 Task: Look for Airbnb properties in Montego Bay, Jamaica from 12th  December, 2023 to 15th December, 2023 for 3 adults.2 bedrooms having 3 beds and 1 bathroom. Property type can be flat. Amenities needed are: washing machine. Booking option can be shelf check-in. Look for 3 properties as per requirement.
Action: Mouse moved to (630, 124)
Screenshot: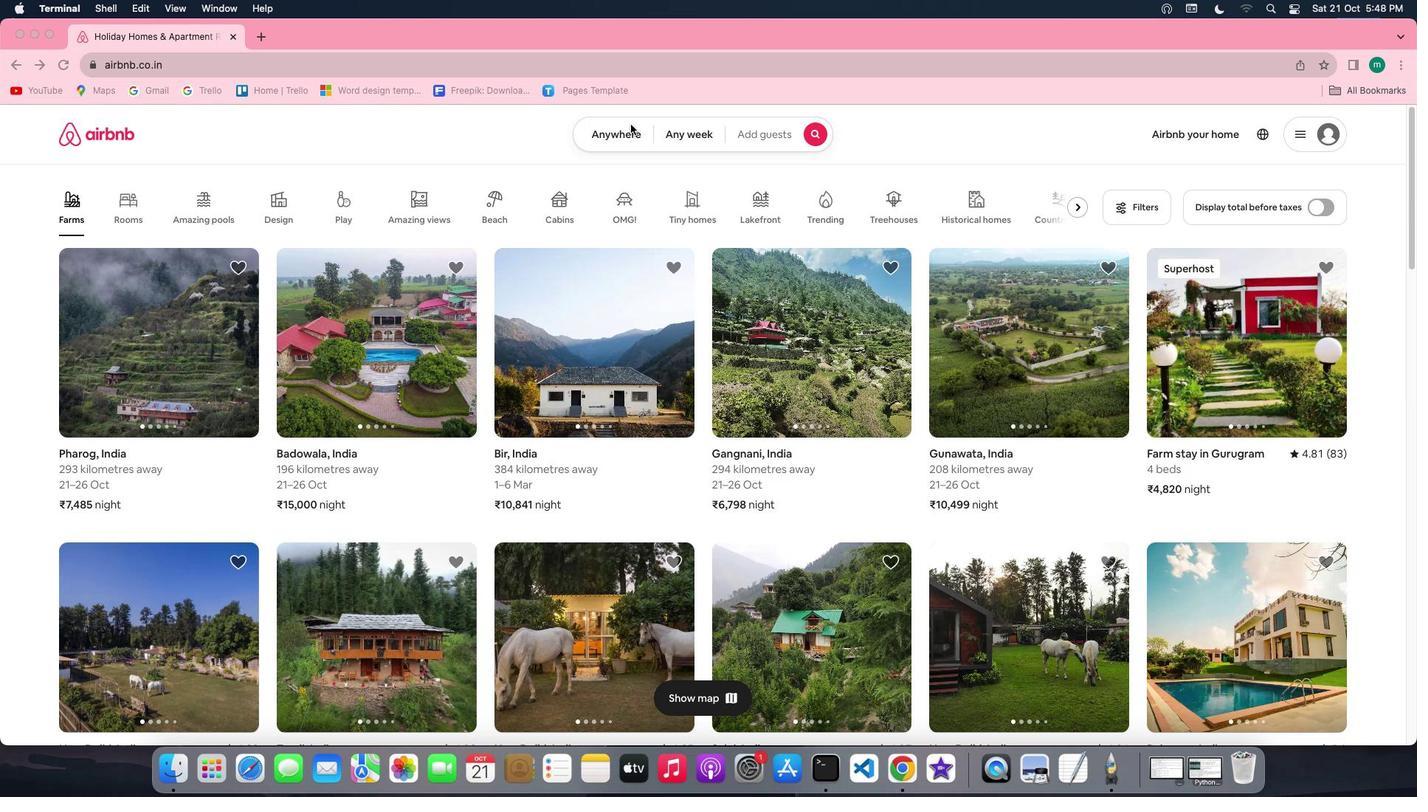 
Action: Mouse pressed left at (630, 124)
Screenshot: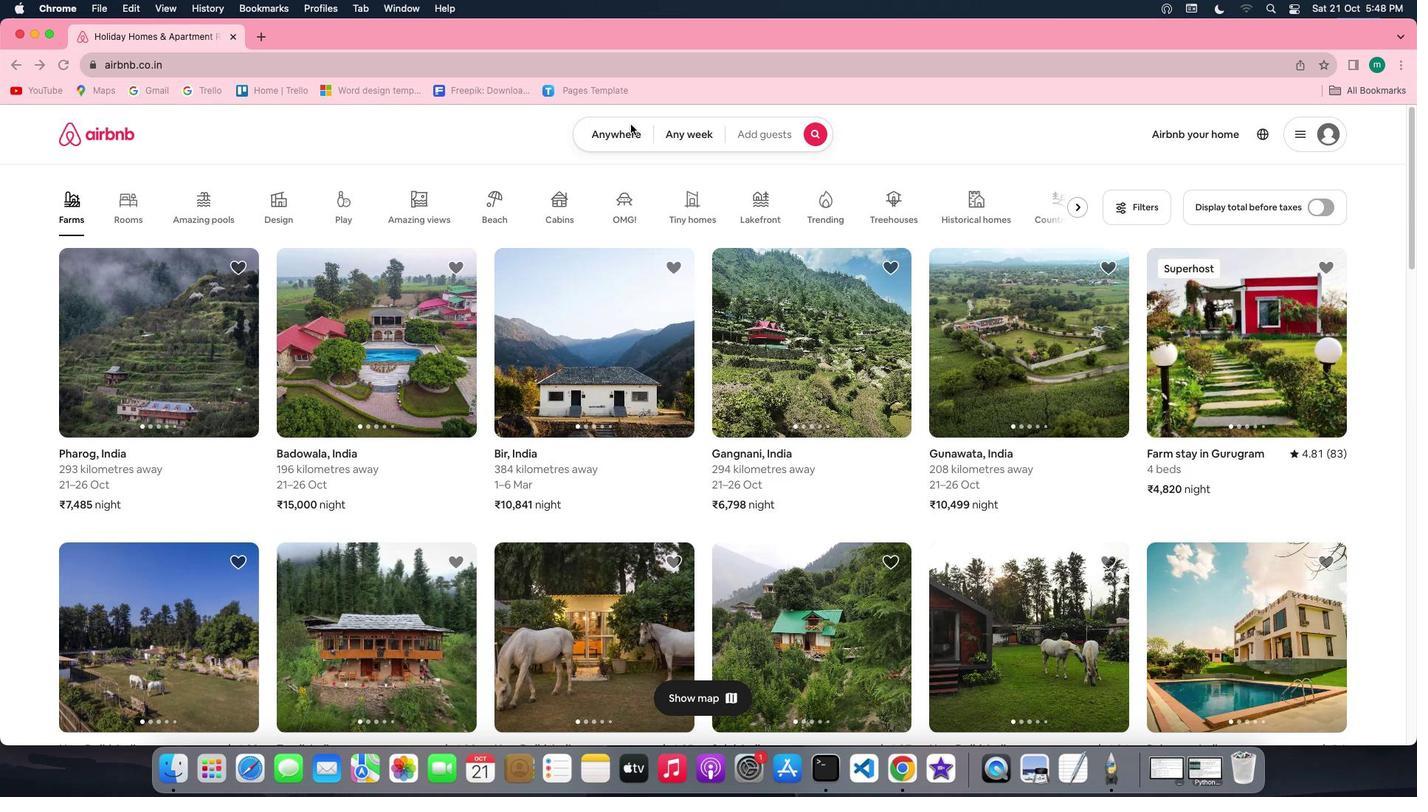 
Action: Mouse moved to (629, 131)
Screenshot: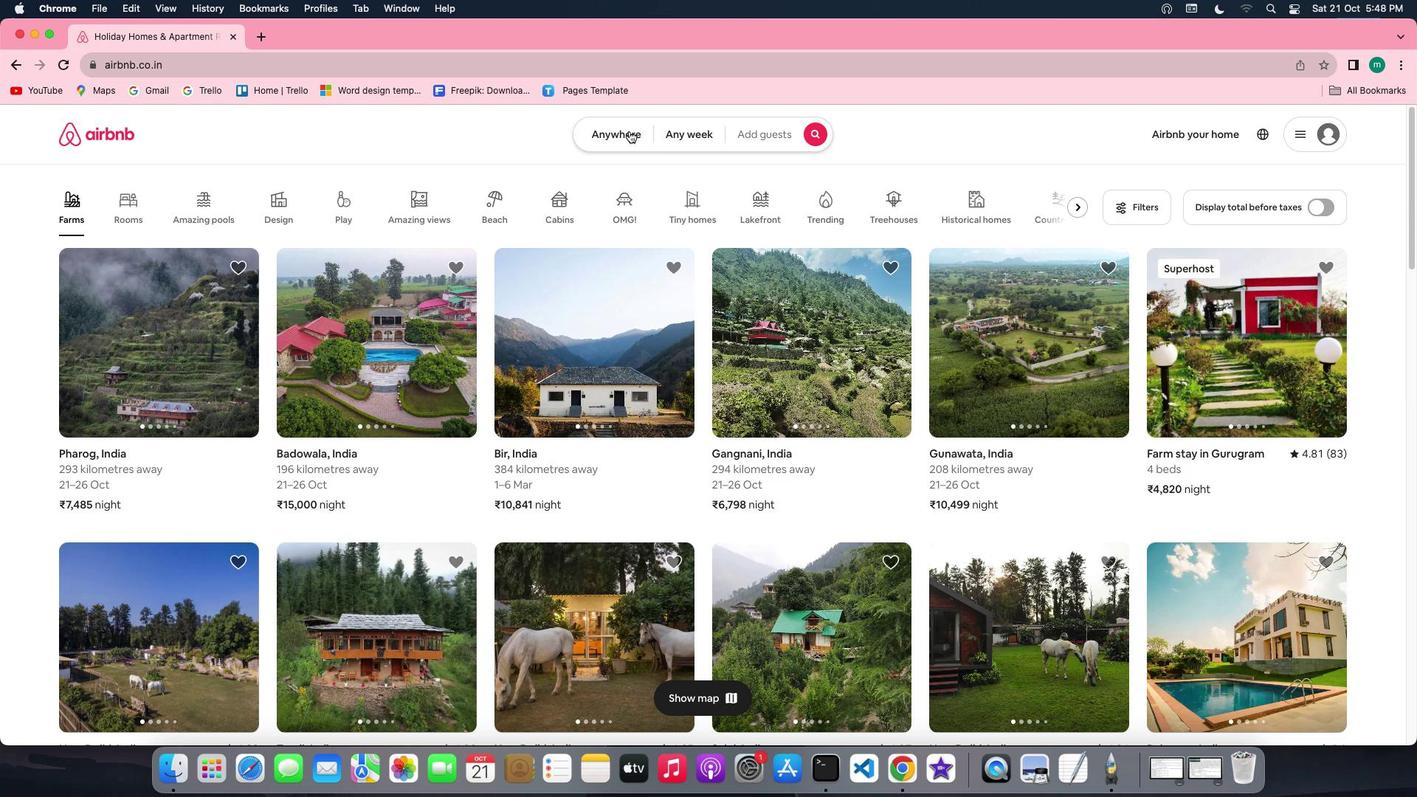
Action: Mouse pressed left at (629, 131)
Screenshot: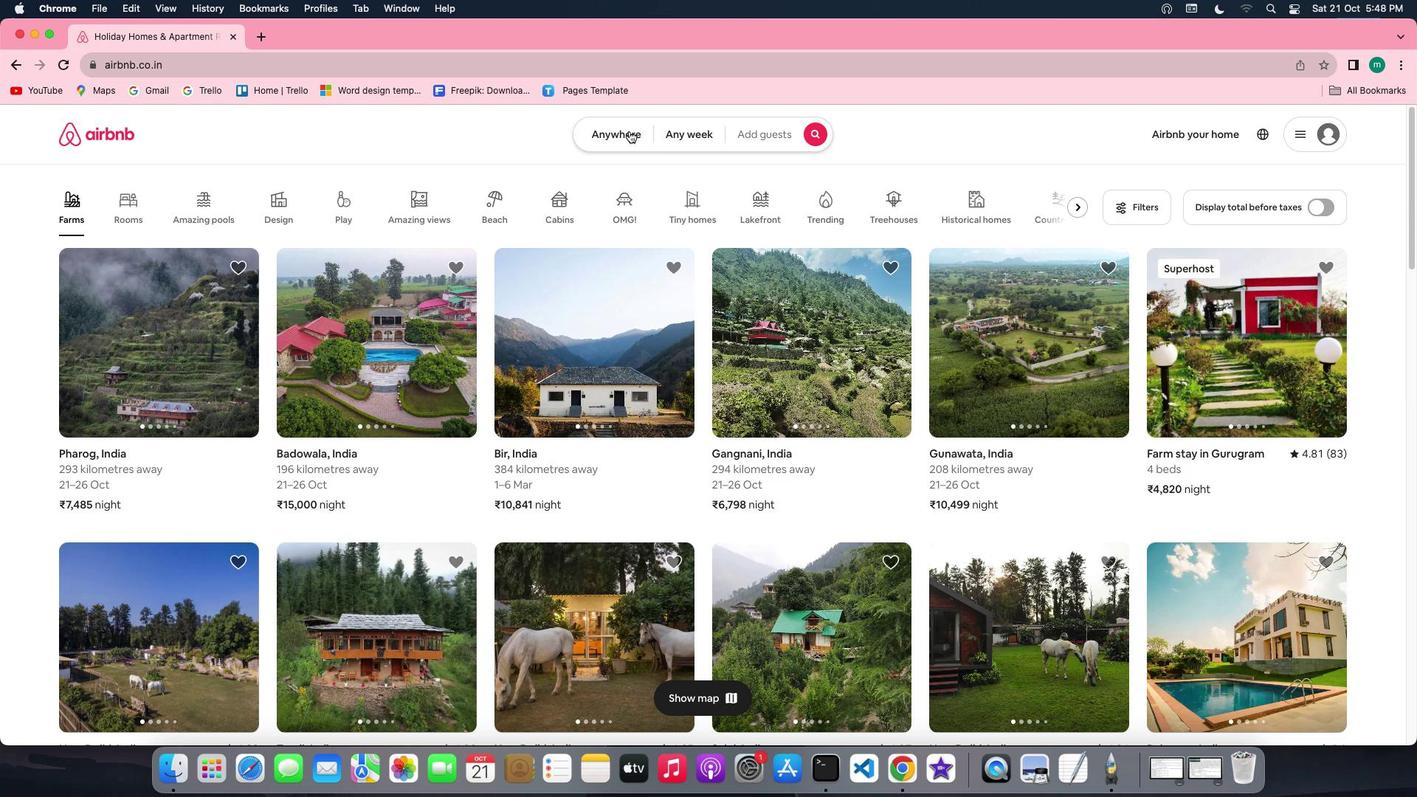
Action: Mouse moved to (527, 186)
Screenshot: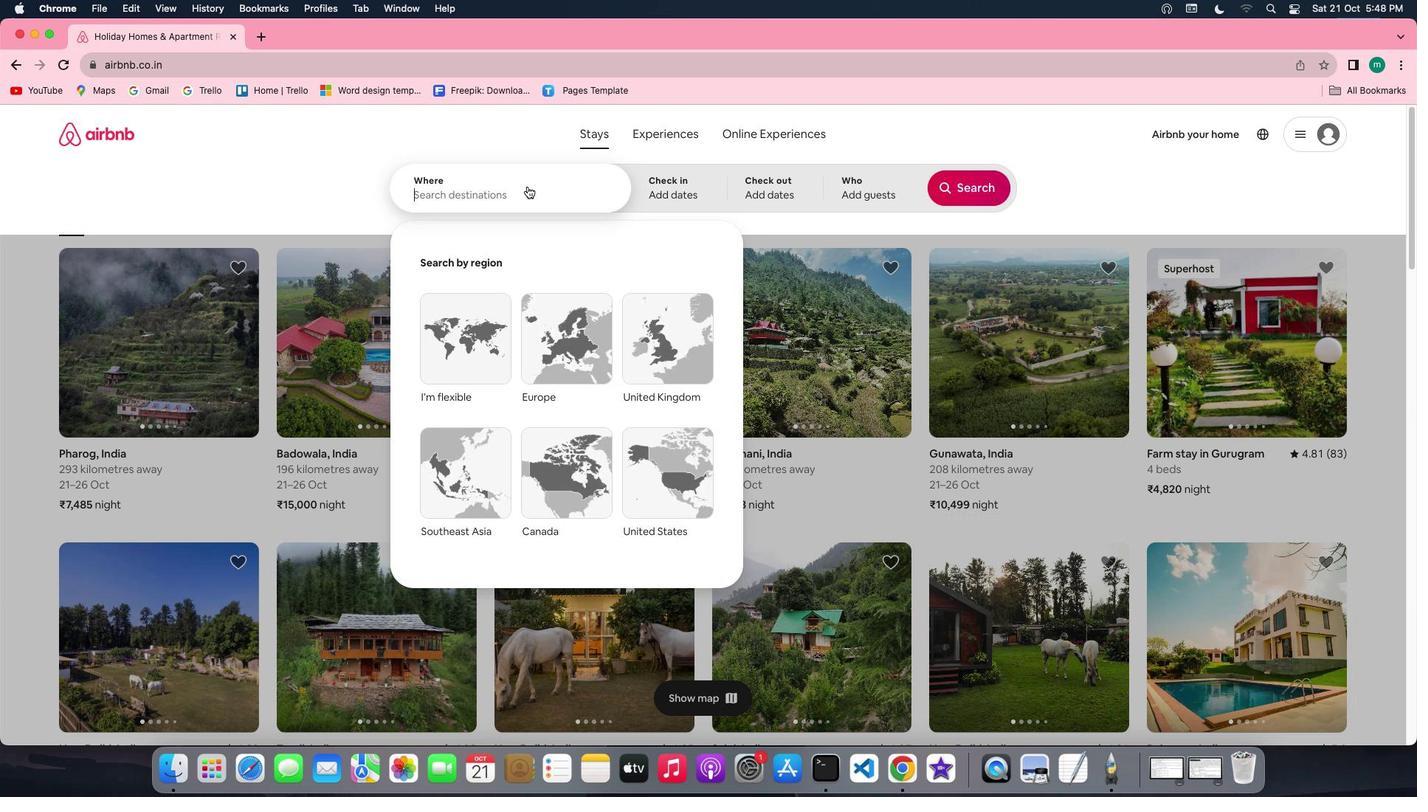 
Action: Mouse pressed left at (527, 186)
Screenshot: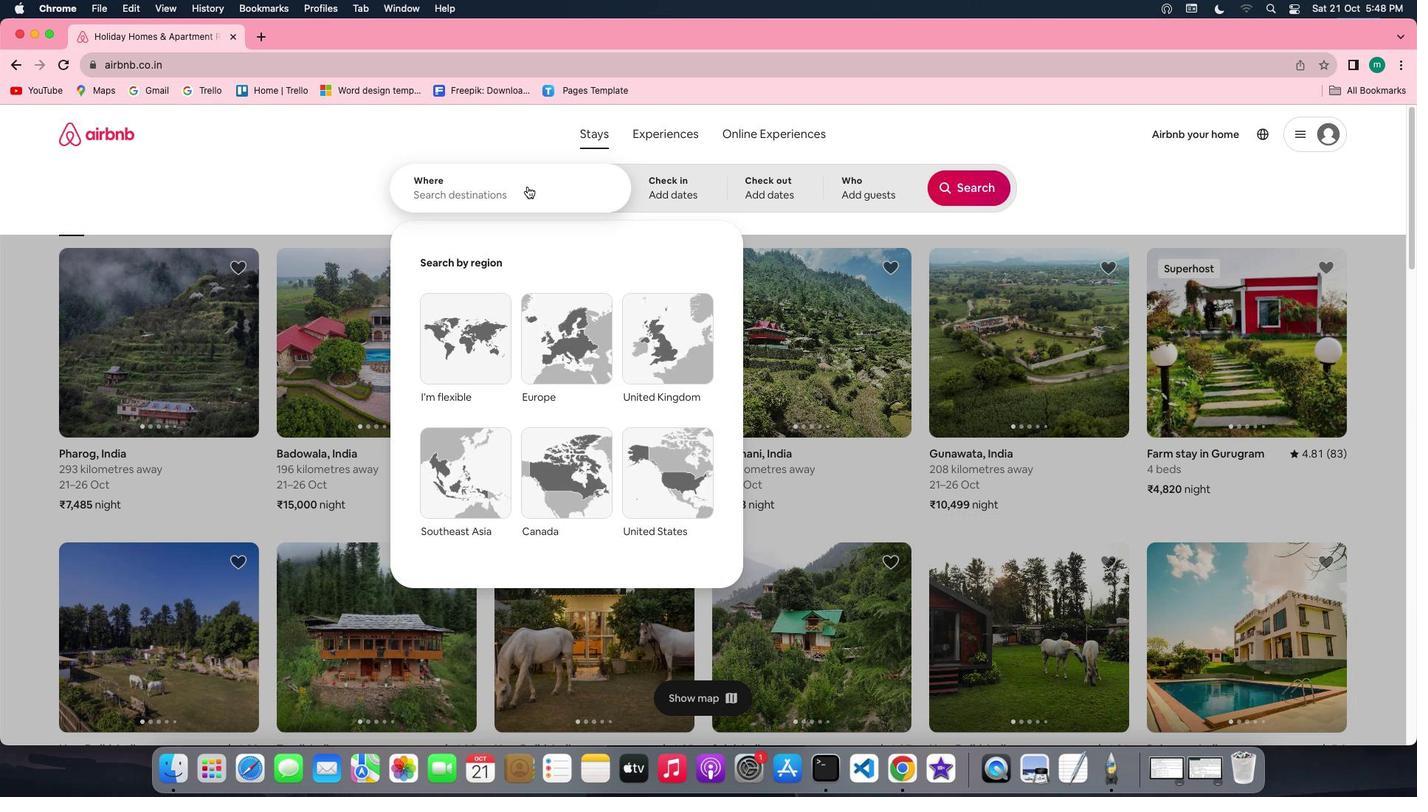 
Action: Key pressed Key.shift'M''o''n''t''e''g''o'Key.spaceKey.shift'B''a''y'','Key.spaceKey.shift'J''a''m''a''i''c''a'
Screenshot: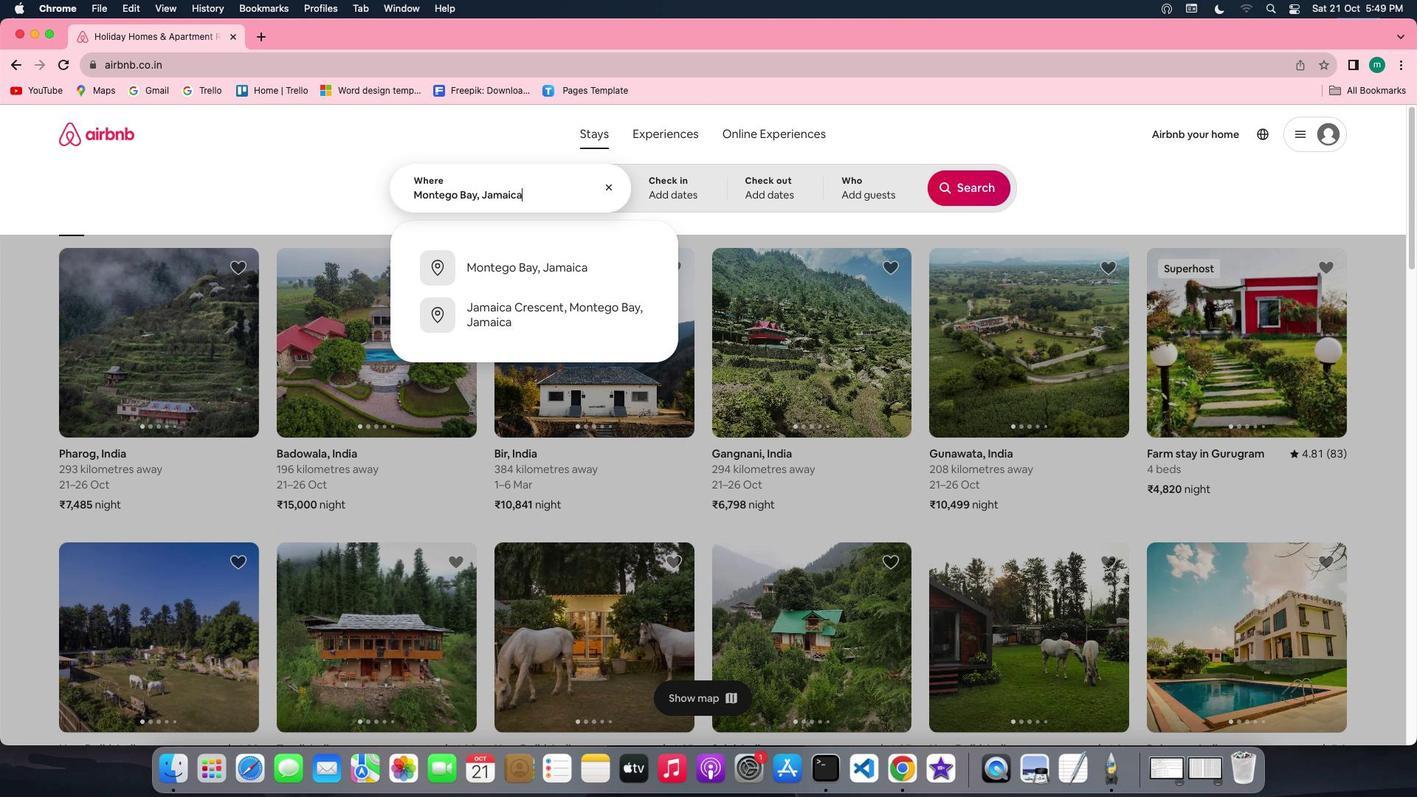 
Action: Mouse moved to (679, 184)
Screenshot: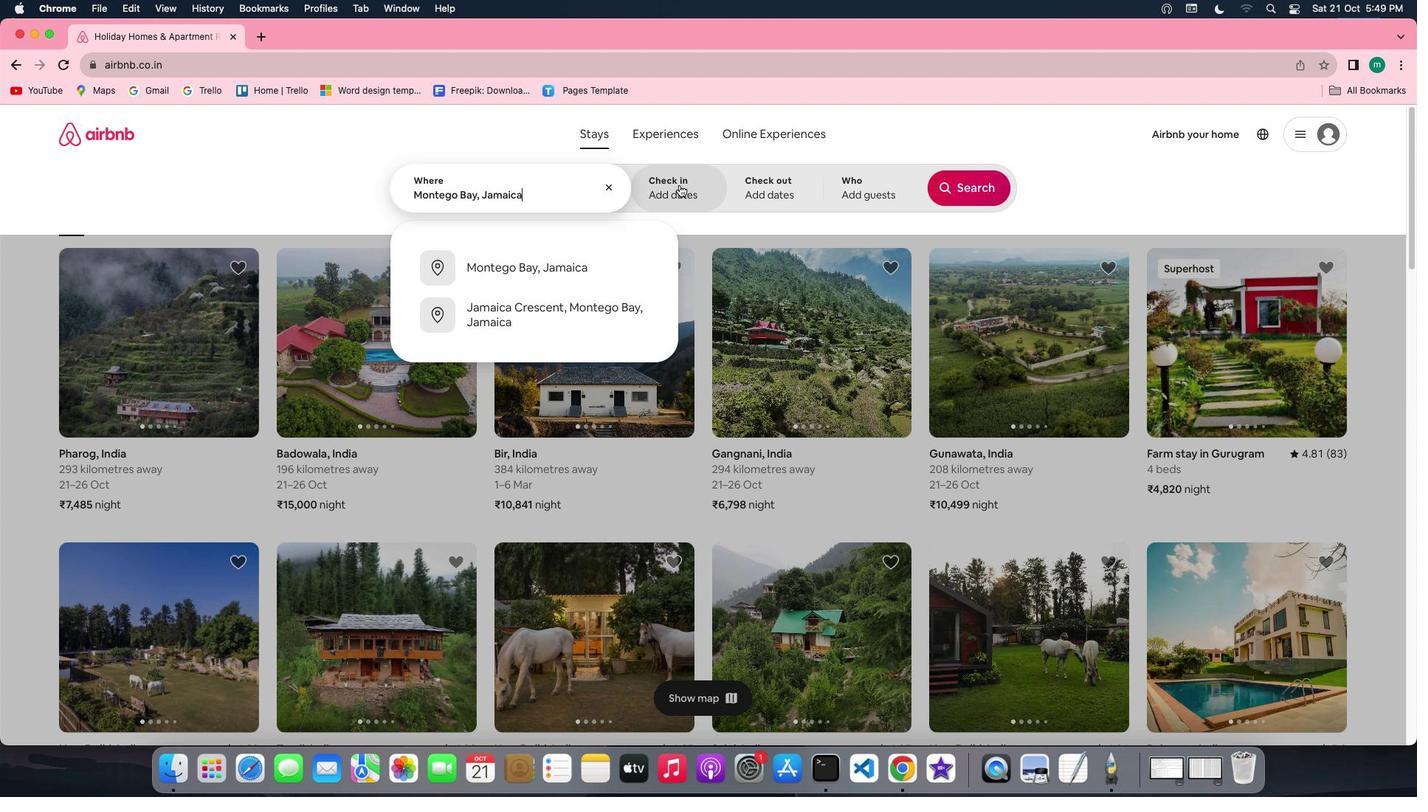 
Action: Mouse pressed left at (679, 184)
Screenshot: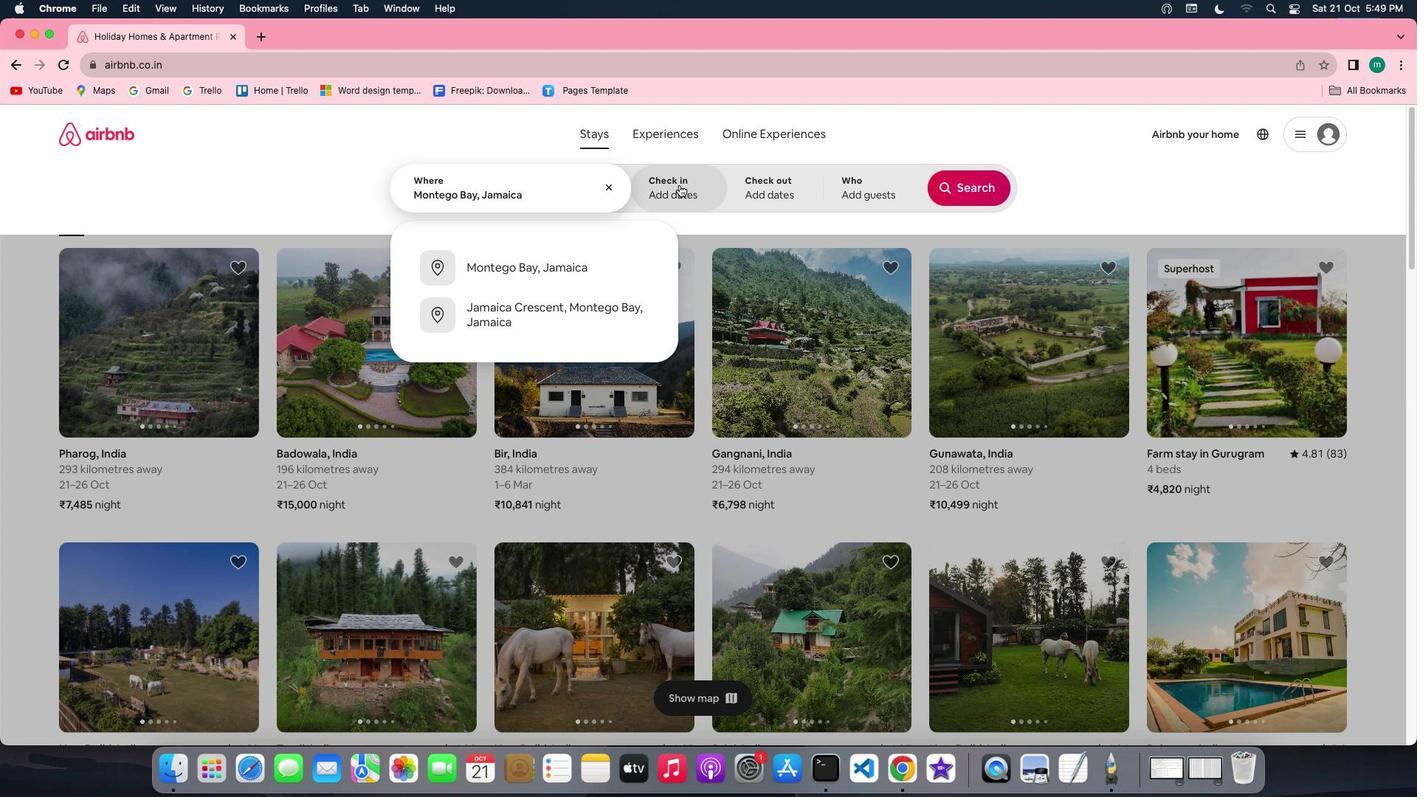 
Action: Mouse moved to (974, 293)
Screenshot: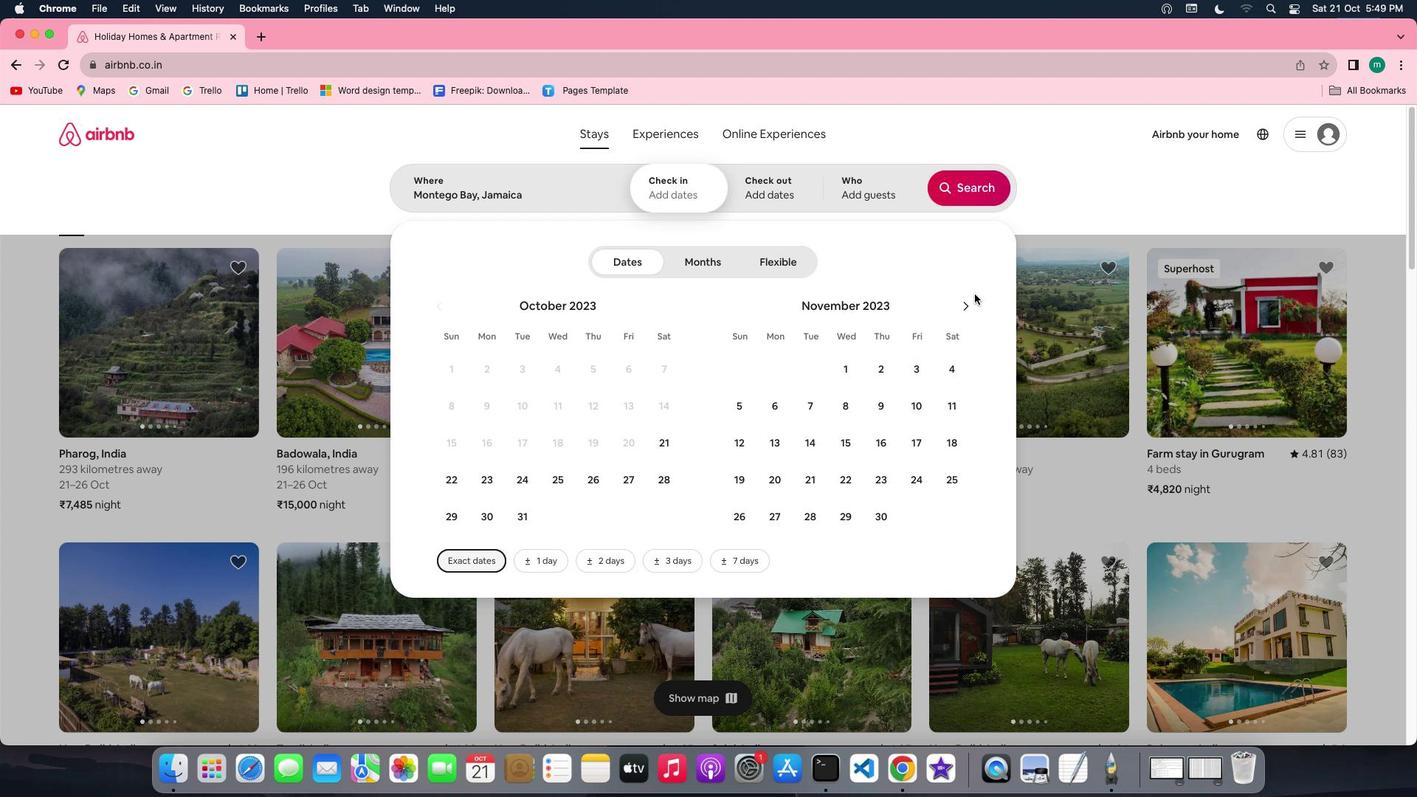 
Action: Mouse pressed left at (974, 293)
Screenshot: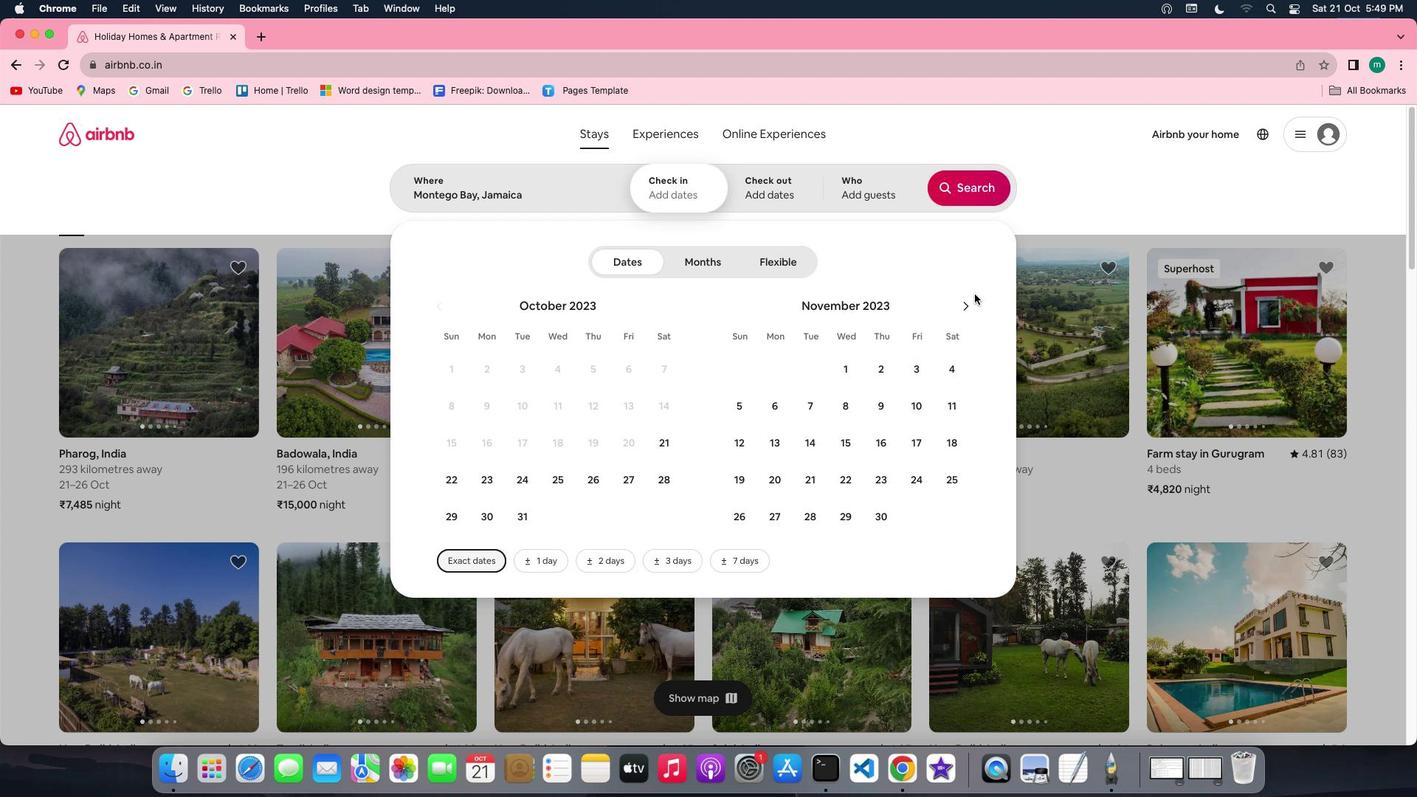 
Action: Mouse moved to (962, 304)
Screenshot: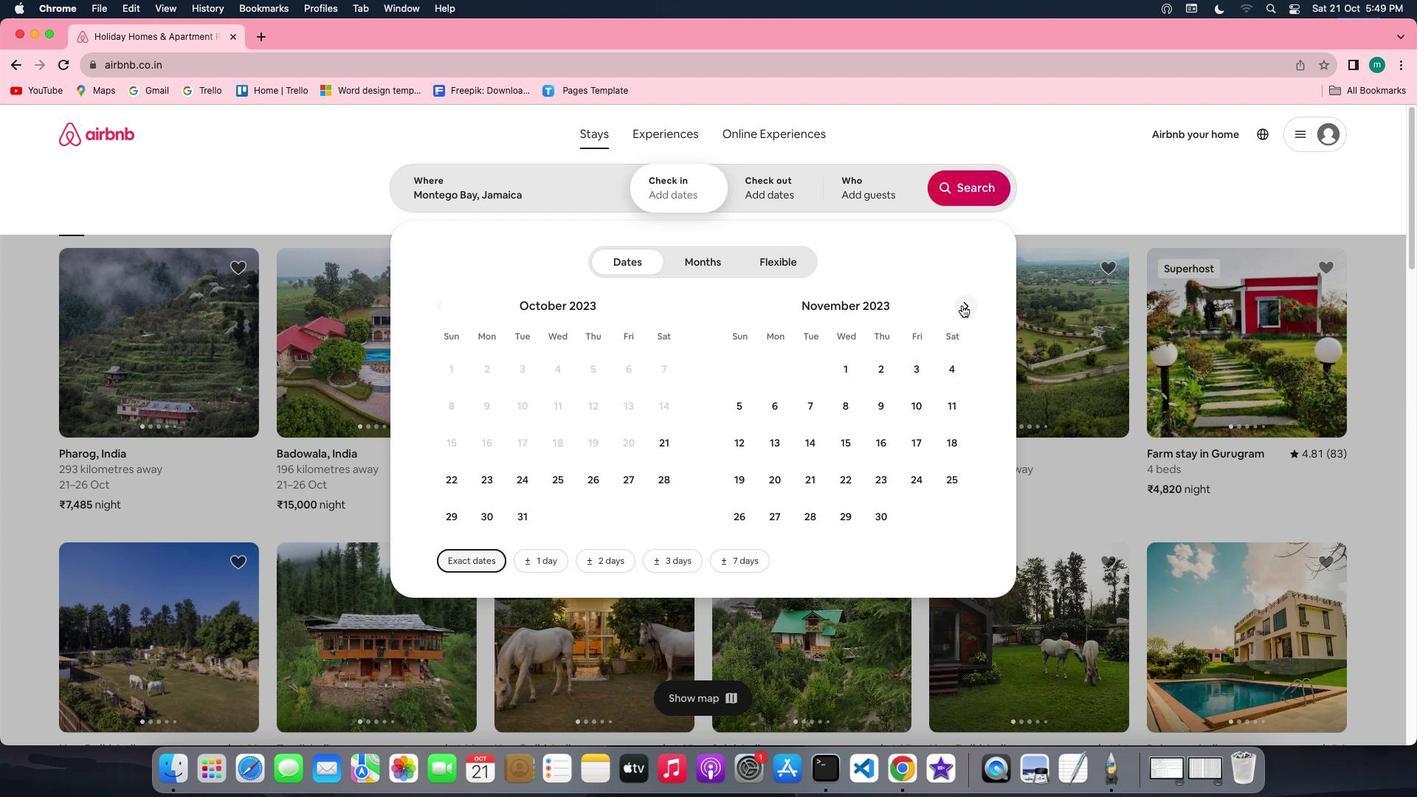 
Action: Mouse pressed left at (962, 304)
Screenshot: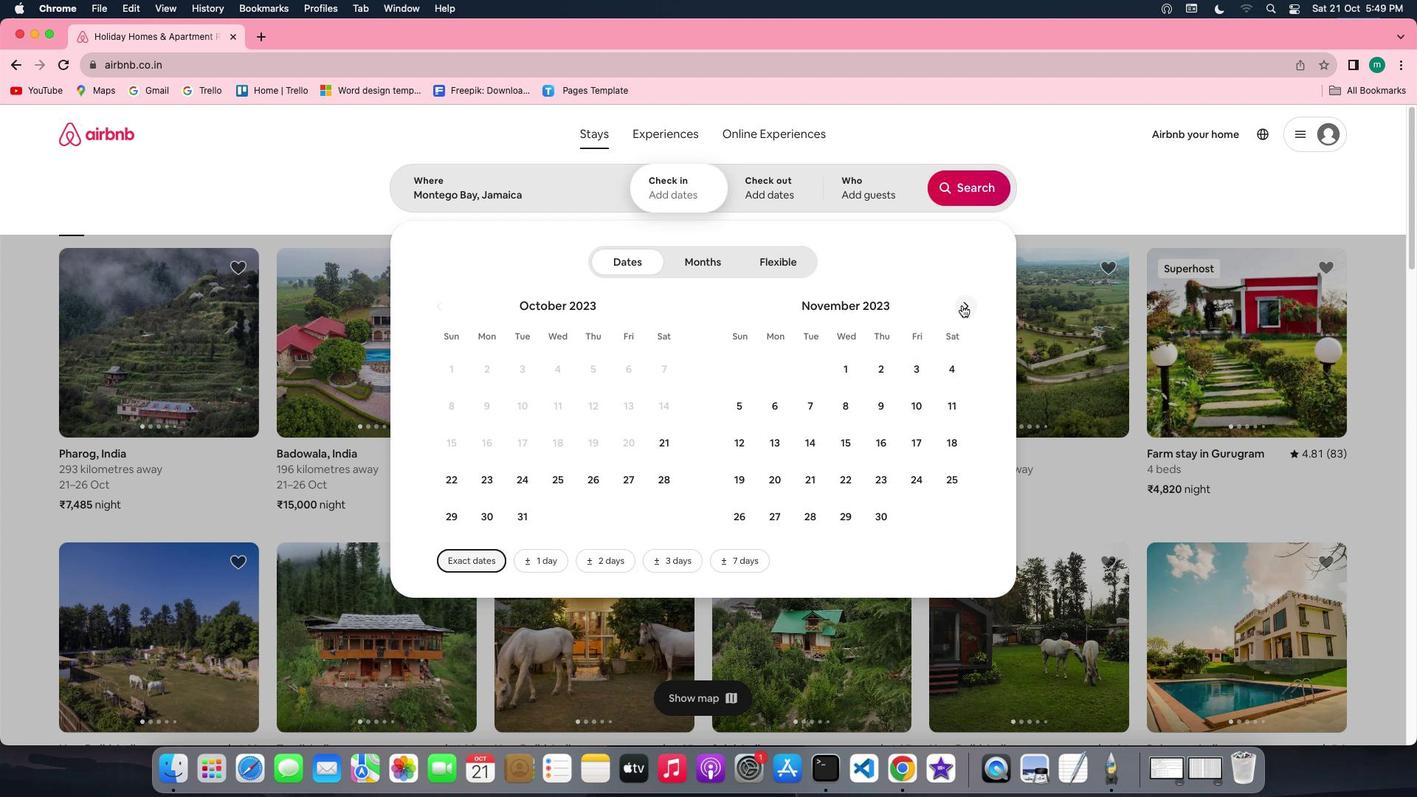 
Action: Mouse moved to (815, 445)
Screenshot: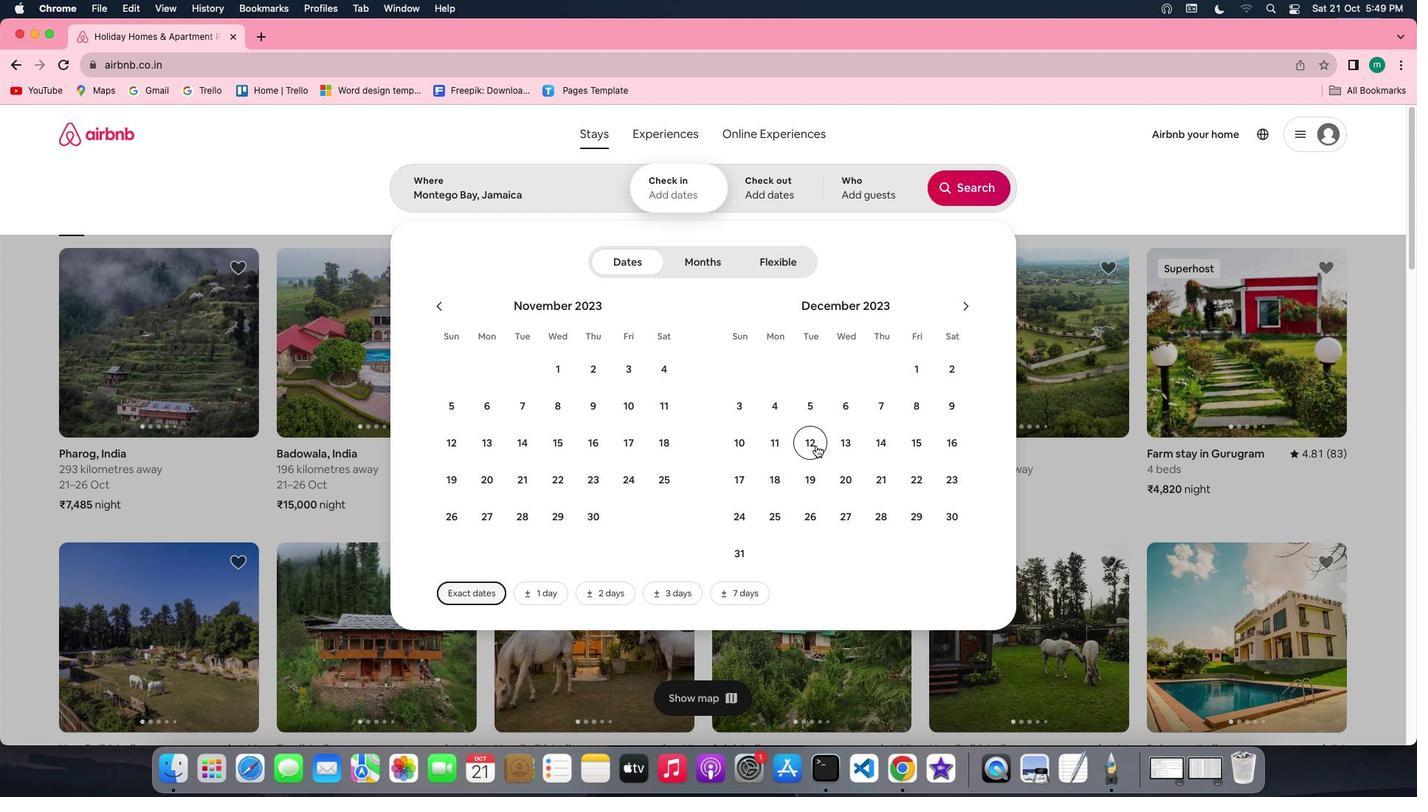 
Action: Mouse pressed left at (815, 445)
Screenshot: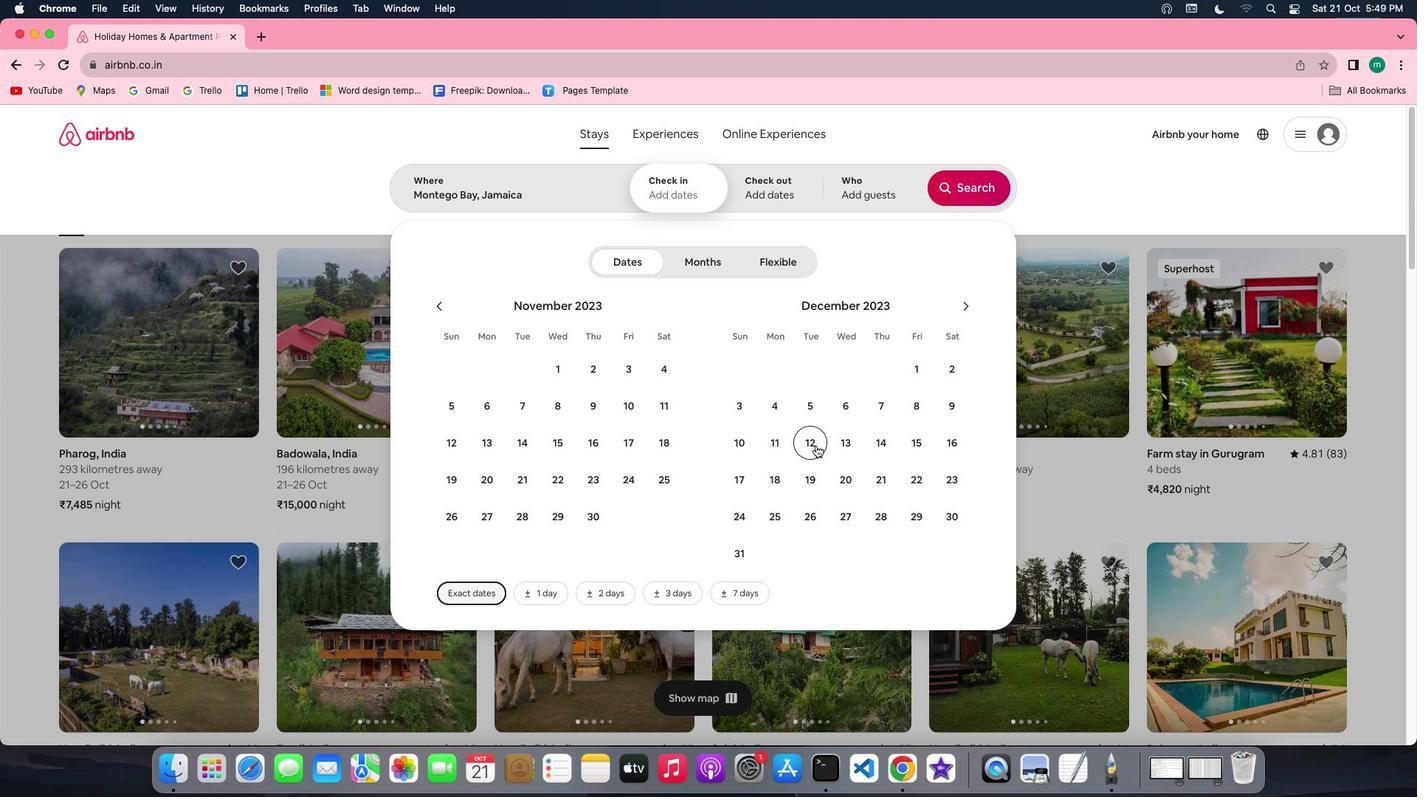
Action: Mouse moved to (929, 445)
Screenshot: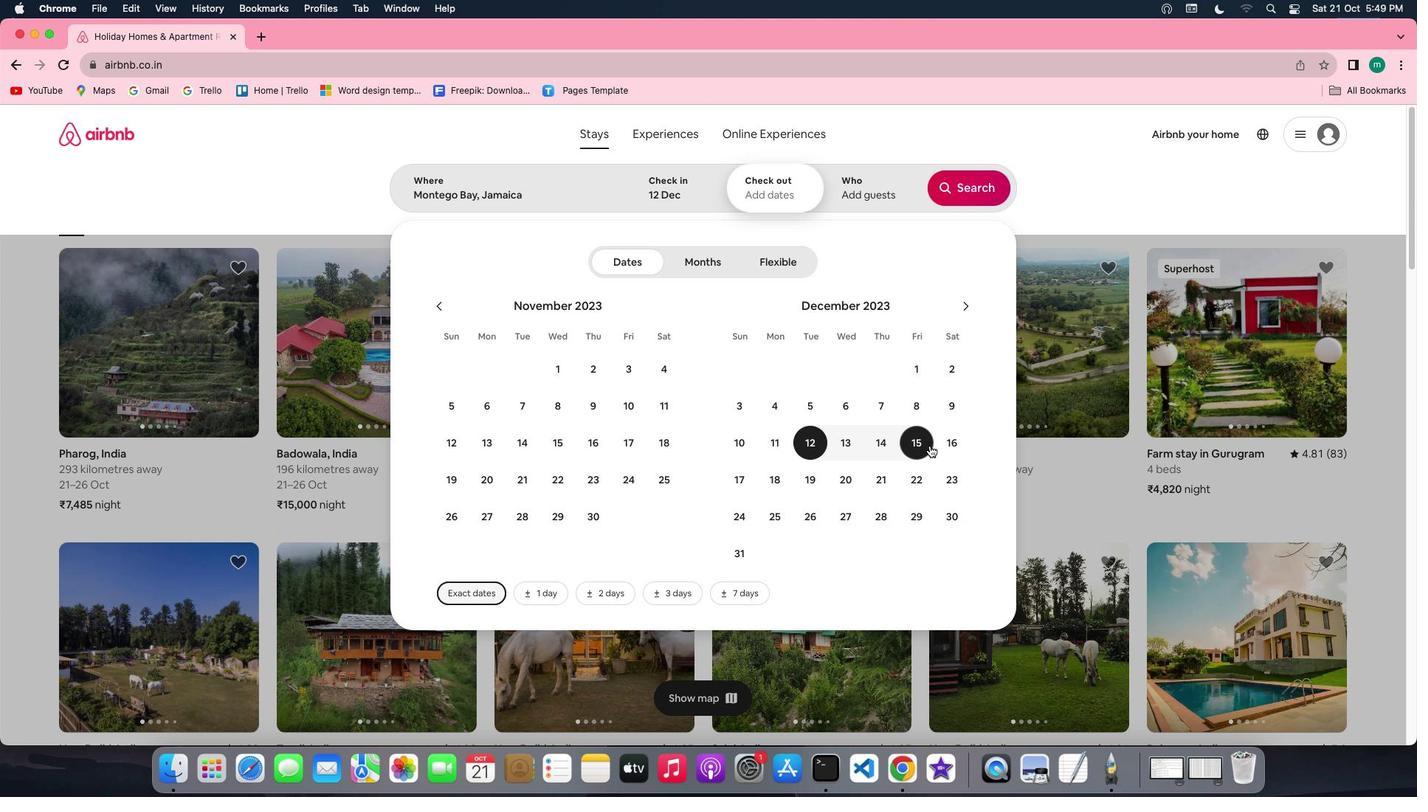 
Action: Mouse pressed left at (929, 445)
Screenshot: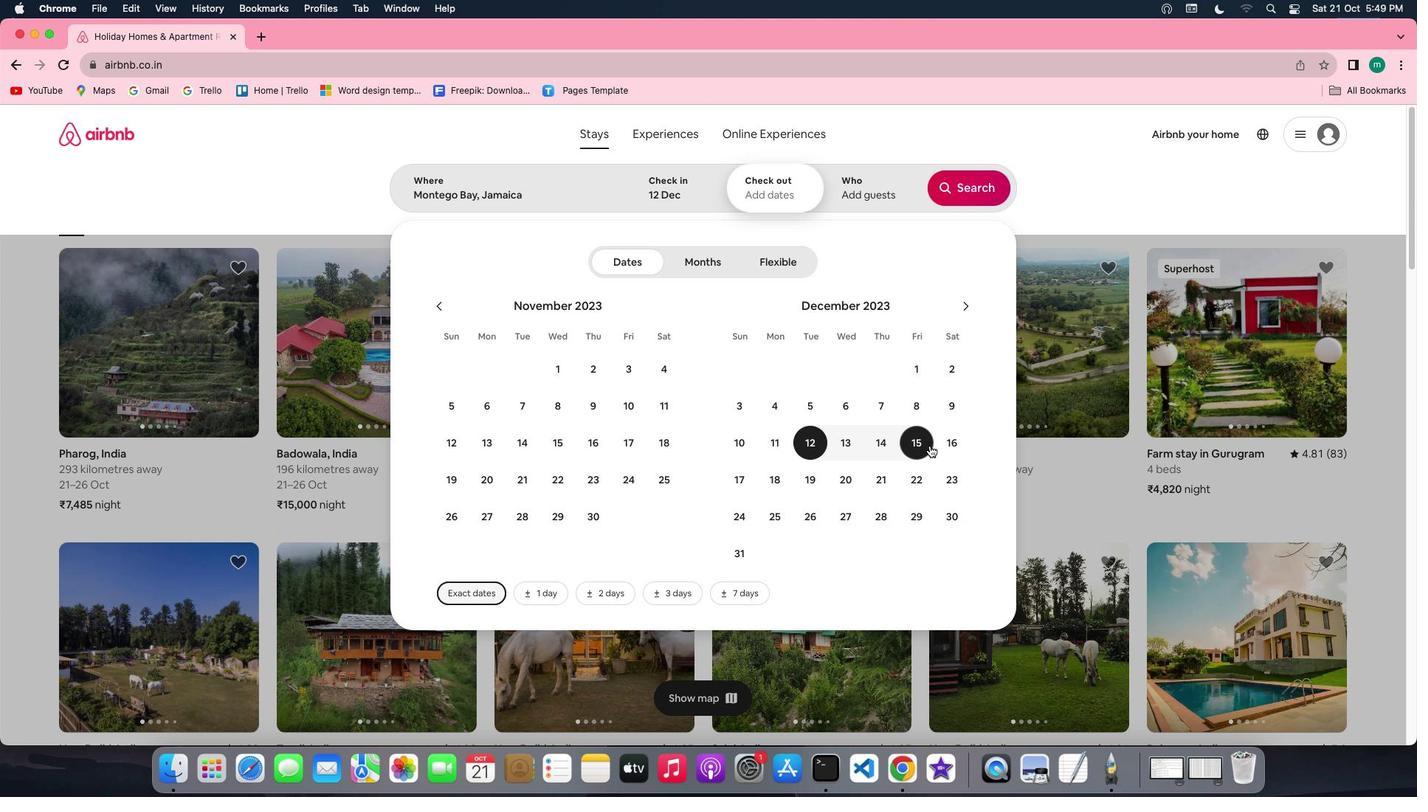 
Action: Mouse moved to (874, 177)
Screenshot: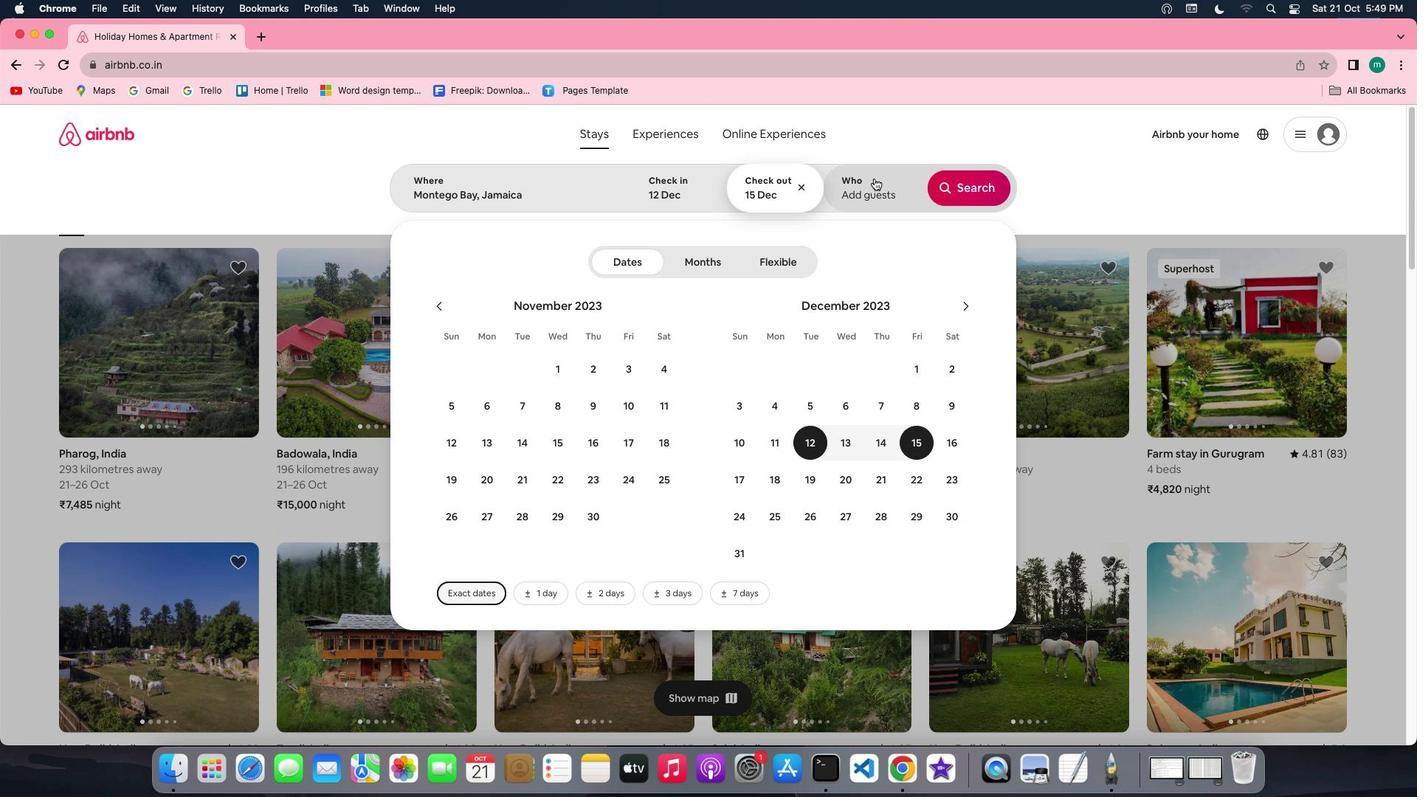 
Action: Mouse pressed left at (874, 177)
Screenshot: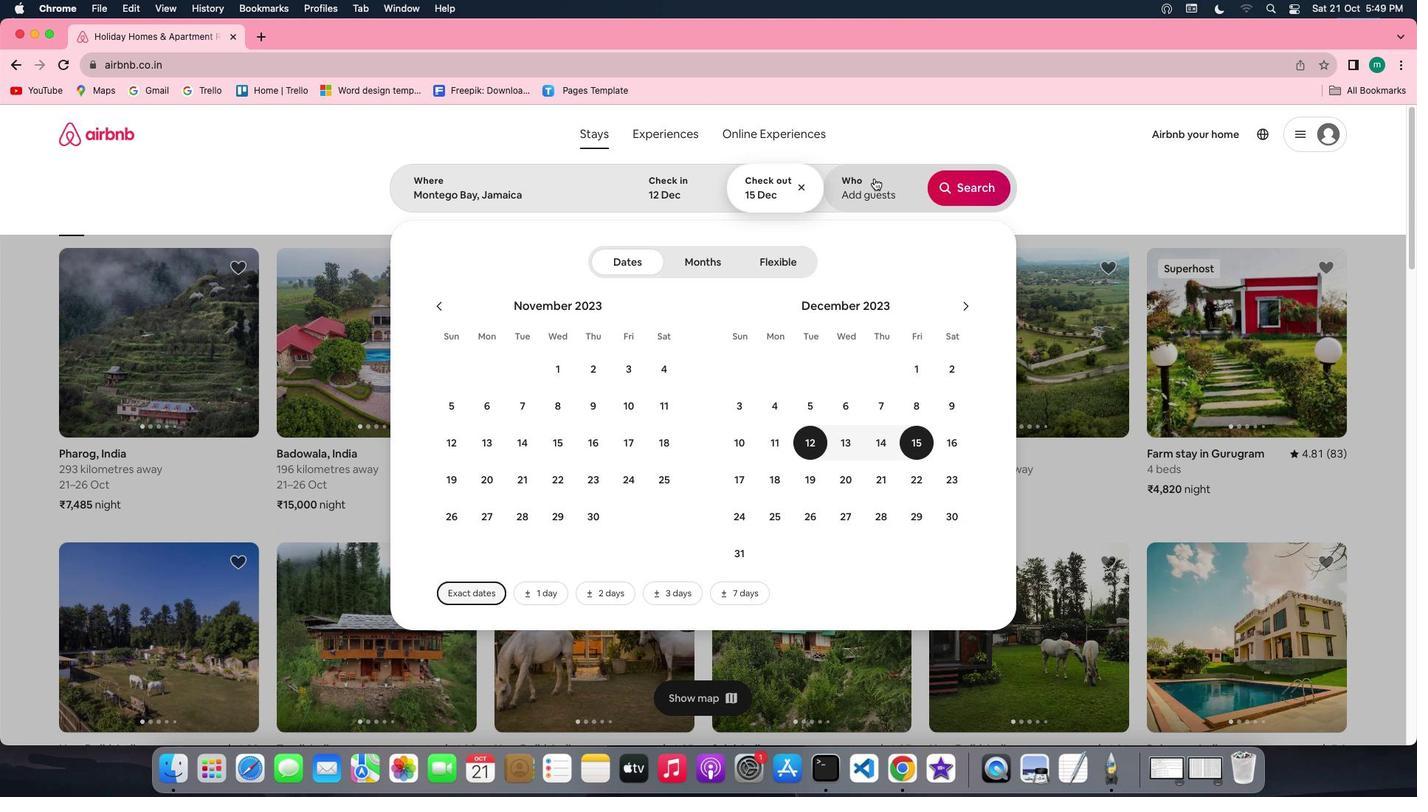 
Action: Mouse moved to (975, 261)
Screenshot: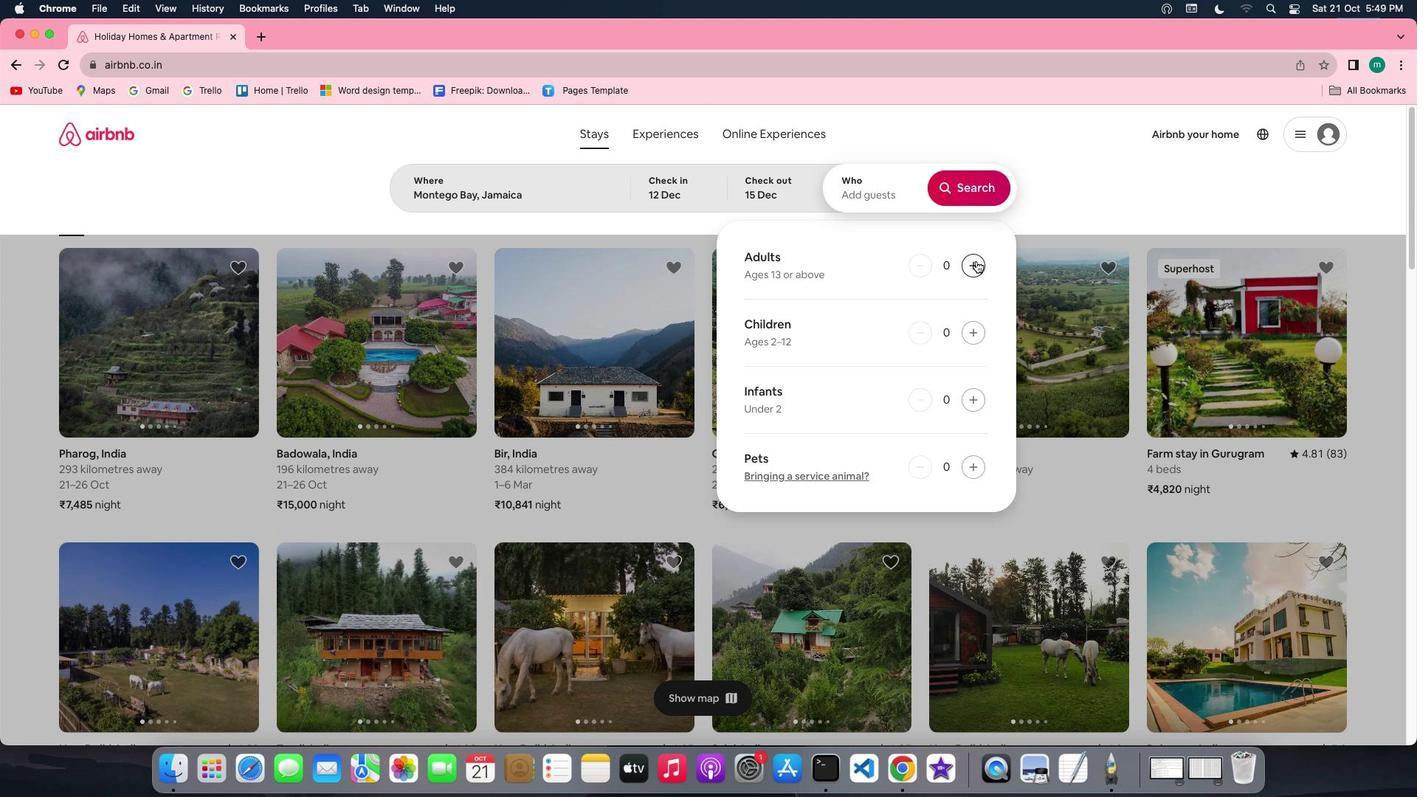 
Action: Mouse pressed left at (975, 261)
Screenshot: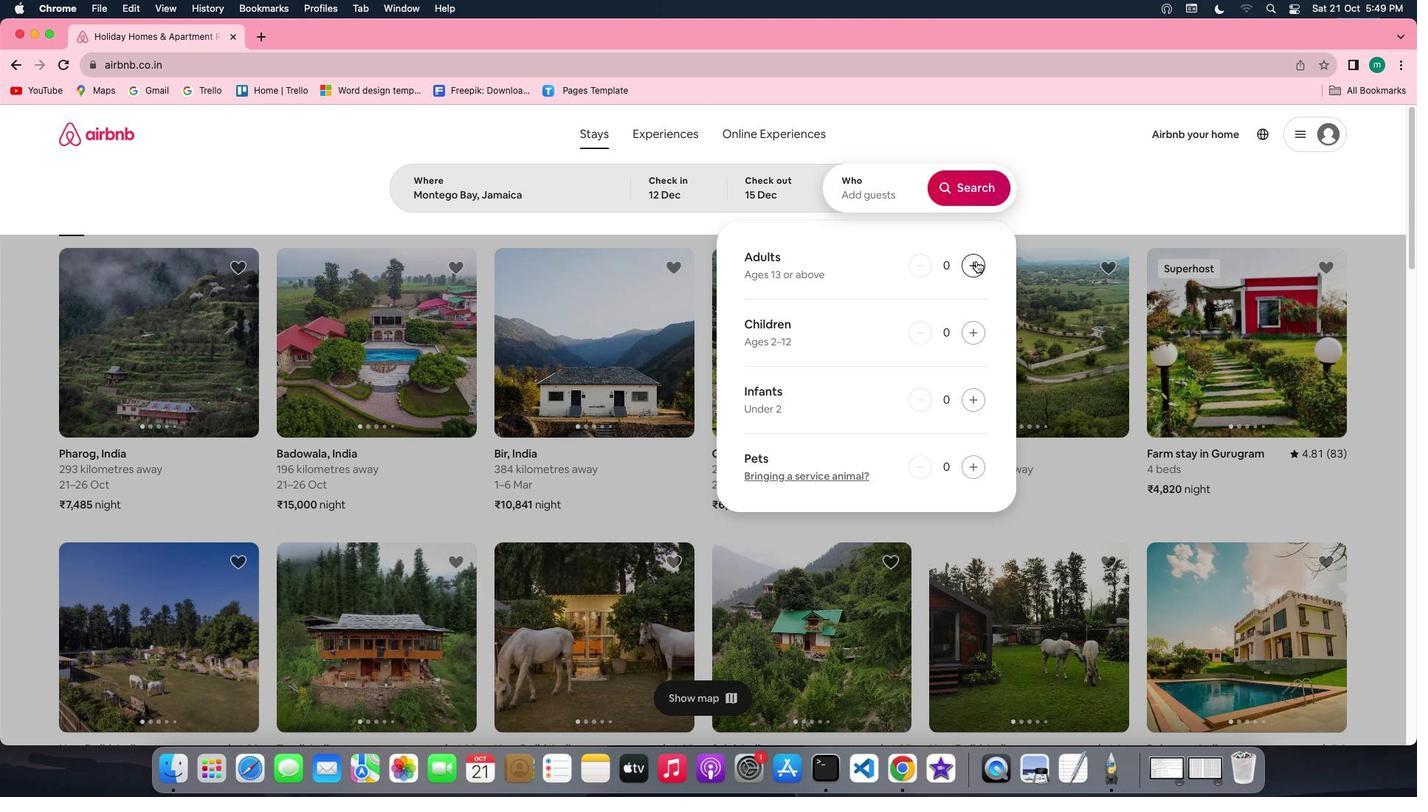 
Action: Mouse pressed left at (975, 261)
Screenshot: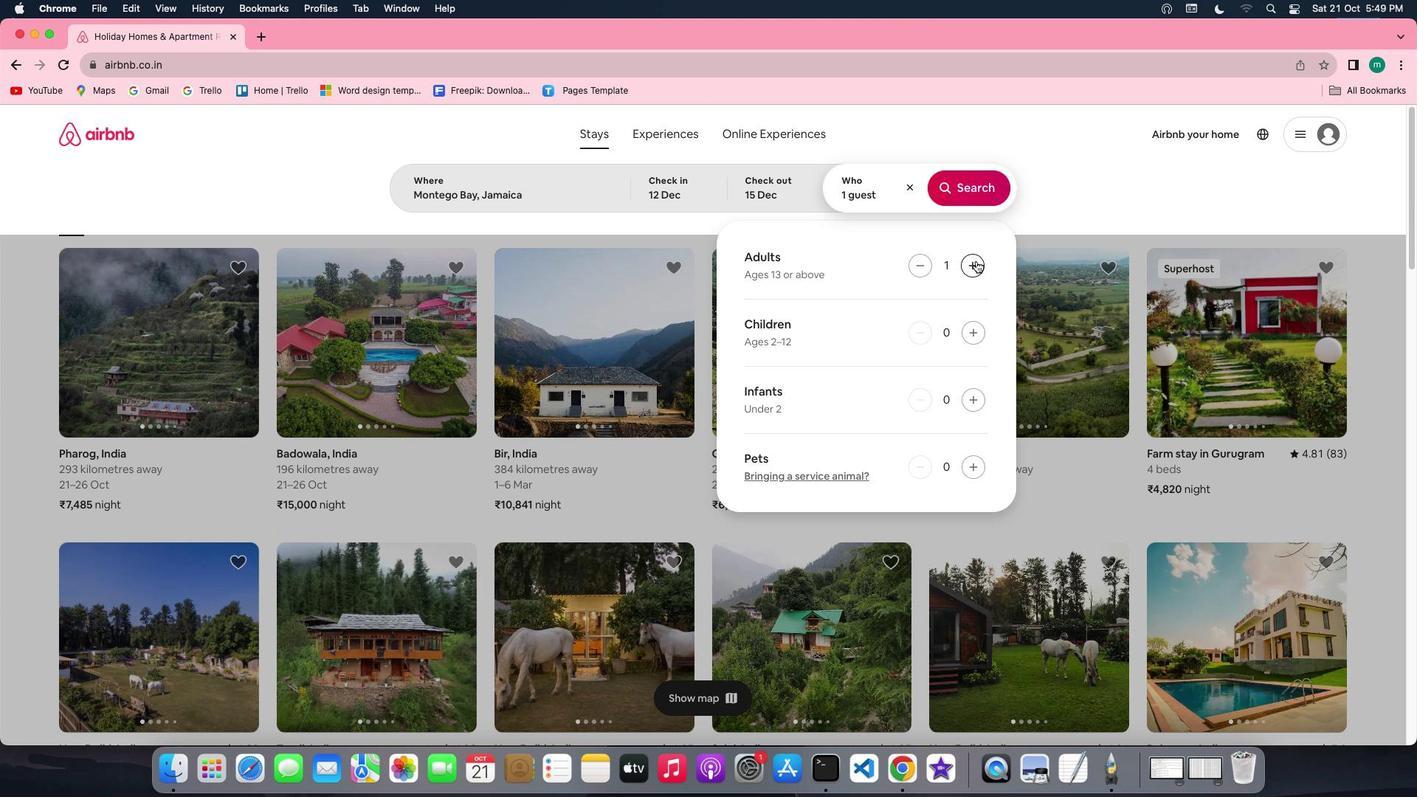 
Action: Mouse pressed left at (975, 261)
Screenshot: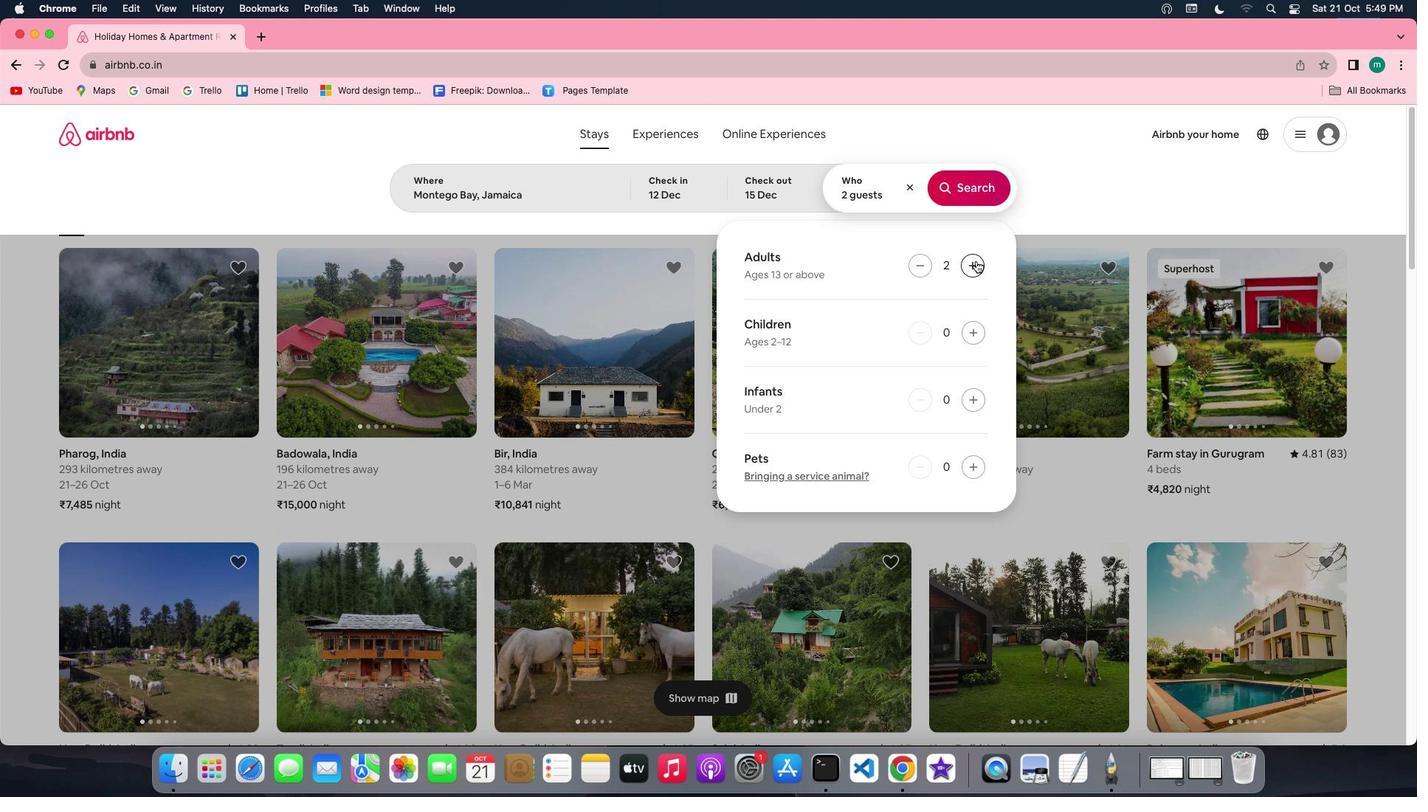 
Action: Mouse moved to (964, 179)
Screenshot: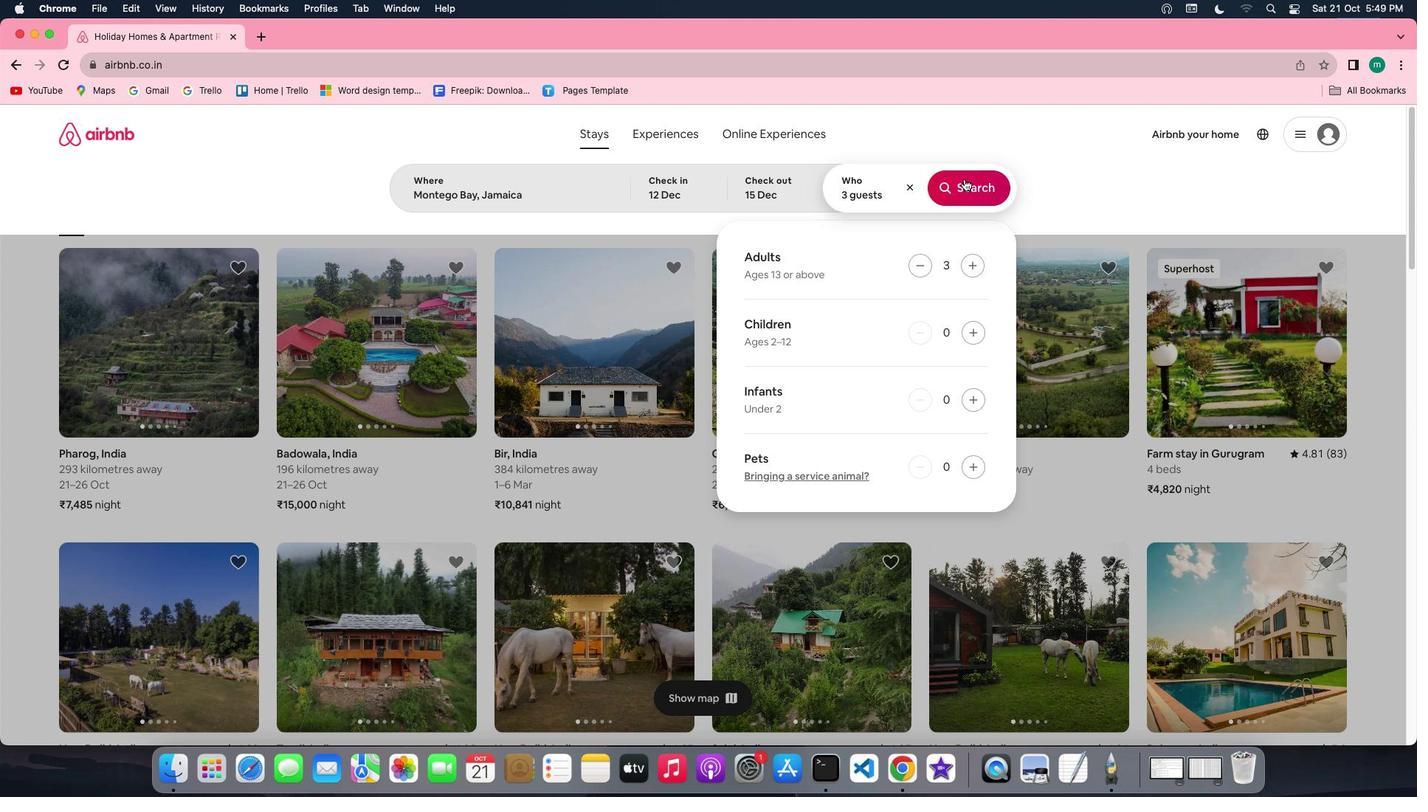 
Action: Mouse pressed left at (964, 179)
Screenshot: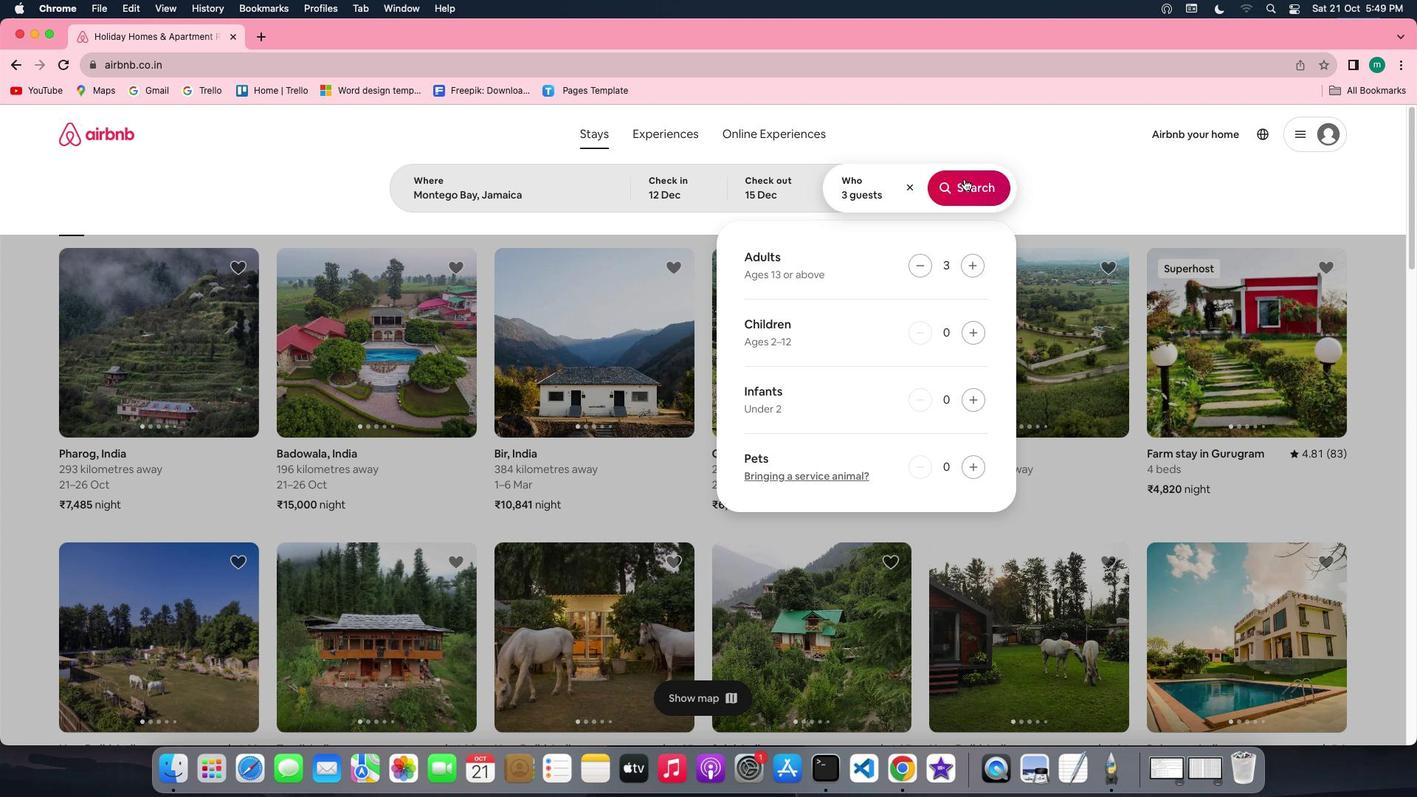 
Action: Mouse moved to (1188, 188)
Screenshot: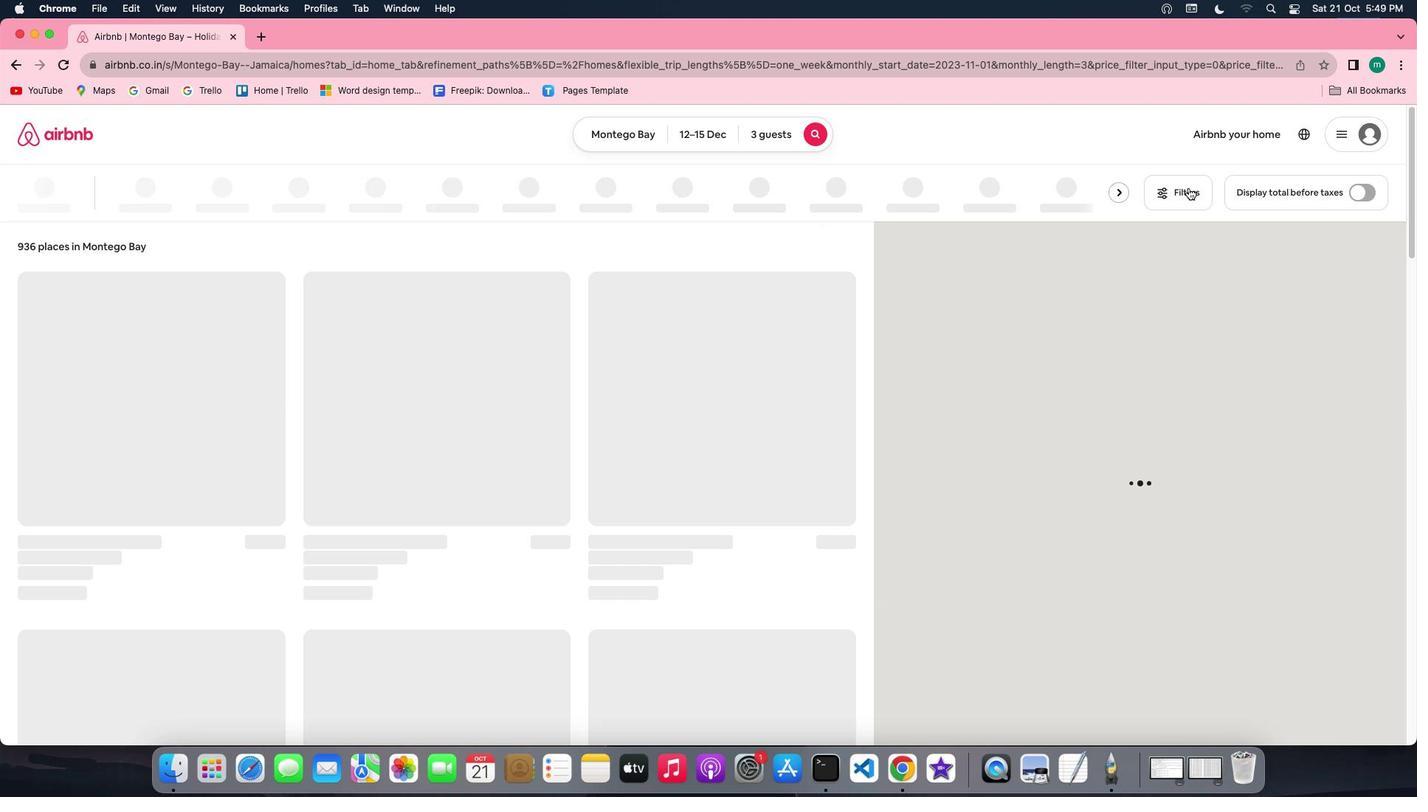 
Action: Mouse pressed left at (1188, 188)
Screenshot: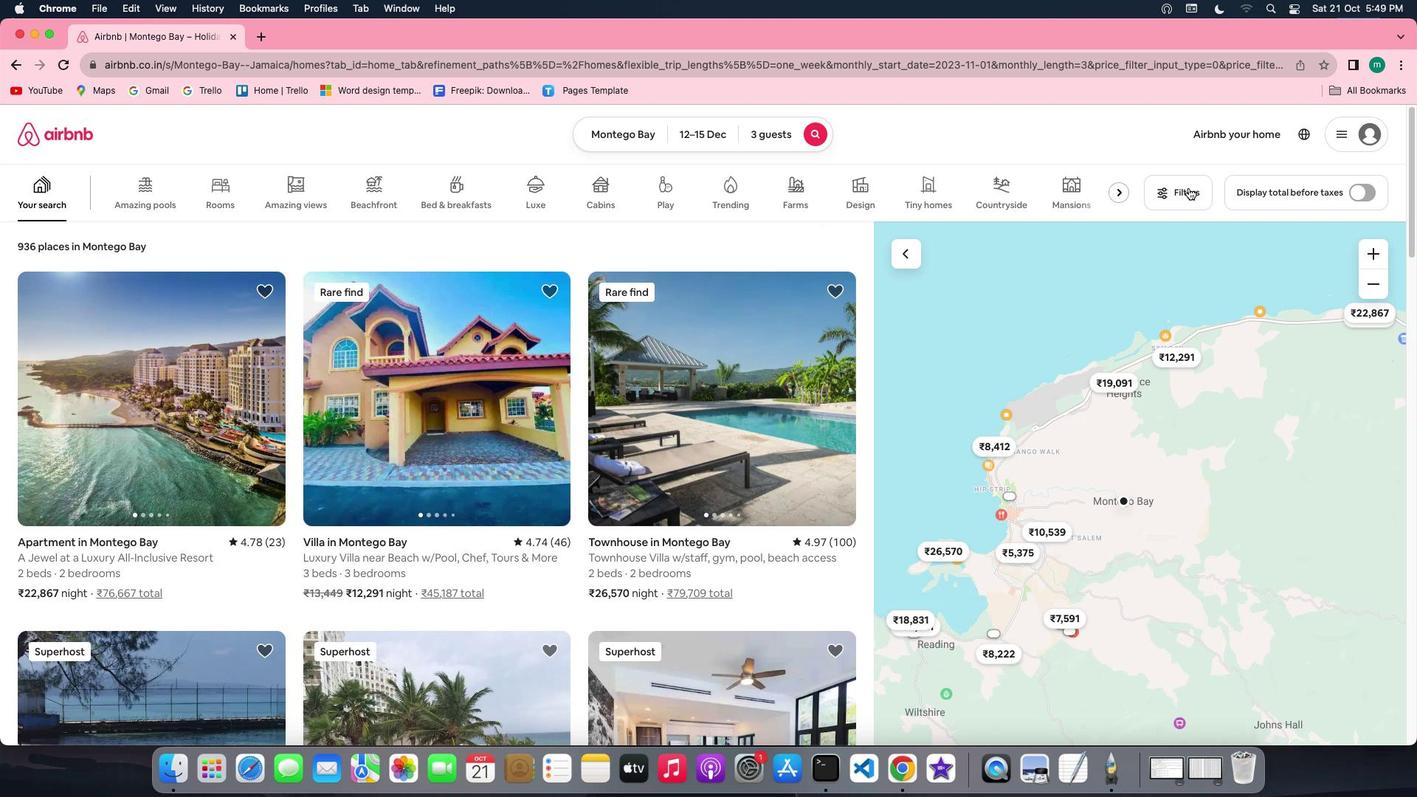 
Action: Mouse moved to (815, 333)
Screenshot: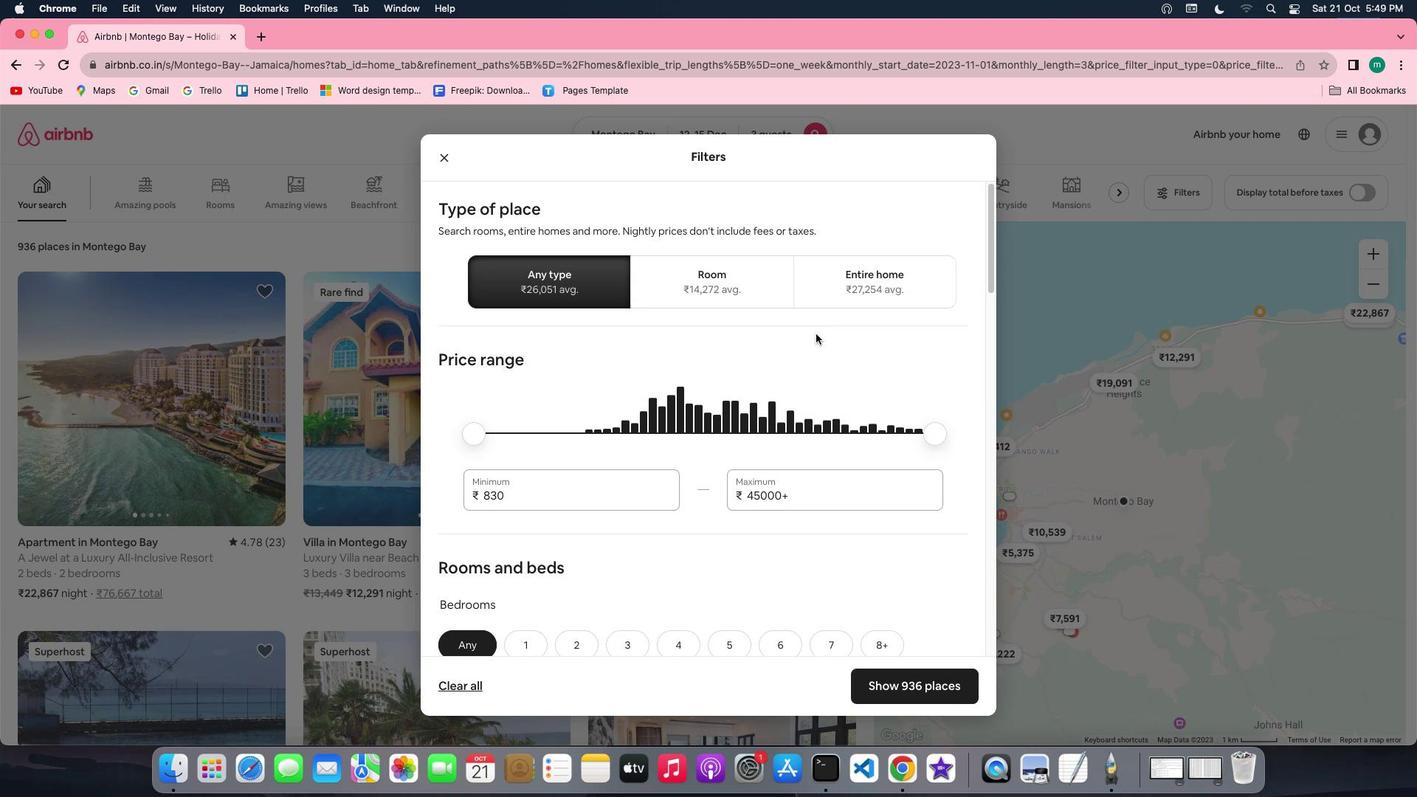 
Action: Mouse scrolled (815, 333) with delta (0, 0)
Screenshot: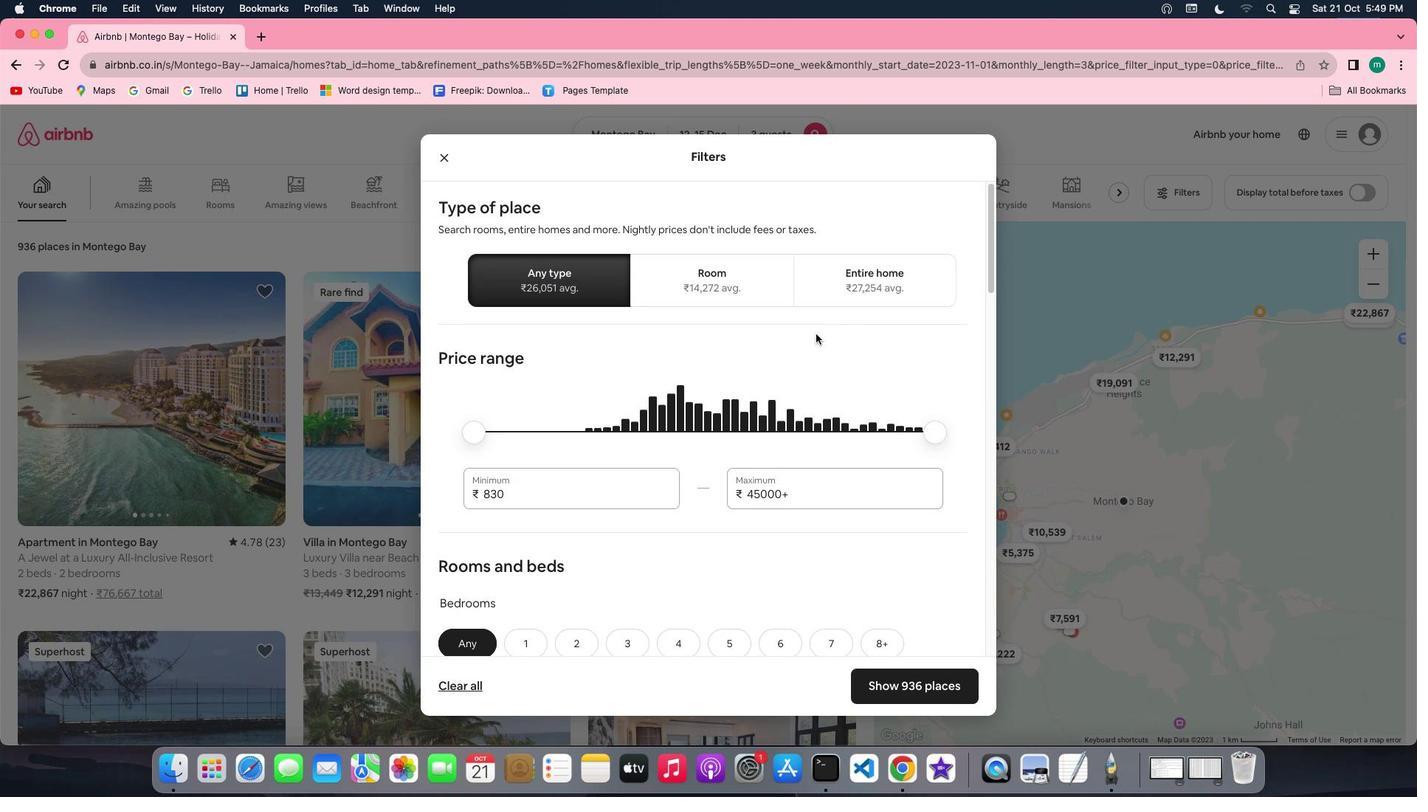 
Action: Mouse scrolled (815, 333) with delta (0, 0)
Screenshot: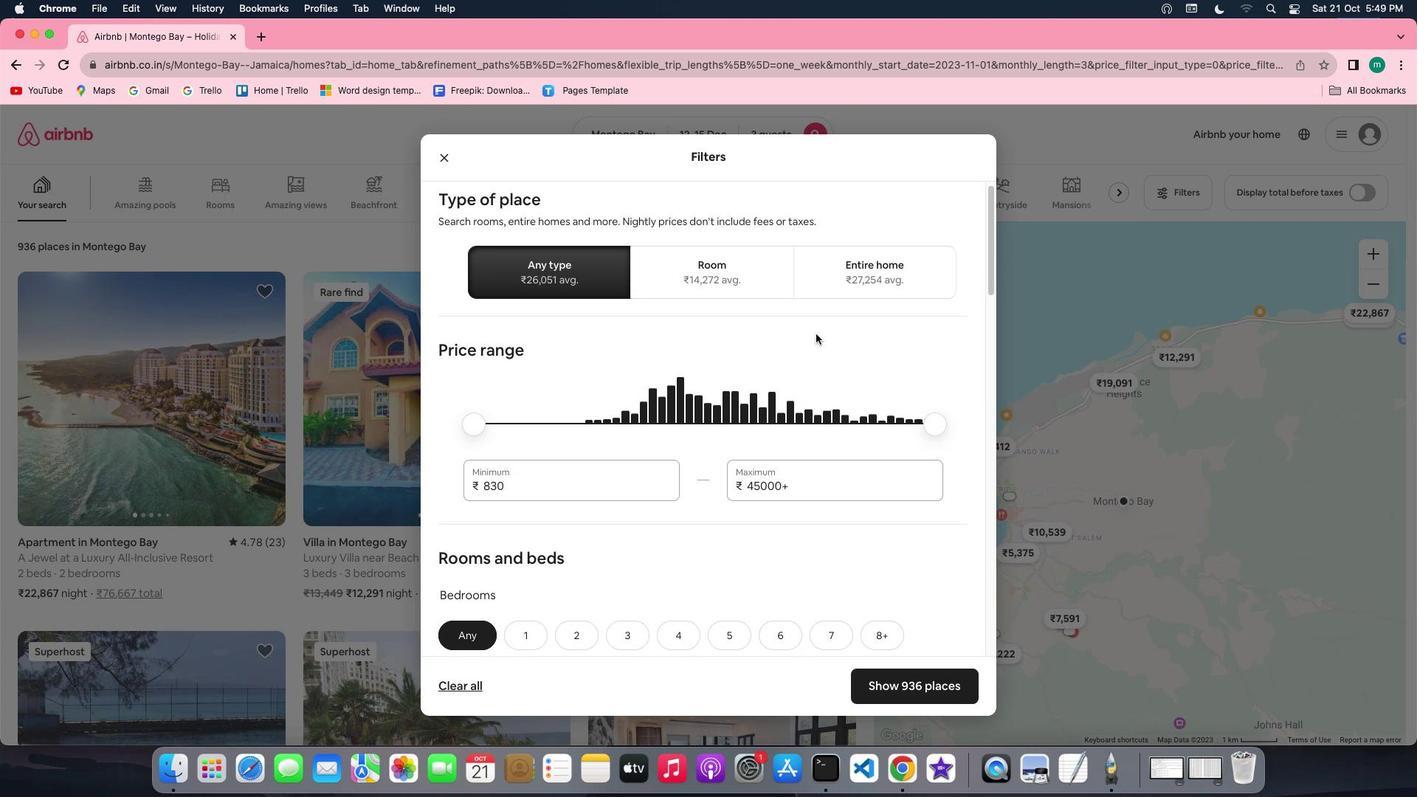 
Action: Mouse scrolled (815, 333) with delta (0, -1)
Screenshot: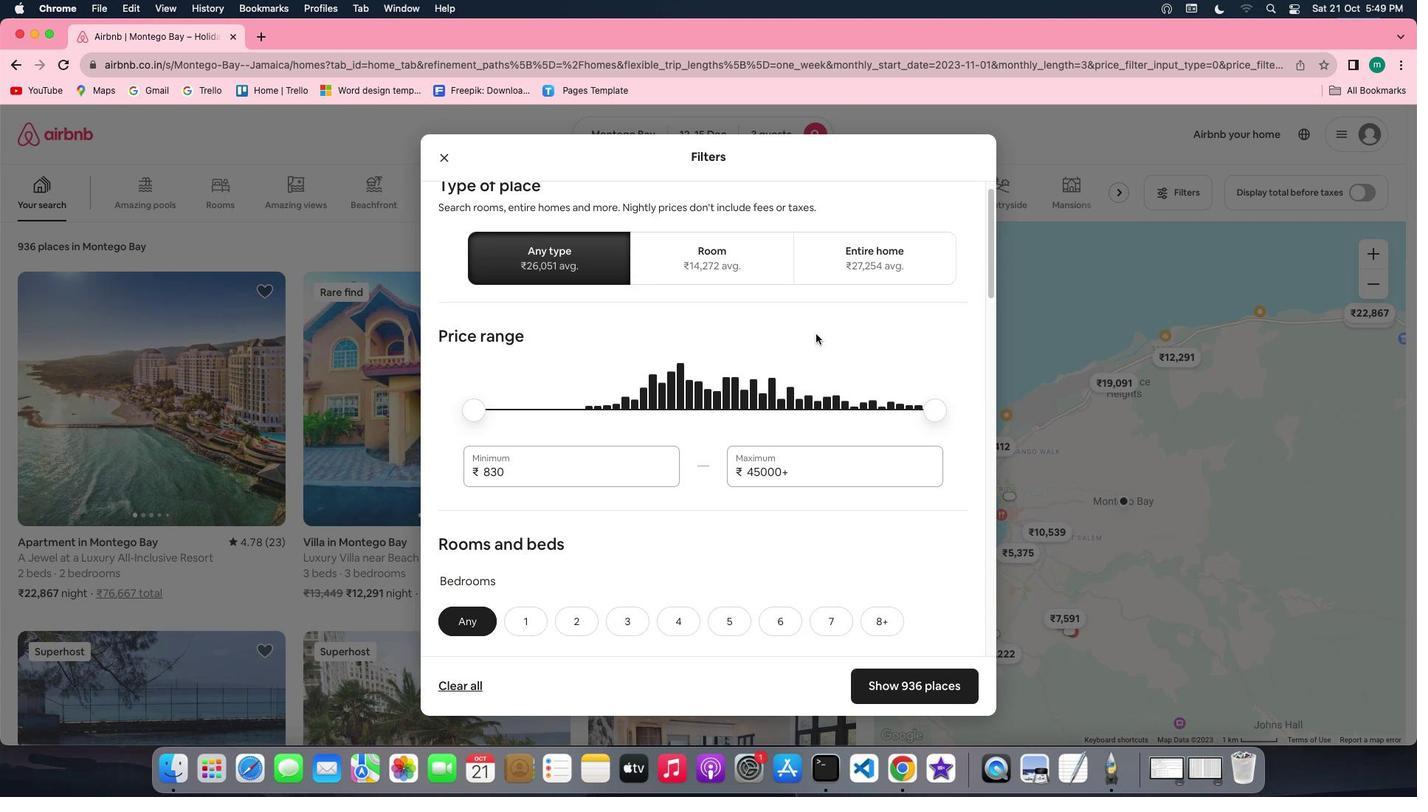 
Action: Mouse scrolled (815, 333) with delta (0, -1)
Screenshot: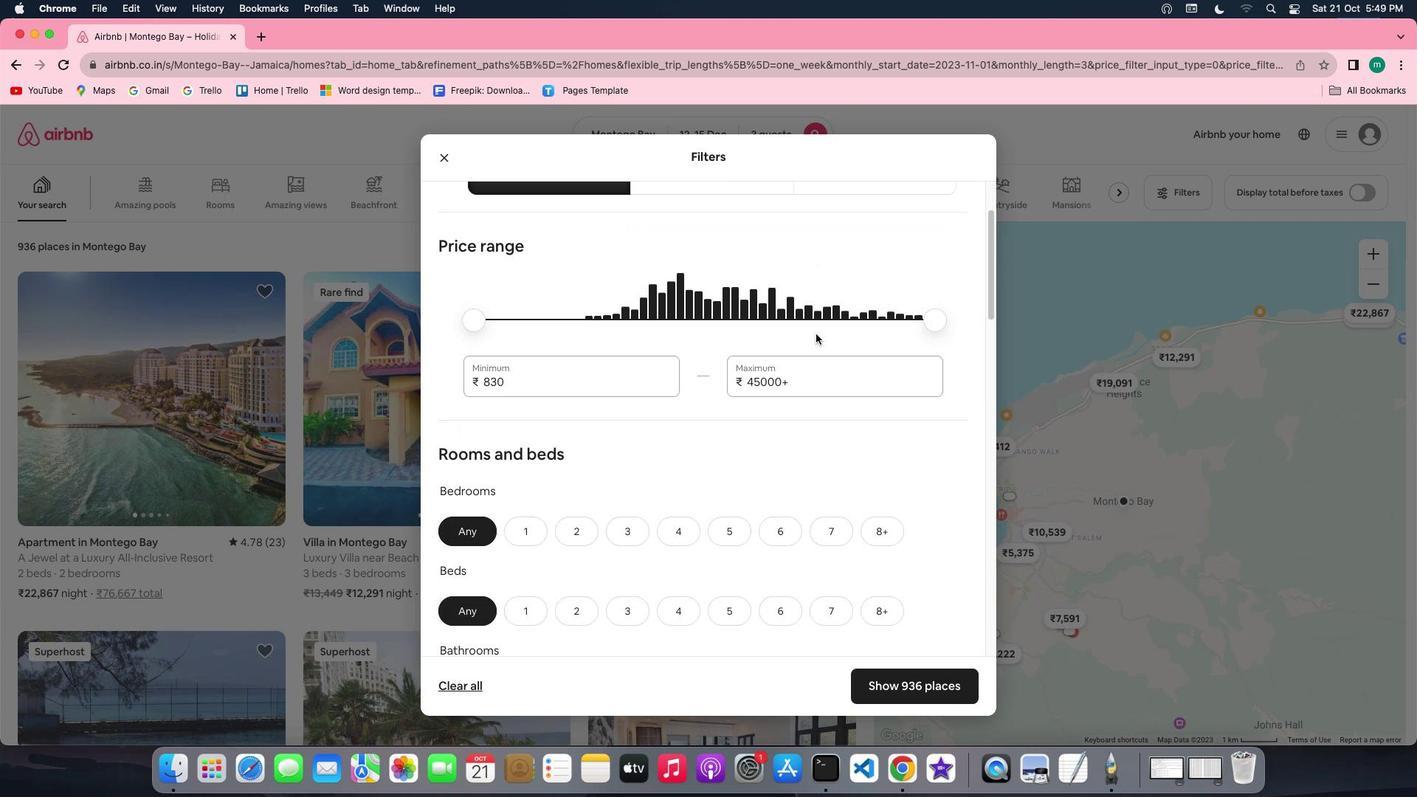 
Action: Mouse scrolled (815, 333) with delta (0, 0)
Screenshot: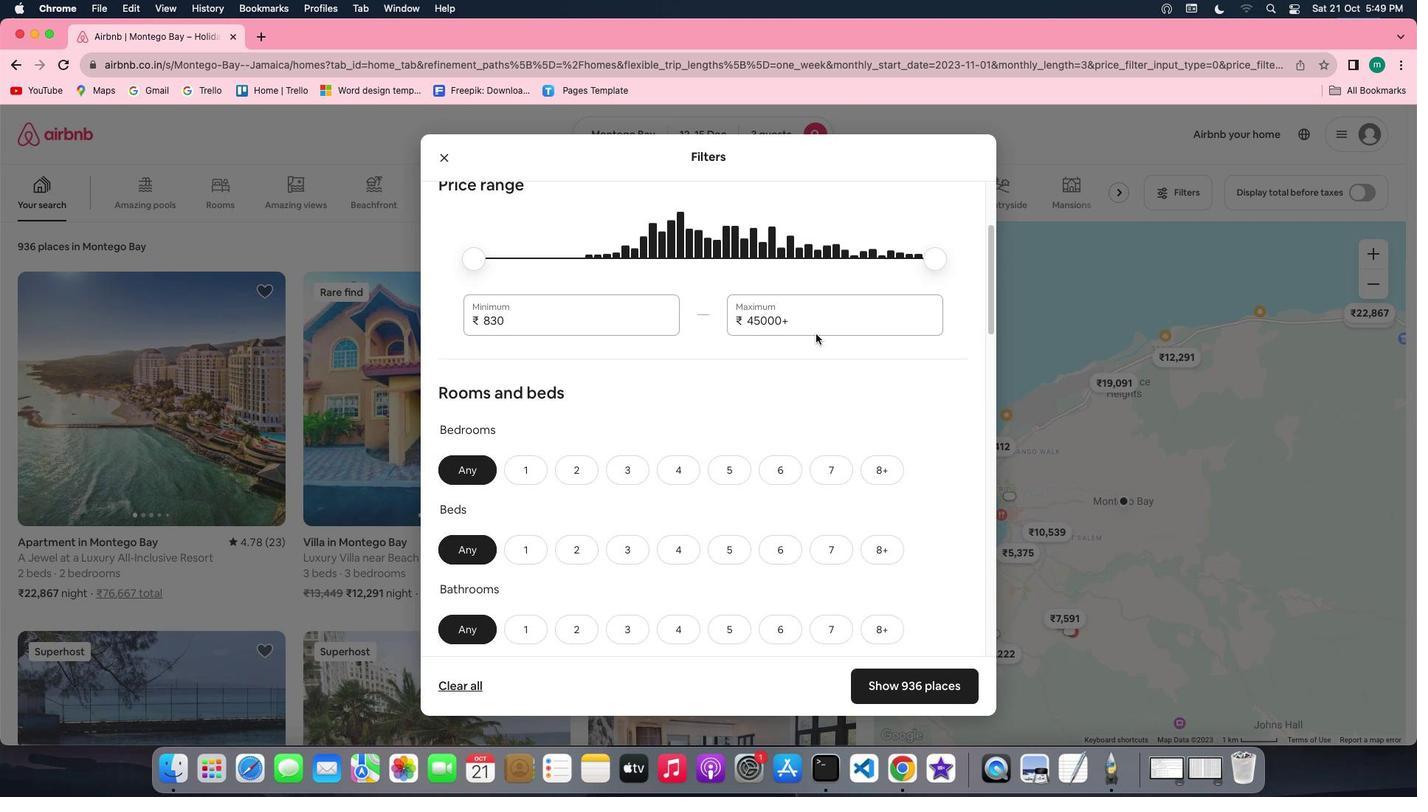 
Action: Mouse scrolled (815, 333) with delta (0, 0)
Screenshot: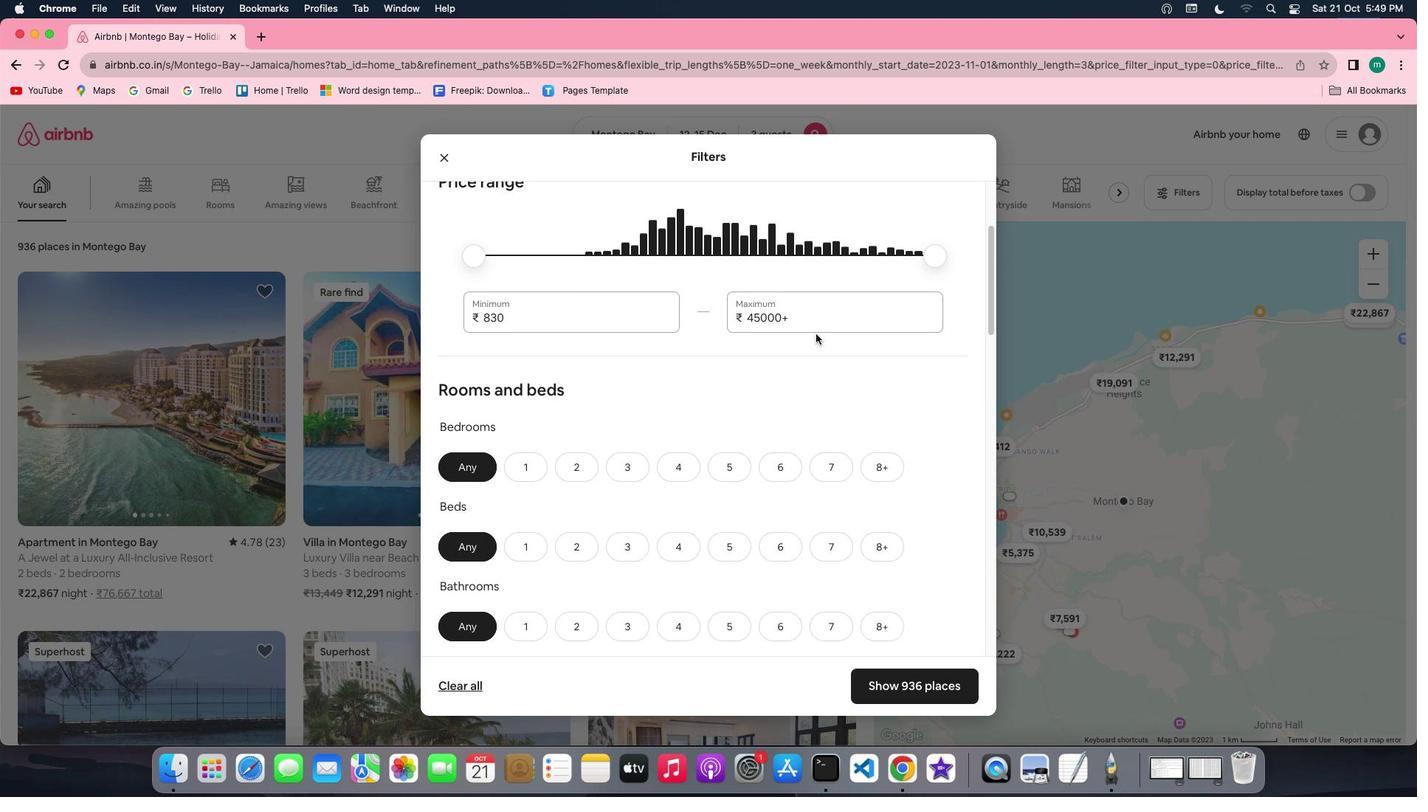 
Action: Mouse scrolled (815, 333) with delta (0, 0)
Screenshot: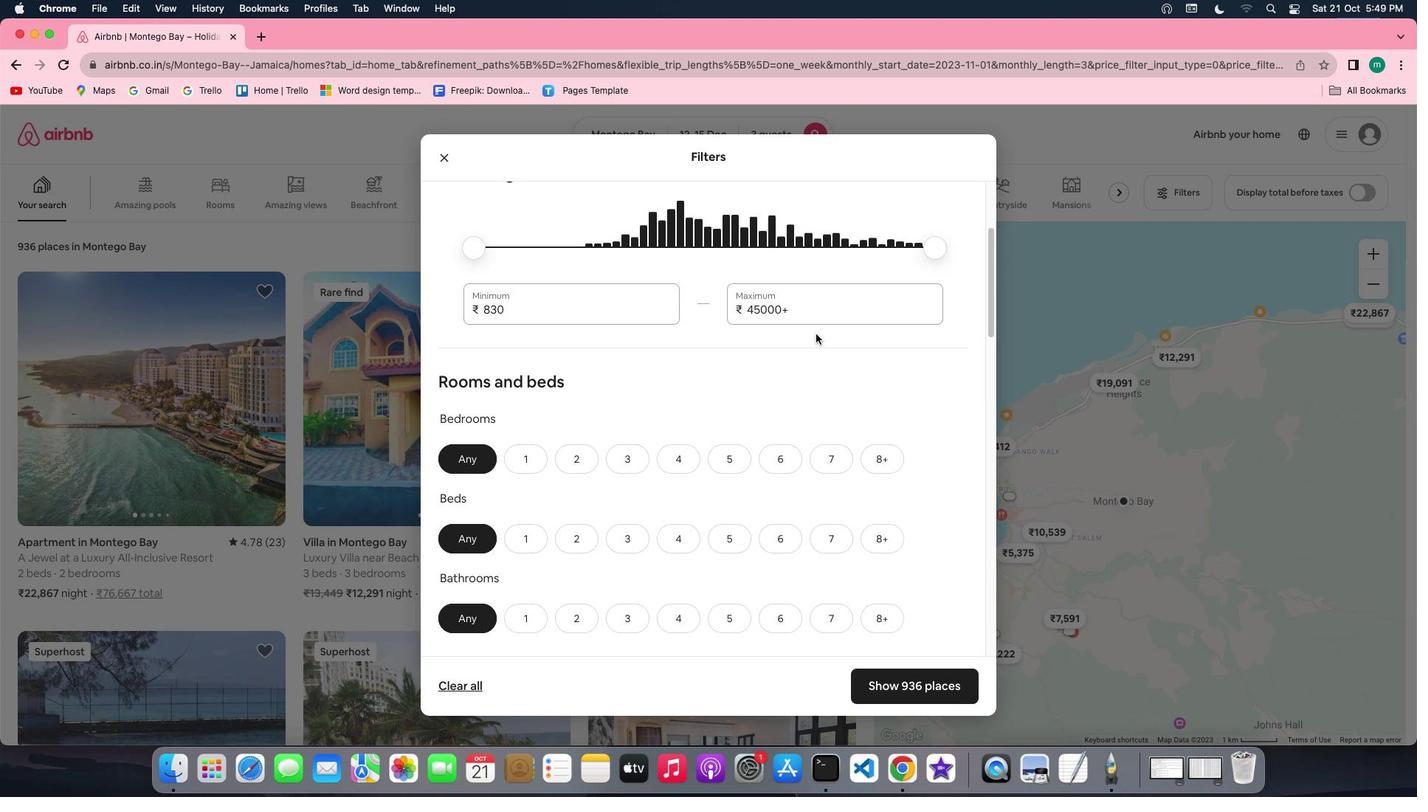 
Action: Mouse scrolled (815, 333) with delta (0, 0)
Screenshot: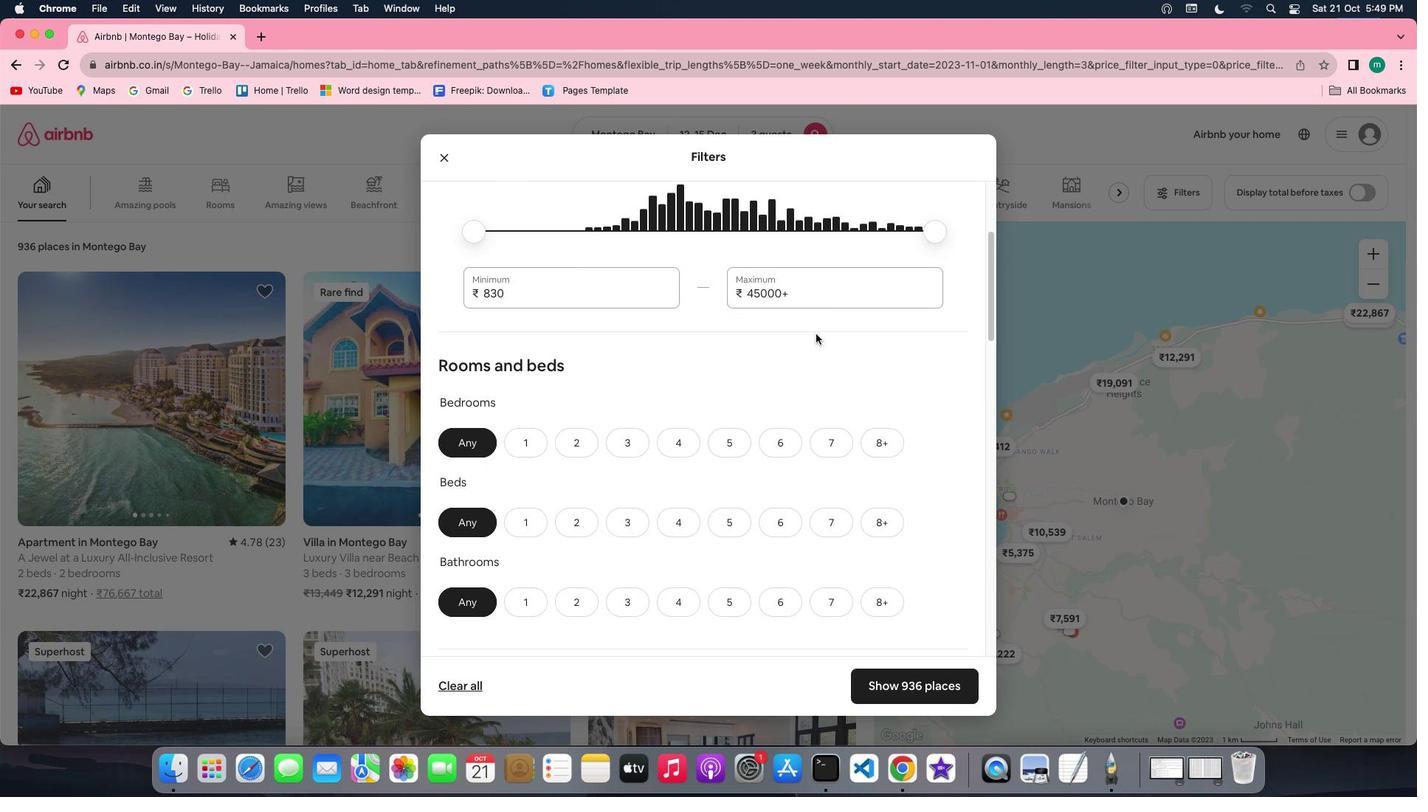 
Action: Mouse scrolled (815, 333) with delta (0, 0)
Screenshot: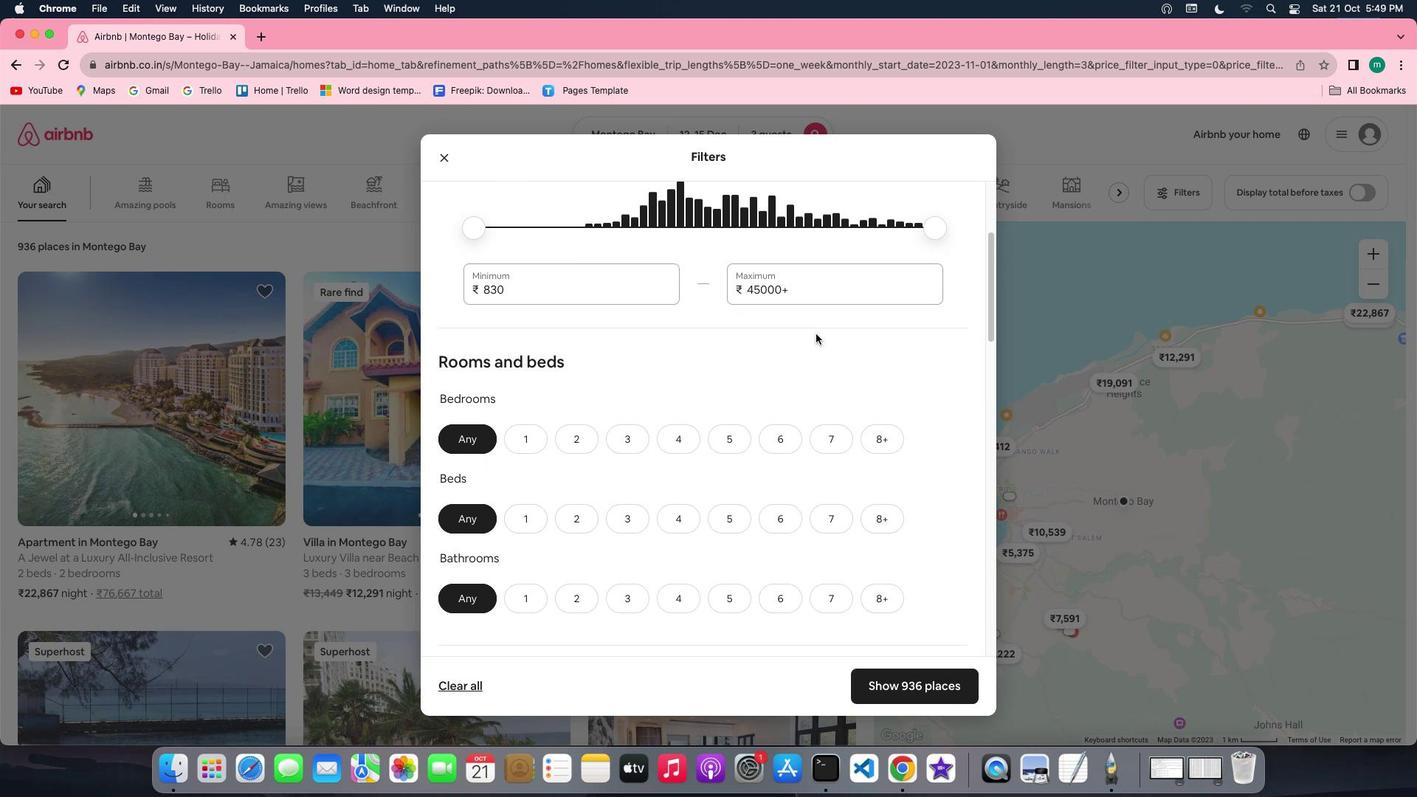 
Action: Mouse scrolled (815, 333) with delta (0, 0)
Screenshot: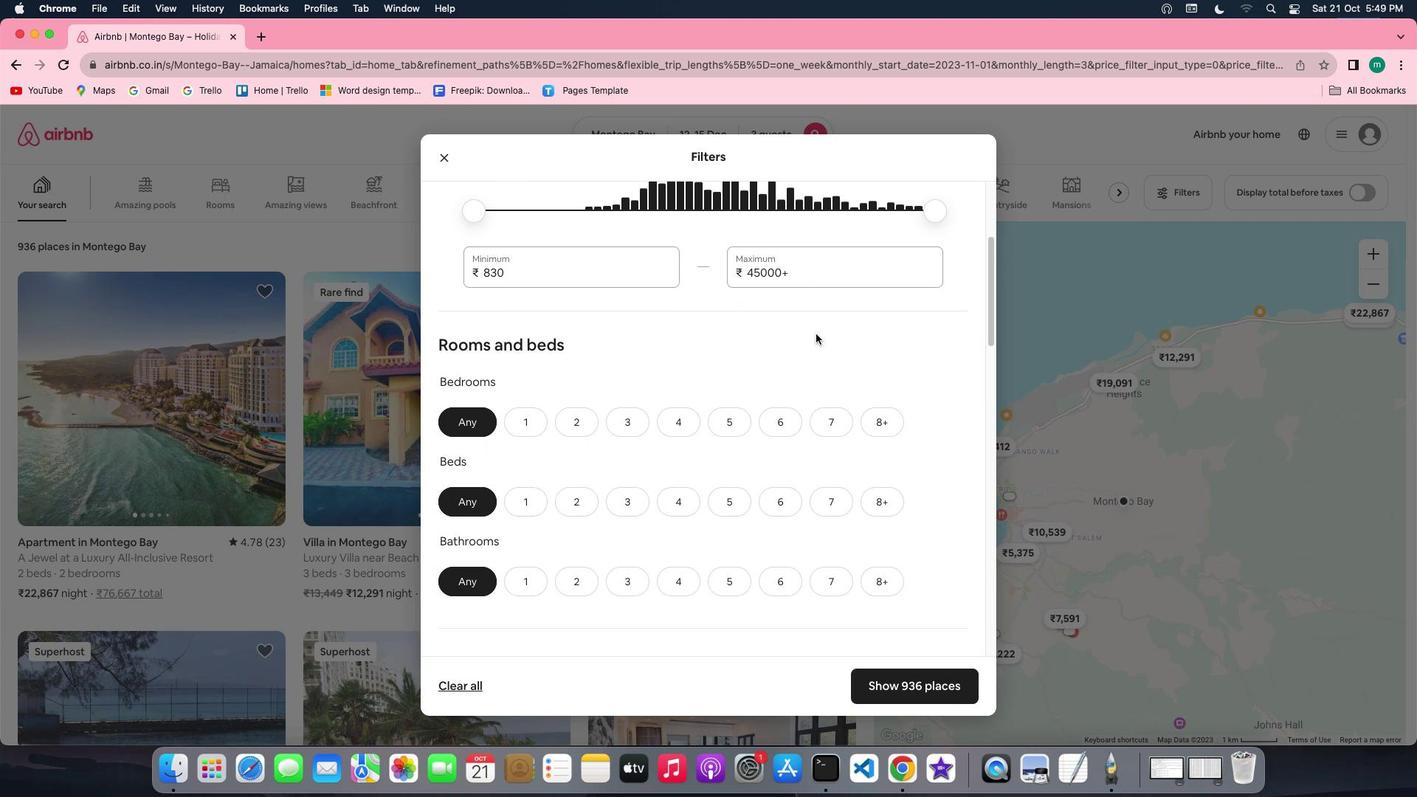 
Action: Mouse scrolled (815, 333) with delta (0, 0)
Screenshot: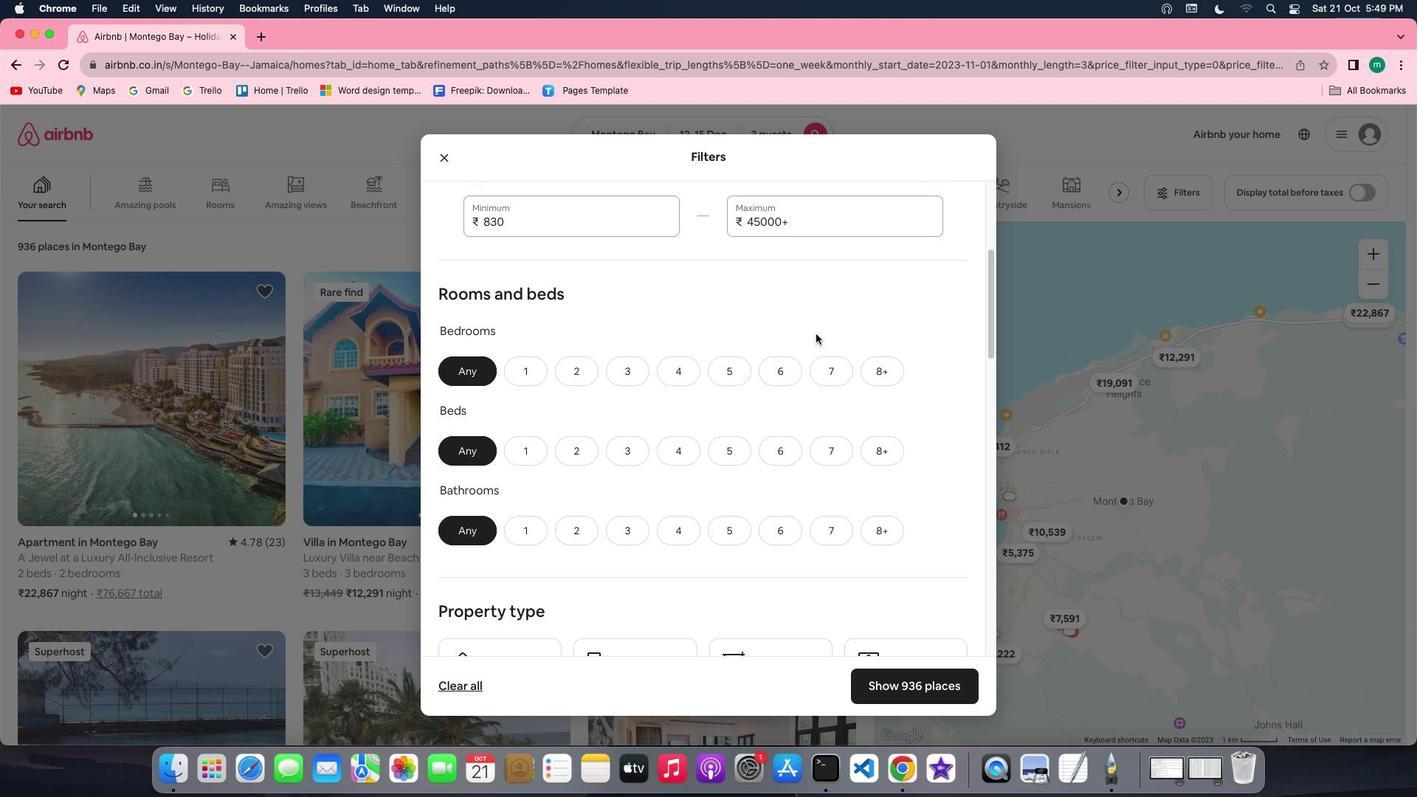 
Action: Mouse scrolled (815, 333) with delta (0, 0)
Screenshot: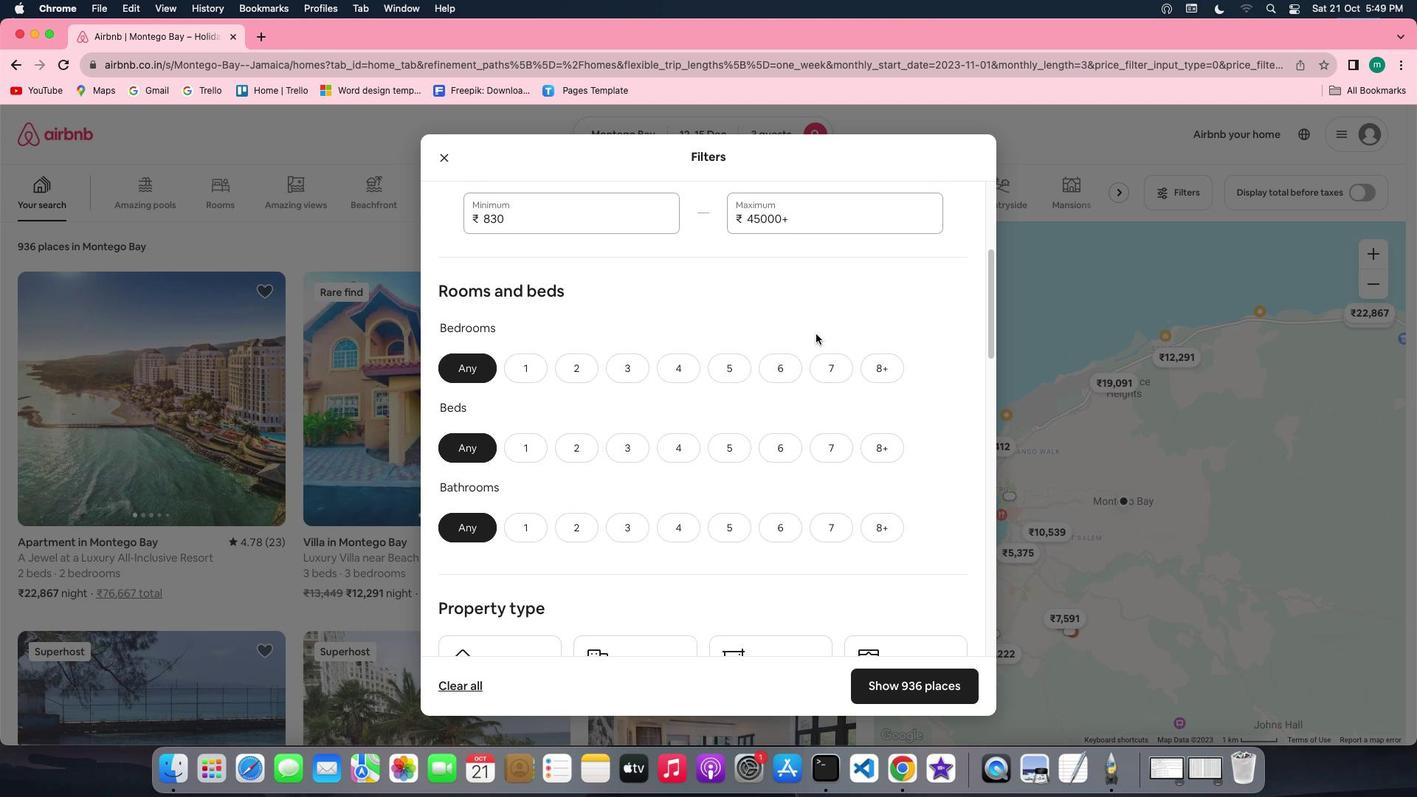 
Action: Mouse scrolled (815, 333) with delta (0, 0)
Screenshot: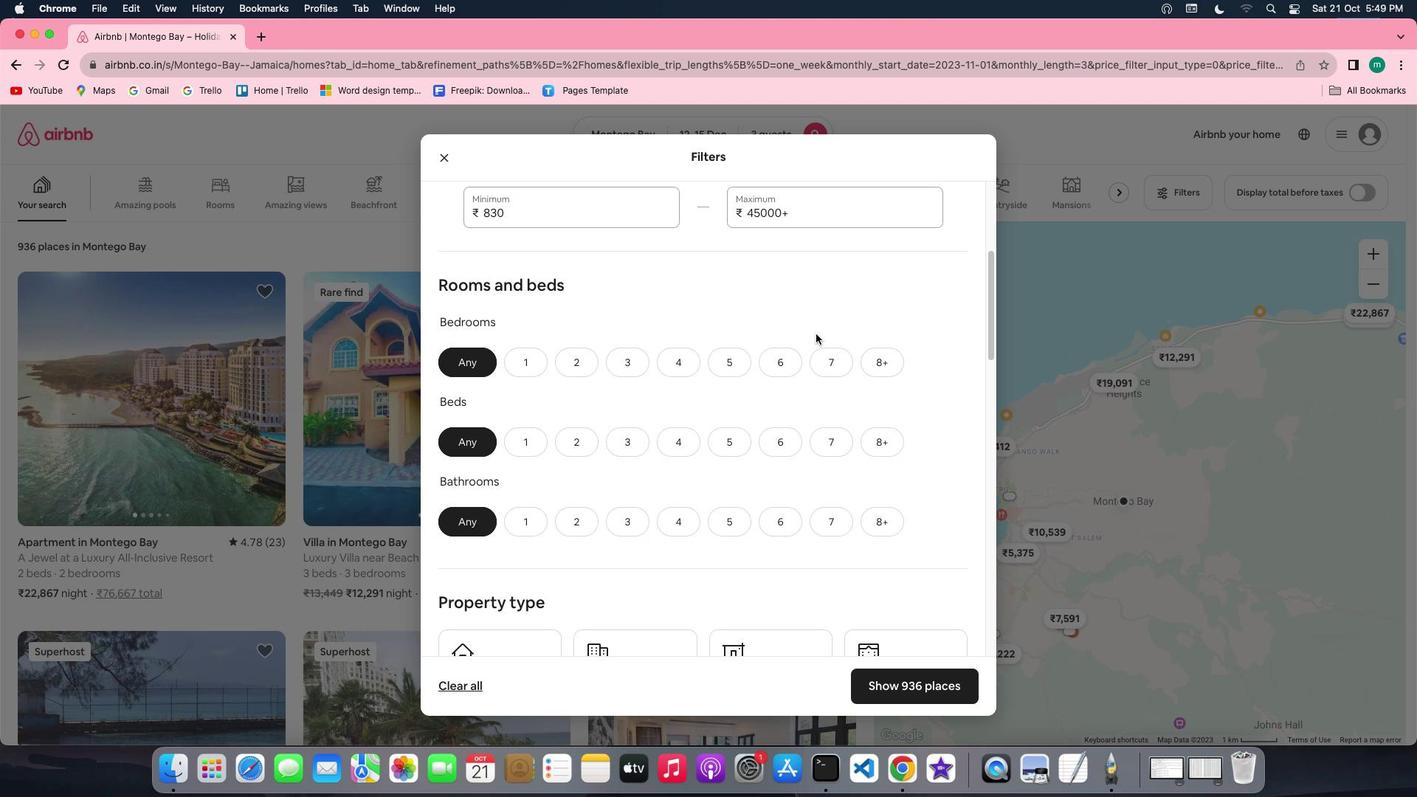 
Action: Mouse scrolled (815, 333) with delta (0, 0)
Screenshot: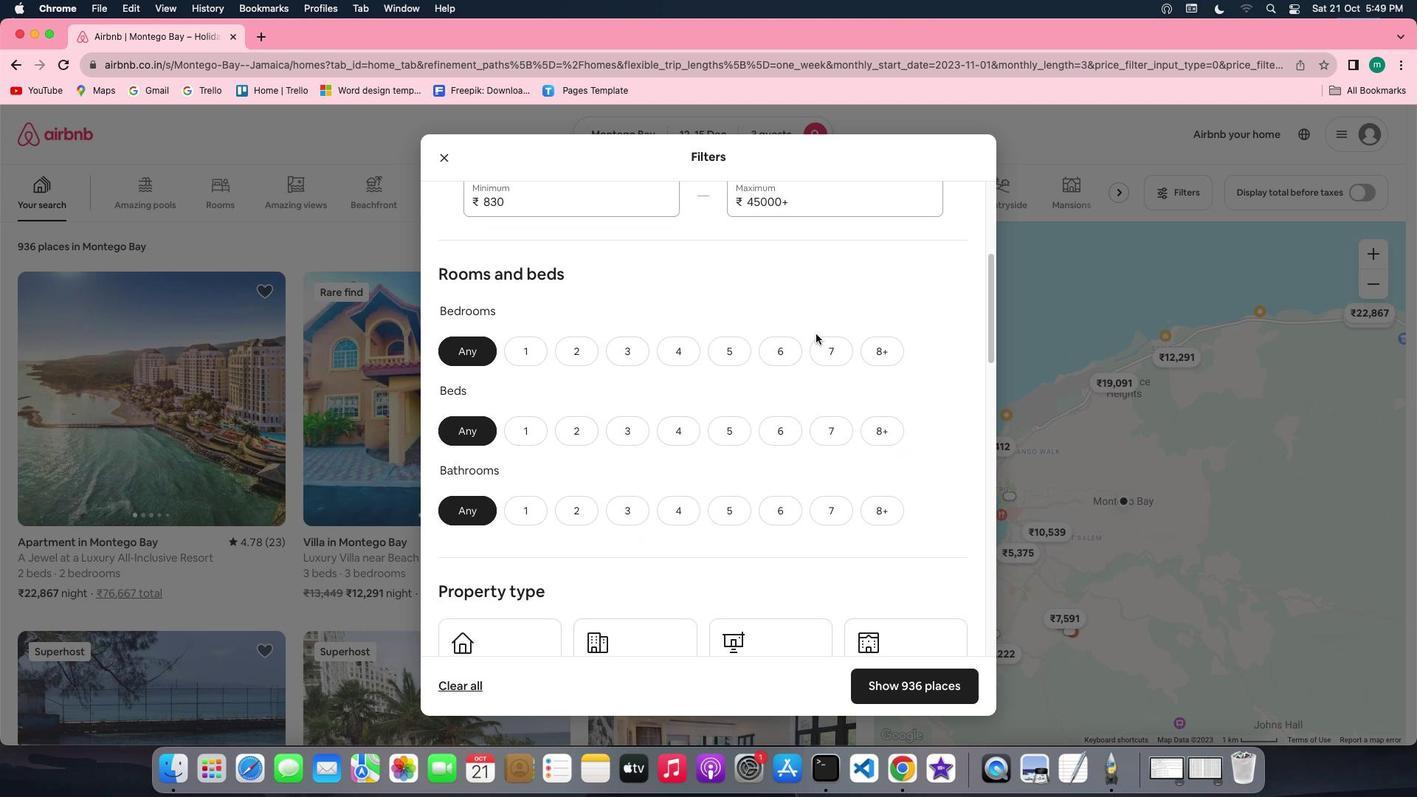 
Action: Mouse scrolled (815, 333) with delta (0, 0)
Screenshot: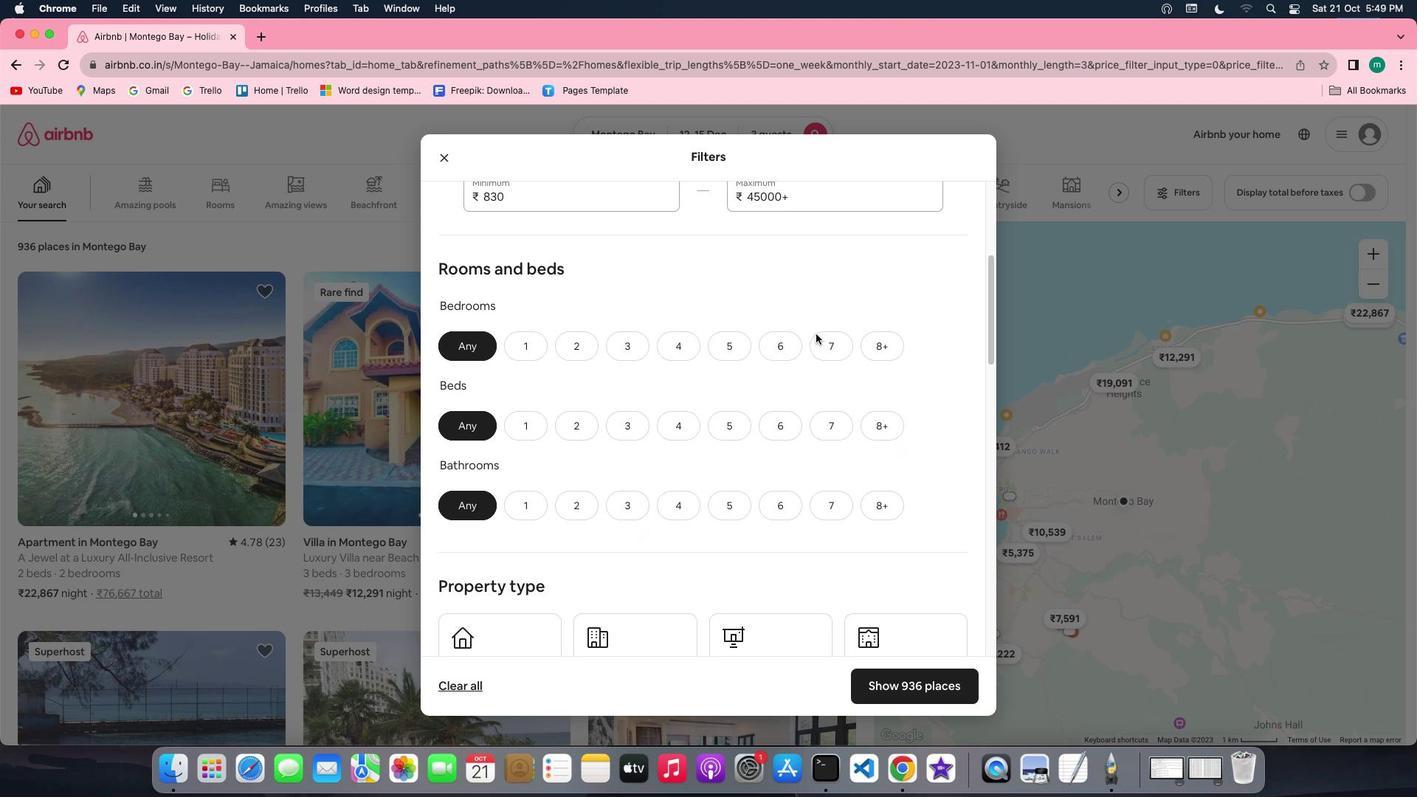 
Action: Mouse scrolled (815, 333) with delta (0, 0)
Screenshot: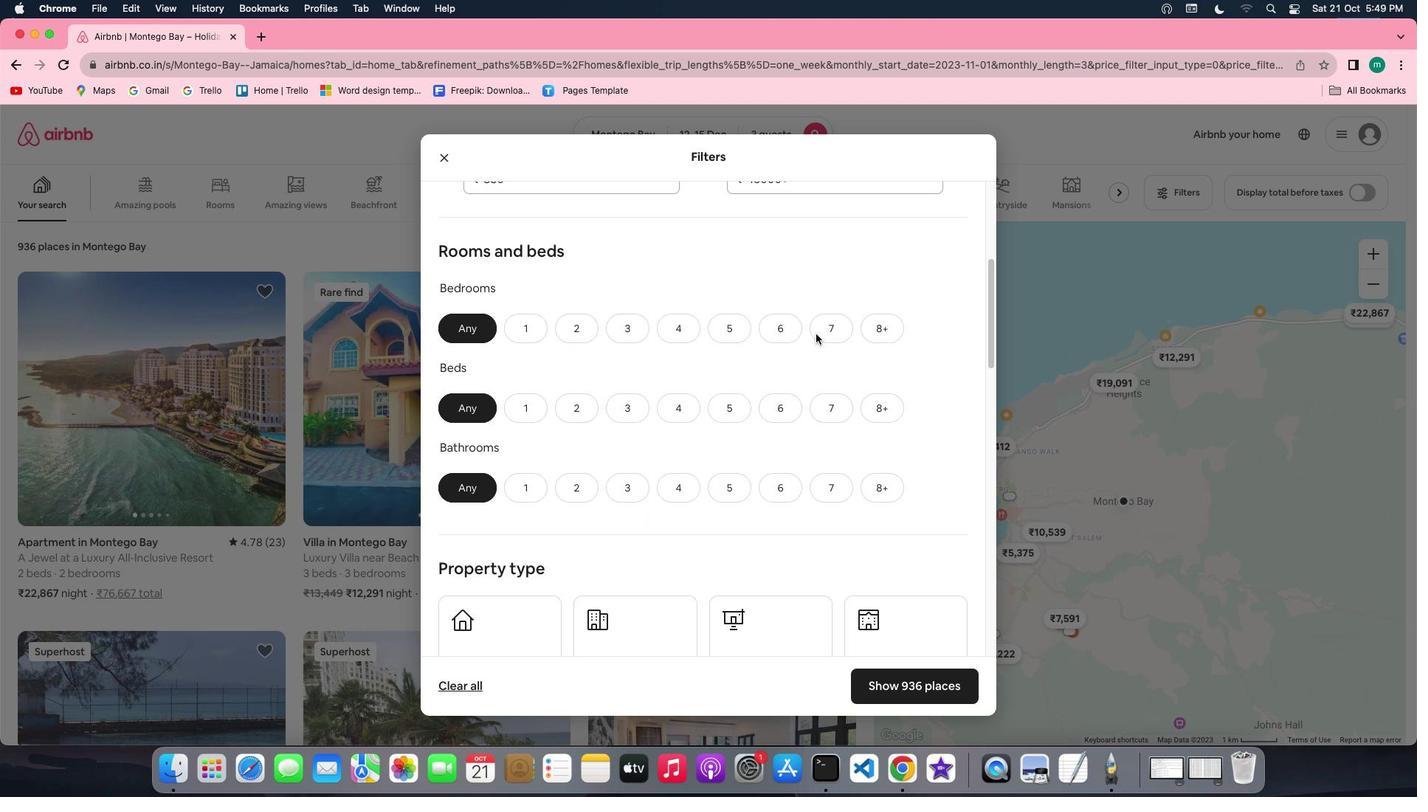 
Action: Mouse scrolled (815, 333) with delta (0, 0)
Screenshot: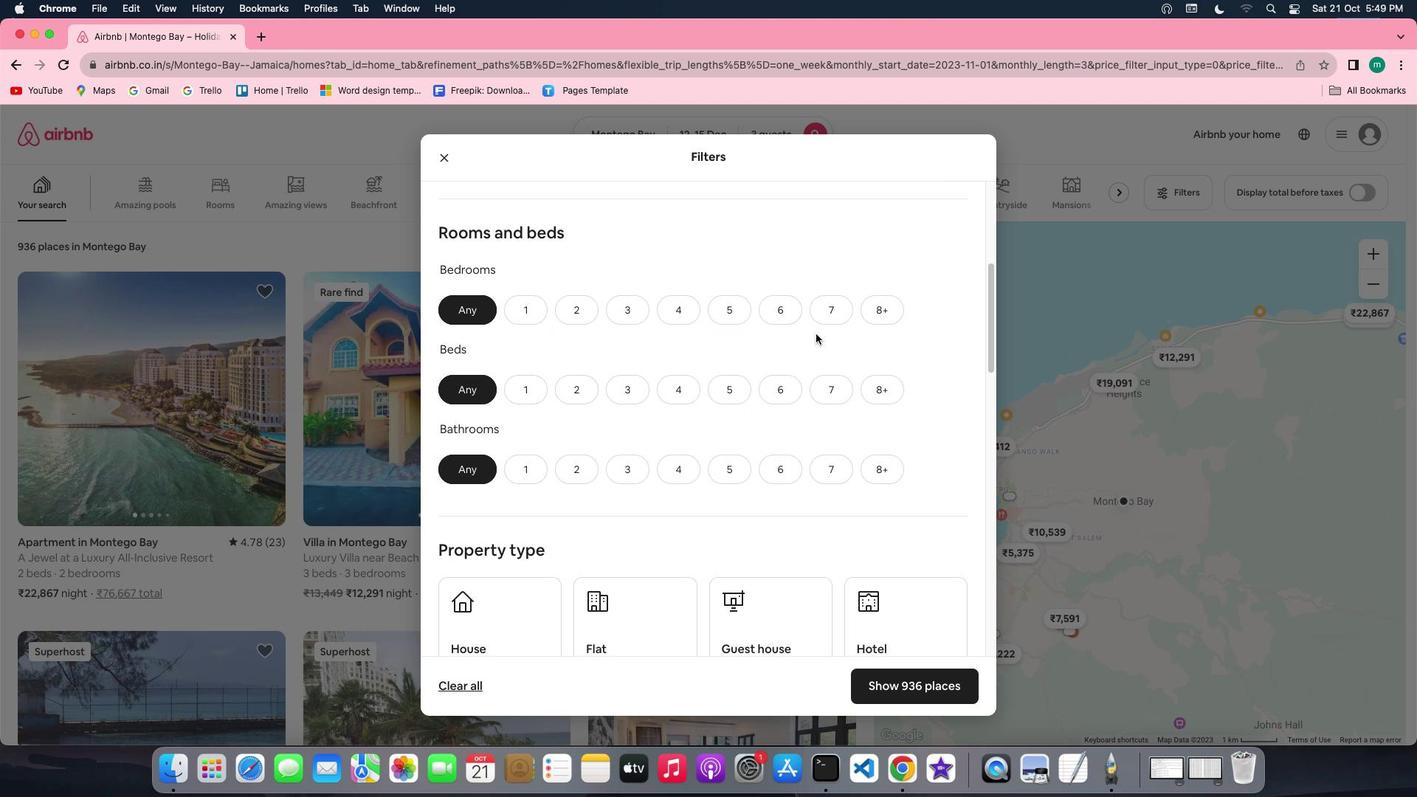 
Action: Mouse scrolled (815, 333) with delta (0, 0)
Screenshot: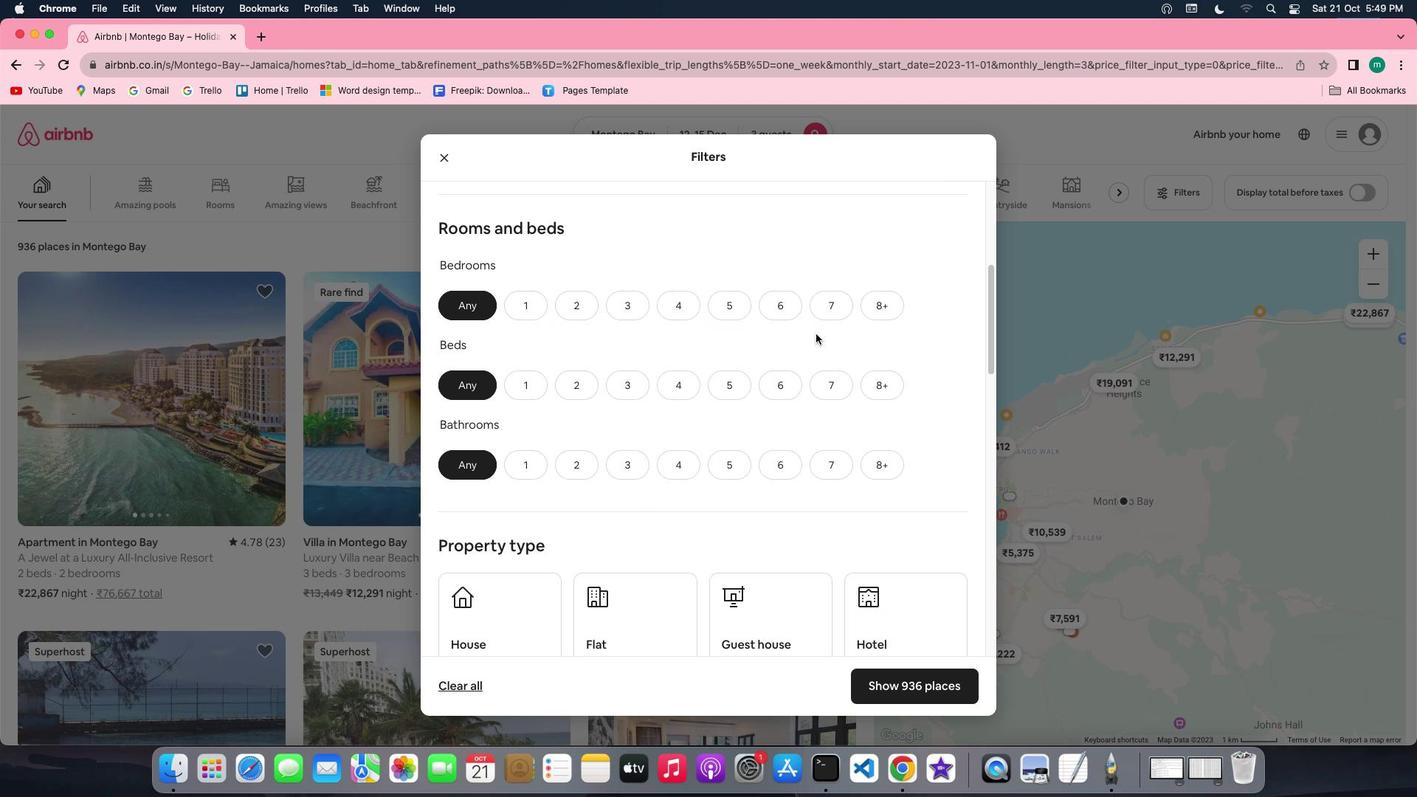 
Action: Mouse scrolled (815, 333) with delta (0, 0)
Screenshot: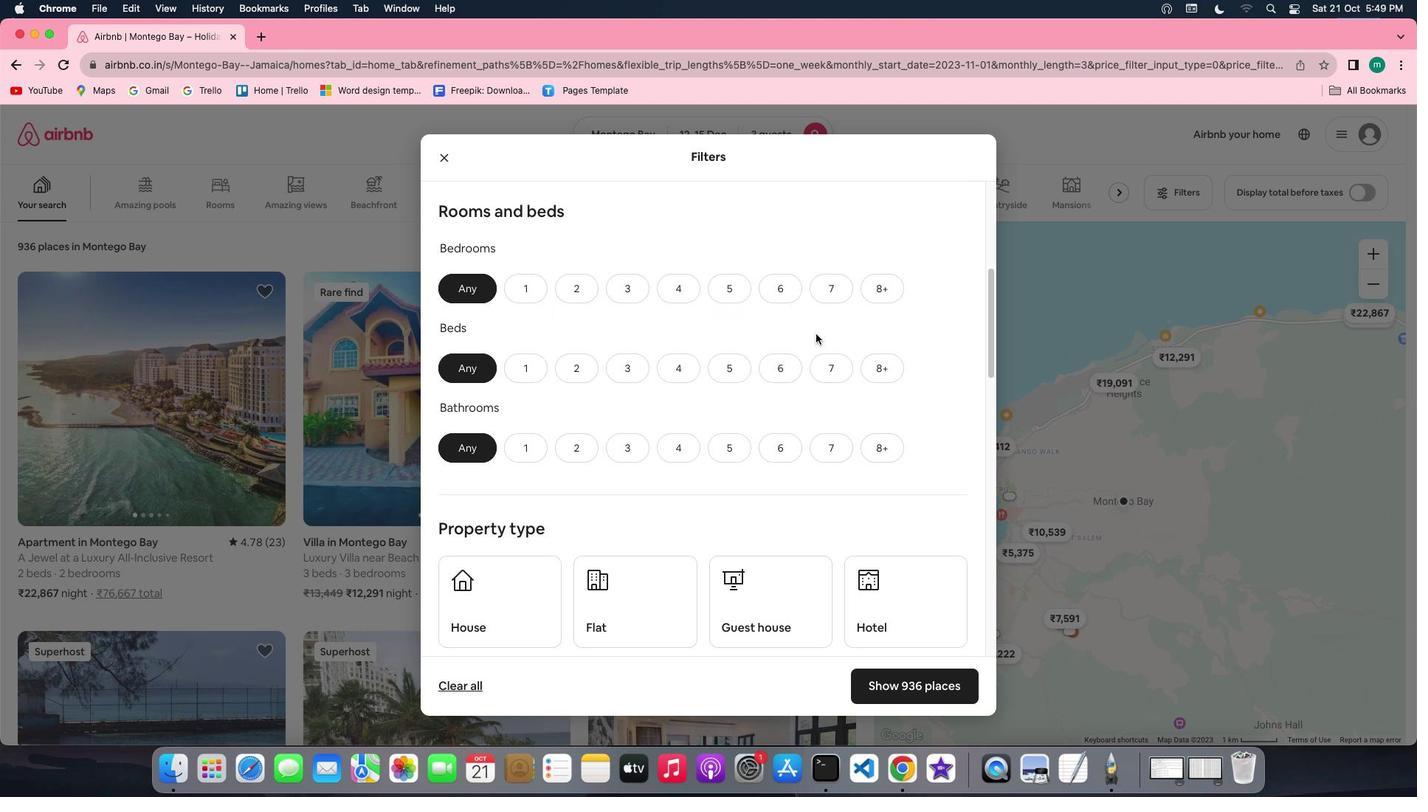 
Action: Mouse moved to (782, 291)
Screenshot: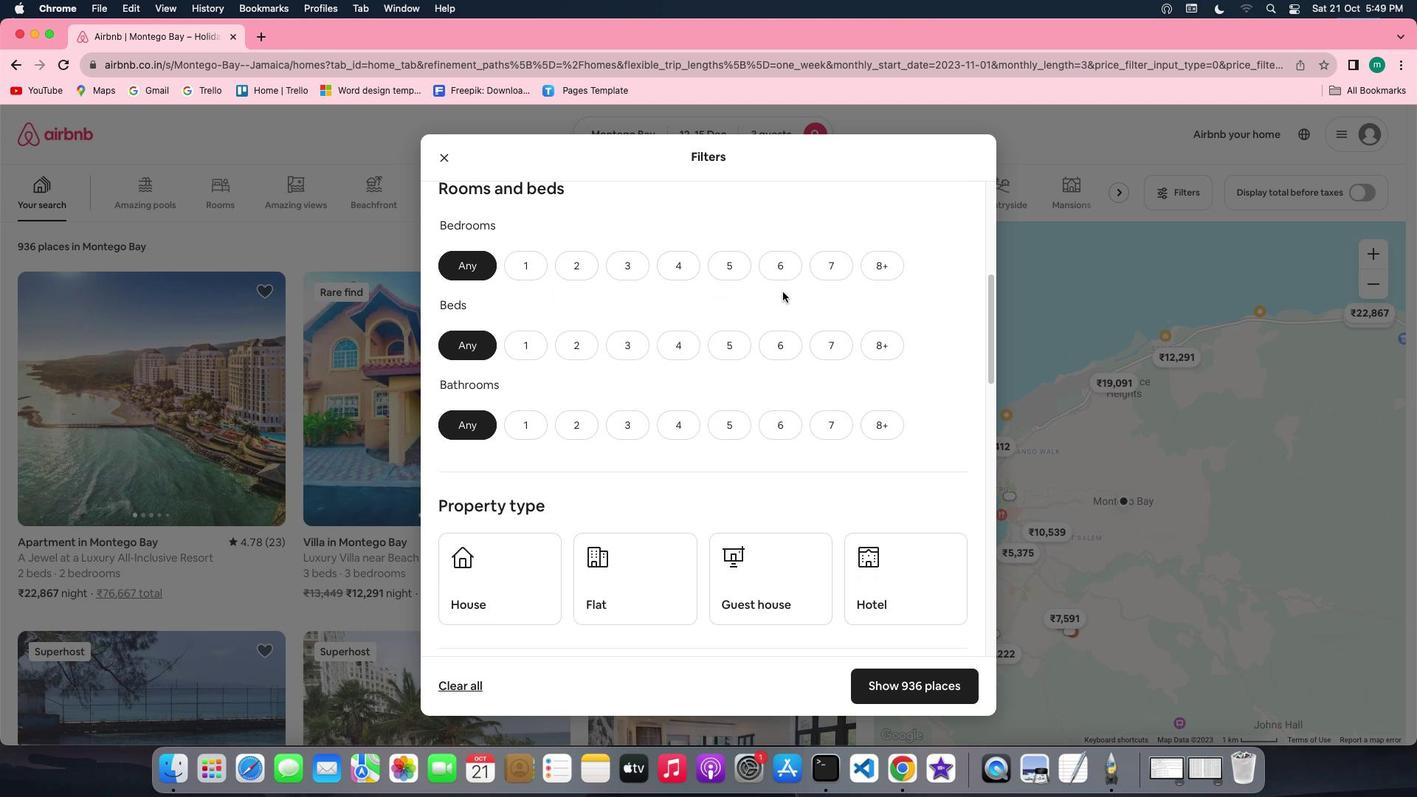 
Action: Mouse scrolled (782, 291) with delta (0, 0)
Screenshot: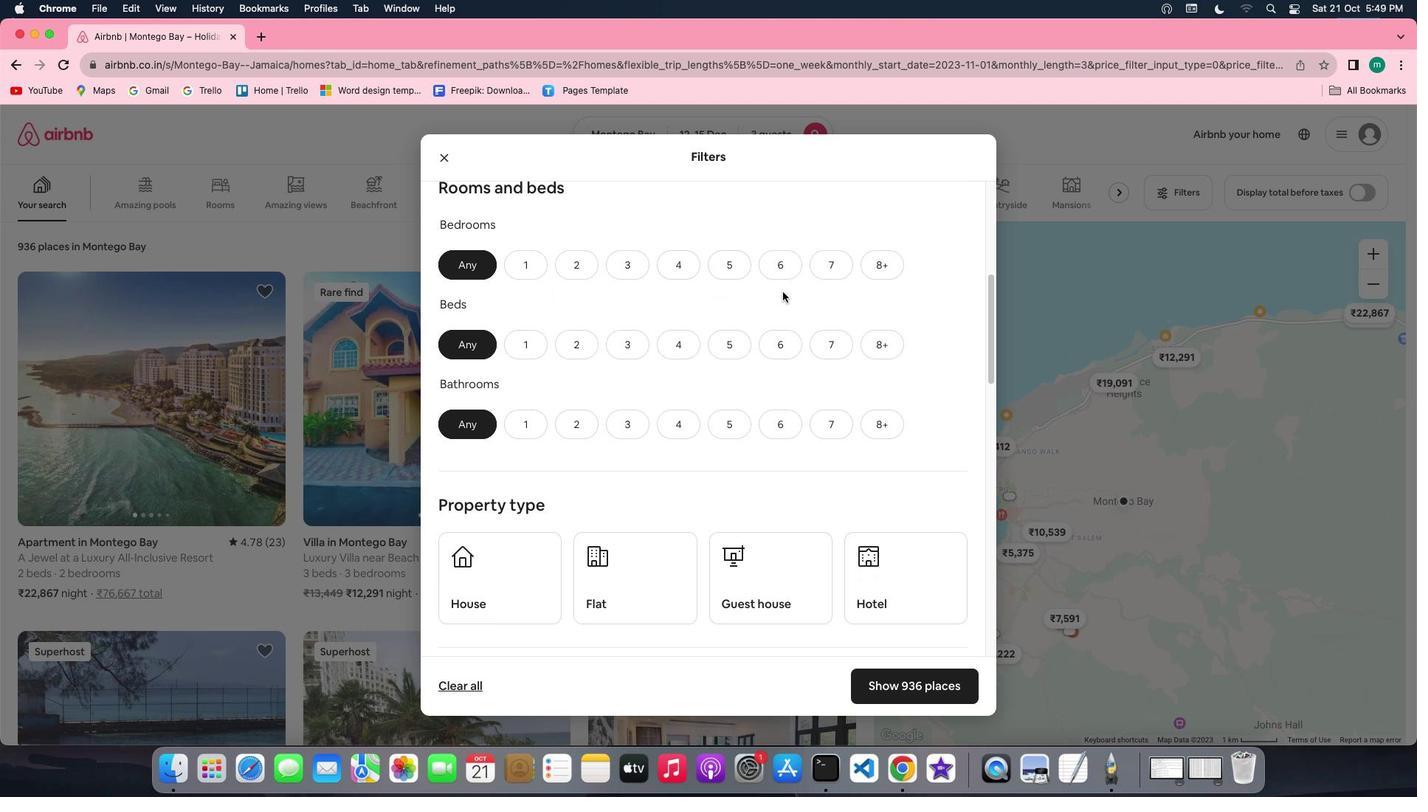 
Action: Mouse scrolled (782, 291) with delta (0, 0)
Screenshot: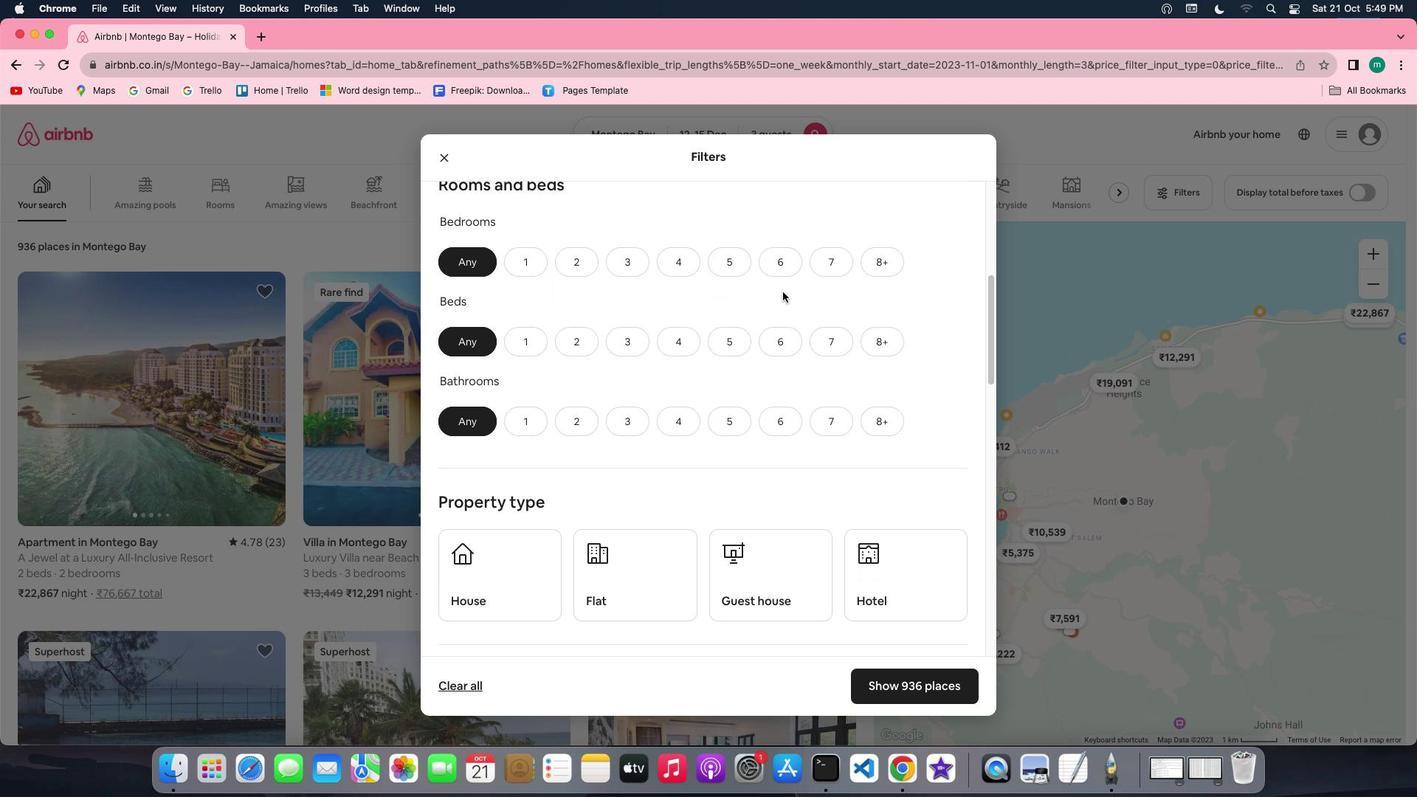 
Action: Mouse scrolled (782, 291) with delta (0, 0)
Screenshot: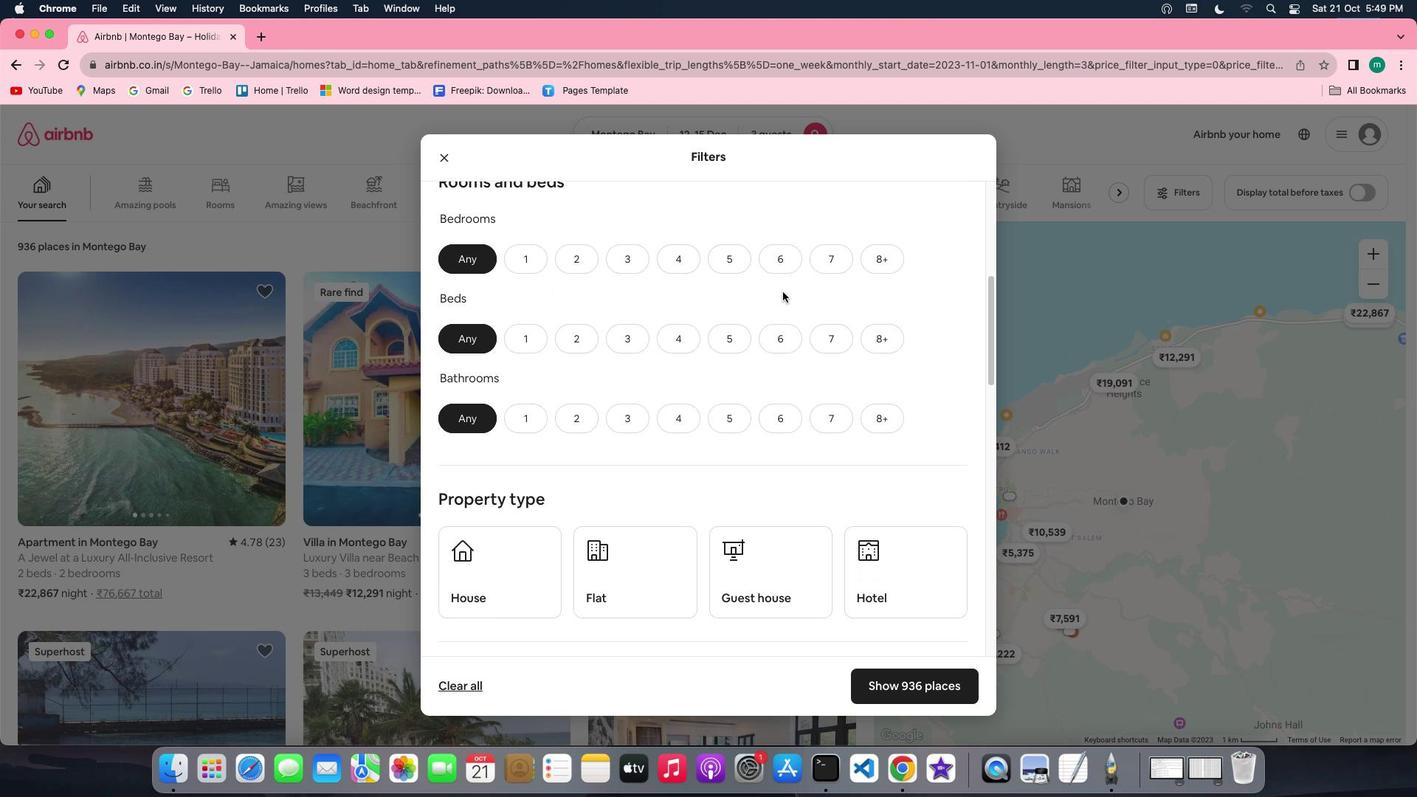 
Action: Mouse scrolled (782, 291) with delta (0, 0)
Screenshot: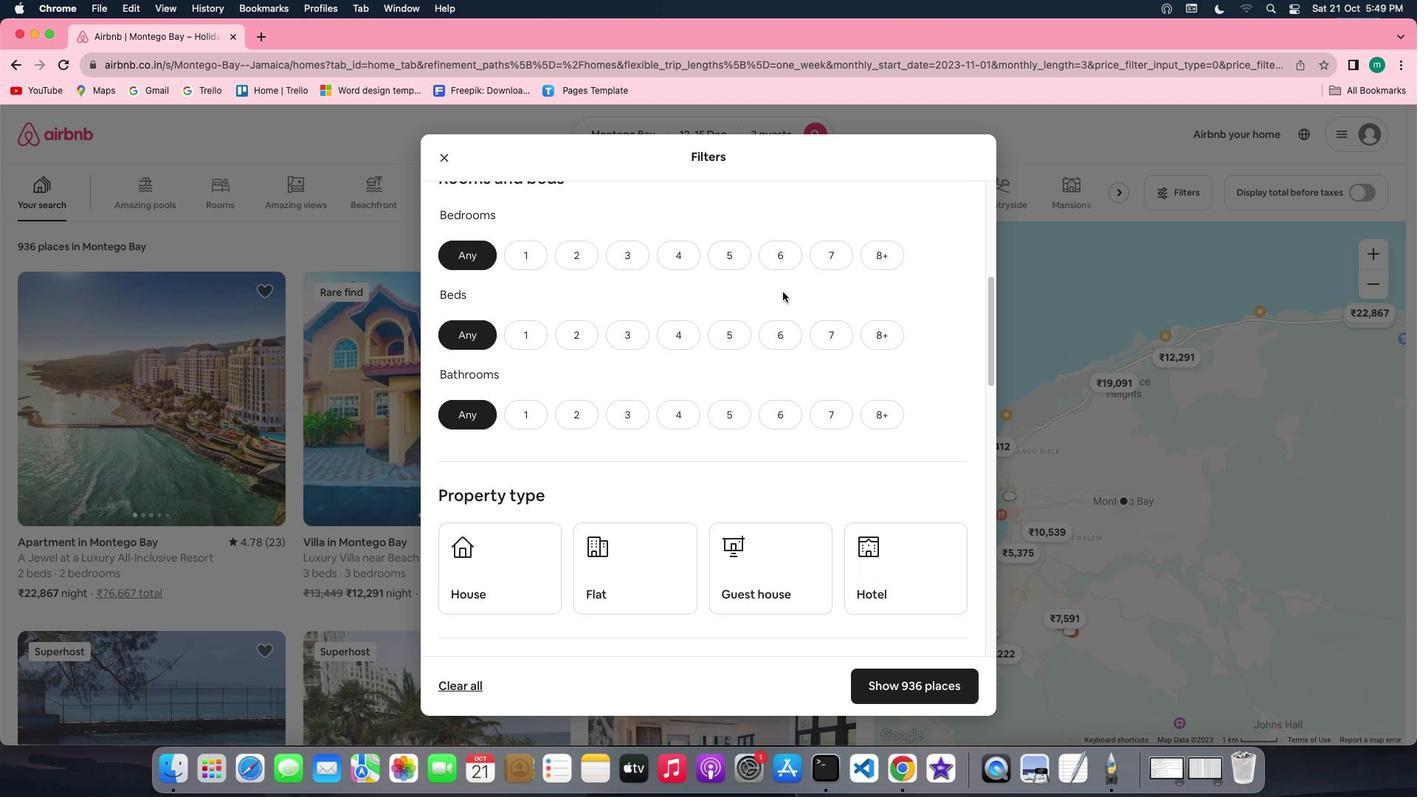 
Action: Mouse scrolled (782, 291) with delta (0, 0)
Screenshot: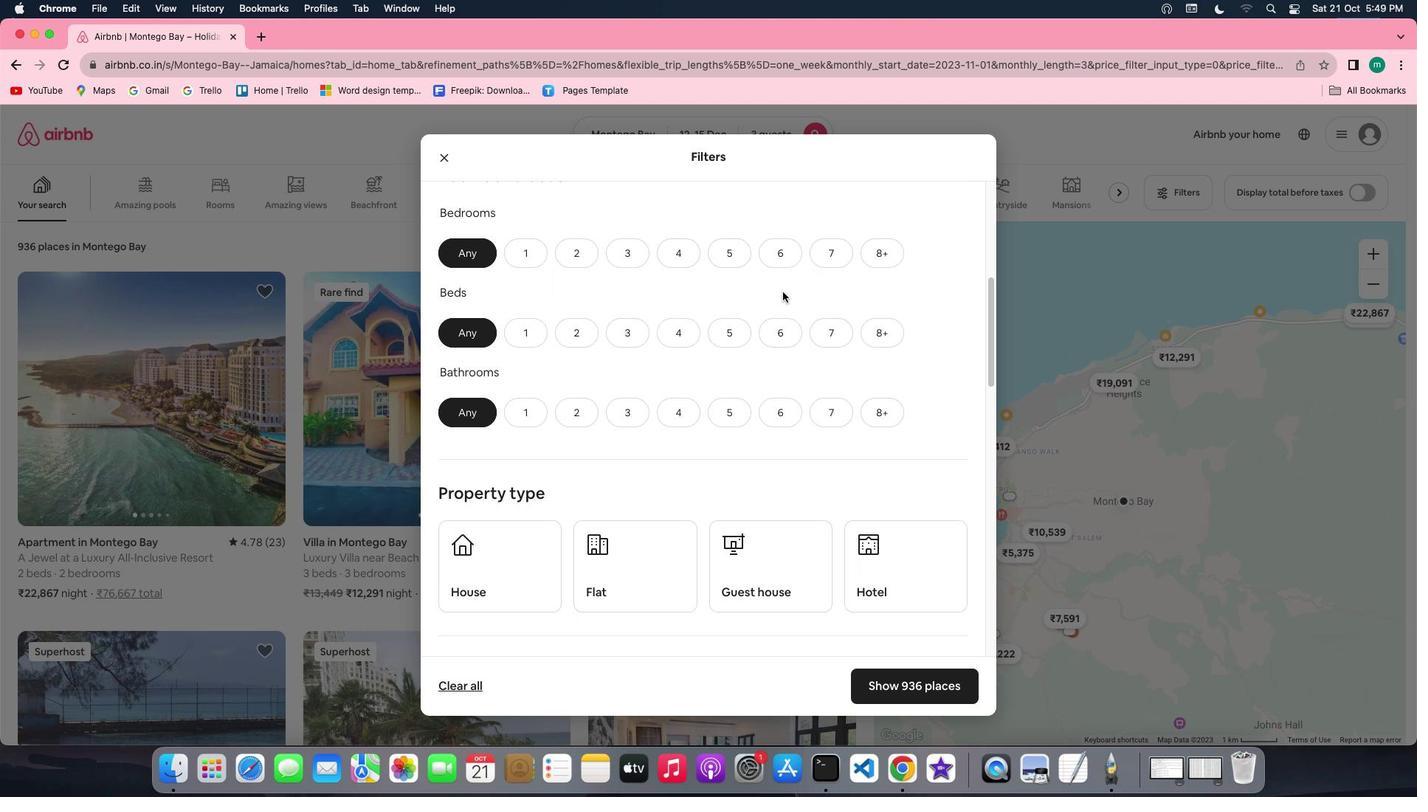 
Action: Mouse scrolled (782, 291) with delta (0, 0)
Screenshot: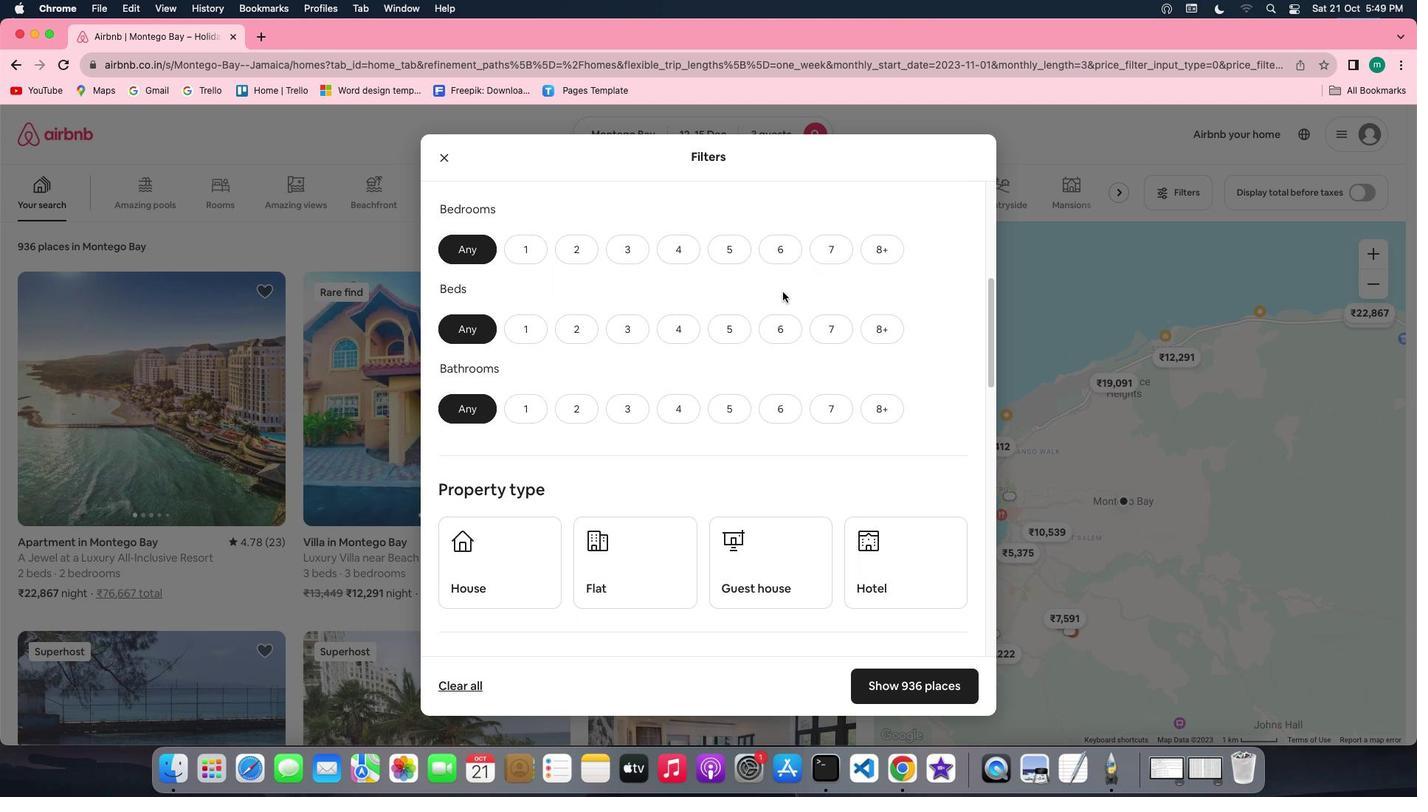 
Action: Mouse scrolled (782, 291) with delta (0, 0)
Screenshot: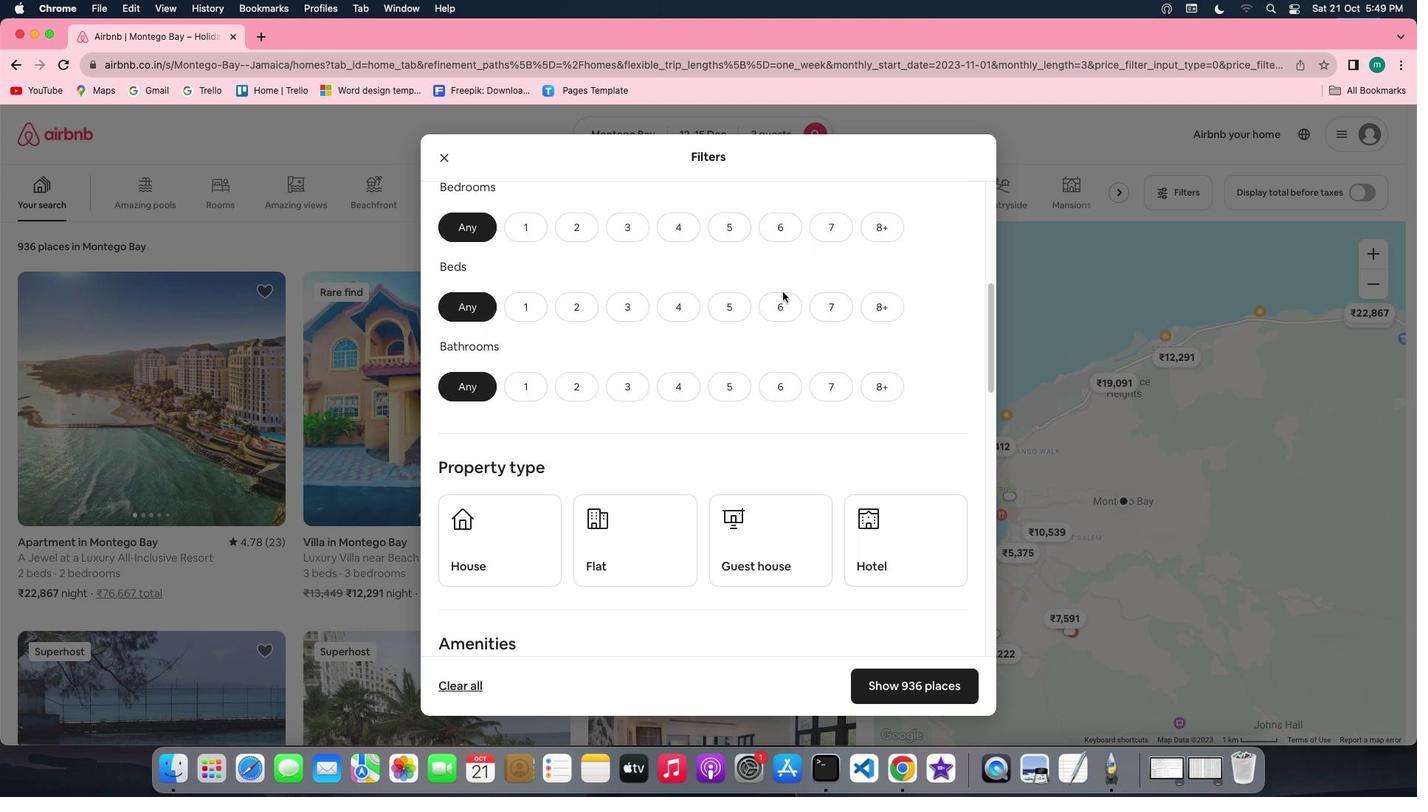 
Action: Mouse moved to (584, 200)
Screenshot: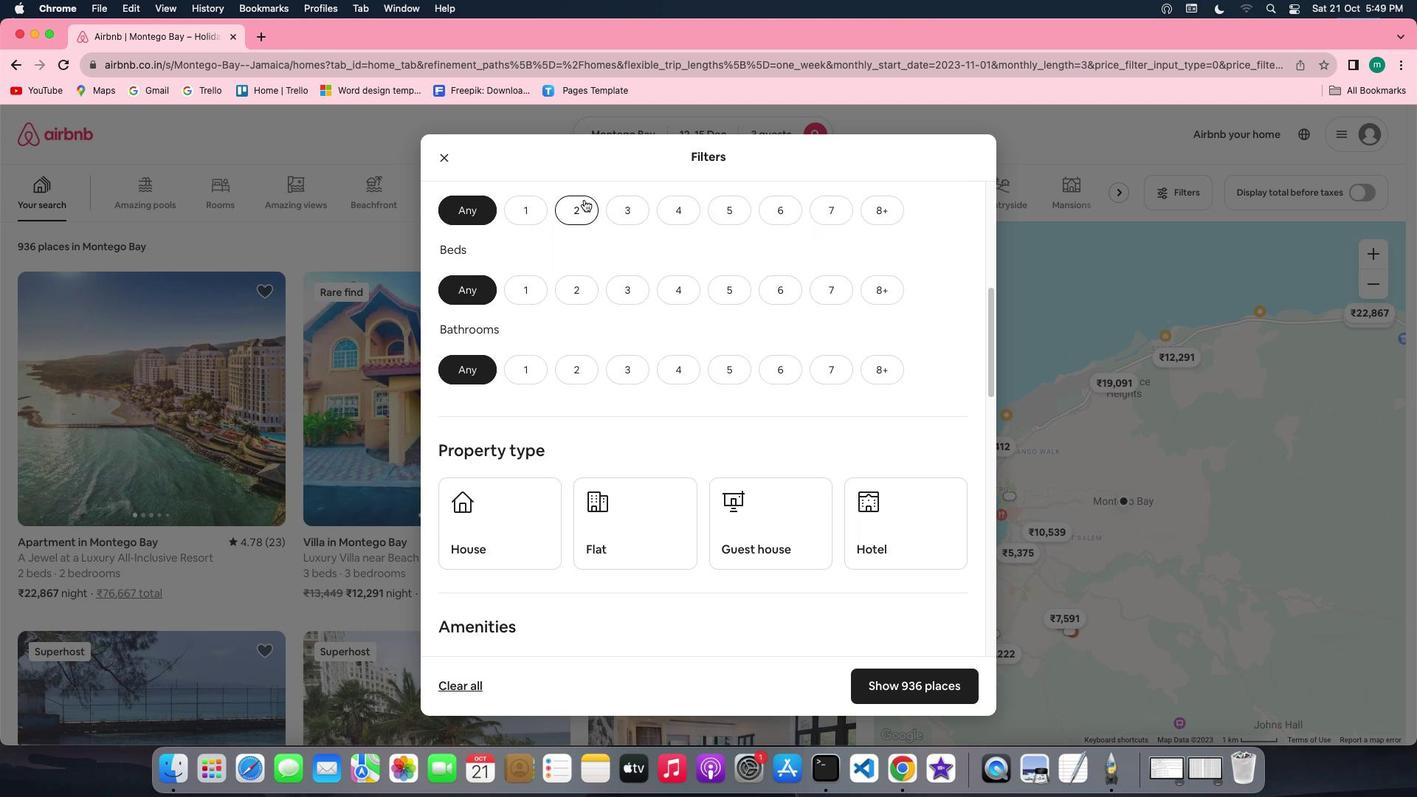 
Action: Mouse pressed left at (584, 200)
Screenshot: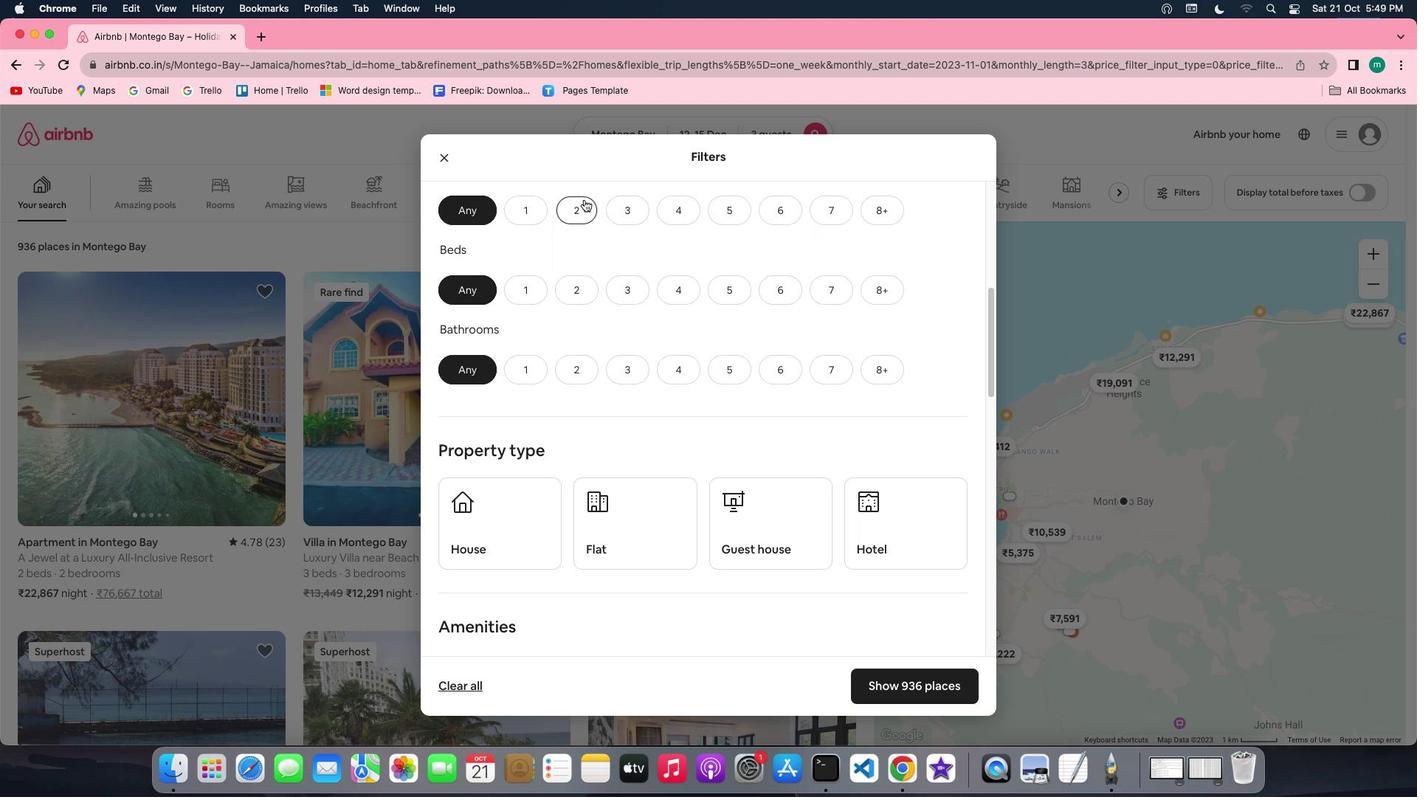 
Action: Mouse moved to (634, 294)
Screenshot: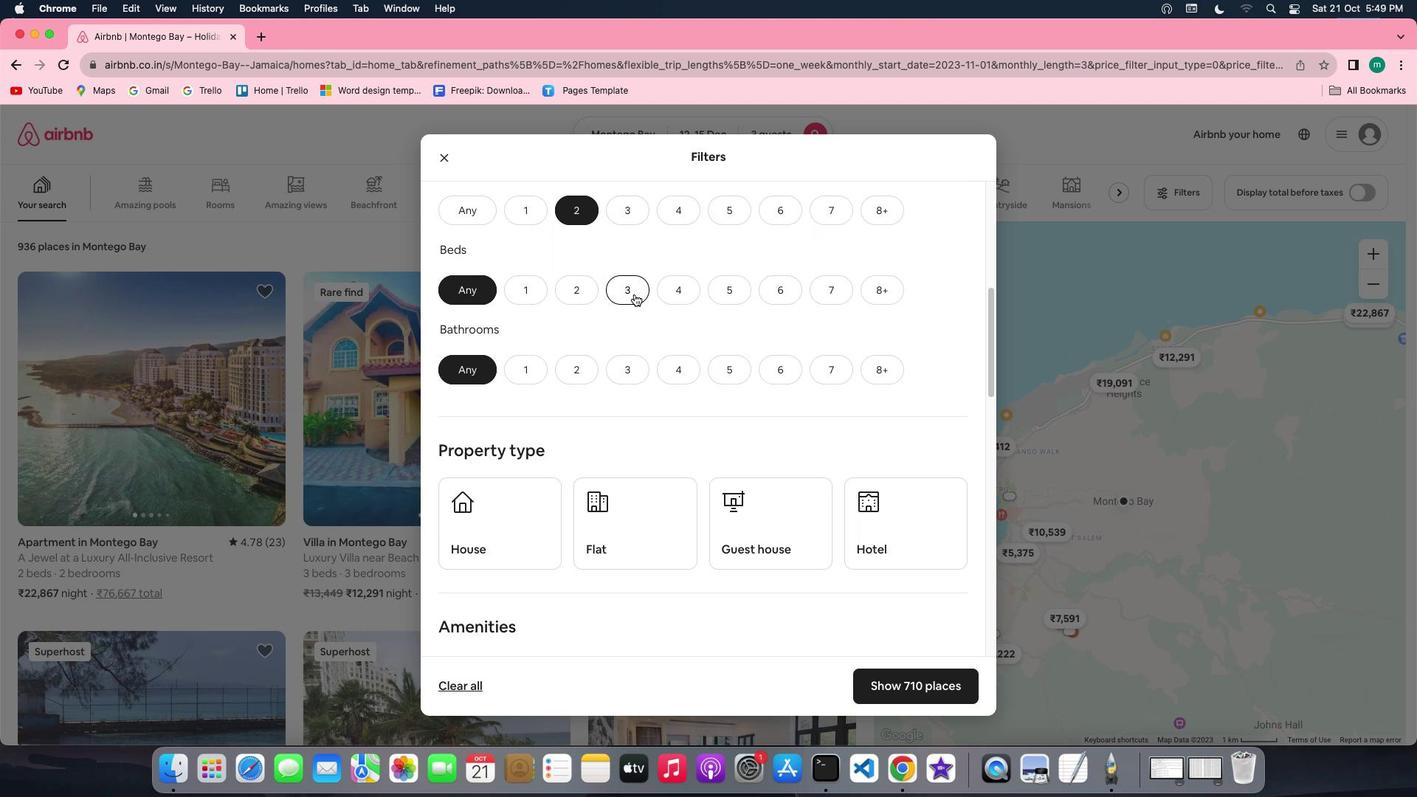 
Action: Mouse pressed left at (634, 294)
Screenshot: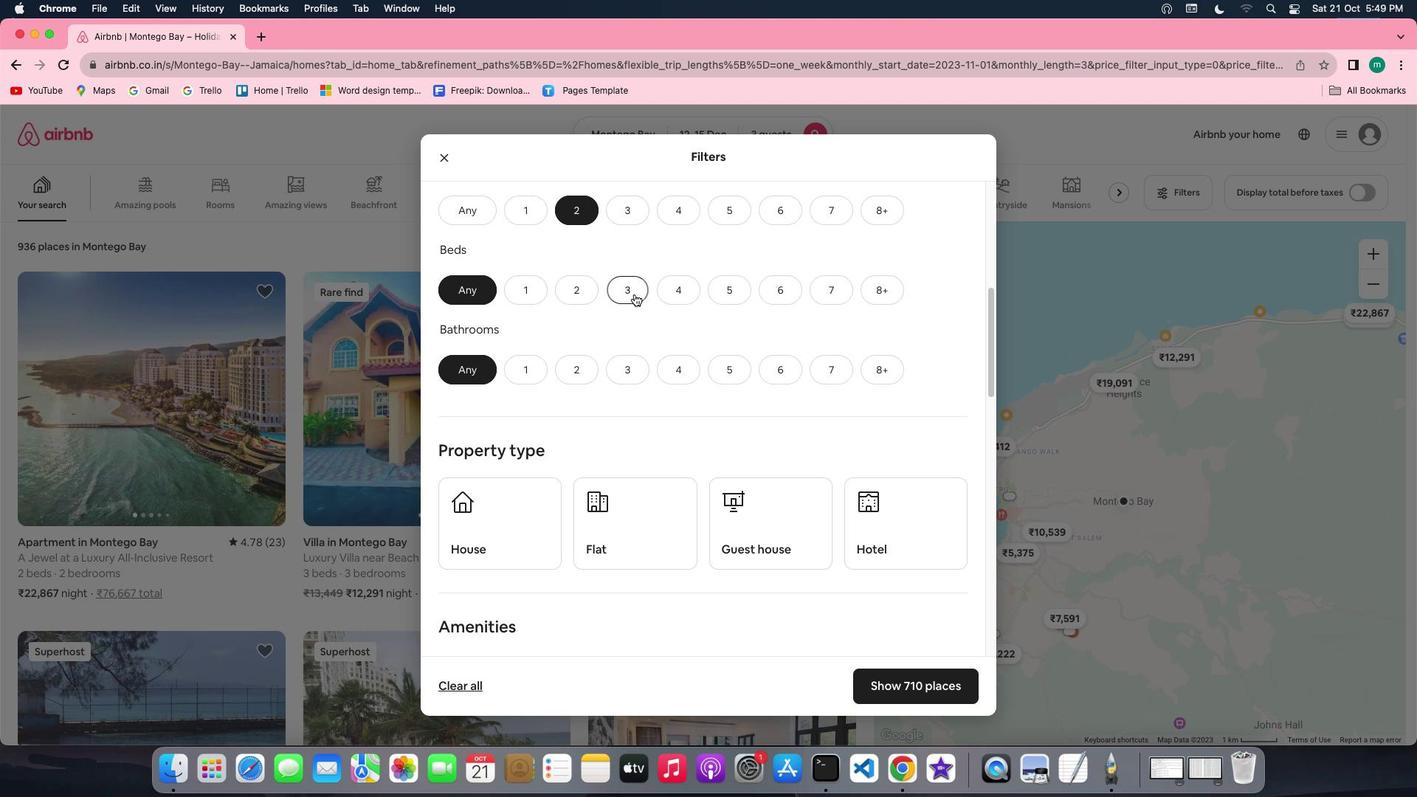
Action: Mouse moved to (521, 365)
Screenshot: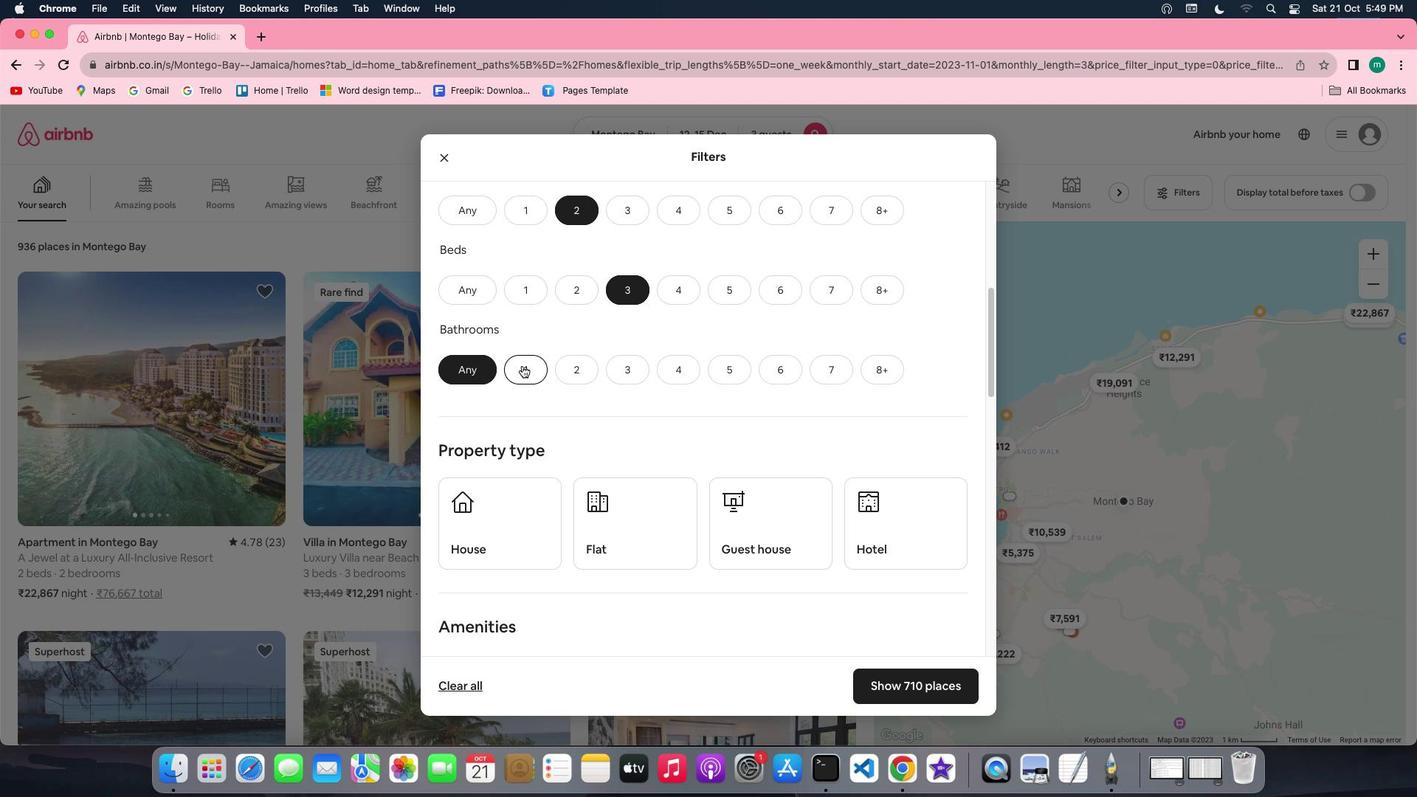 
Action: Mouse pressed left at (521, 365)
Screenshot: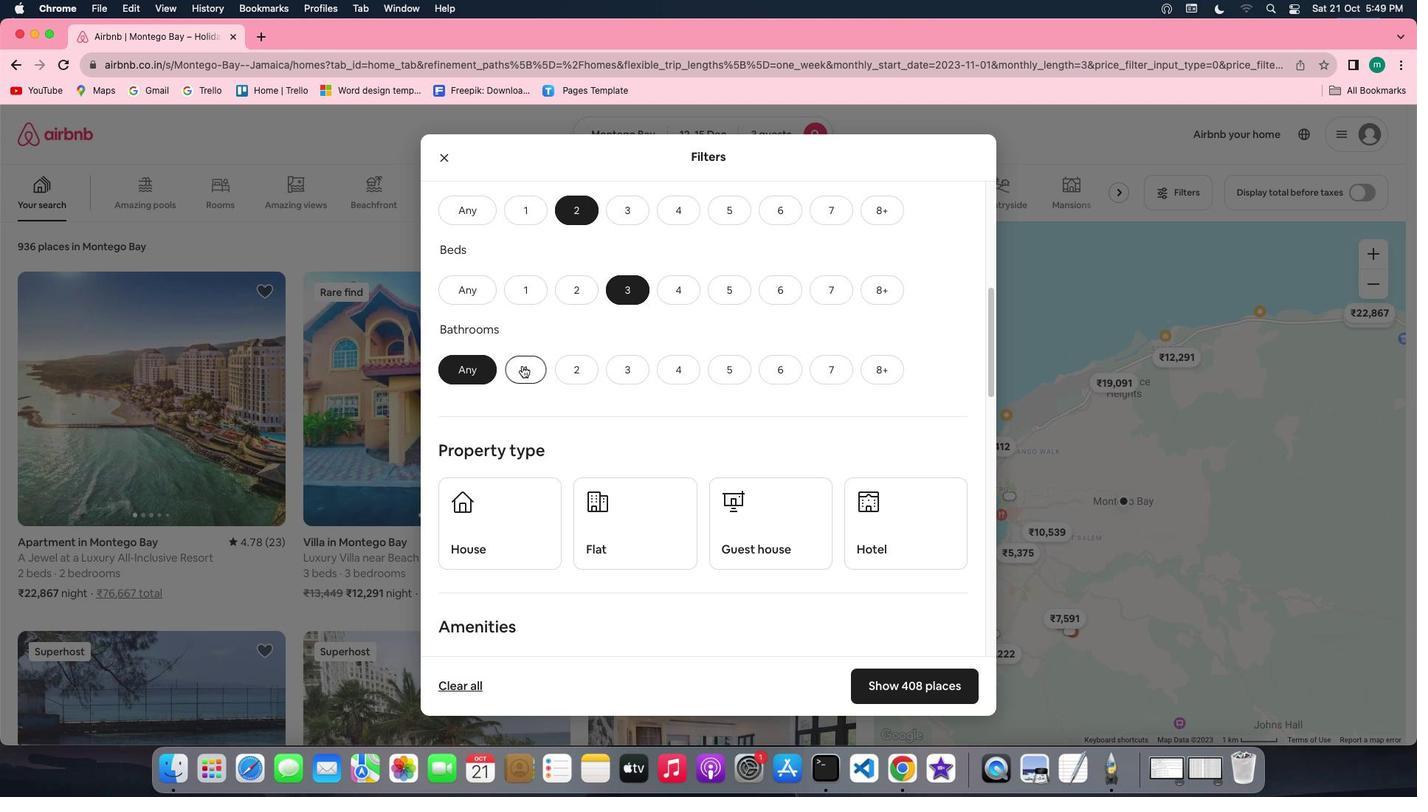 
Action: Mouse moved to (739, 369)
Screenshot: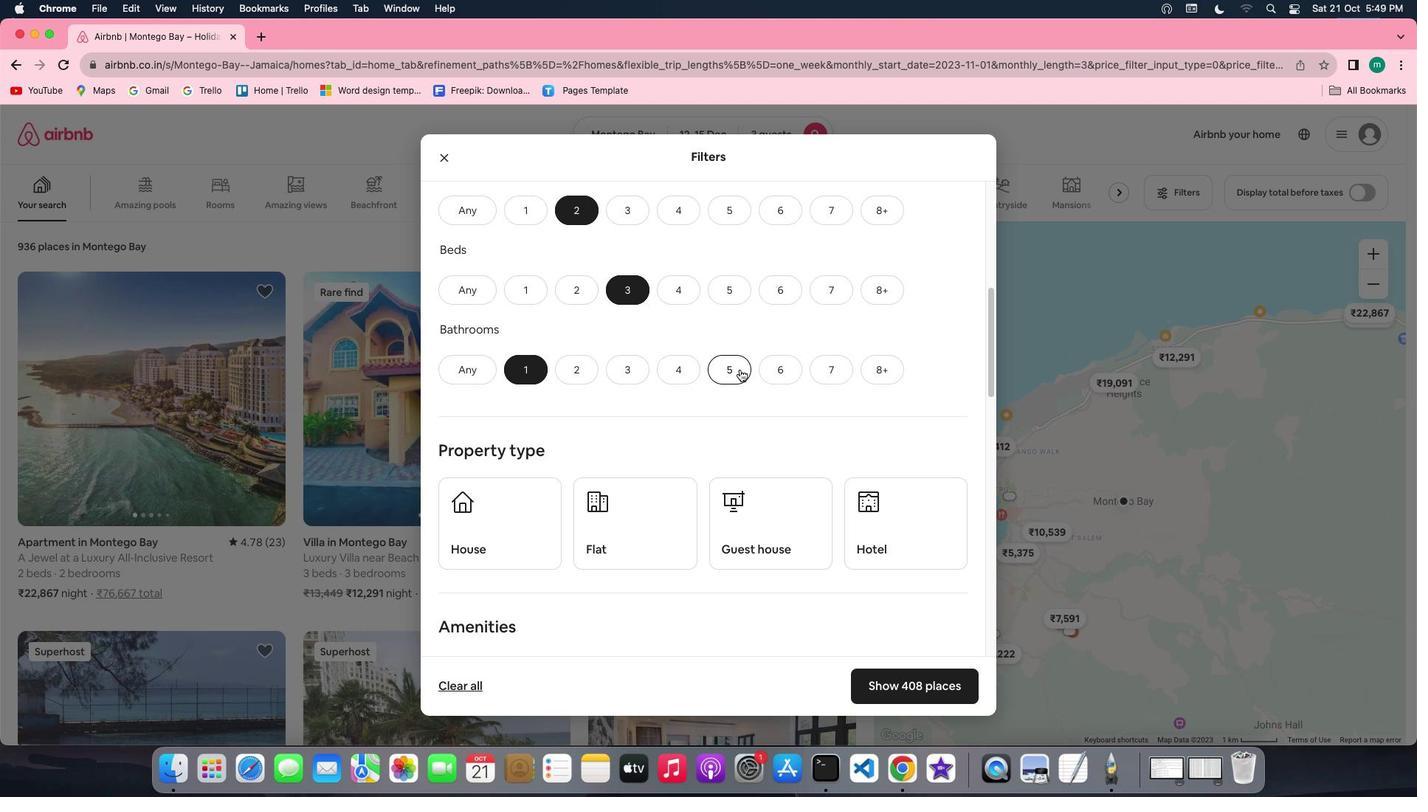 
Action: Mouse scrolled (739, 369) with delta (0, 0)
Screenshot: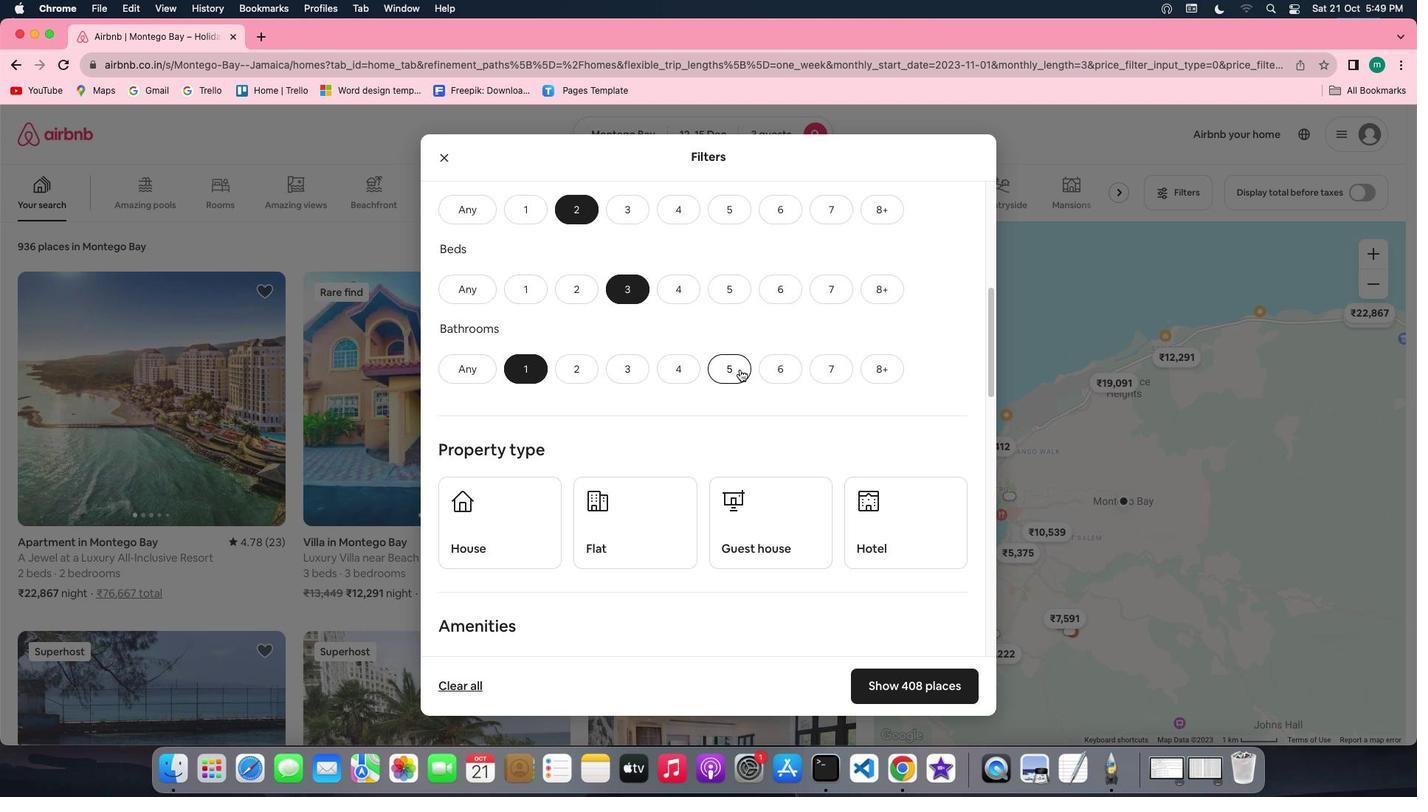 
Action: Mouse scrolled (739, 369) with delta (0, 0)
Screenshot: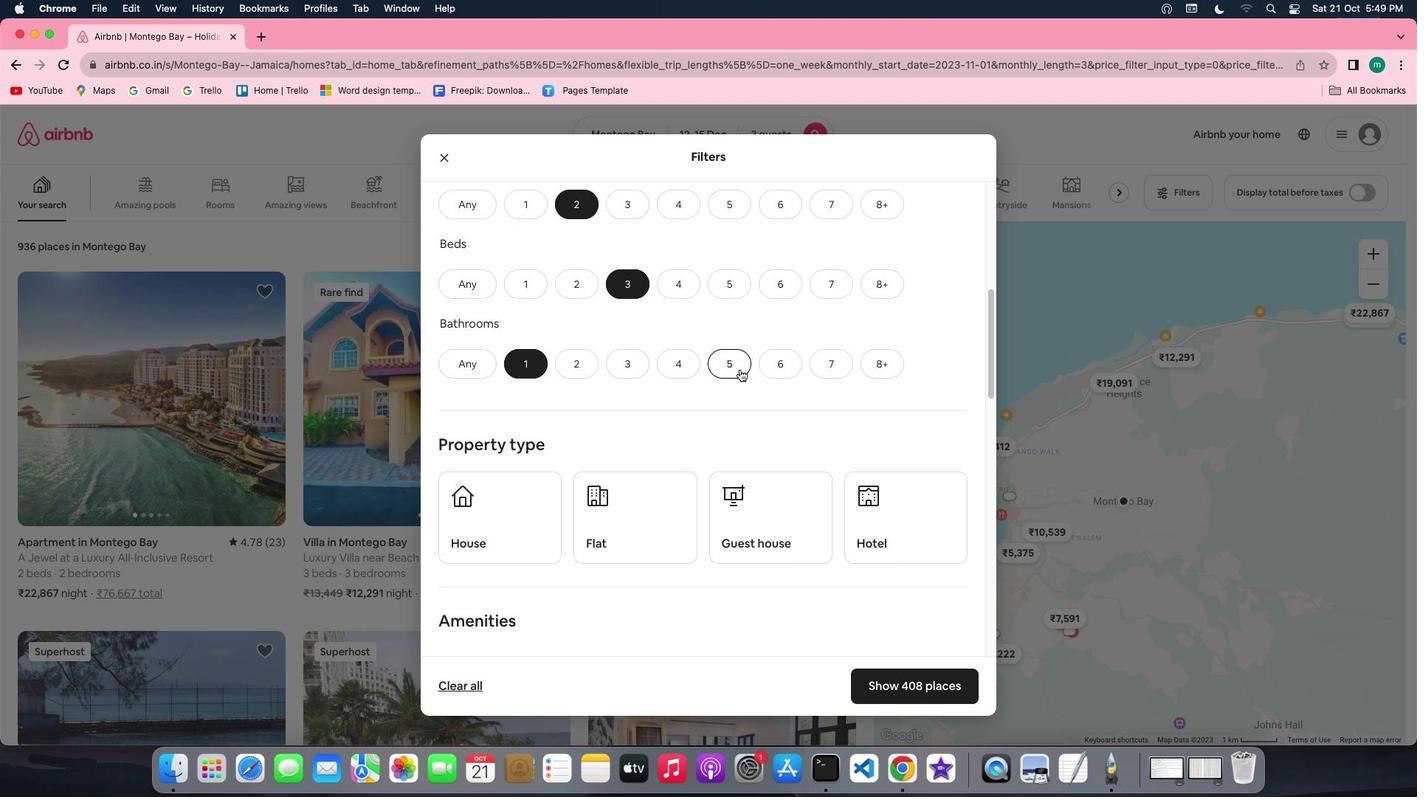 
Action: Mouse scrolled (739, 369) with delta (0, 0)
Screenshot: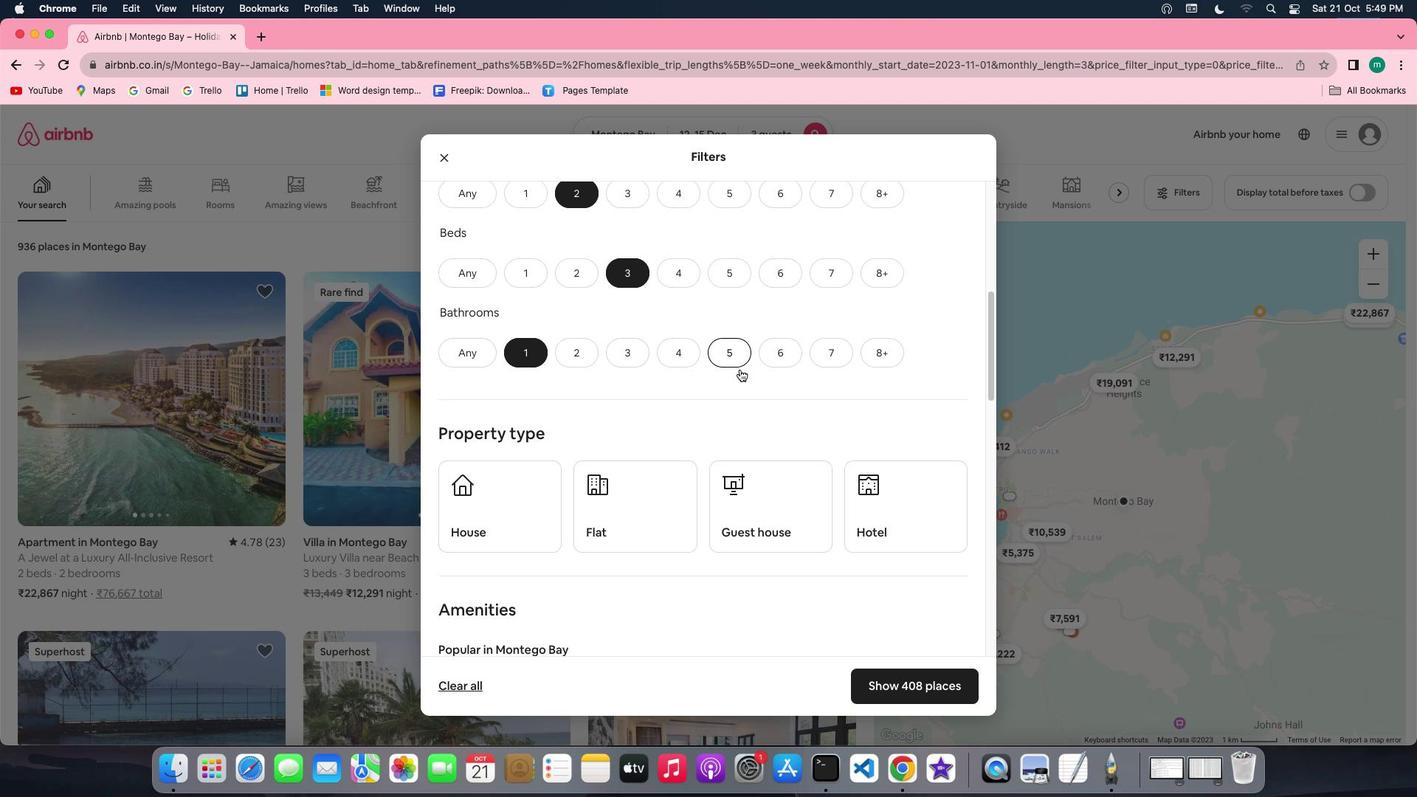 
Action: Mouse moved to (825, 375)
Screenshot: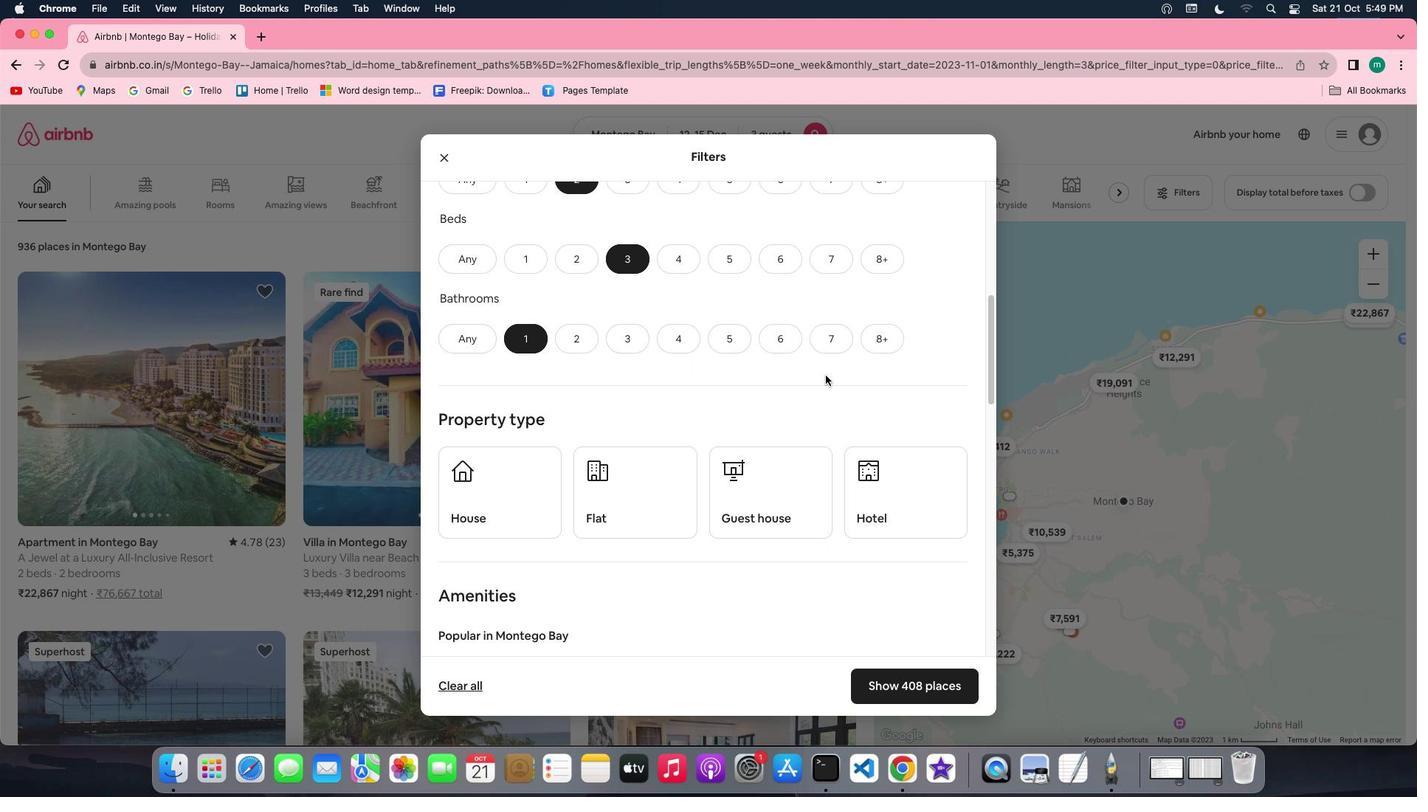 
Action: Mouse scrolled (825, 375) with delta (0, 0)
Screenshot: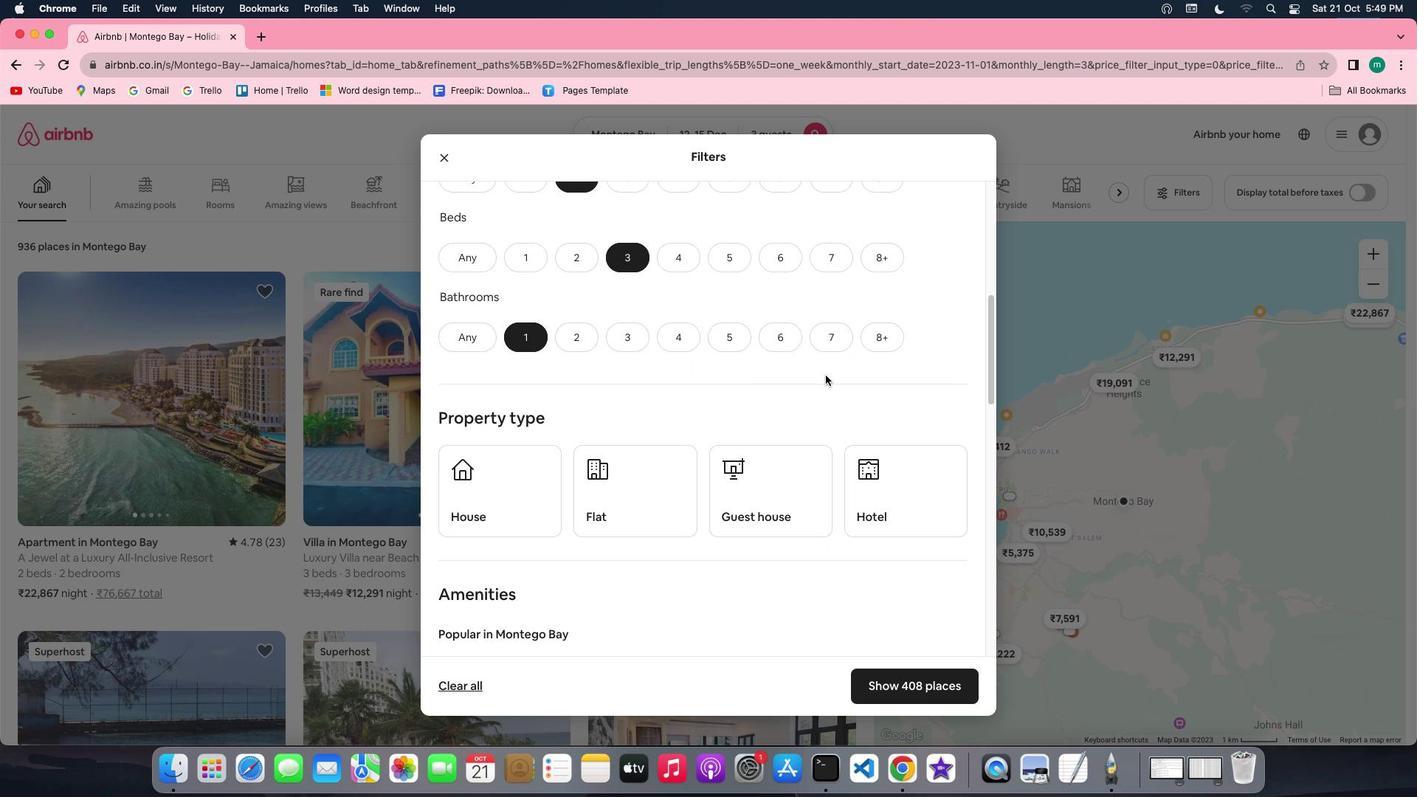 
Action: Mouse scrolled (825, 375) with delta (0, 0)
Screenshot: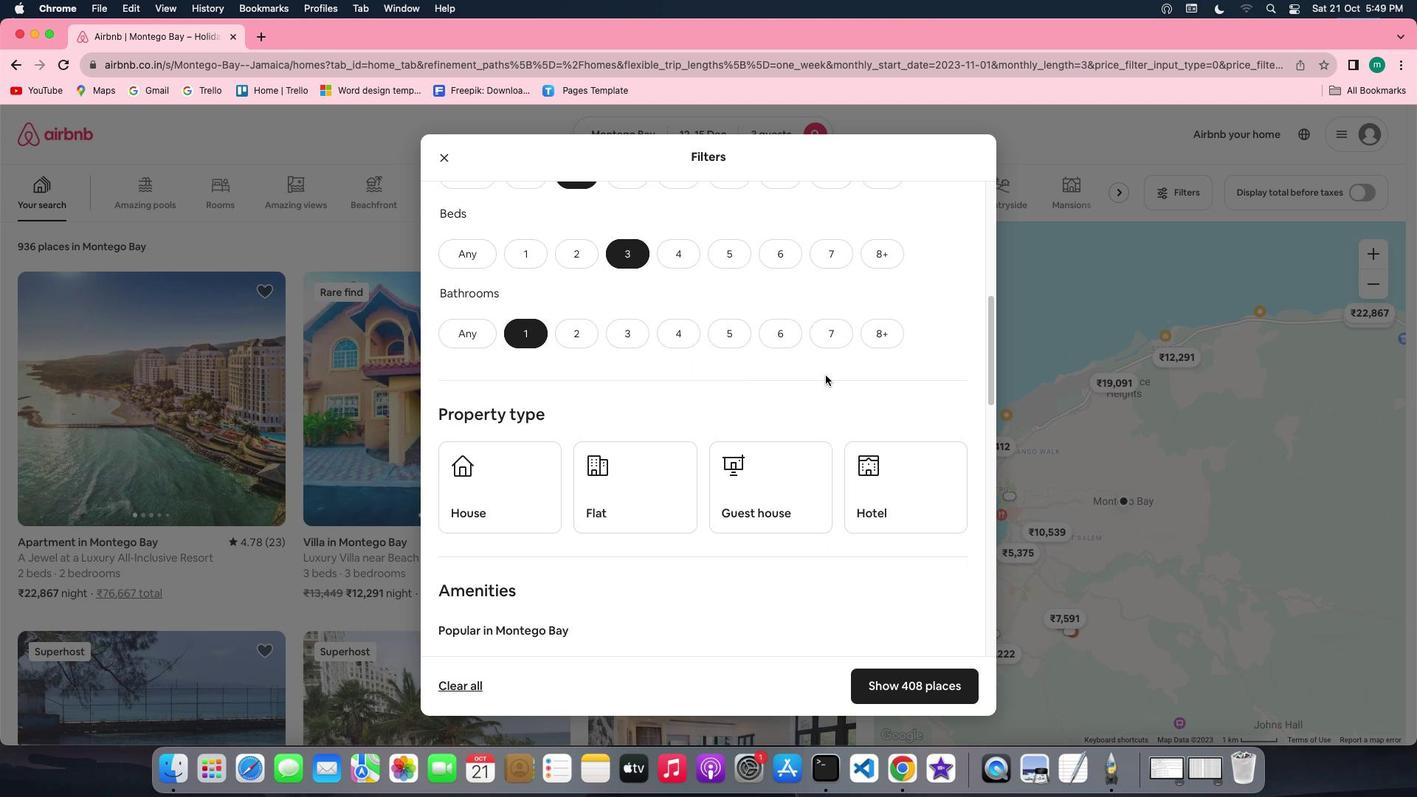 
Action: Mouse scrolled (825, 375) with delta (0, 0)
Screenshot: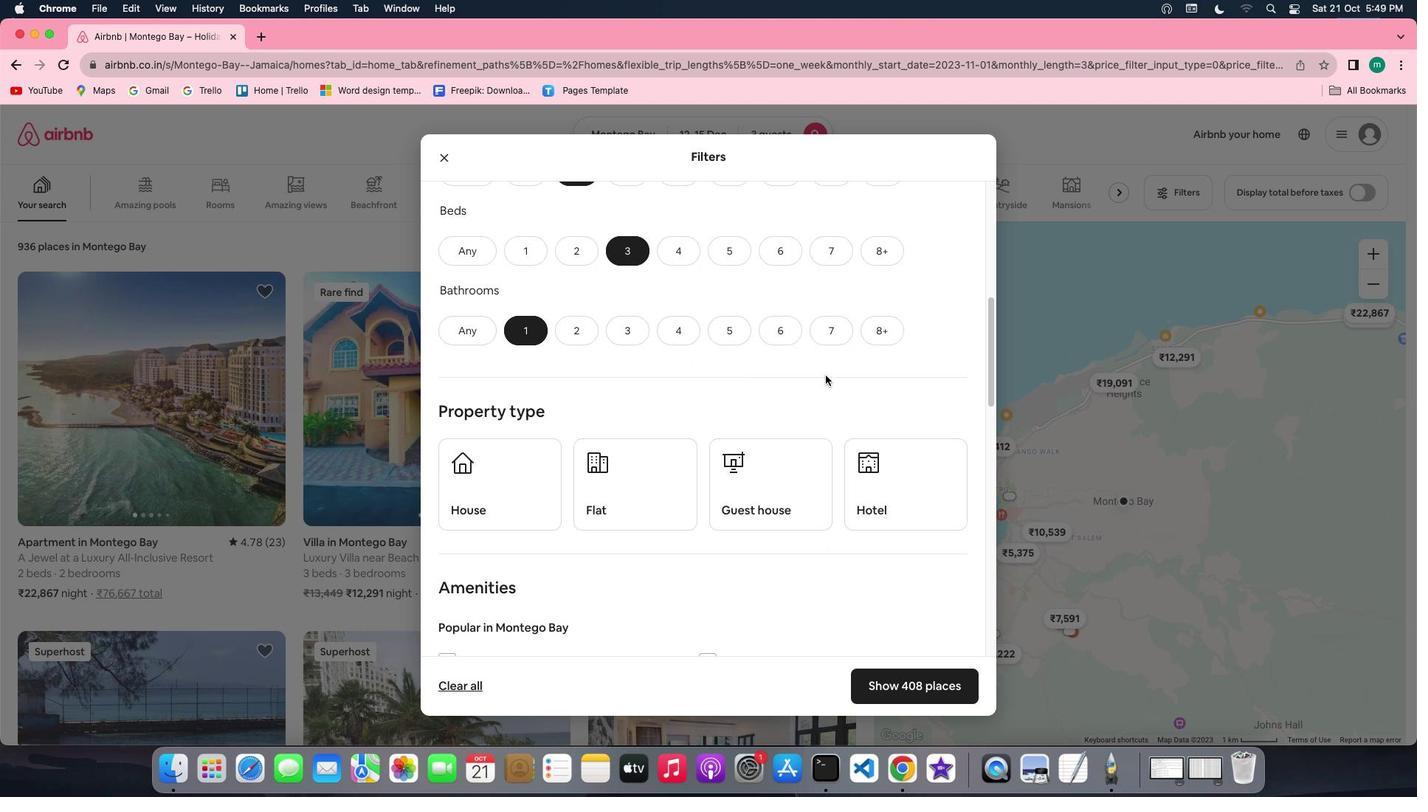 
Action: Mouse scrolled (825, 375) with delta (0, 0)
Screenshot: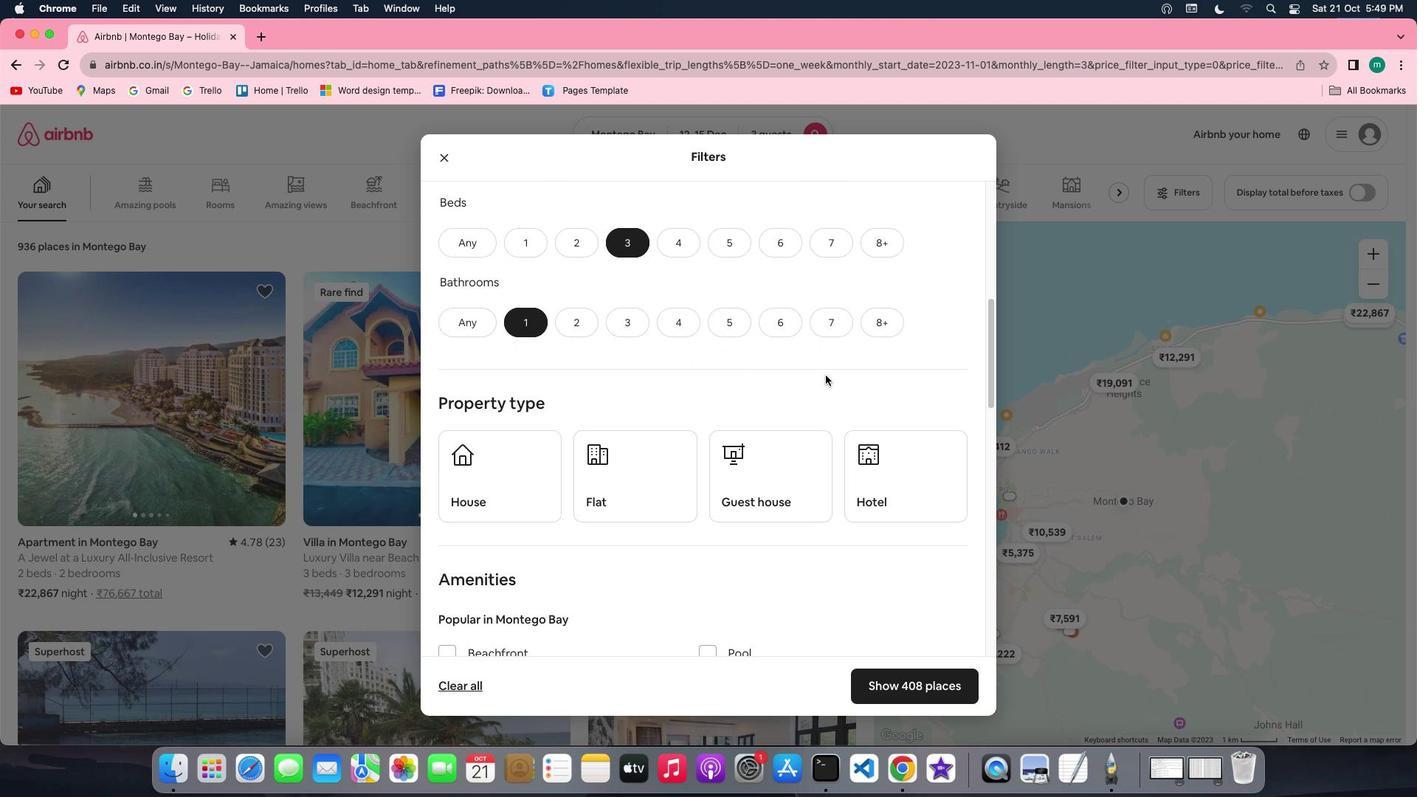 
Action: Mouse scrolled (825, 375) with delta (0, 0)
Screenshot: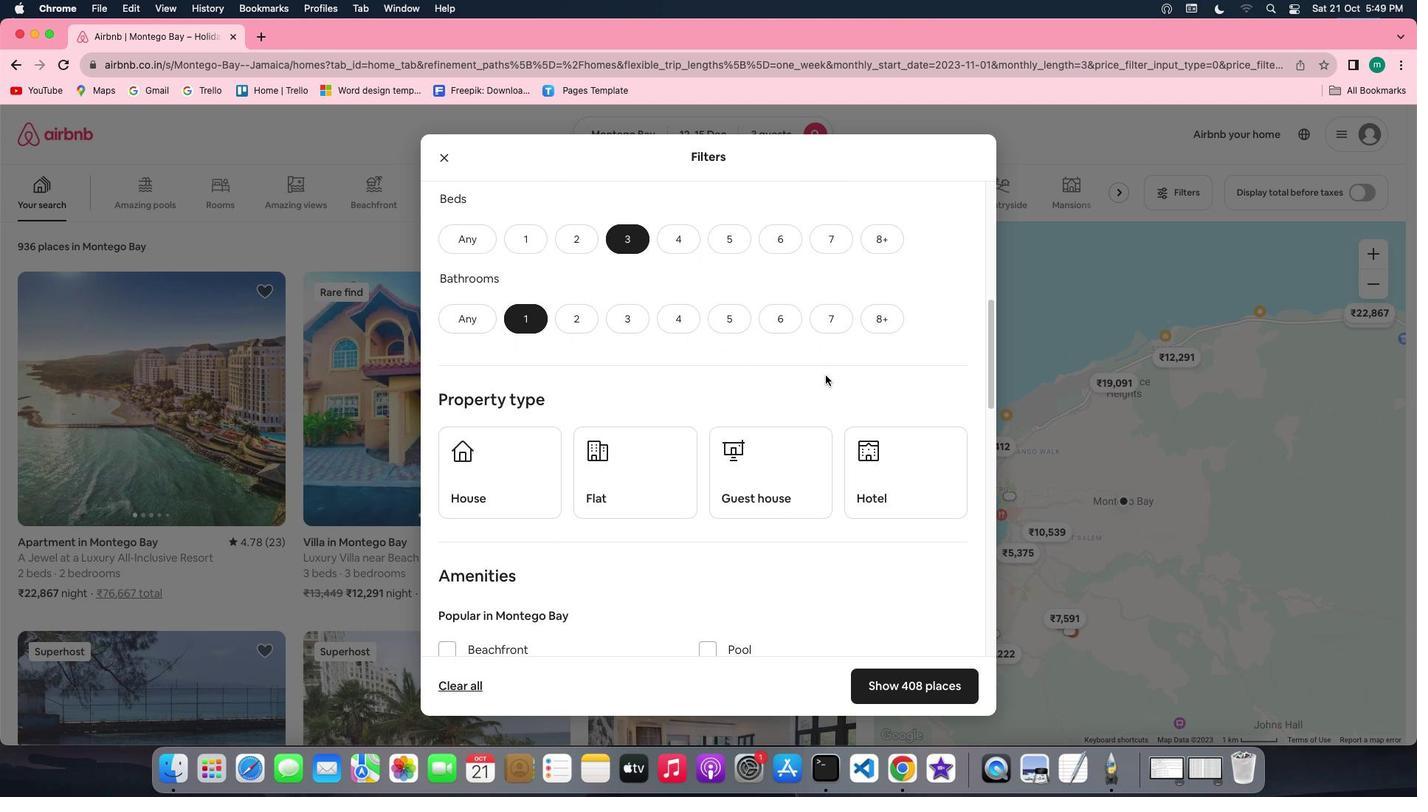 
Action: Mouse scrolled (825, 375) with delta (0, 0)
Screenshot: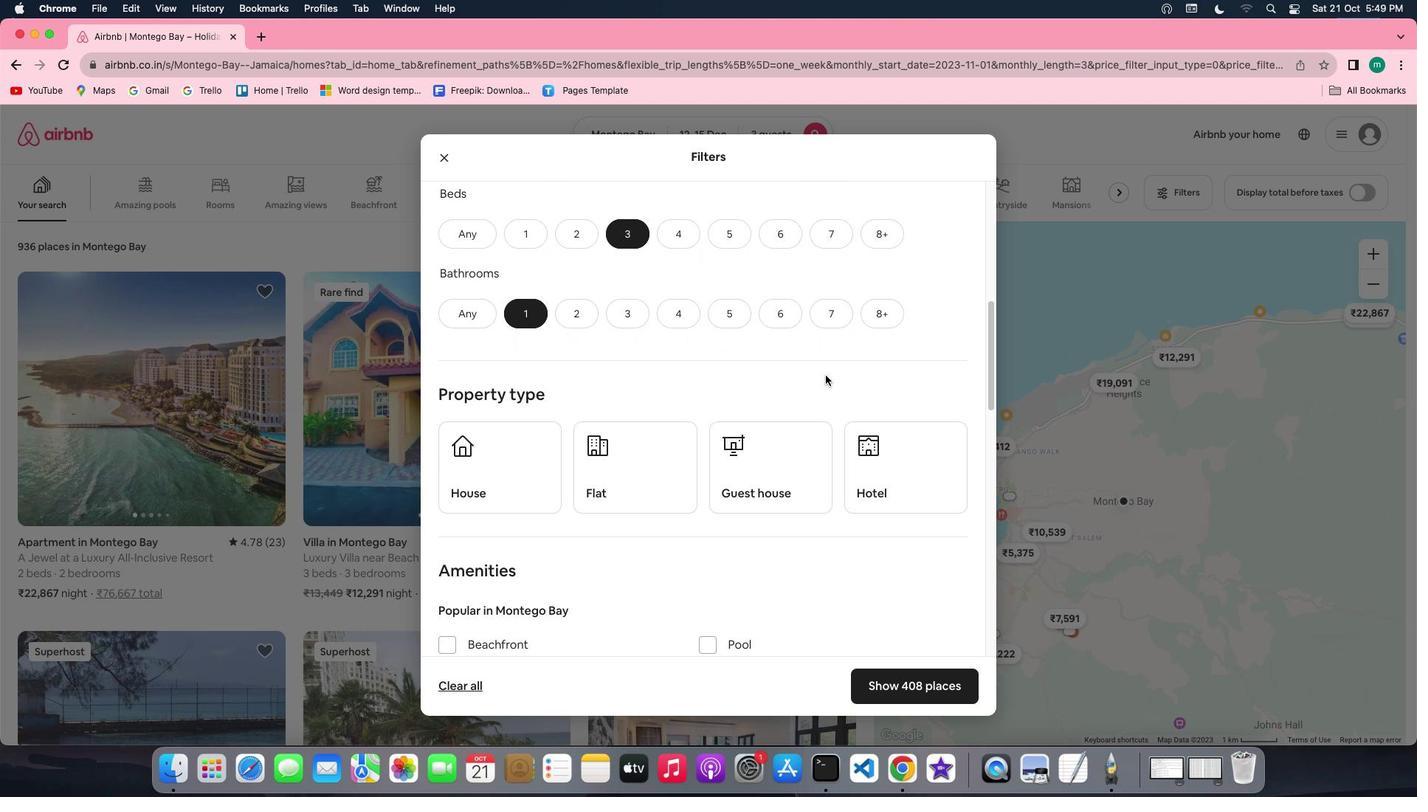 
Action: Mouse scrolled (825, 375) with delta (0, 0)
Screenshot: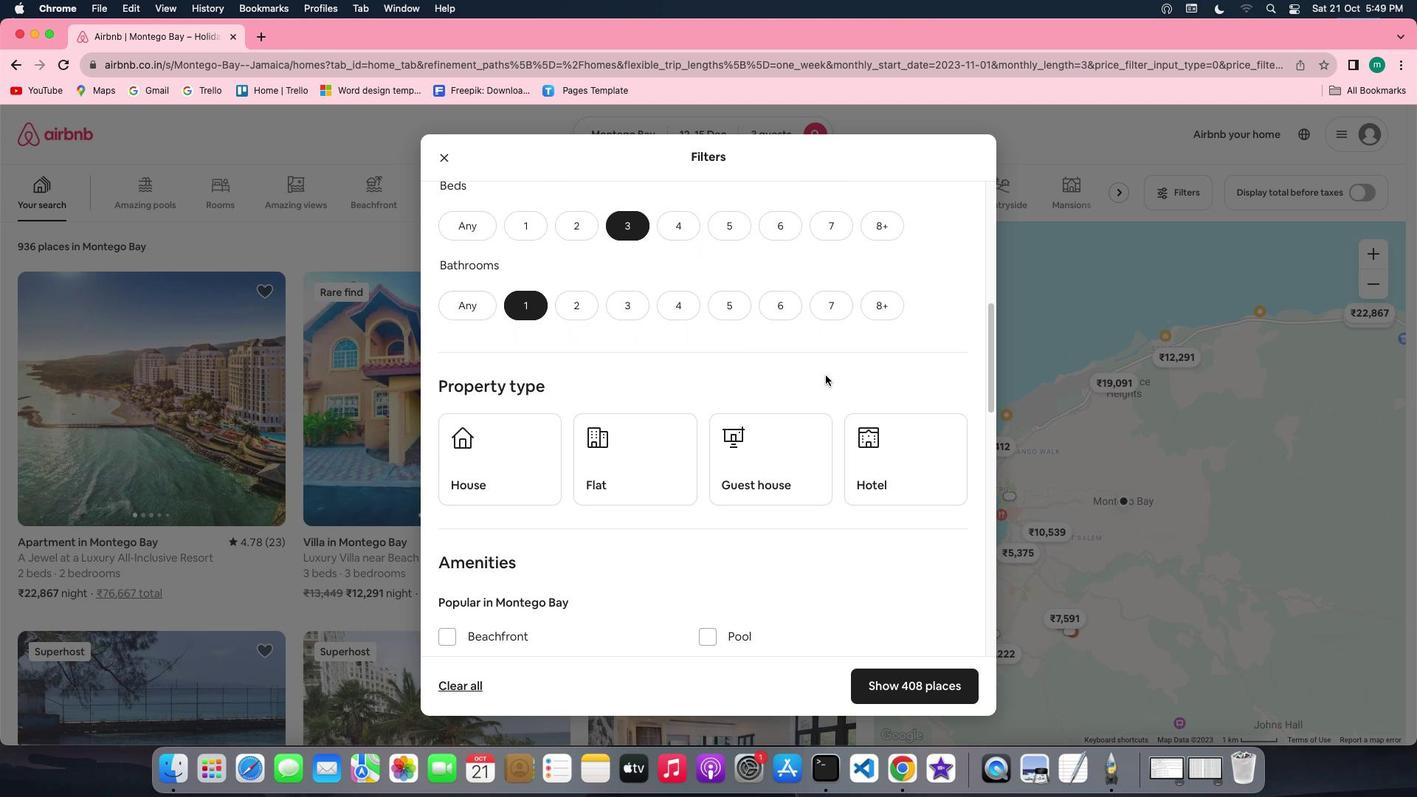 
Action: Mouse scrolled (825, 375) with delta (0, 0)
Screenshot: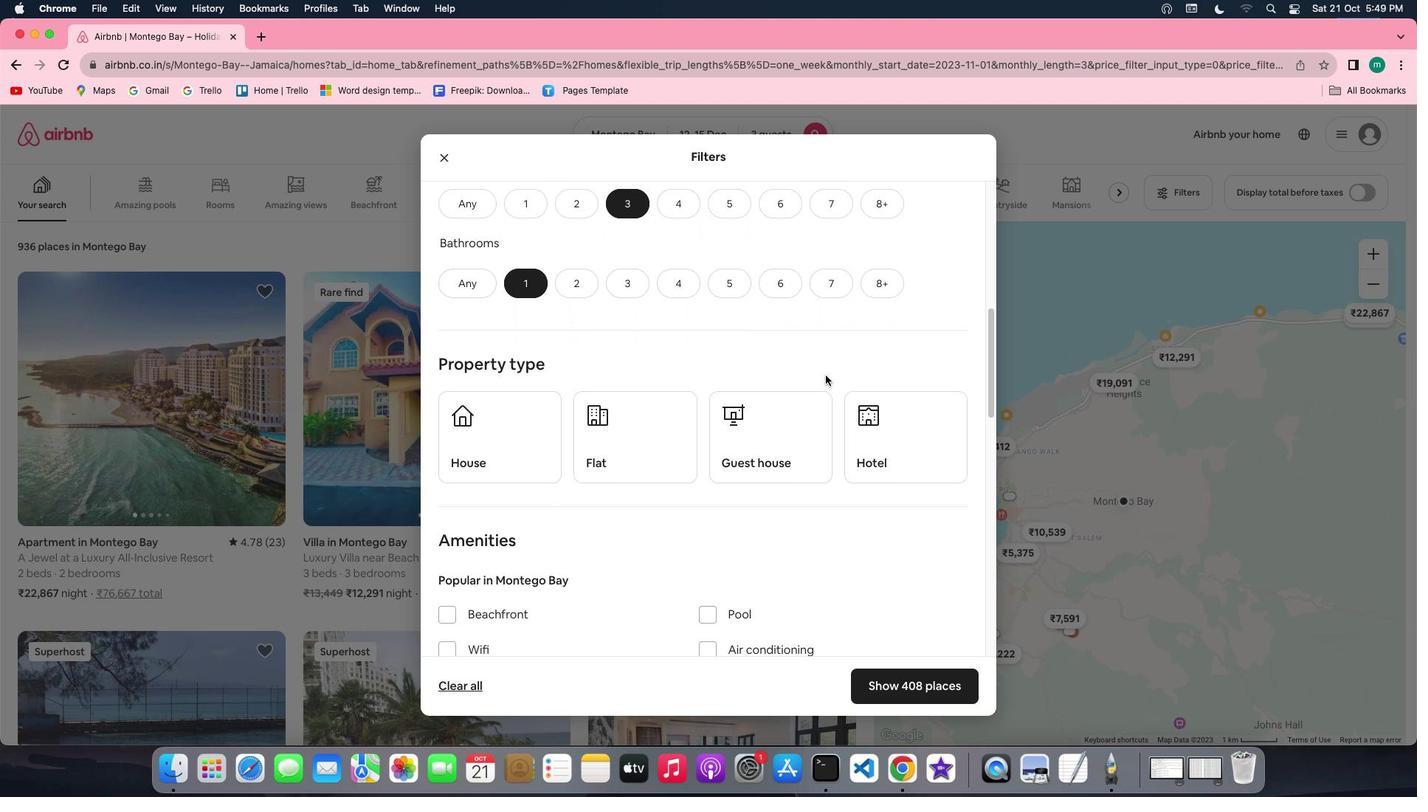 
Action: Mouse scrolled (825, 375) with delta (0, 0)
Screenshot: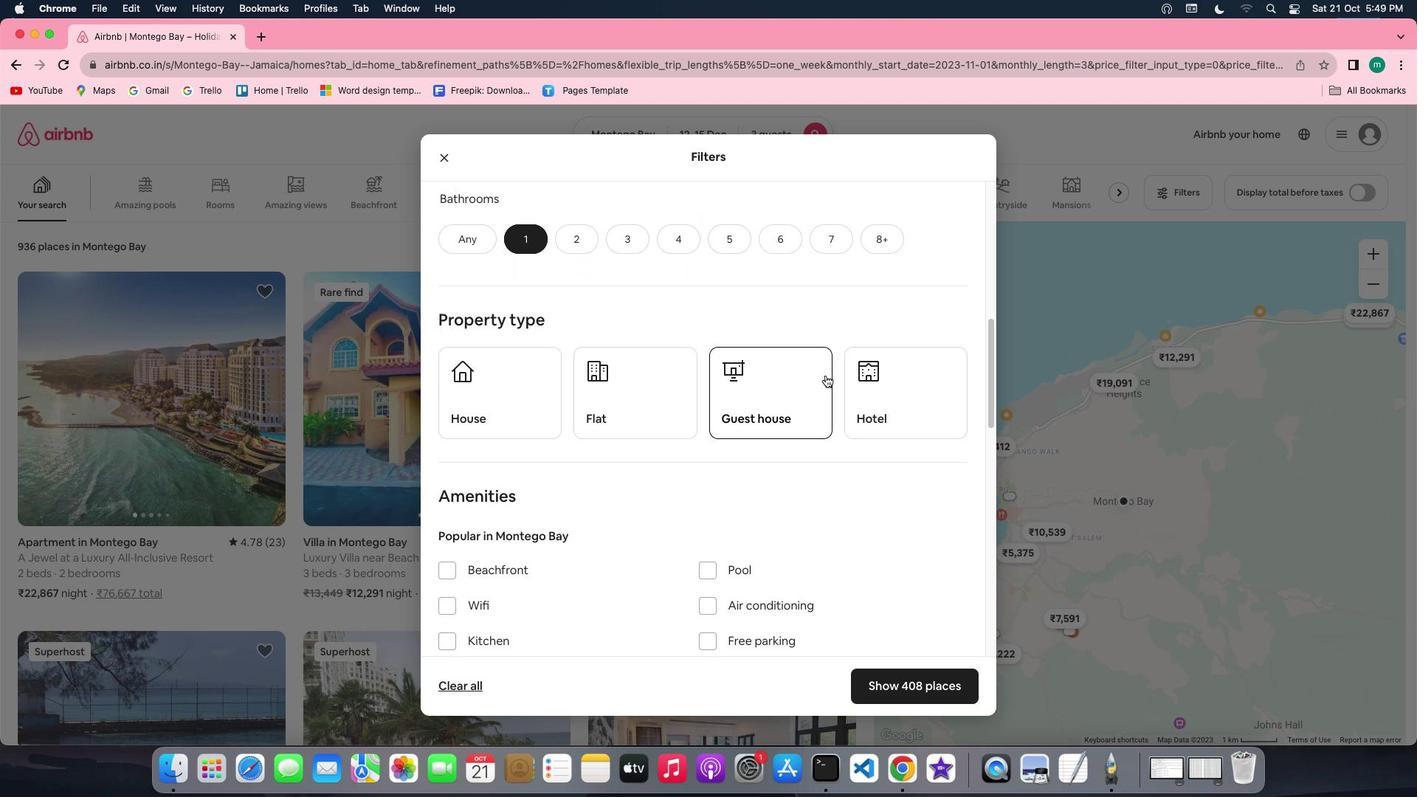 
Action: Mouse scrolled (825, 375) with delta (0, 0)
Screenshot: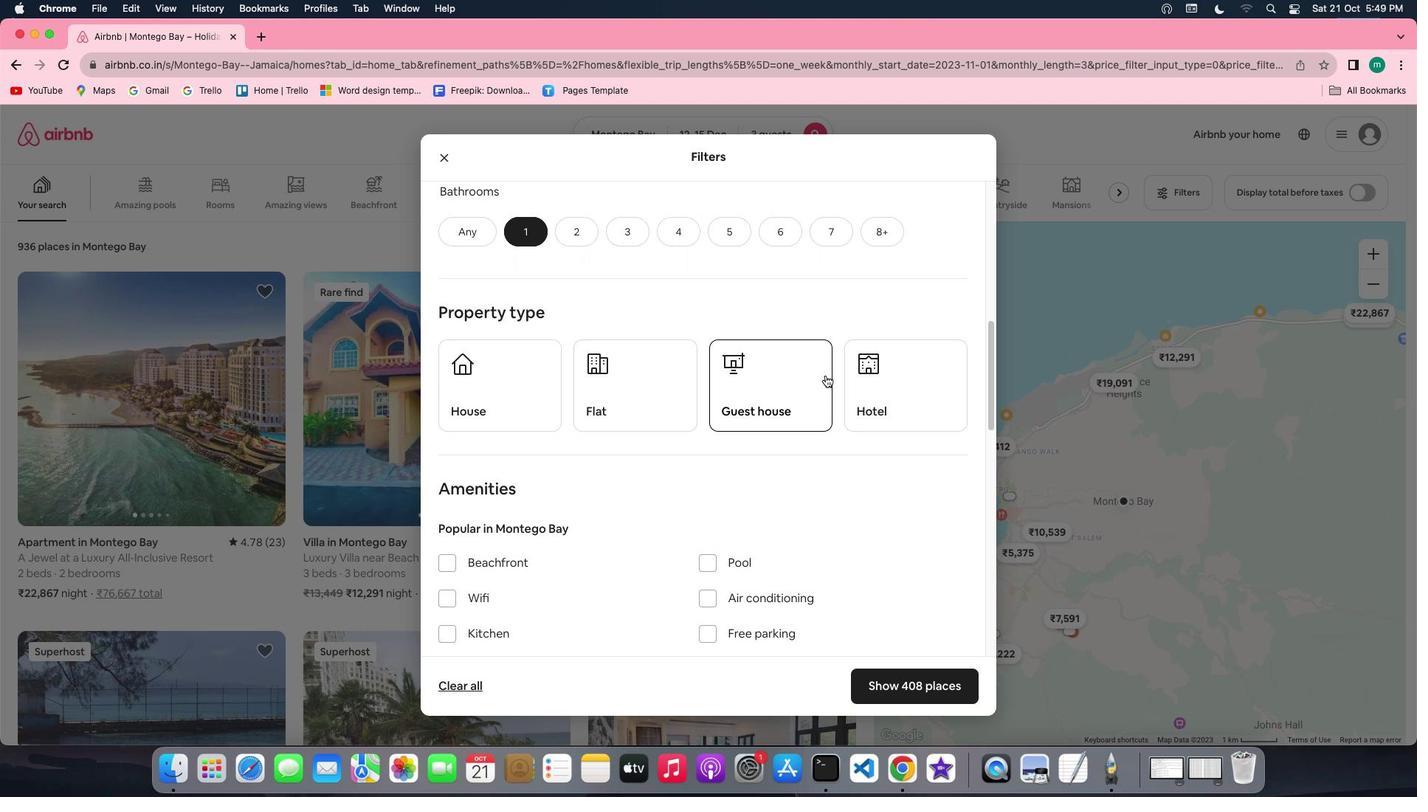
Action: Mouse scrolled (825, 375) with delta (0, 0)
Screenshot: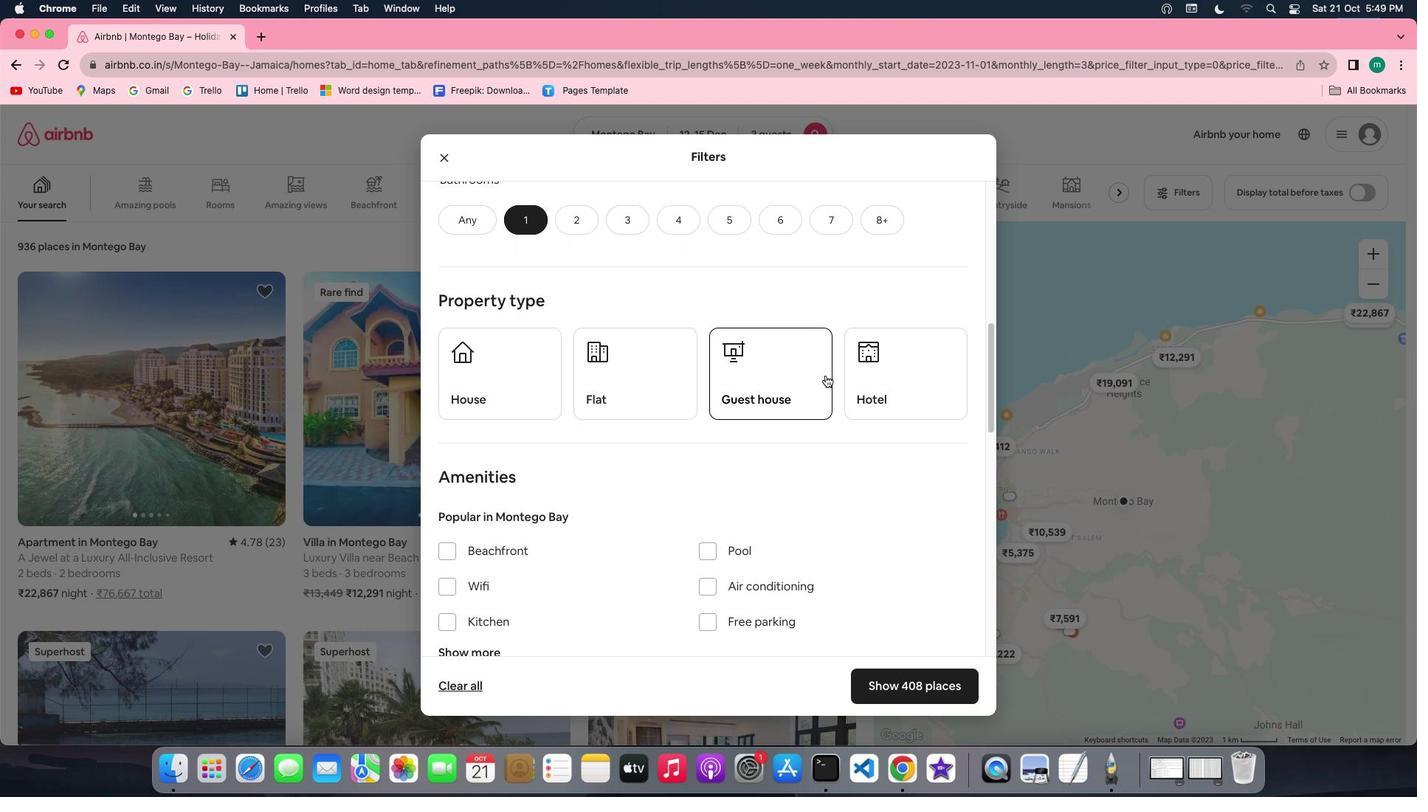 
Action: Mouse scrolled (825, 375) with delta (0, 0)
Screenshot: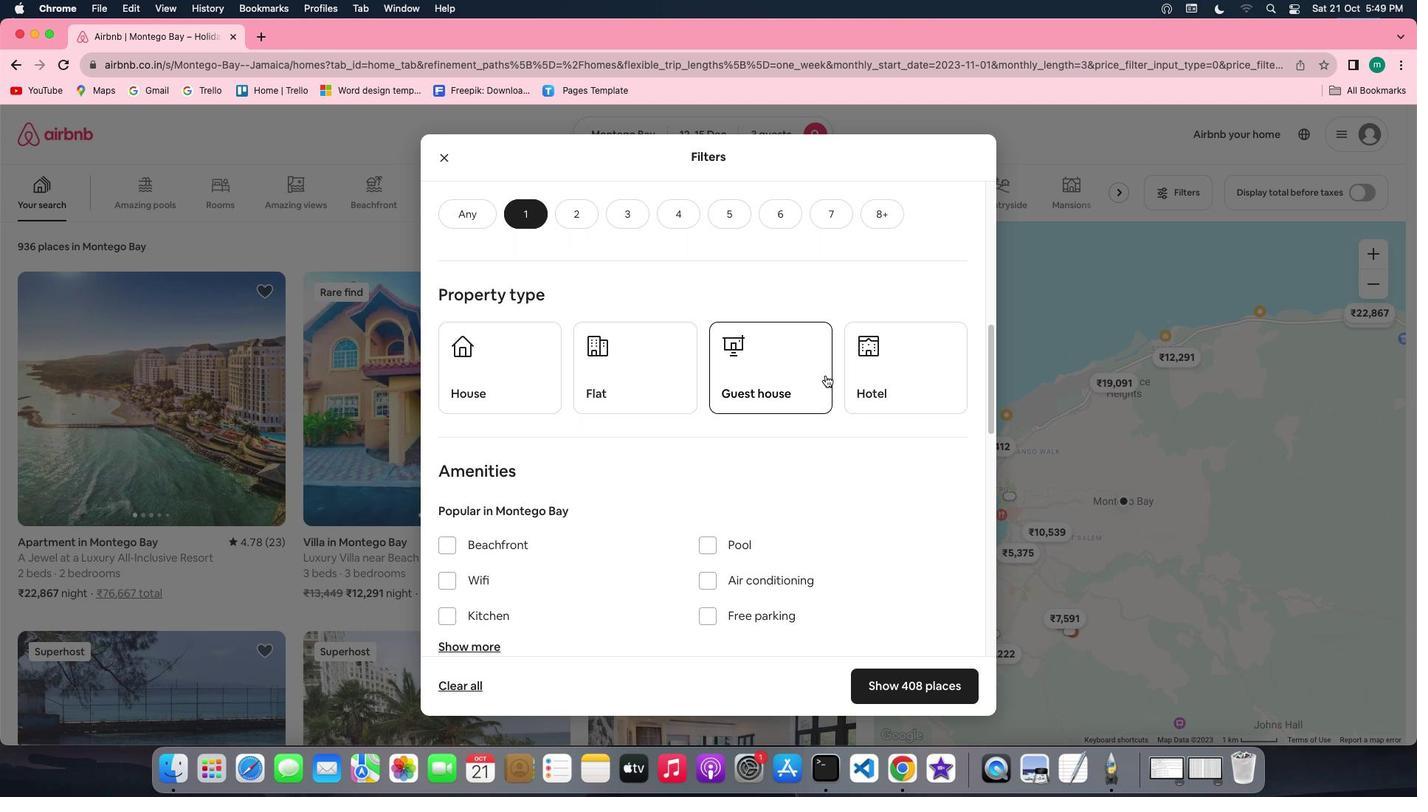 
Action: Mouse scrolled (825, 375) with delta (0, 0)
Screenshot: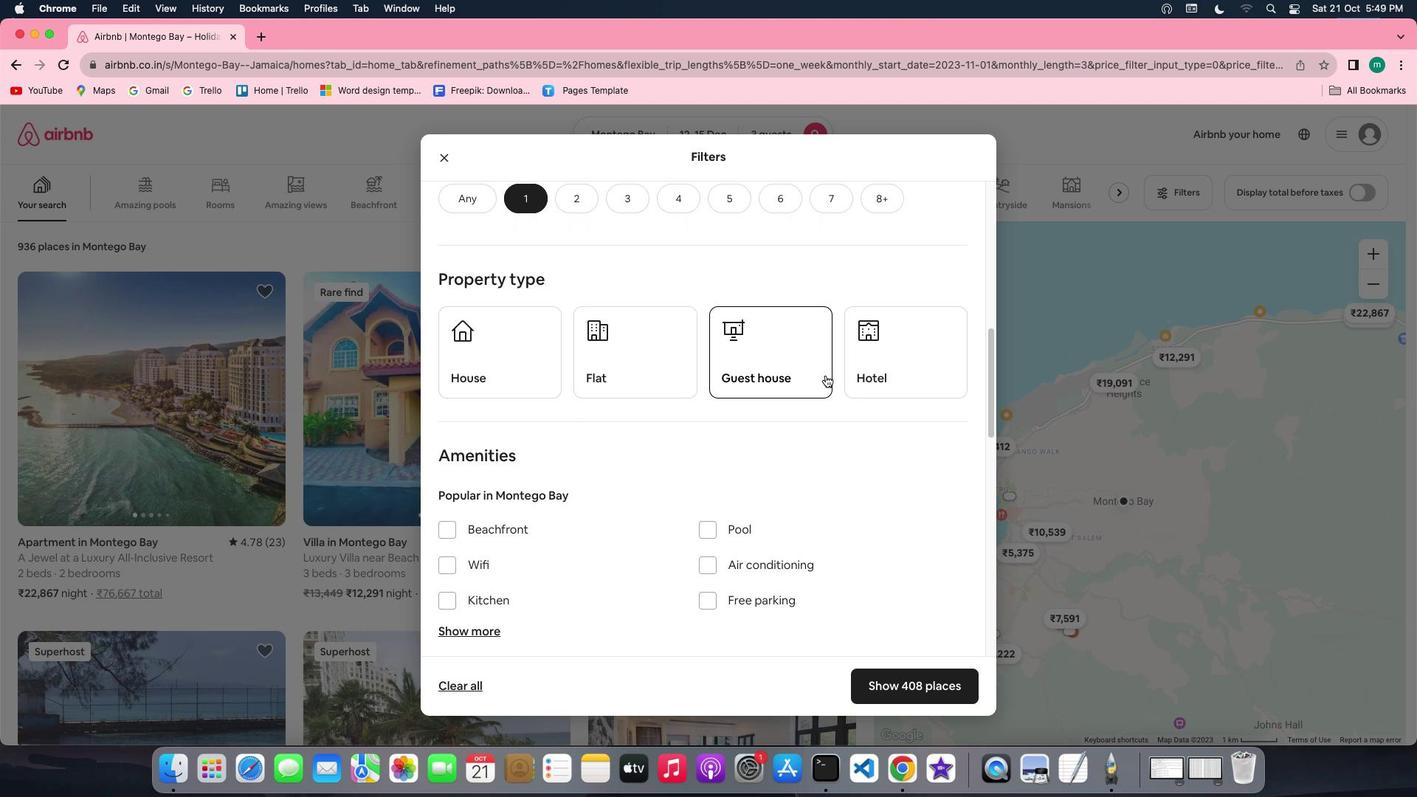 
Action: Mouse moved to (654, 304)
Screenshot: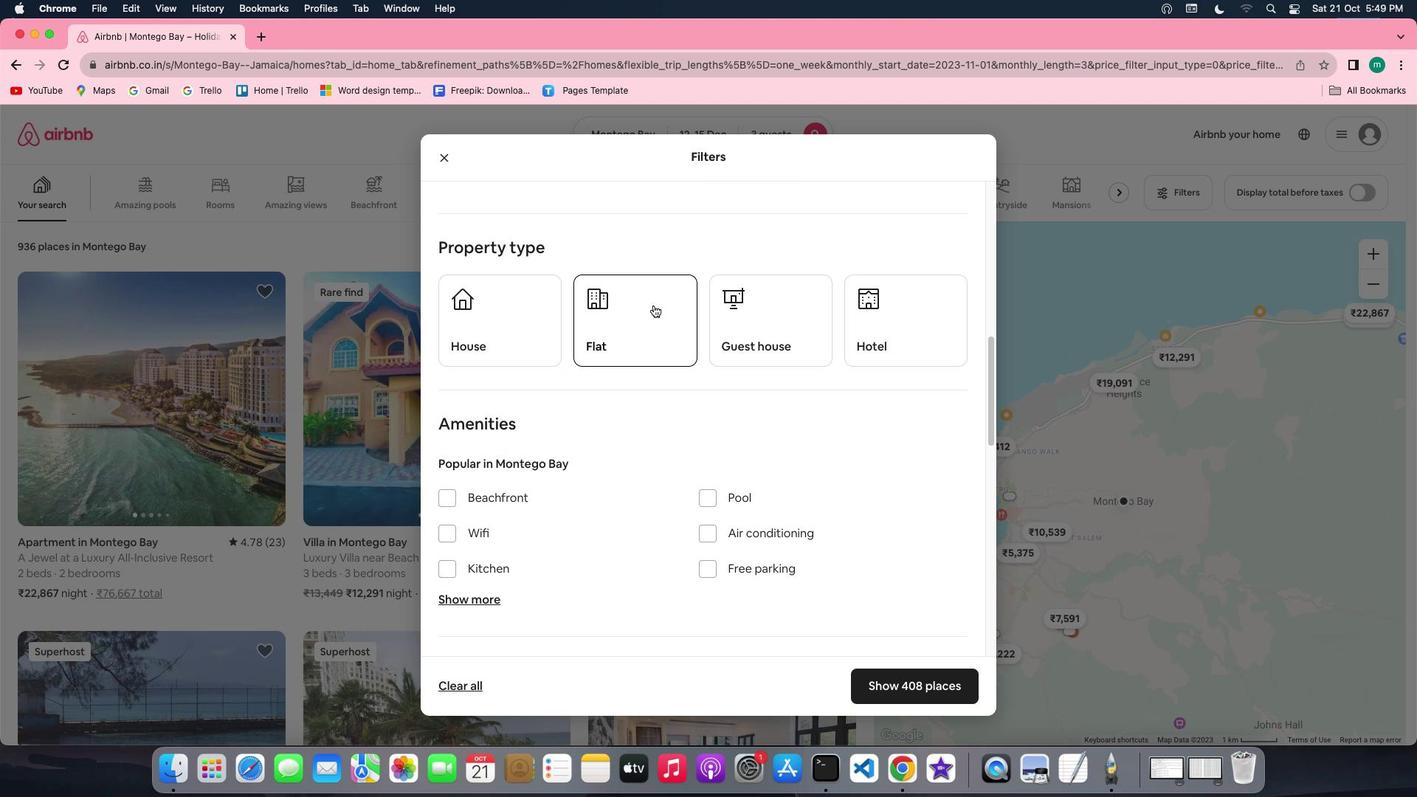 
Action: Mouse pressed left at (654, 304)
Screenshot: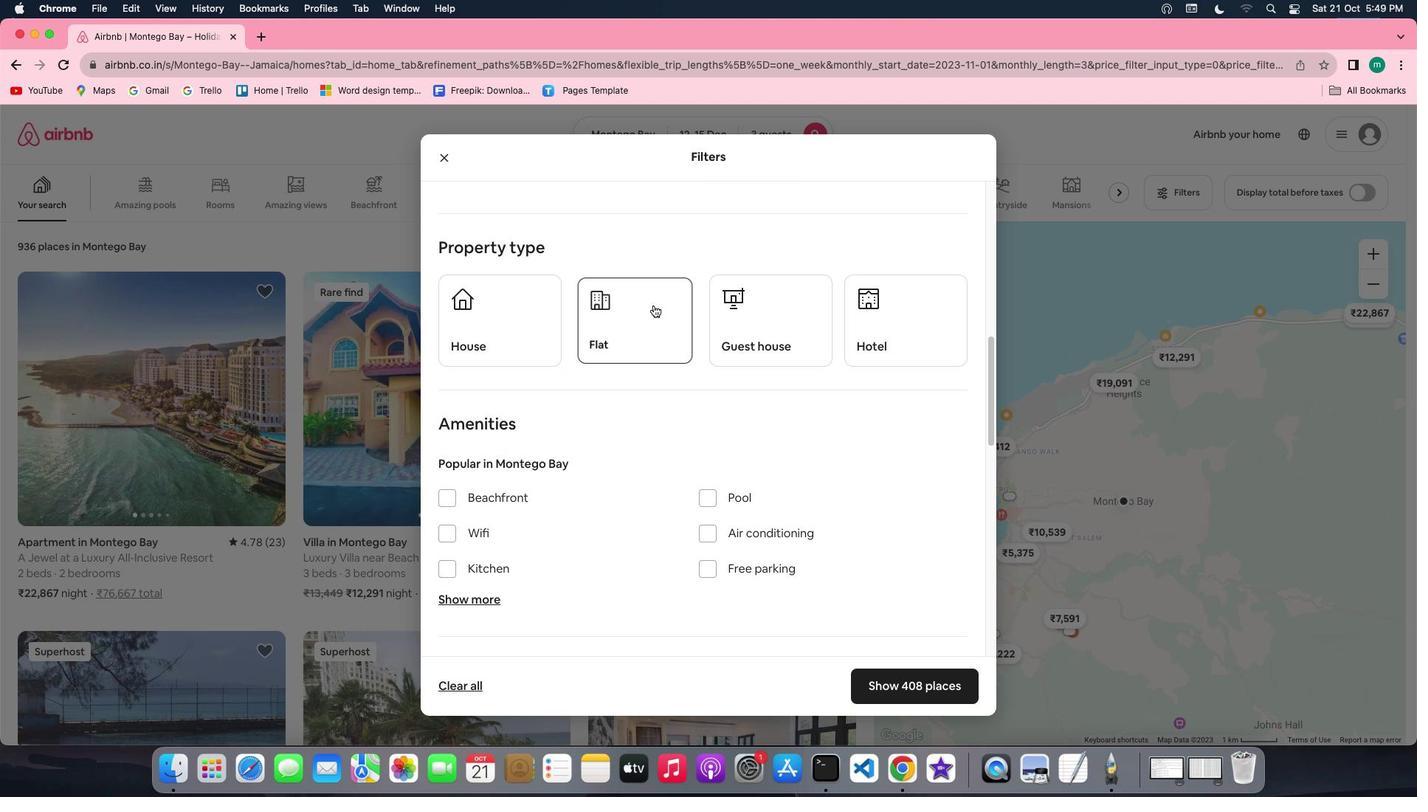 
Action: Mouse moved to (764, 357)
Screenshot: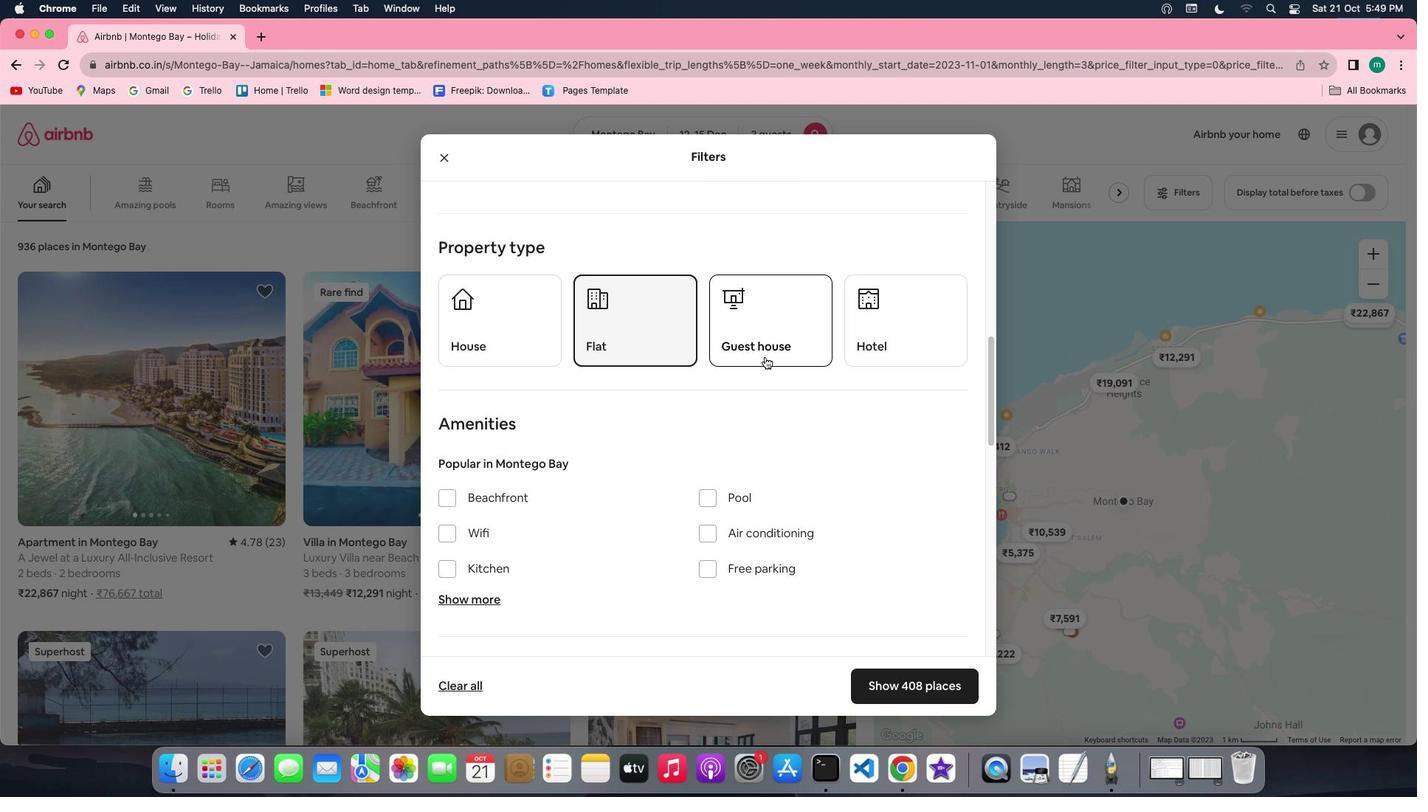 
Action: Mouse scrolled (764, 357) with delta (0, 0)
Screenshot: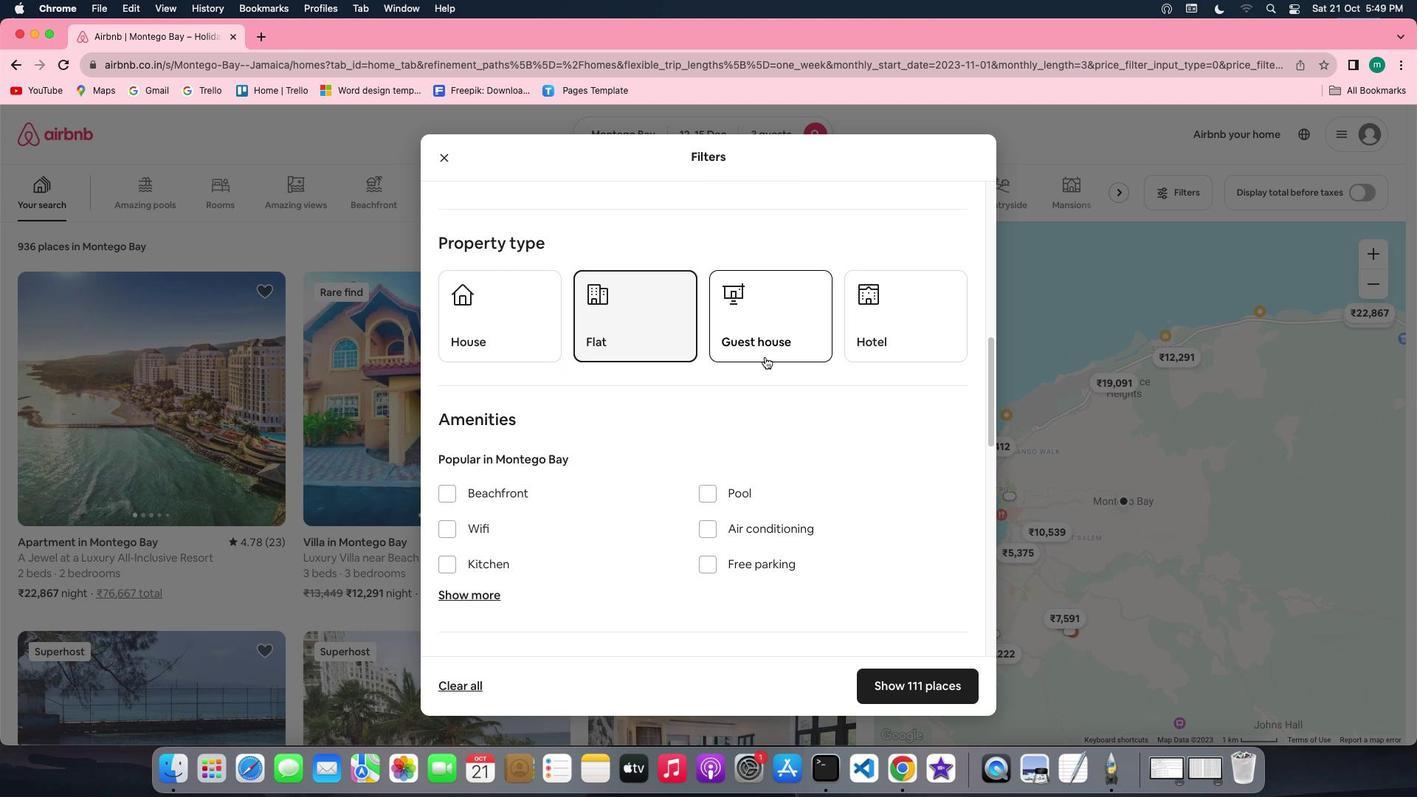 
Action: Mouse scrolled (764, 357) with delta (0, 0)
Screenshot: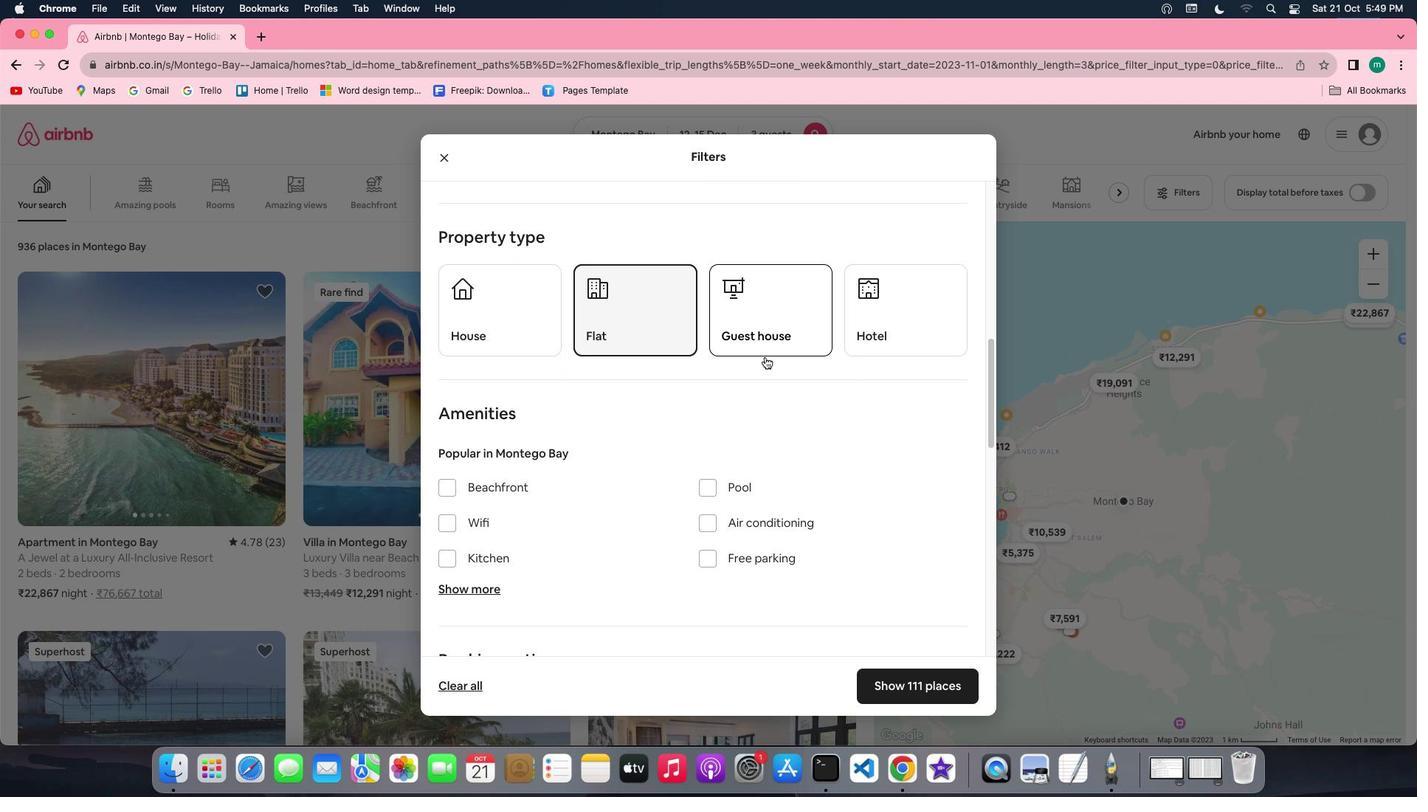 
Action: Mouse scrolled (764, 357) with delta (0, 0)
Screenshot: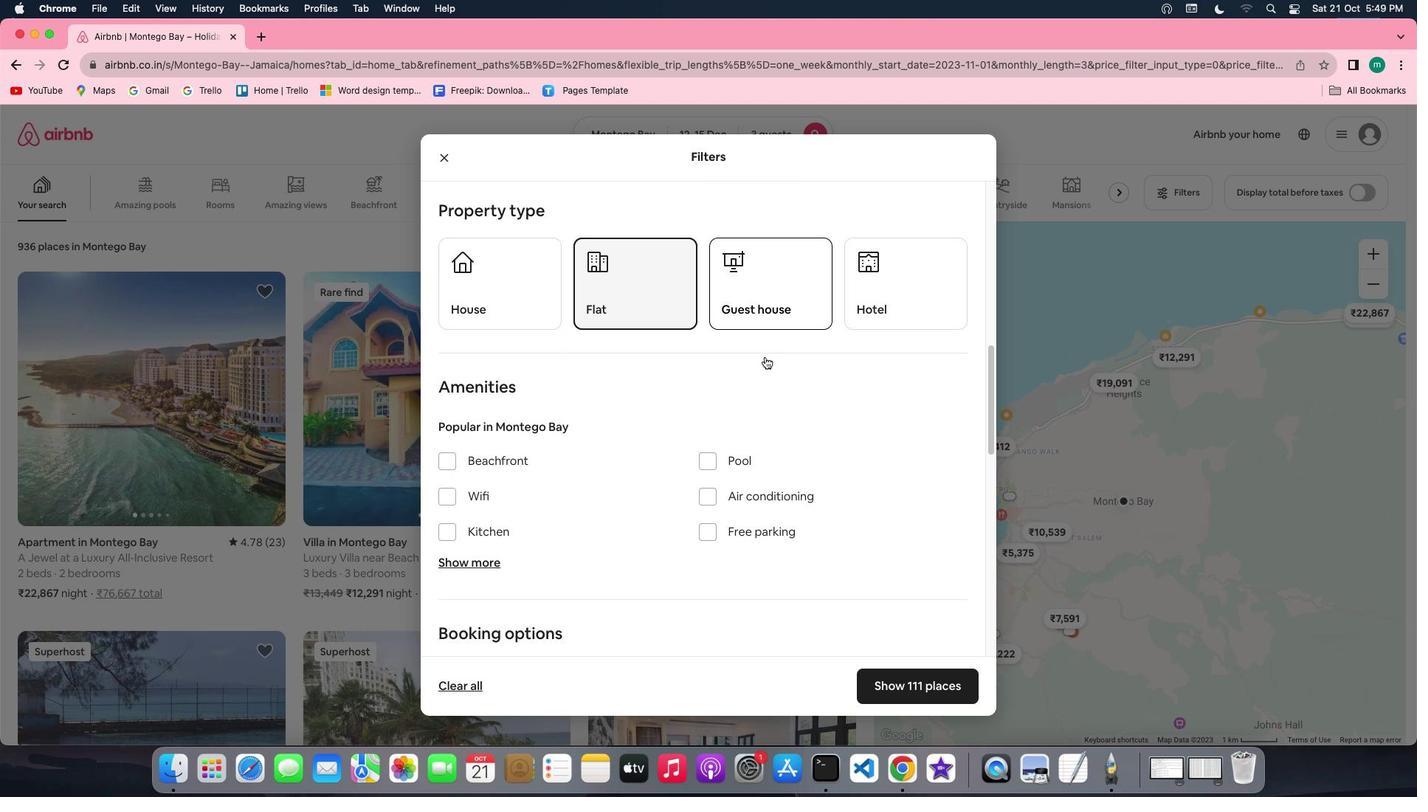 
Action: Mouse scrolled (764, 357) with delta (0, 0)
Screenshot: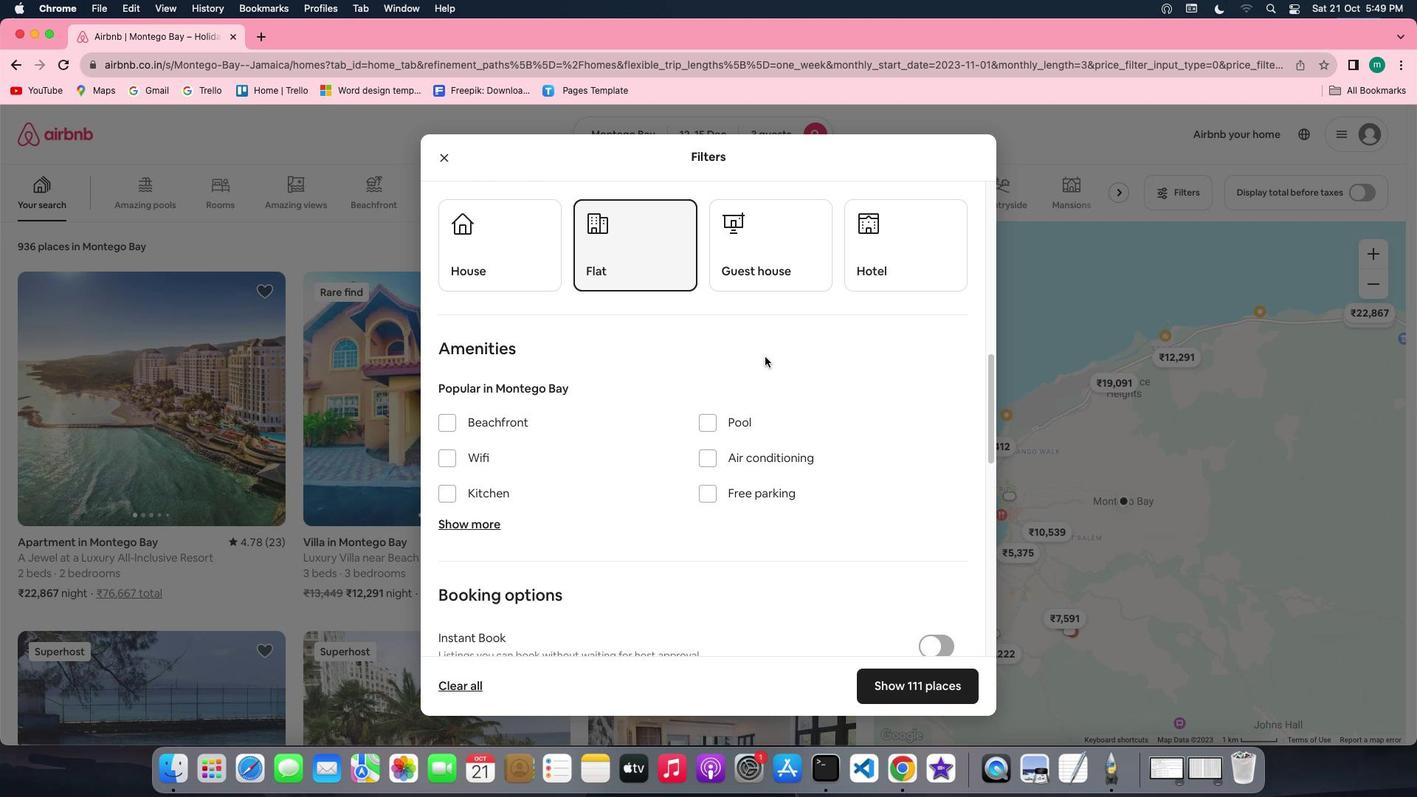 
Action: Mouse scrolled (764, 357) with delta (0, 0)
Screenshot: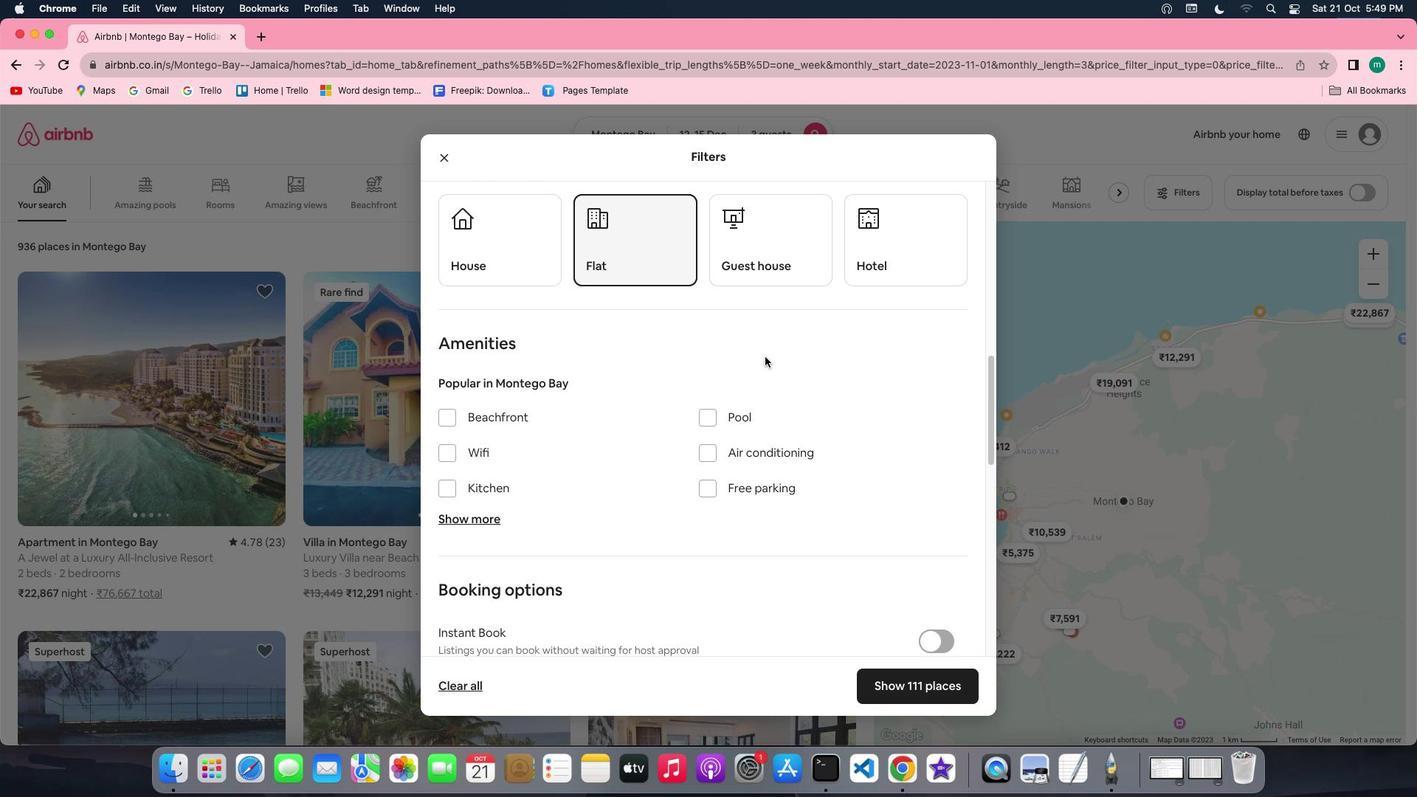 
Action: Mouse scrolled (764, 357) with delta (0, 0)
Screenshot: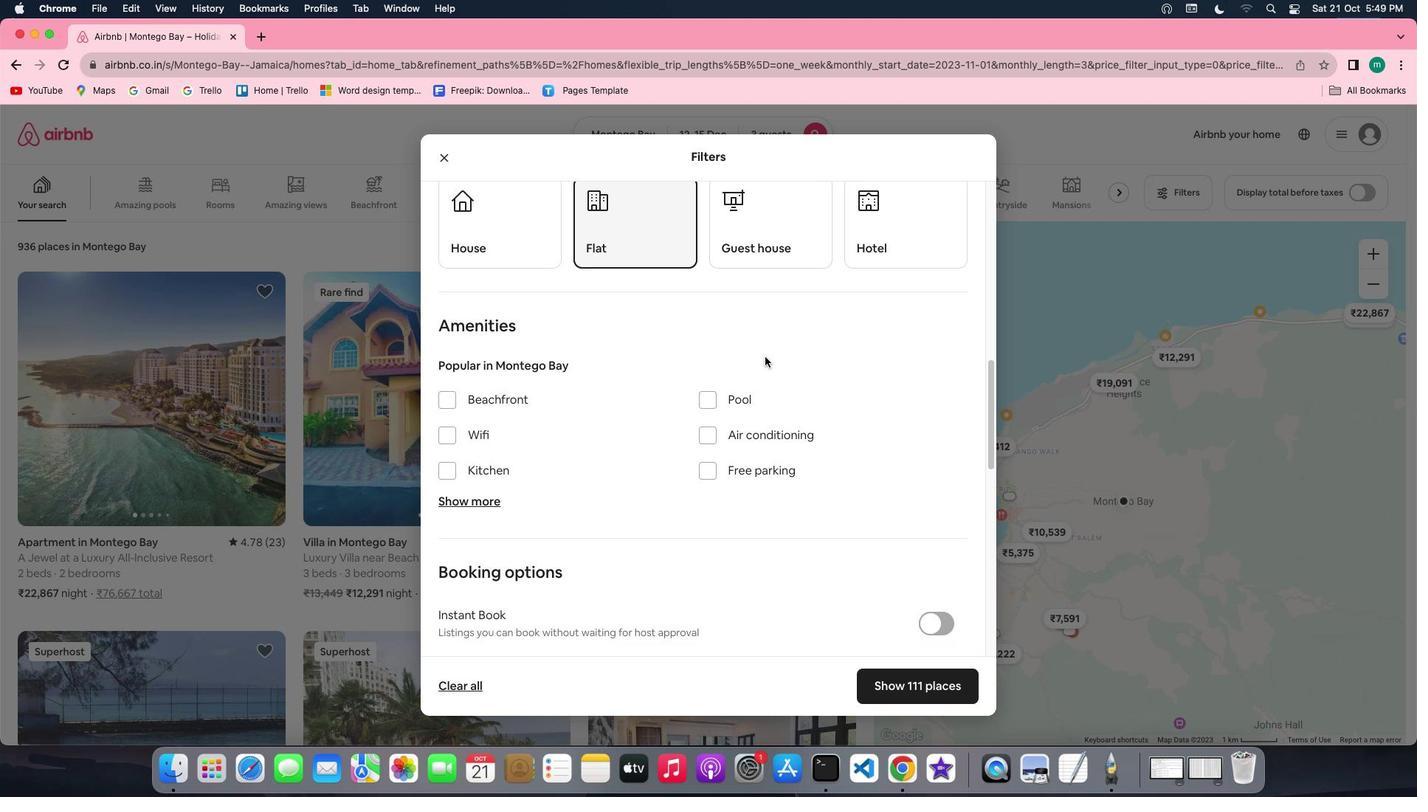 
Action: Mouse scrolled (764, 357) with delta (0, 0)
Screenshot: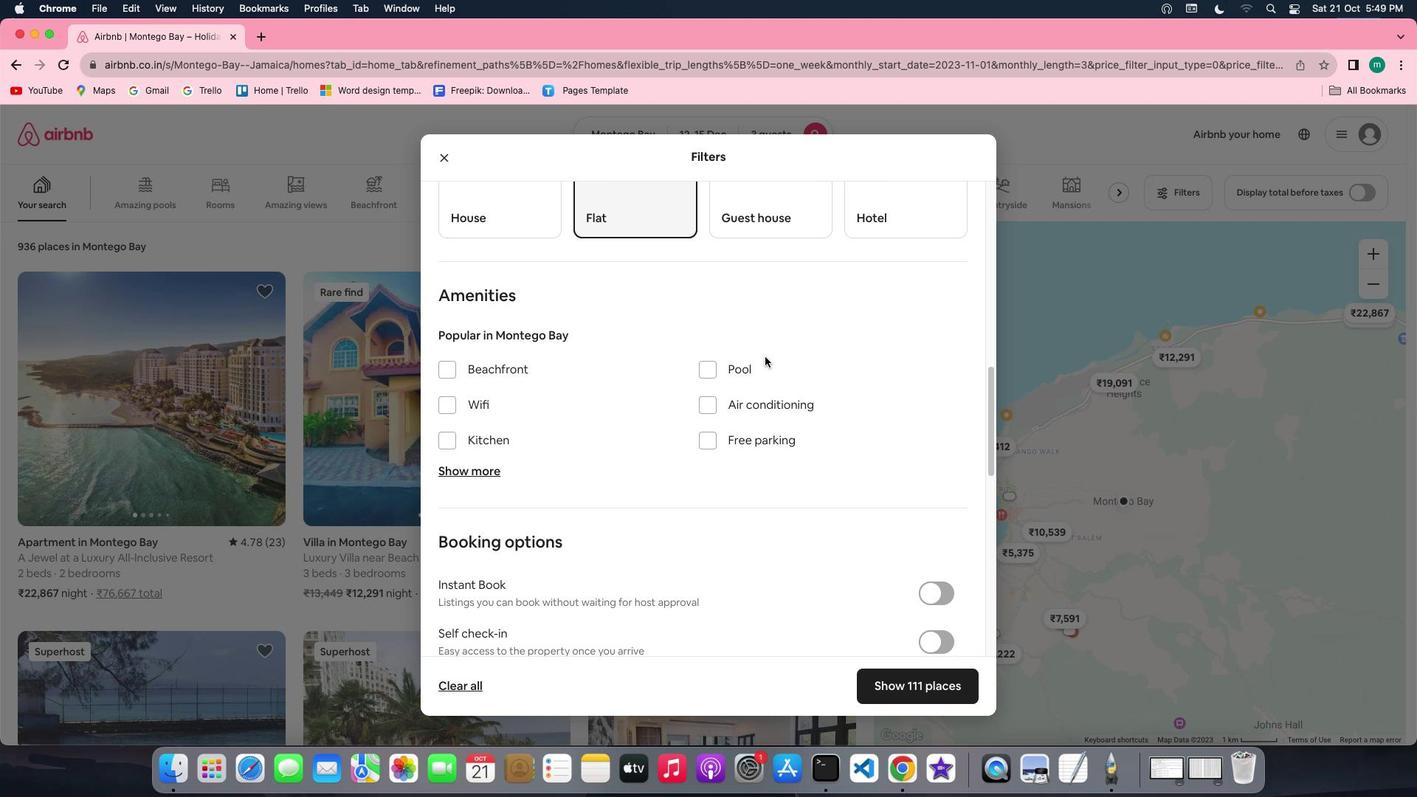 
Action: Mouse scrolled (764, 357) with delta (0, 0)
Screenshot: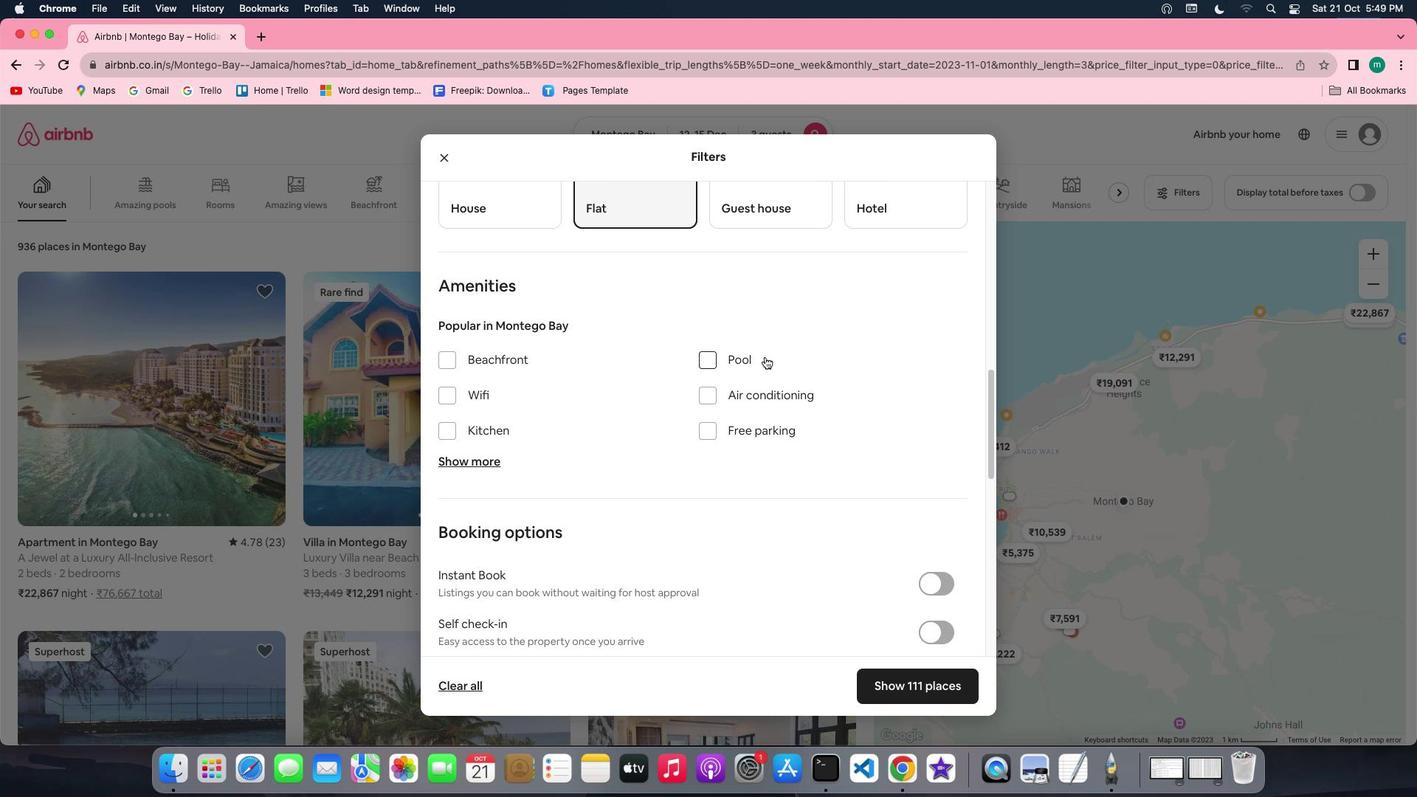 
Action: Mouse moved to (764, 357)
Screenshot: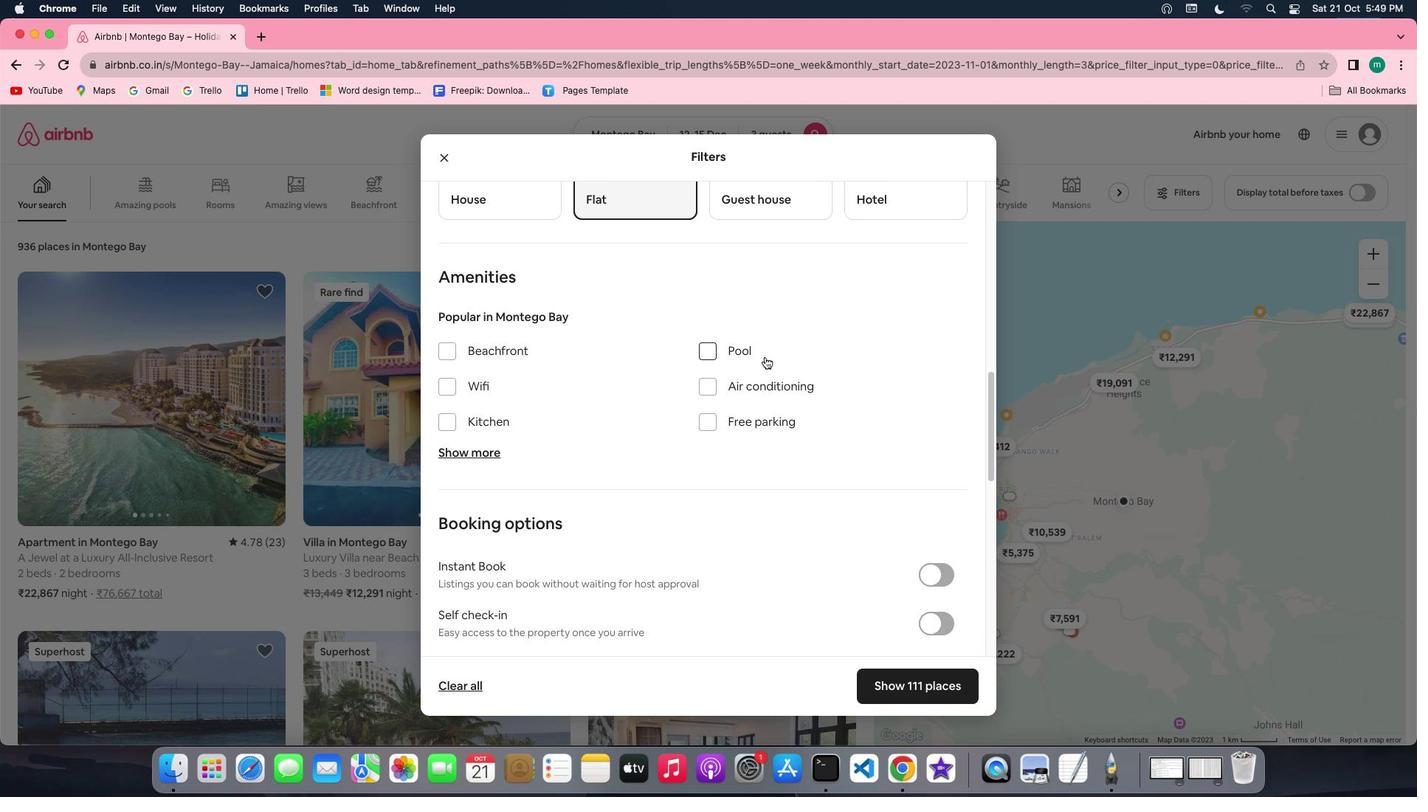 
Action: Mouse scrolled (764, 357) with delta (0, 0)
Screenshot: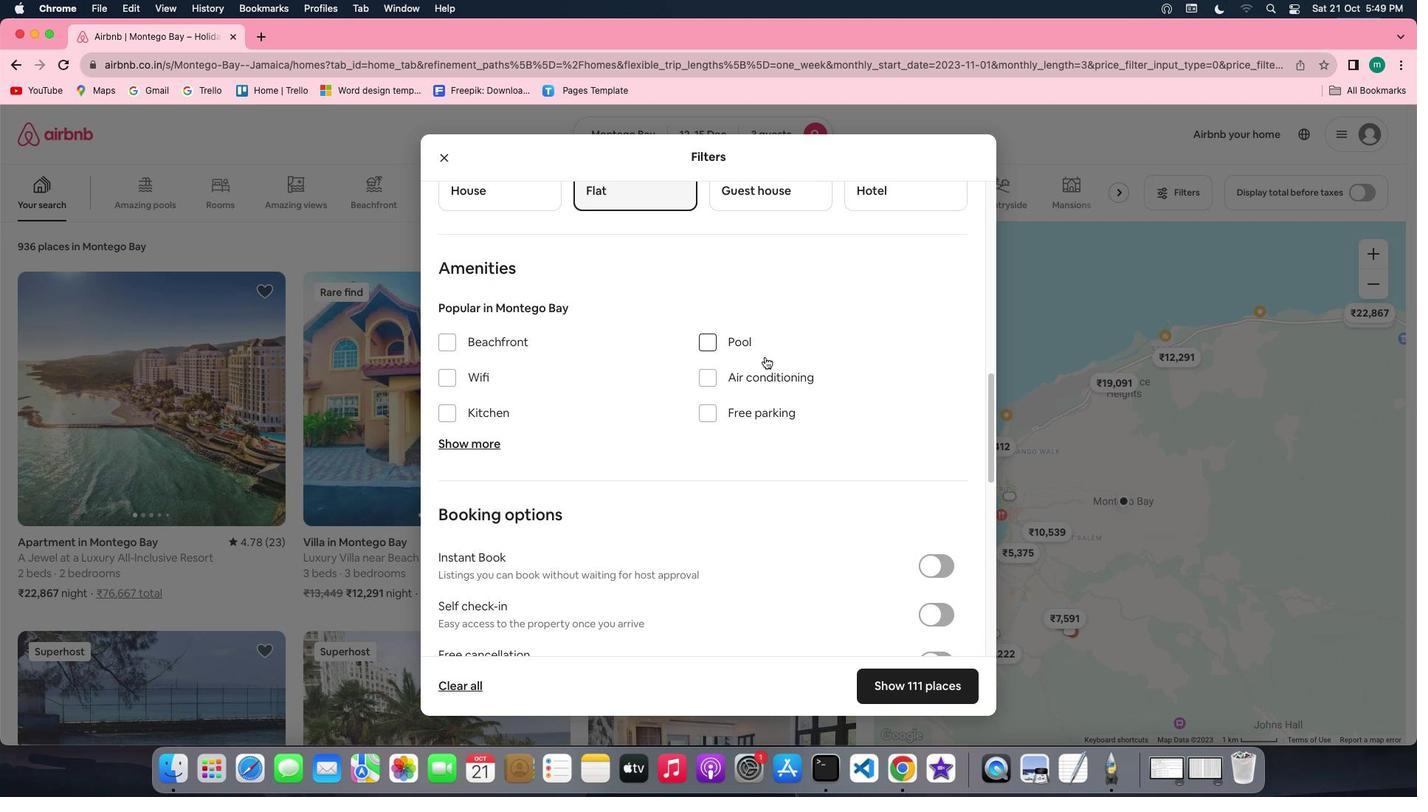 
Action: Mouse scrolled (764, 357) with delta (0, 0)
Screenshot: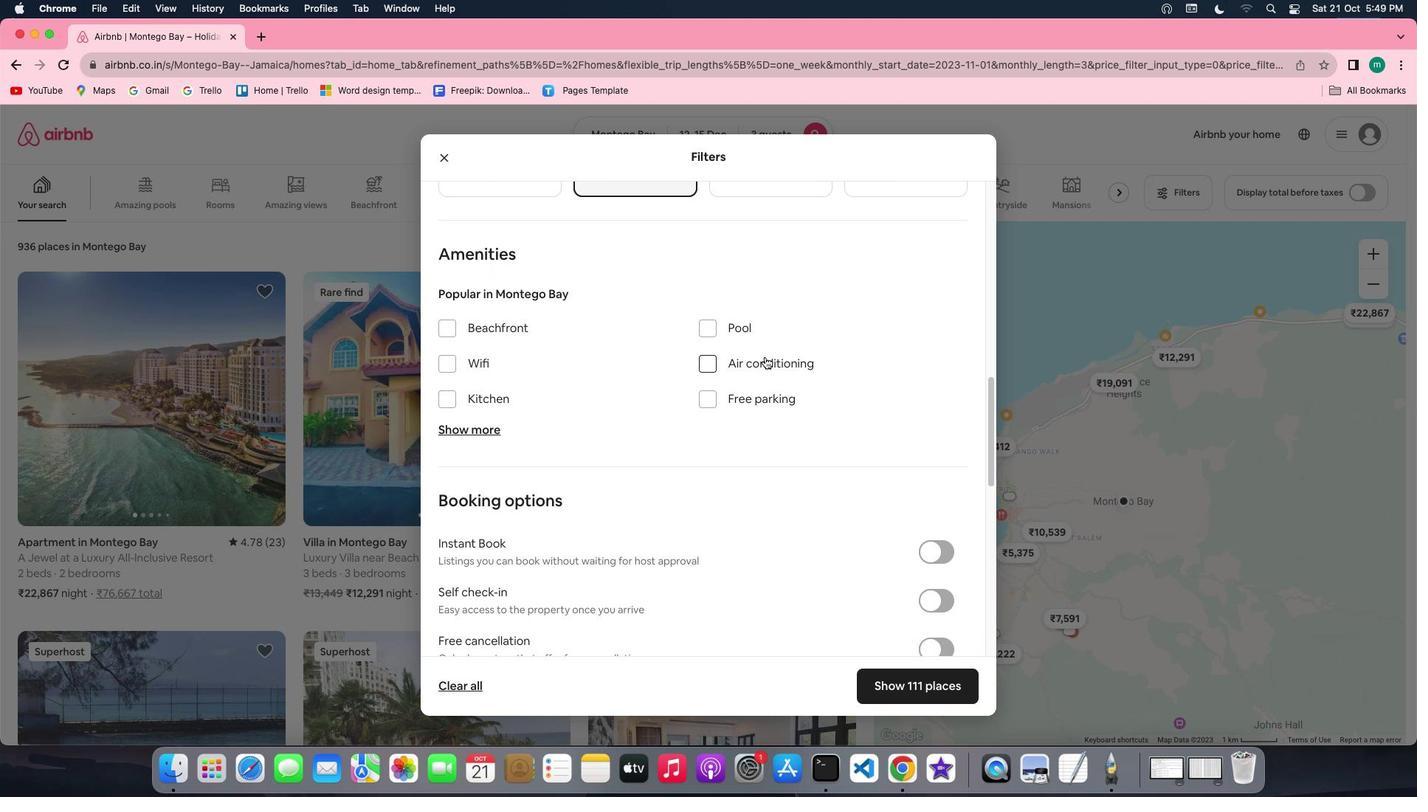 
Action: Mouse scrolled (764, 357) with delta (0, 0)
Screenshot: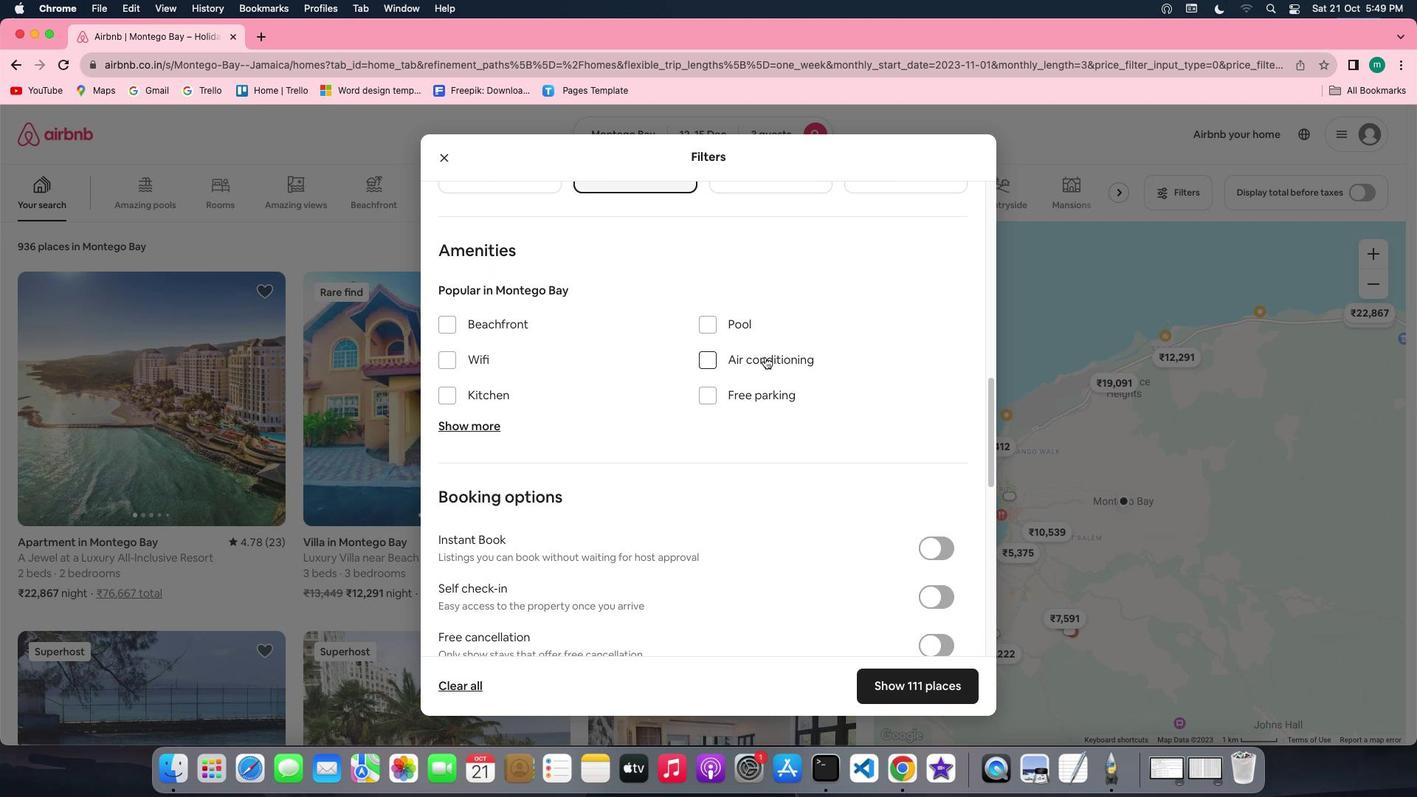 
Action: Mouse scrolled (764, 357) with delta (0, 0)
Screenshot: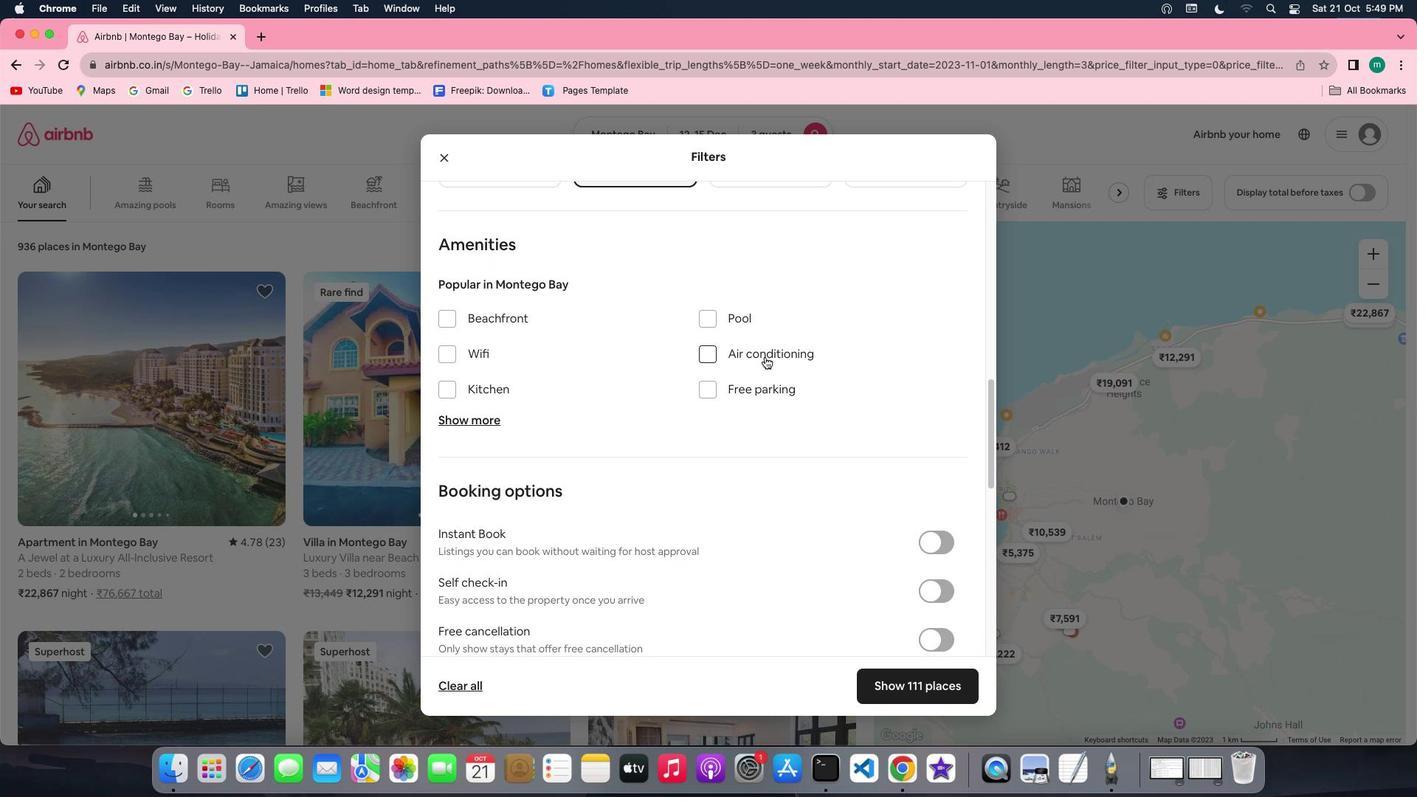 
Action: Mouse moved to (820, 335)
Screenshot: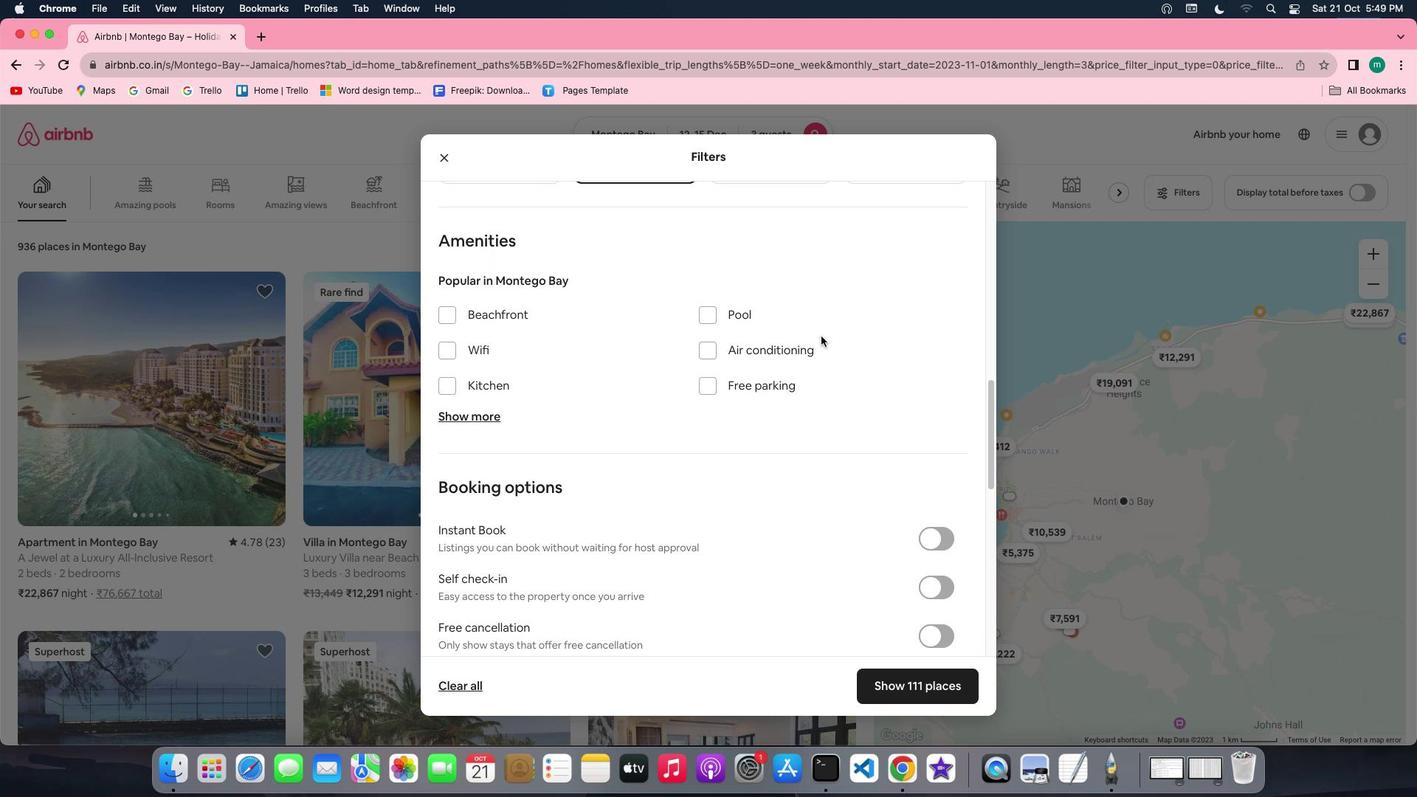 
Action: Mouse scrolled (820, 335) with delta (0, 0)
Screenshot: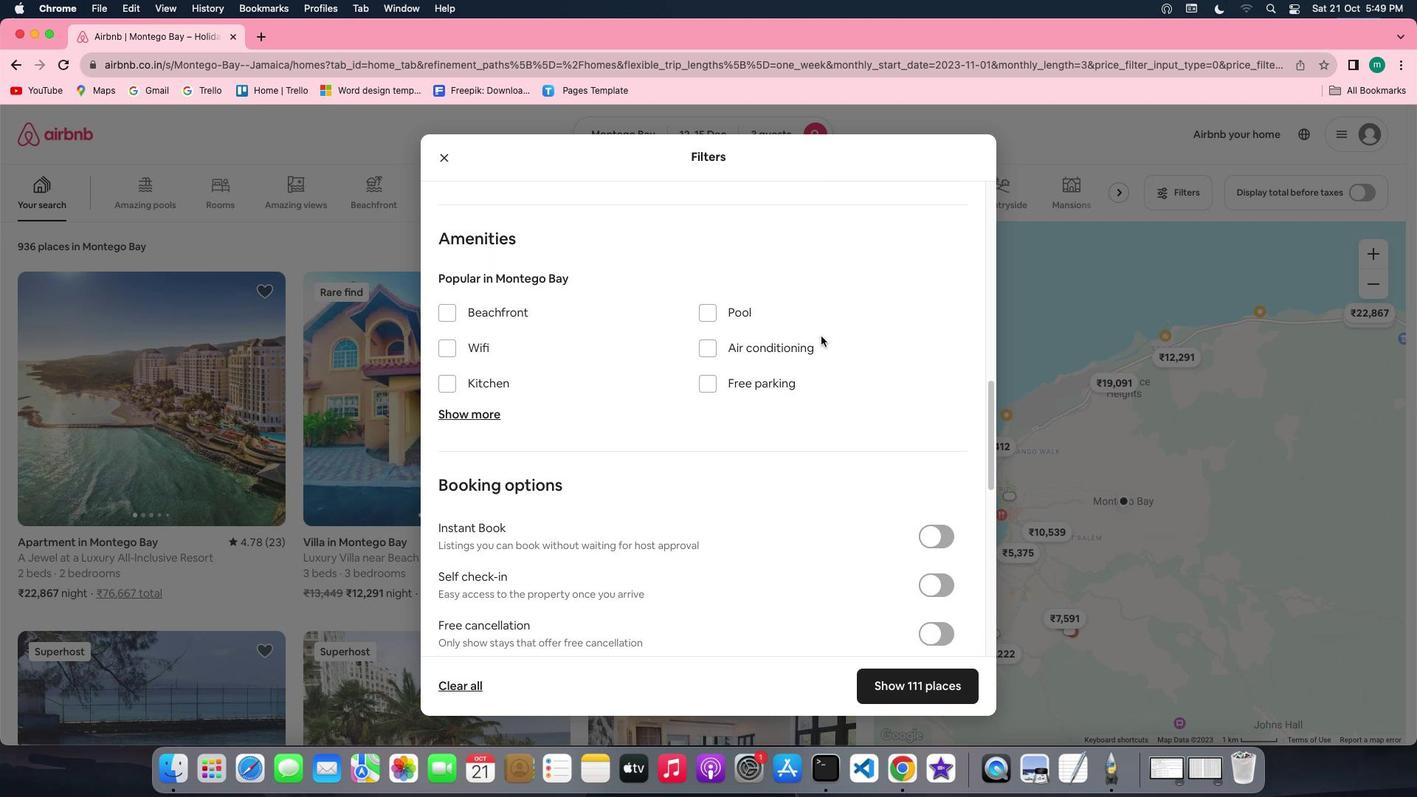 
Action: Mouse scrolled (820, 335) with delta (0, 0)
Screenshot: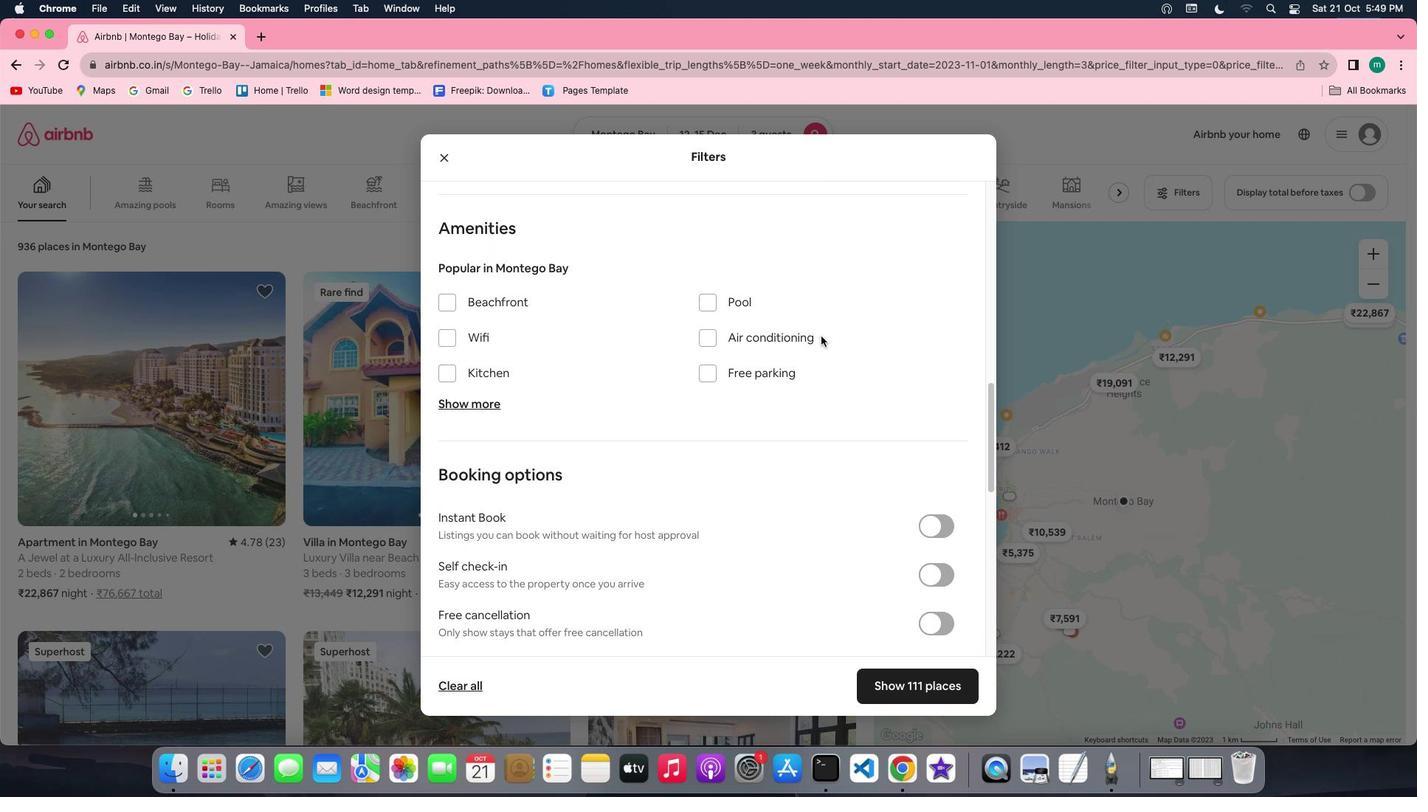 
Action: Mouse scrolled (820, 335) with delta (0, 0)
Screenshot: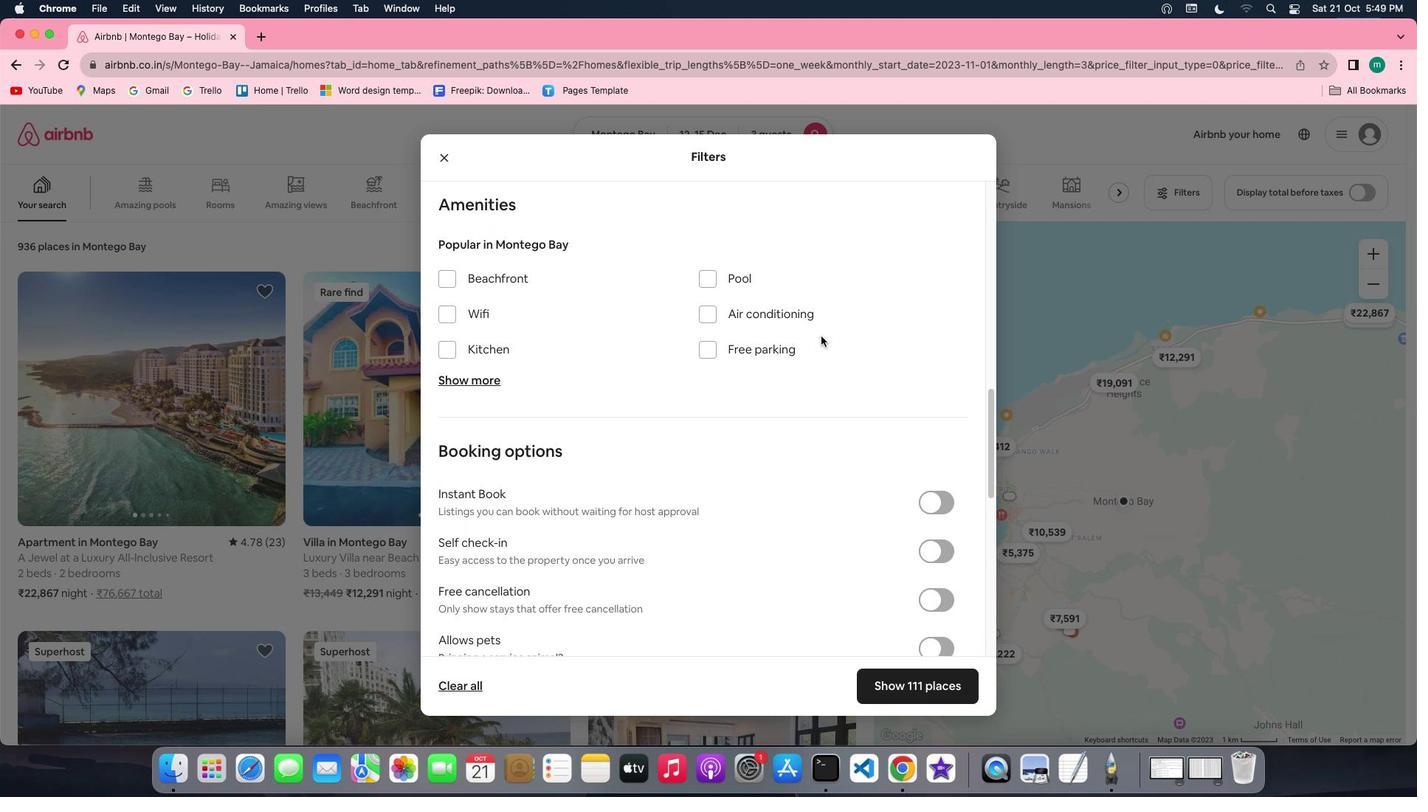 
Action: Mouse scrolled (820, 335) with delta (0, 0)
Screenshot: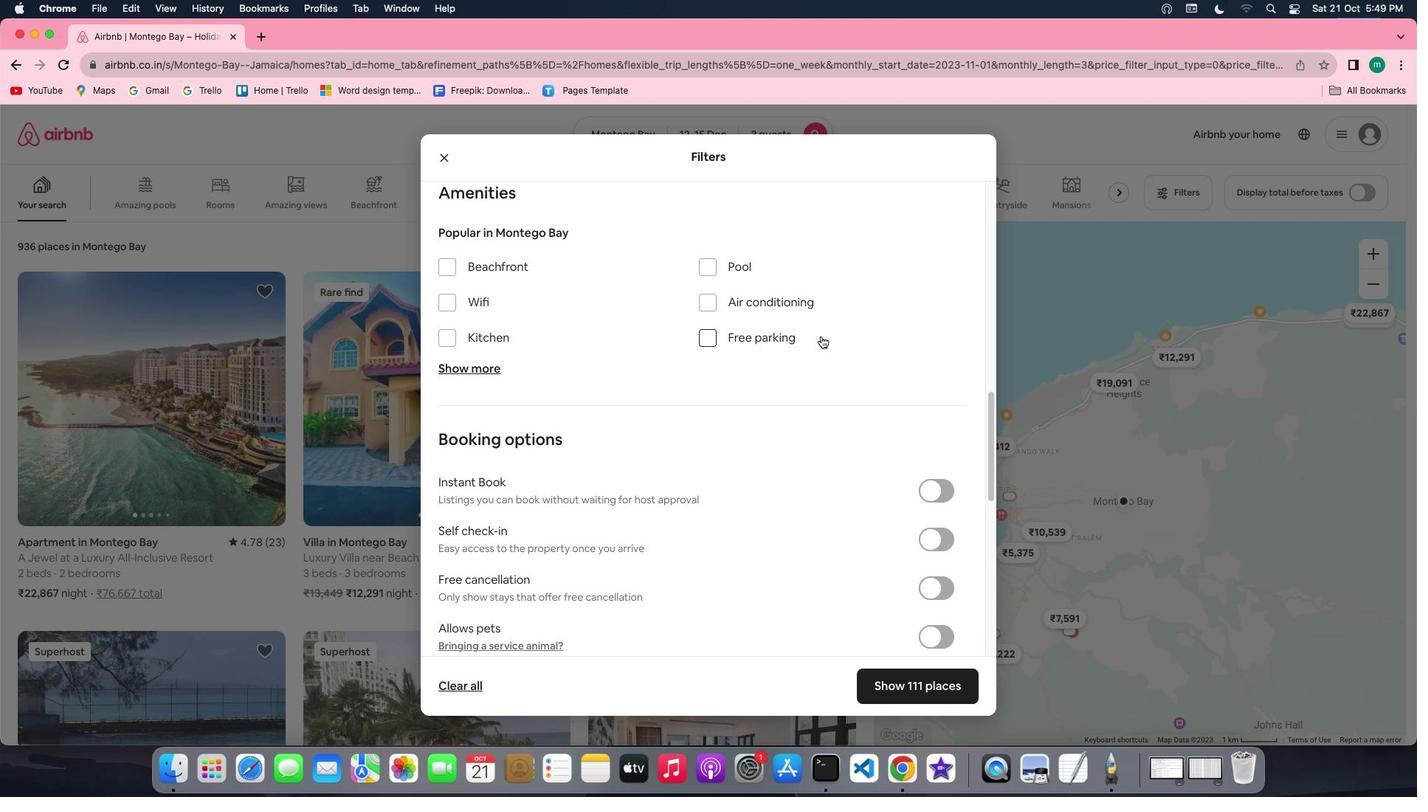 
Action: Mouse scrolled (820, 335) with delta (0, 0)
Screenshot: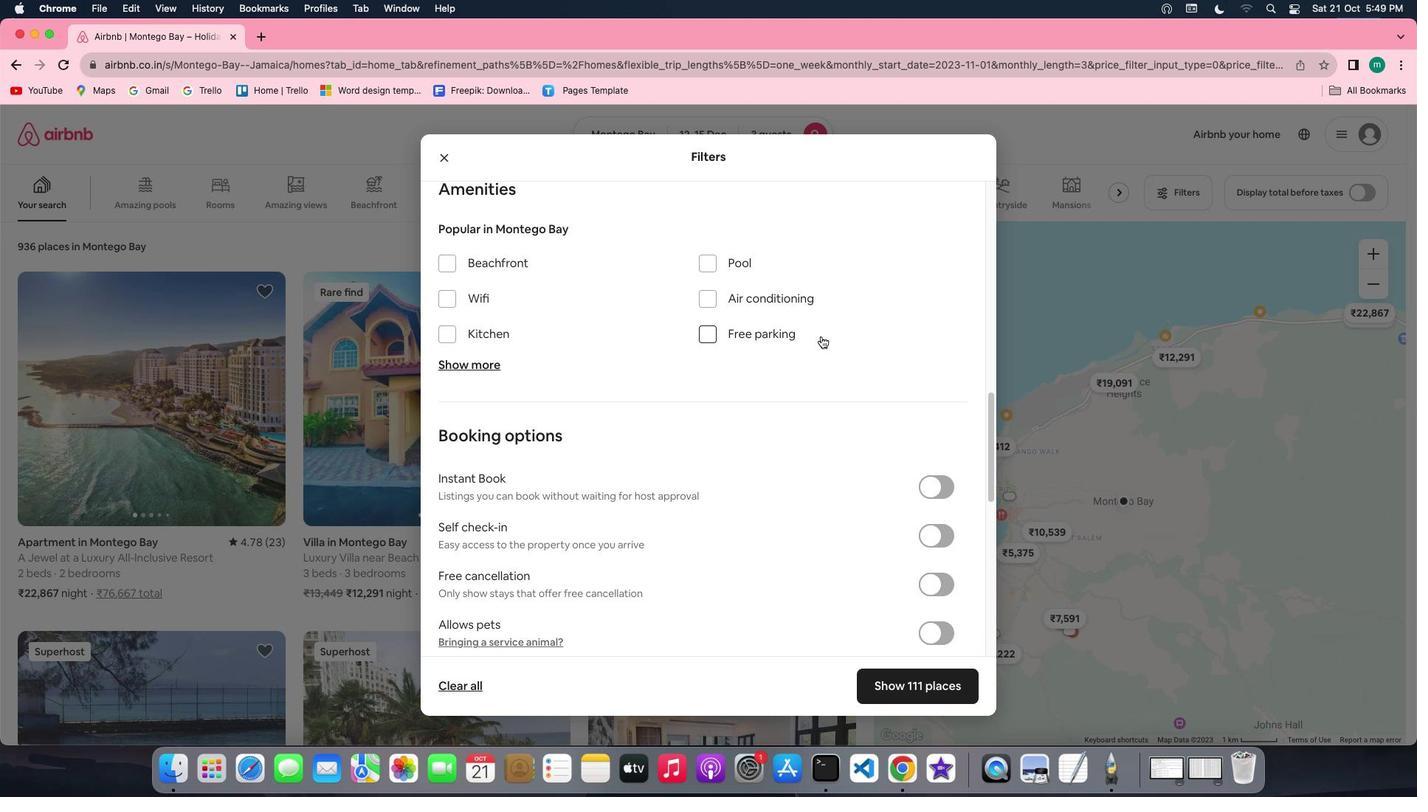 
Action: Mouse scrolled (820, 335) with delta (0, 0)
Screenshot: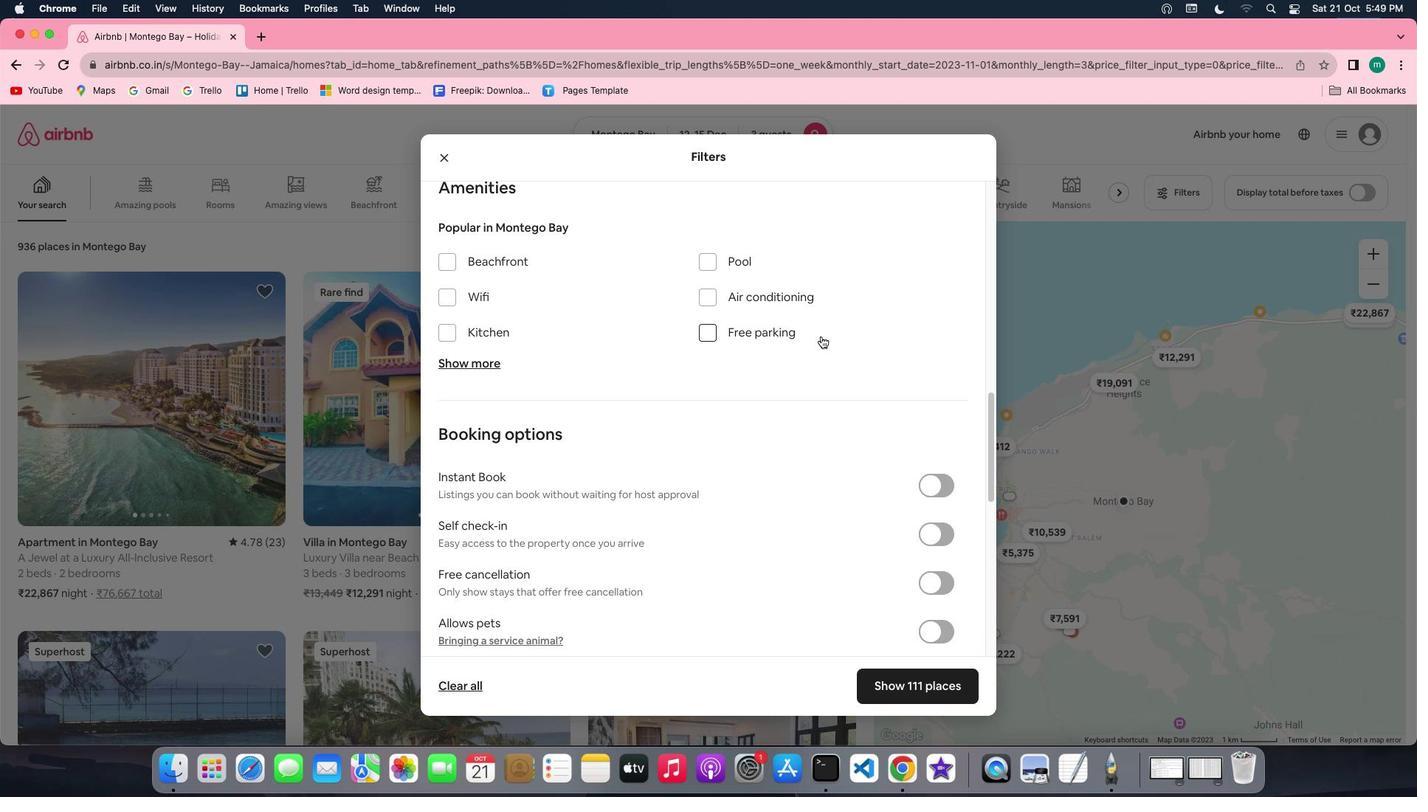 
Action: Mouse scrolled (820, 335) with delta (0, 0)
Screenshot: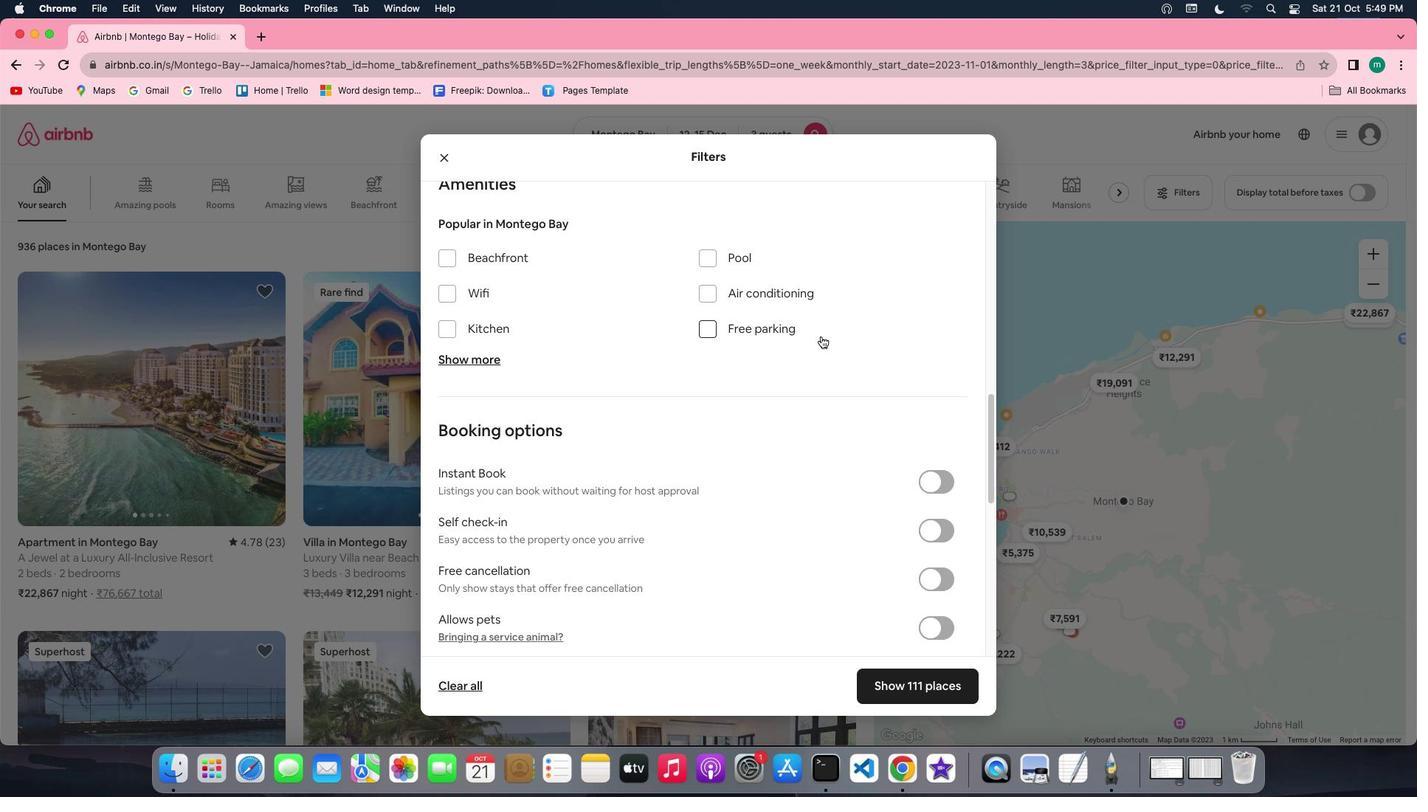 
Action: Mouse scrolled (820, 335) with delta (0, 0)
Screenshot: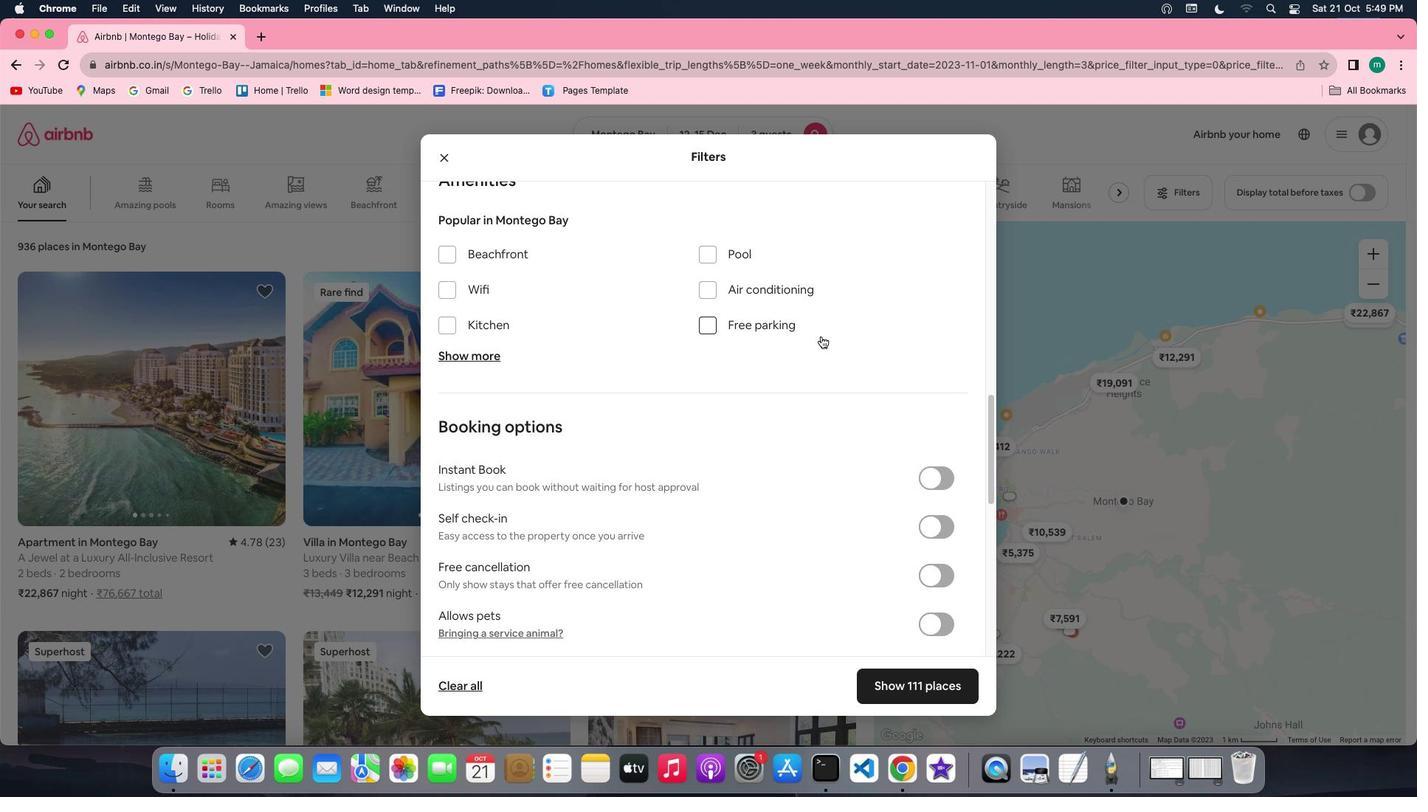 
Action: Mouse moved to (487, 352)
Screenshot: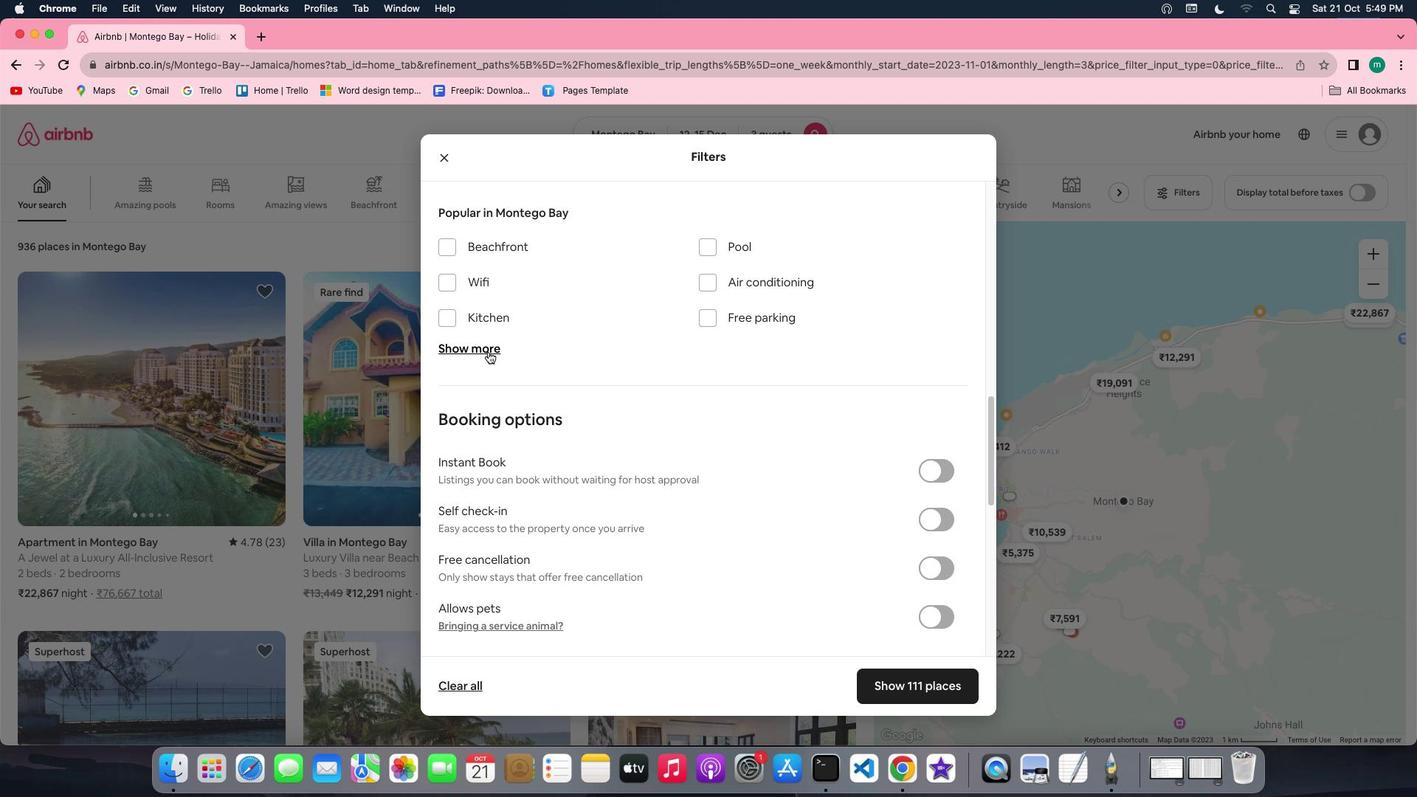 
Action: Mouse pressed left at (487, 352)
Screenshot: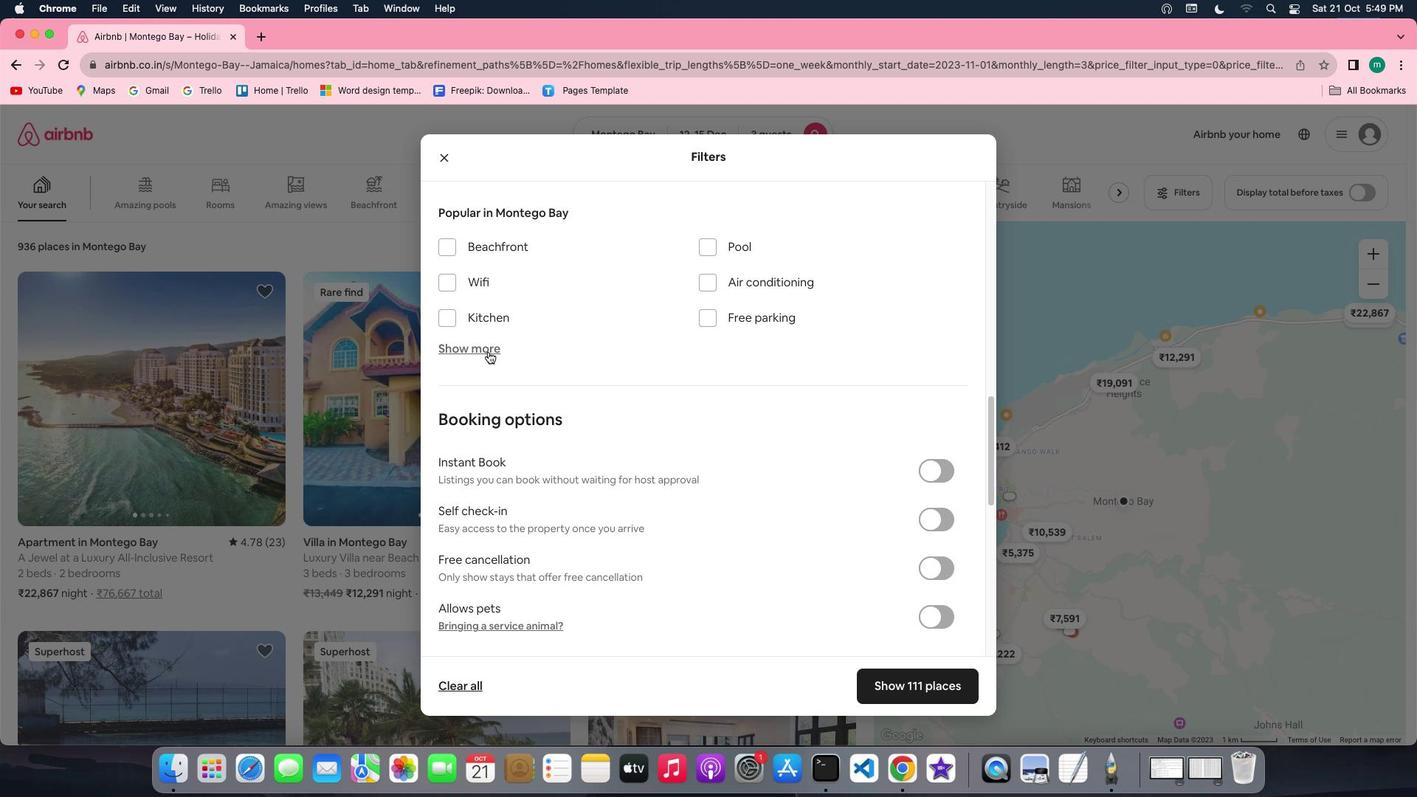 
Action: Mouse moved to (528, 402)
Screenshot: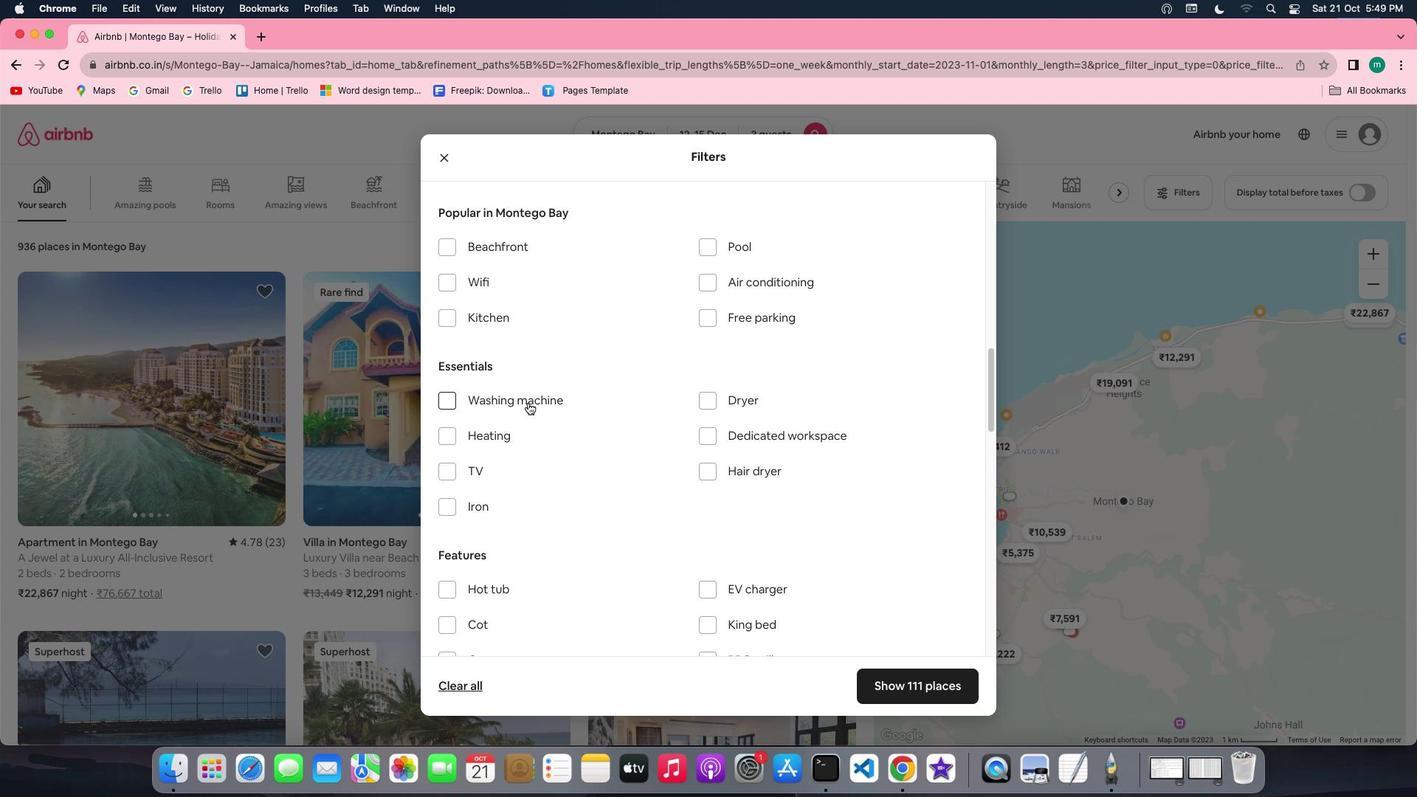 
Action: Mouse pressed left at (528, 402)
Screenshot: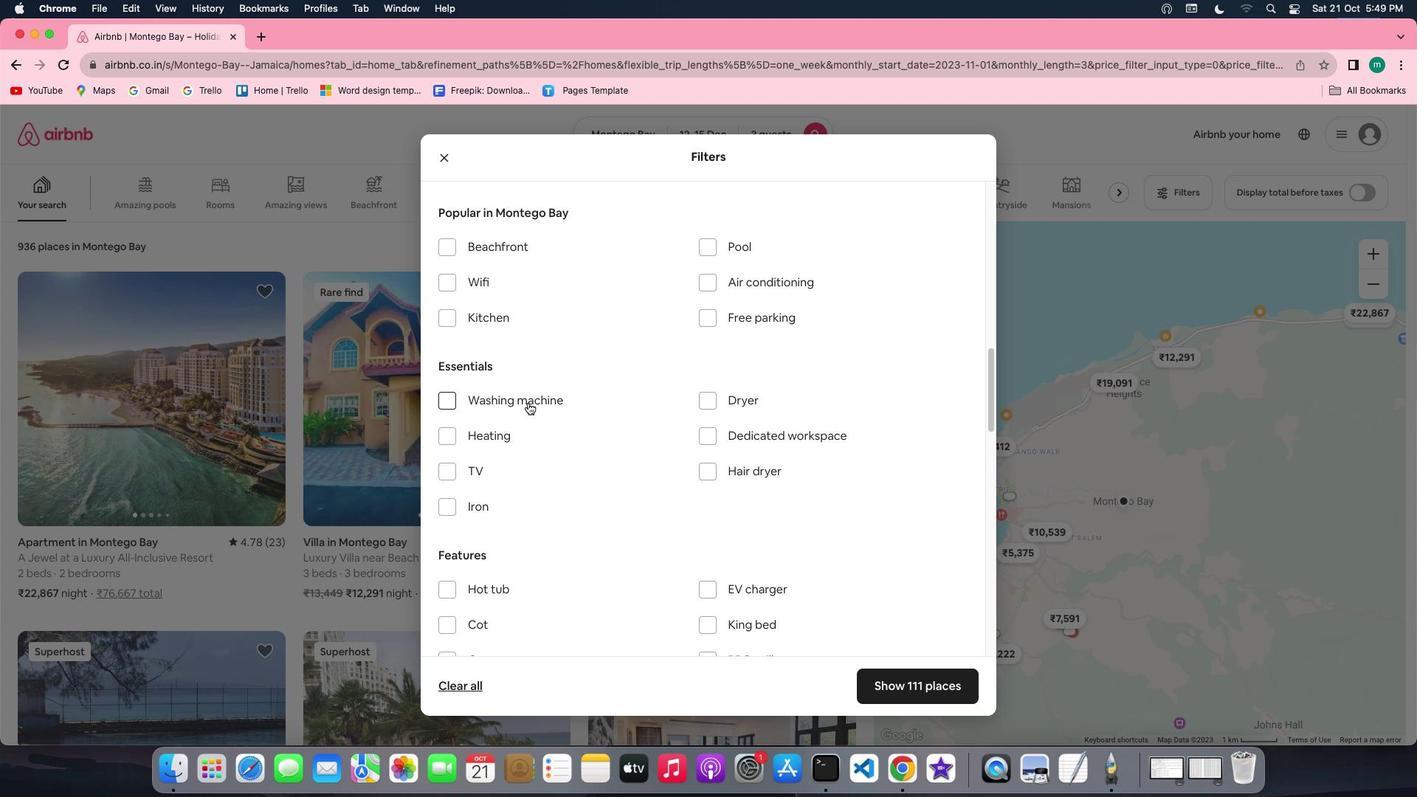 
Action: Mouse moved to (700, 434)
Screenshot: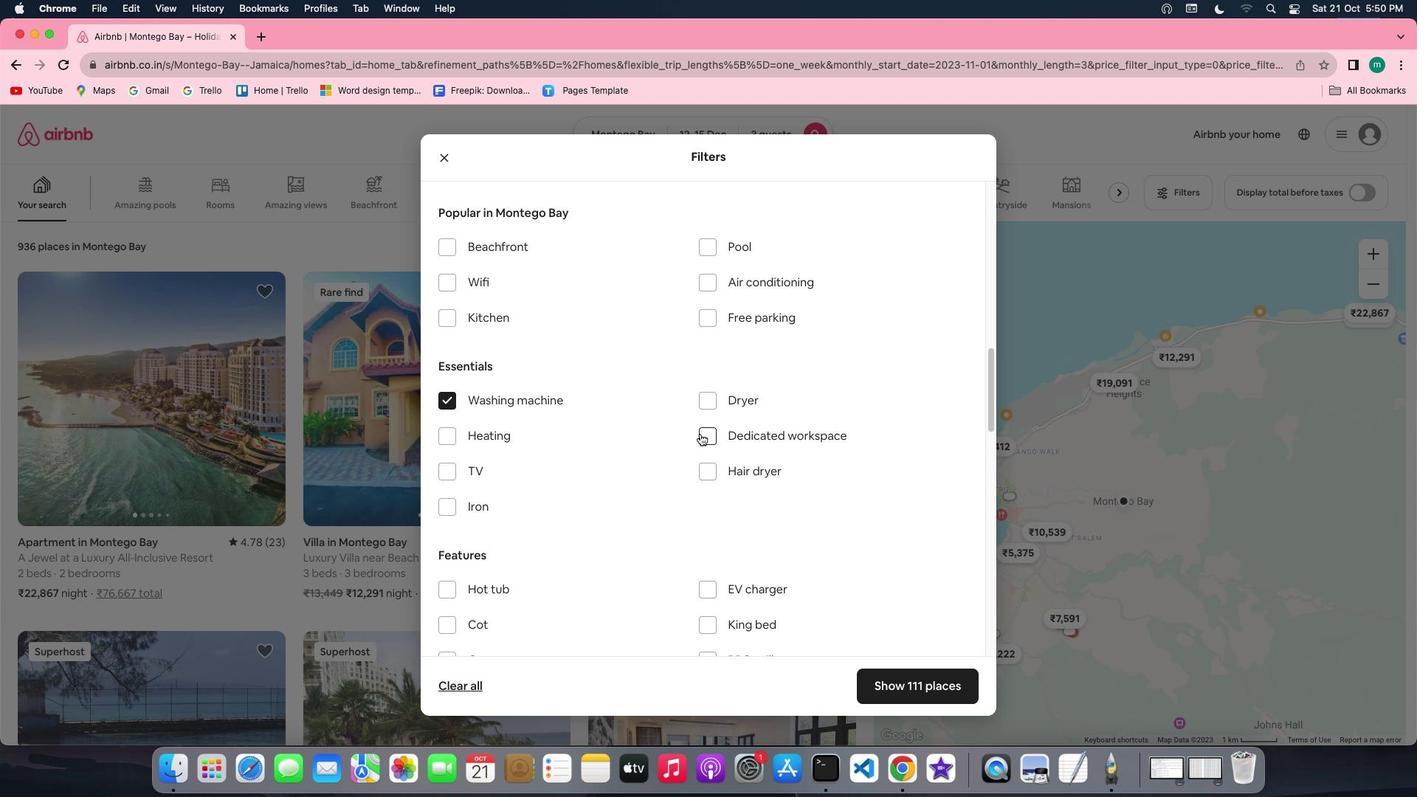 
Action: Mouse scrolled (700, 434) with delta (0, 0)
Screenshot: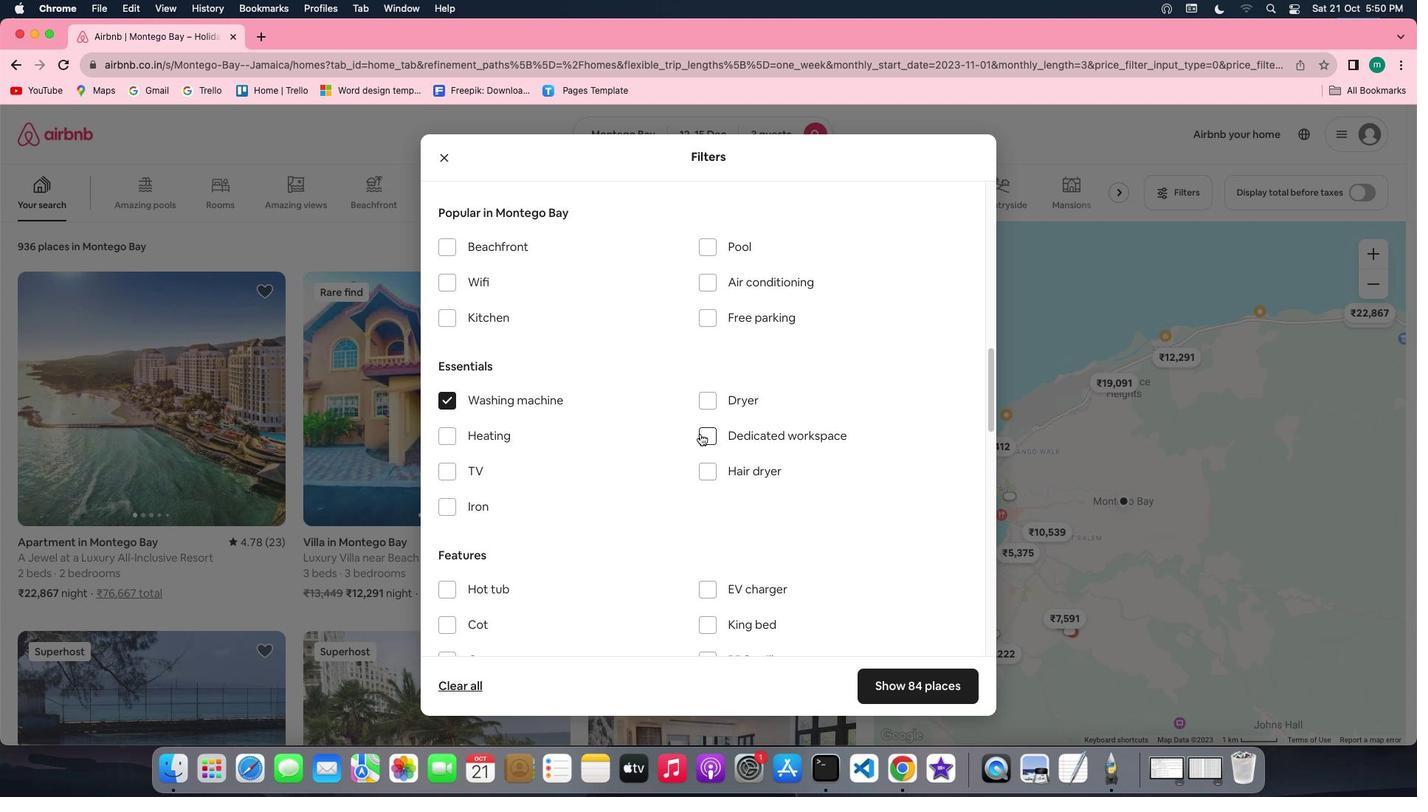 
Action: Mouse scrolled (700, 434) with delta (0, 0)
Screenshot: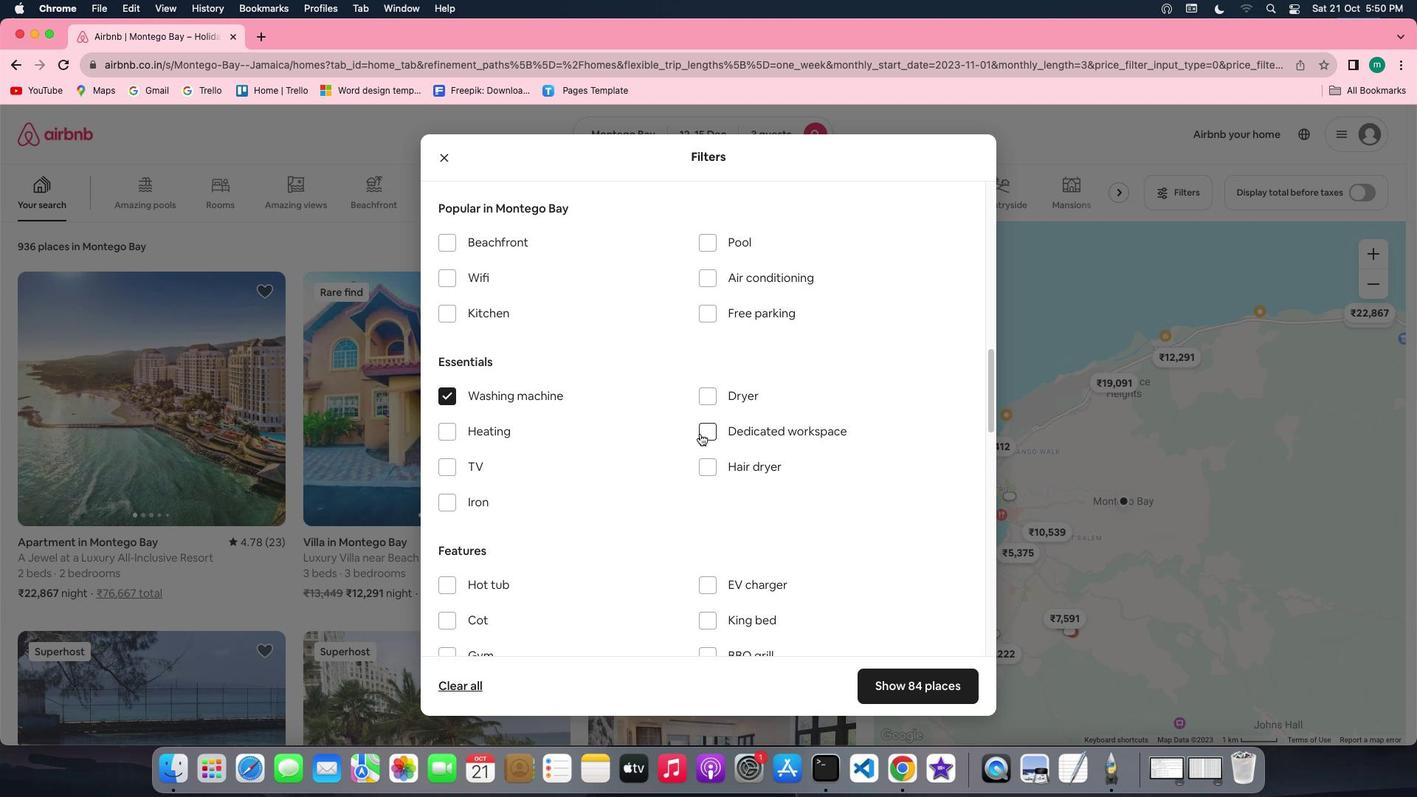 
Action: Mouse scrolled (700, 434) with delta (0, 0)
Screenshot: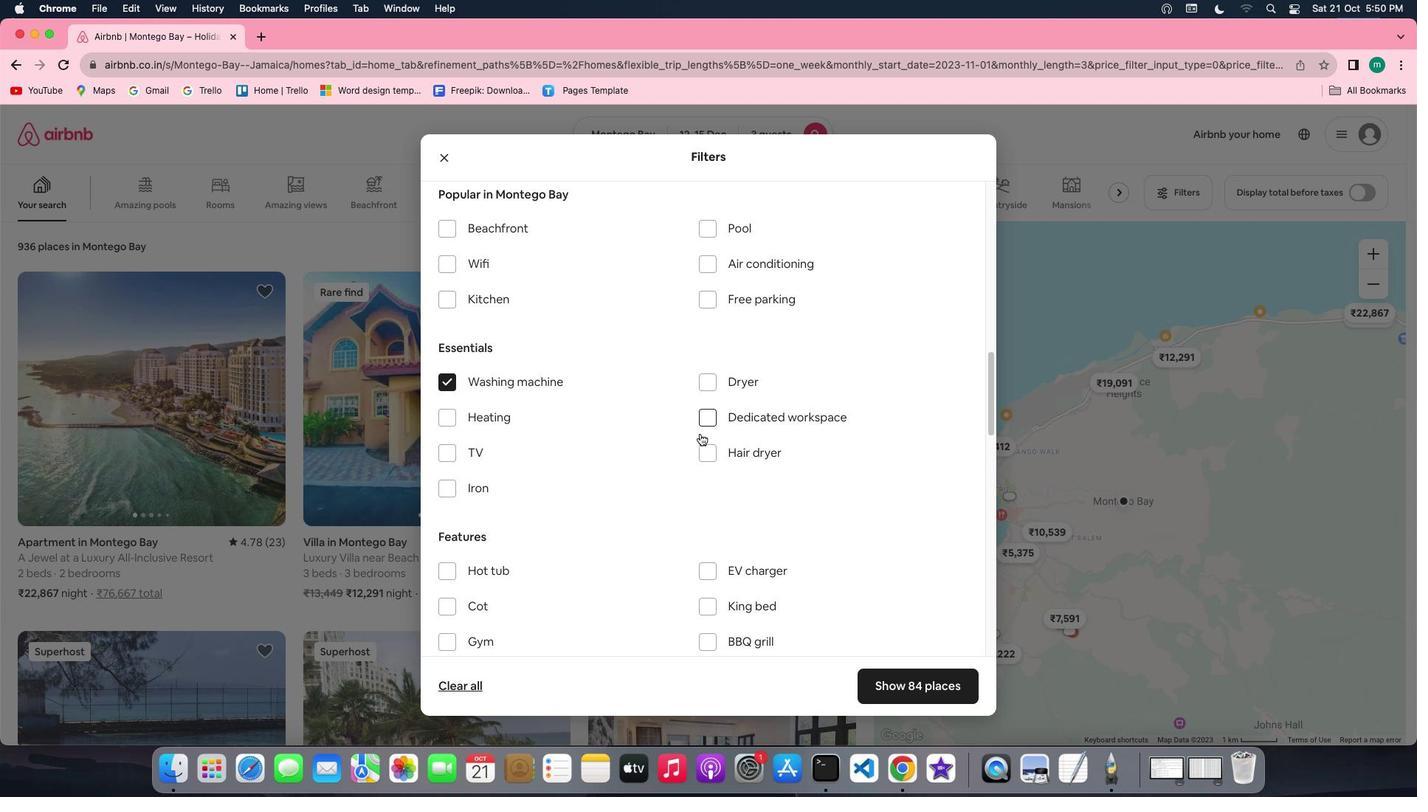 
Action: Mouse moved to (796, 471)
Screenshot: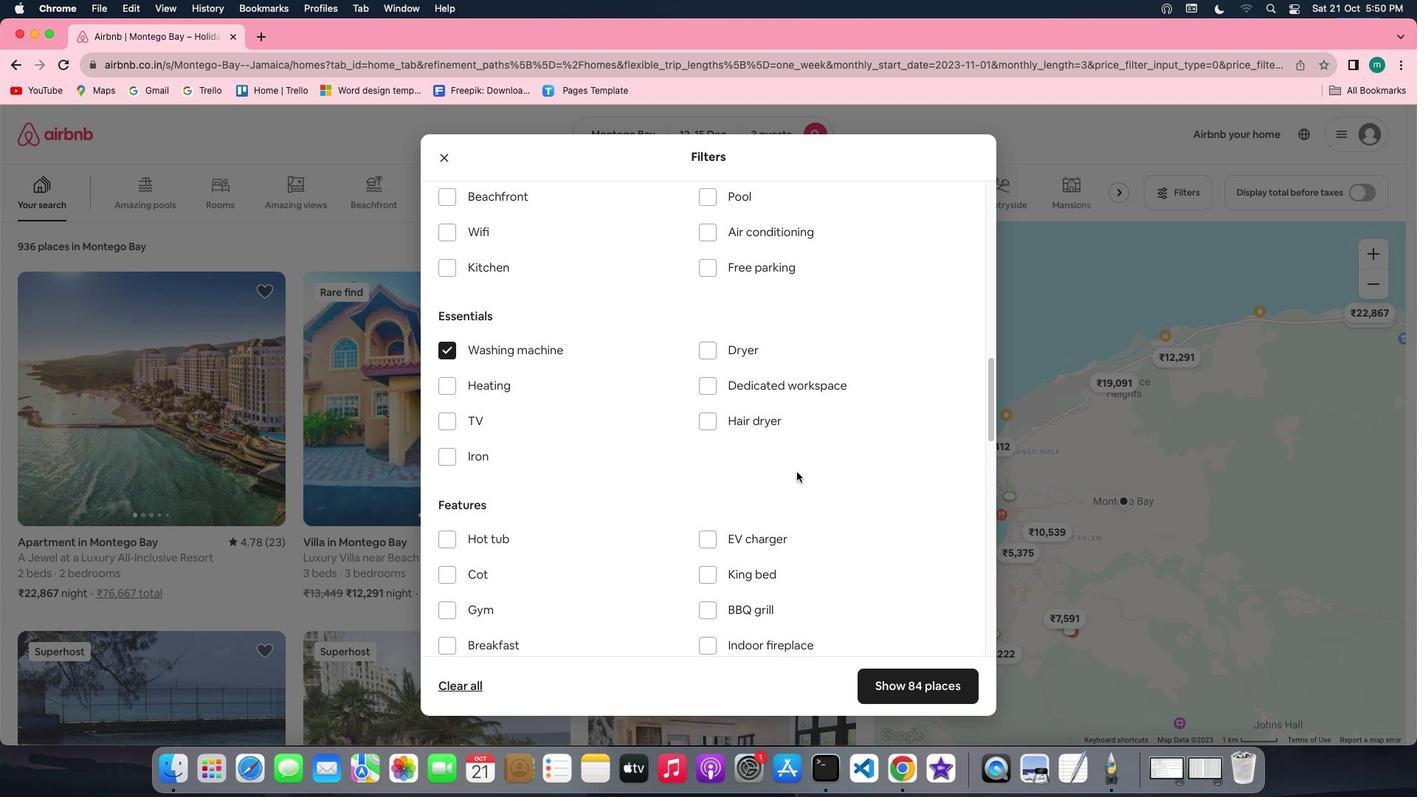
Action: Mouse scrolled (796, 471) with delta (0, 0)
Screenshot: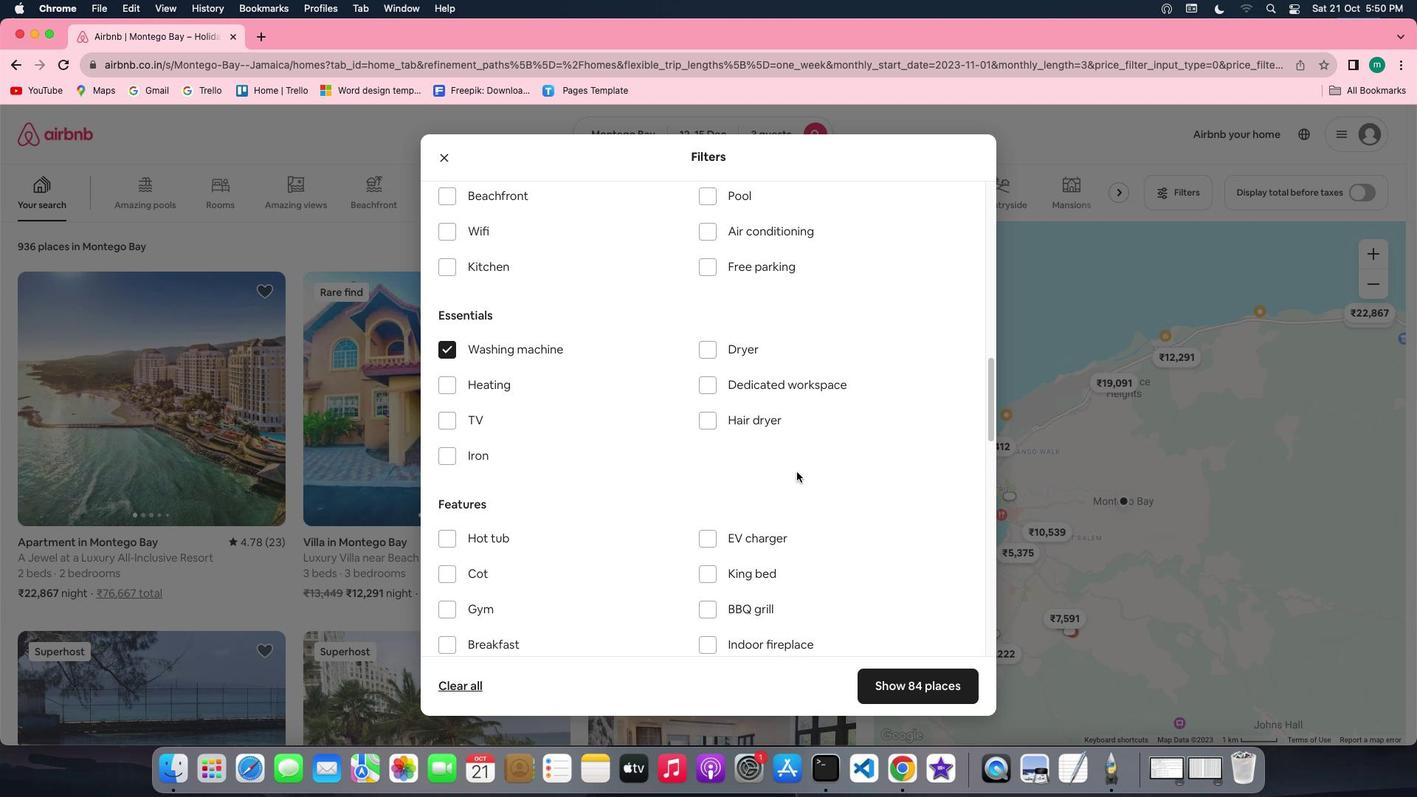 
Action: Mouse scrolled (796, 471) with delta (0, 0)
Screenshot: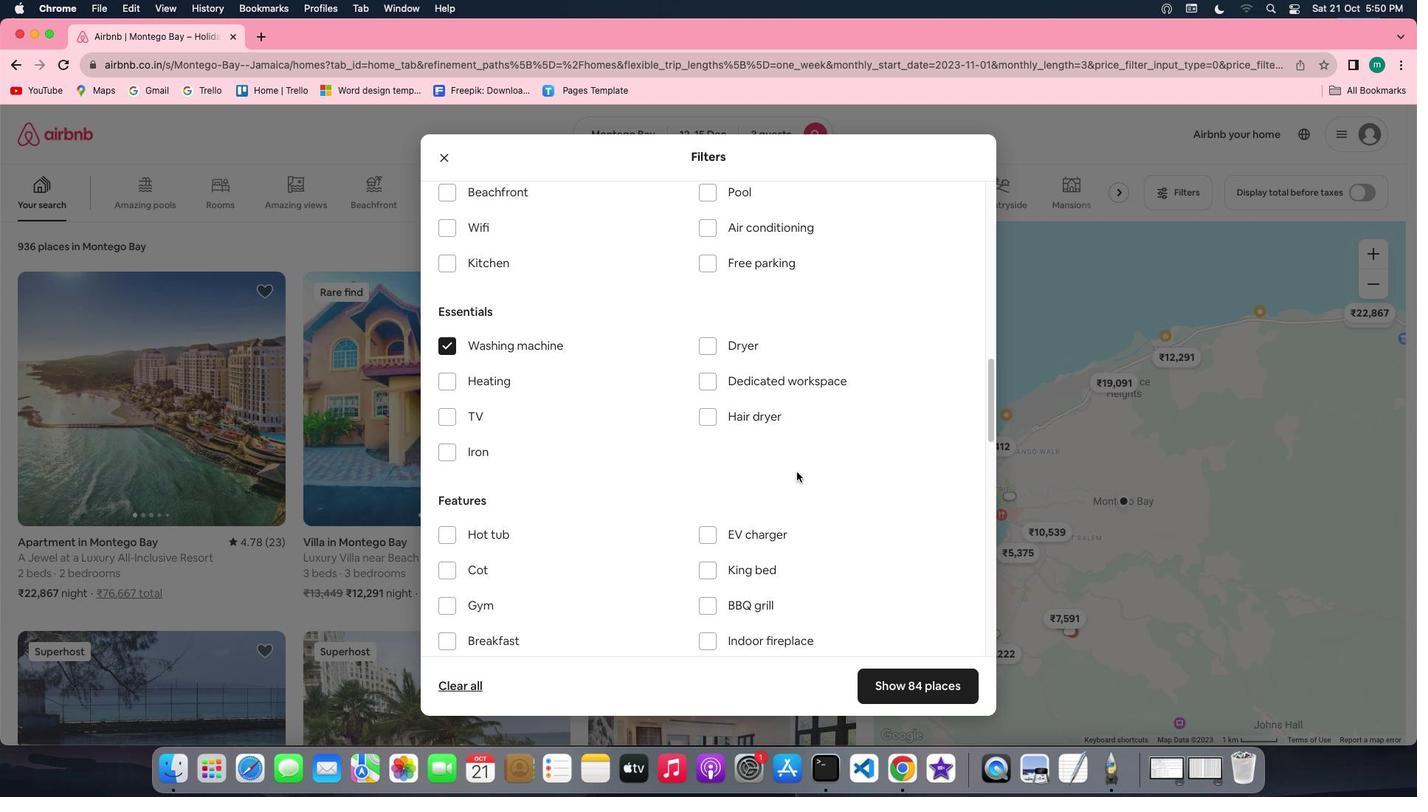 
Action: Mouse scrolled (796, 471) with delta (0, 0)
Screenshot: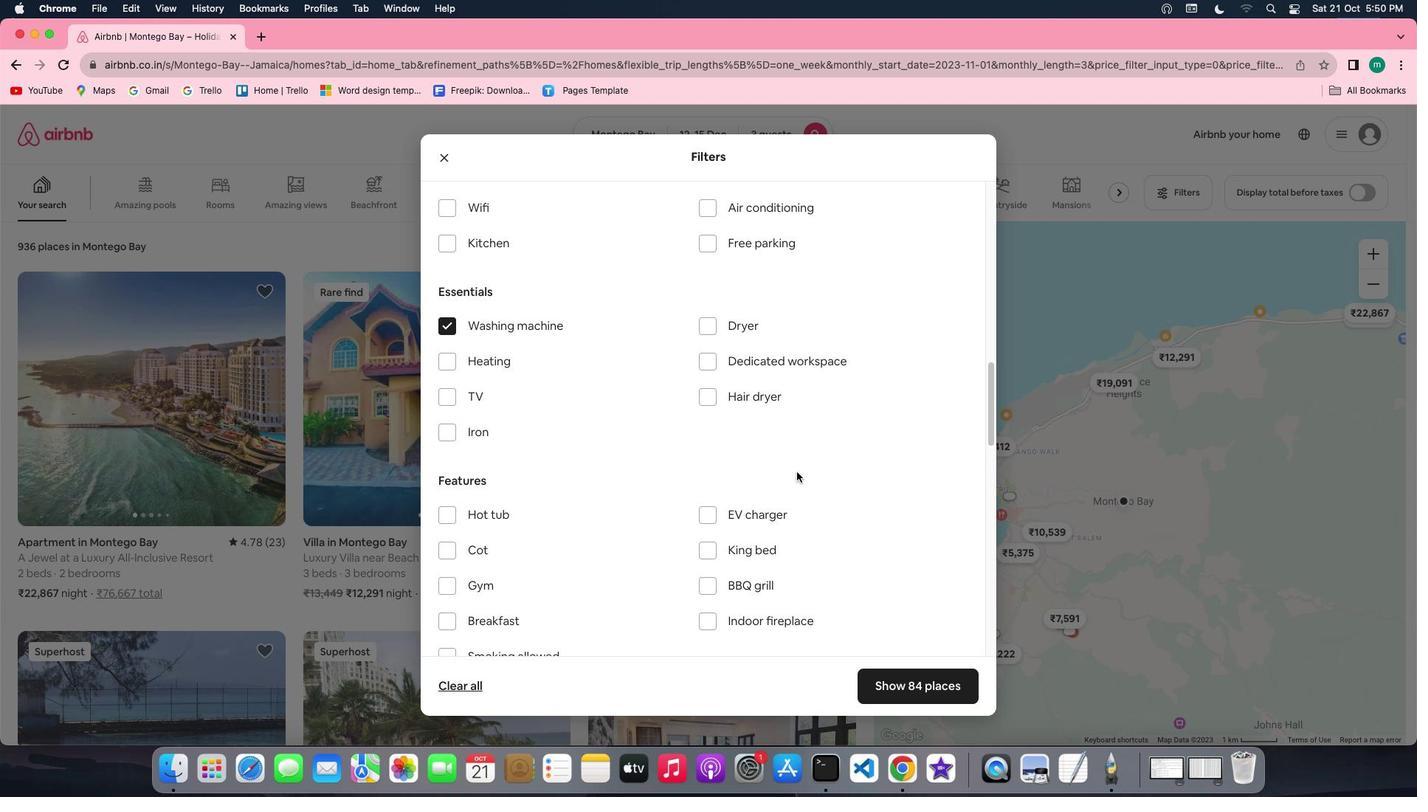 
Action: Mouse scrolled (796, 471) with delta (0, 0)
Screenshot: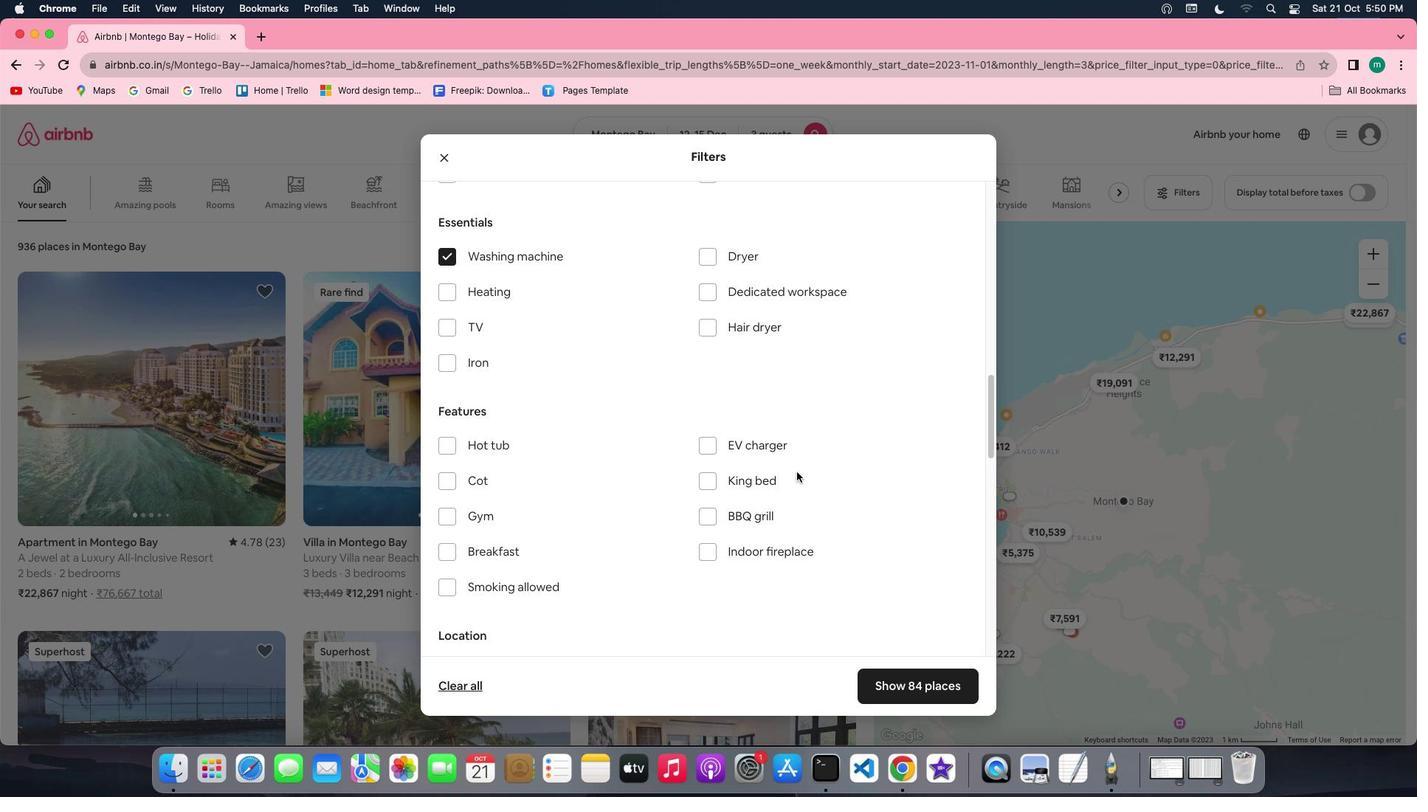 
Action: Mouse scrolled (796, 471) with delta (0, 0)
Screenshot: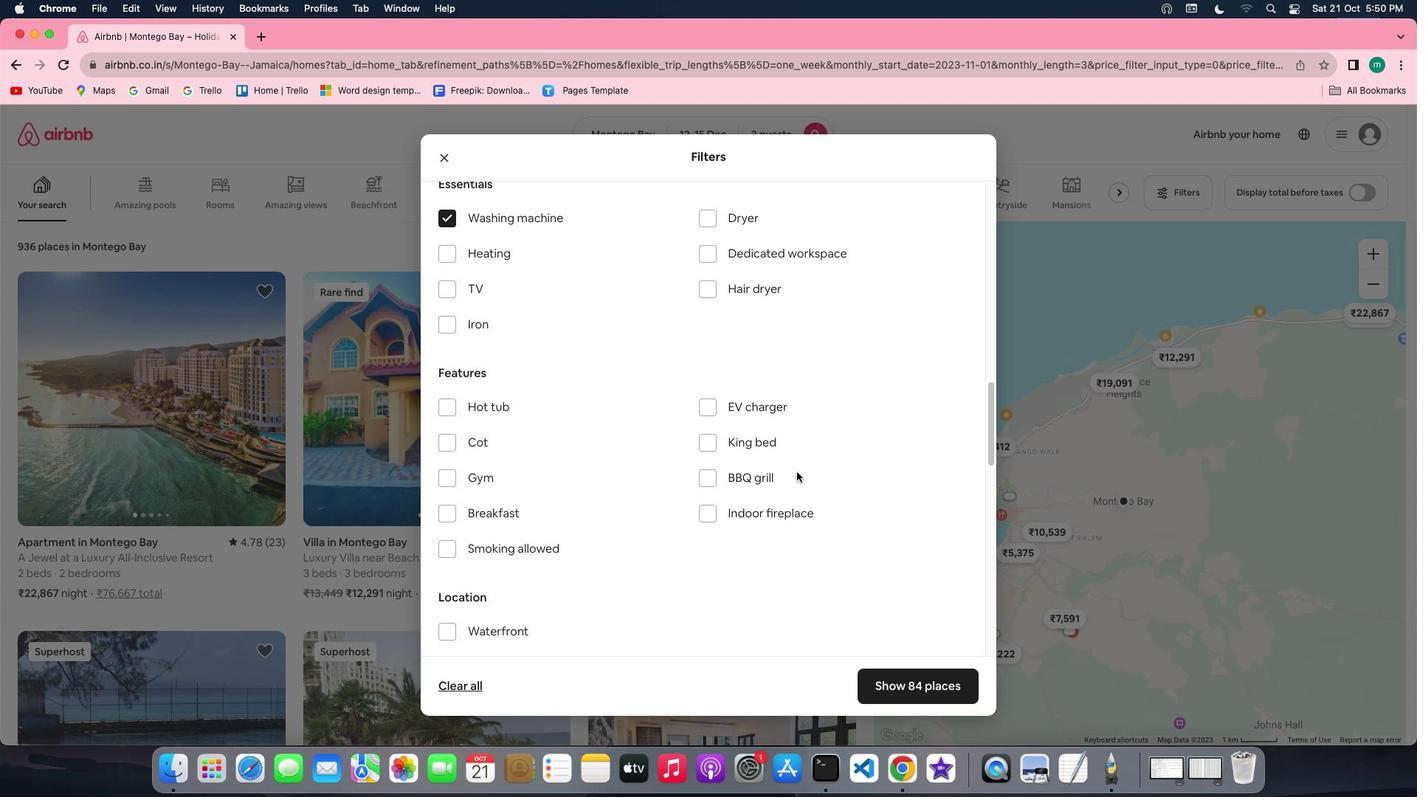 
Action: Mouse scrolled (796, 471) with delta (0, 0)
Screenshot: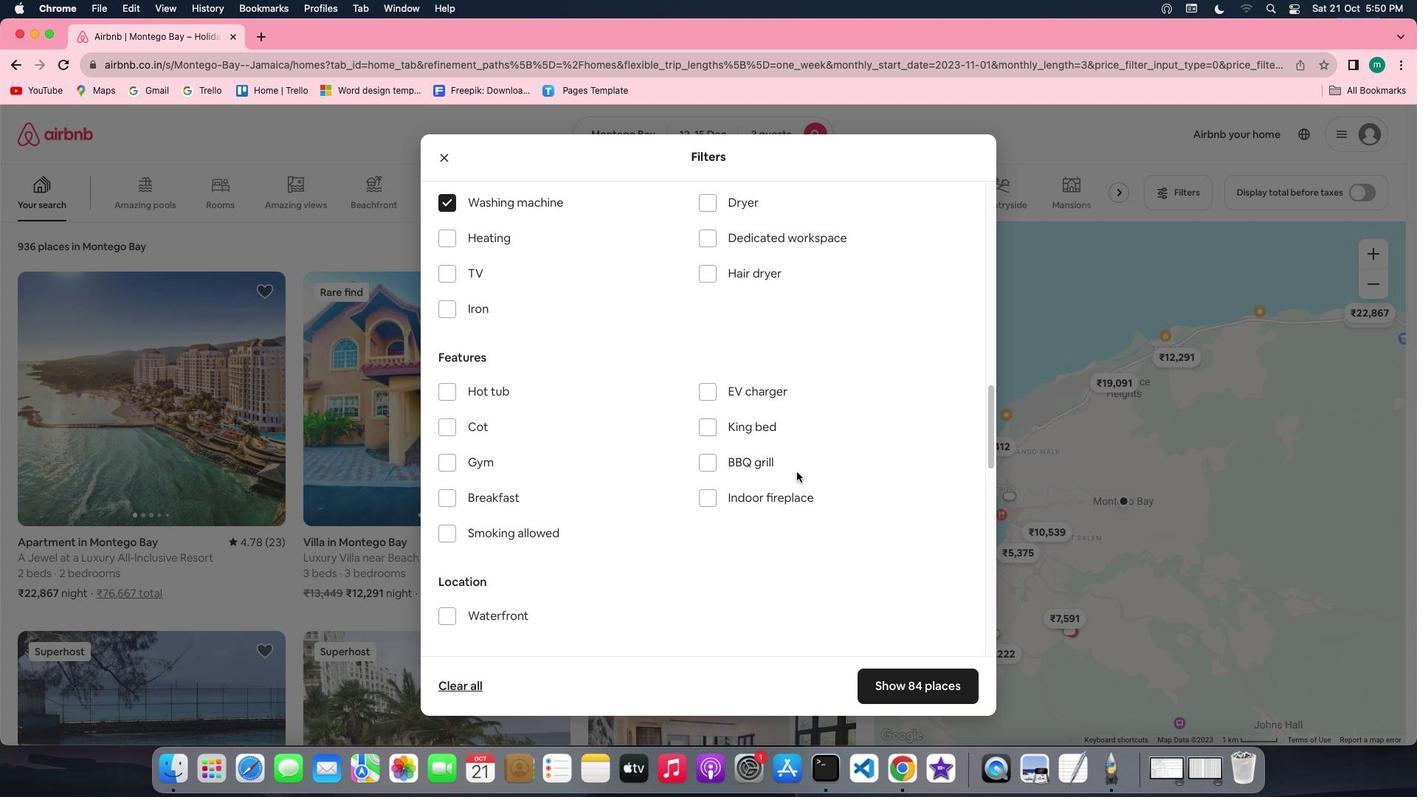 
Action: Mouse scrolled (796, 471) with delta (0, -2)
Screenshot: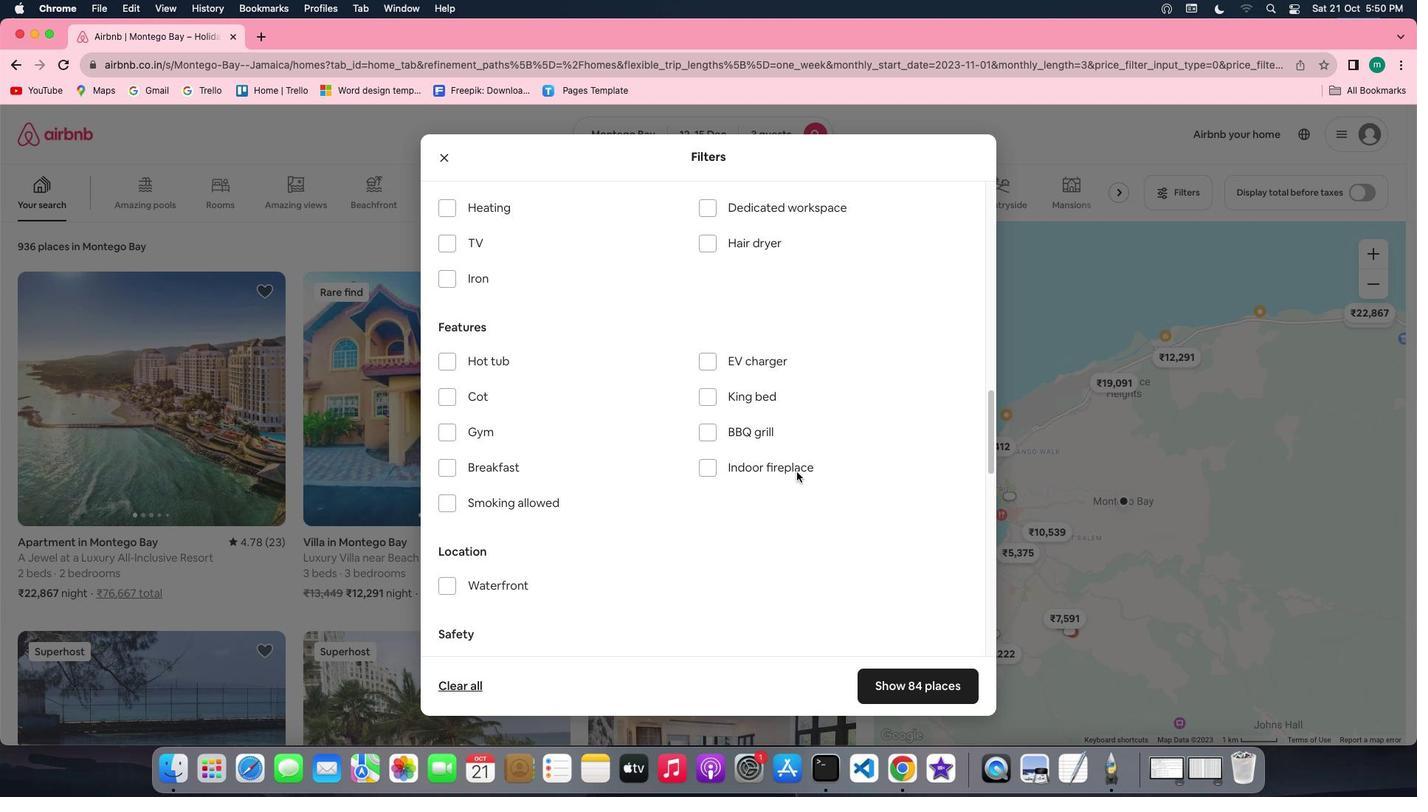 
Action: Mouse scrolled (796, 471) with delta (0, -2)
Screenshot: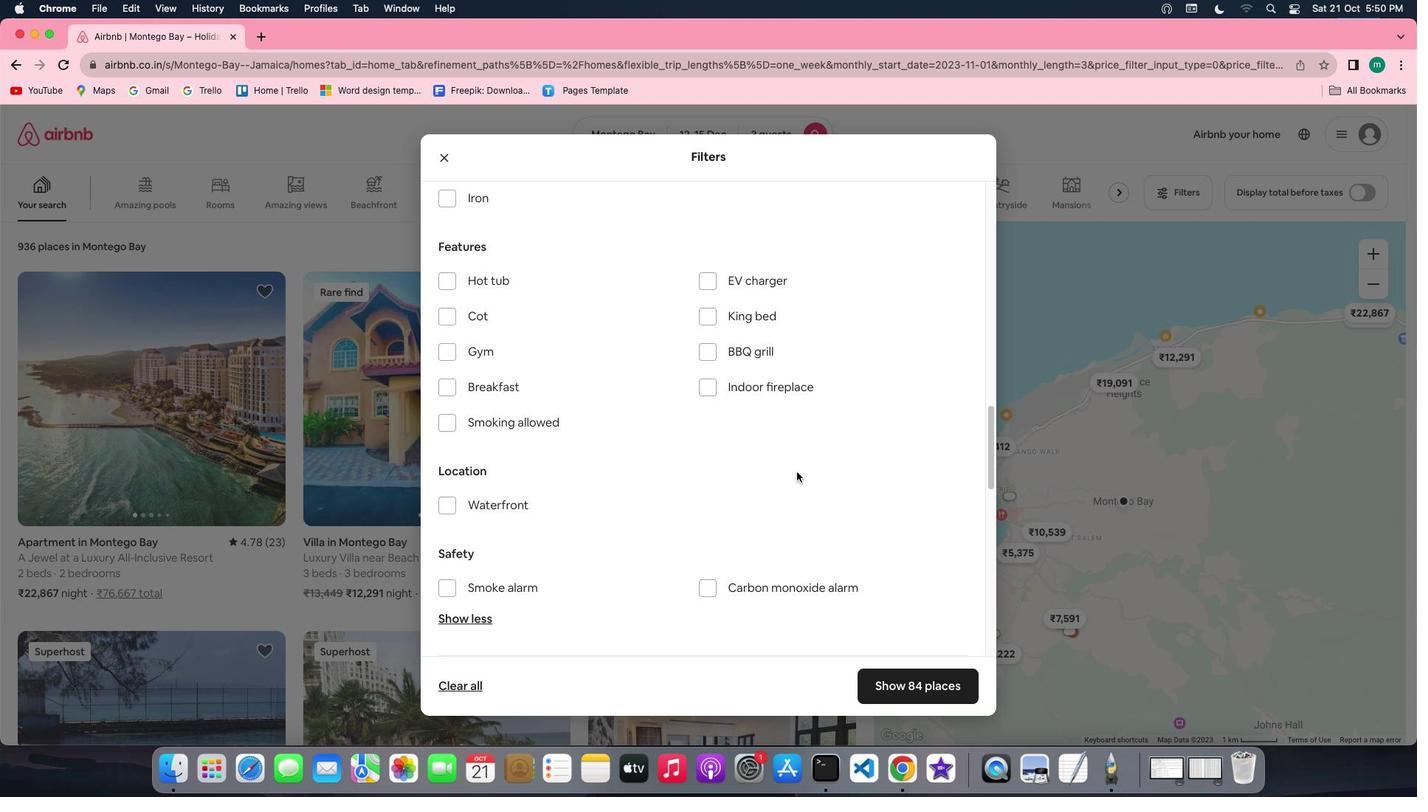 
Action: Mouse scrolled (796, 471) with delta (0, 0)
Screenshot: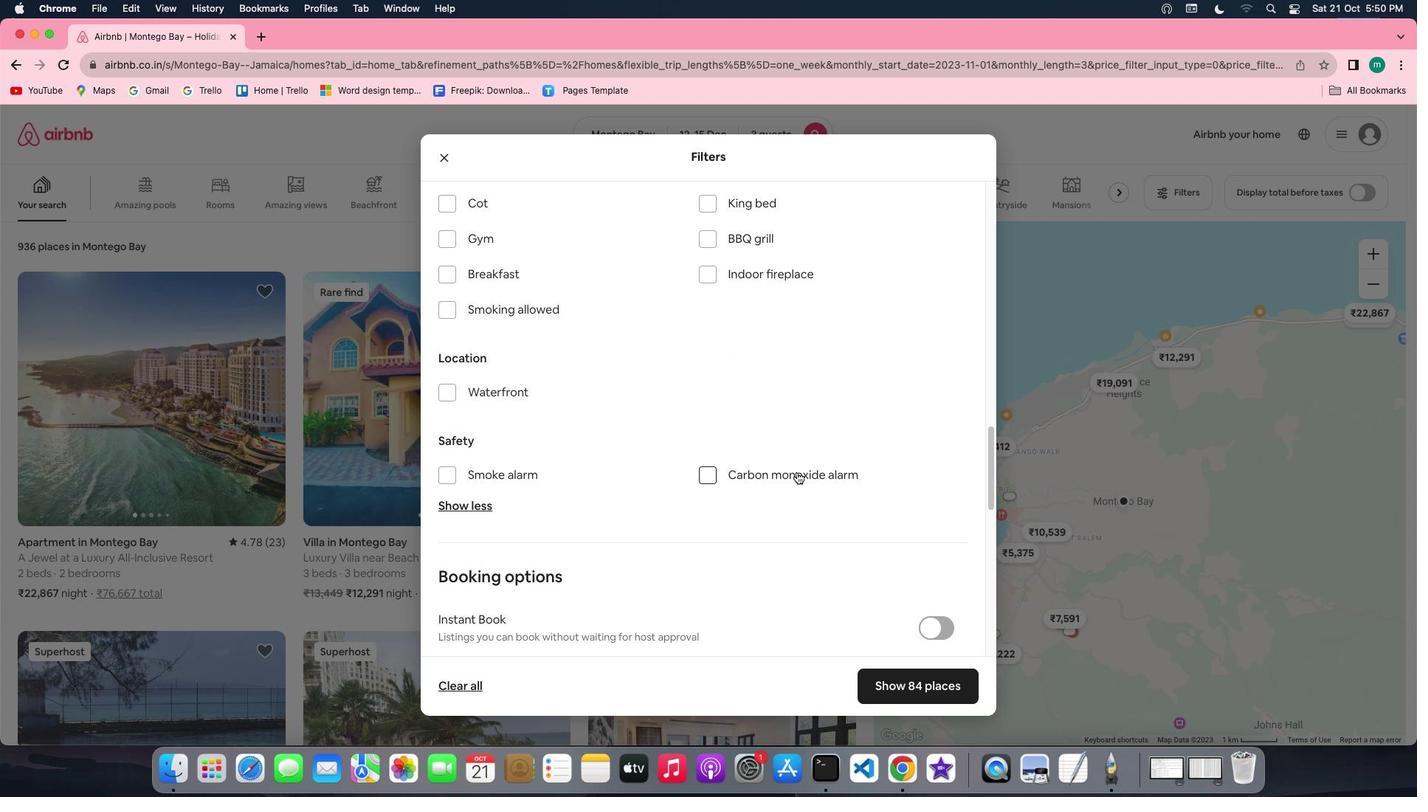 
Action: Mouse scrolled (796, 471) with delta (0, 0)
Screenshot: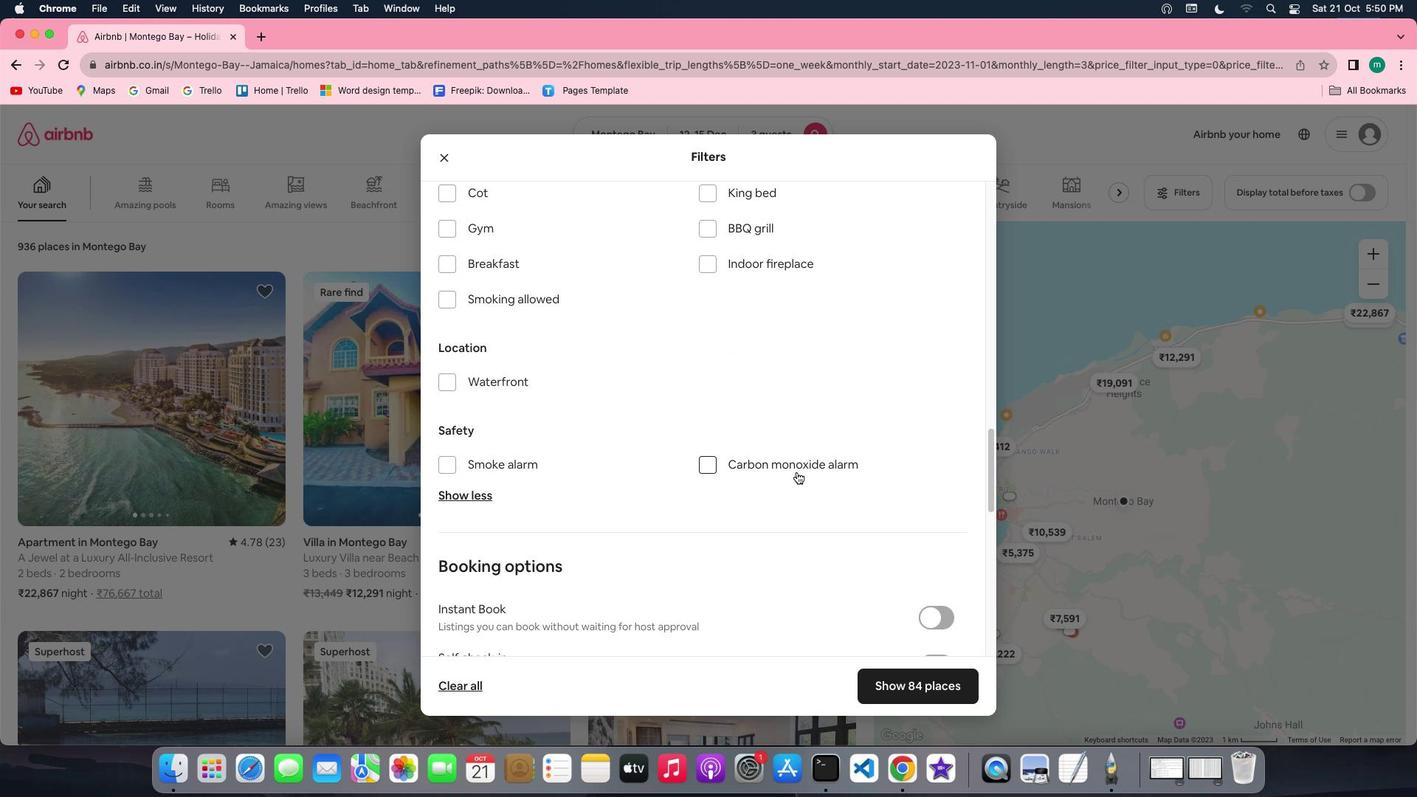 
Action: Mouse scrolled (796, 471) with delta (0, -1)
Screenshot: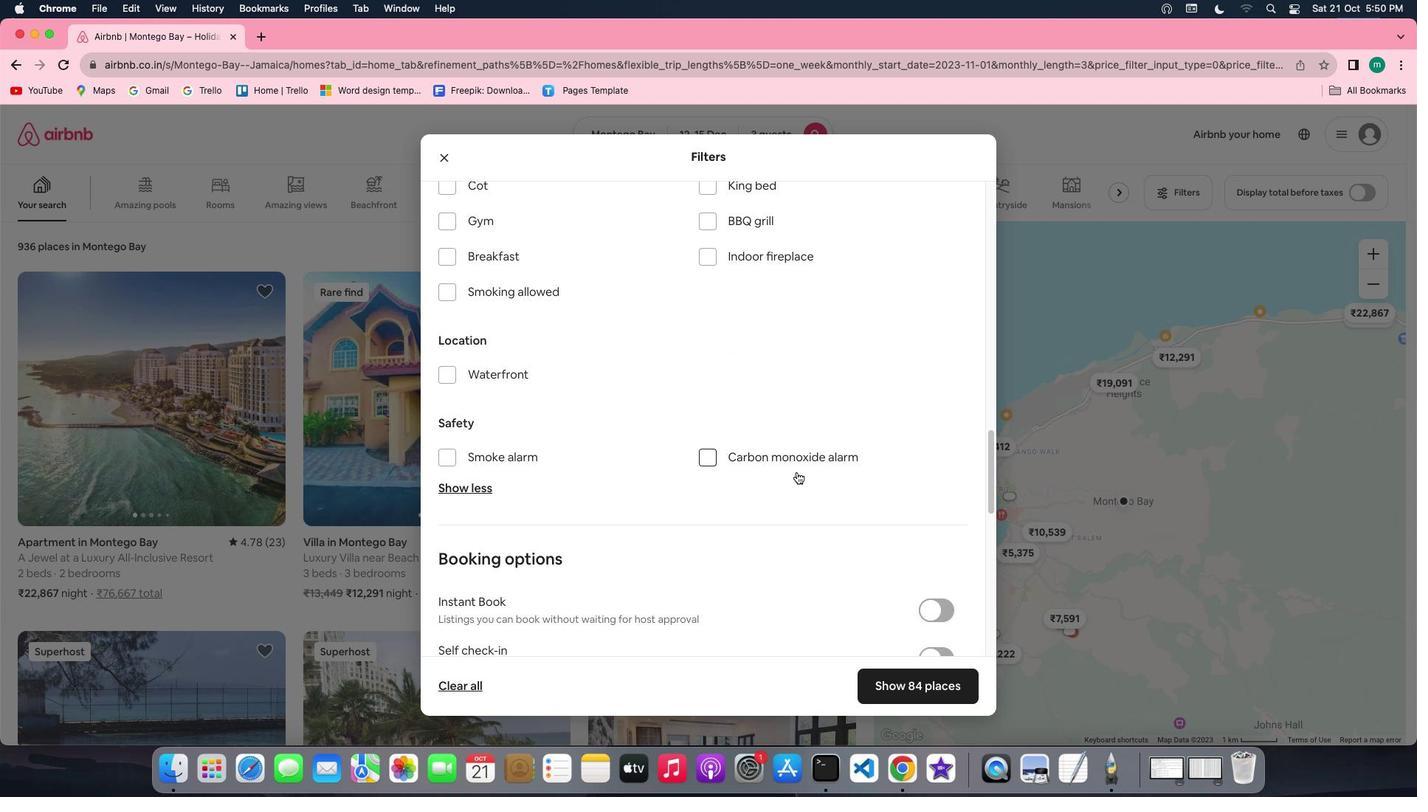 
Action: Mouse scrolled (796, 471) with delta (0, -1)
Screenshot: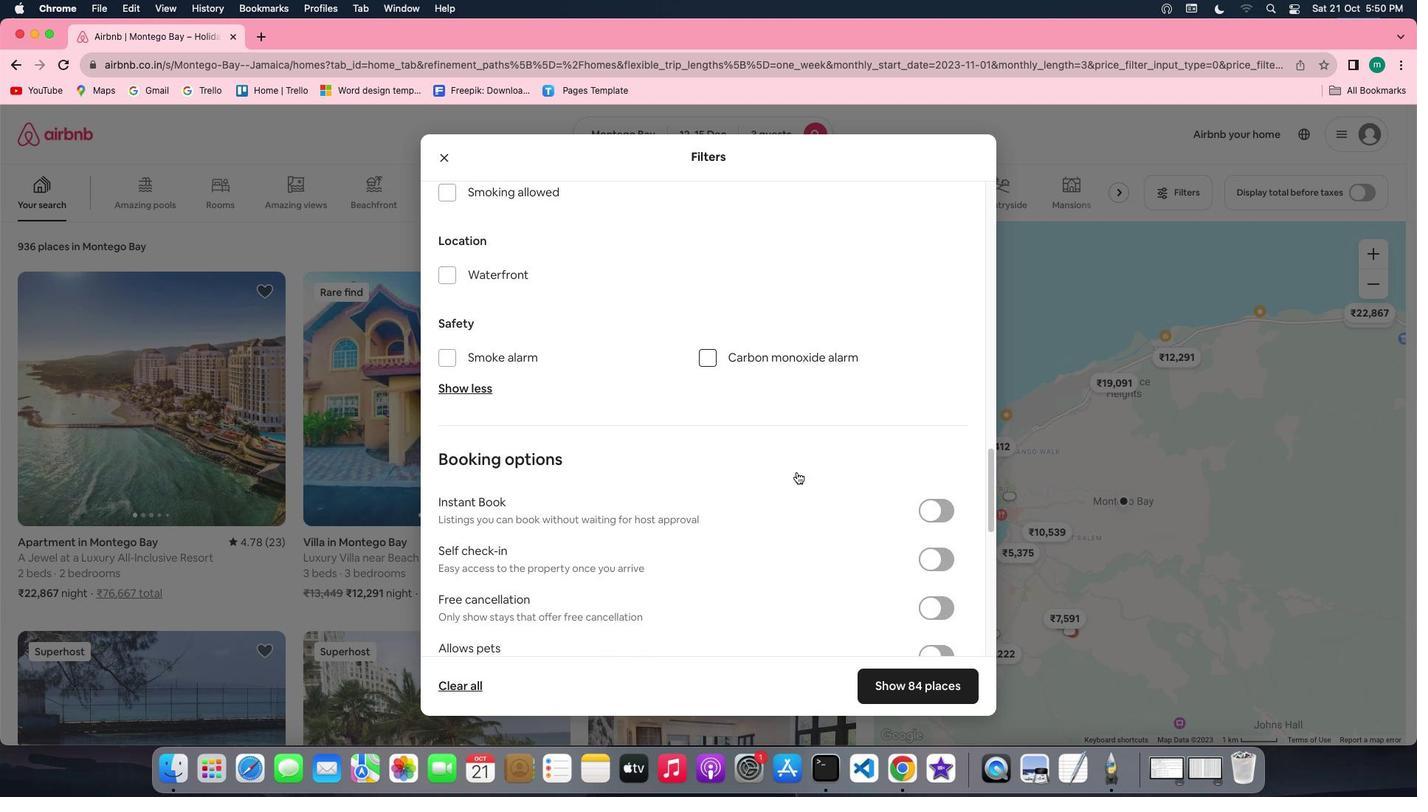 
Action: Mouse moved to (934, 507)
Screenshot: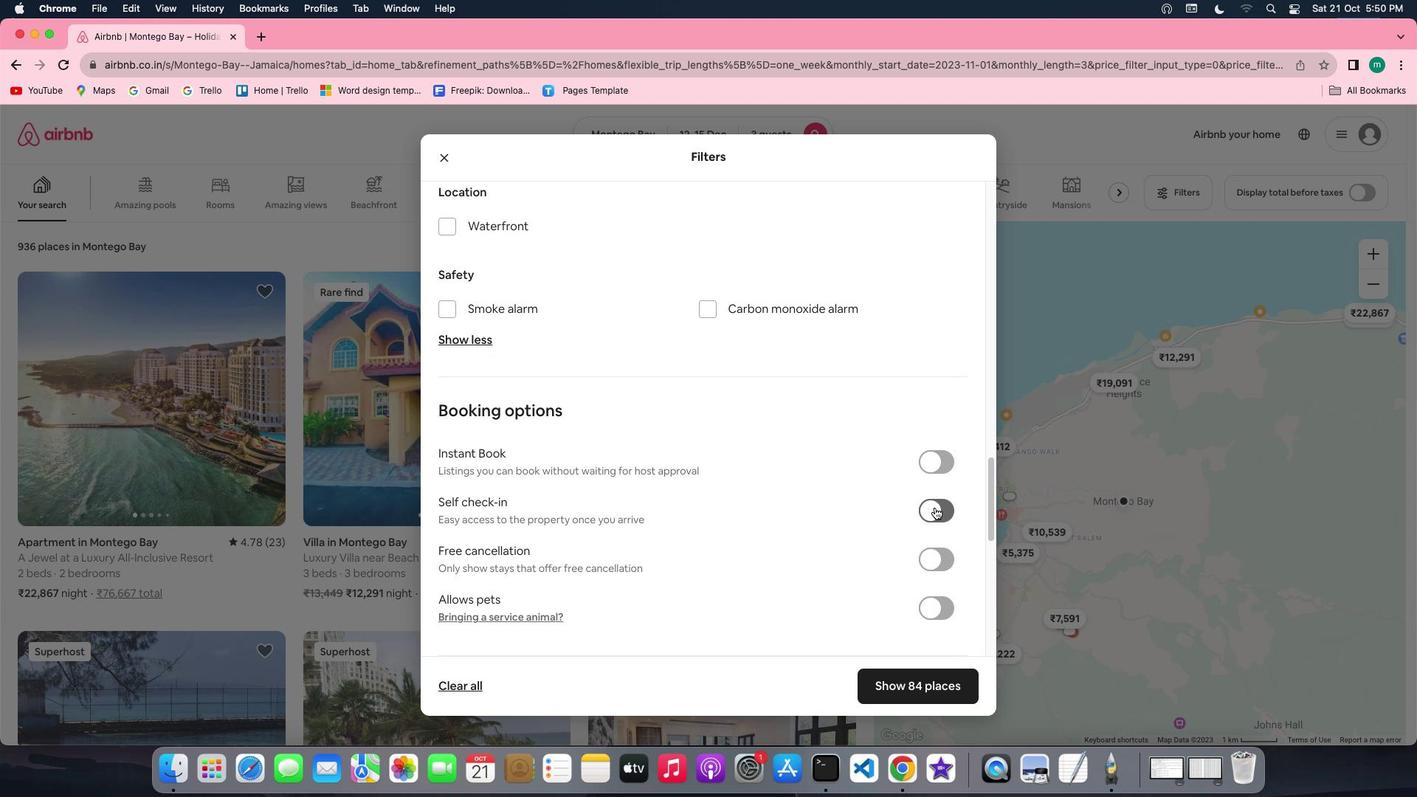 
Action: Mouse pressed left at (934, 507)
Screenshot: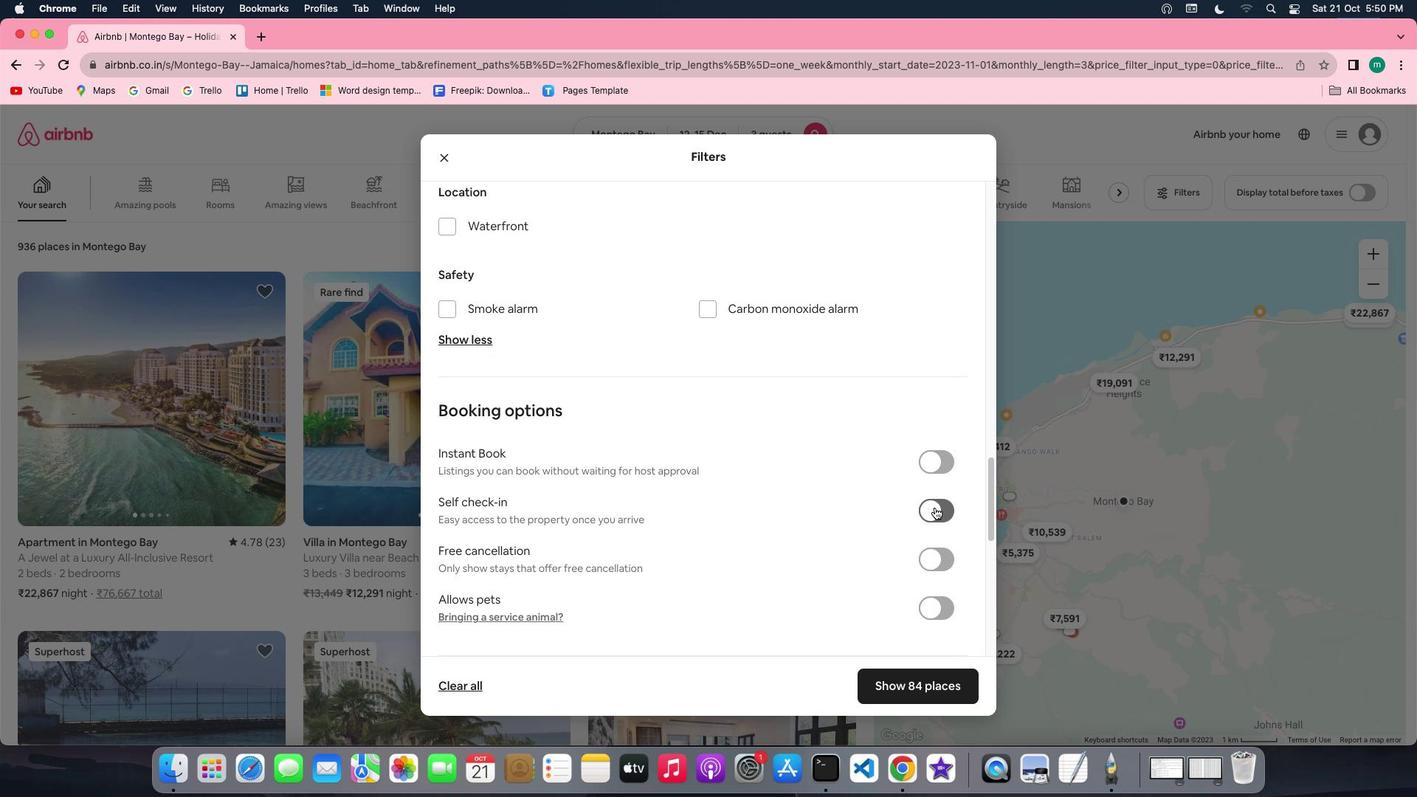 
Action: Mouse moved to (754, 469)
Screenshot: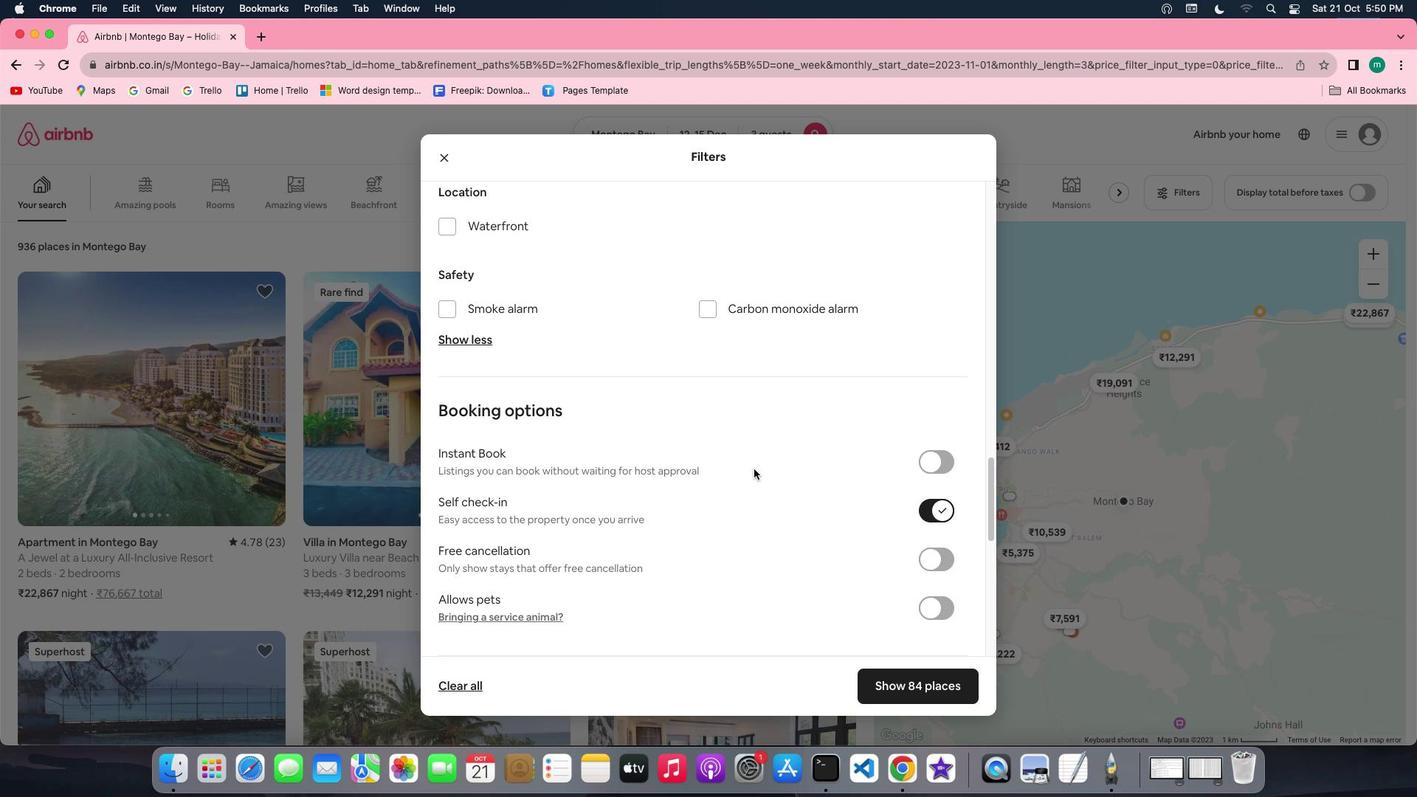 
Action: Mouse scrolled (754, 469) with delta (0, 0)
Screenshot: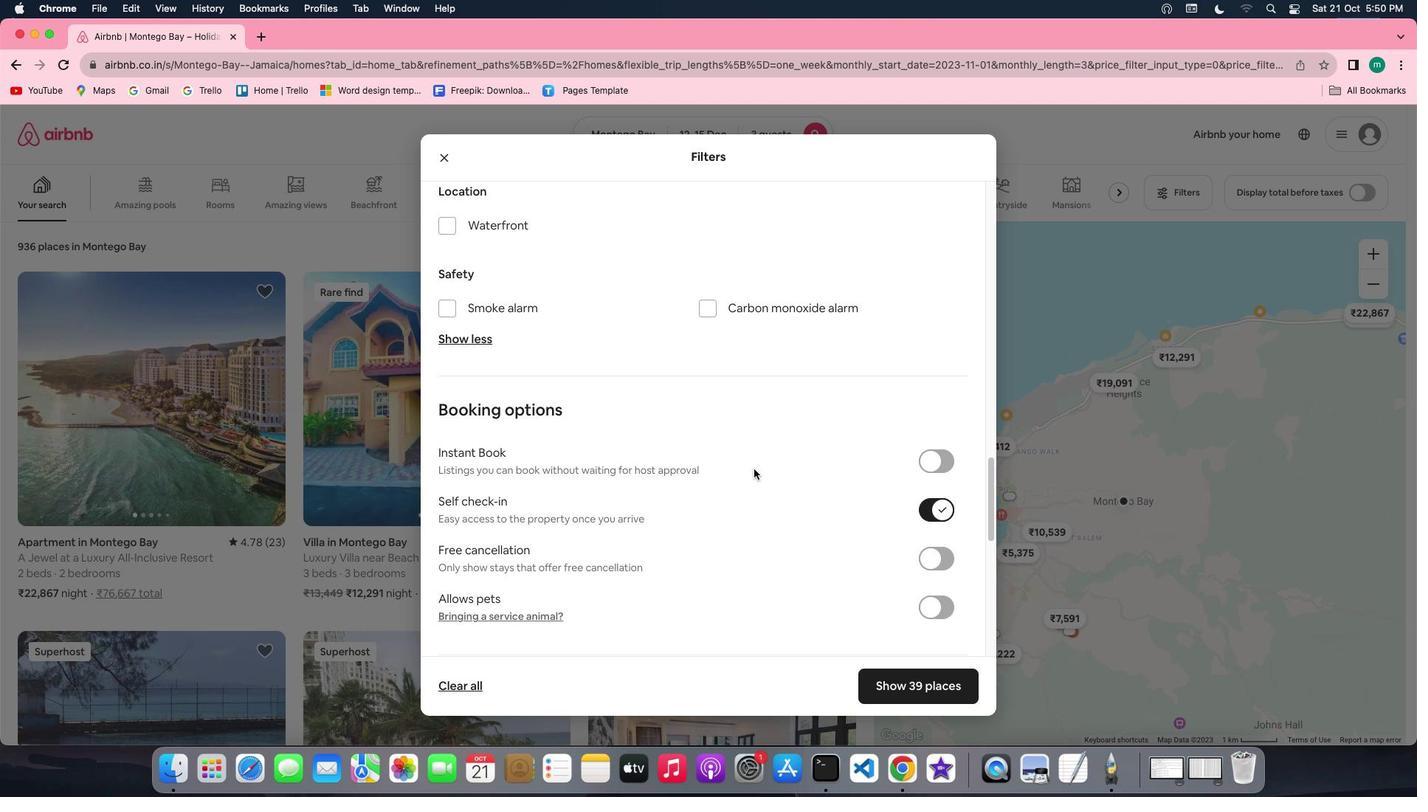 
Action: Mouse scrolled (754, 469) with delta (0, 0)
Screenshot: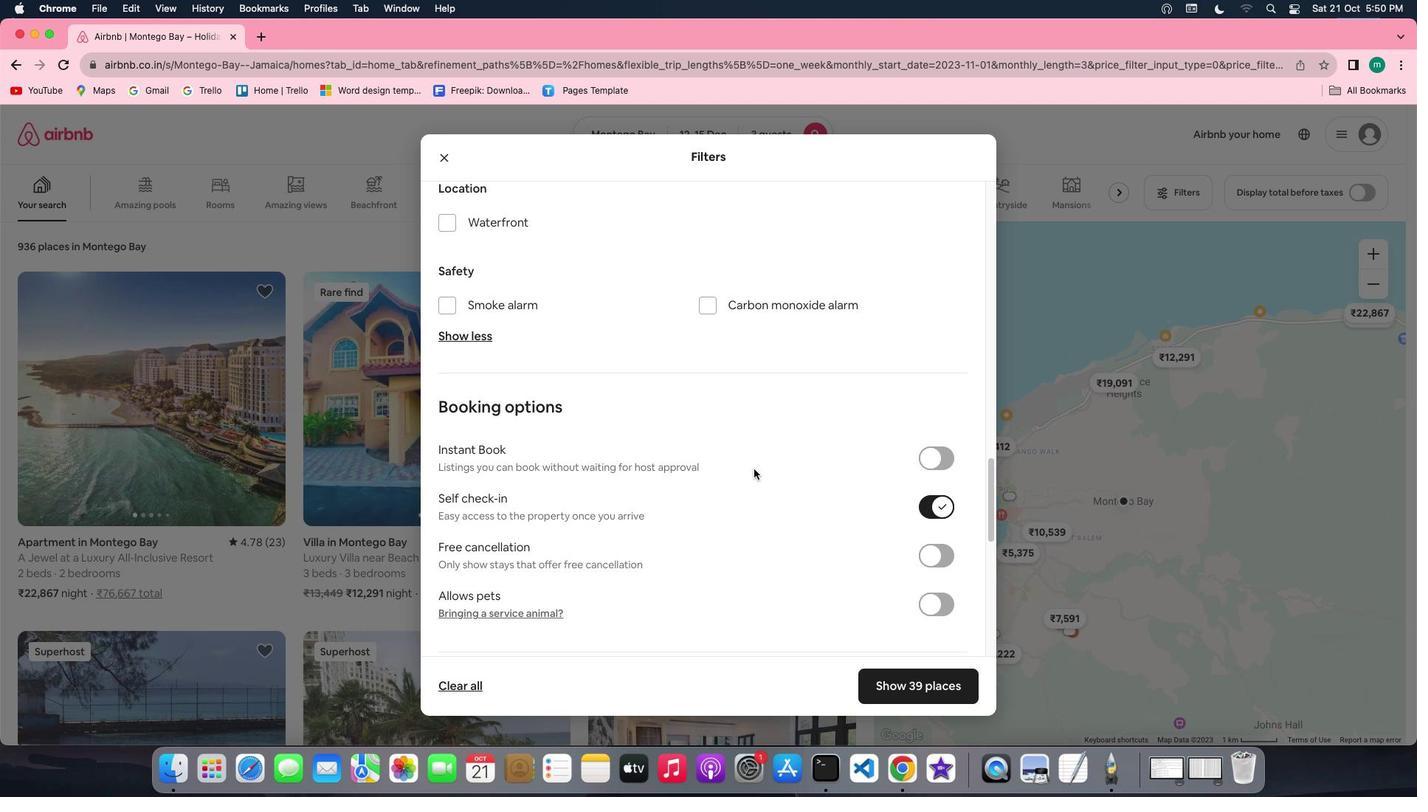 
Action: Mouse scrolled (754, 469) with delta (0, 0)
Screenshot: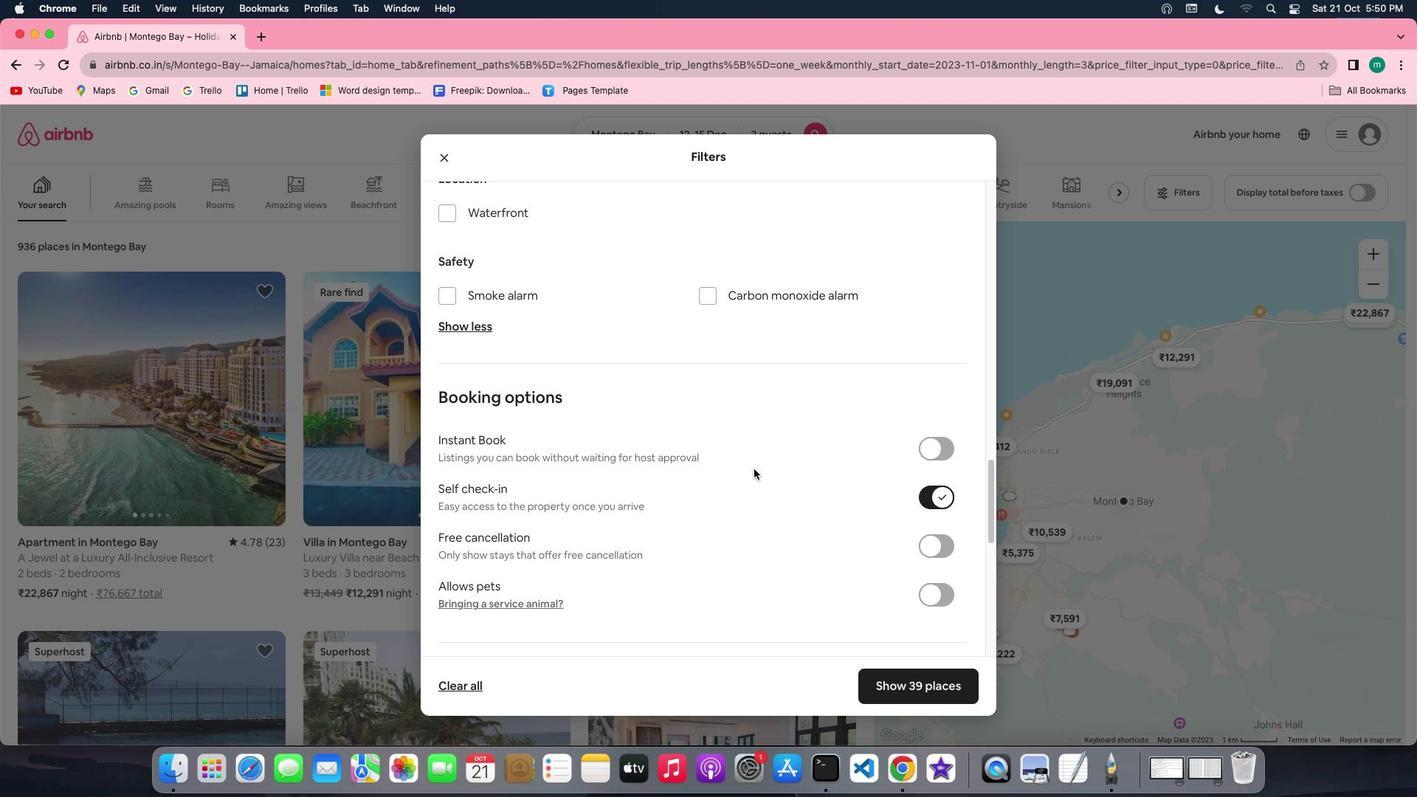 
Action: Mouse scrolled (754, 469) with delta (0, 0)
Screenshot: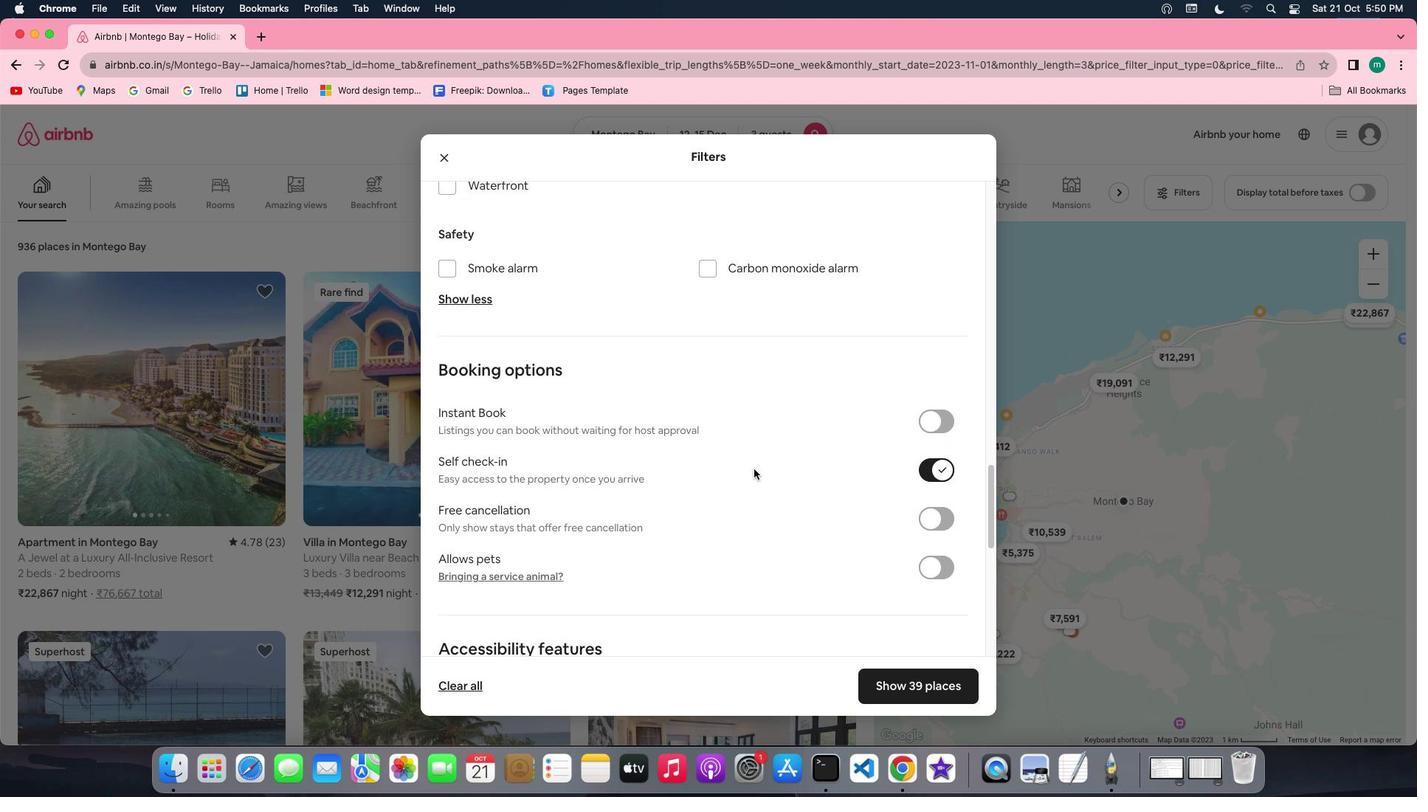 
Action: Mouse moved to (754, 469)
Screenshot: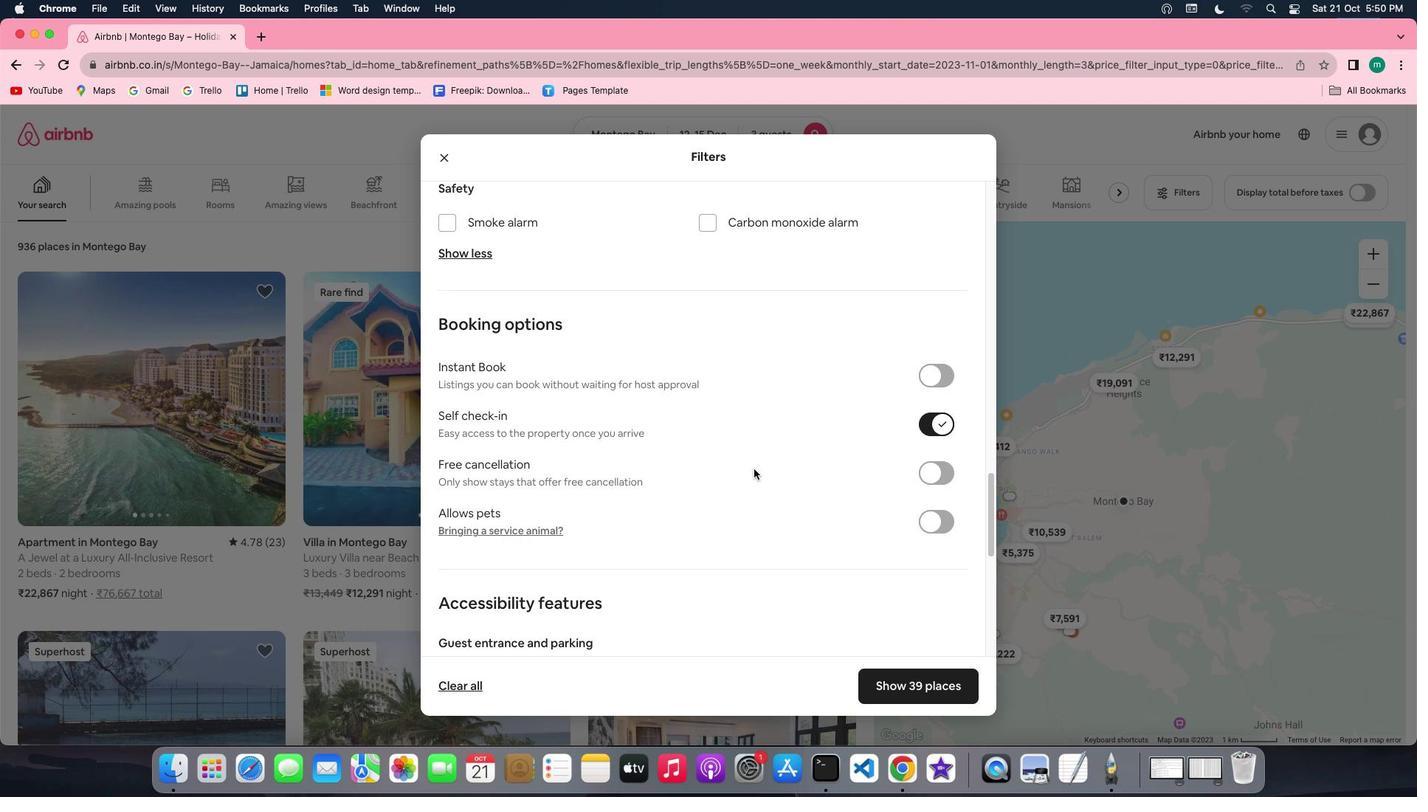 
Action: Mouse scrolled (754, 469) with delta (0, 0)
Screenshot: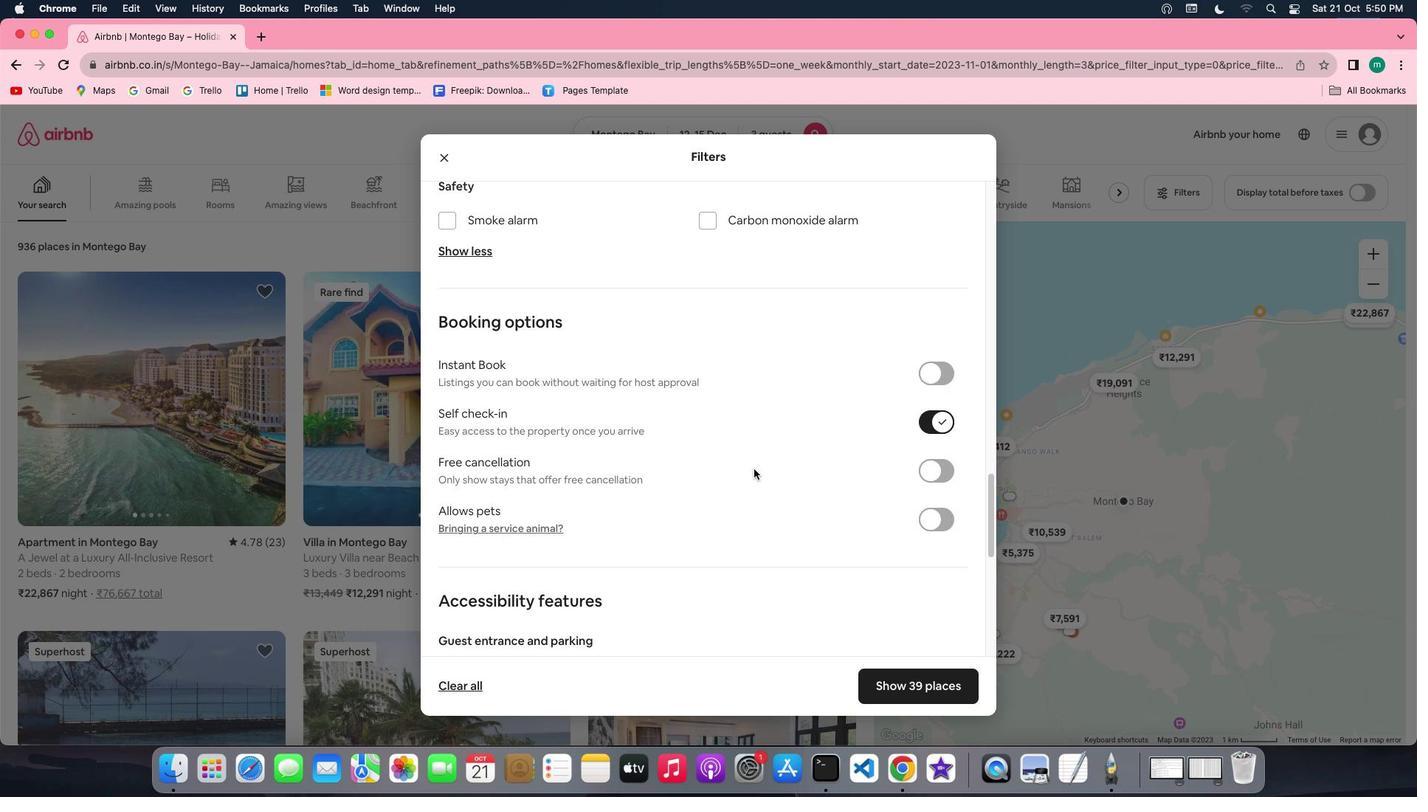 
Action: Mouse scrolled (754, 469) with delta (0, 0)
Screenshot: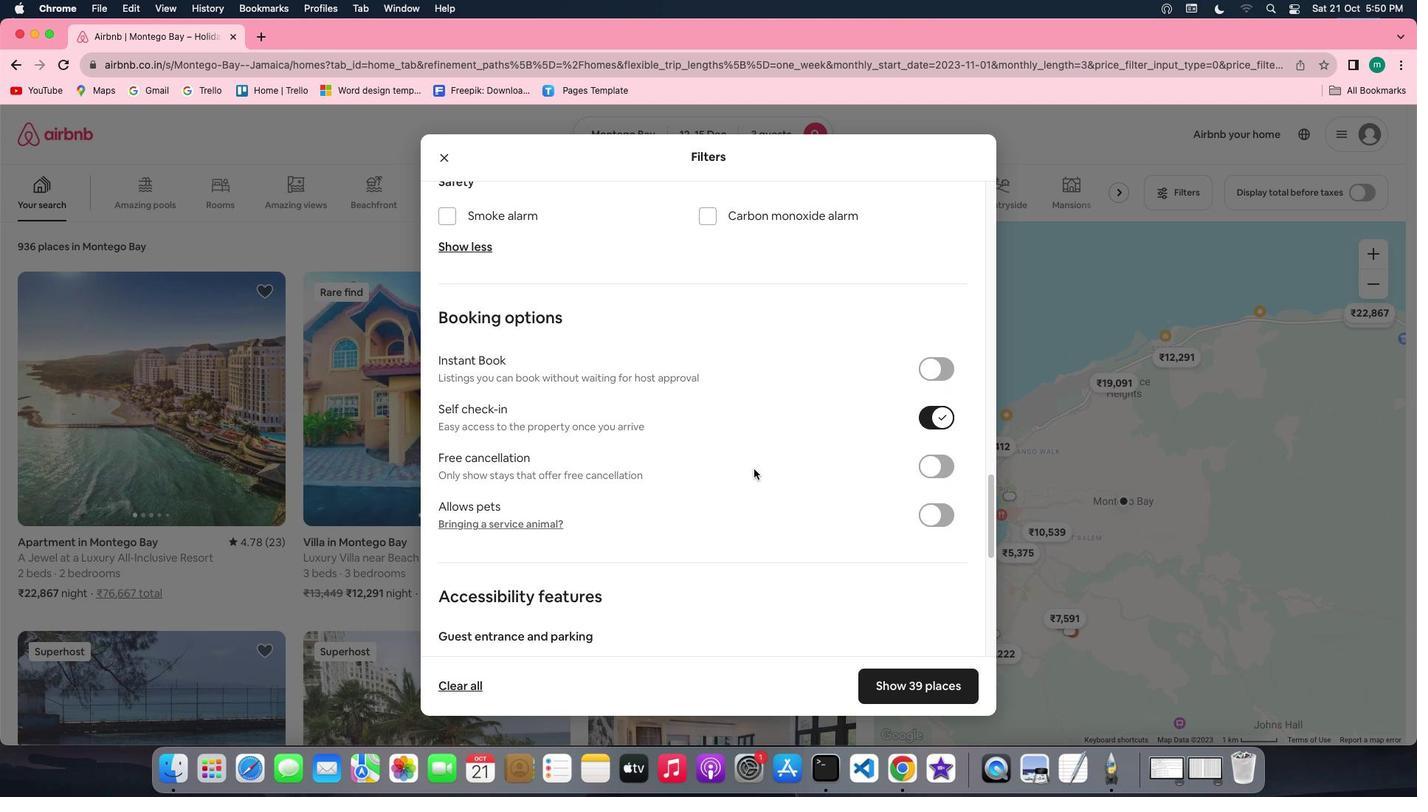 
Action: Mouse scrolled (754, 469) with delta (0, -1)
Screenshot: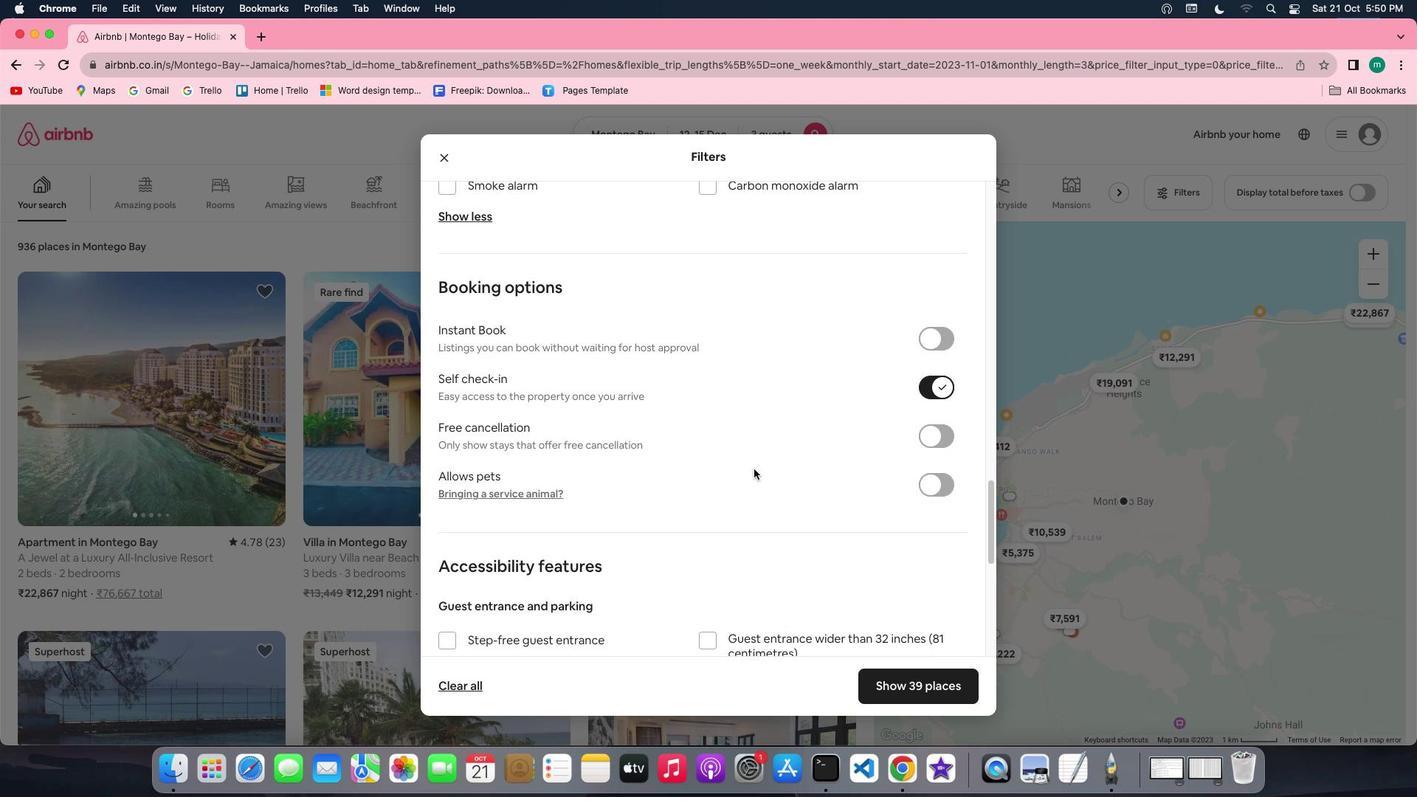 
Action: Mouse scrolled (754, 469) with delta (0, -2)
Screenshot: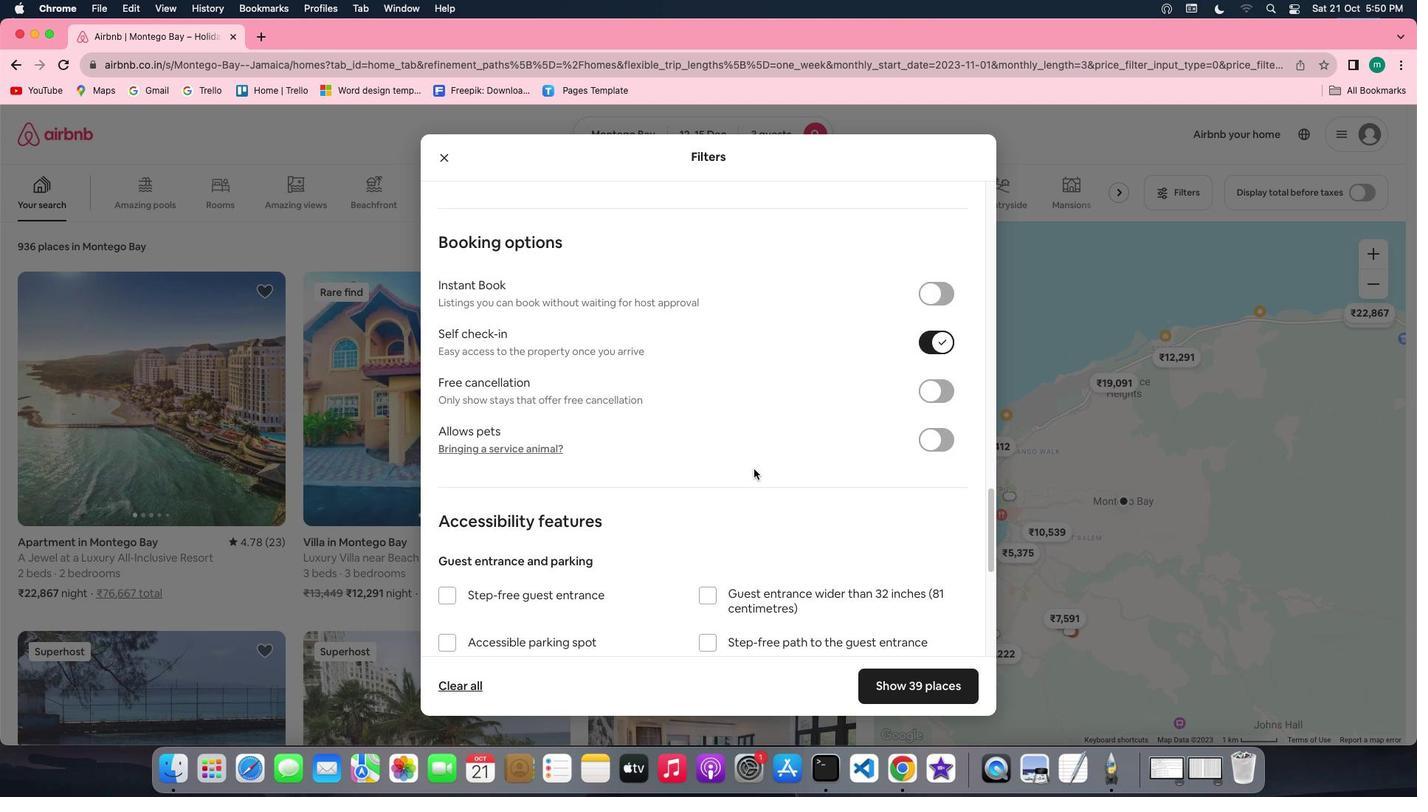 
Action: Mouse scrolled (754, 469) with delta (0, 0)
Screenshot: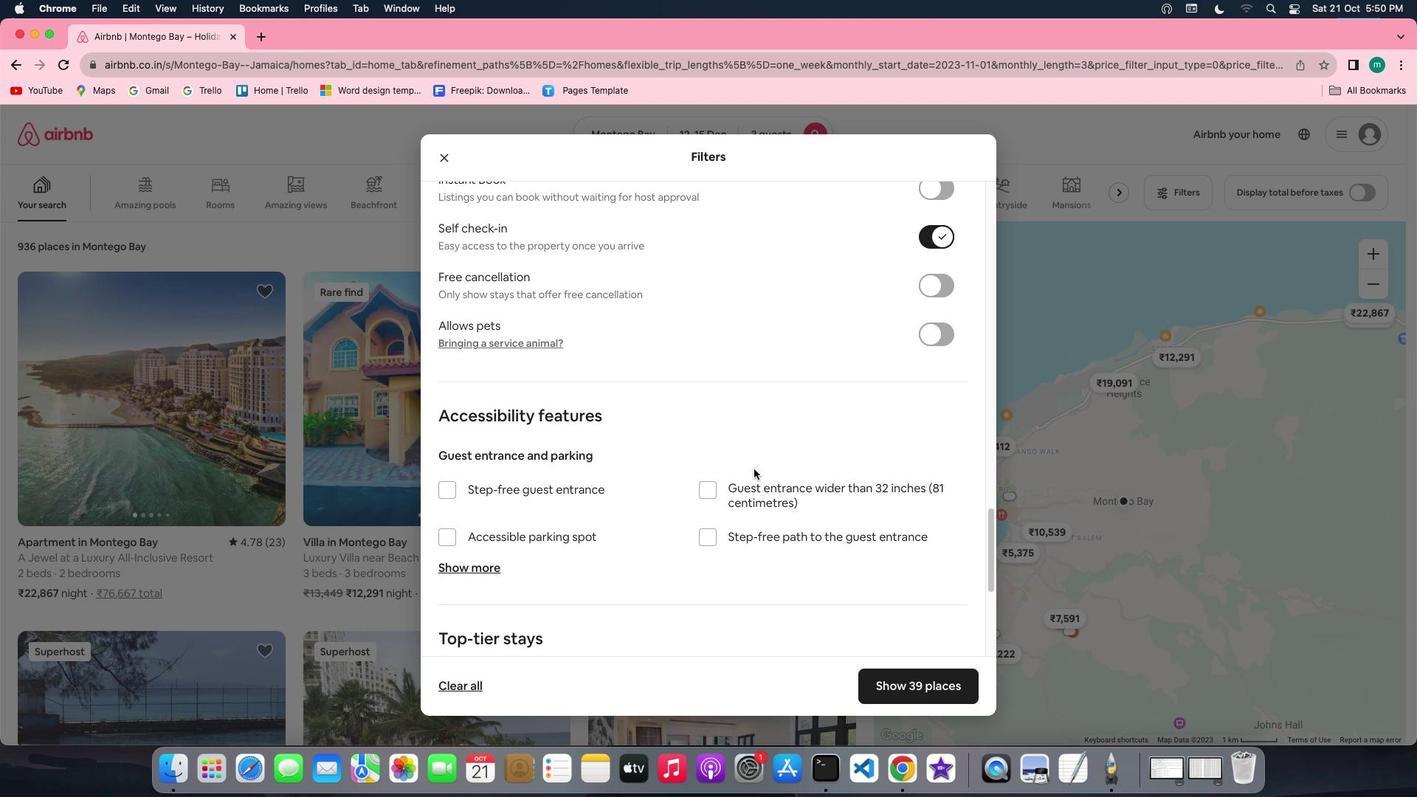 
Action: Mouse scrolled (754, 469) with delta (0, 0)
Screenshot: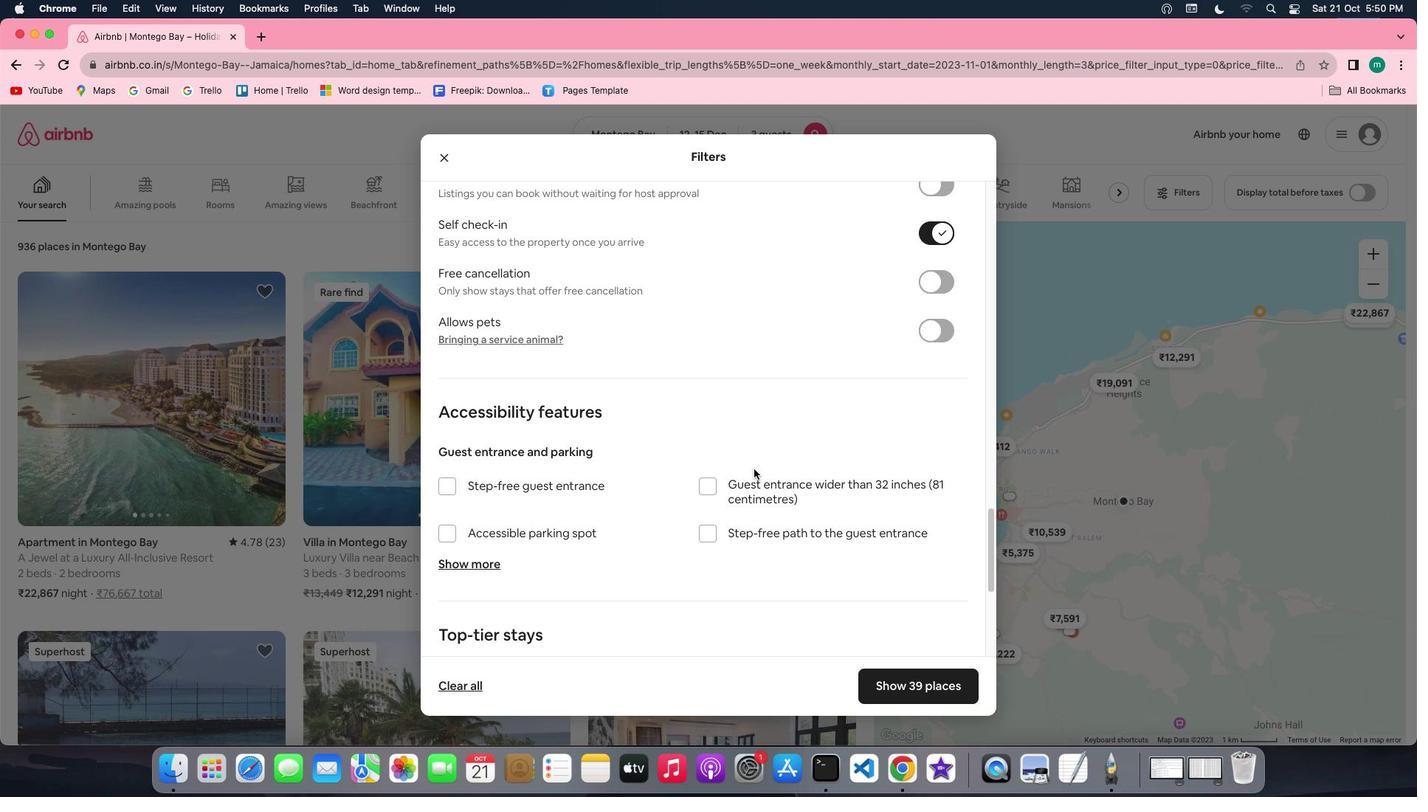 
Action: Mouse scrolled (754, 469) with delta (0, 0)
Screenshot: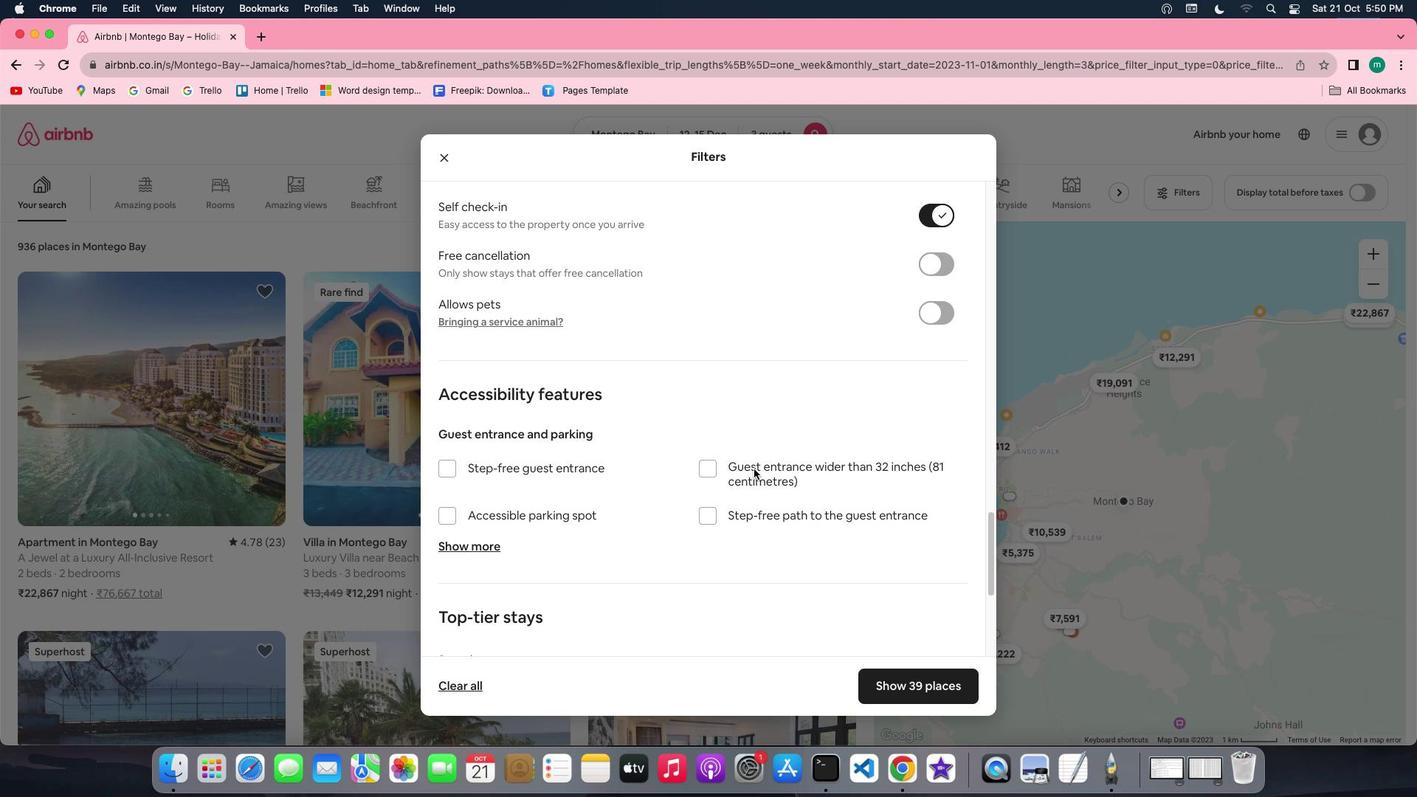 
Action: Mouse scrolled (754, 469) with delta (0, -1)
Screenshot: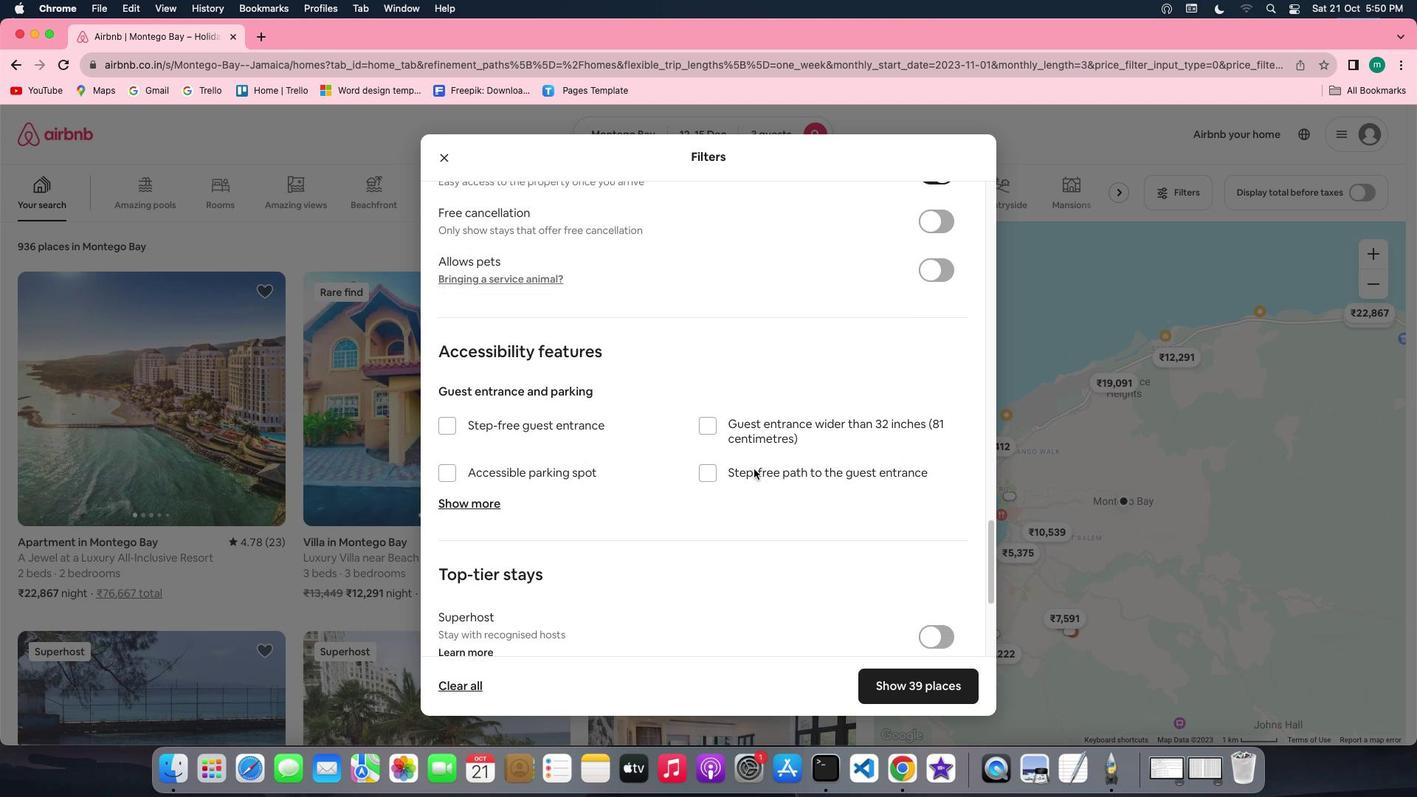 
Action: Mouse scrolled (754, 469) with delta (0, 0)
Screenshot: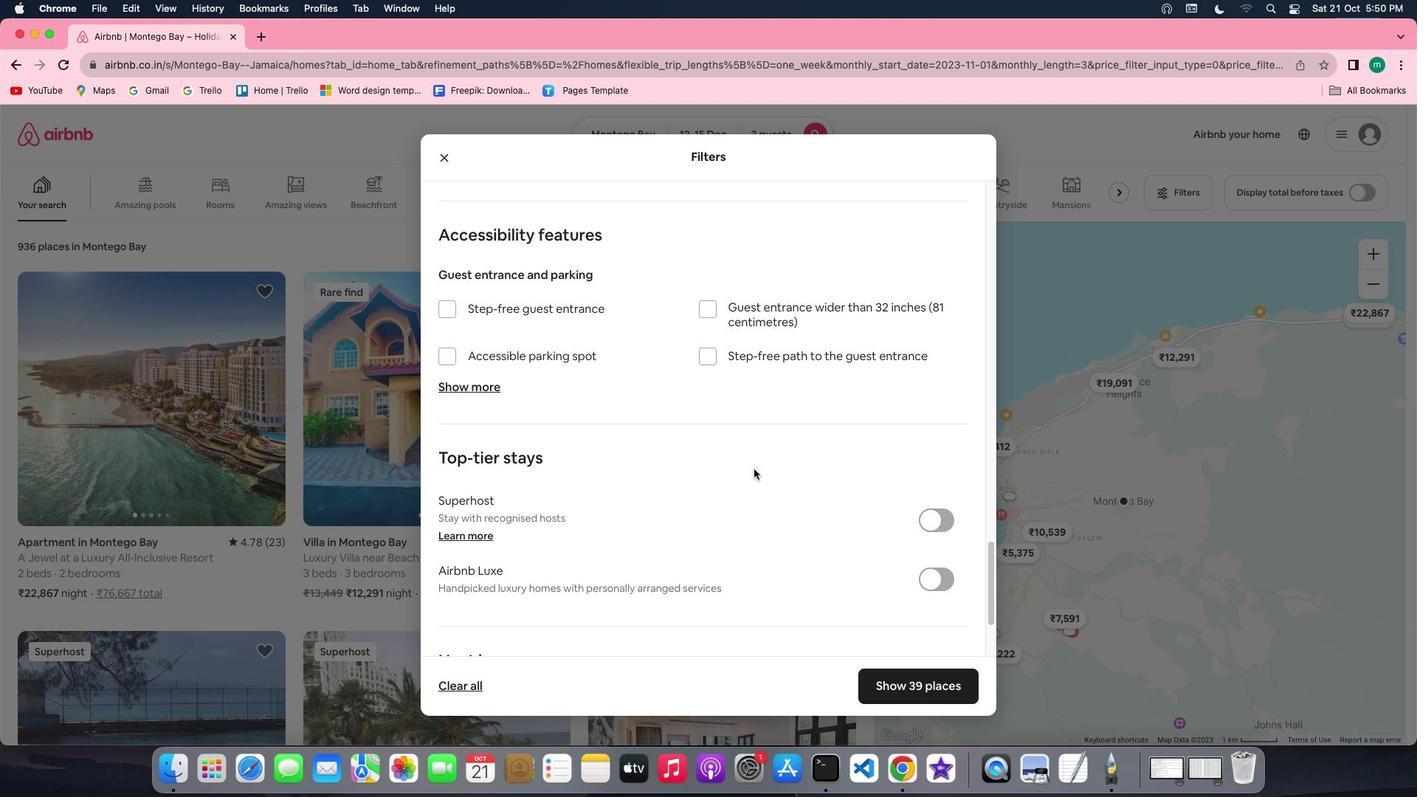 
Action: Mouse scrolled (754, 469) with delta (0, 0)
Screenshot: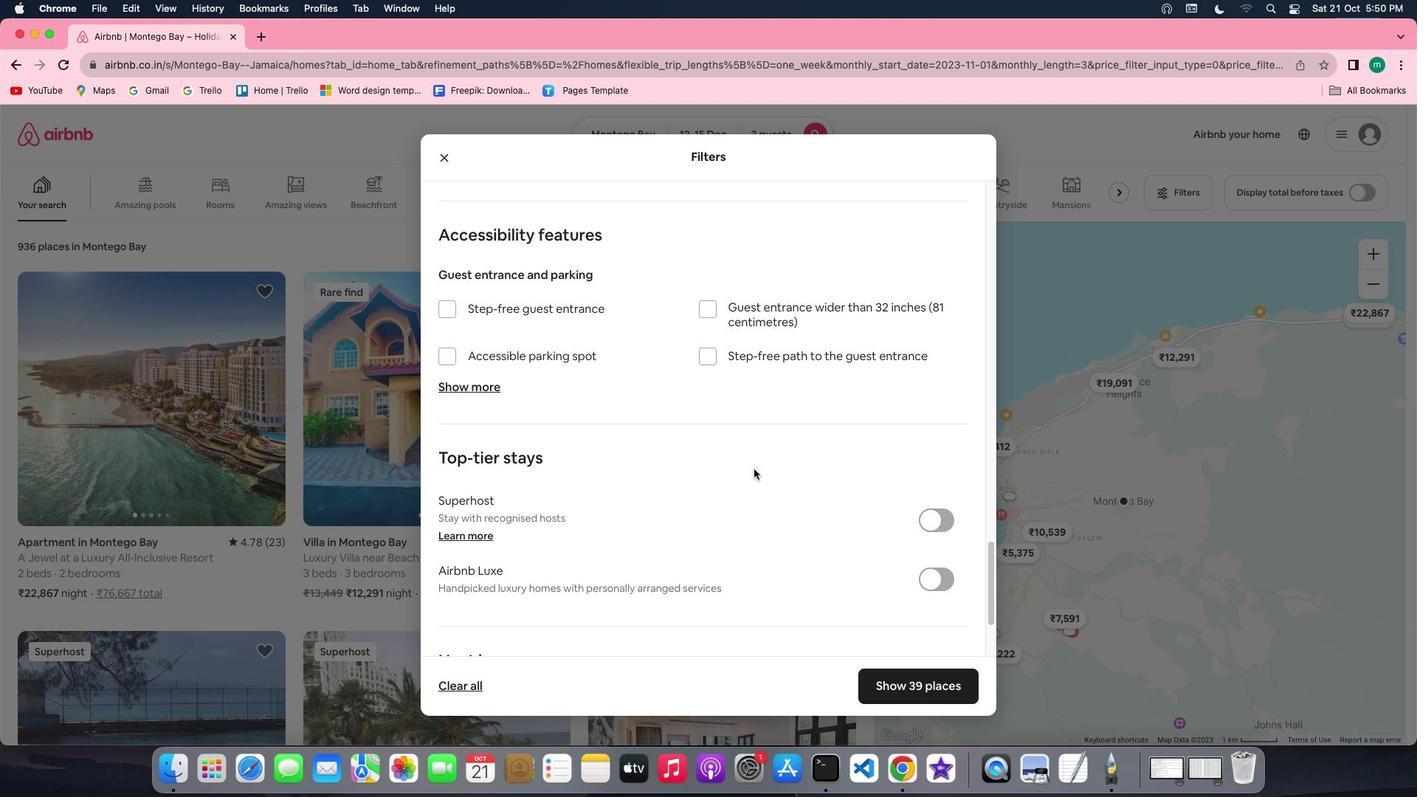 
Action: Mouse scrolled (754, 469) with delta (0, -2)
Screenshot: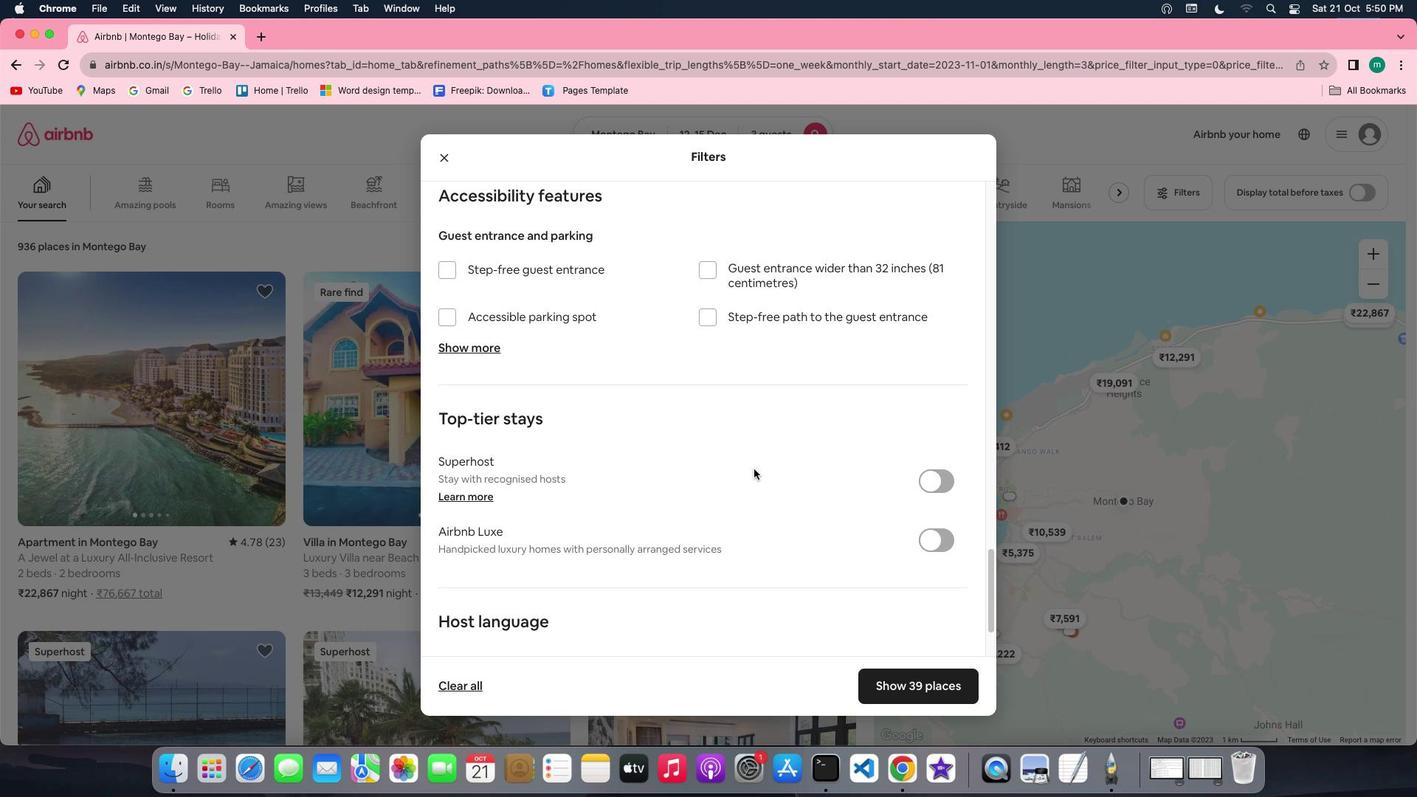
Action: Mouse scrolled (754, 469) with delta (0, -3)
Screenshot: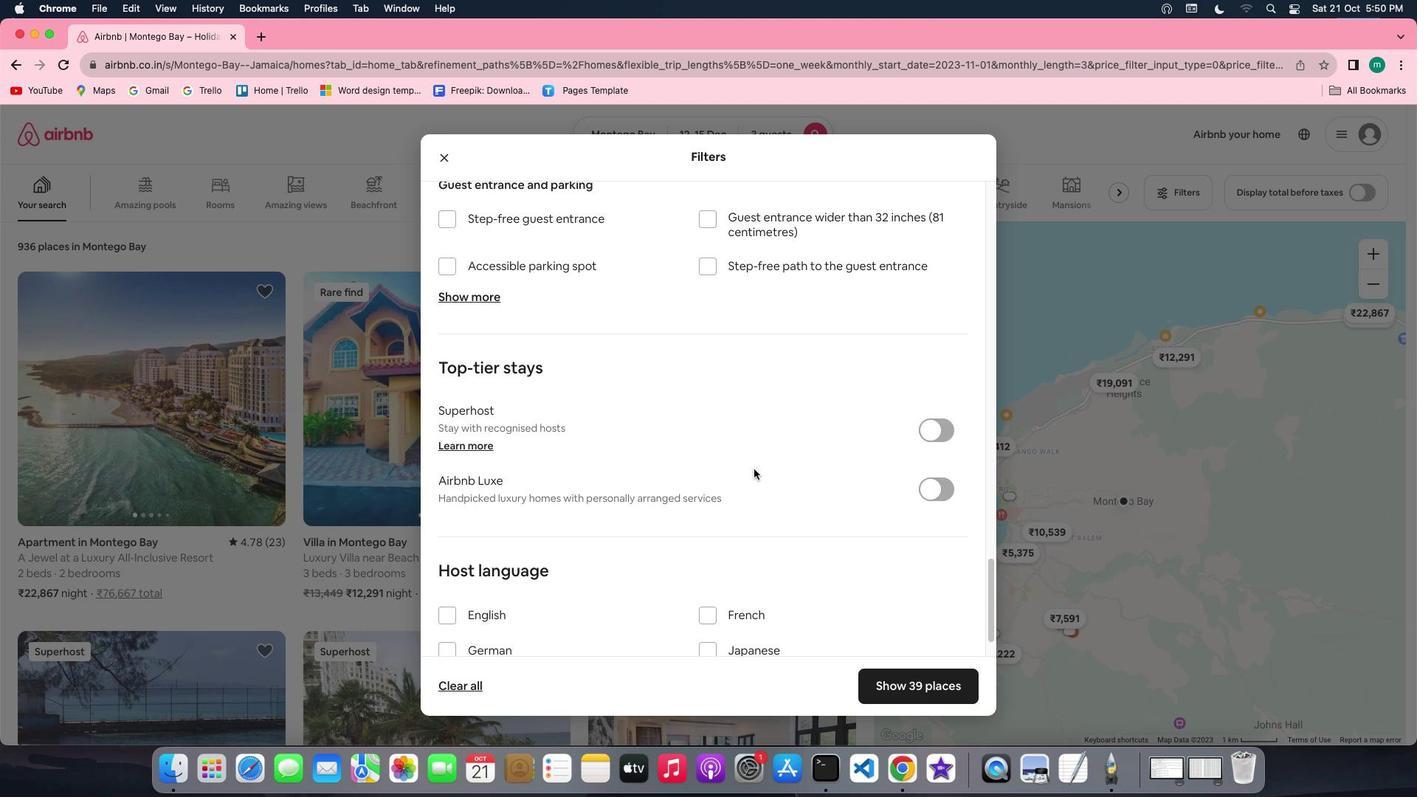 
Action: Mouse scrolled (754, 469) with delta (0, -4)
Screenshot: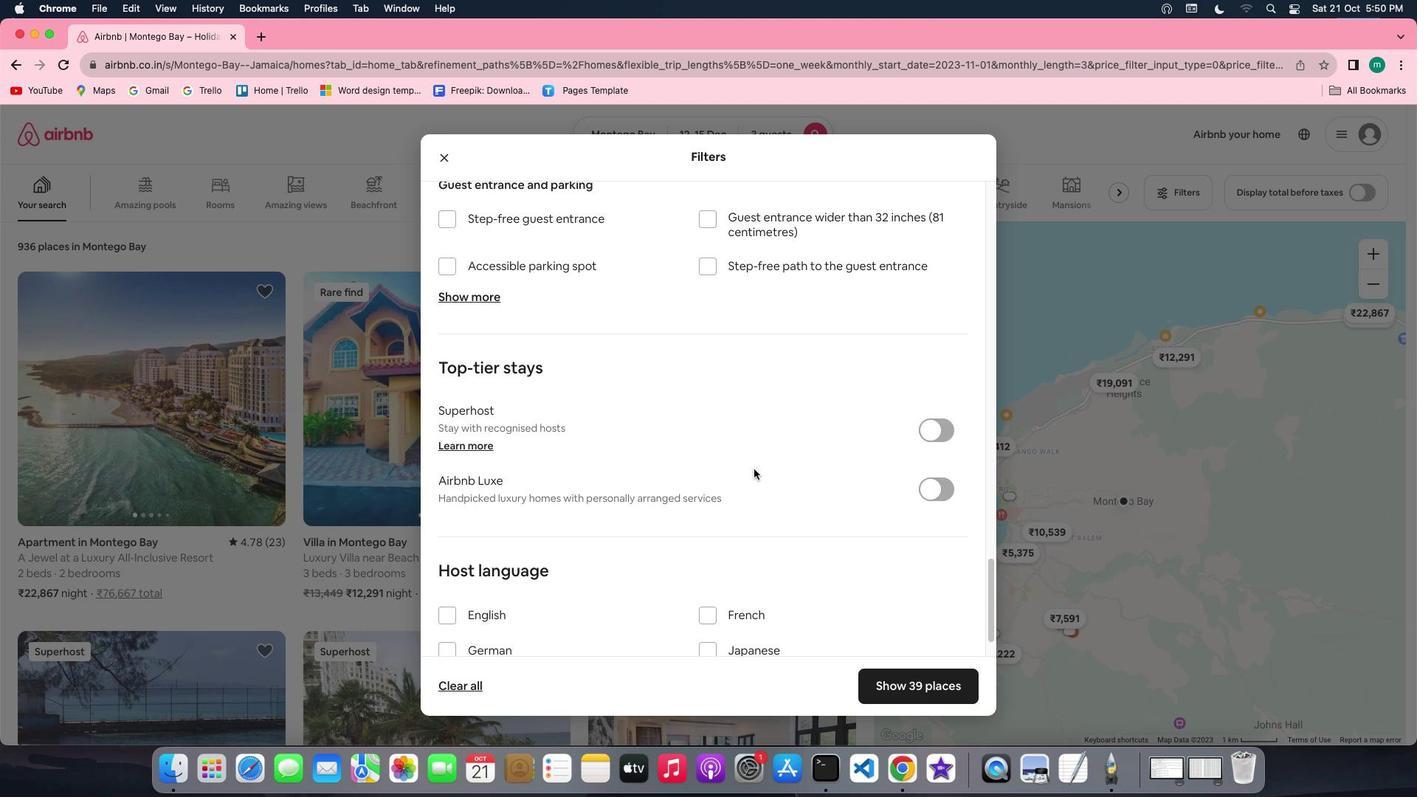 
Action: Mouse scrolled (754, 469) with delta (0, -4)
Screenshot: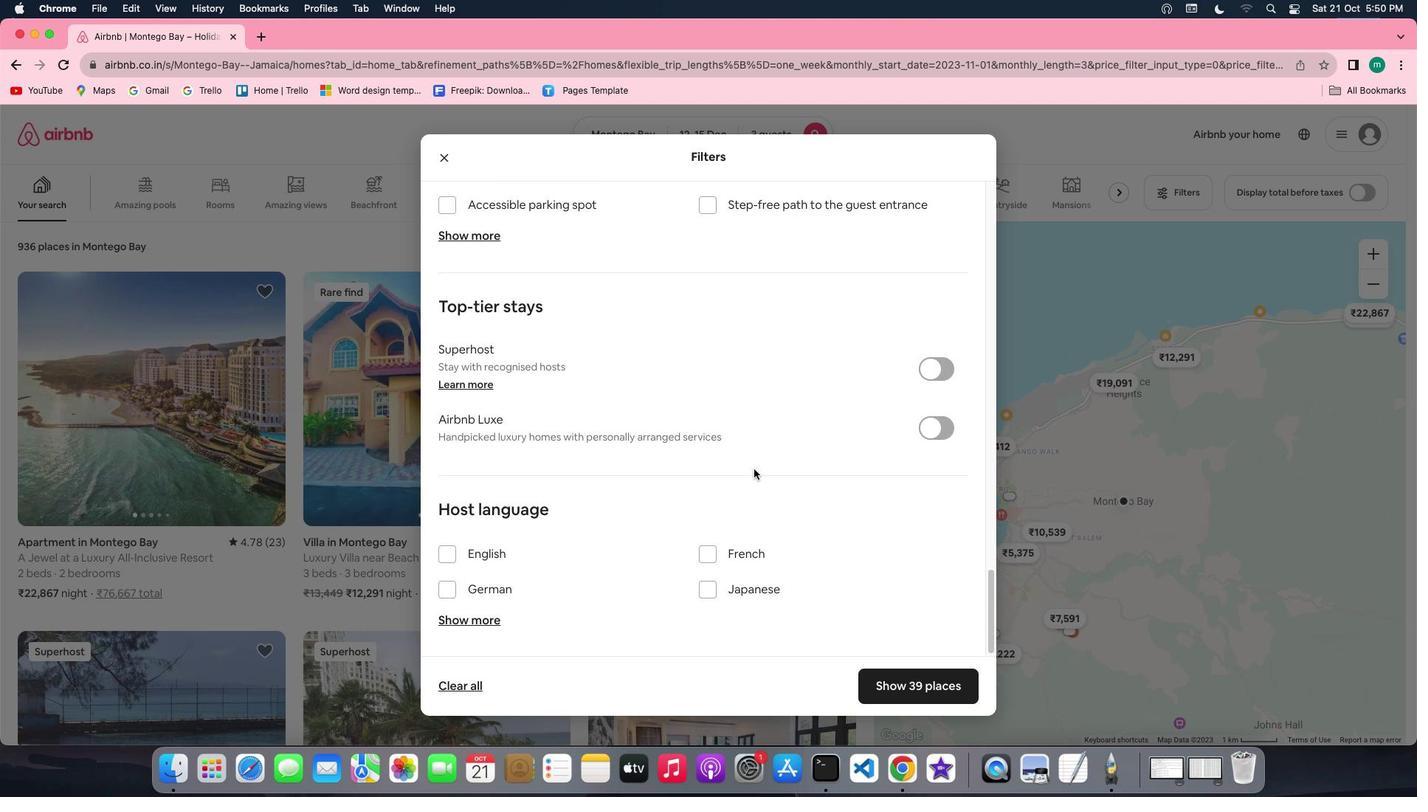 
Action: Mouse moved to (756, 472)
Screenshot: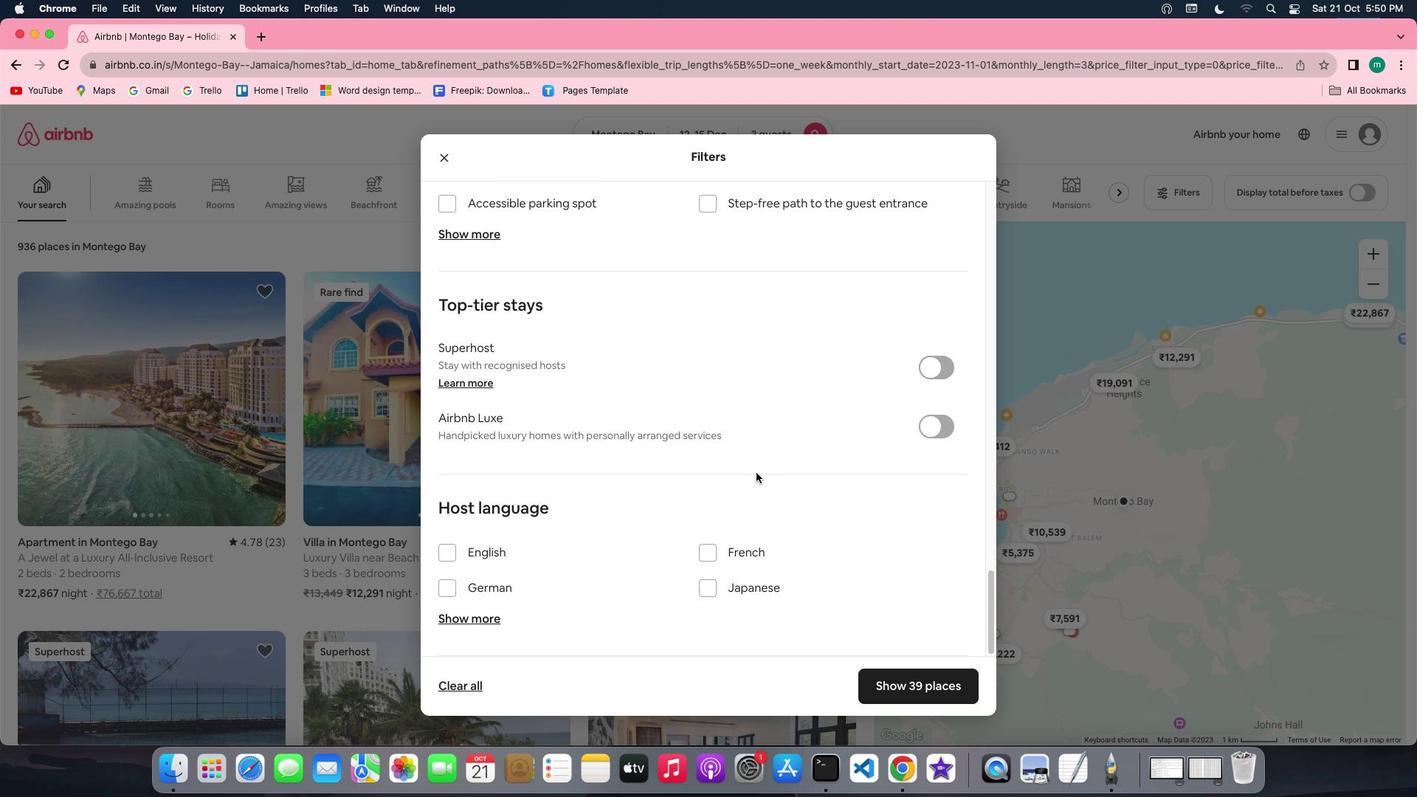 
Action: Mouse scrolled (756, 472) with delta (0, 0)
Screenshot: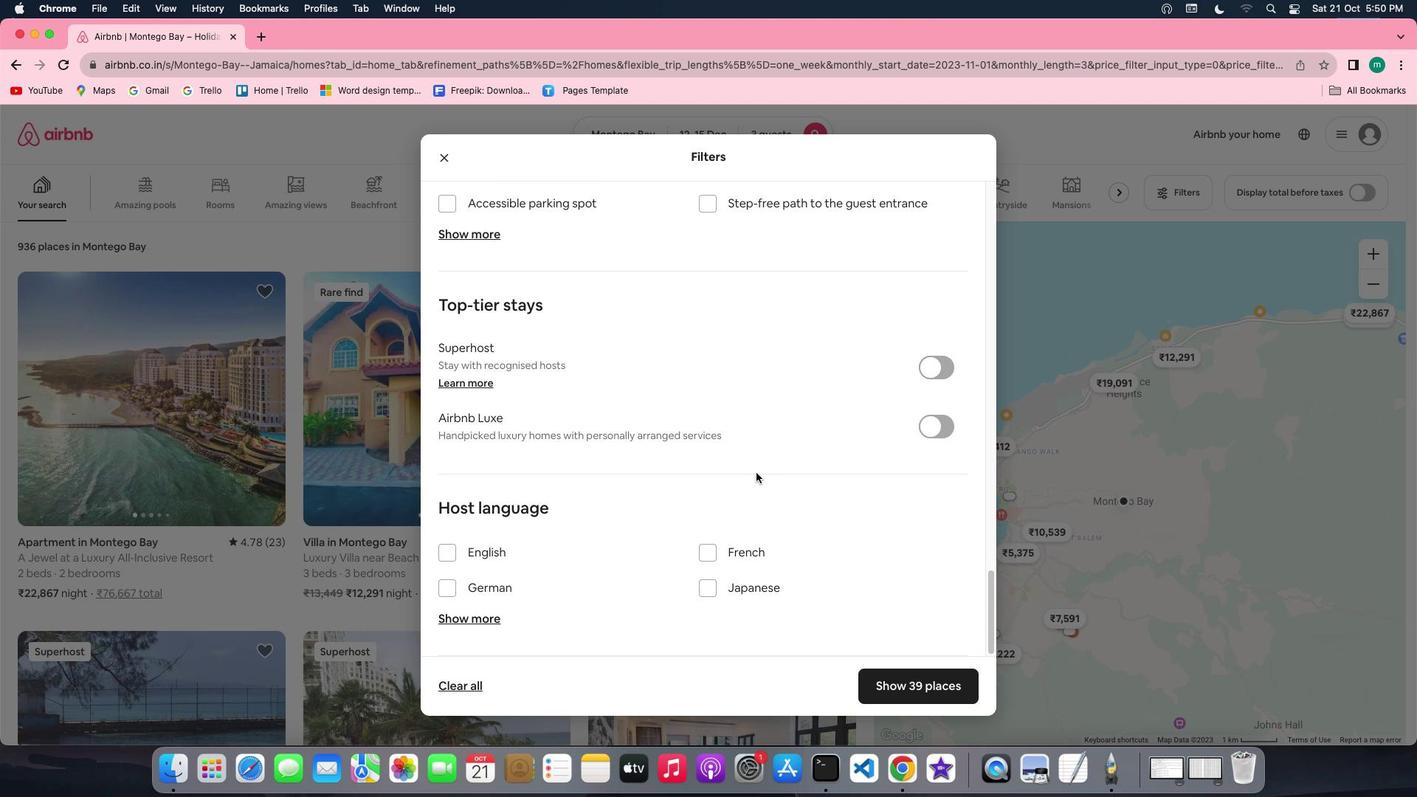 
Action: Mouse scrolled (756, 472) with delta (0, 0)
Screenshot: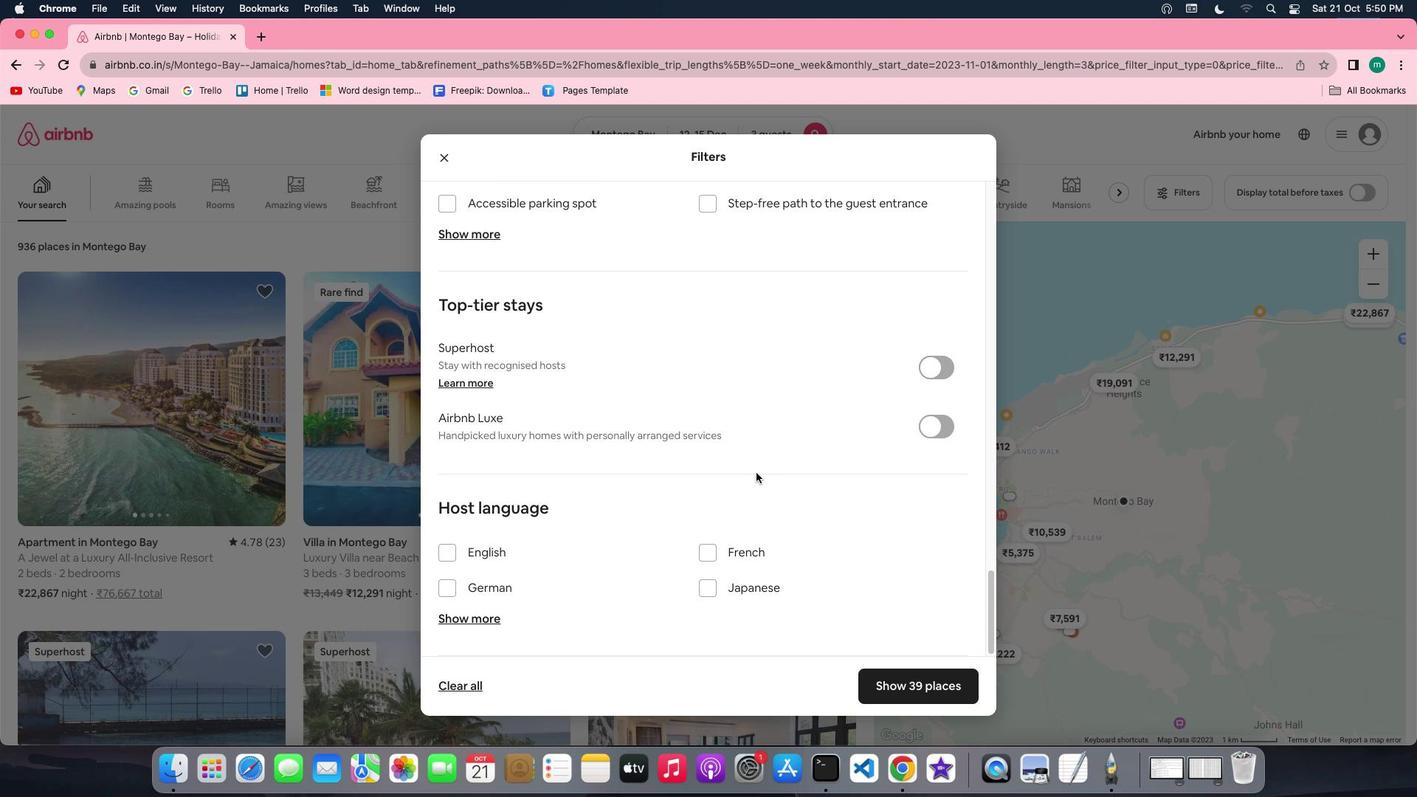 
Action: Mouse scrolled (756, 472) with delta (0, -2)
Screenshot: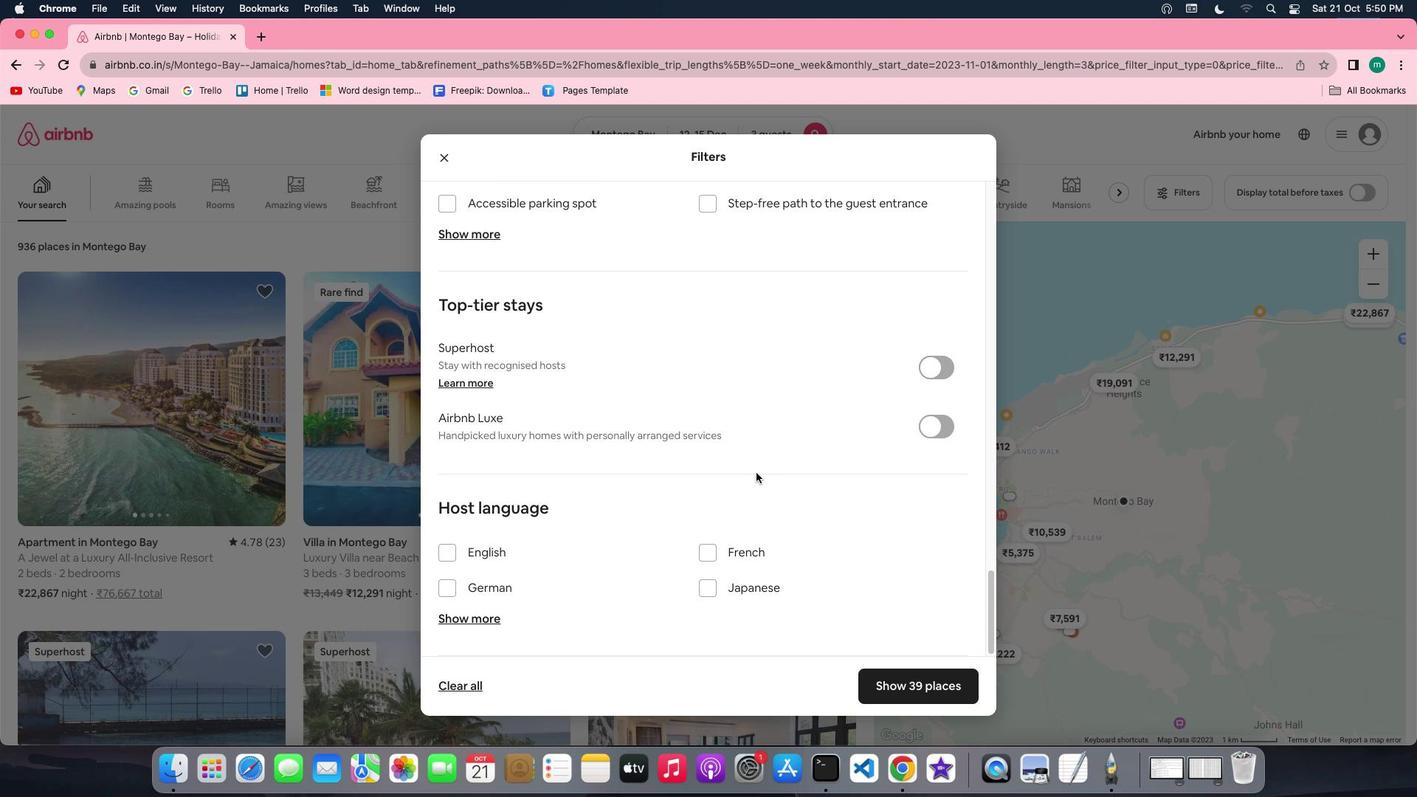 
Action: Mouse scrolled (756, 472) with delta (0, -3)
Screenshot: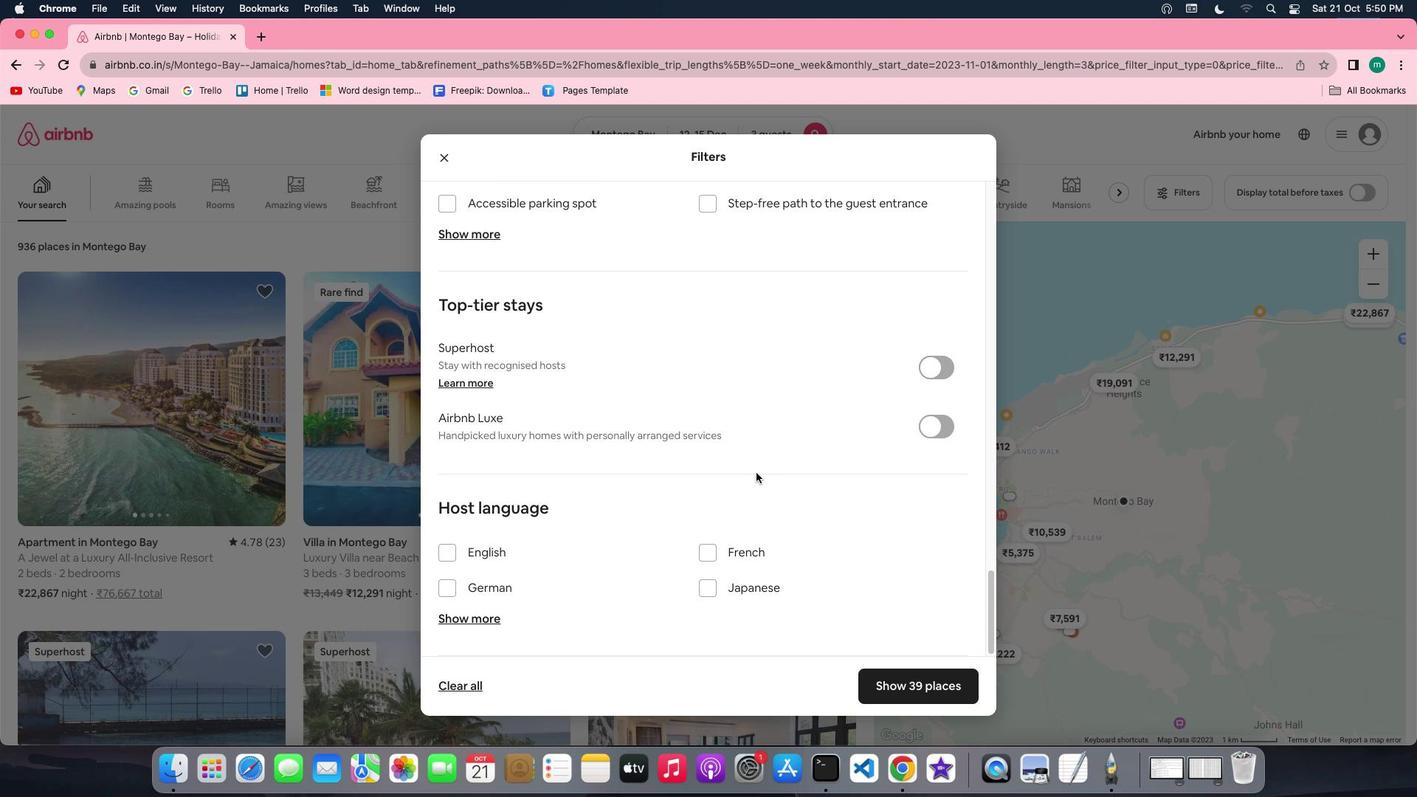 
Action: Mouse scrolled (756, 472) with delta (0, -4)
Screenshot: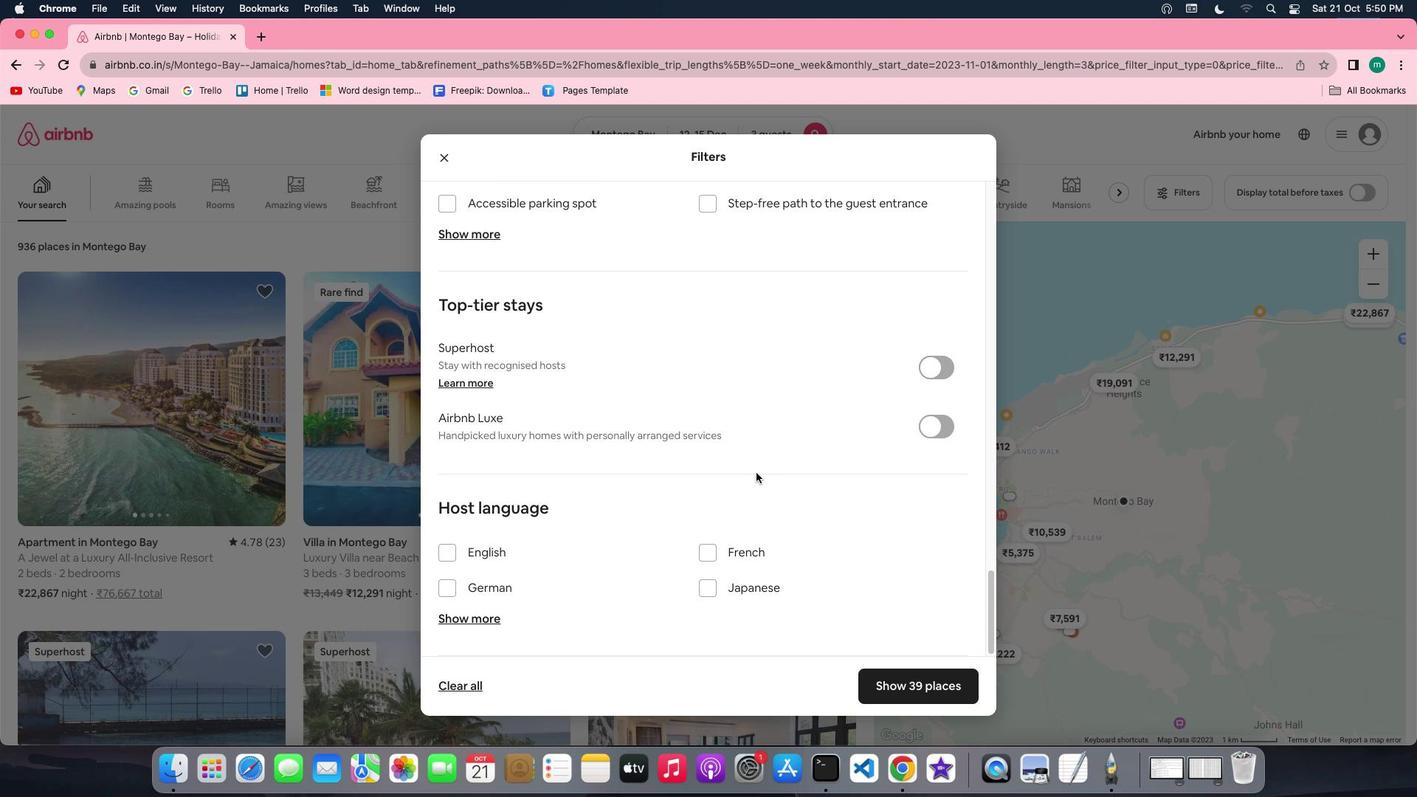 
Action: Mouse moved to (761, 481)
Screenshot: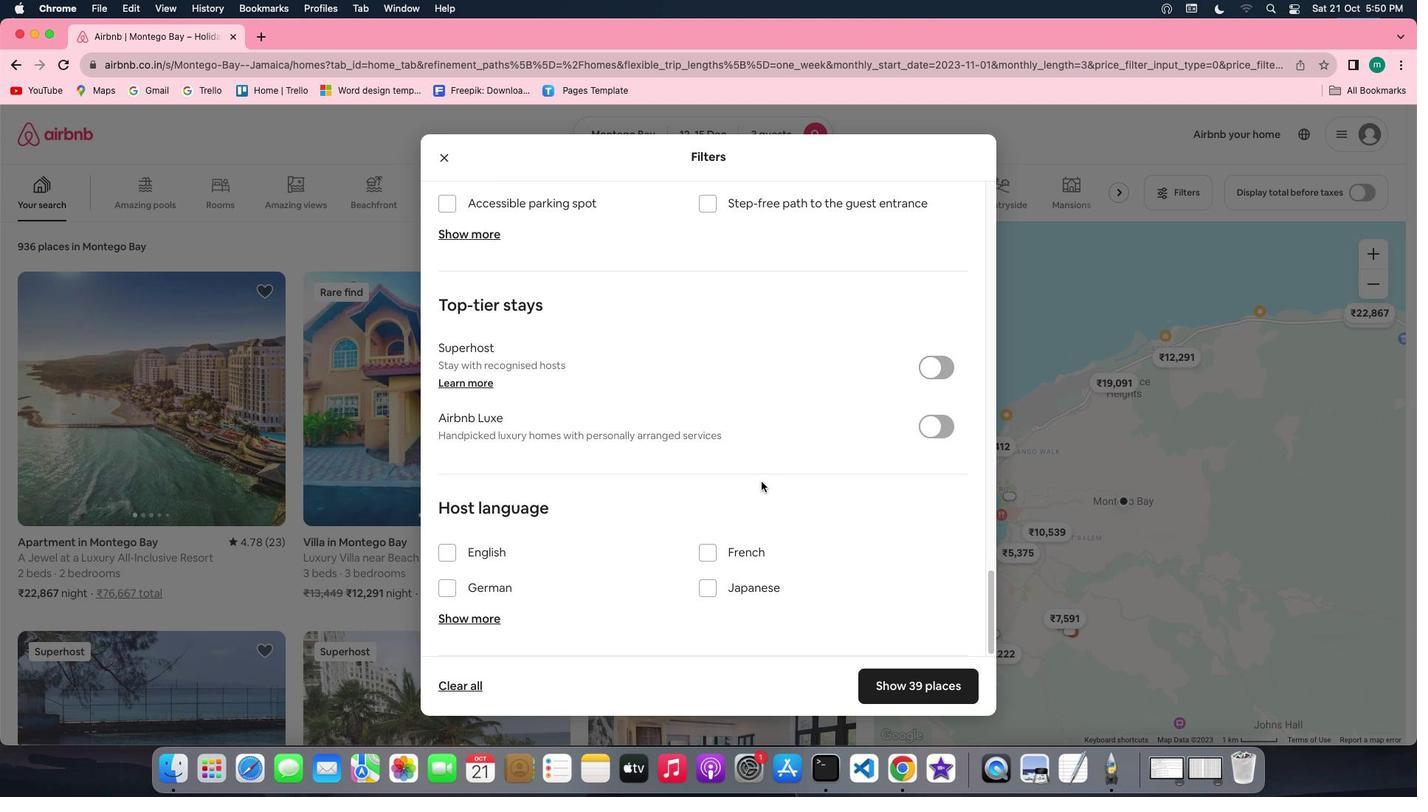 
Action: Mouse scrolled (761, 481) with delta (0, 0)
Screenshot: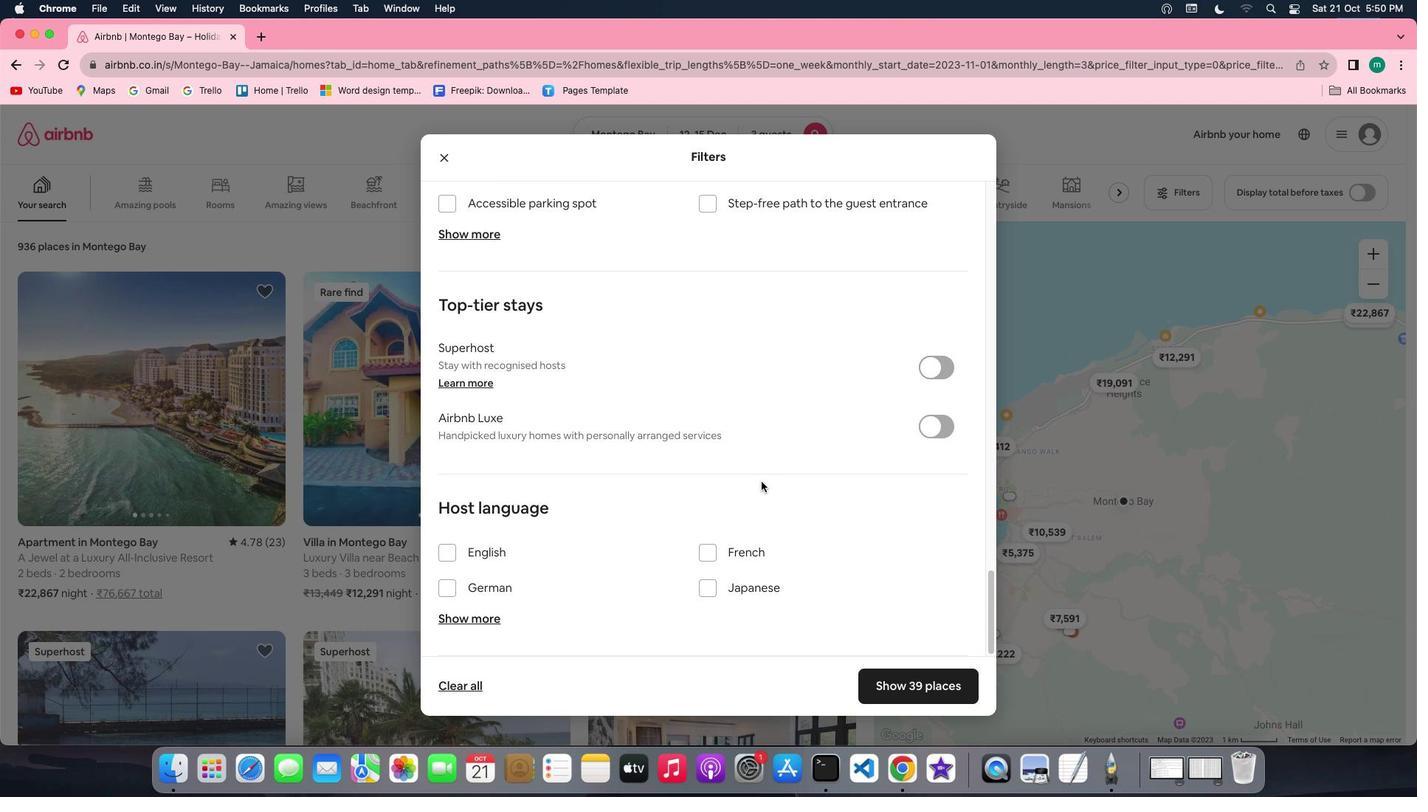 
Action: Mouse scrolled (761, 481) with delta (0, 0)
Screenshot: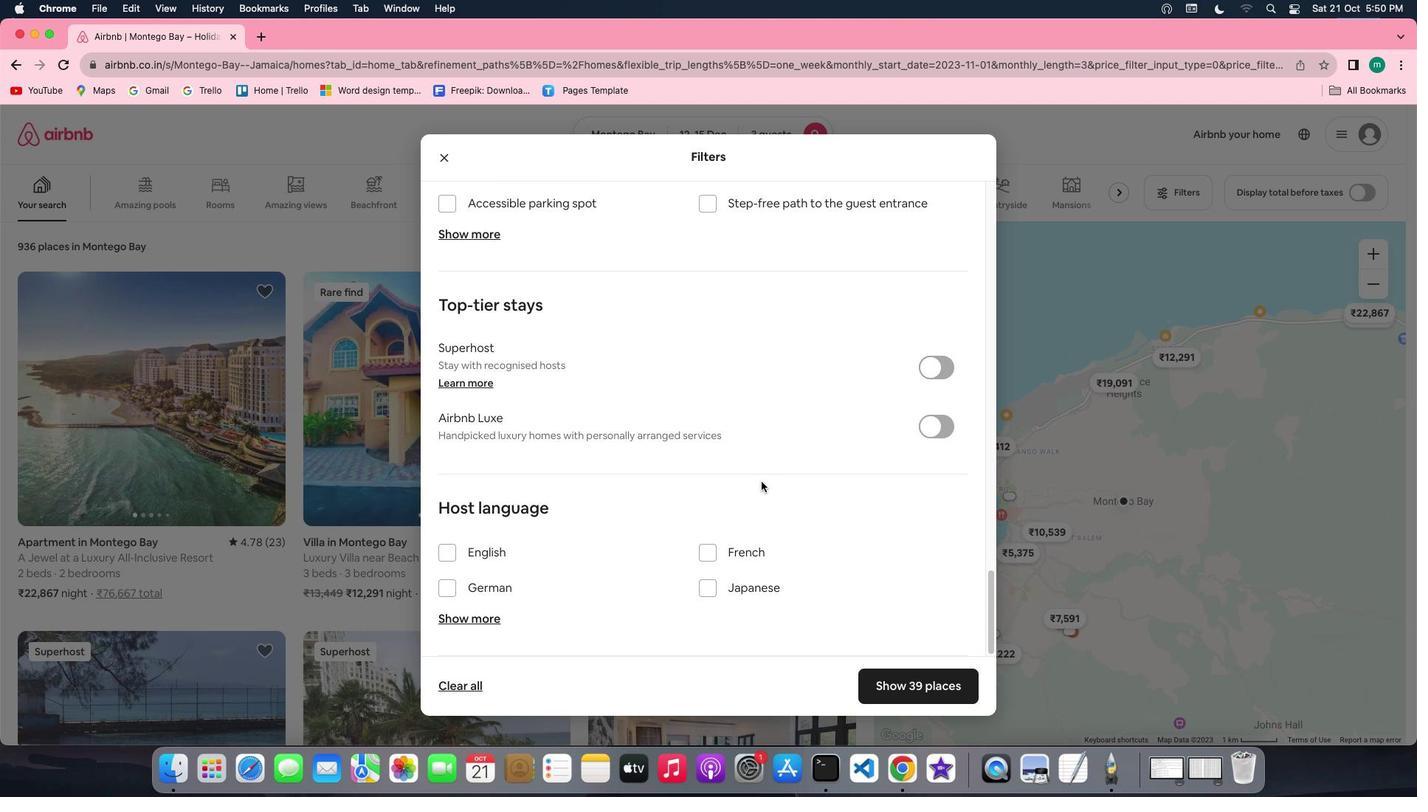 
Action: Mouse scrolled (761, 481) with delta (0, -2)
Screenshot: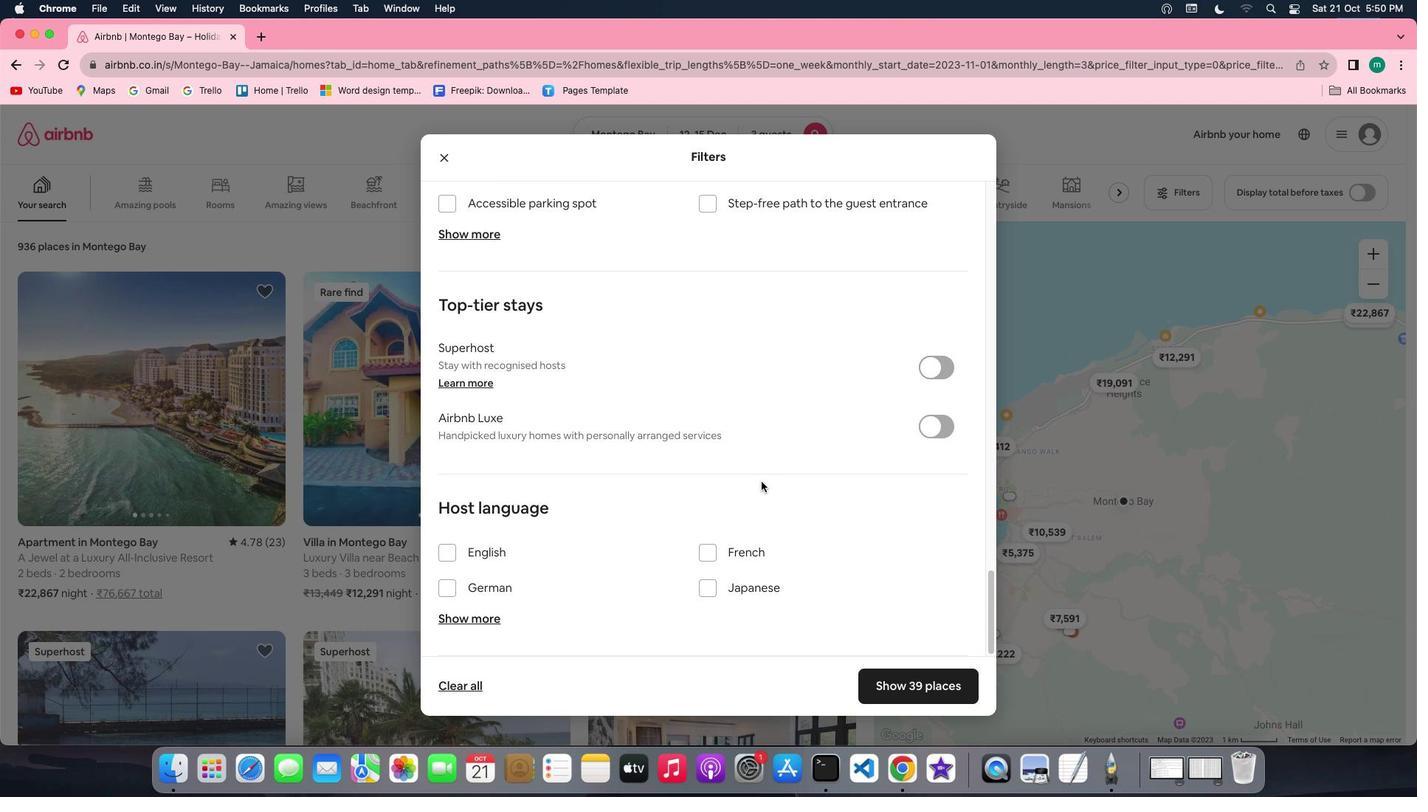 
Action: Mouse scrolled (761, 481) with delta (0, -2)
Screenshot: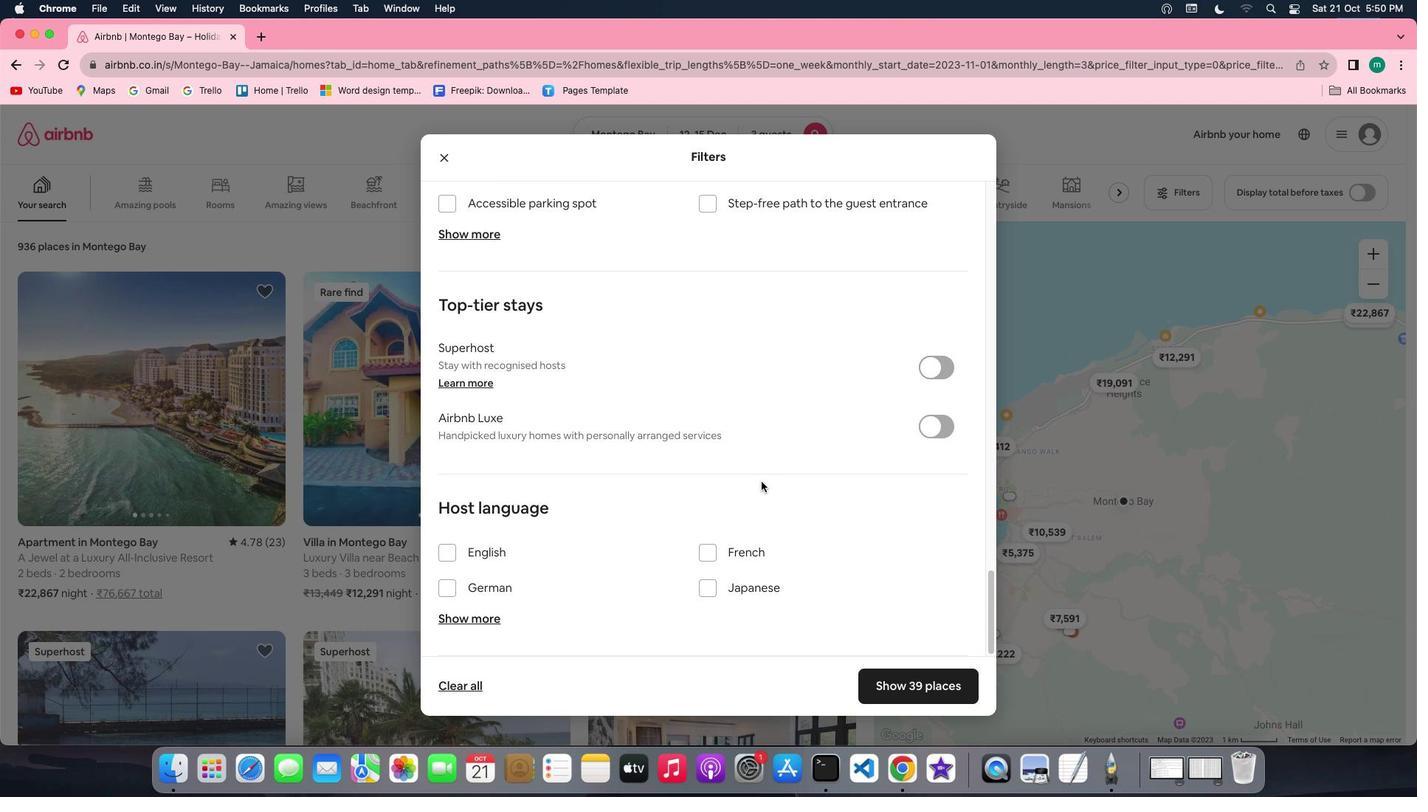 
Action: Mouse scrolled (761, 481) with delta (0, -3)
Screenshot: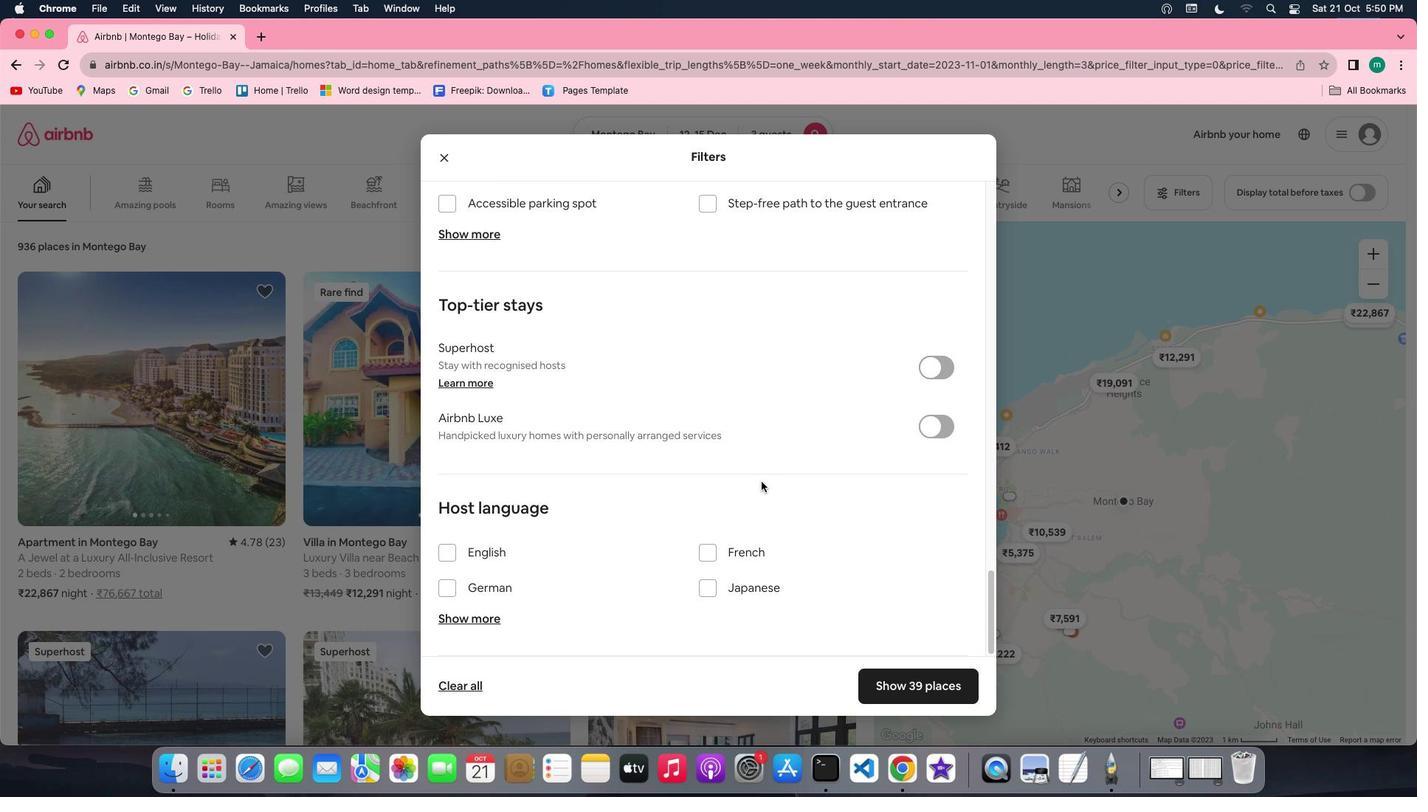 
Action: Mouse scrolled (761, 481) with delta (0, 0)
Screenshot: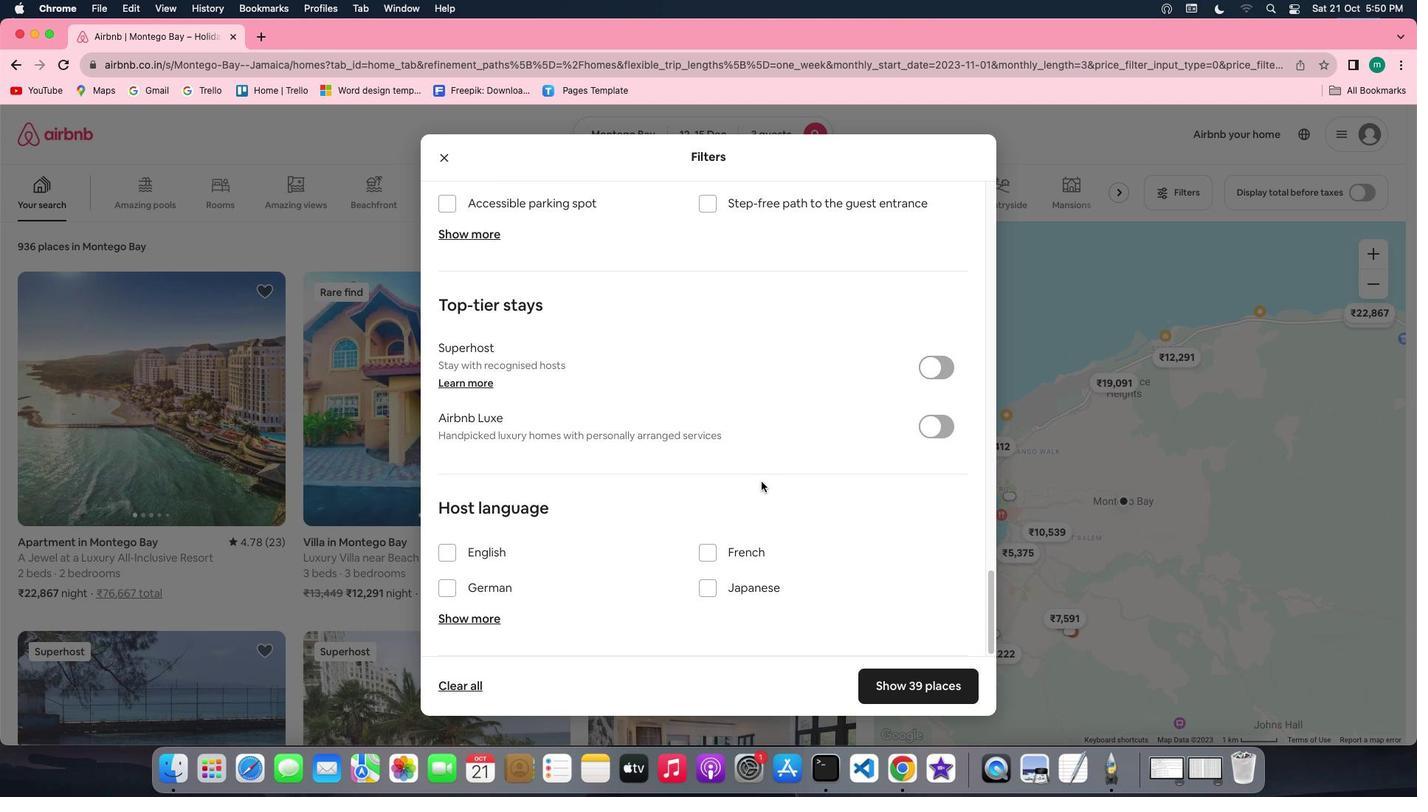 
Action: Mouse scrolled (761, 481) with delta (0, 0)
Screenshot: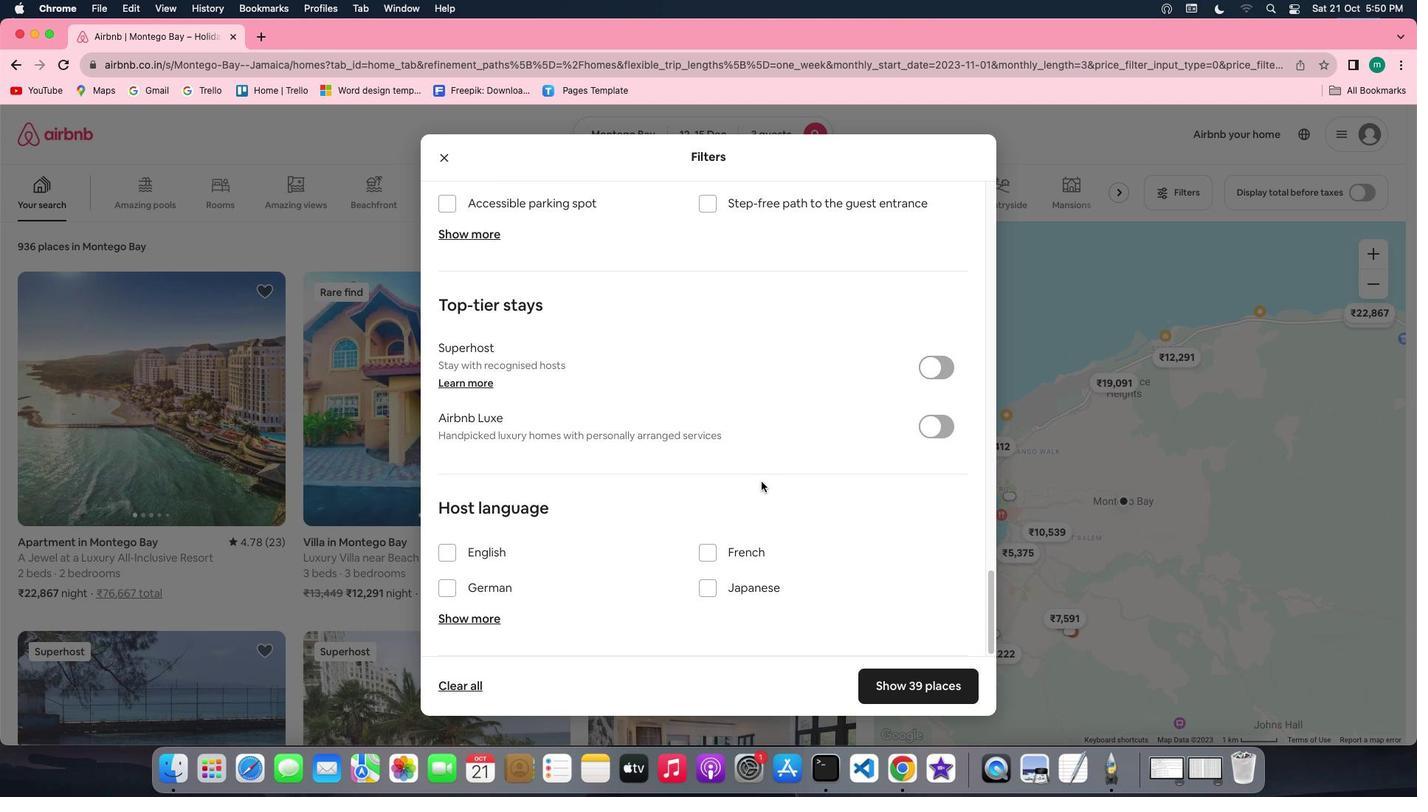 
Action: Mouse scrolled (761, 481) with delta (0, -2)
Screenshot: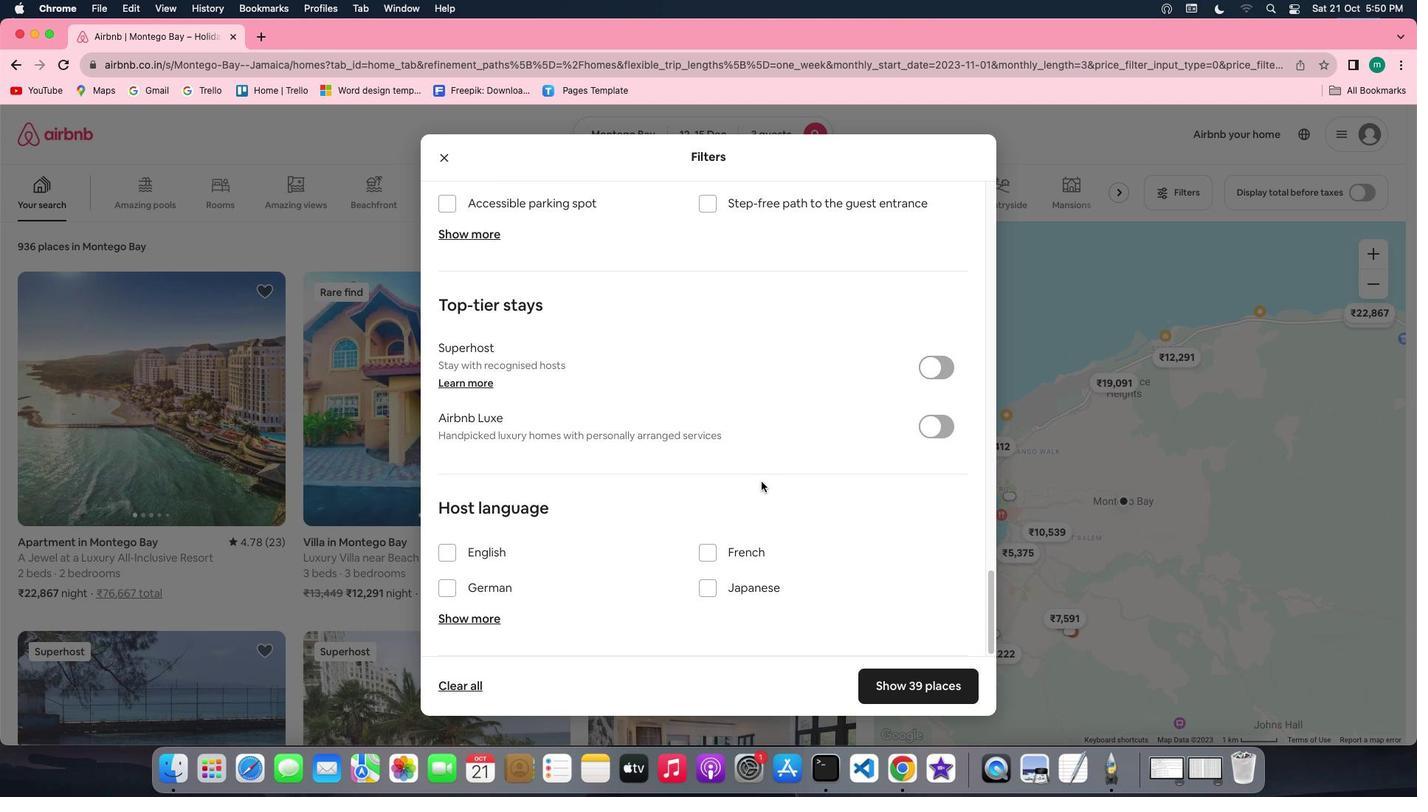 
Action: Mouse scrolled (761, 481) with delta (0, -3)
Screenshot: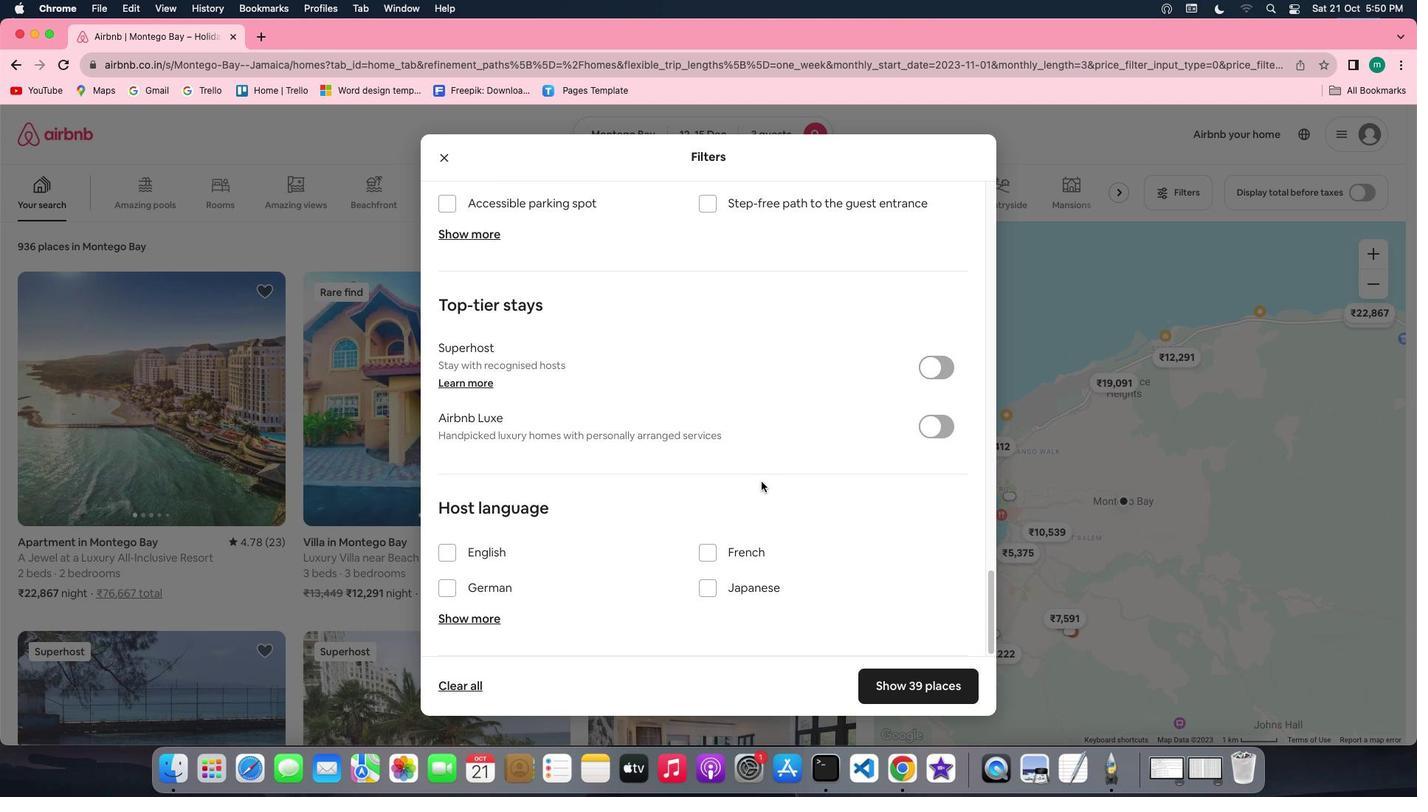 
Action: Mouse scrolled (761, 481) with delta (0, -4)
Screenshot: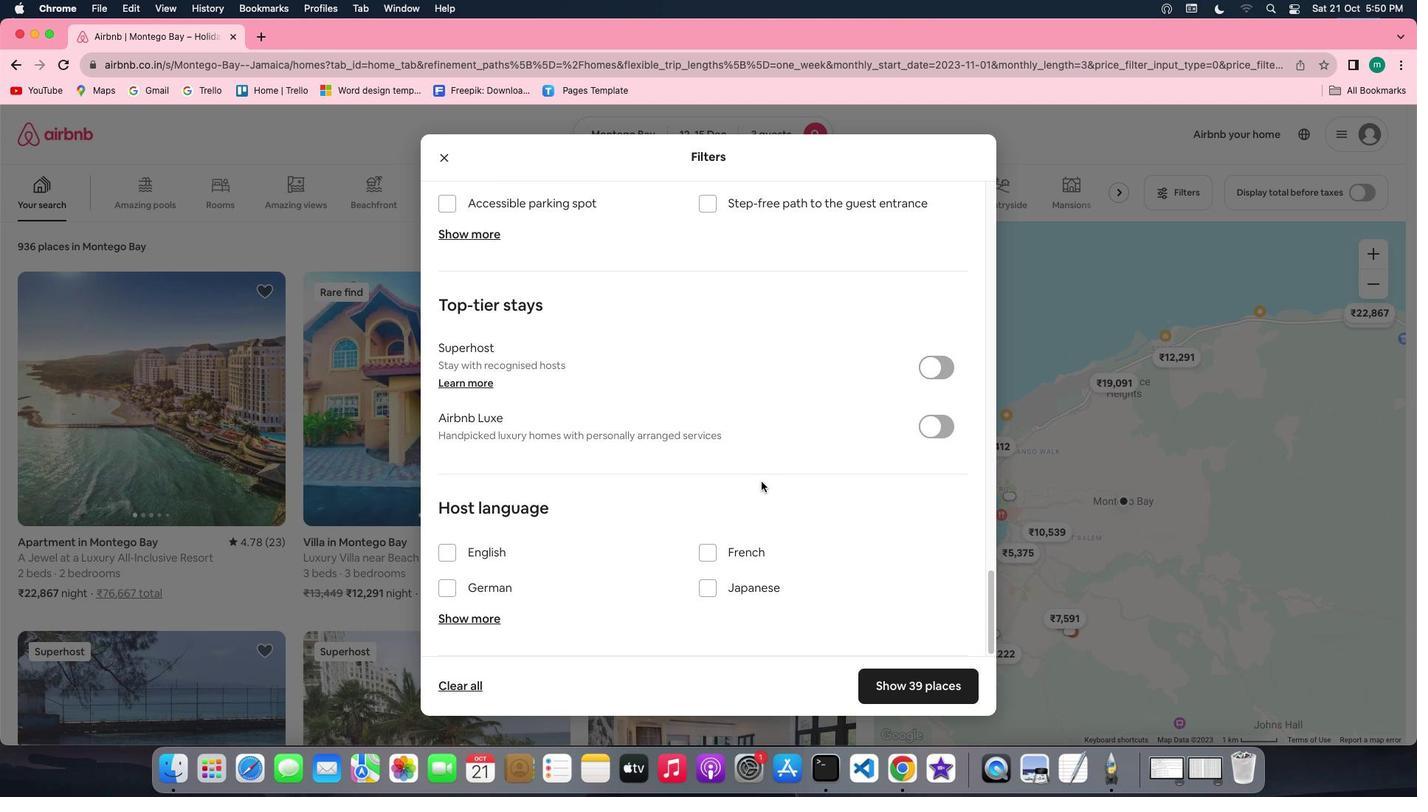 
Action: Mouse scrolled (761, 481) with delta (0, -4)
Screenshot: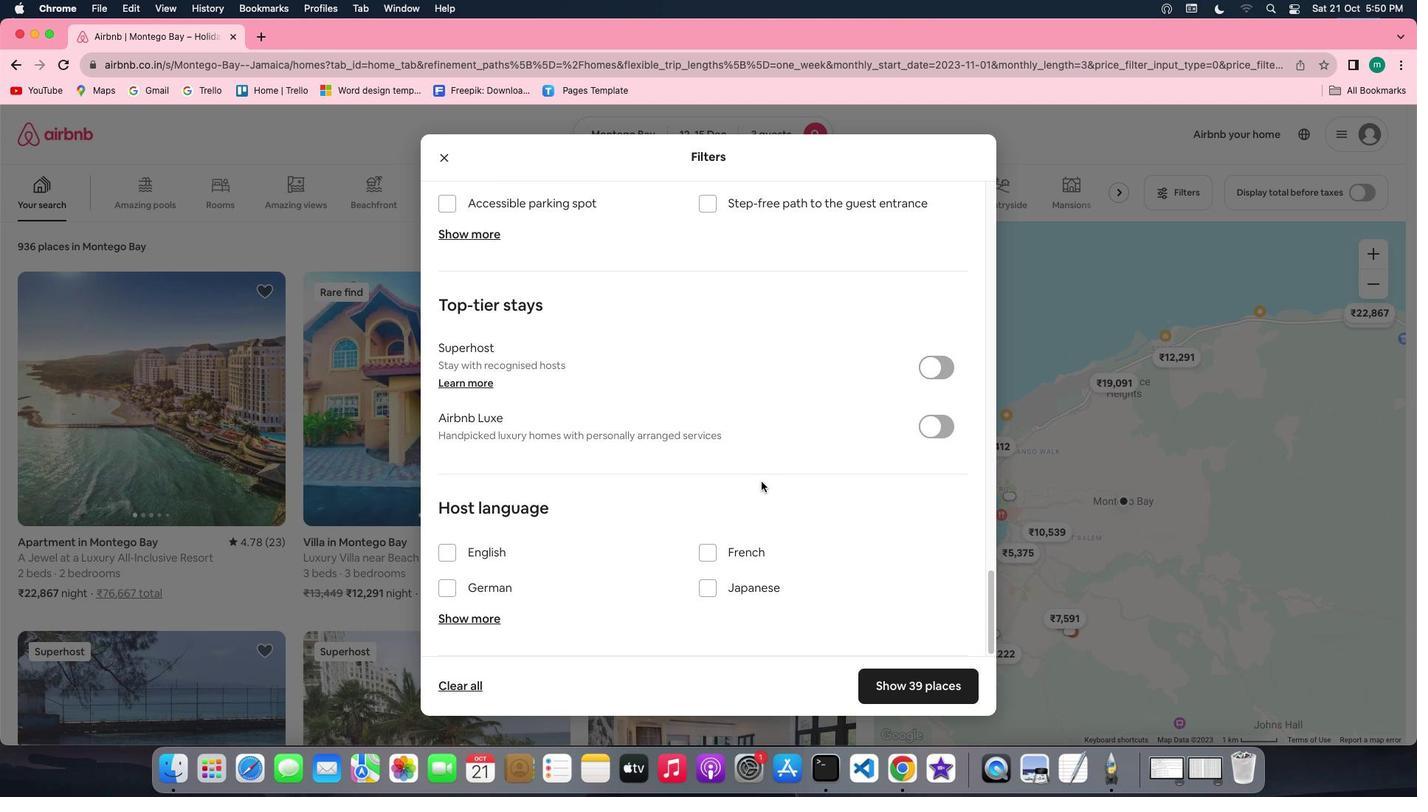 
Action: Mouse moved to (942, 671)
Screenshot: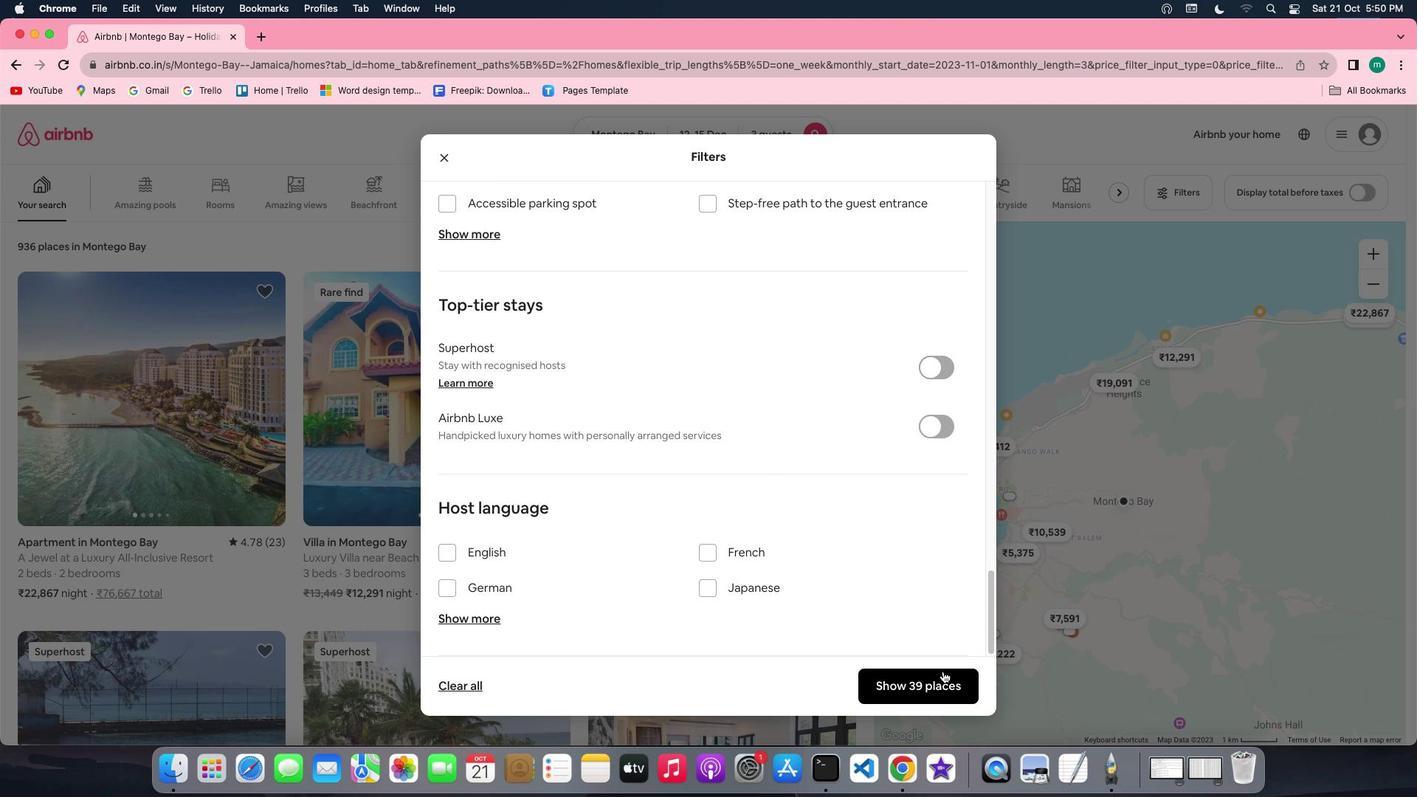 
Action: Mouse pressed left at (942, 671)
Screenshot: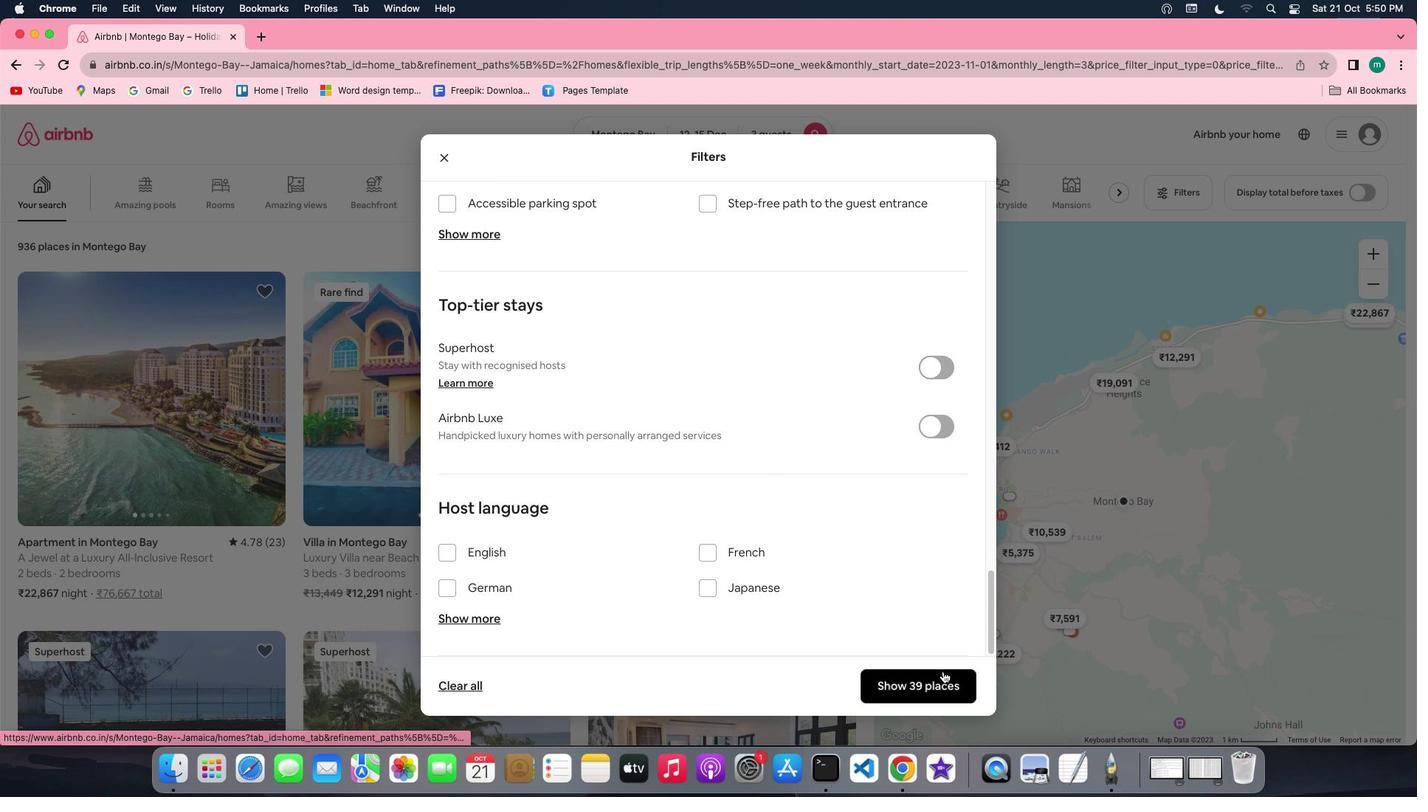 
Action: Mouse moved to (200, 351)
Screenshot: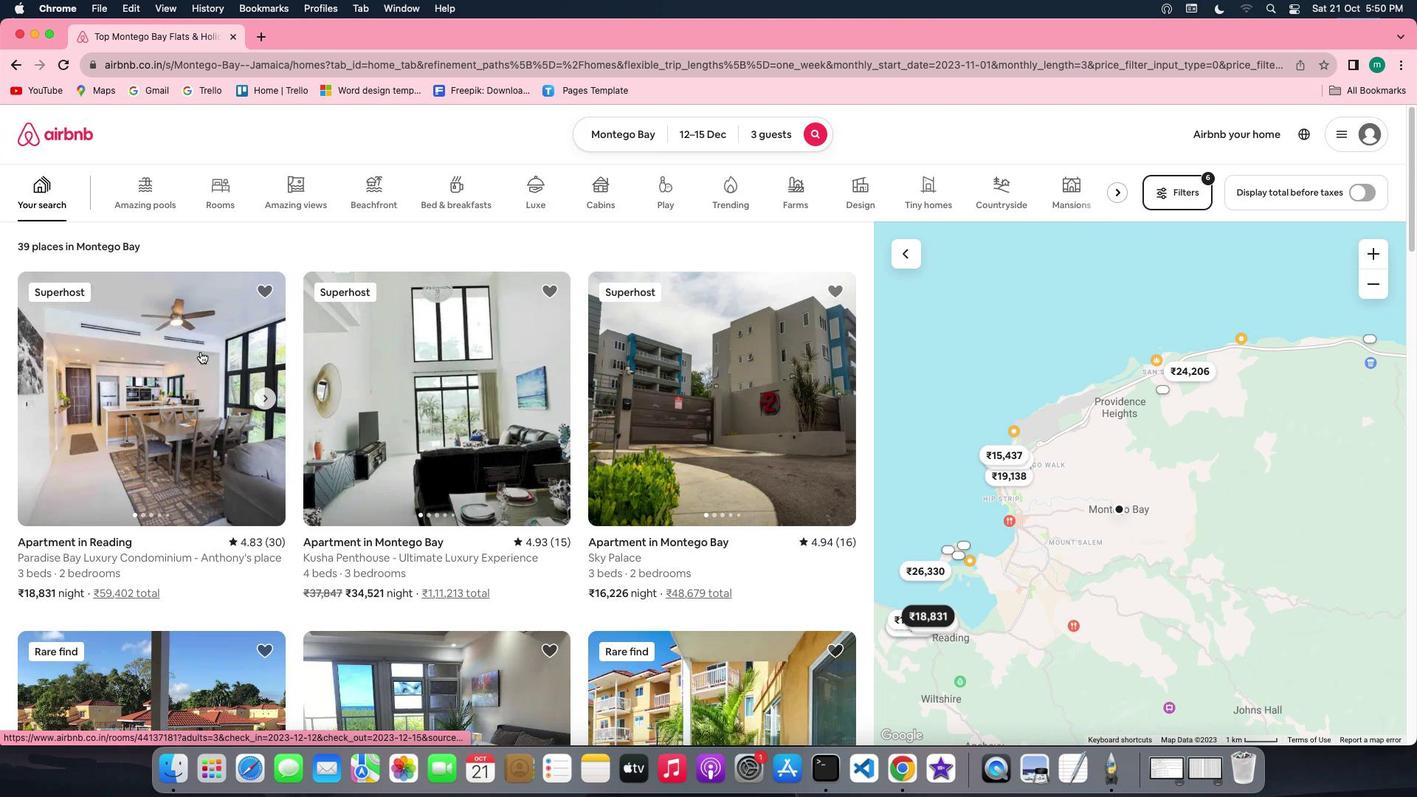 
Action: Mouse pressed left at (200, 351)
Screenshot: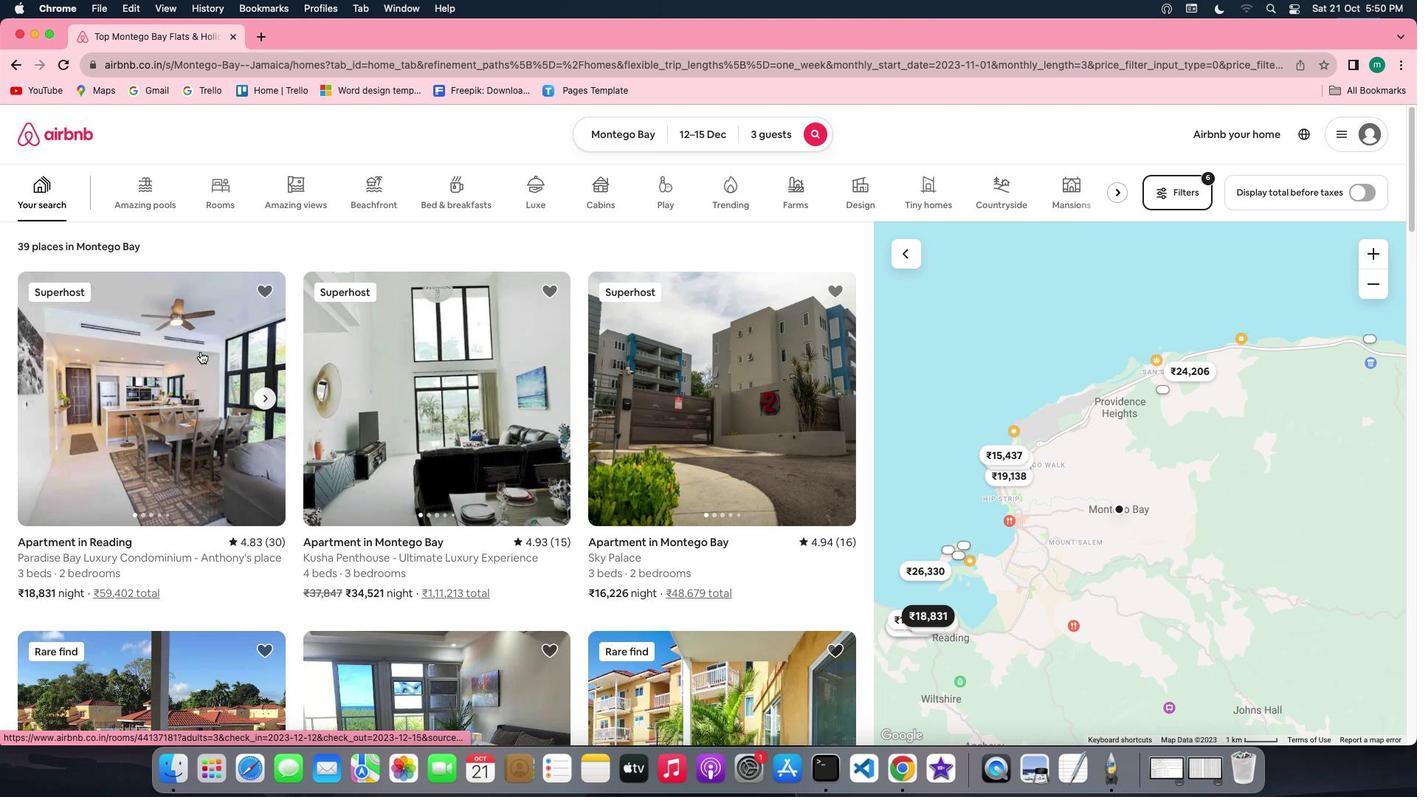 
Action: Mouse moved to (1046, 555)
Screenshot: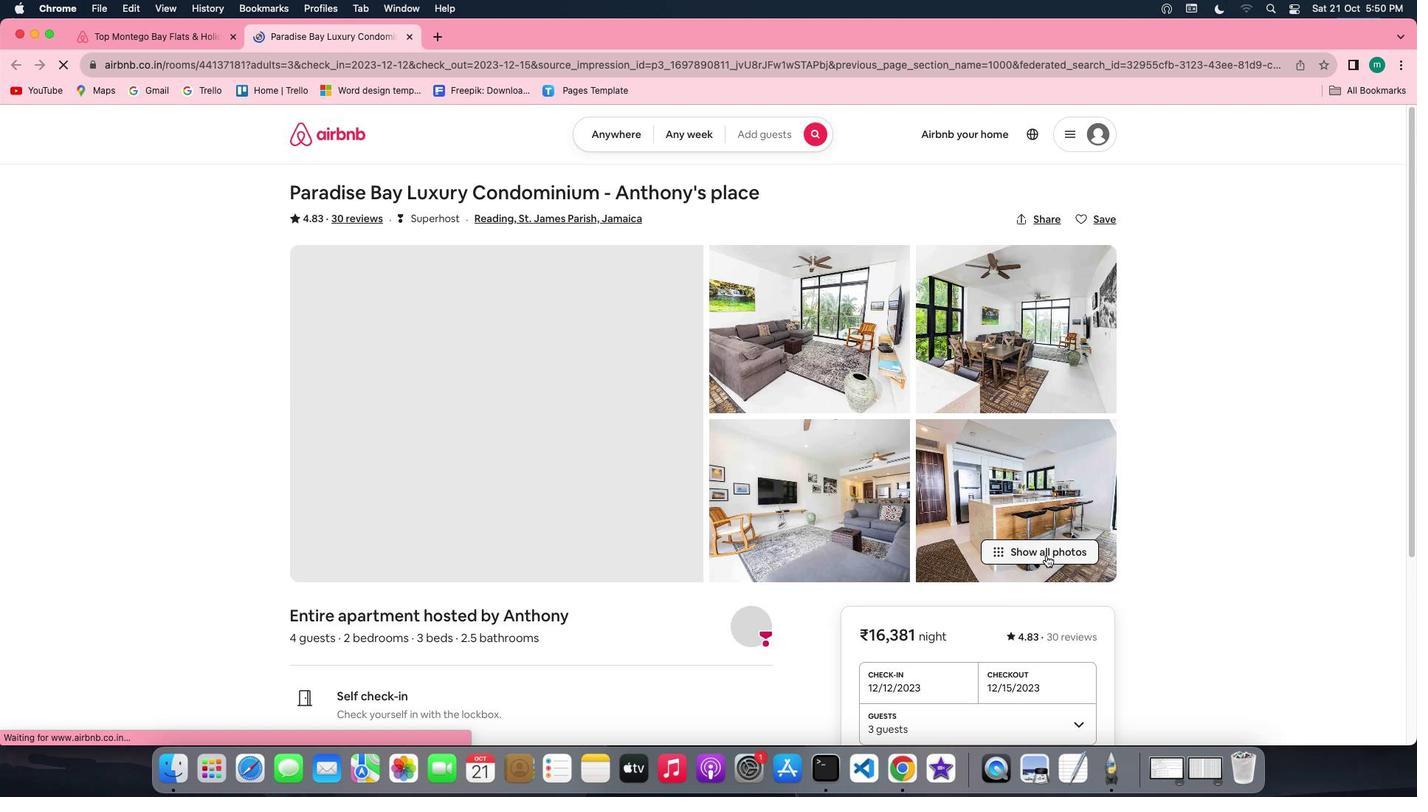 
Action: Mouse pressed left at (1046, 555)
Screenshot: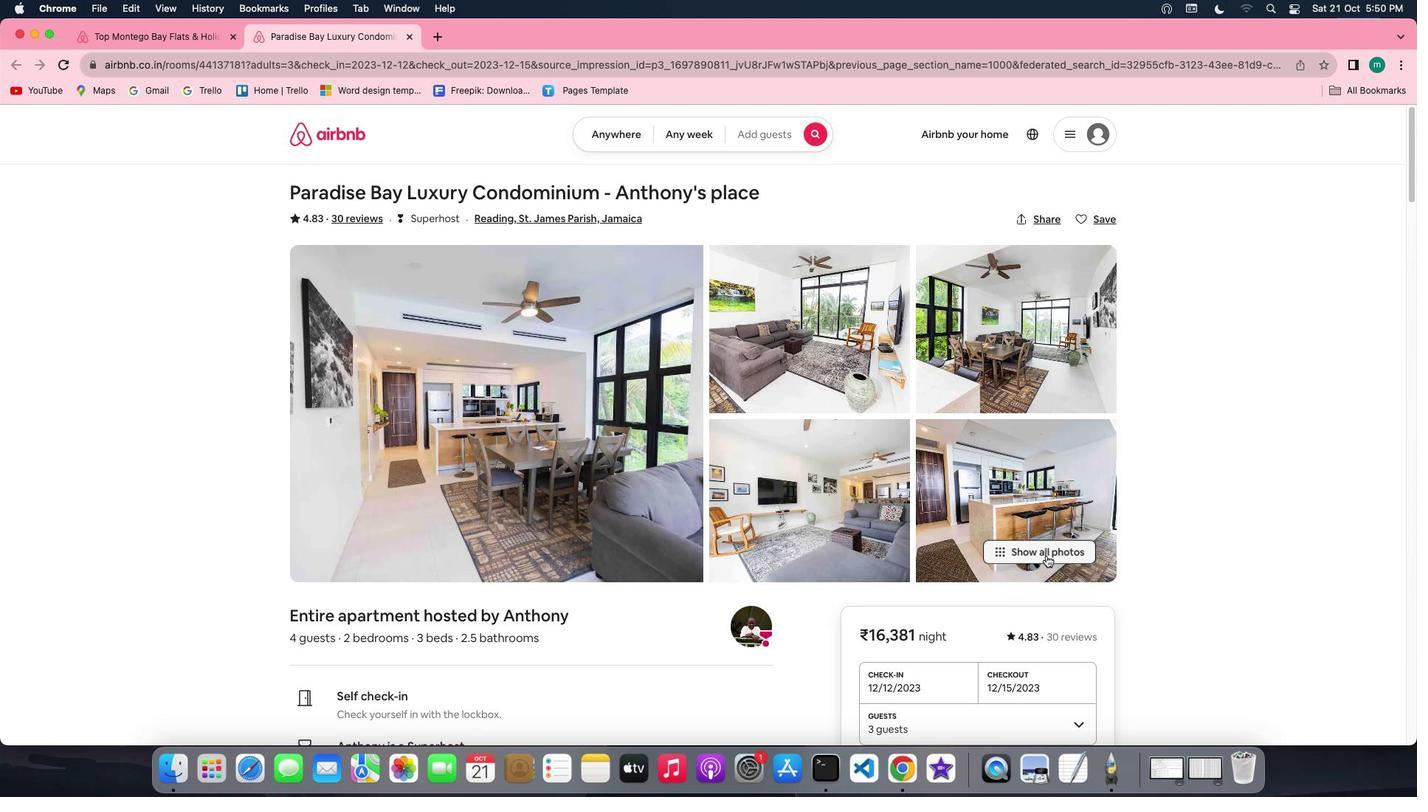 
Action: Mouse moved to (636, 468)
Screenshot: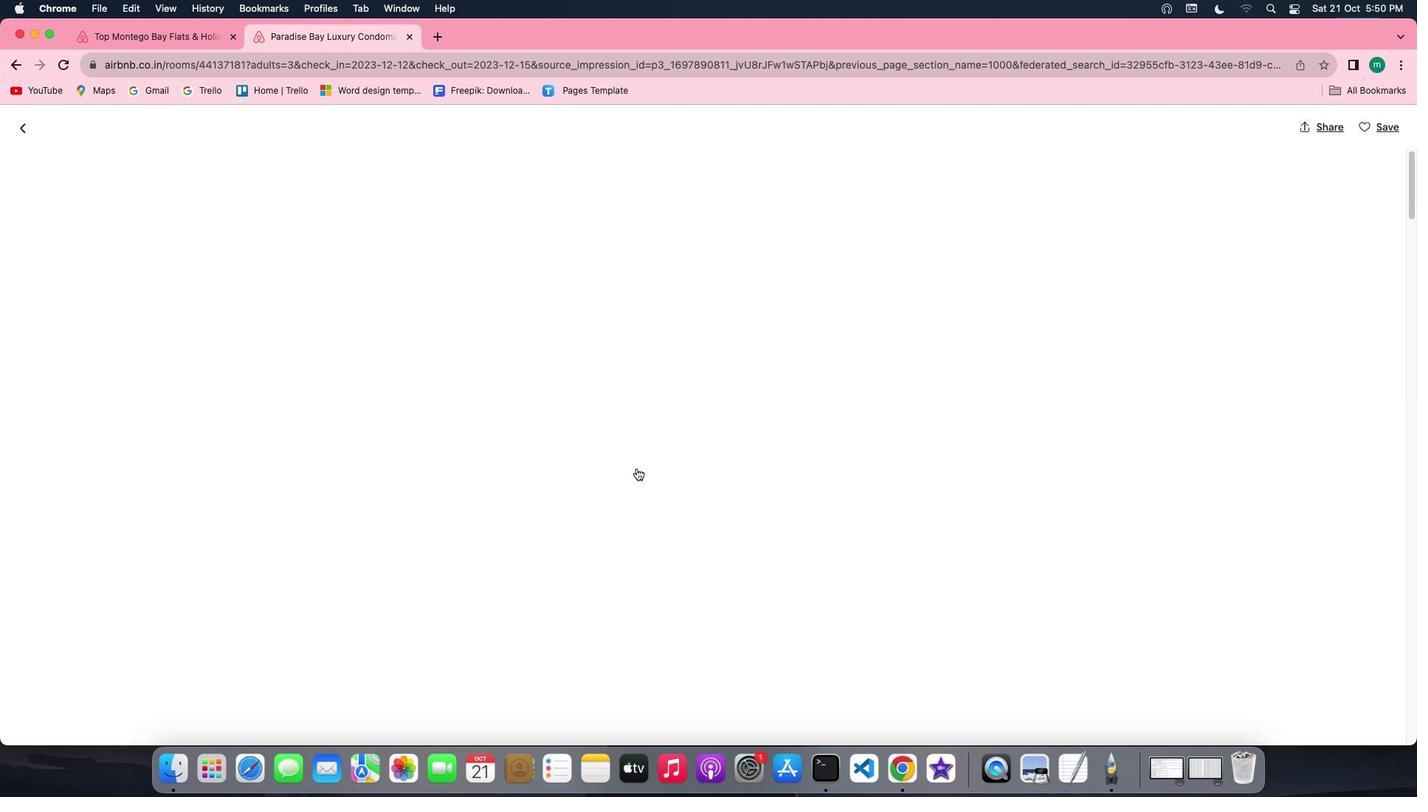 
Action: Mouse scrolled (636, 468) with delta (0, 0)
Screenshot: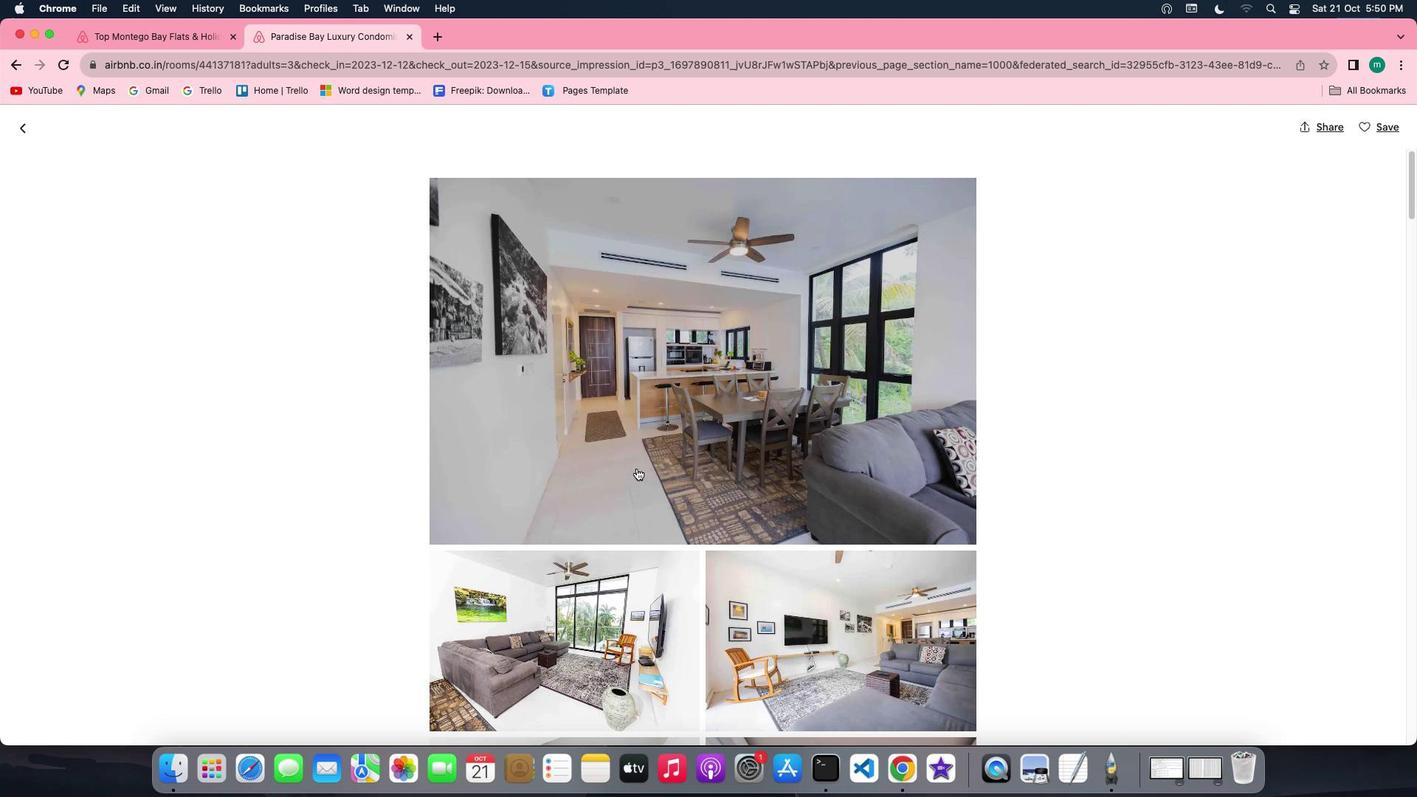 
Action: Mouse scrolled (636, 468) with delta (0, 0)
Screenshot: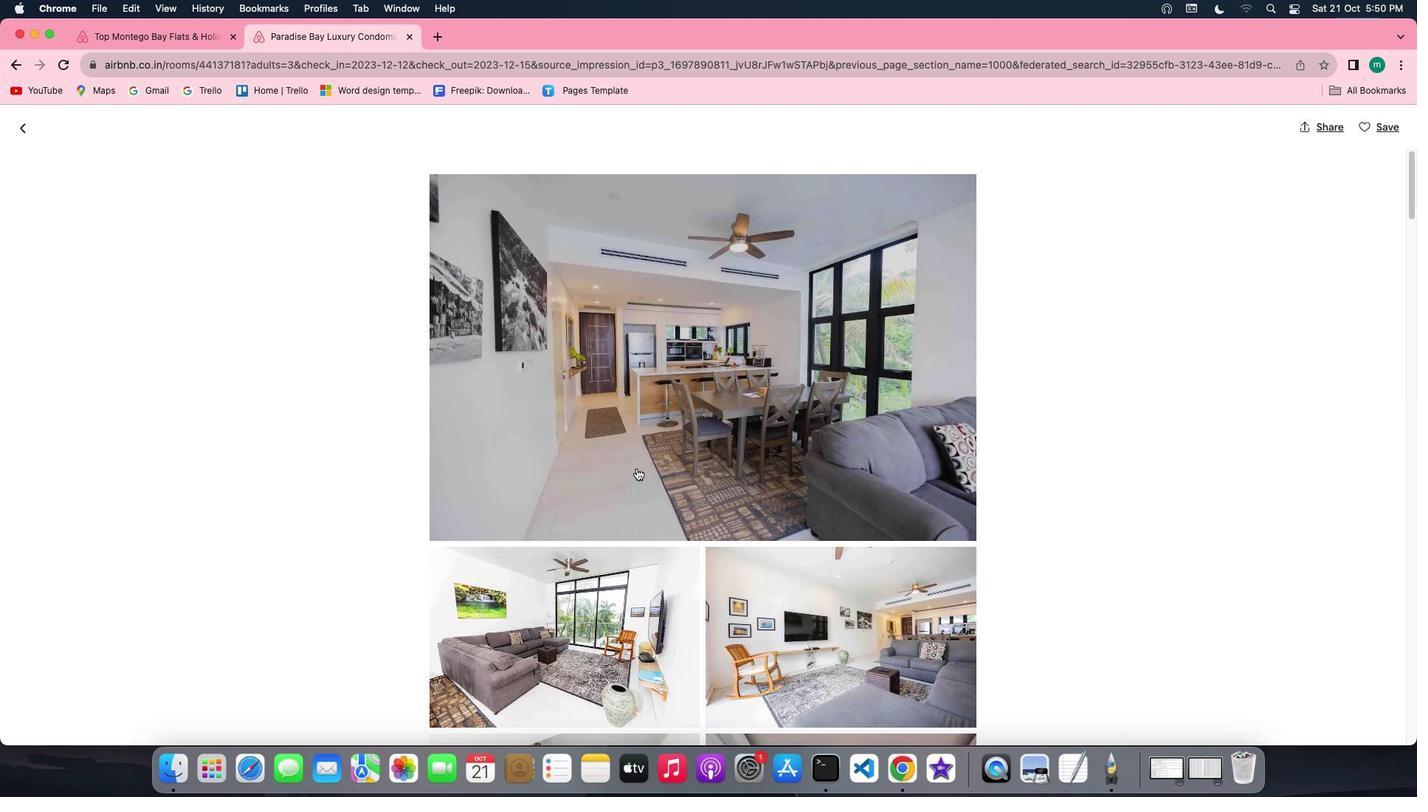 
Action: Mouse scrolled (636, 468) with delta (0, -1)
Screenshot: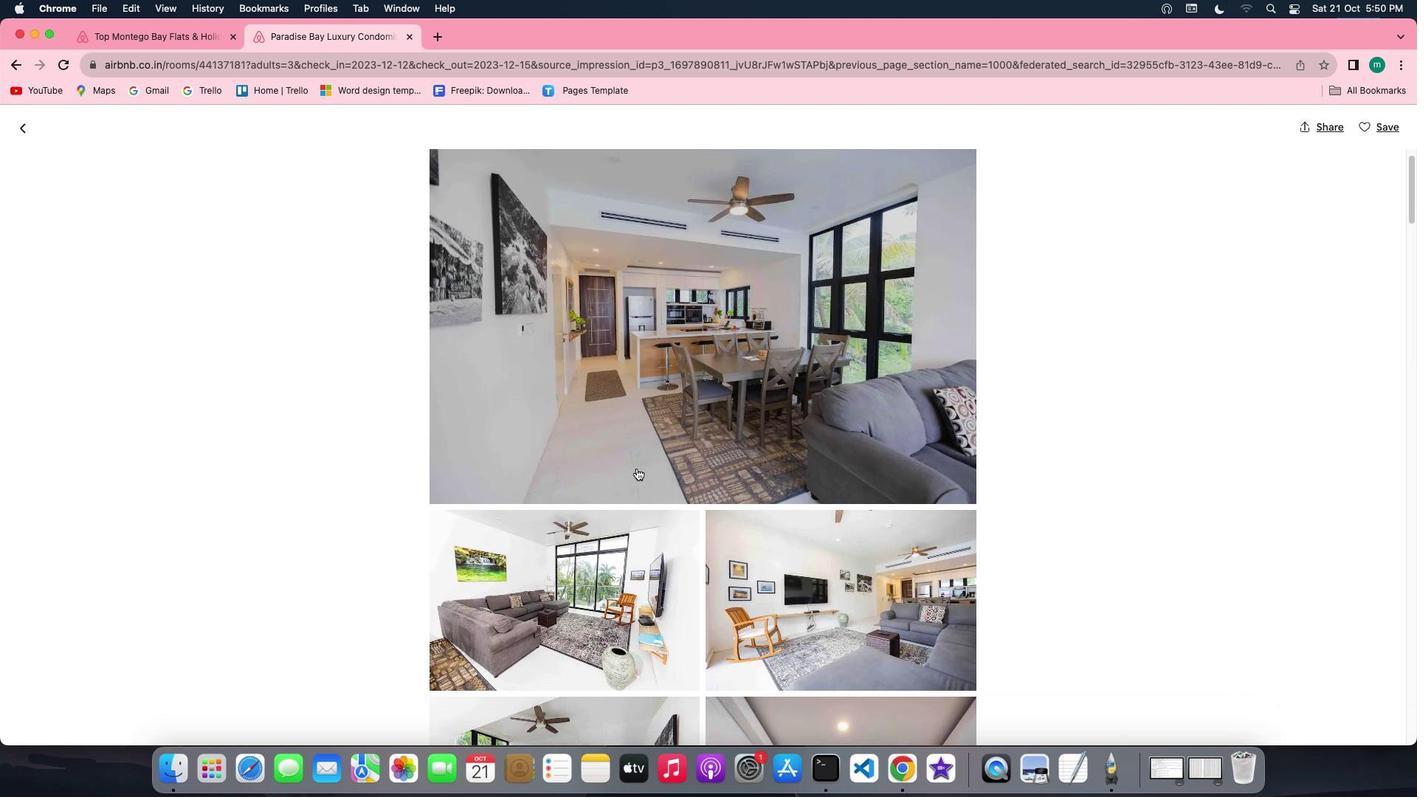 
Action: Mouse scrolled (636, 468) with delta (0, -2)
Screenshot: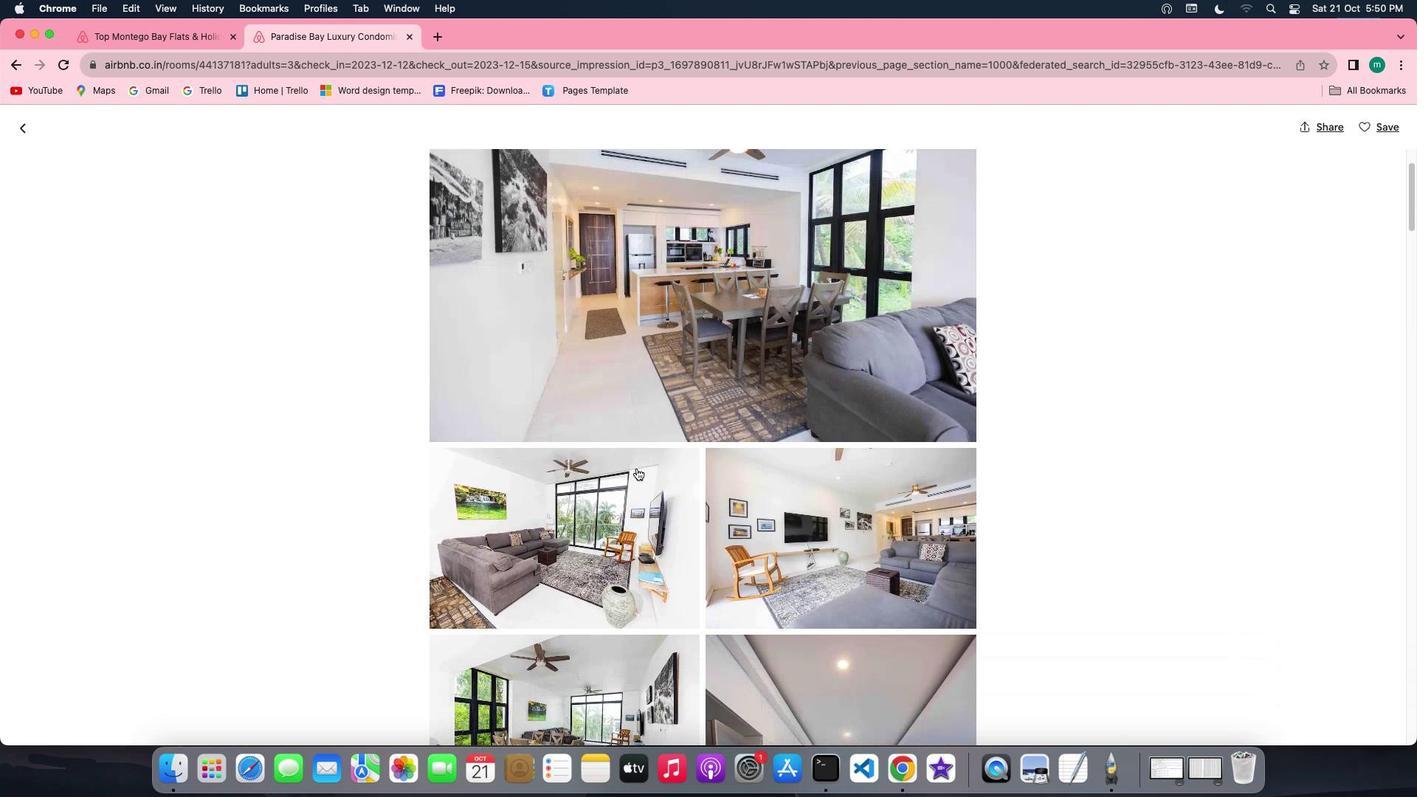 
Action: Mouse scrolled (636, 468) with delta (0, 0)
Screenshot: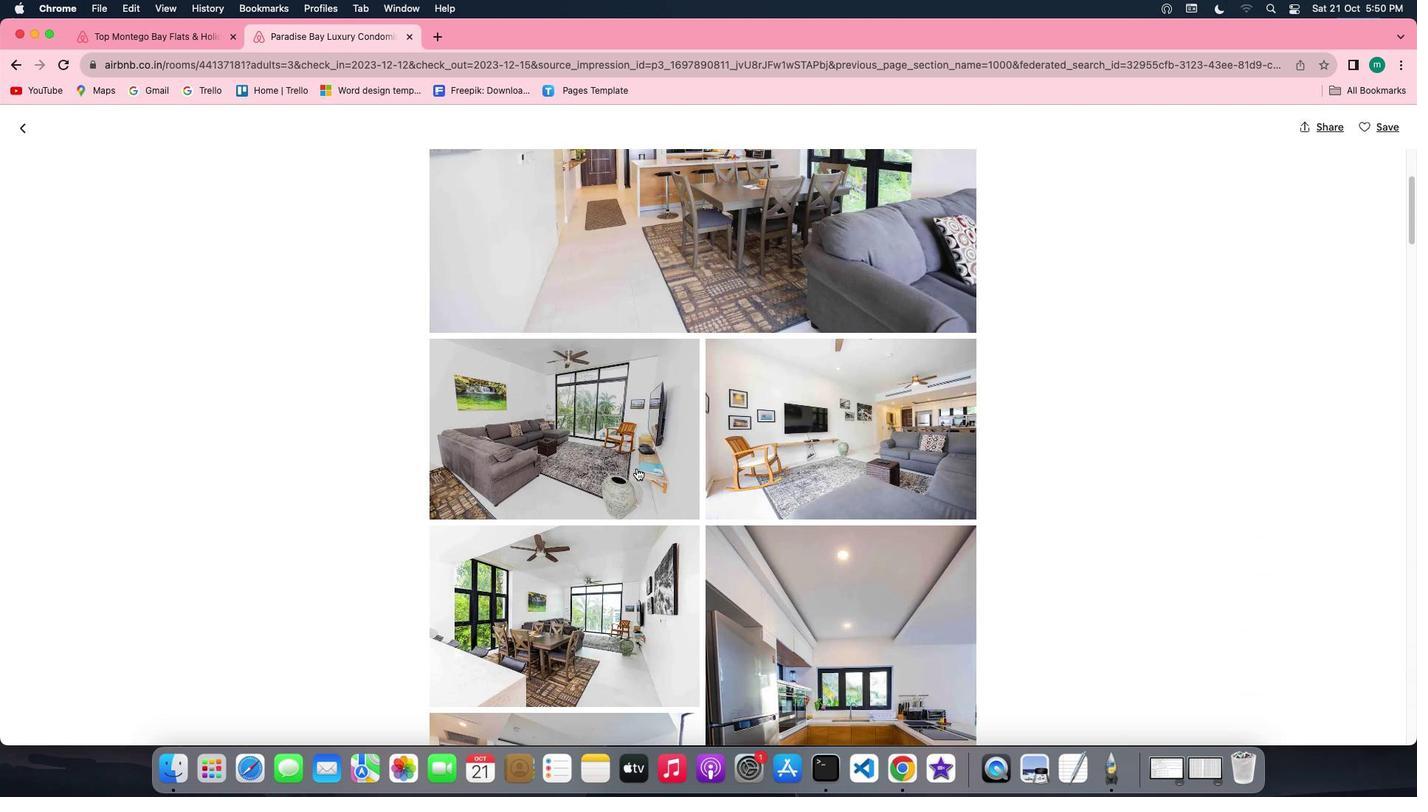 
Action: Mouse scrolled (636, 468) with delta (0, 0)
Screenshot: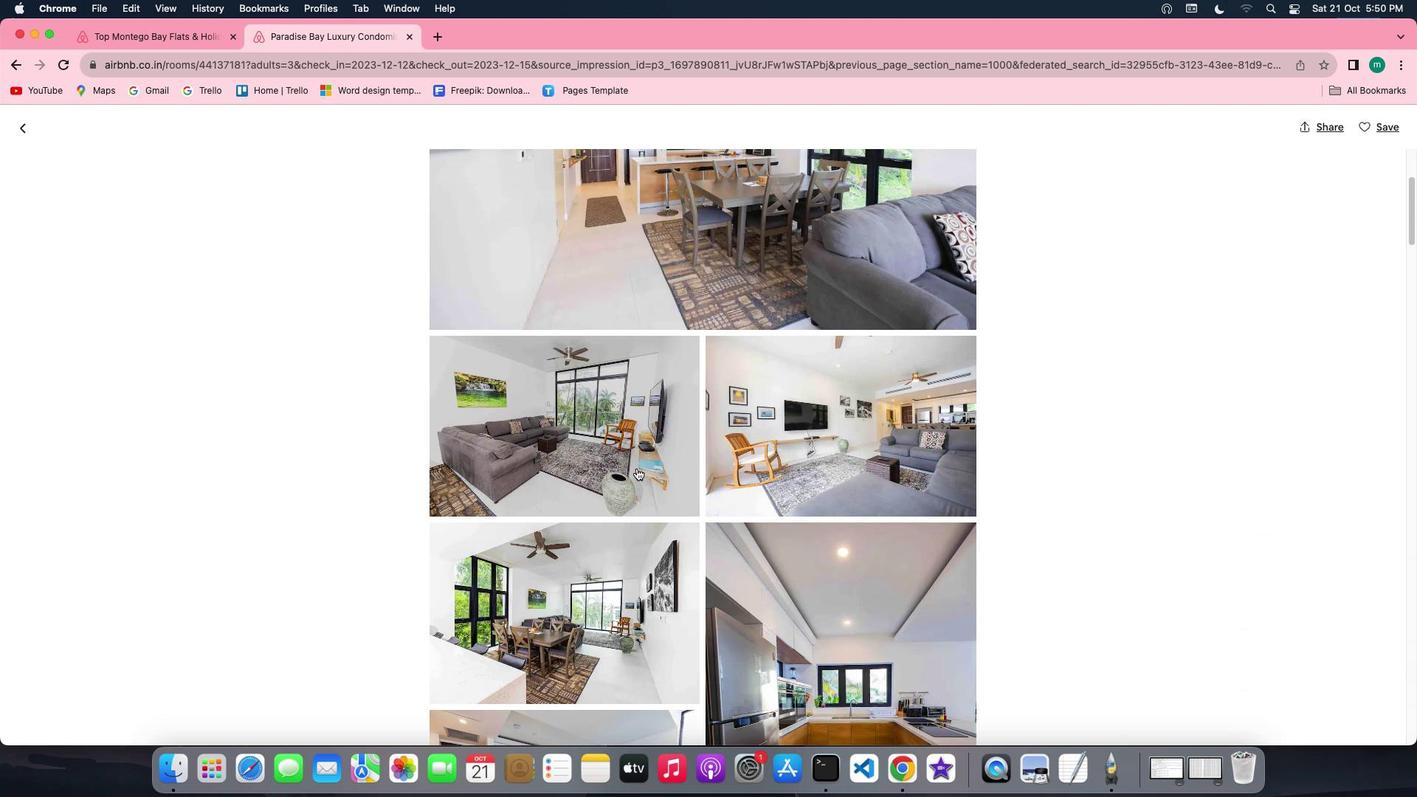 
Action: Mouse scrolled (636, 468) with delta (0, -1)
Screenshot: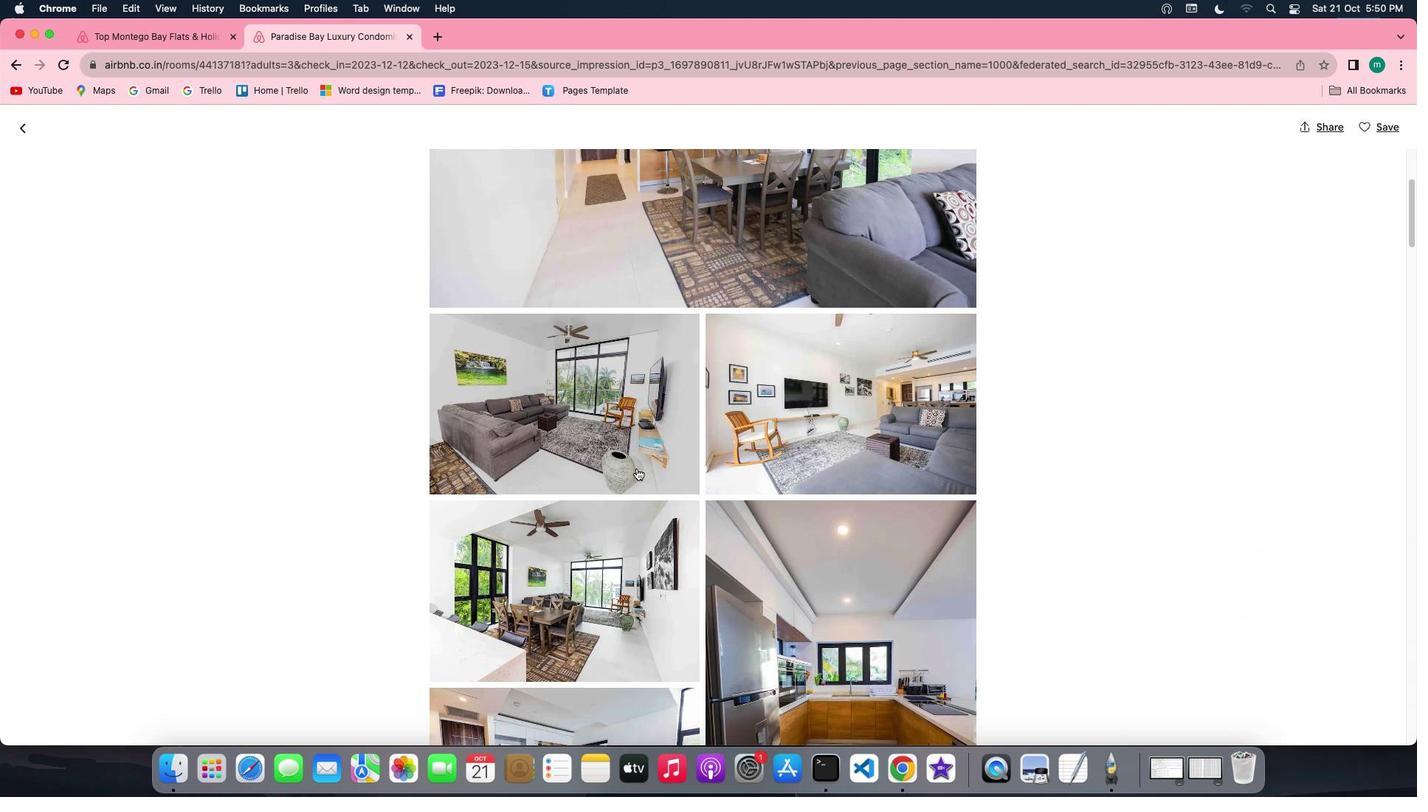 
Action: Mouse scrolled (636, 468) with delta (0, -2)
Screenshot: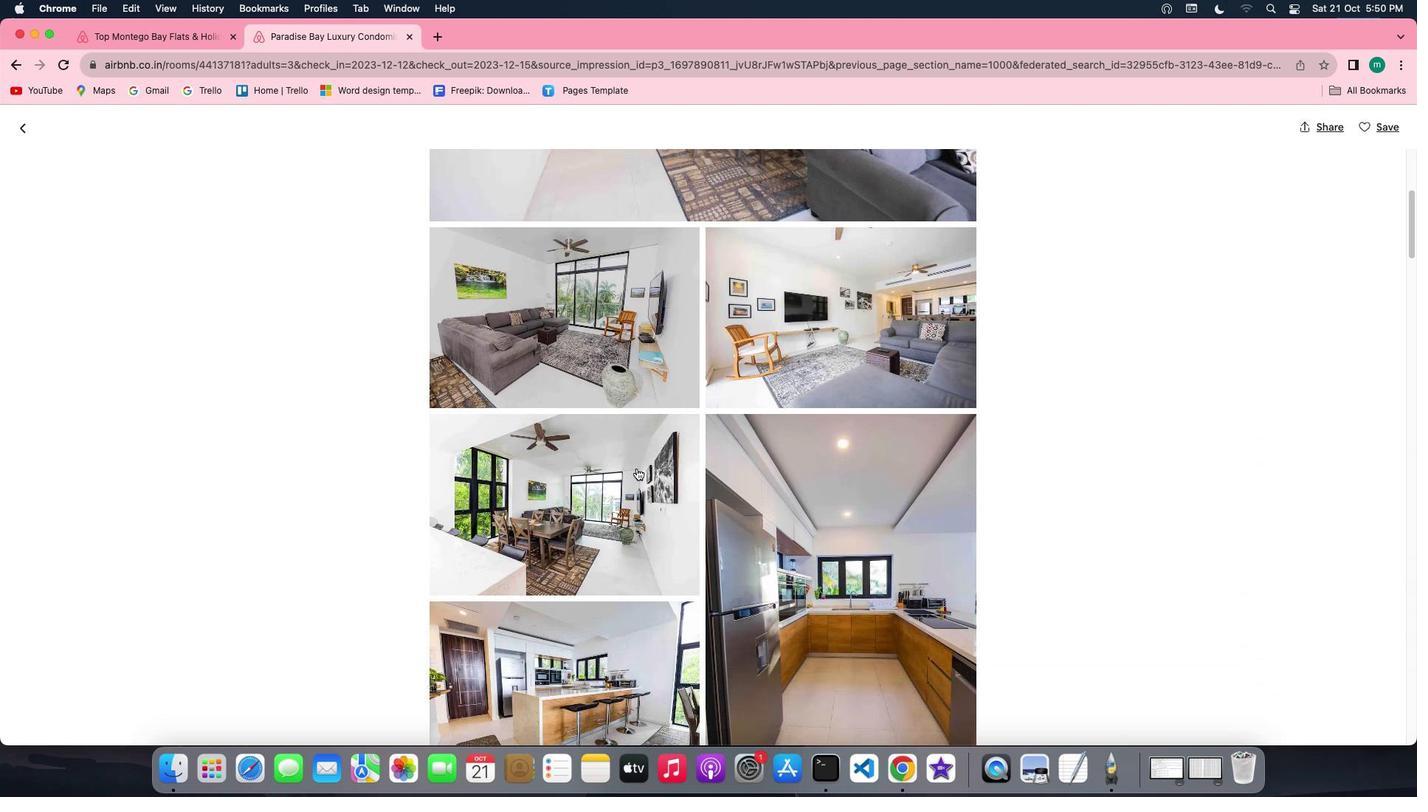 
Action: Mouse scrolled (636, 468) with delta (0, 0)
Screenshot: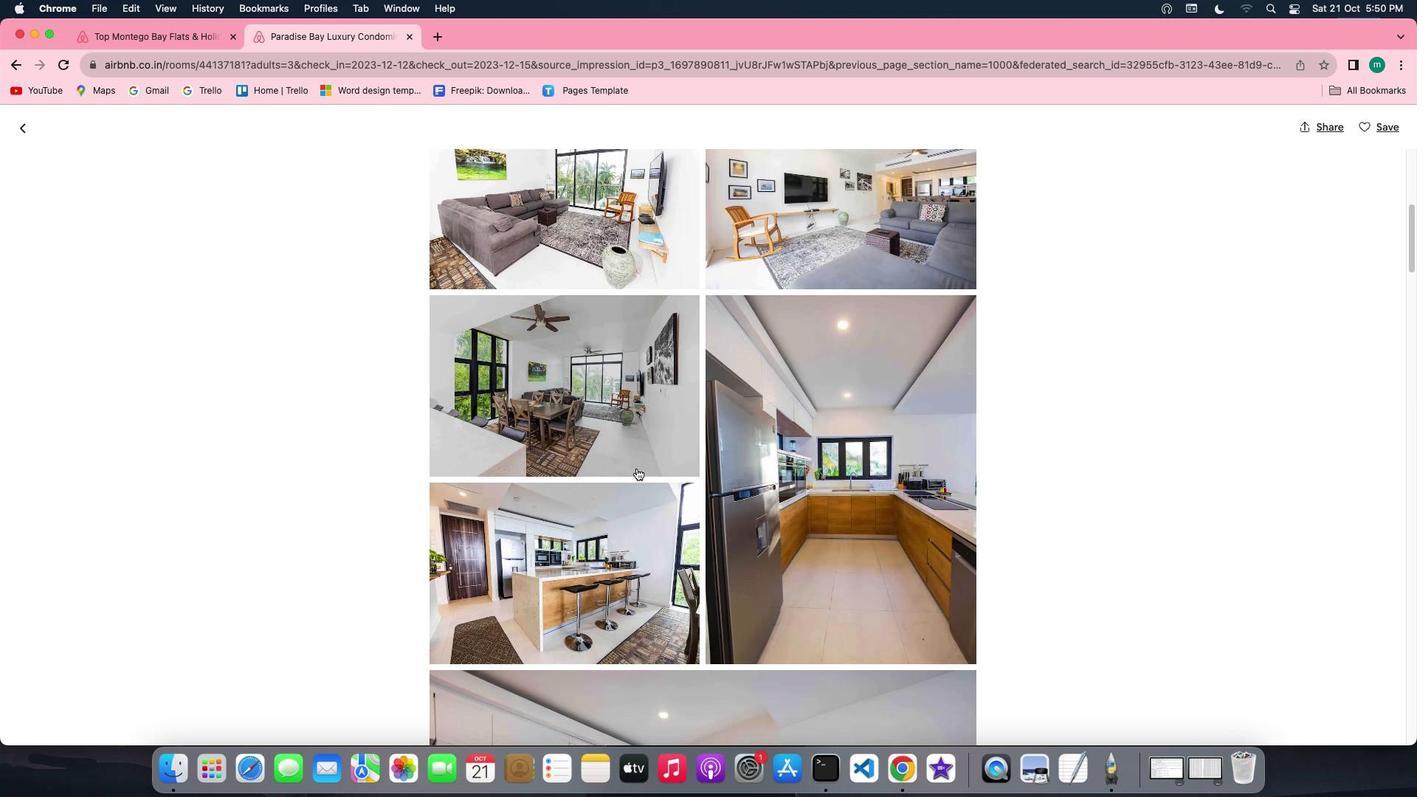 
Action: Mouse scrolled (636, 468) with delta (0, 0)
Screenshot: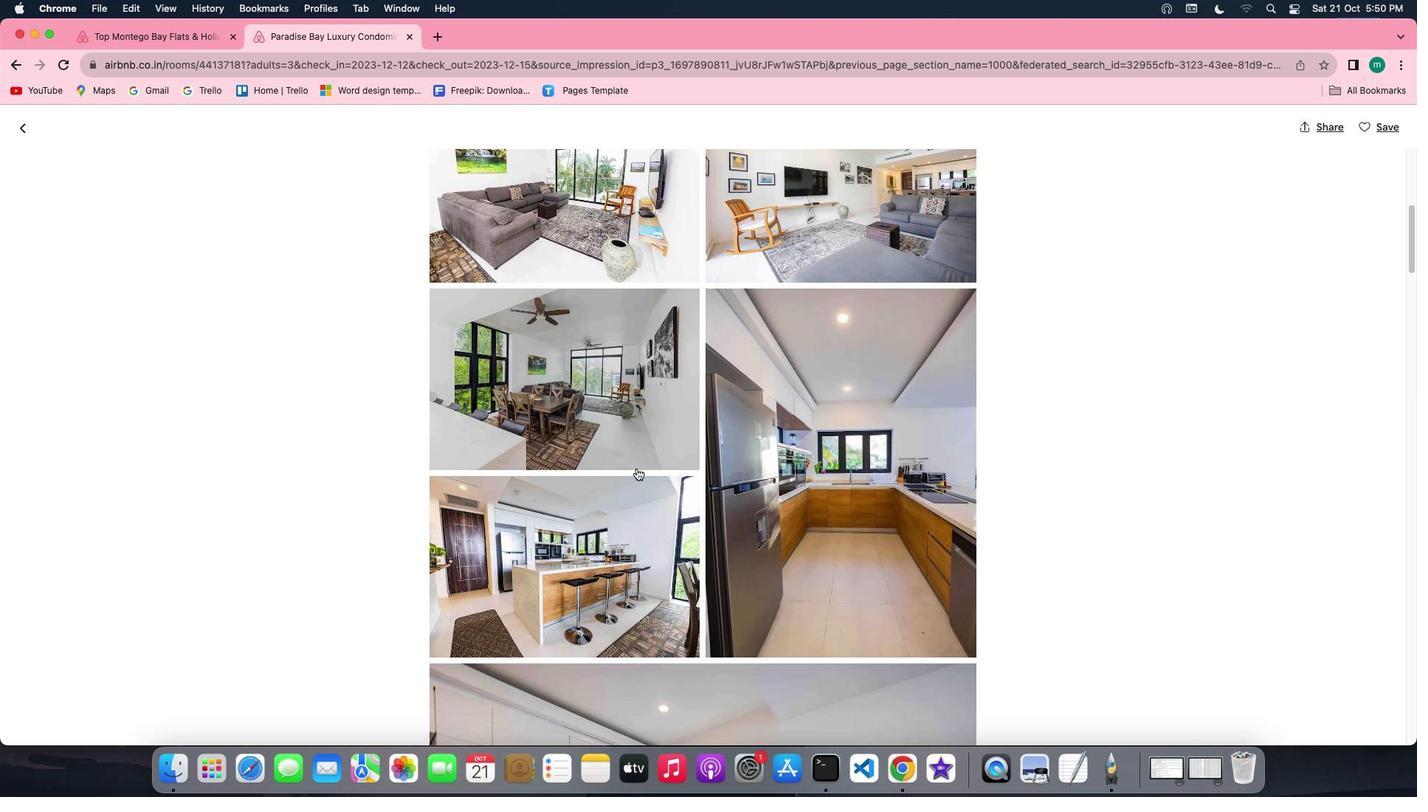 
Action: Mouse scrolled (636, 468) with delta (0, 0)
Screenshot: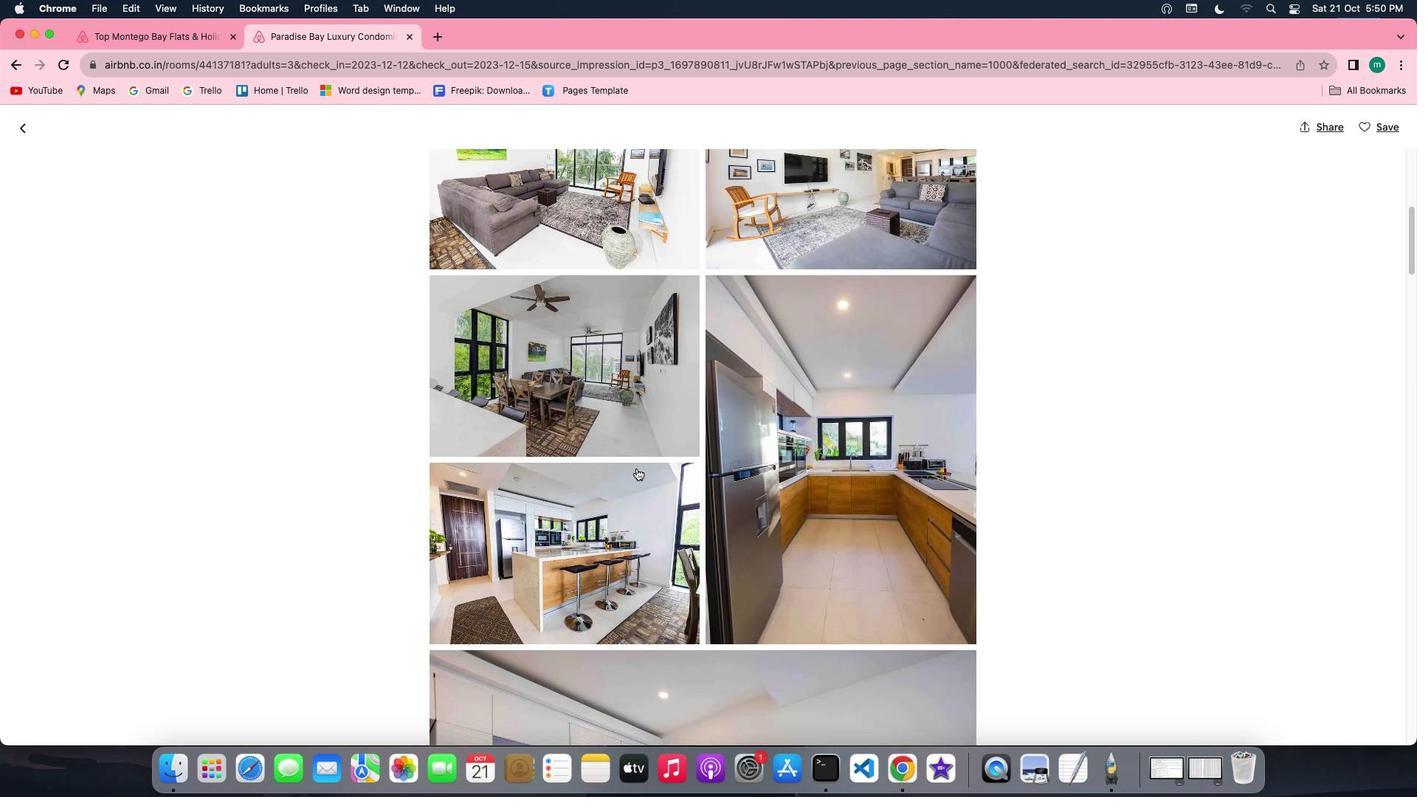 
Action: Mouse scrolled (636, 468) with delta (0, 0)
Screenshot: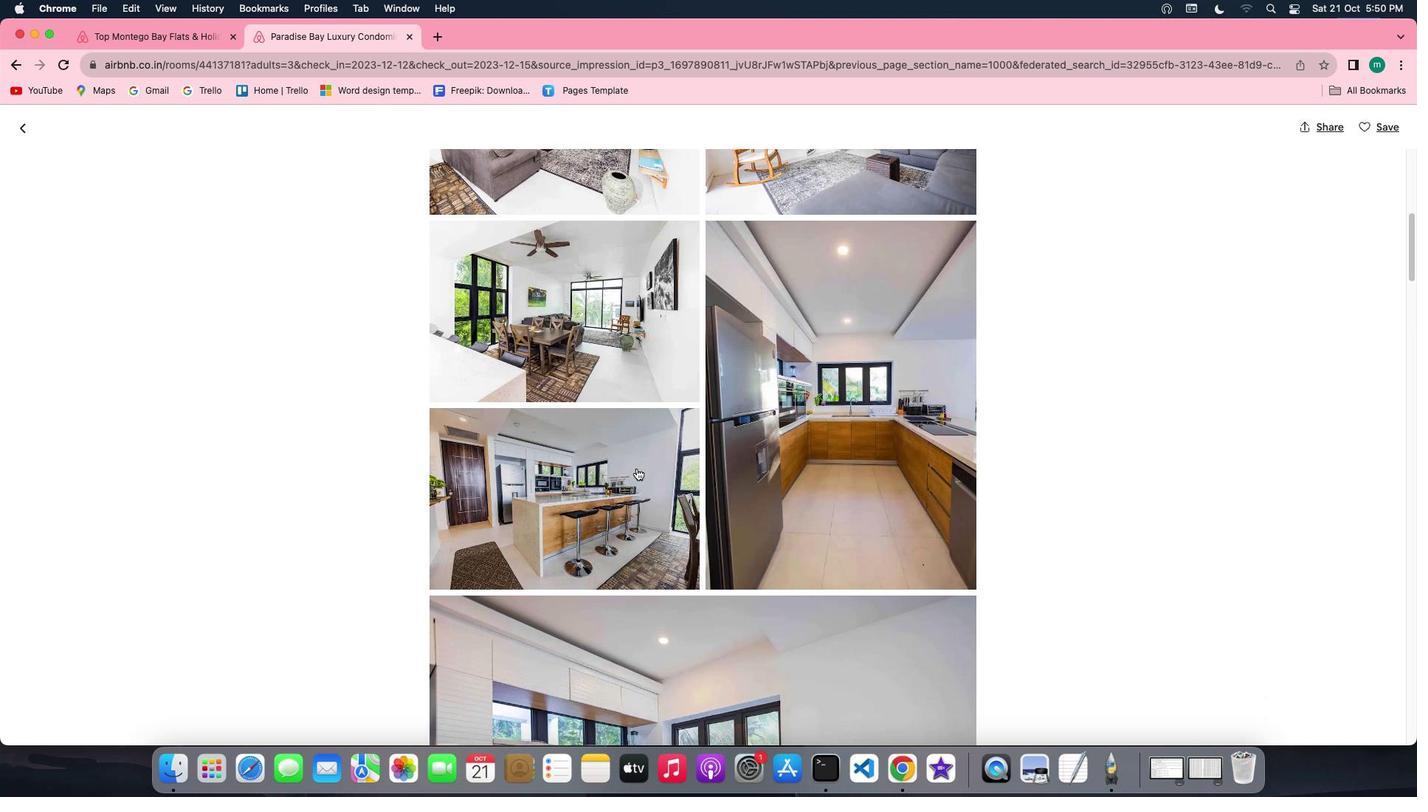 
Action: Mouse scrolled (636, 468) with delta (0, 0)
Screenshot: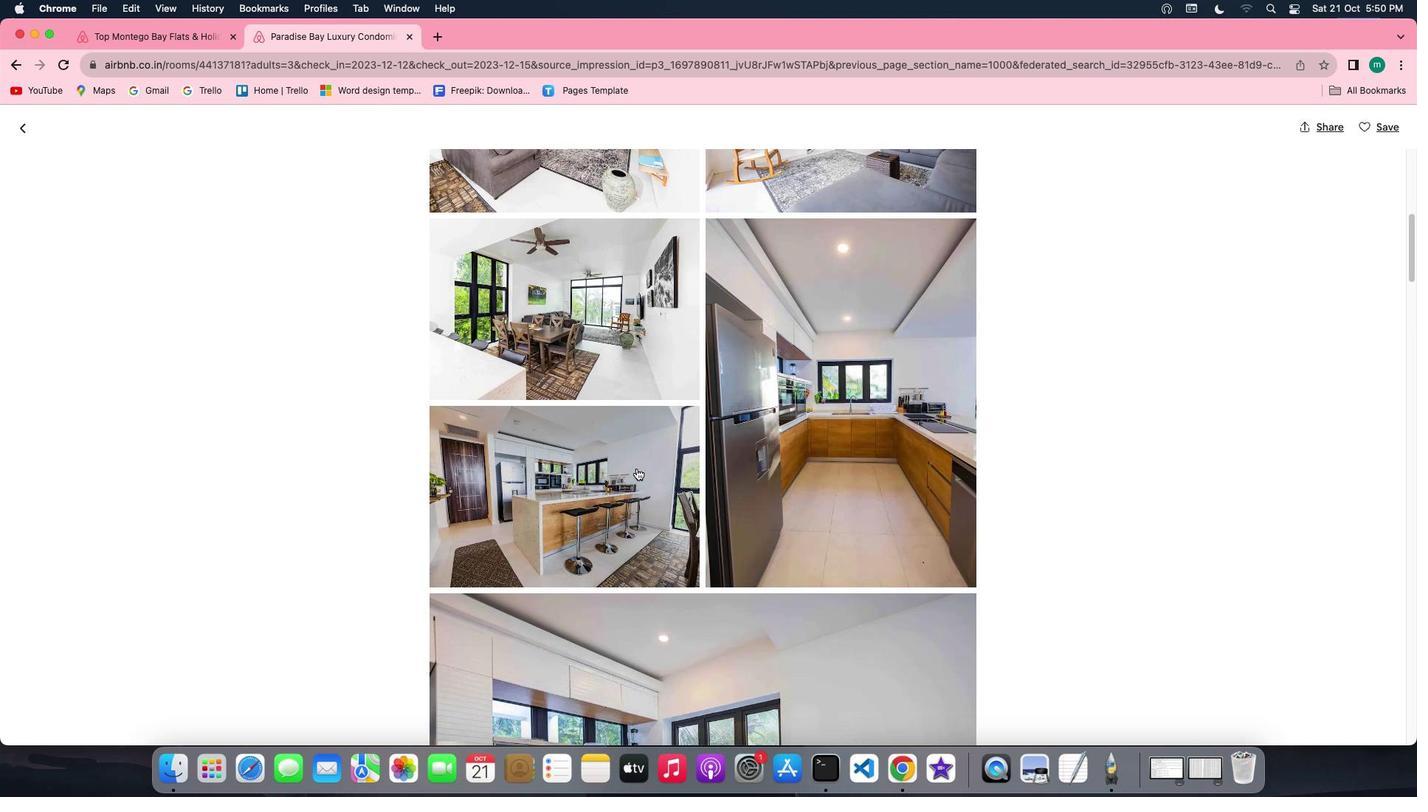 
Action: Mouse scrolled (636, 468) with delta (0, 0)
Screenshot: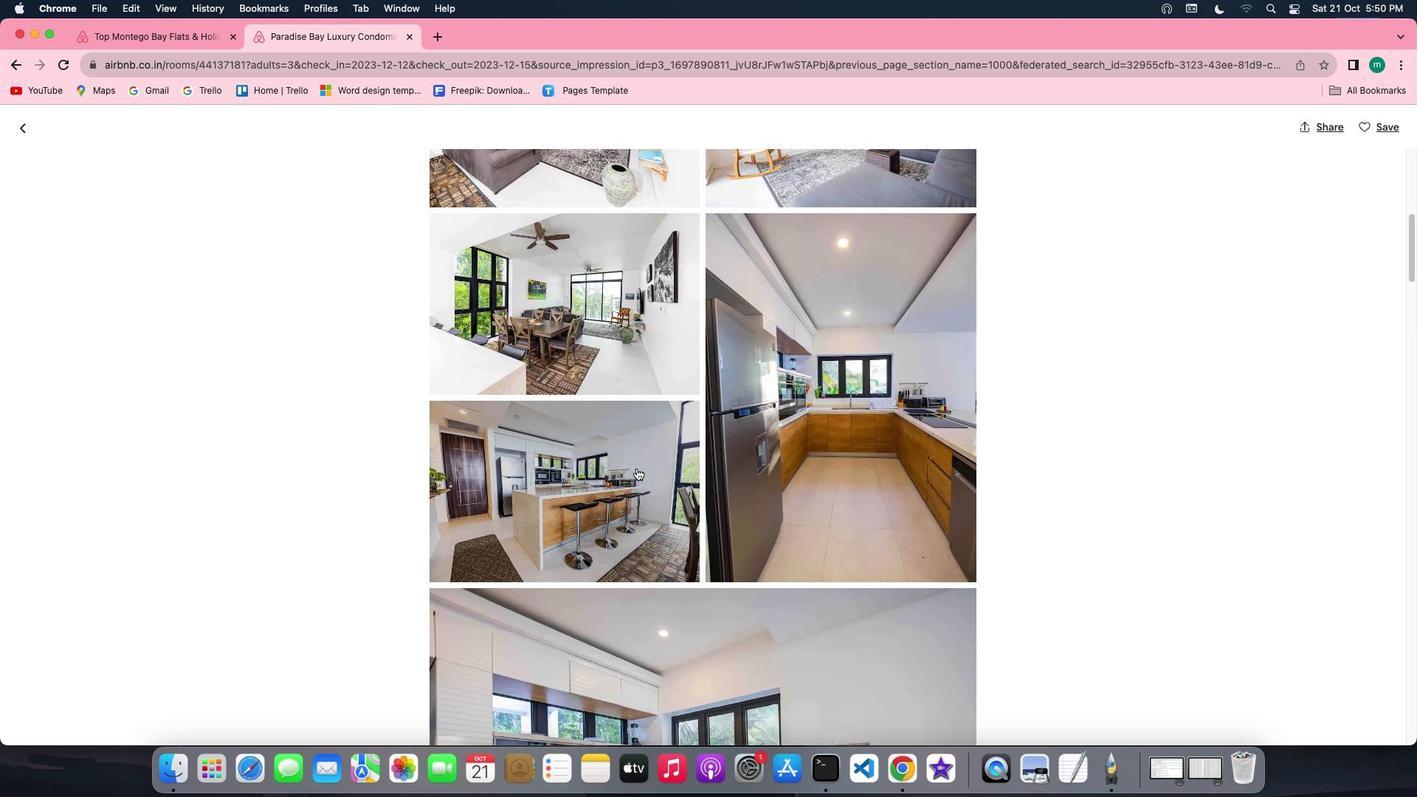
Action: Mouse scrolled (636, 468) with delta (0, 0)
Screenshot: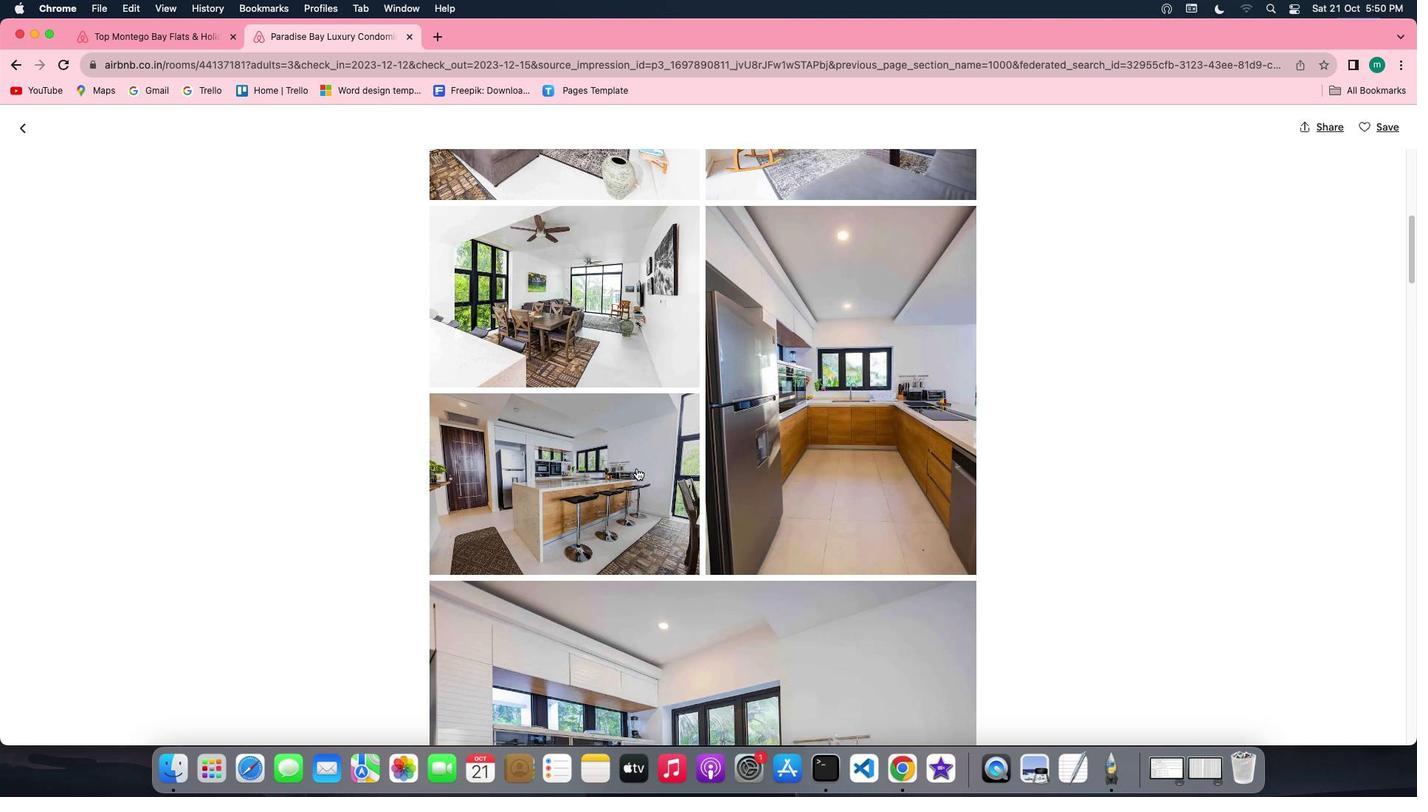 
Action: Mouse scrolled (636, 468) with delta (0, -1)
Screenshot: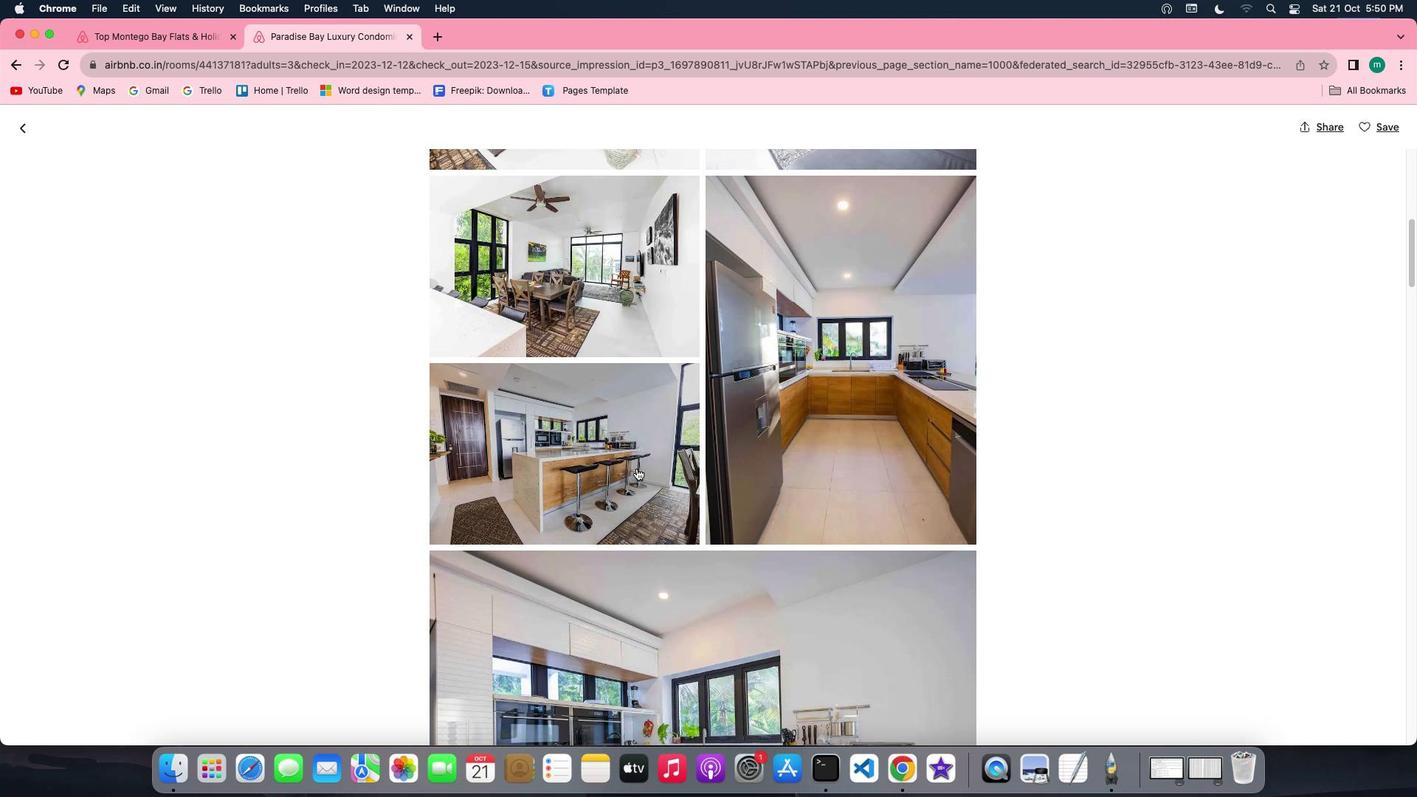 
Action: Mouse scrolled (636, 468) with delta (0, -2)
Screenshot: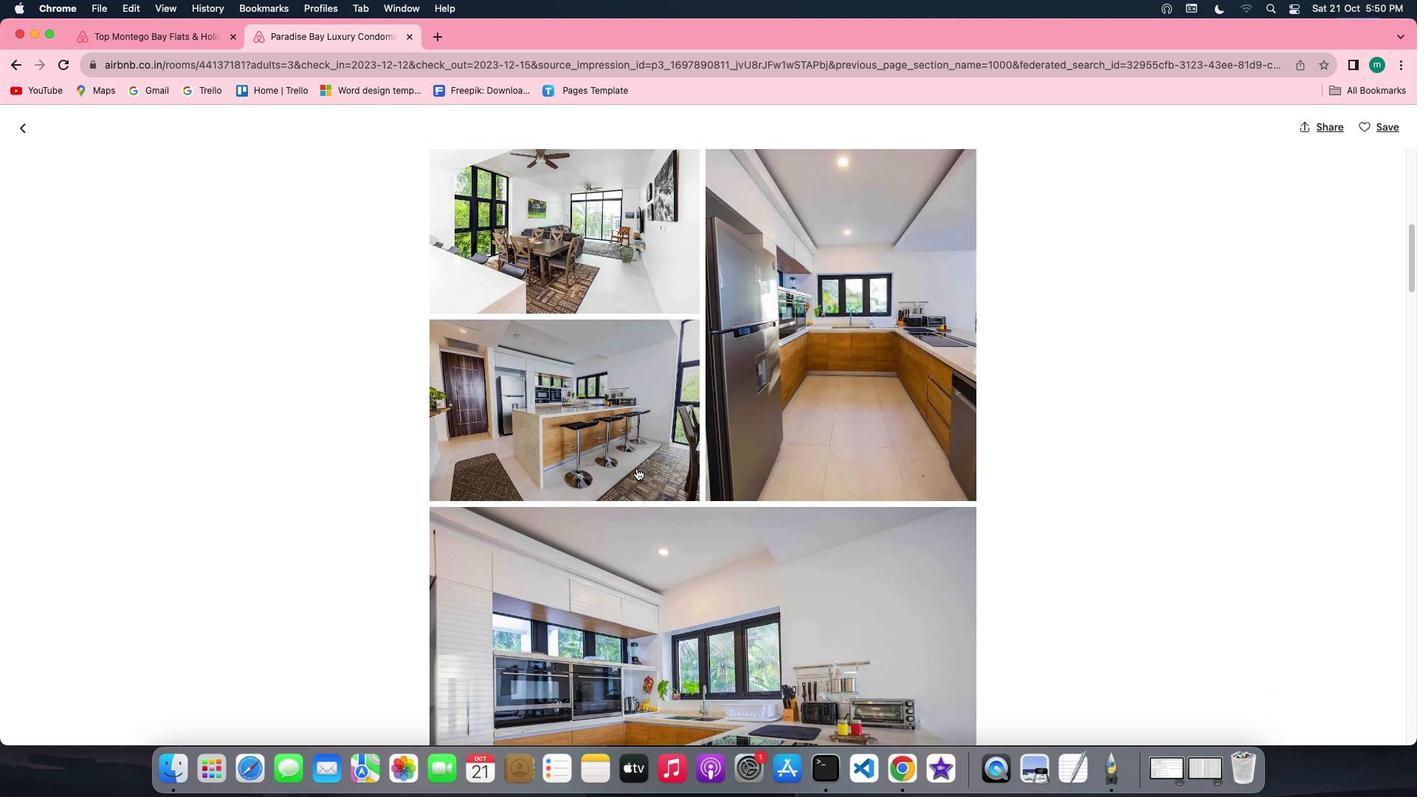 
Action: Mouse moved to (636, 468)
Screenshot: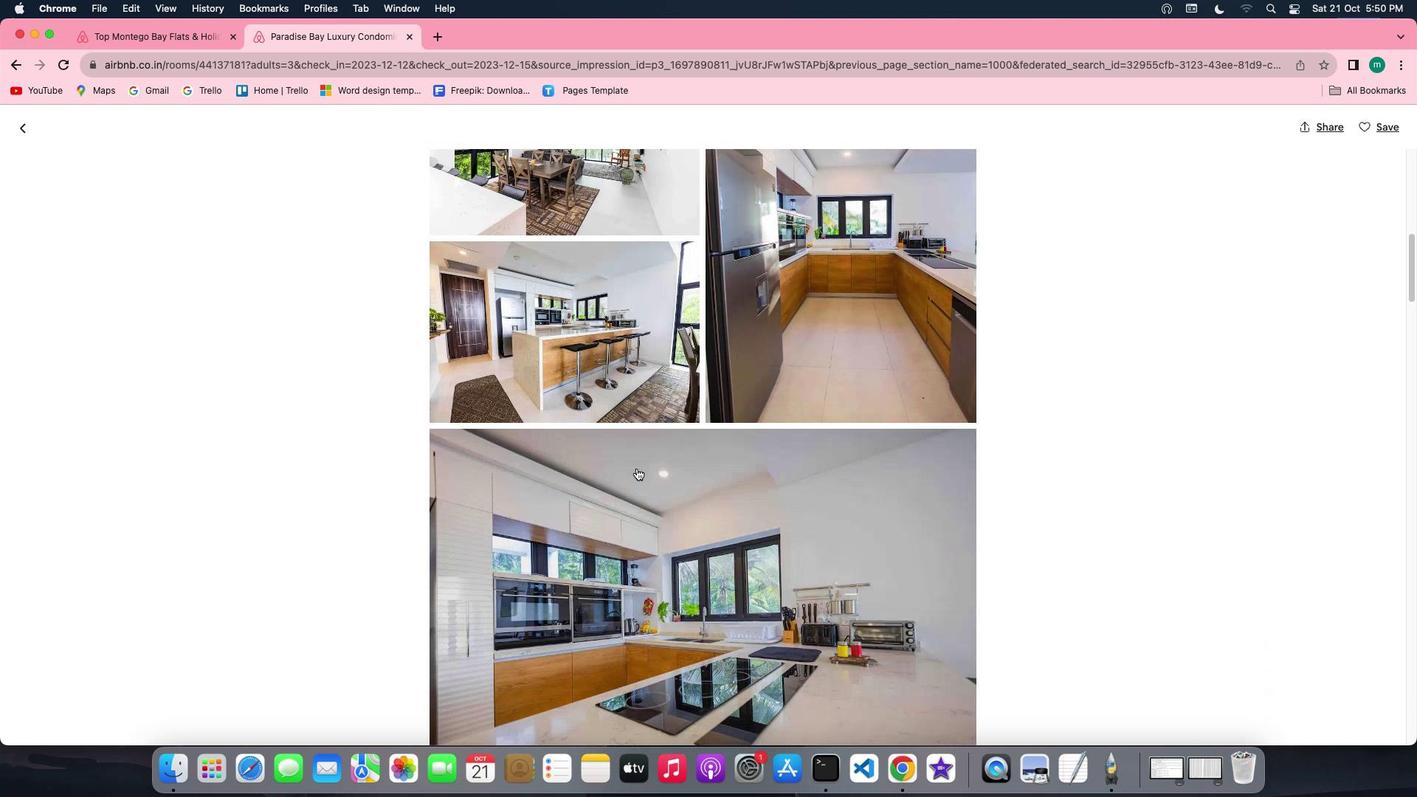 
Action: Mouse scrolled (636, 468) with delta (0, 0)
Screenshot: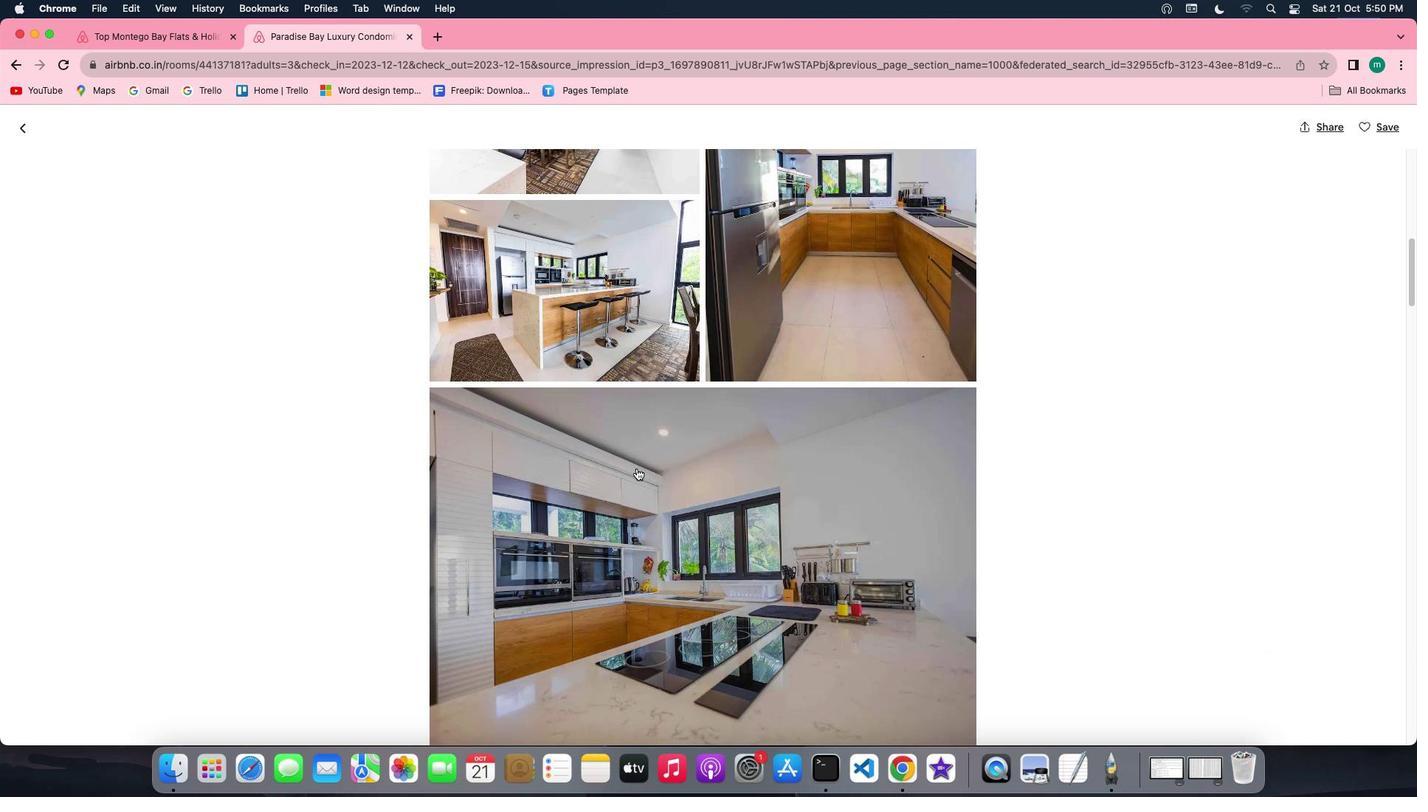 
Action: Mouse scrolled (636, 468) with delta (0, 0)
Screenshot: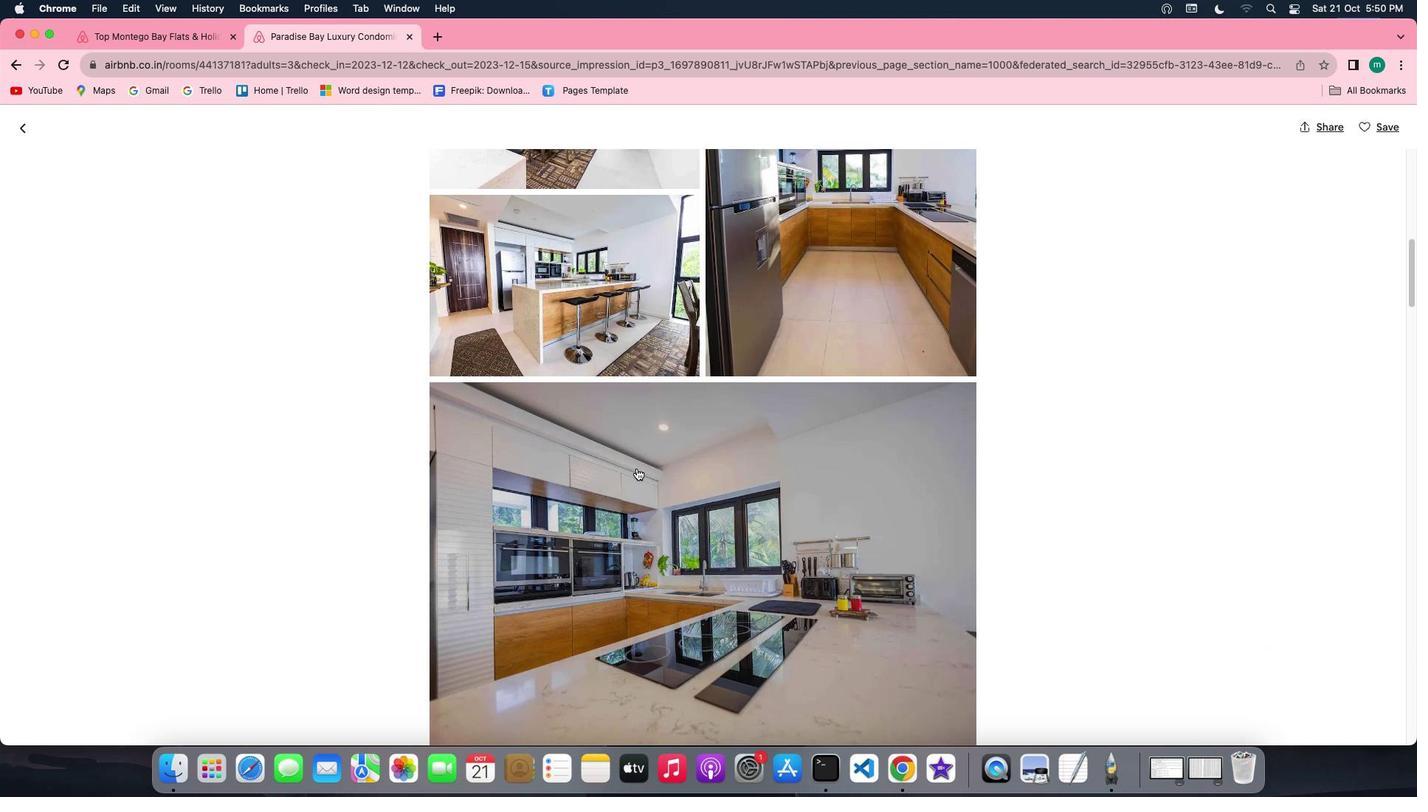 
Action: Mouse scrolled (636, 468) with delta (0, 0)
Screenshot: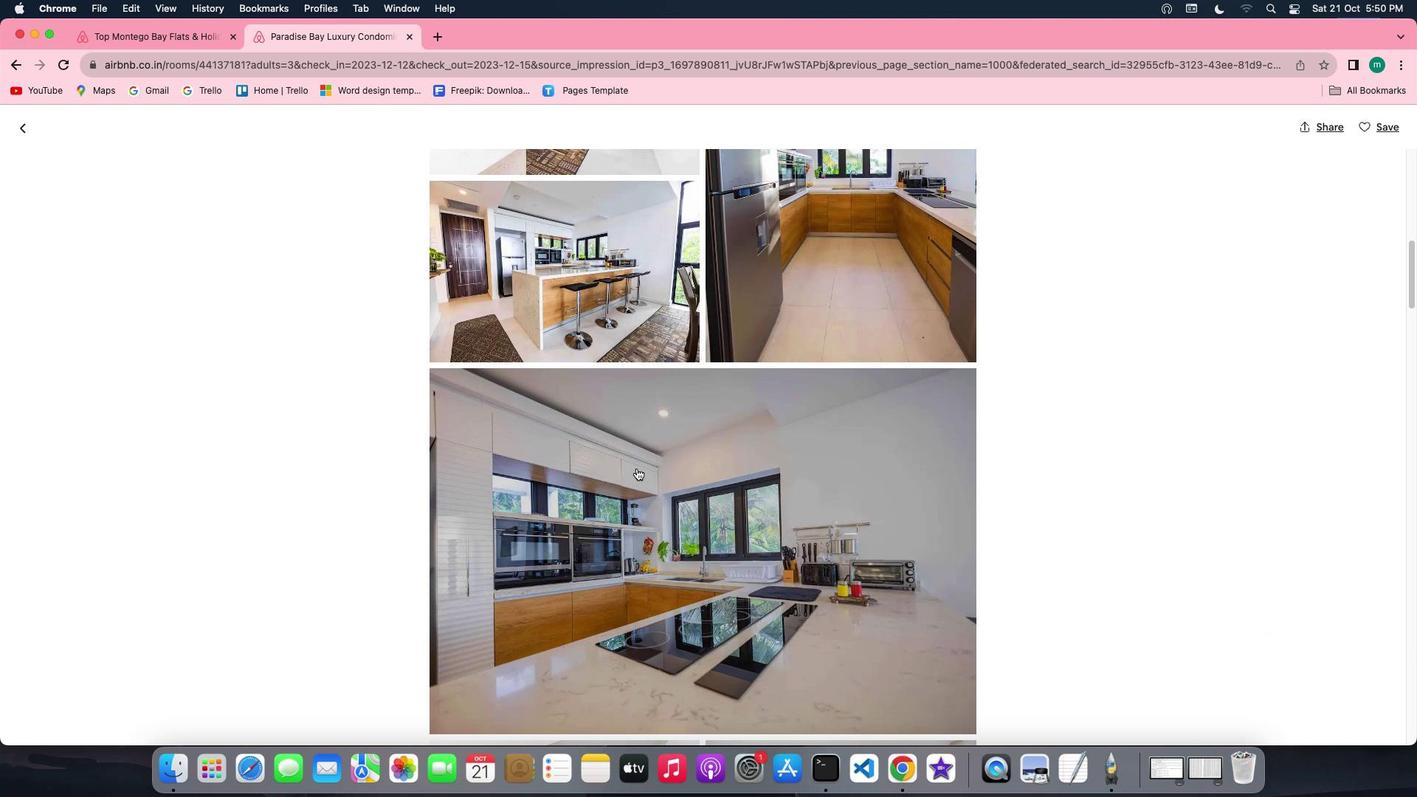 
Action: Mouse scrolled (636, 468) with delta (0, 0)
Screenshot: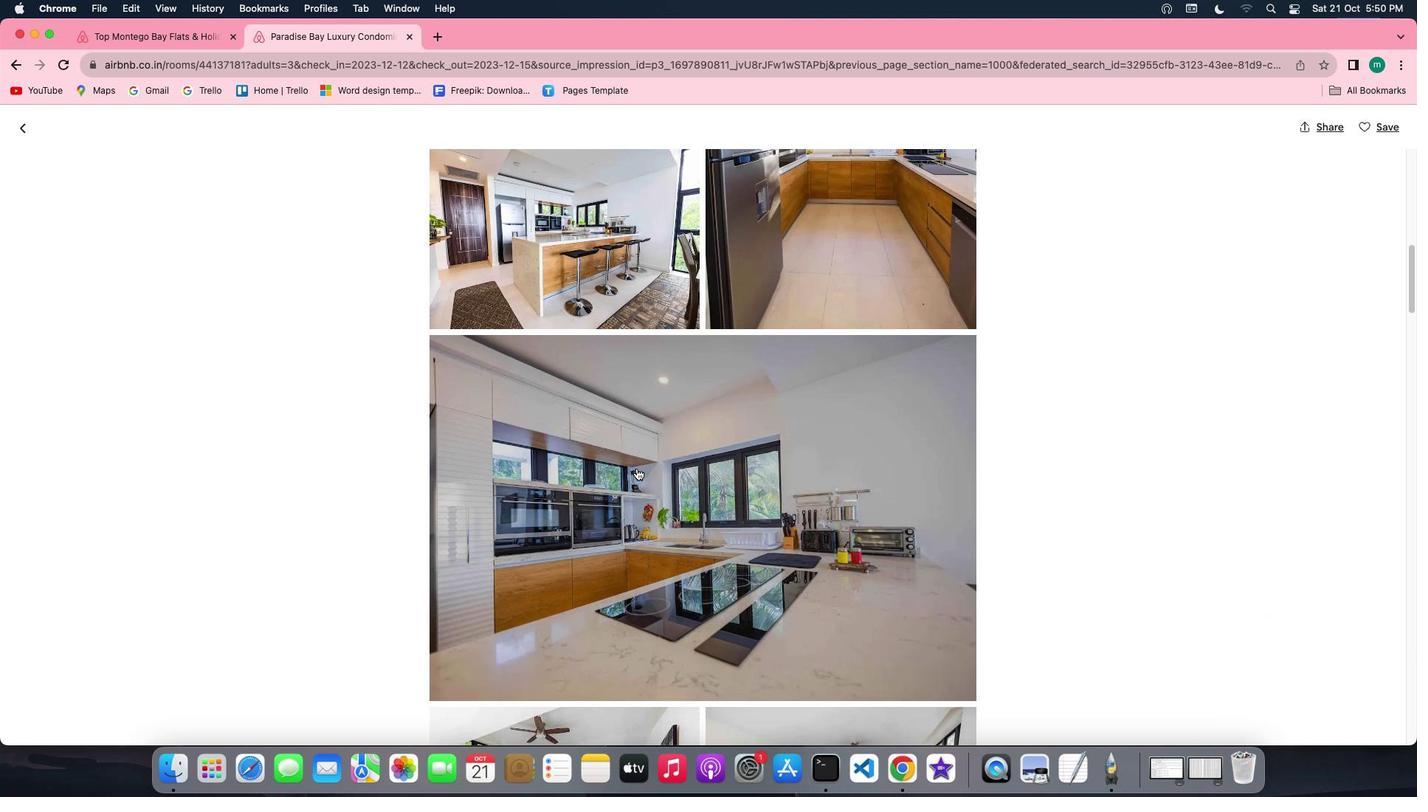 
Action: Mouse scrolled (636, 468) with delta (0, 0)
Screenshot: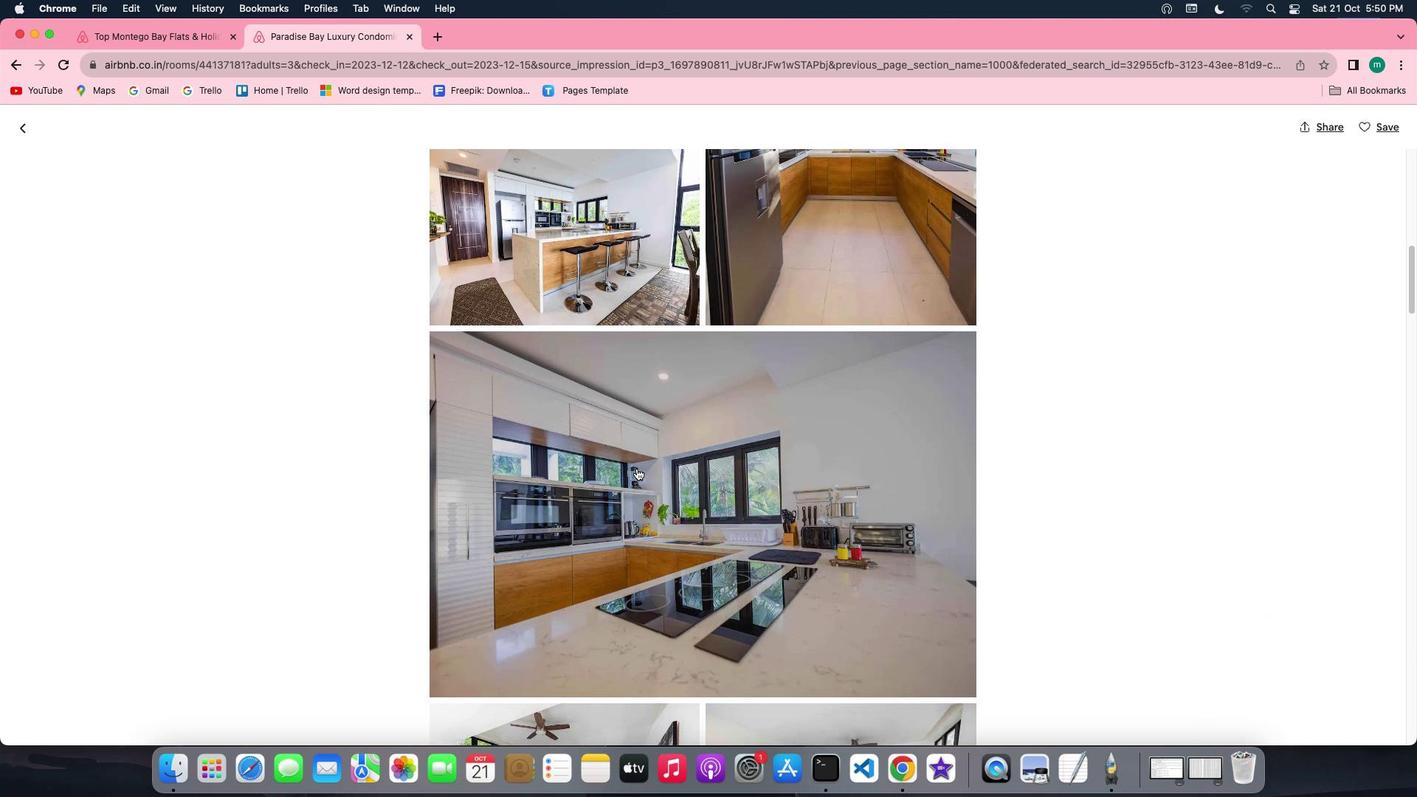 
Action: Mouse scrolled (636, 468) with delta (0, -1)
Screenshot: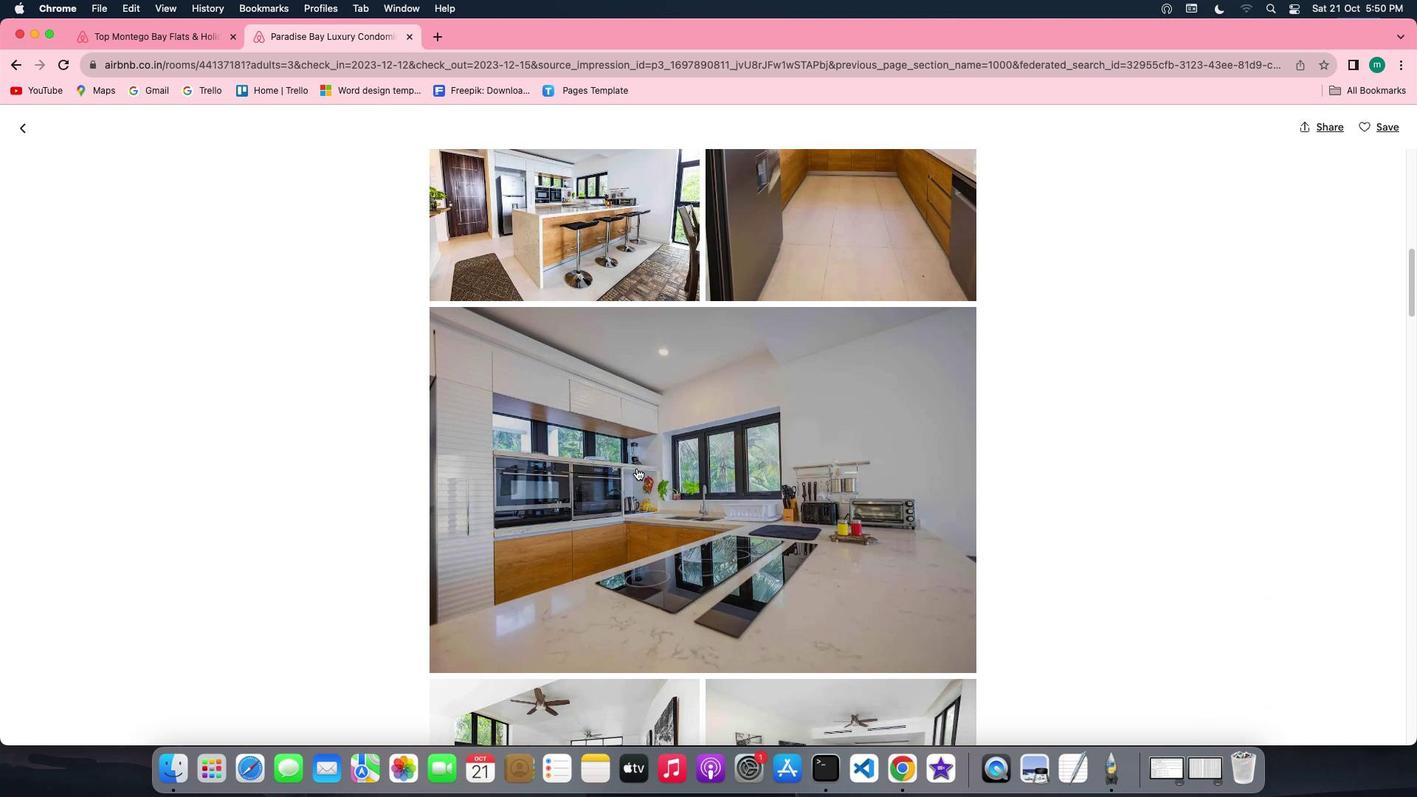 
Action: Mouse scrolled (636, 468) with delta (0, -1)
Screenshot: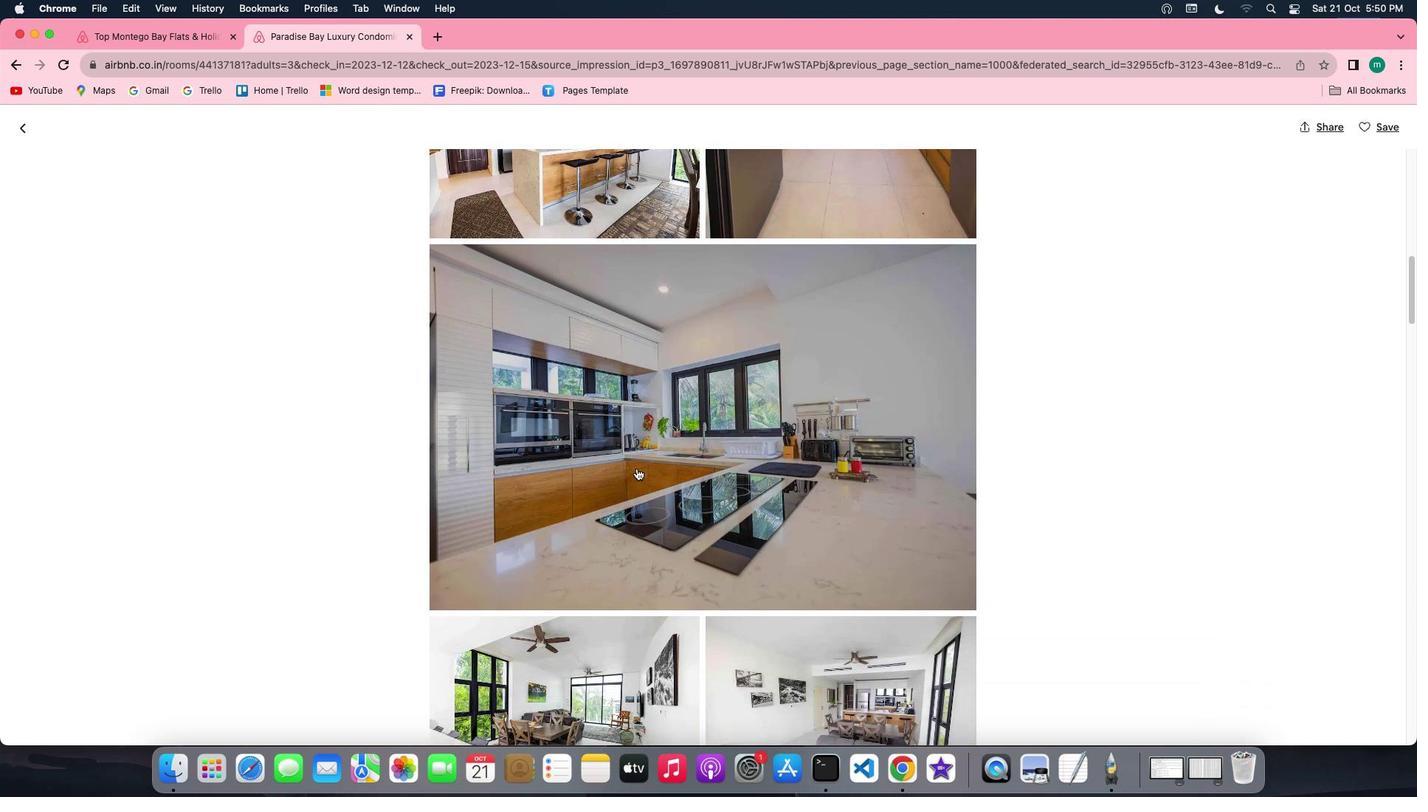 
Action: Mouse moved to (637, 468)
Screenshot: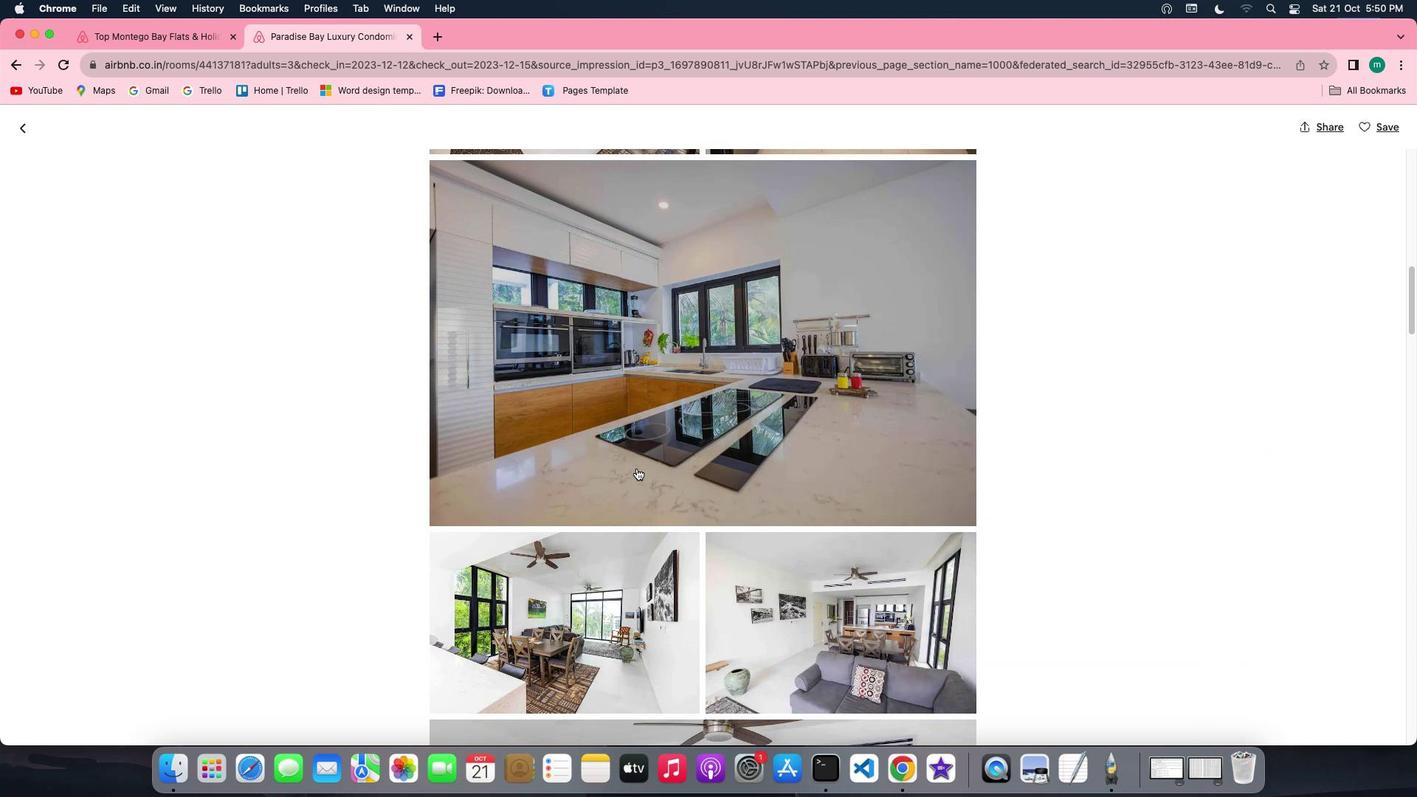 
Action: Mouse scrolled (637, 468) with delta (0, 0)
Screenshot: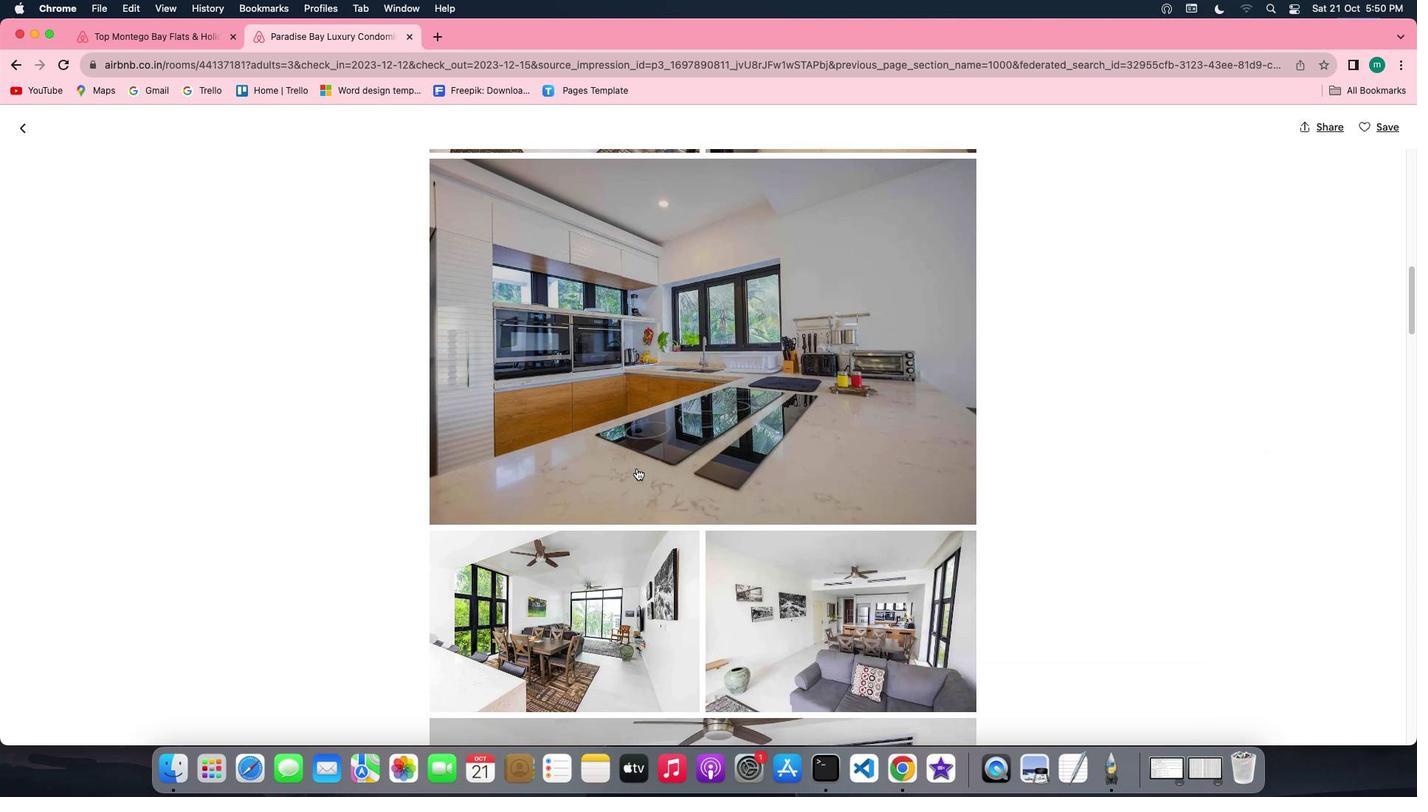 
Action: Mouse scrolled (637, 468) with delta (0, 0)
Screenshot: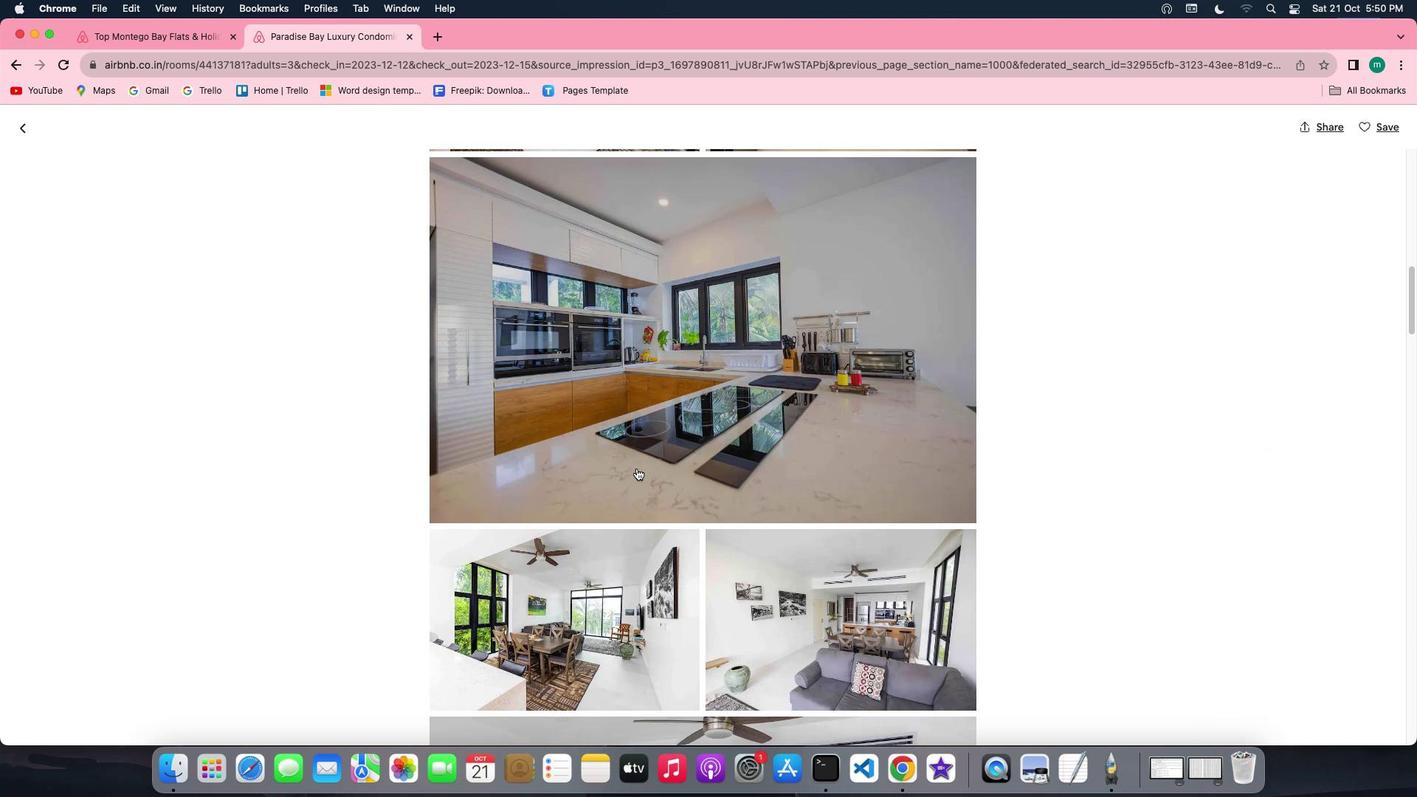 
Action: Mouse scrolled (637, 468) with delta (0, 0)
Screenshot: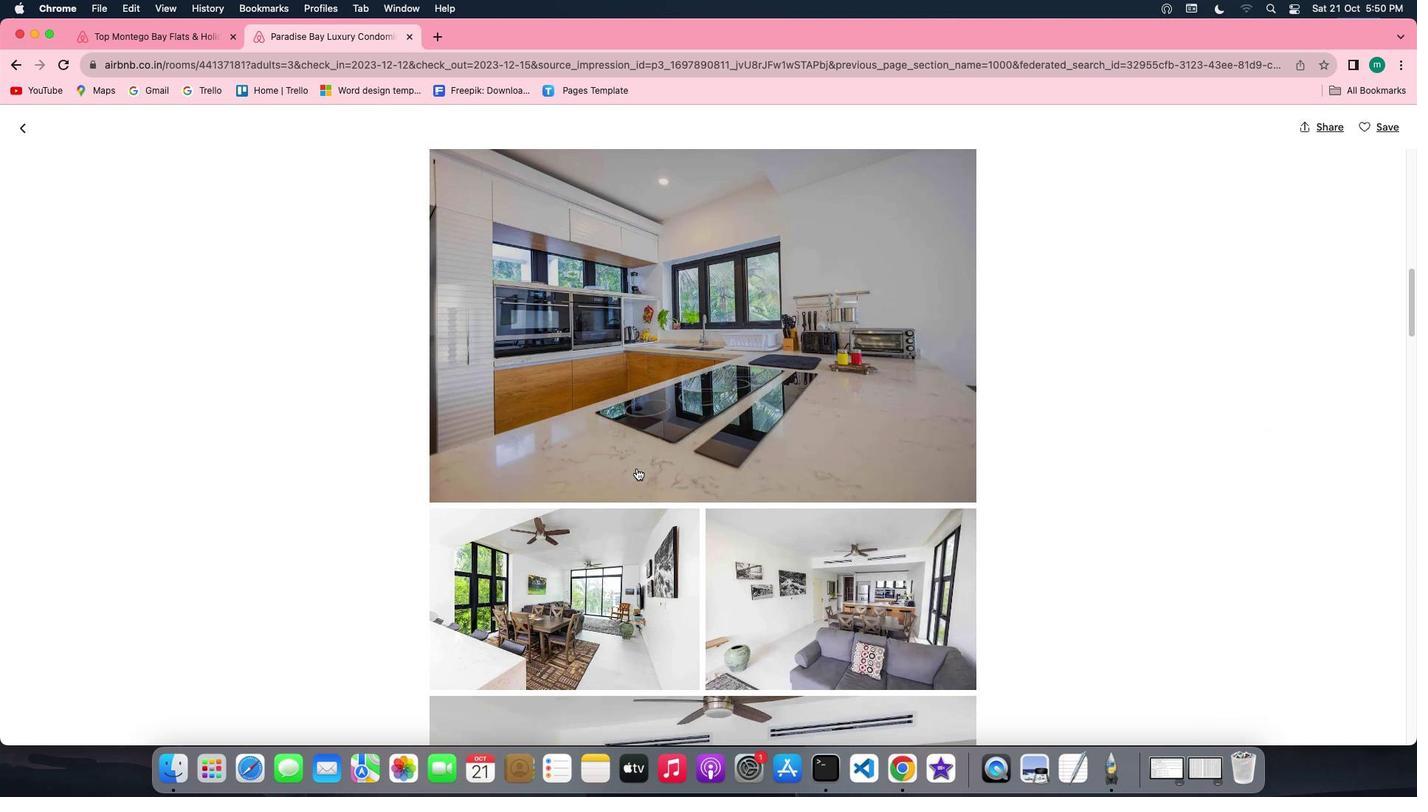 
Action: Mouse scrolled (637, 468) with delta (0, 0)
Screenshot: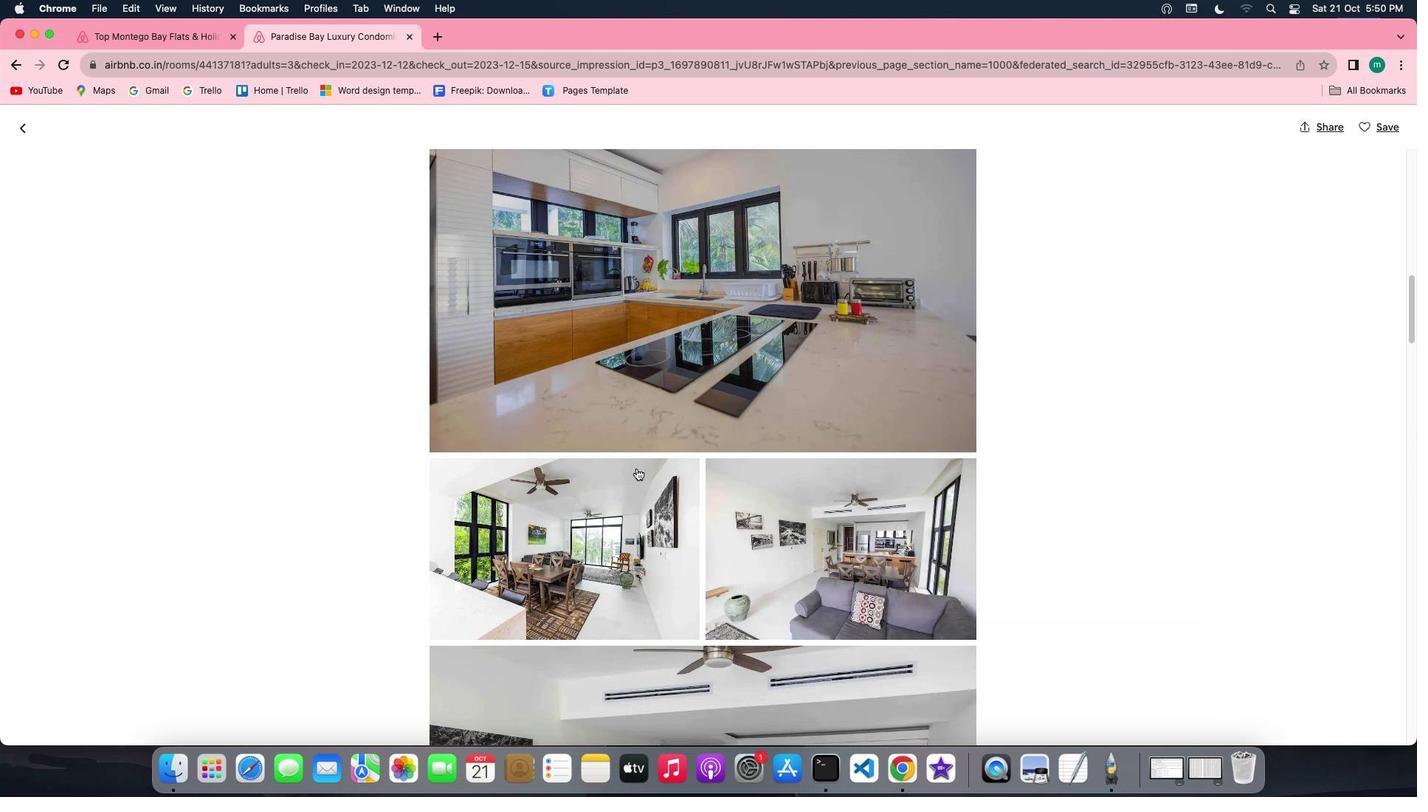 
Action: Mouse scrolled (637, 468) with delta (0, 0)
Screenshot: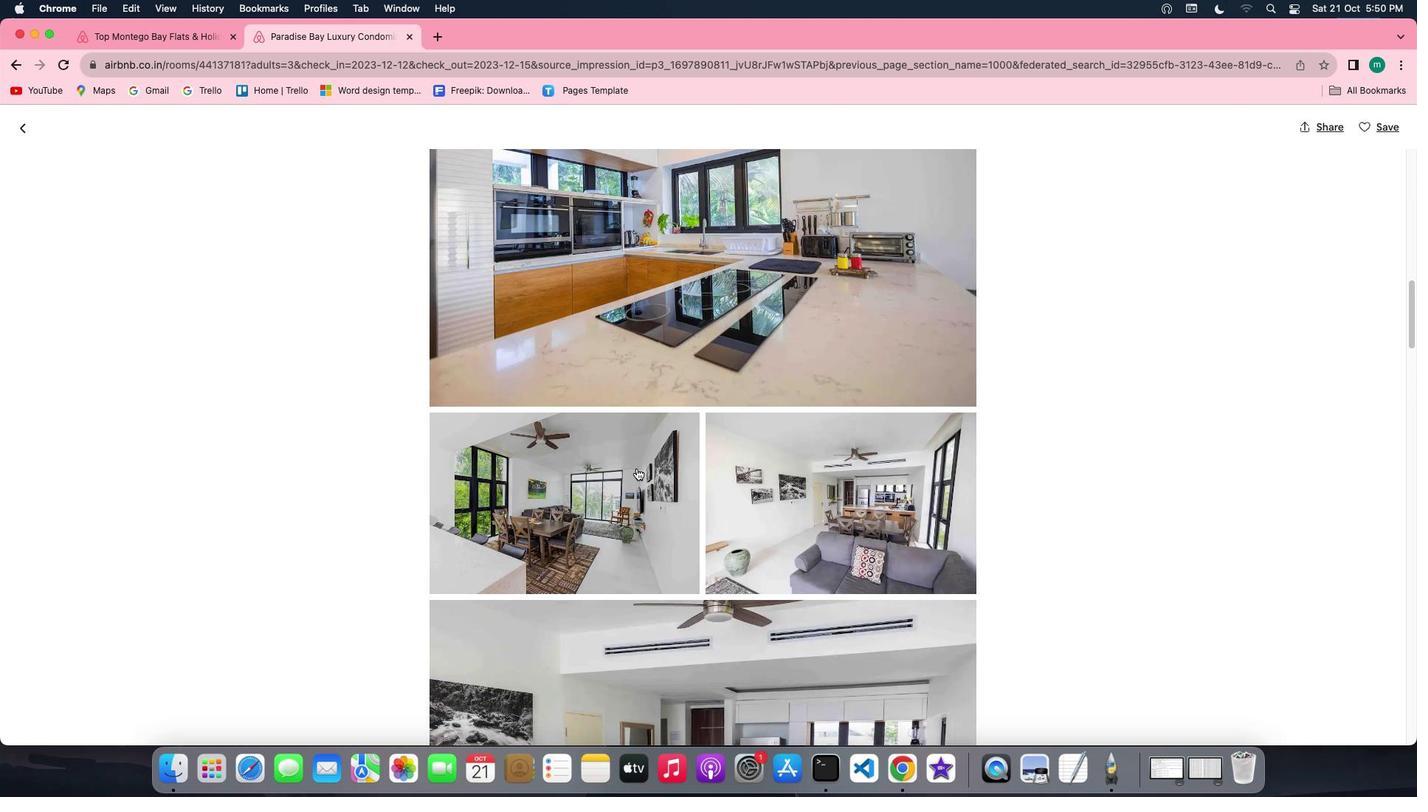 
Action: Mouse scrolled (637, 468) with delta (0, 0)
Screenshot: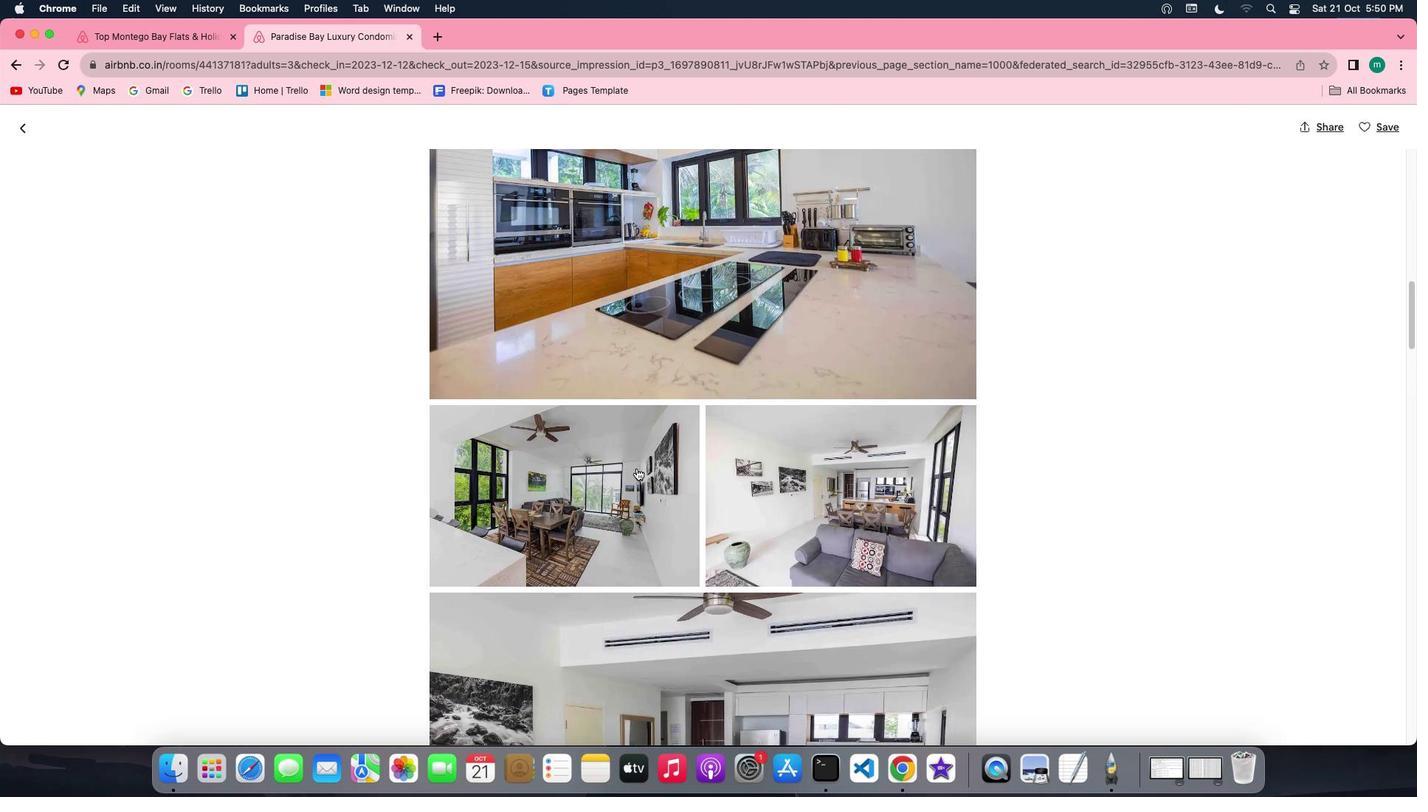 
Action: Mouse scrolled (637, 468) with delta (0, -1)
Screenshot: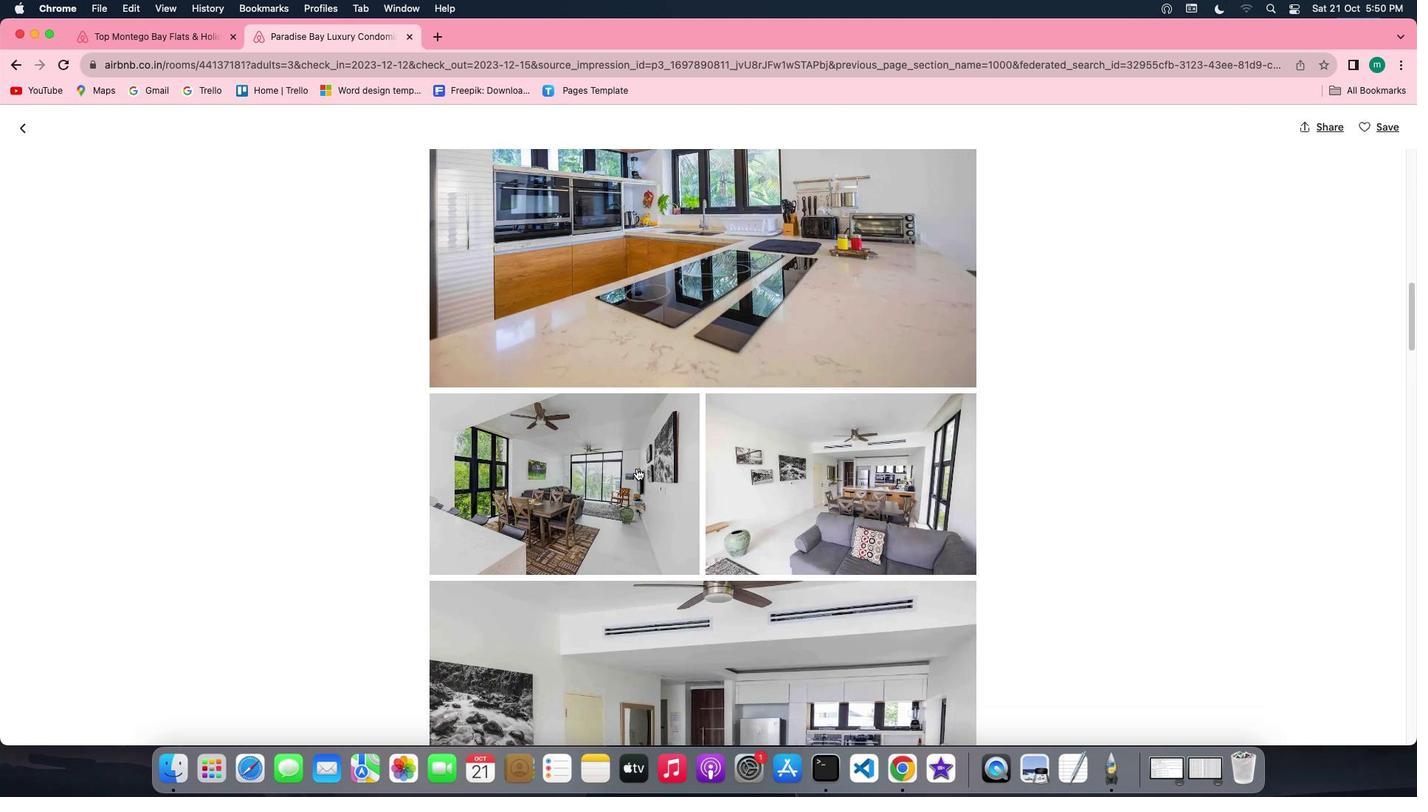 
Action: Mouse scrolled (637, 468) with delta (0, -1)
Screenshot: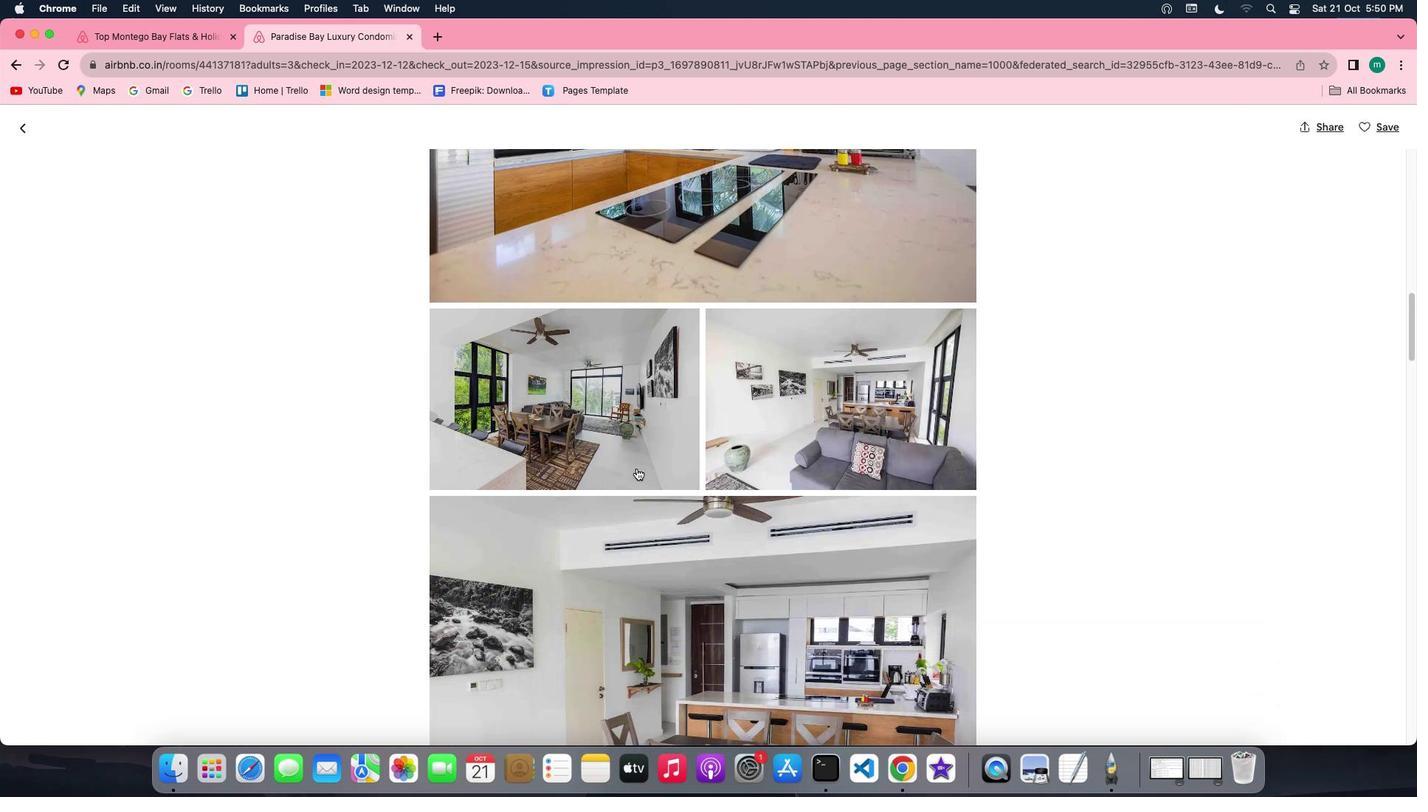 
Action: Mouse scrolled (637, 468) with delta (0, 0)
Screenshot: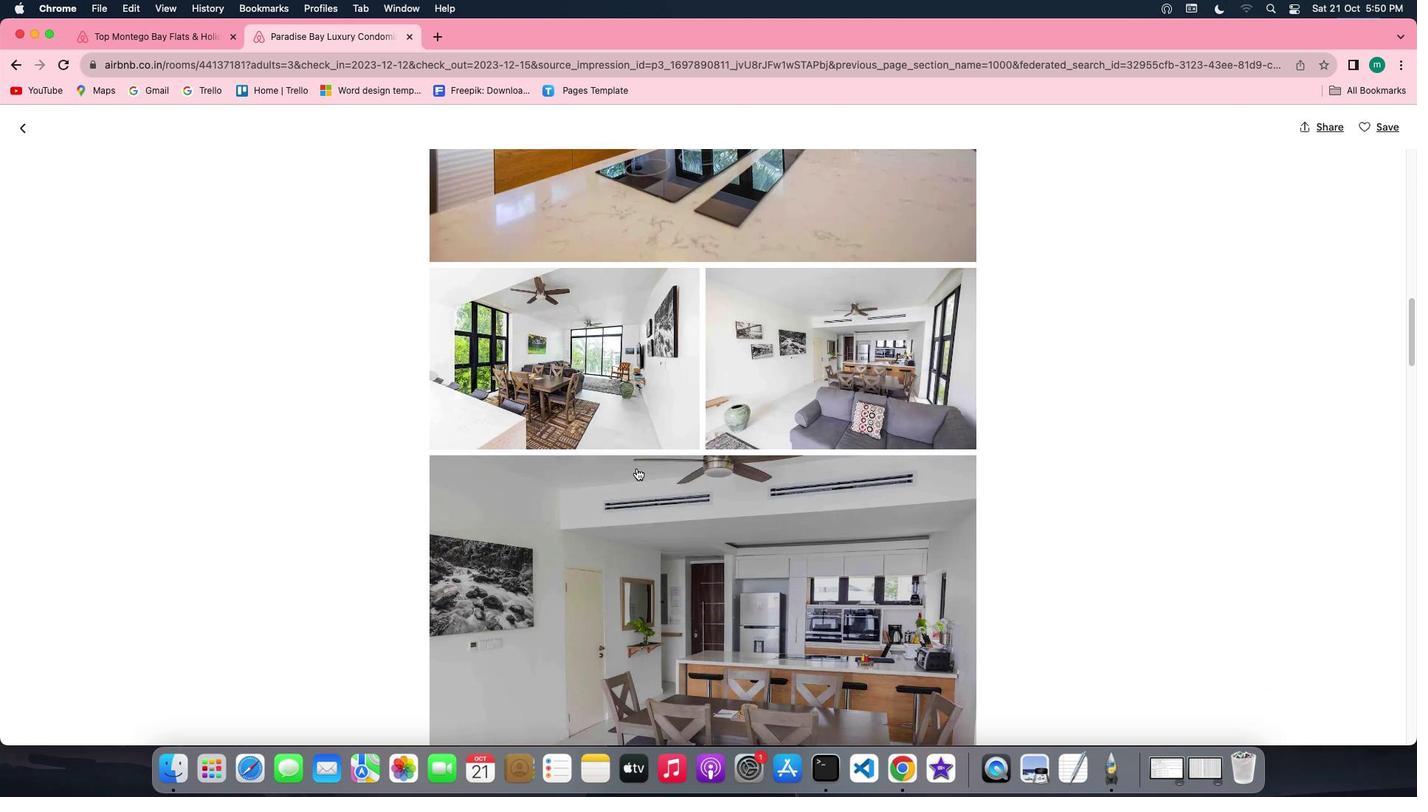
Action: Mouse scrolled (637, 468) with delta (0, 0)
Screenshot: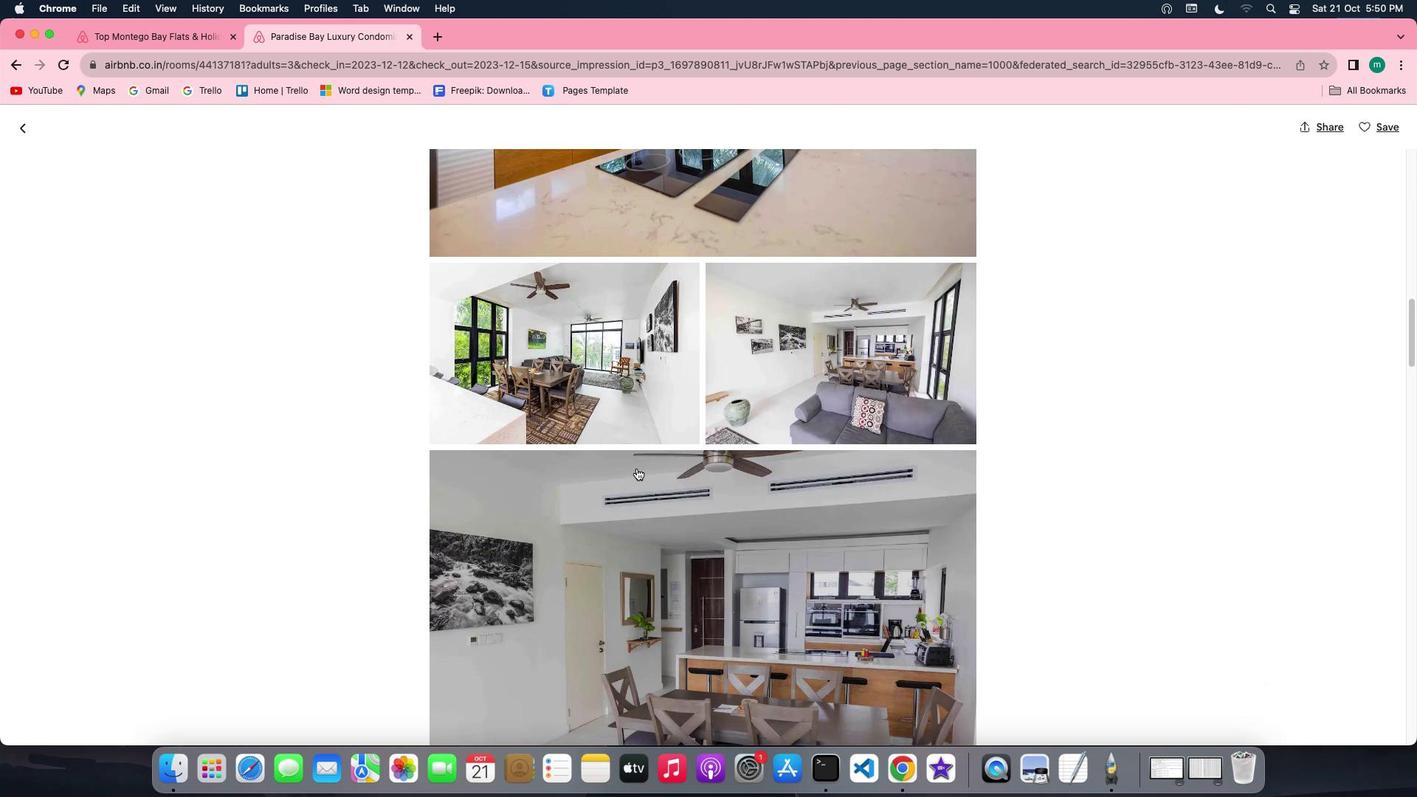 
Action: Mouse scrolled (637, 468) with delta (0, 0)
Screenshot: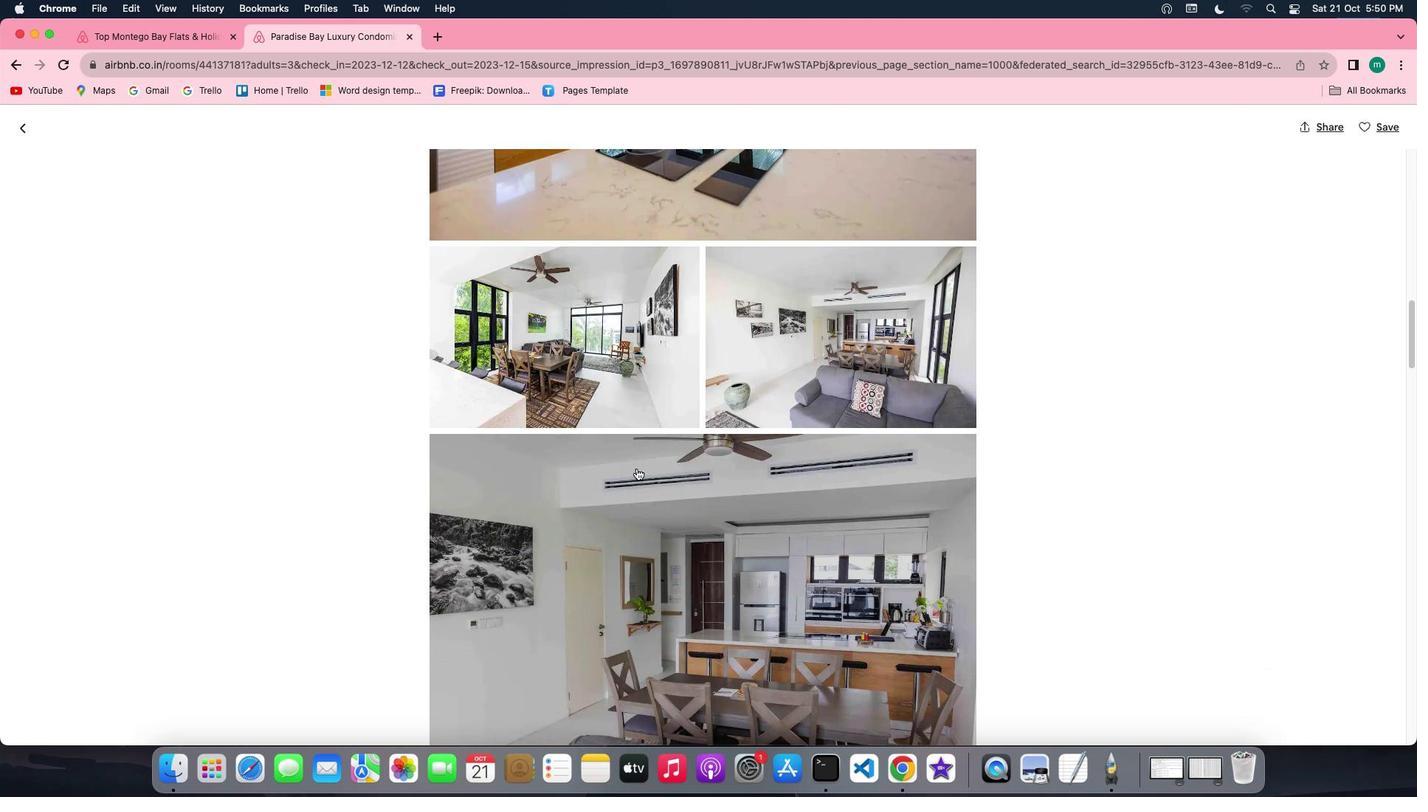 
Action: Mouse scrolled (637, 468) with delta (0, 0)
Screenshot: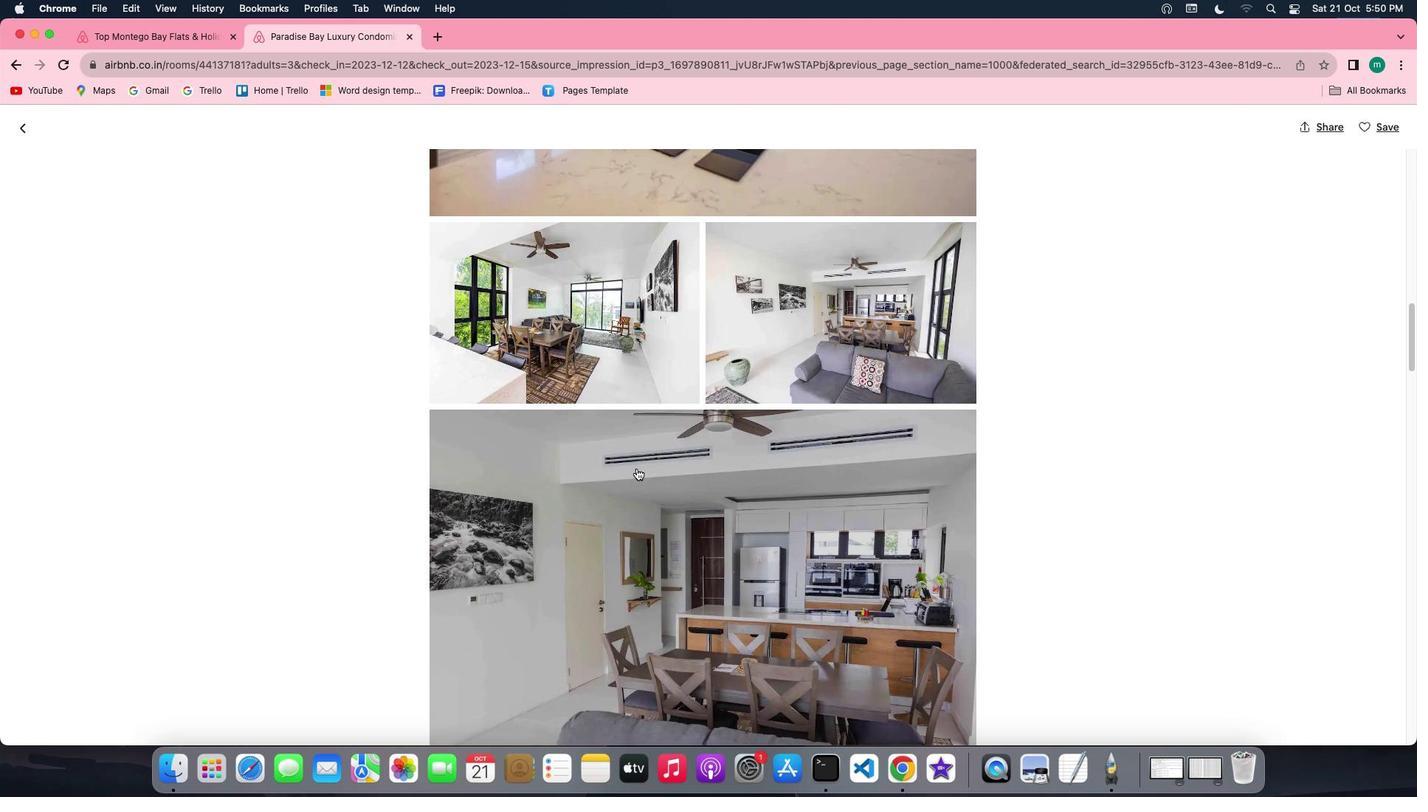 
Action: Mouse scrolled (637, 468) with delta (0, 0)
Screenshot: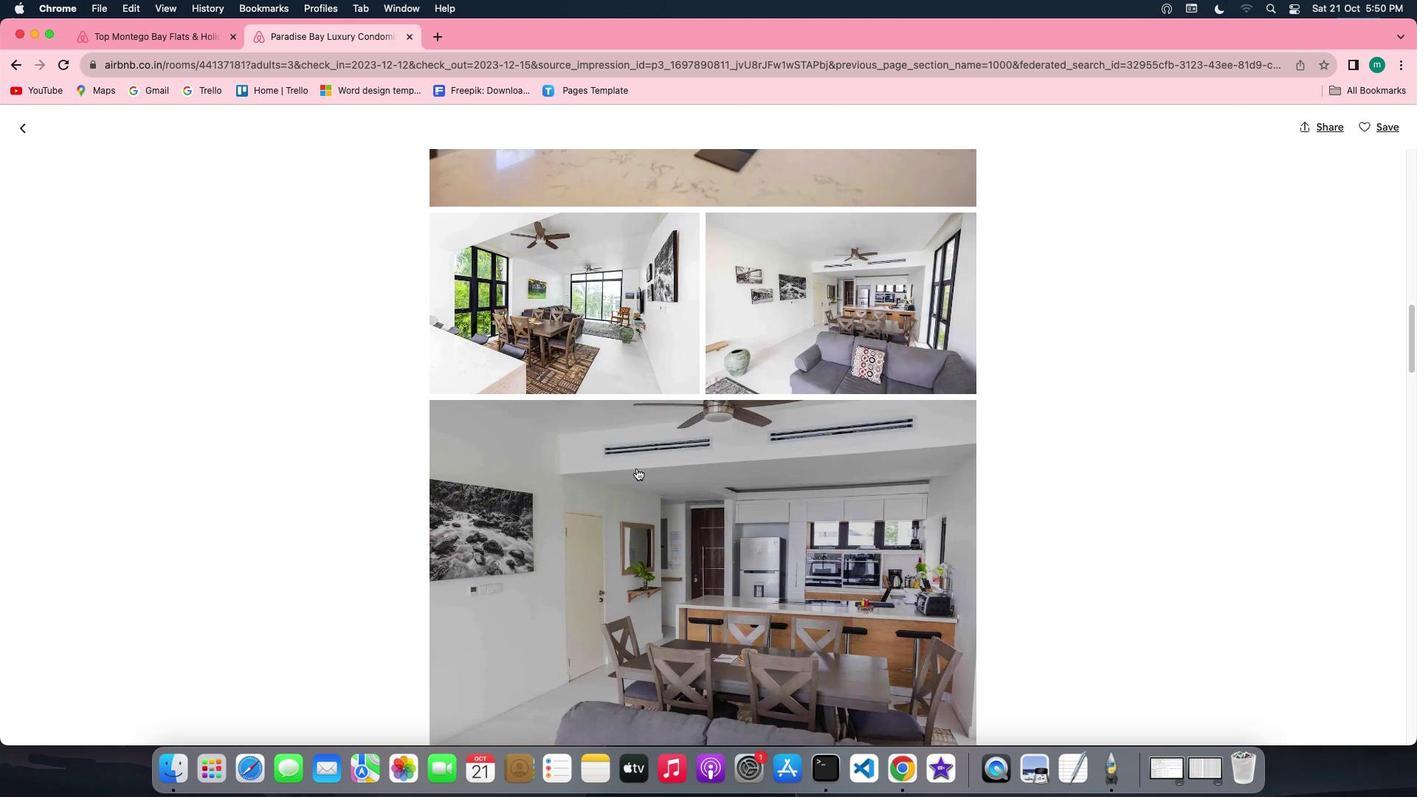 
Action: Mouse scrolled (637, 468) with delta (0, -1)
Screenshot: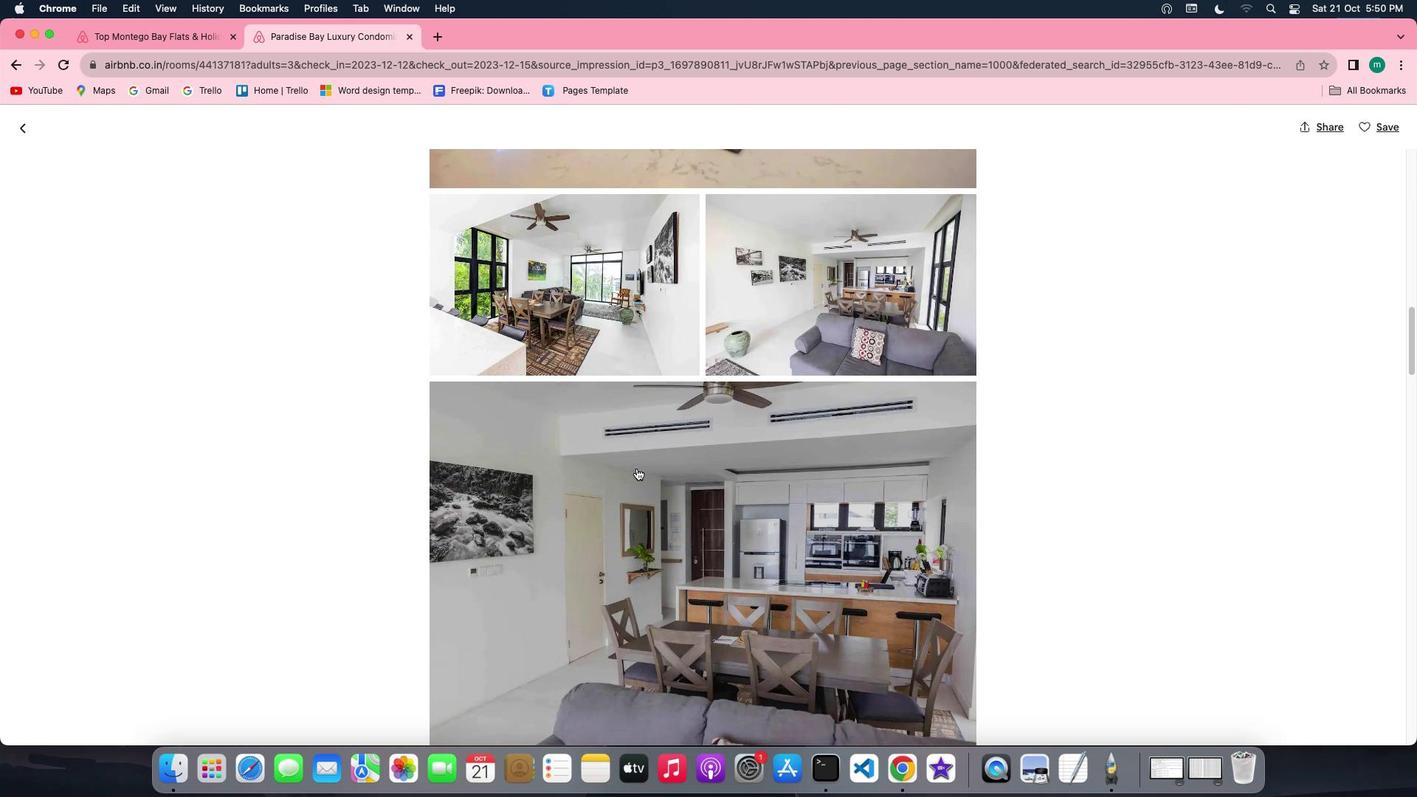 
Action: Mouse scrolled (637, 468) with delta (0, -2)
Screenshot: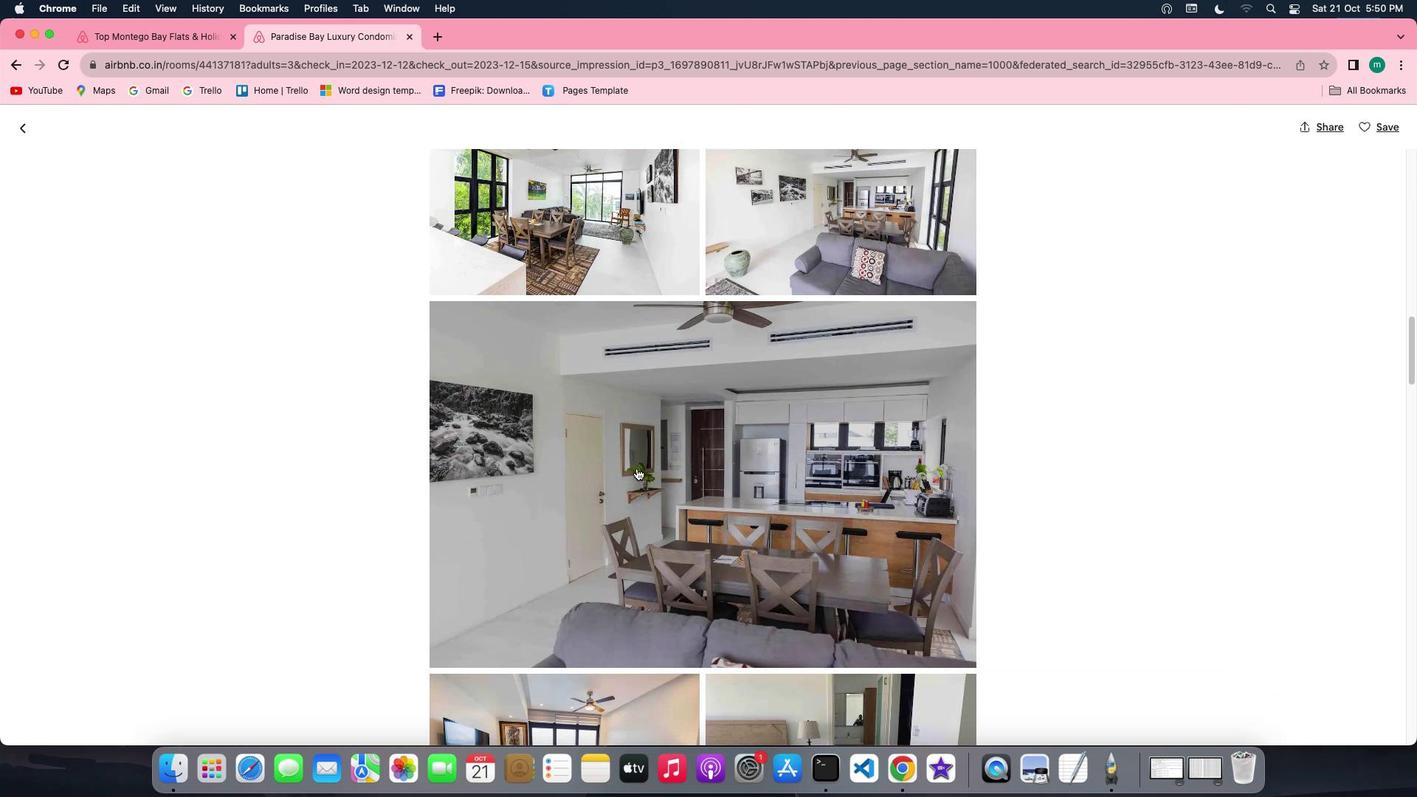 
Action: Mouse scrolled (637, 468) with delta (0, -2)
Screenshot: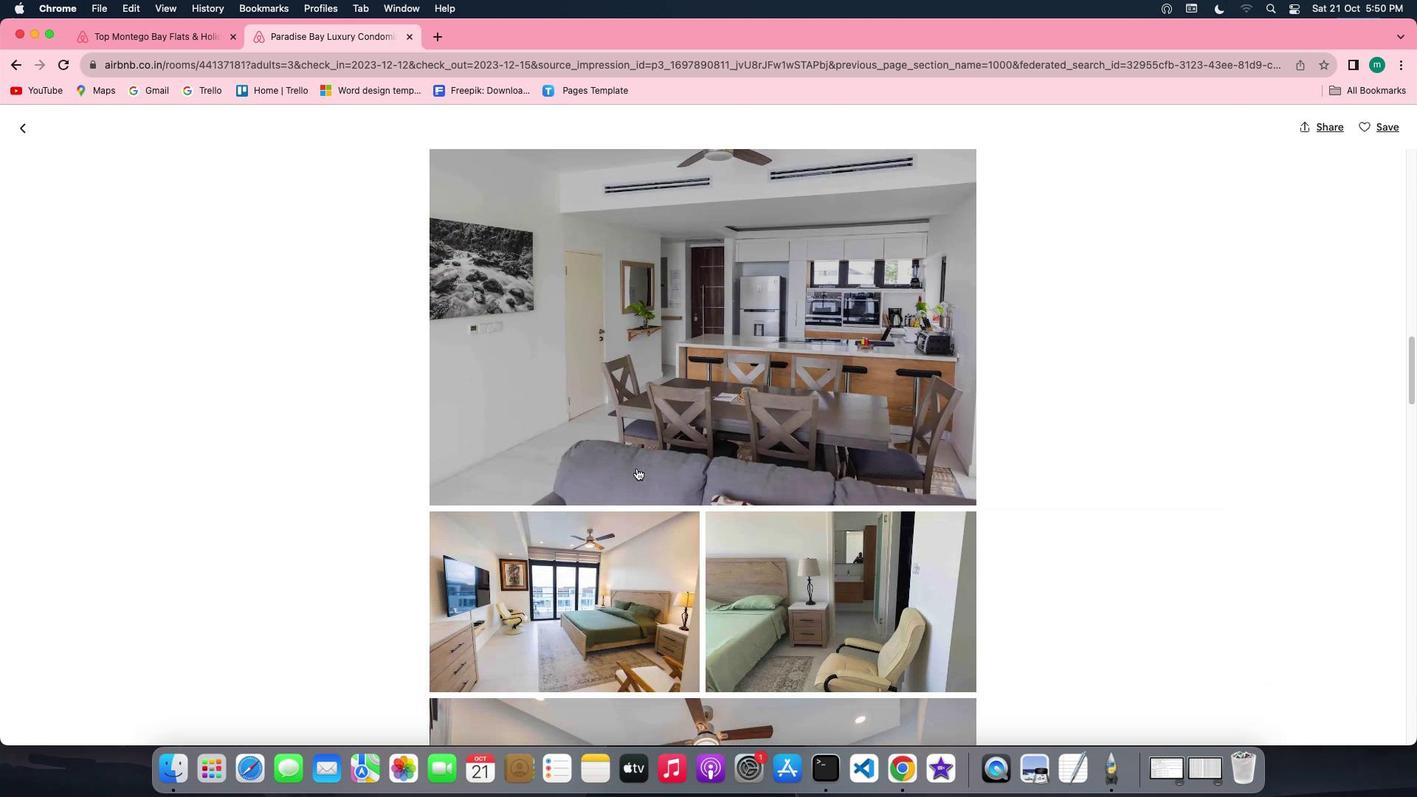 
Action: Mouse scrolled (637, 468) with delta (0, 0)
Screenshot: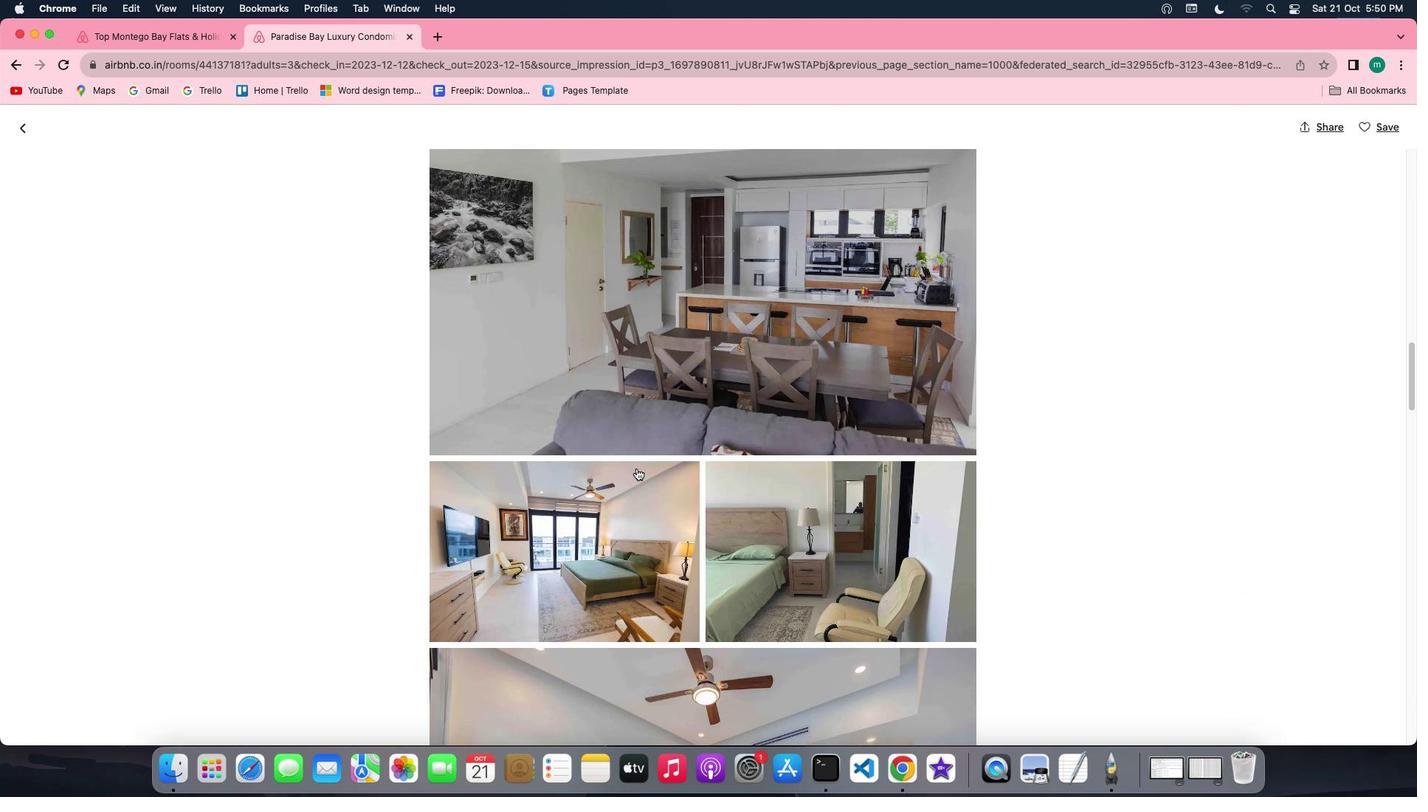 
Action: Mouse scrolled (637, 468) with delta (0, 0)
Screenshot: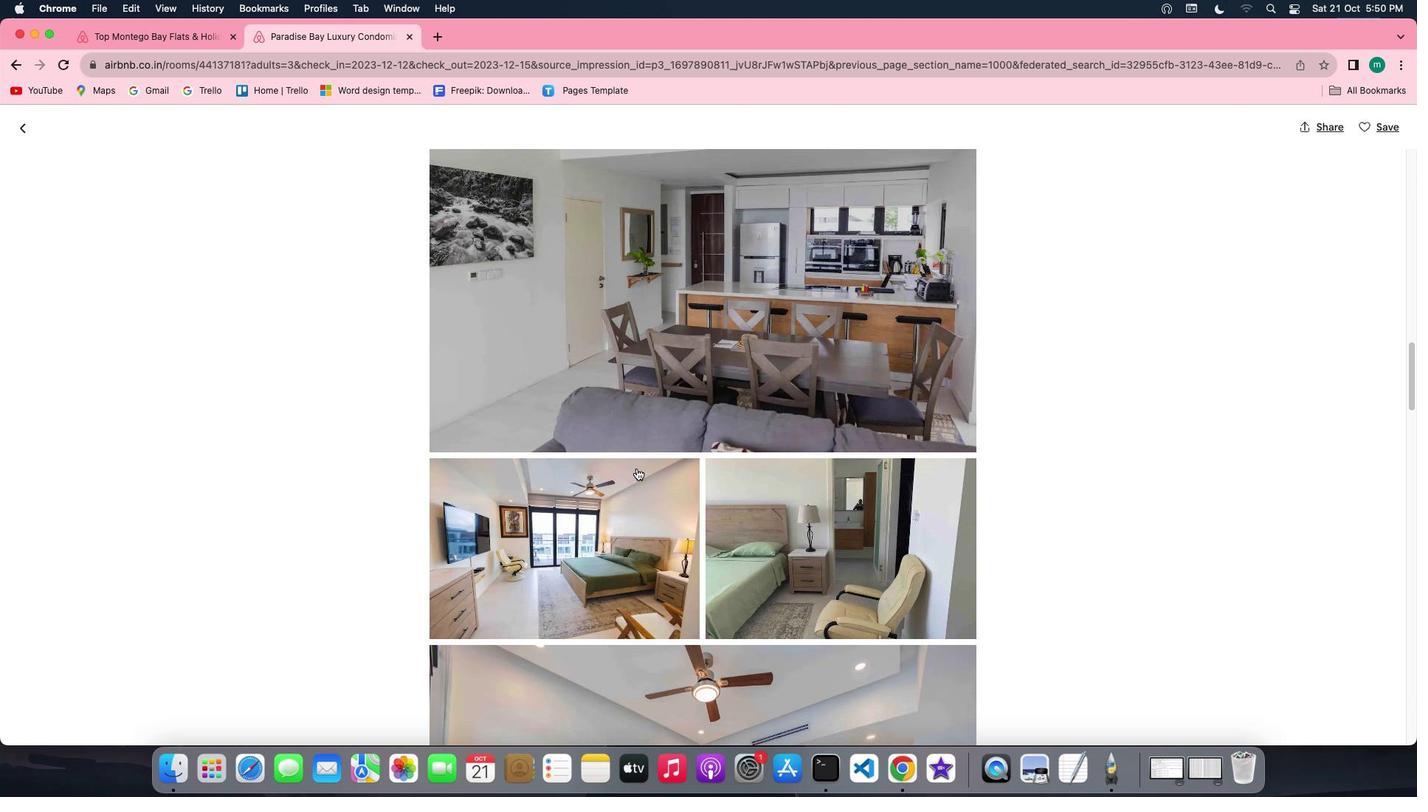 
Action: Mouse scrolled (637, 468) with delta (0, -1)
Screenshot: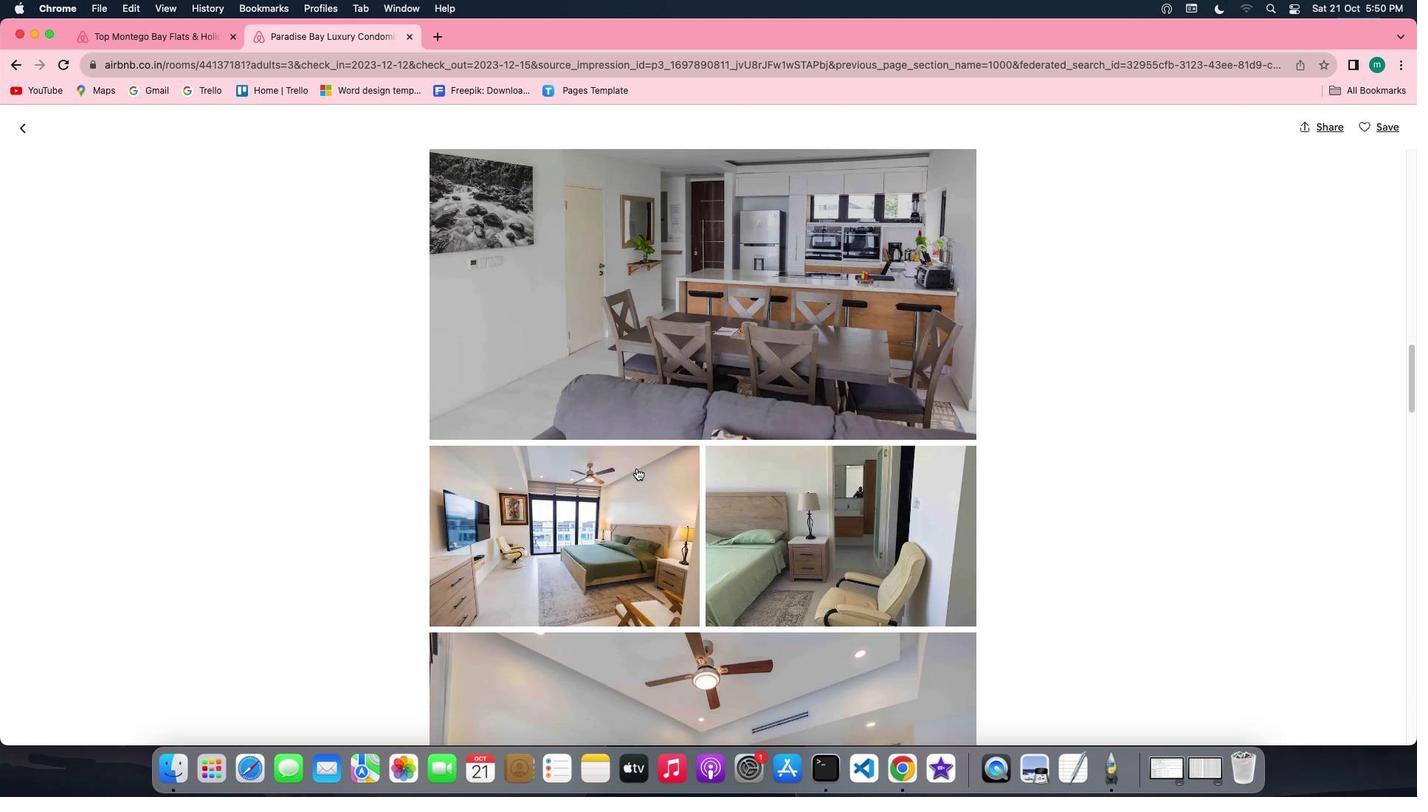 
Action: Mouse scrolled (637, 468) with delta (0, 0)
Screenshot: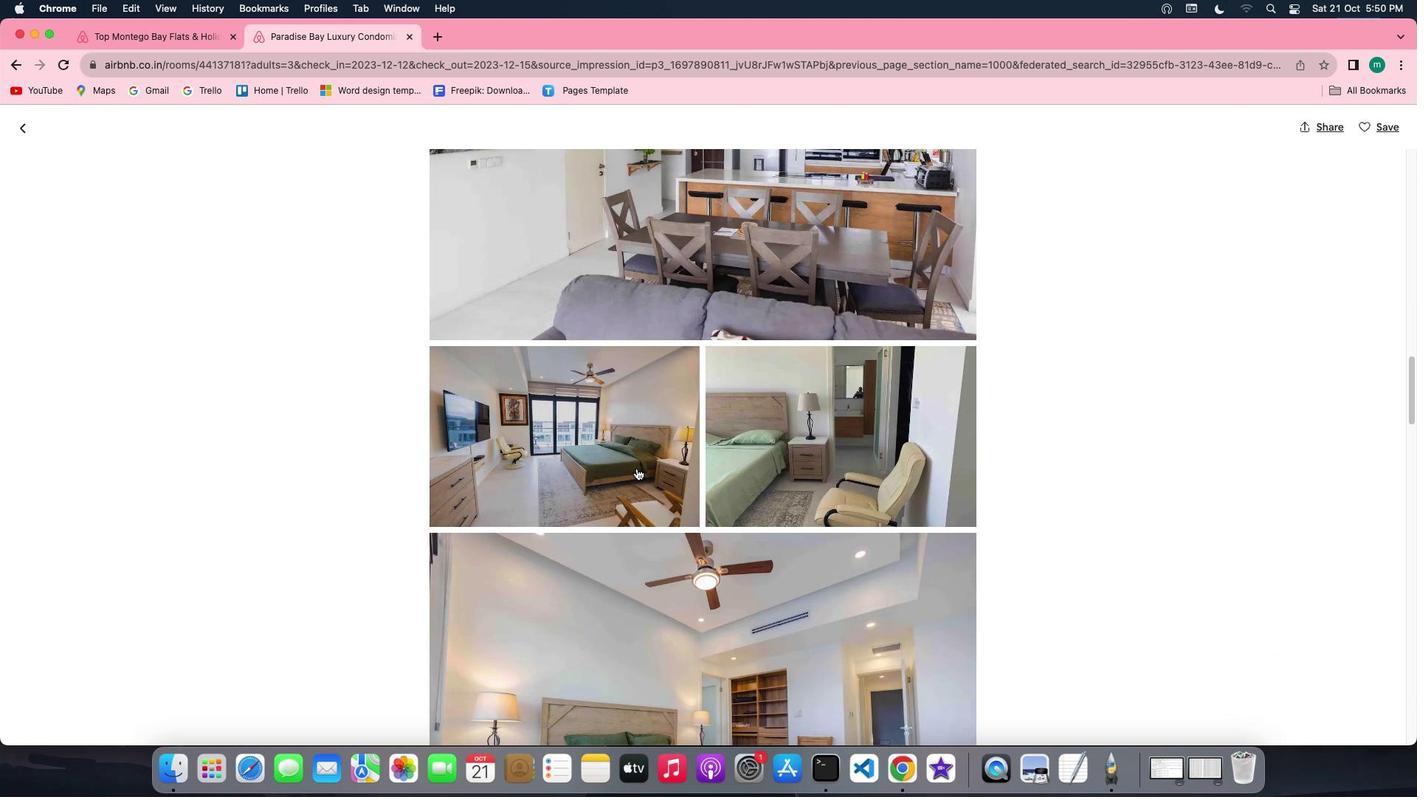 
Action: Mouse scrolled (637, 468) with delta (0, 0)
Screenshot: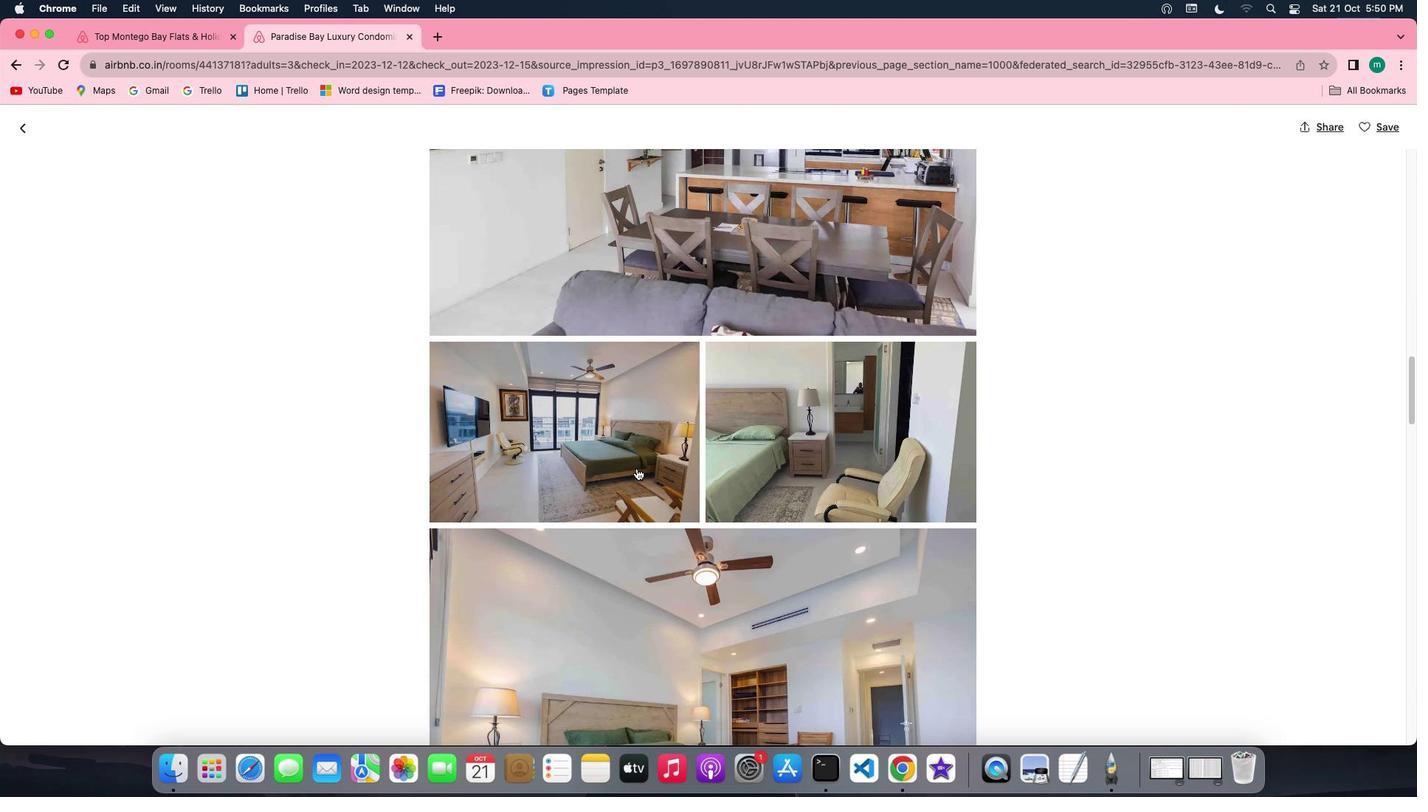 
Action: Mouse scrolled (637, 468) with delta (0, -1)
Screenshot: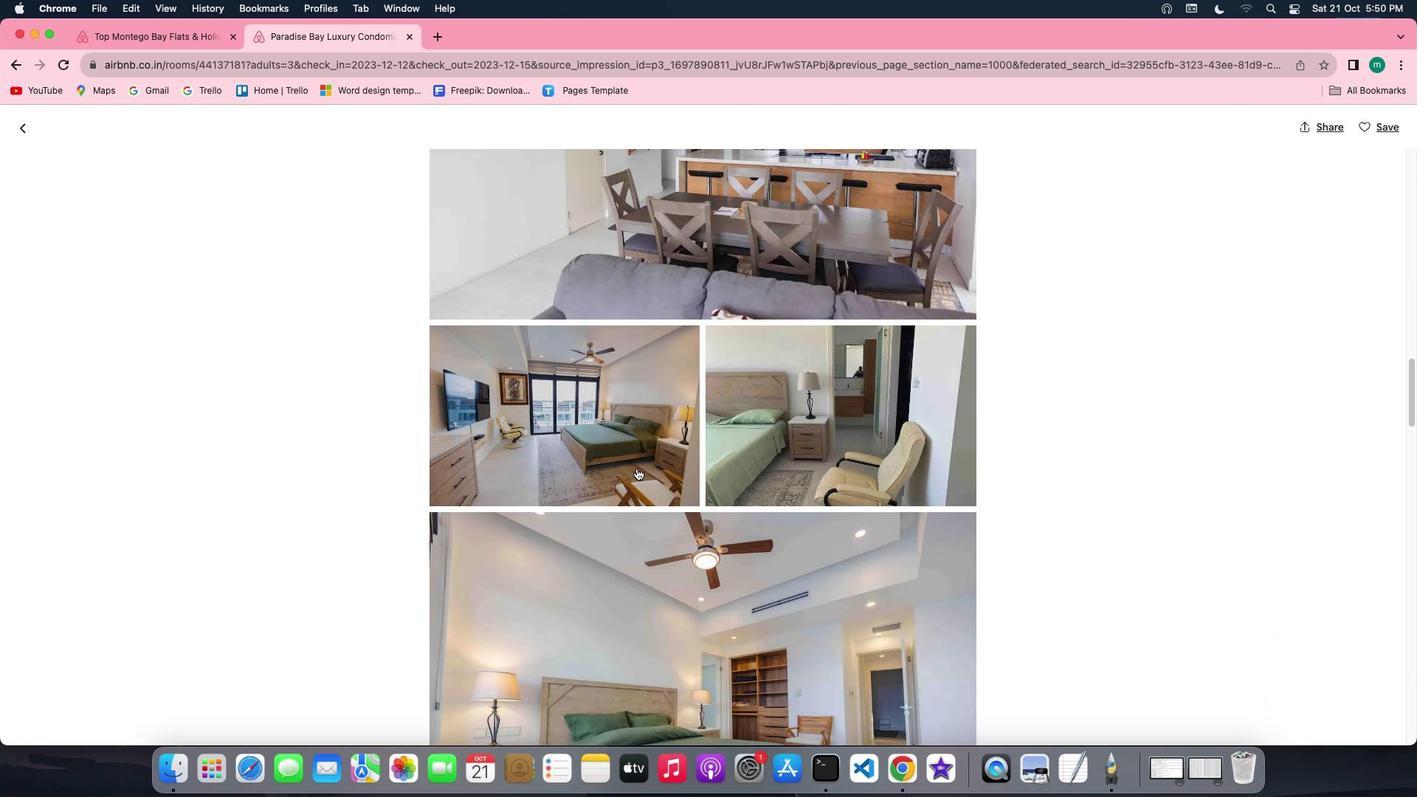 
Action: Mouse scrolled (637, 468) with delta (0, -2)
Screenshot: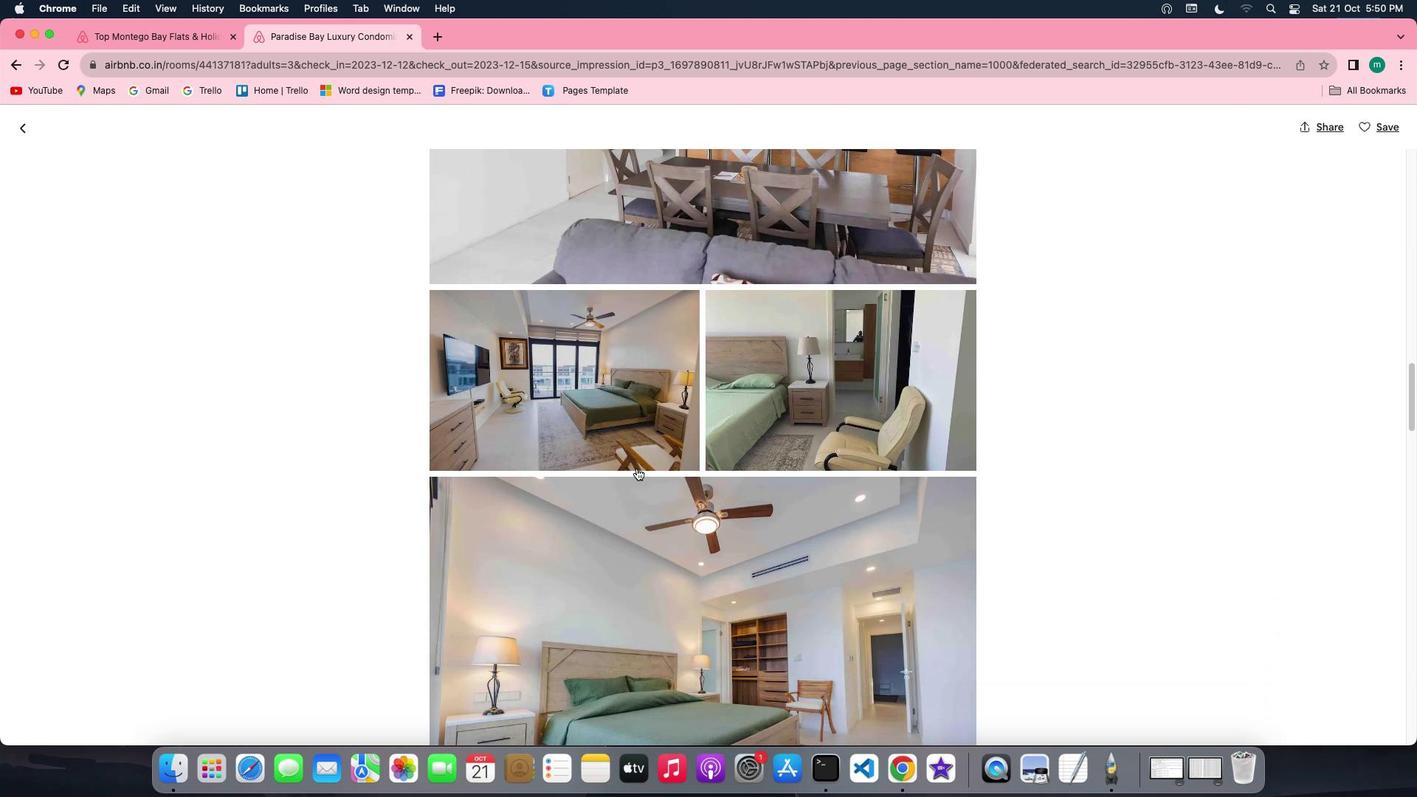 
Action: Mouse scrolled (637, 468) with delta (0, 0)
Screenshot: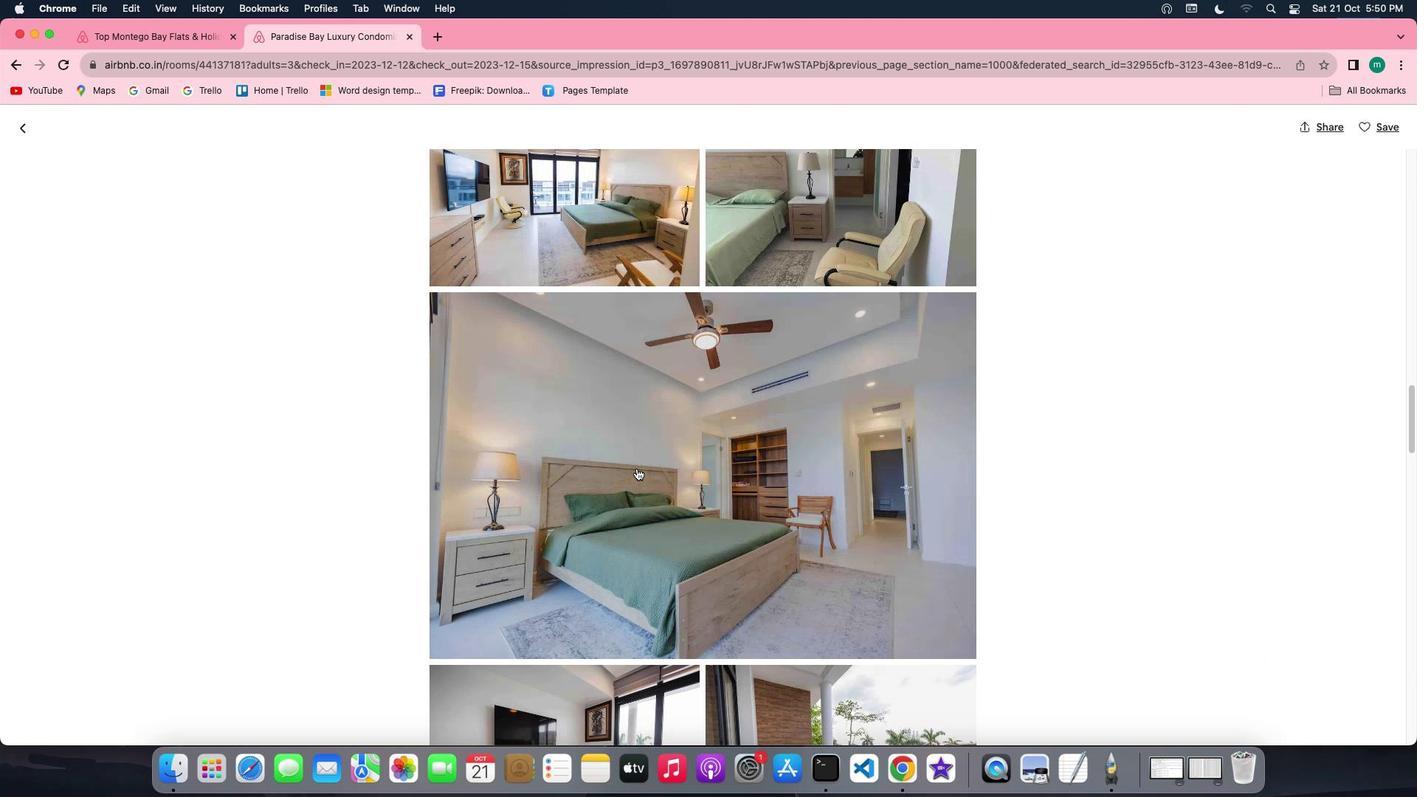 
Action: Mouse scrolled (637, 468) with delta (0, 0)
Screenshot: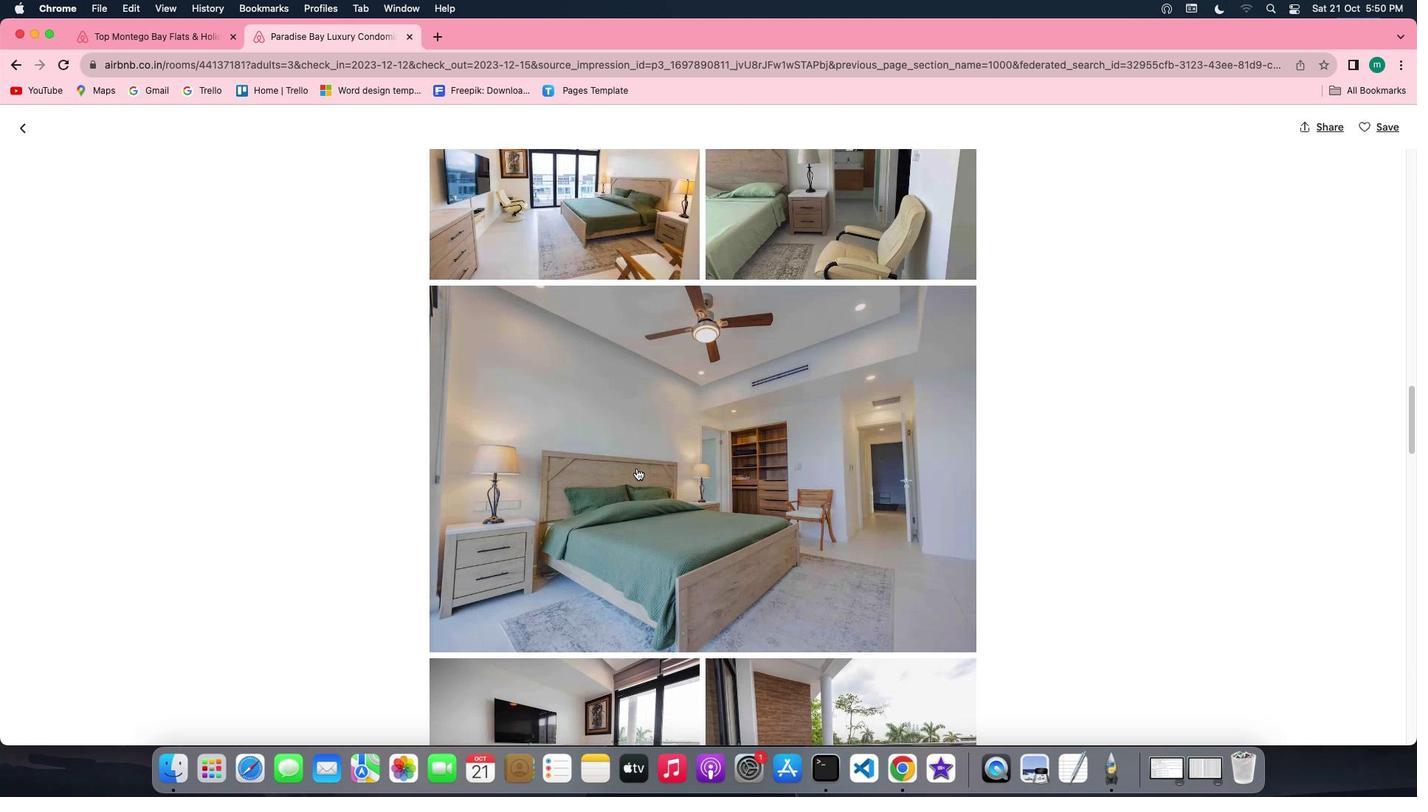 
Action: Mouse scrolled (637, 468) with delta (0, -2)
Screenshot: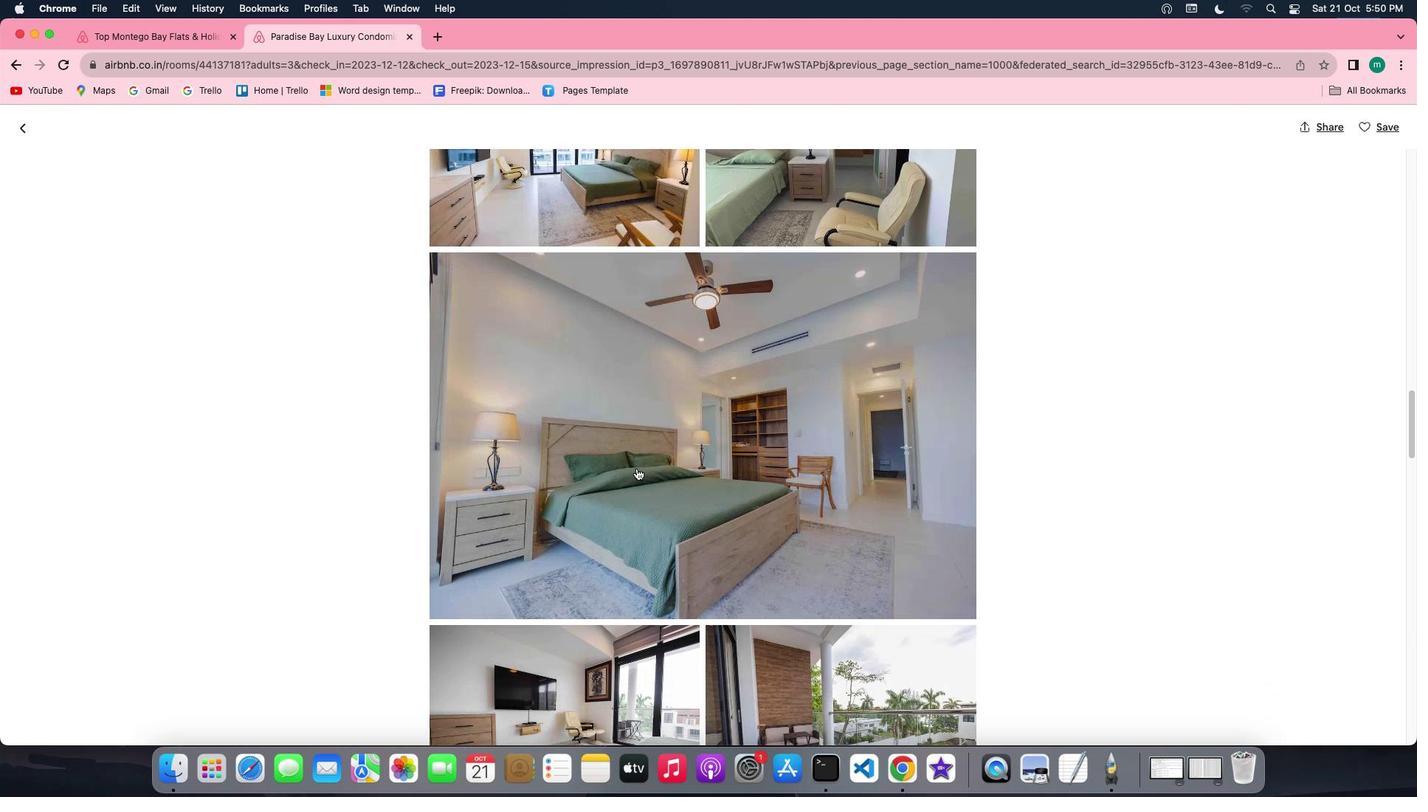 
Action: Mouse scrolled (637, 468) with delta (0, -2)
Screenshot: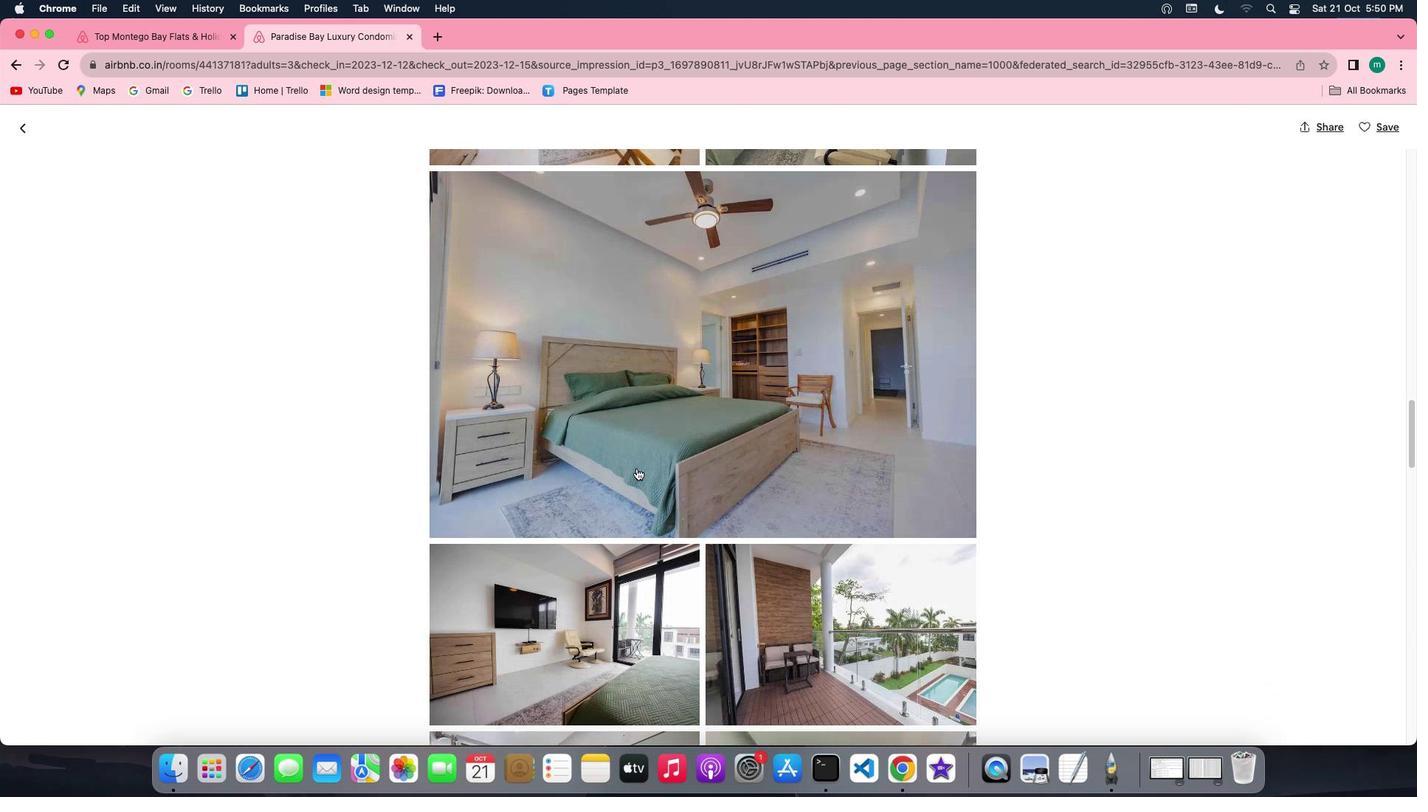 
Action: Mouse scrolled (637, 468) with delta (0, -3)
Screenshot: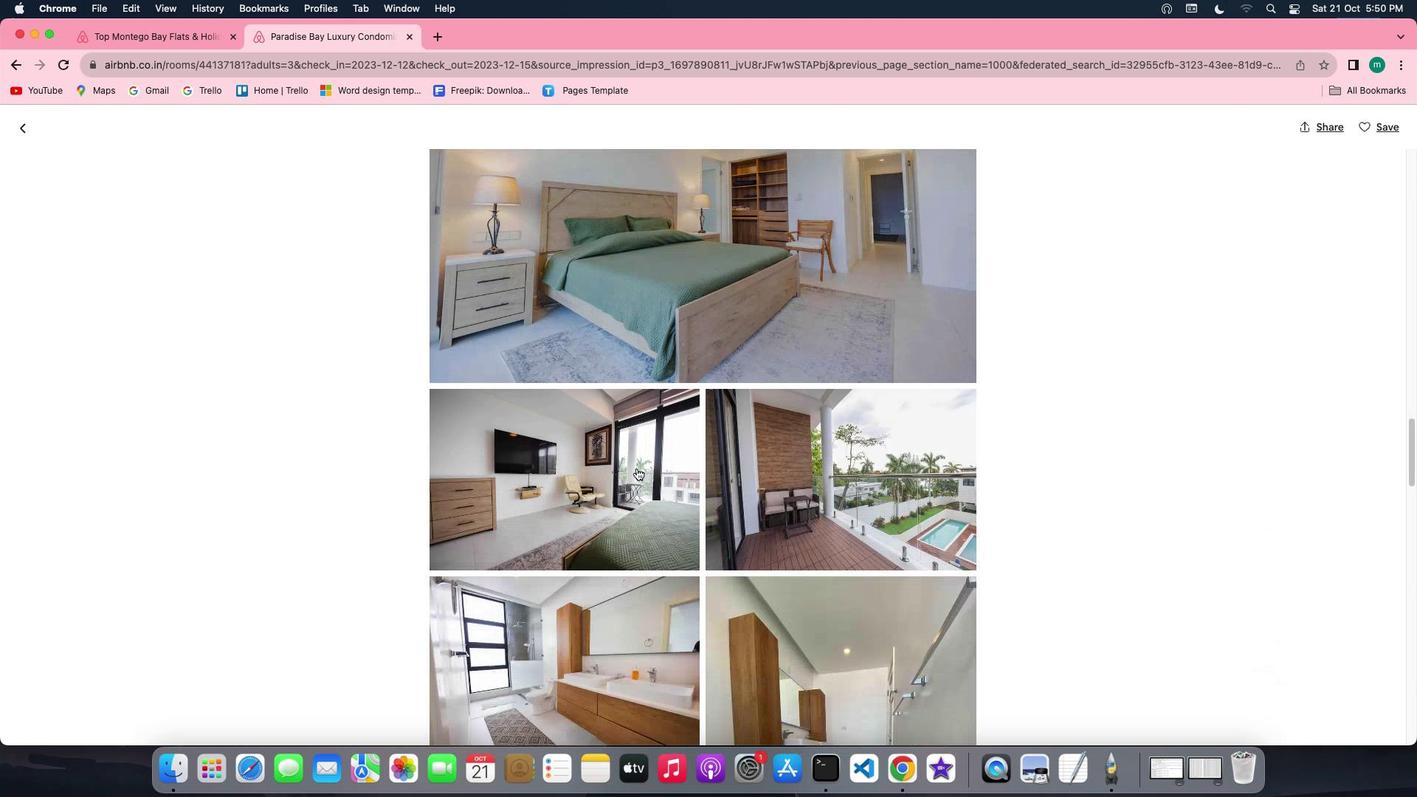 
Action: Mouse scrolled (637, 468) with delta (0, 0)
Screenshot: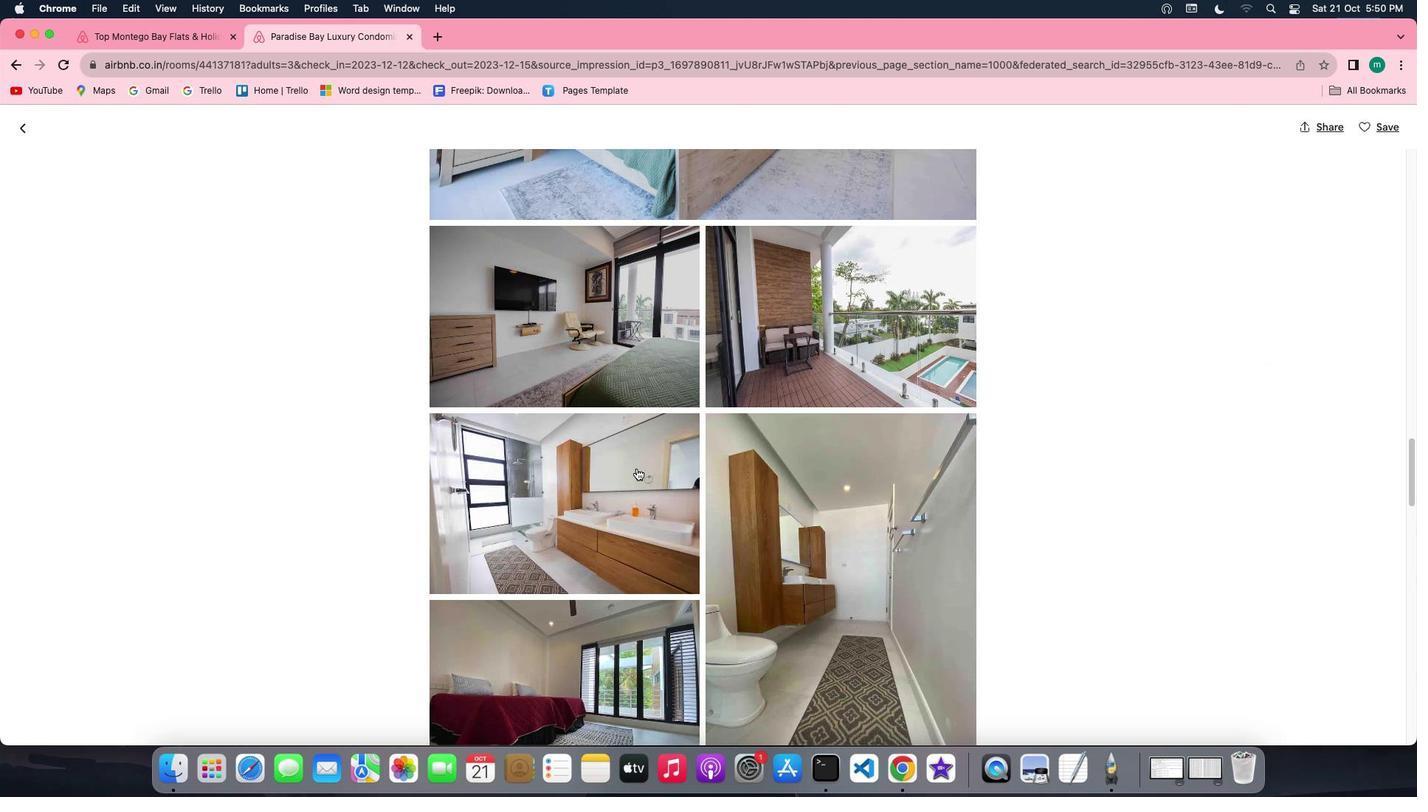 
Action: Mouse scrolled (637, 468) with delta (0, 0)
Screenshot: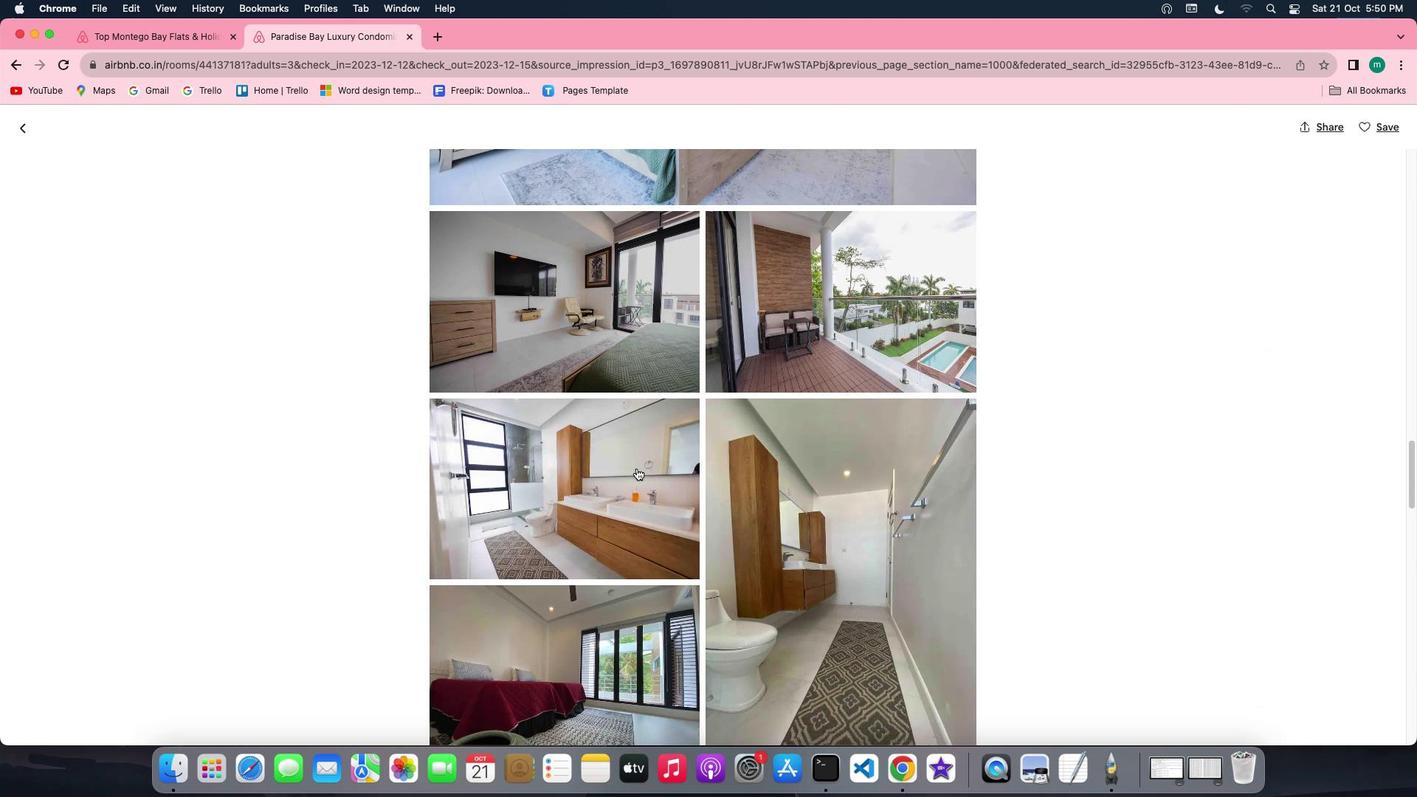 
Action: Mouse scrolled (637, 468) with delta (0, -2)
Screenshot: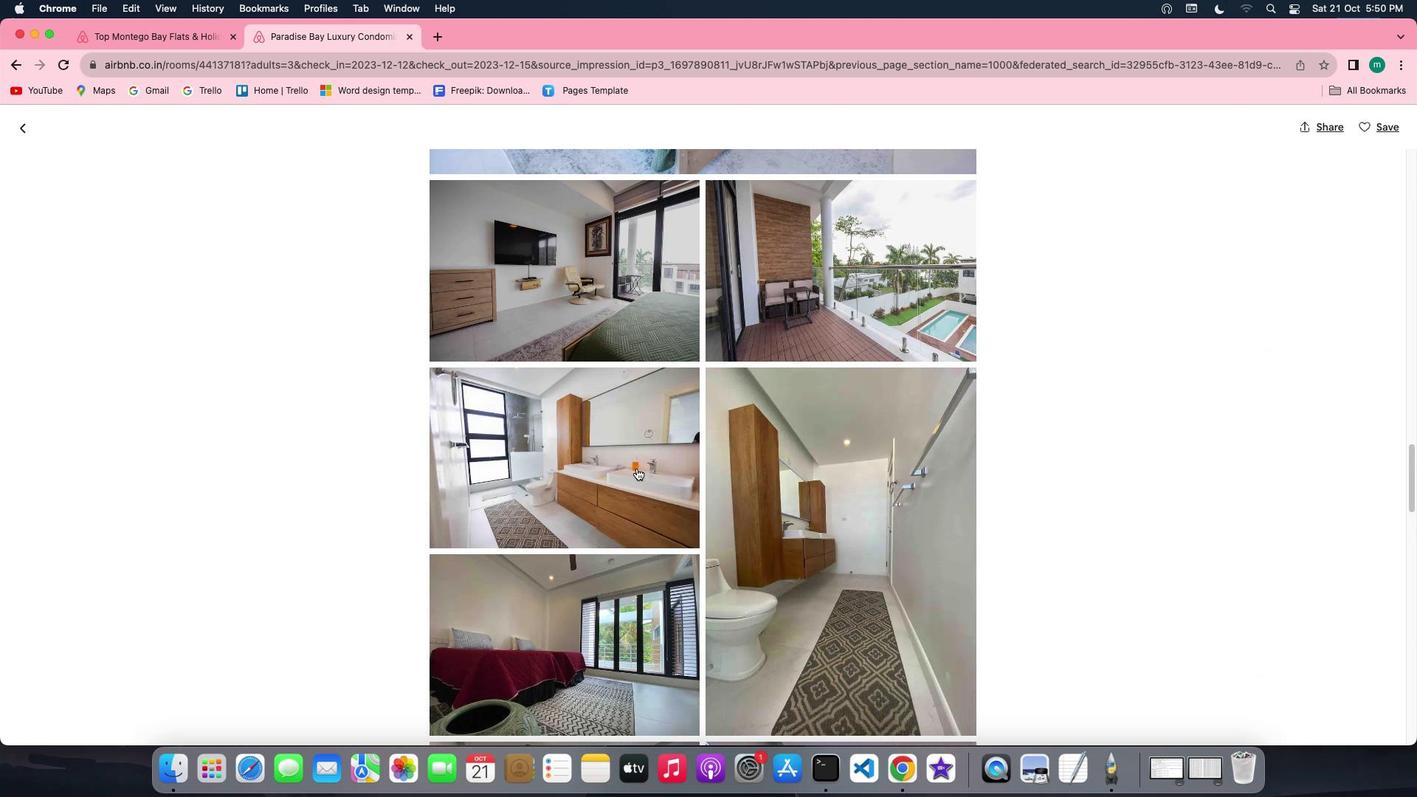 
Action: Mouse scrolled (637, 468) with delta (0, -2)
Screenshot: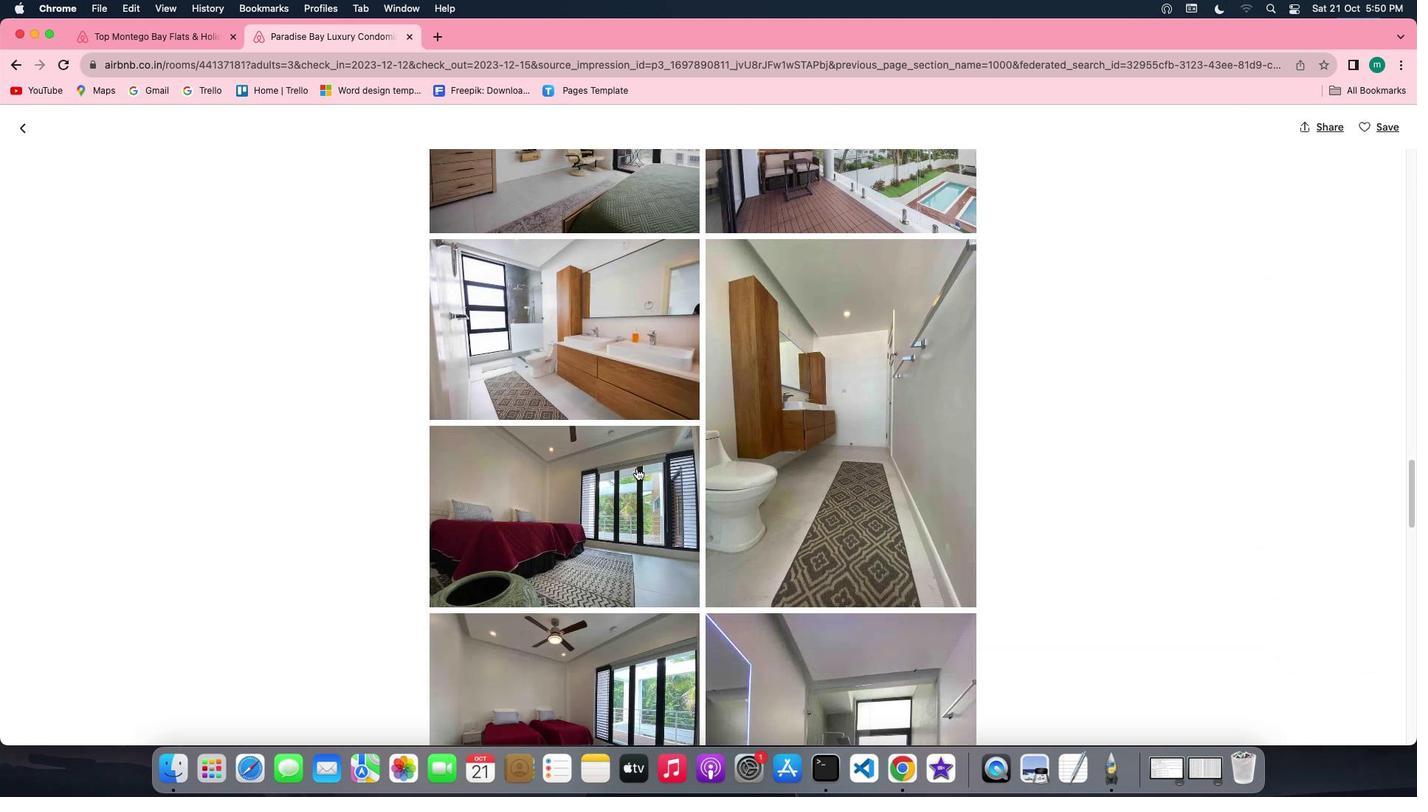 
Action: Mouse scrolled (637, 468) with delta (0, 0)
Screenshot: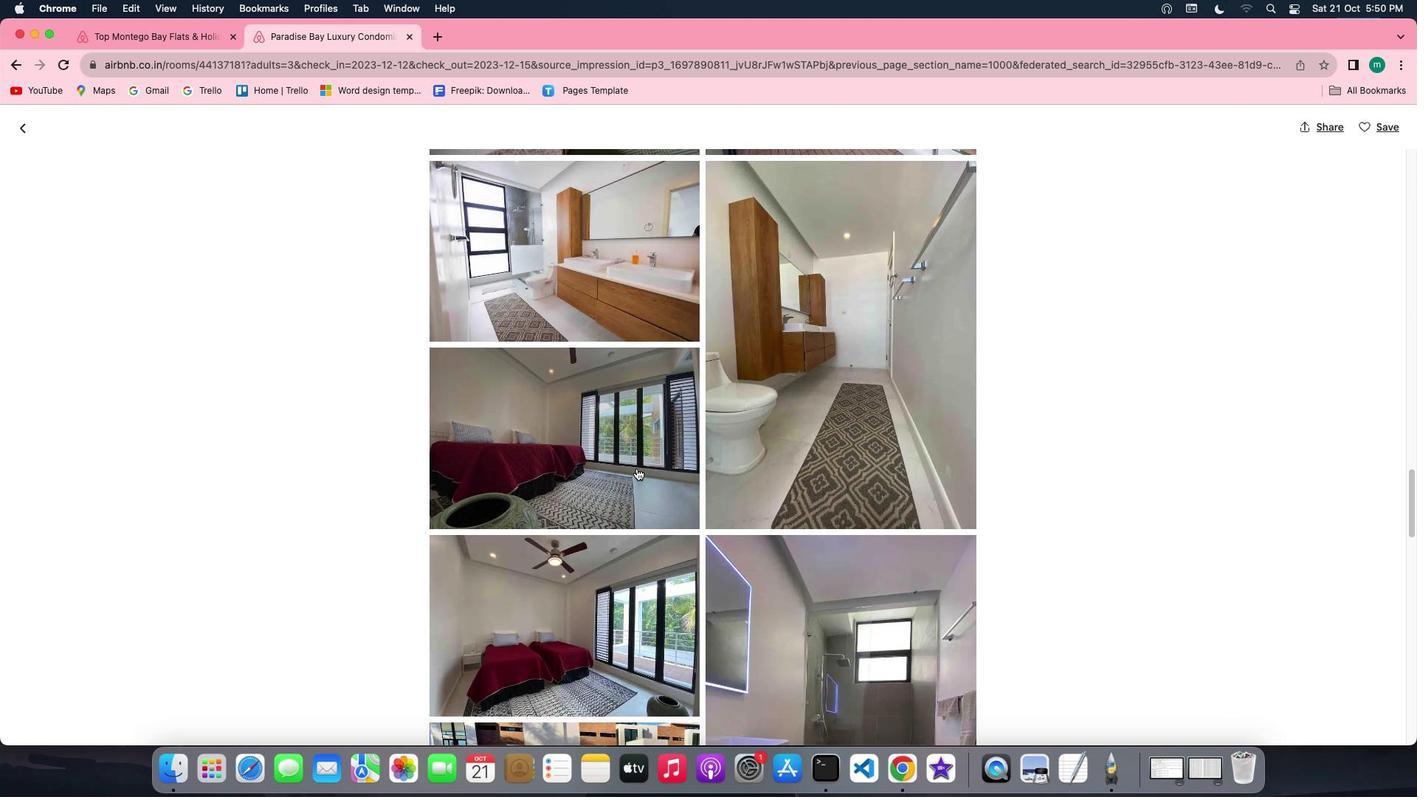
Action: Mouse scrolled (637, 468) with delta (0, 0)
Screenshot: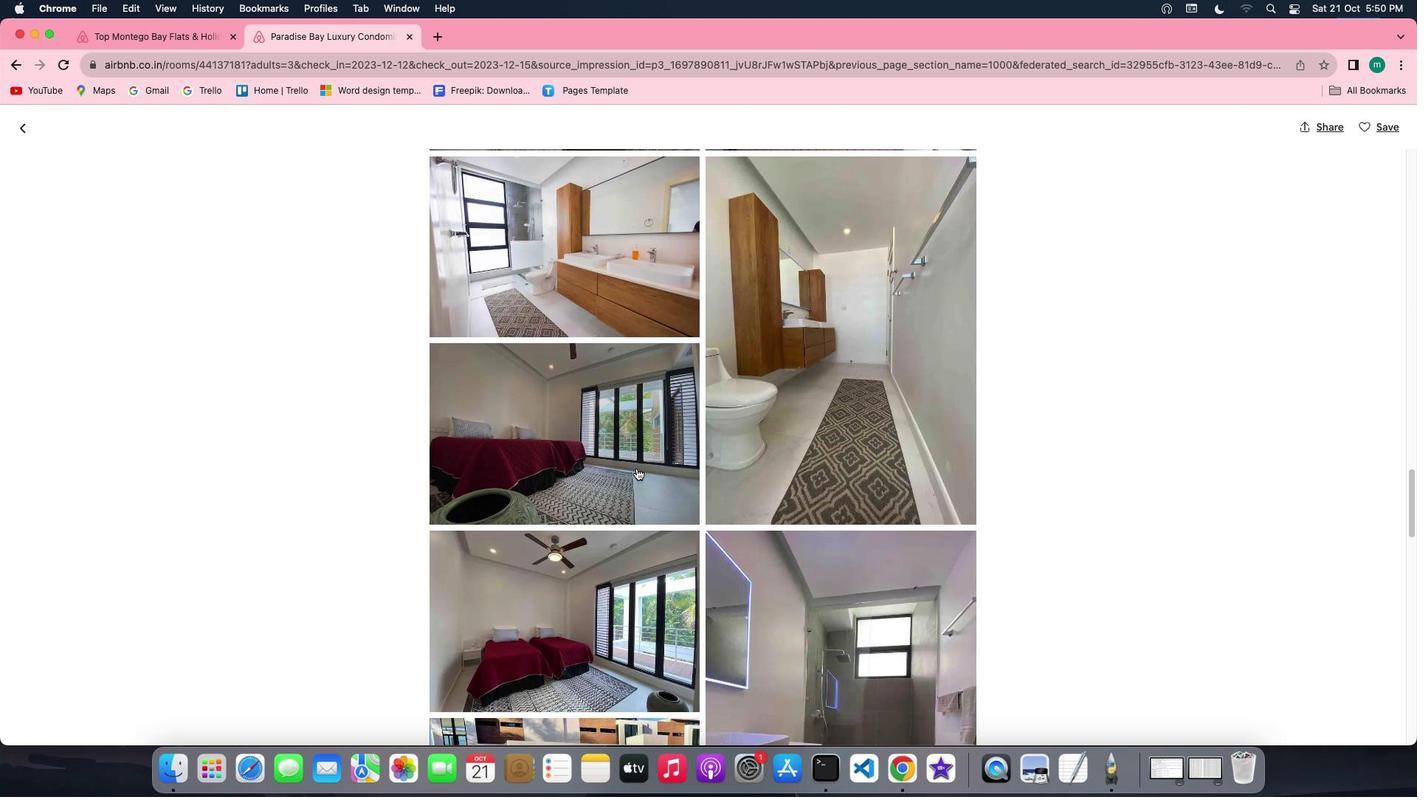 
Action: Mouse scrolled (637, 468) with delta (0, -1)
Screenshot: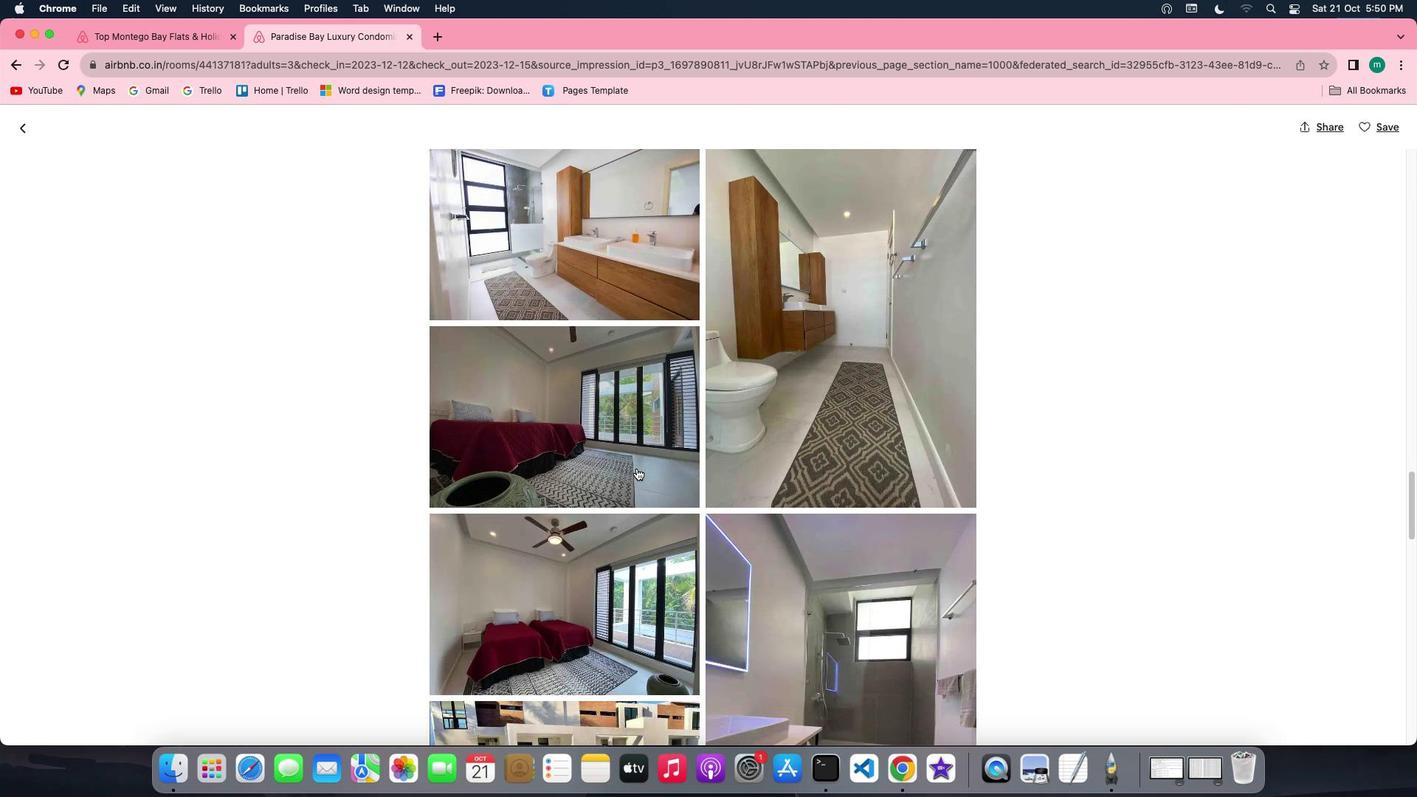 
Action: Mouse scrolled (637, 468) with delta (0, 0)
Screenshot: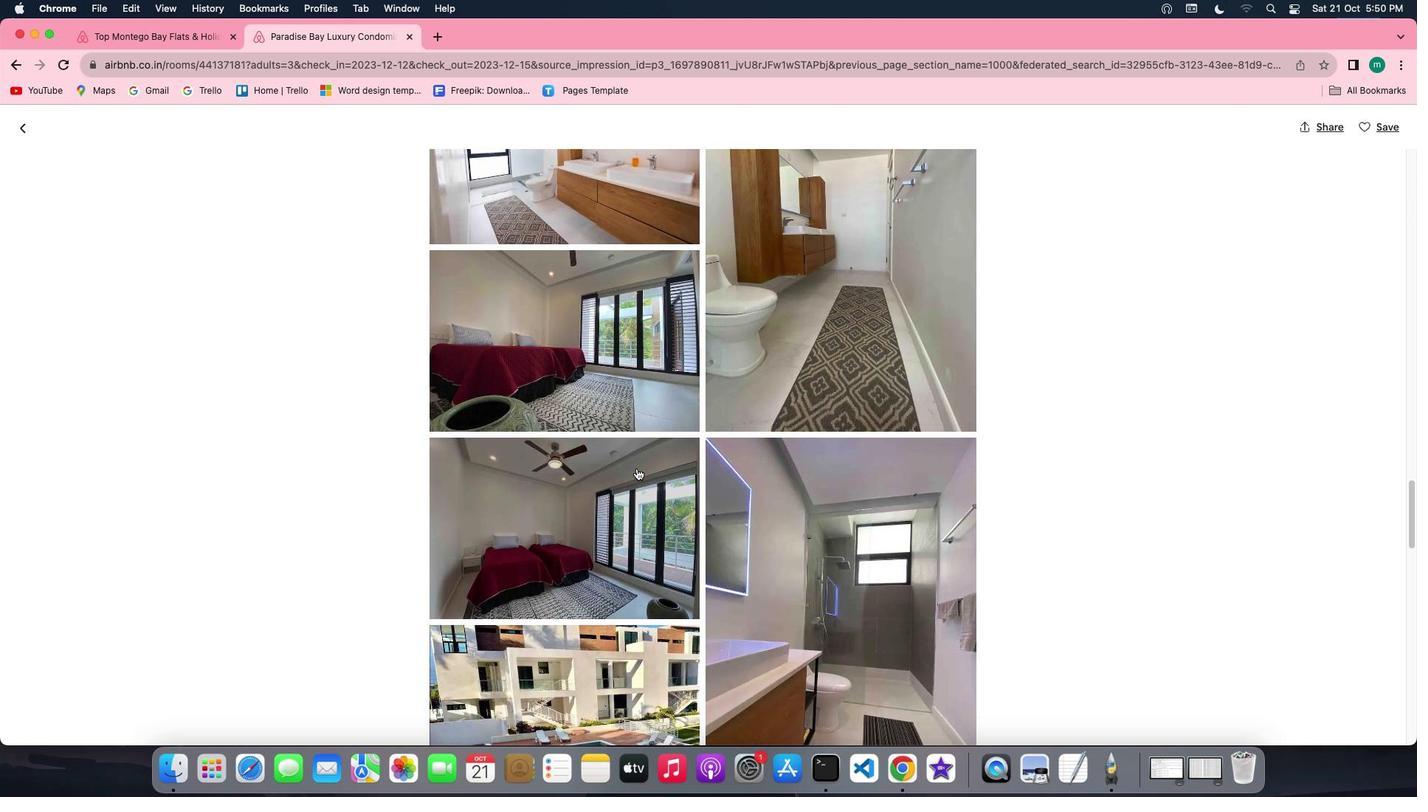 
Action: Mouse scrolled (637, 468) with delta (0, 0)
Screenshot: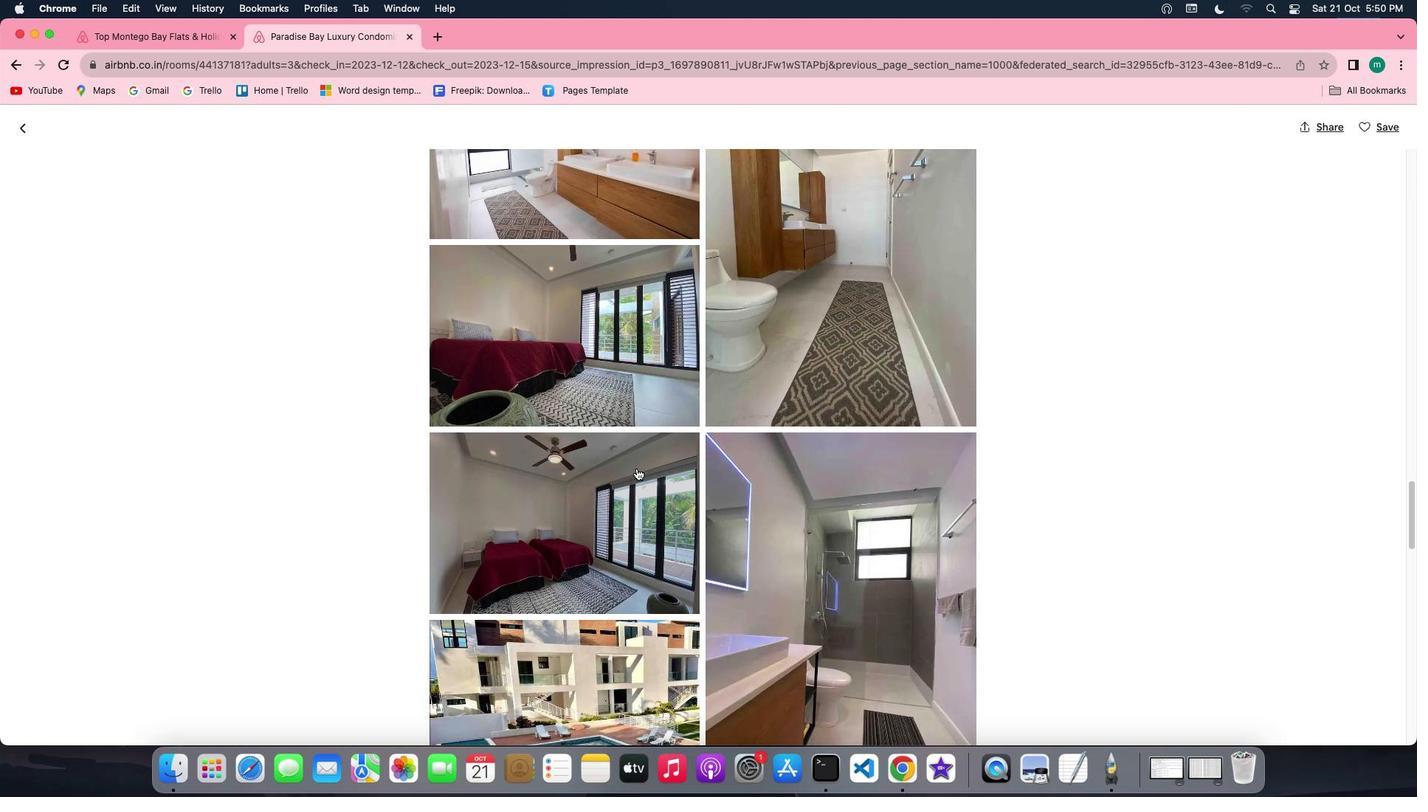 
Action: Mouse scrolled (637, 468) with delta (0, 0)
Screenshot: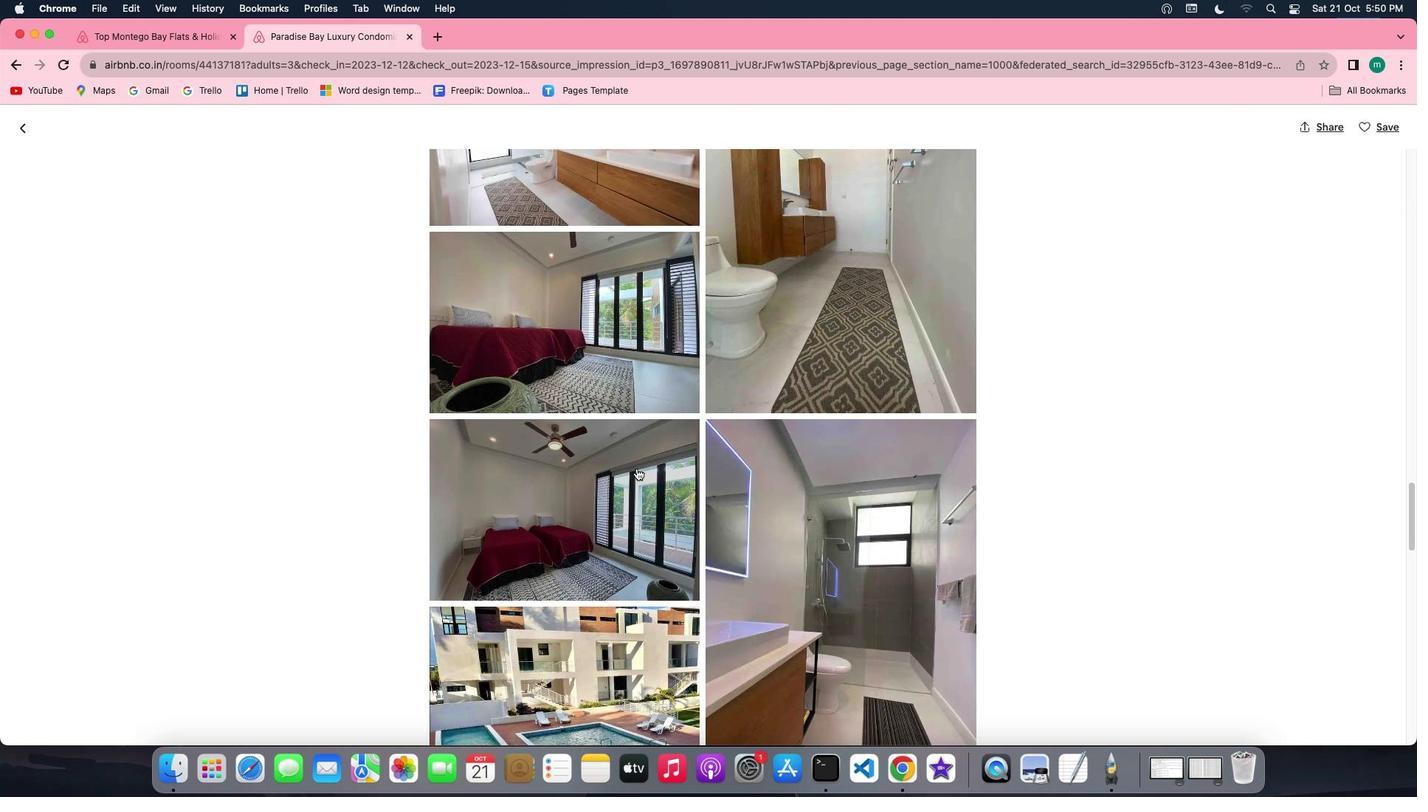 
Action: Mouse scrolled (637, 468) with delta (0, 0)
Screenshot: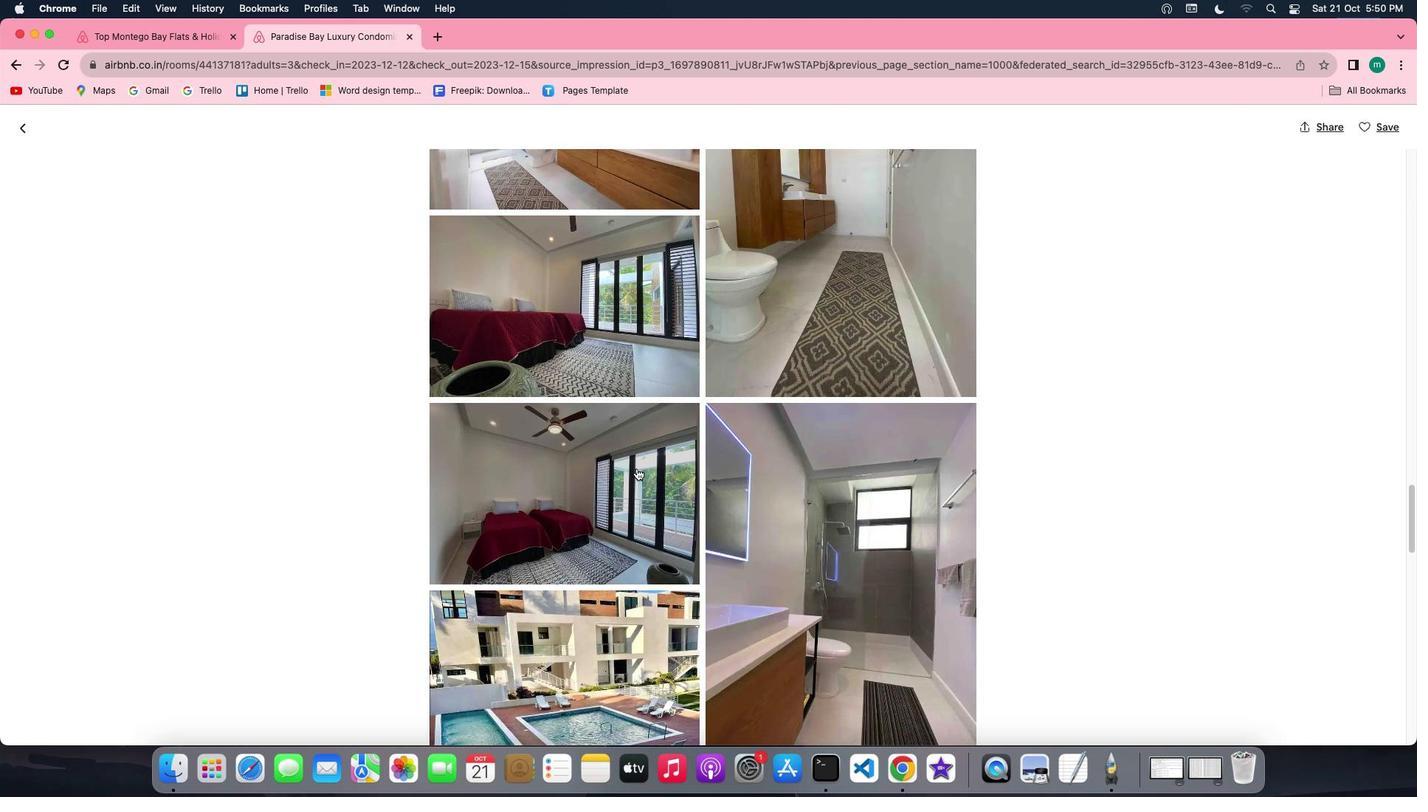 
Action: Mouse scrolled (637, 468) with delta (0, 0)
Screenshot: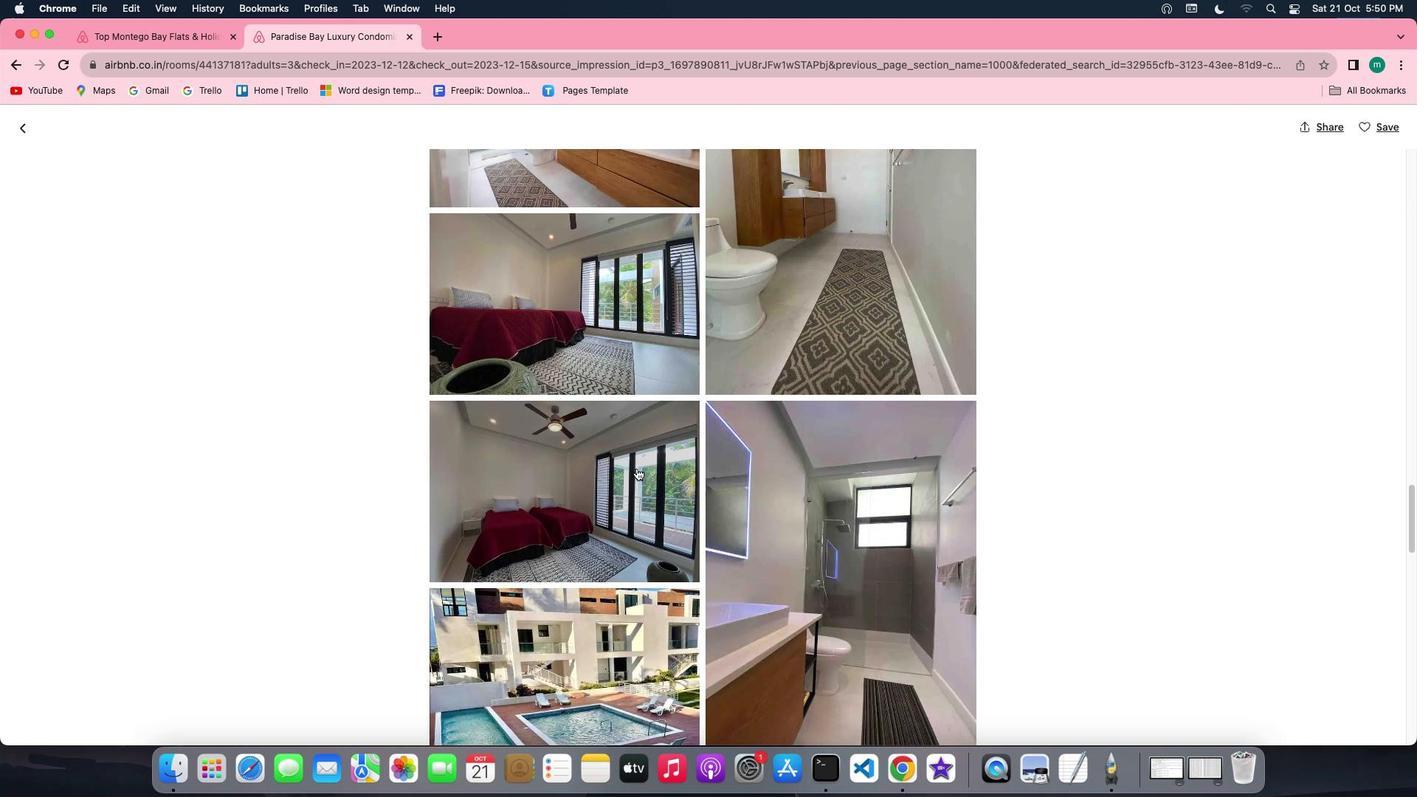 
Action: Mouse scrolled (637, 468) with delta (0, -1)
Screenshot: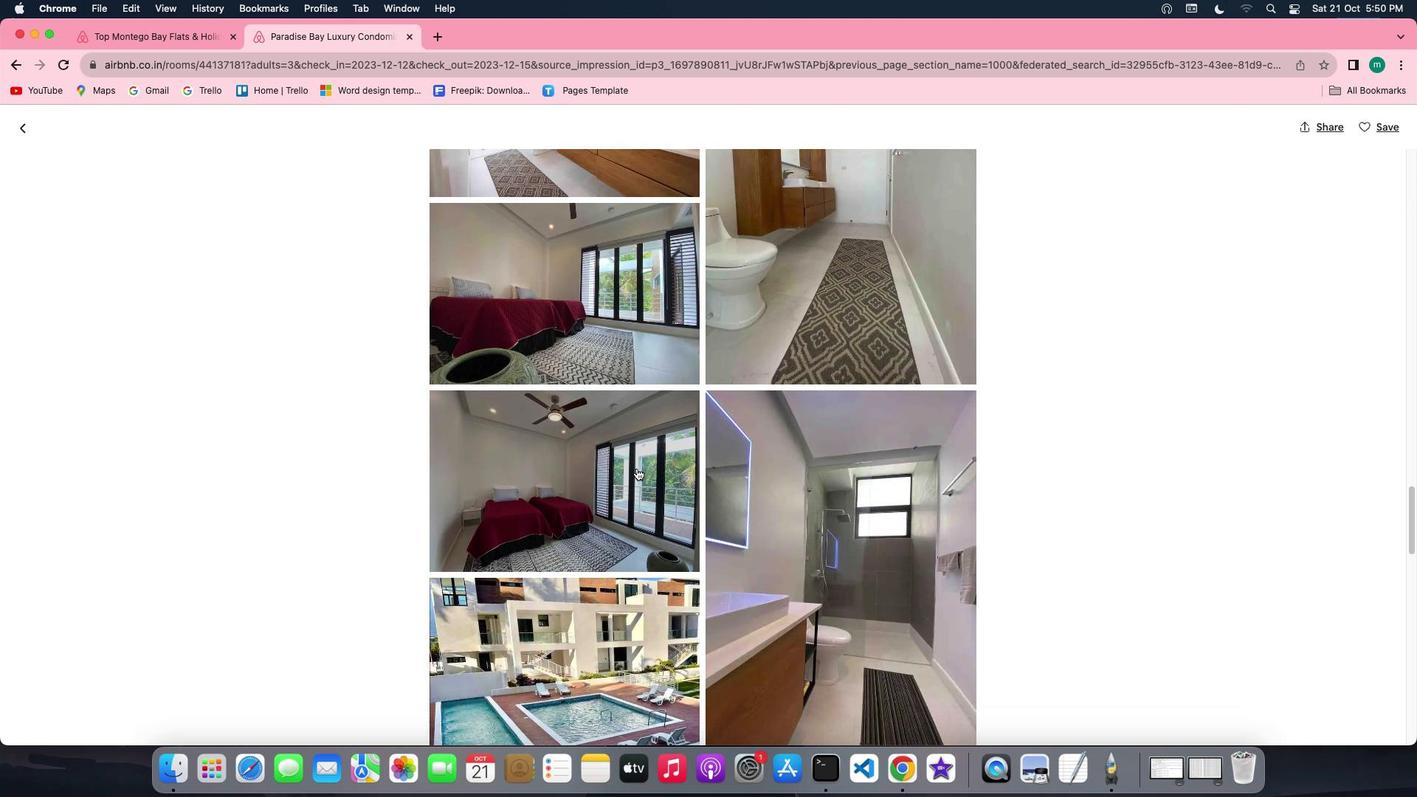 
Action: Mouse scrolled (637, 468) with delta (0, -2)
Screenshot: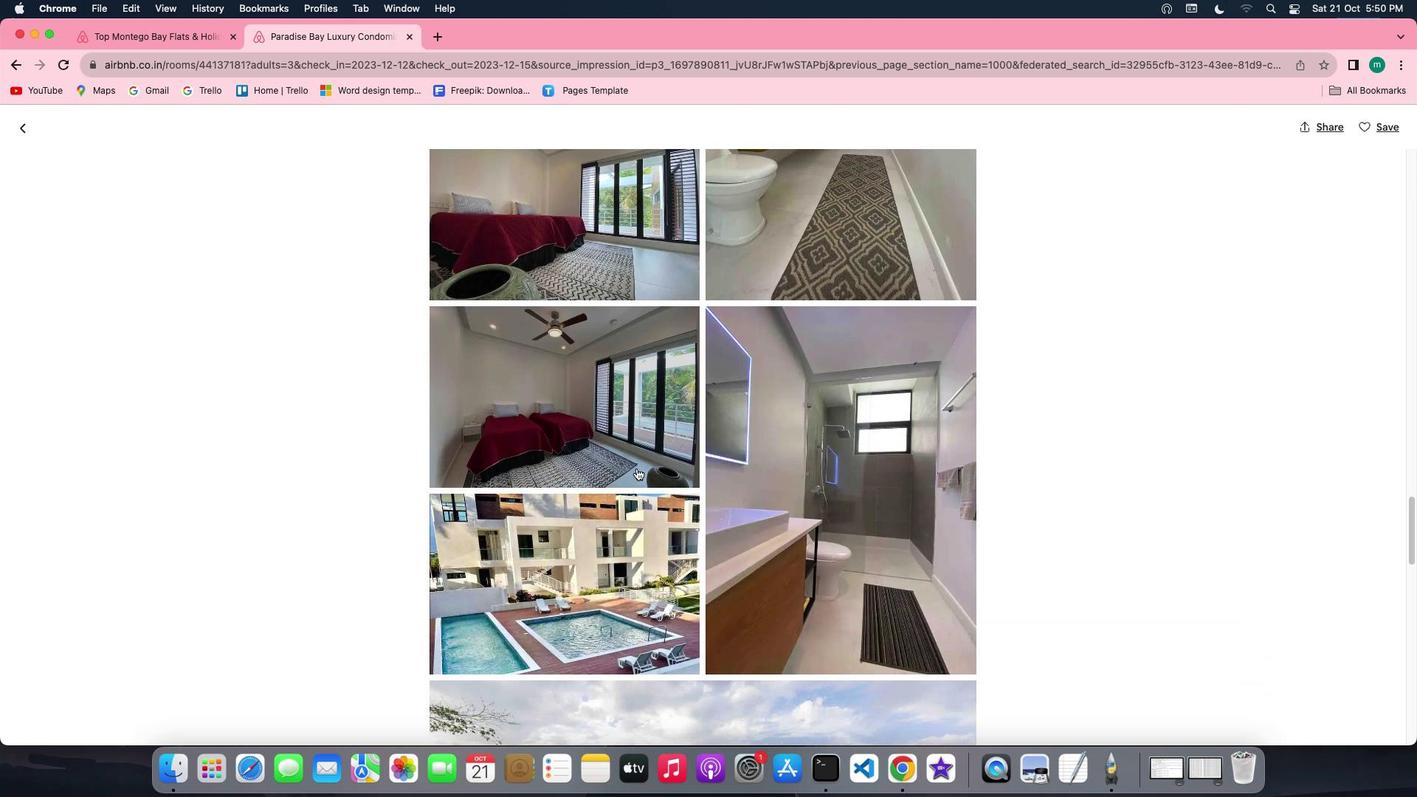 
Action: Mouse scrolled (637, 468) with delta (0, 0)
Screenshot: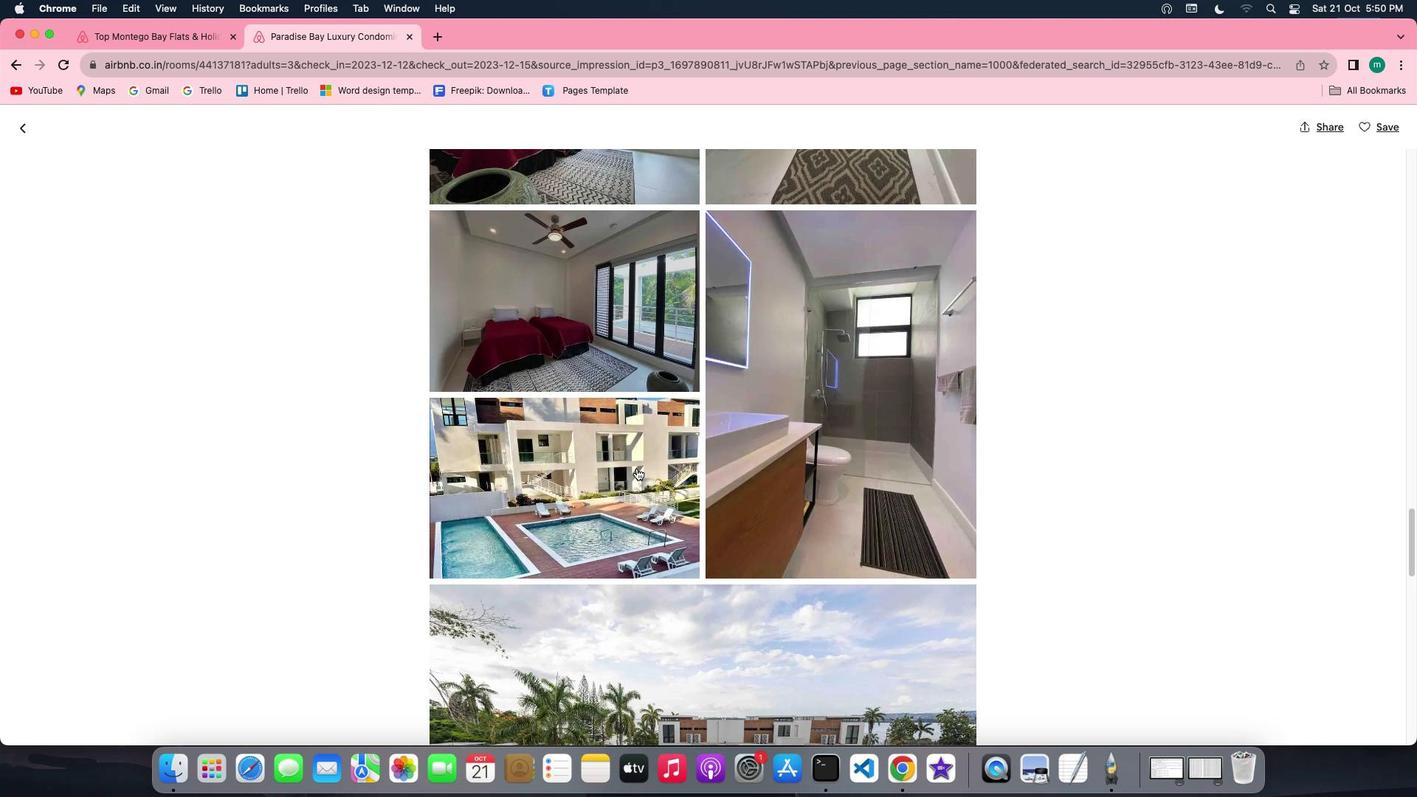 
Action: Mouse scrolled (637, 468) with delta (0, 0)
Screenshot: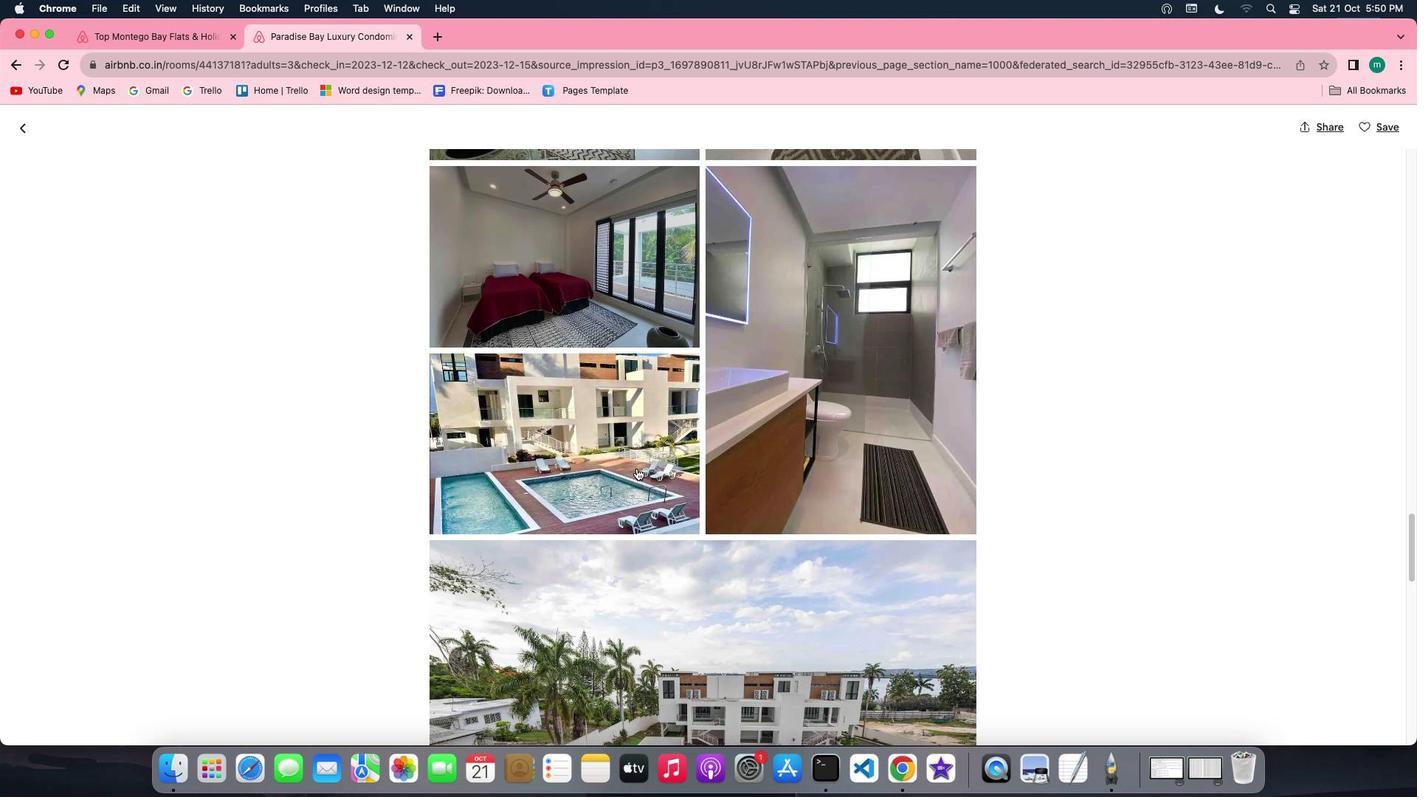 
Action: Mouse scrolled (637, 468) with delta (0, -2)
Screenshot: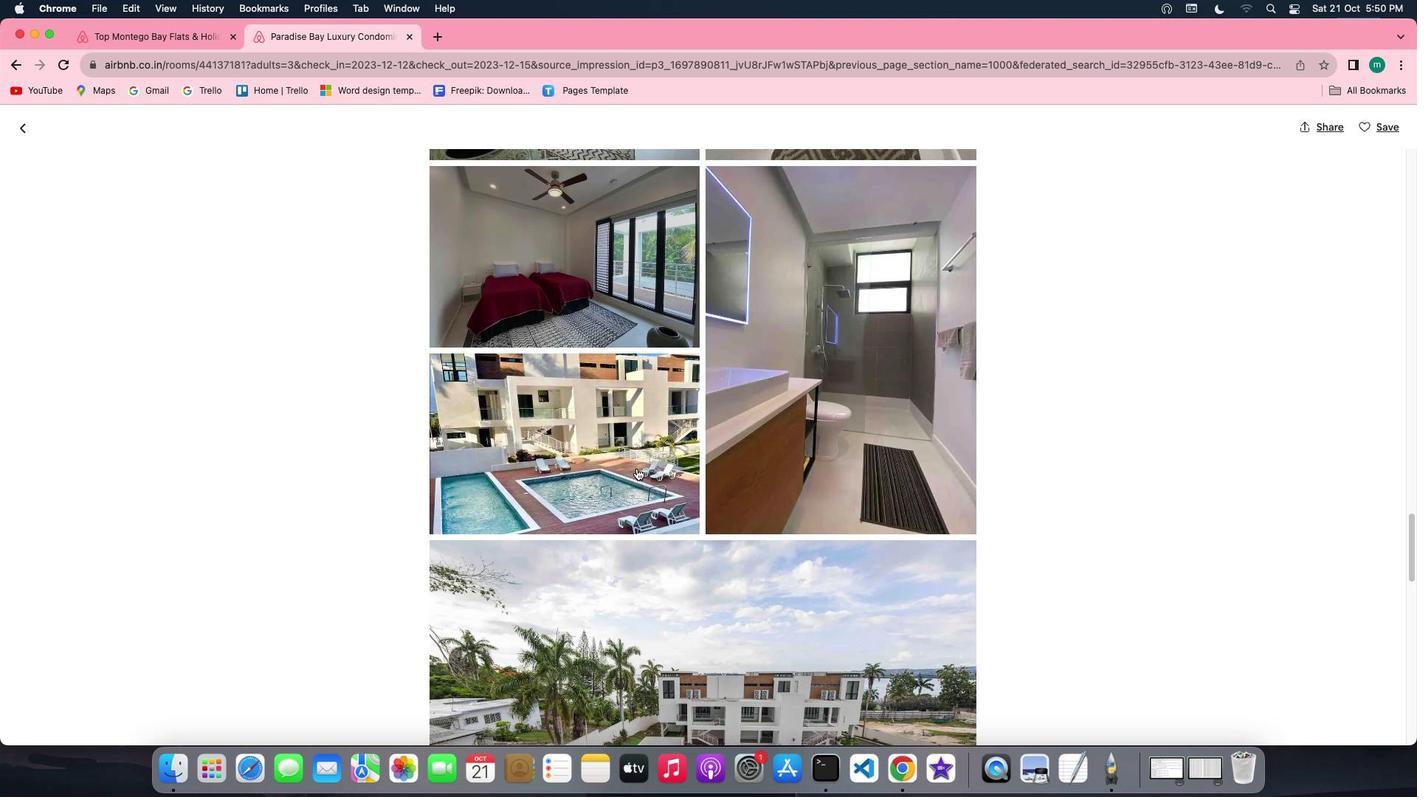 
Action: Mouse scrolled (637, 468) with delta (0, -3)
Screenshot: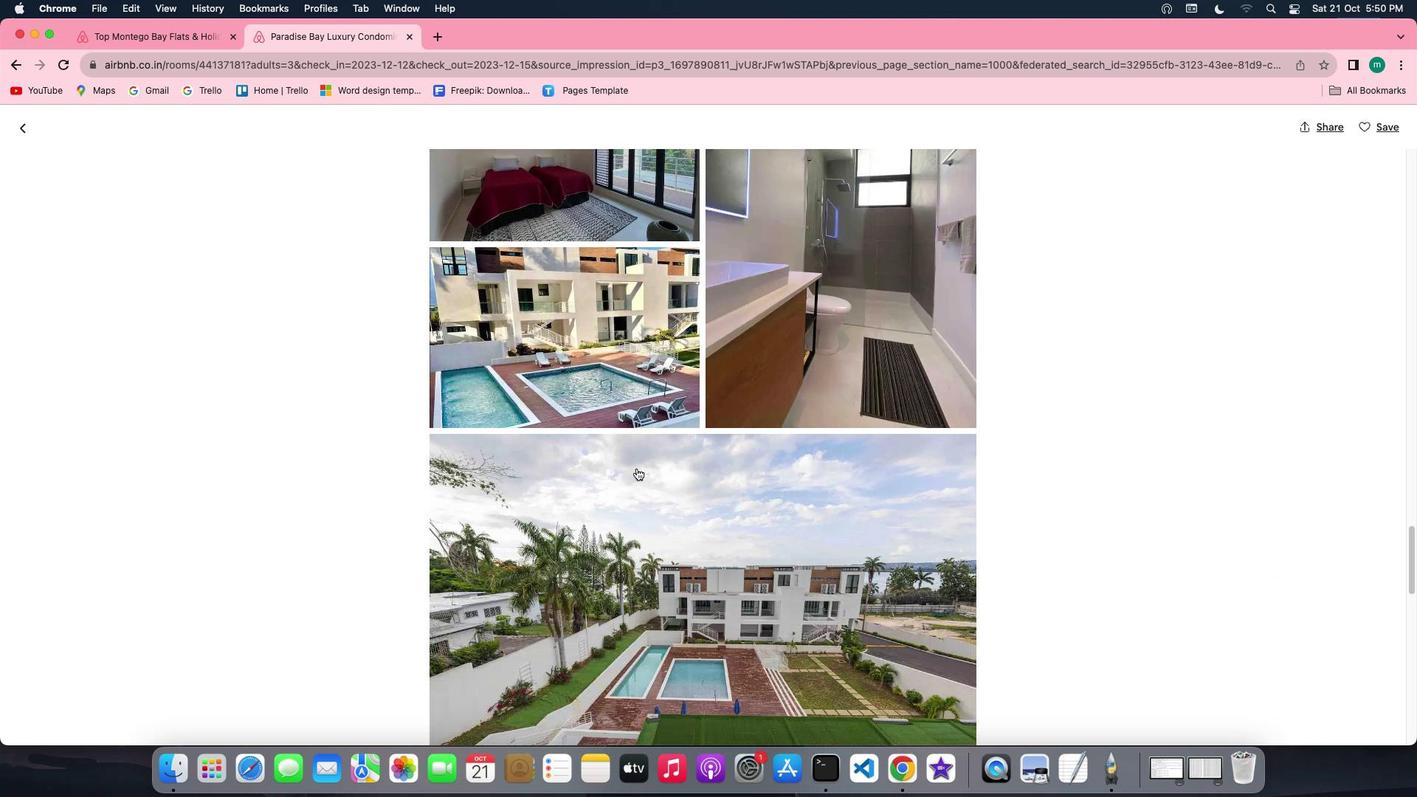 
Action: Mouse scrolled (637, 468) with delta (0, -3)
Screenshot: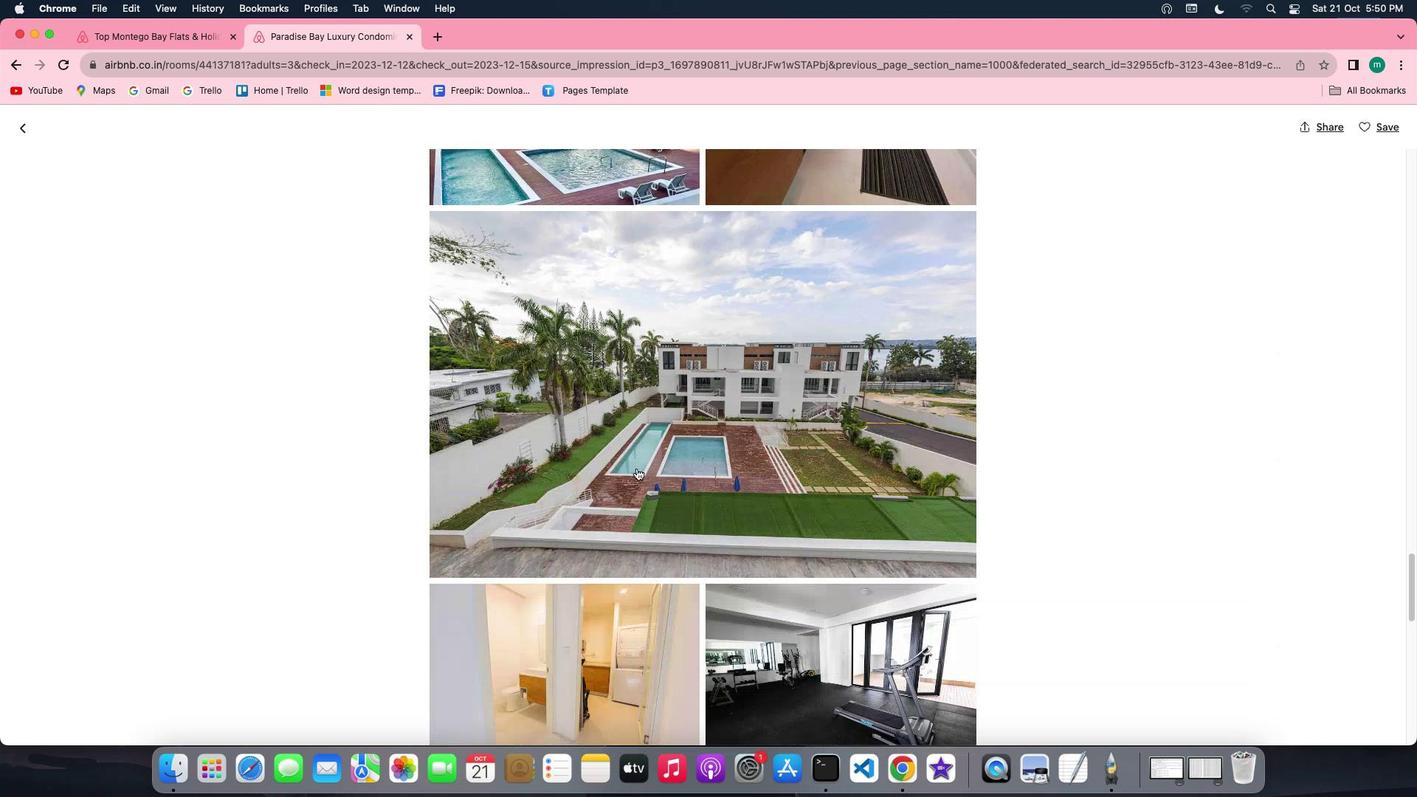 
Action: Mouse scrolled (637, 468) with delta (0, 0)
Screenshot: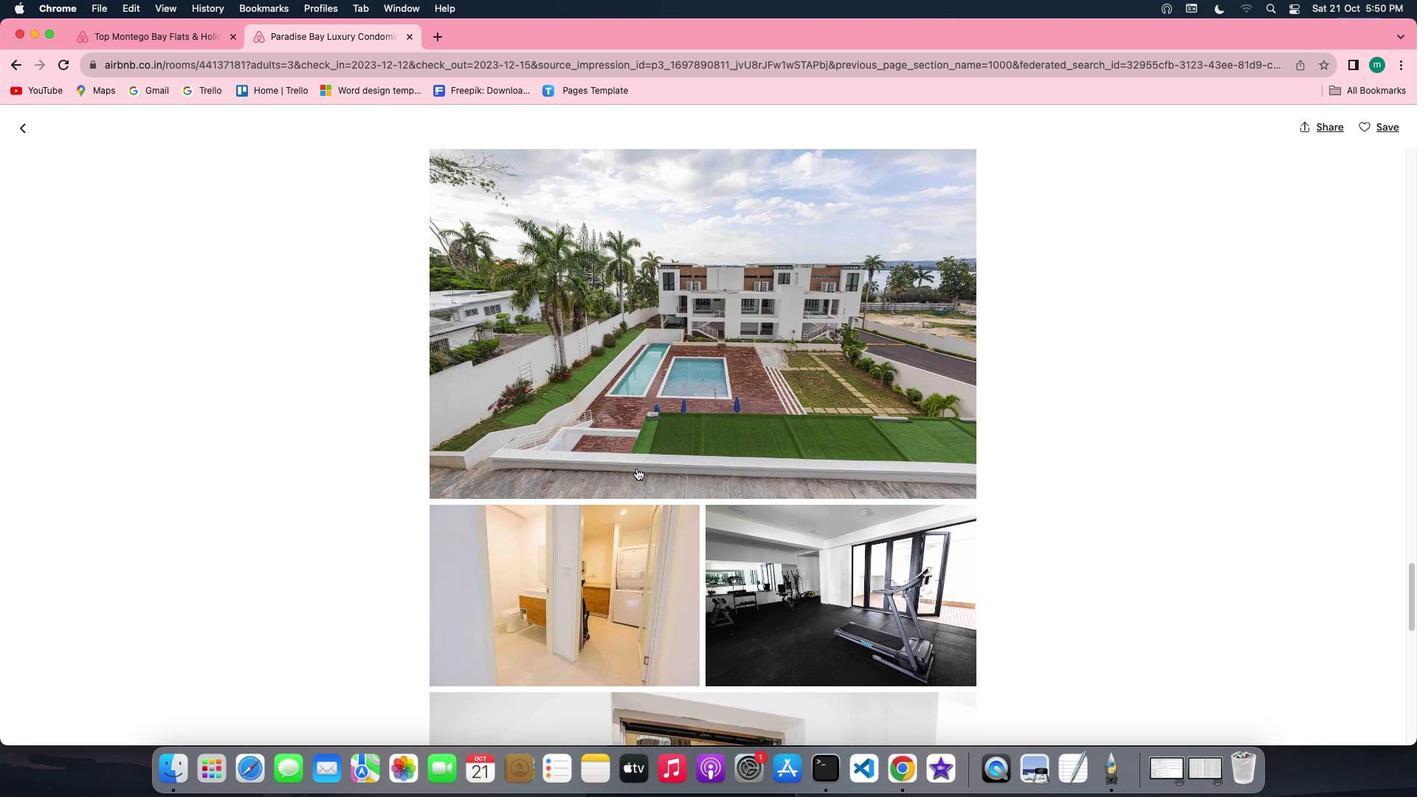 
Action: Mouse scrolled (637, 468) with delta (0, 0)
Screenshot: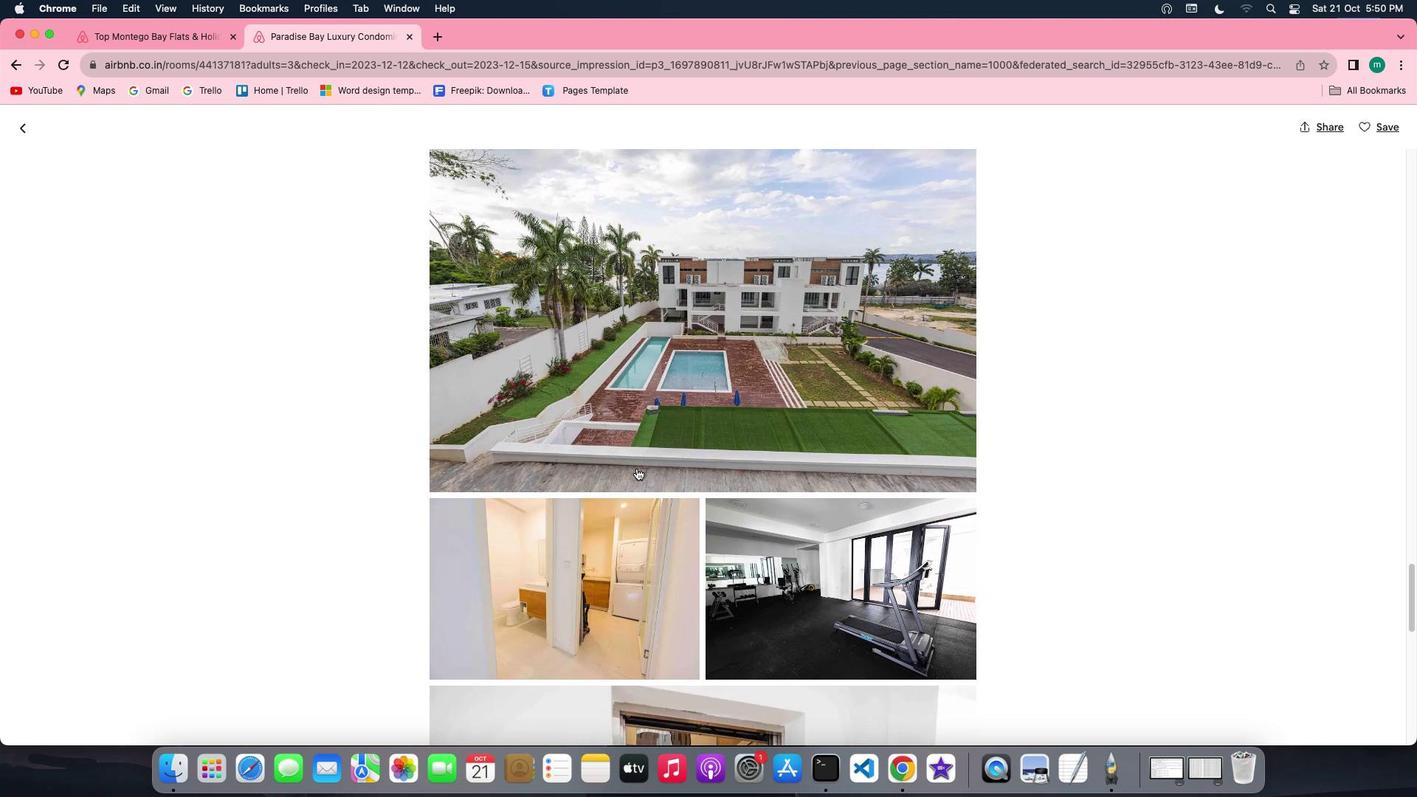 
Action: Mouse scrolled (637, 468) with delta (0, -2)
Screenshot: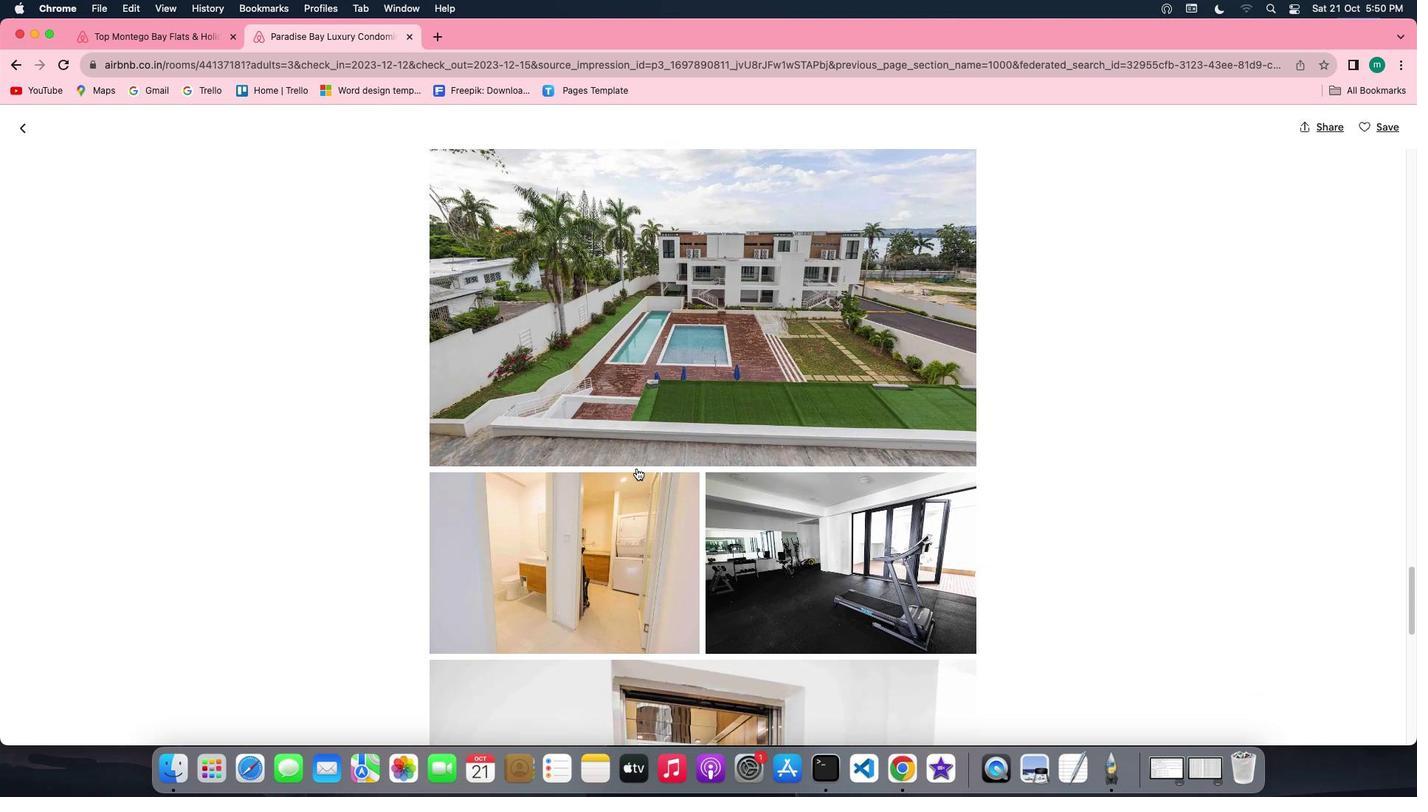 
Action: Mouse scrolled (637, 468) with delta (0, -2)
Screenshot: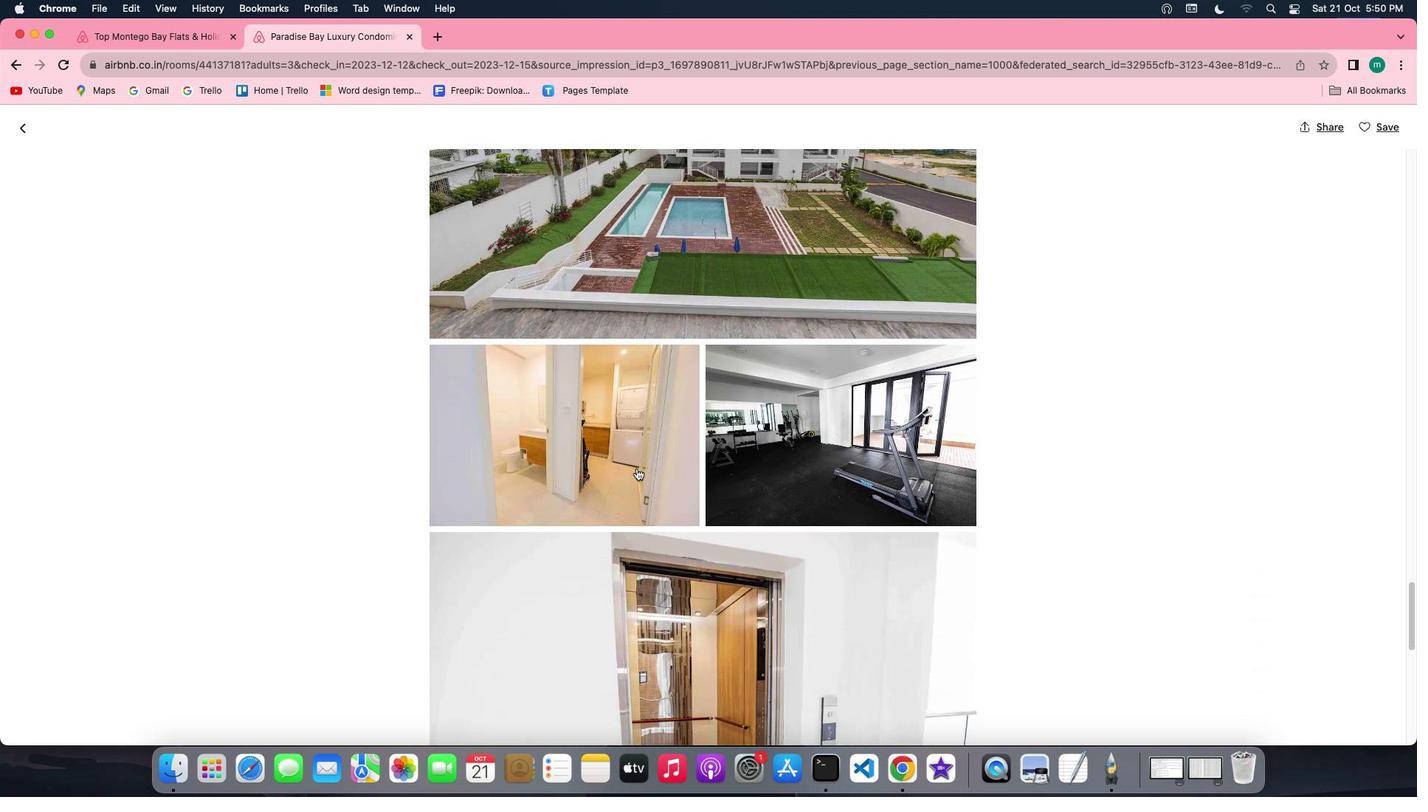 
Action: Mouse scrolled (637, 468) with delta (0, 0)
